 Task: Track and compare experiments with varying exploration methods in reinforcement learning for robotic control.
Action: Mouse moved to (885, 637)
Screenshot: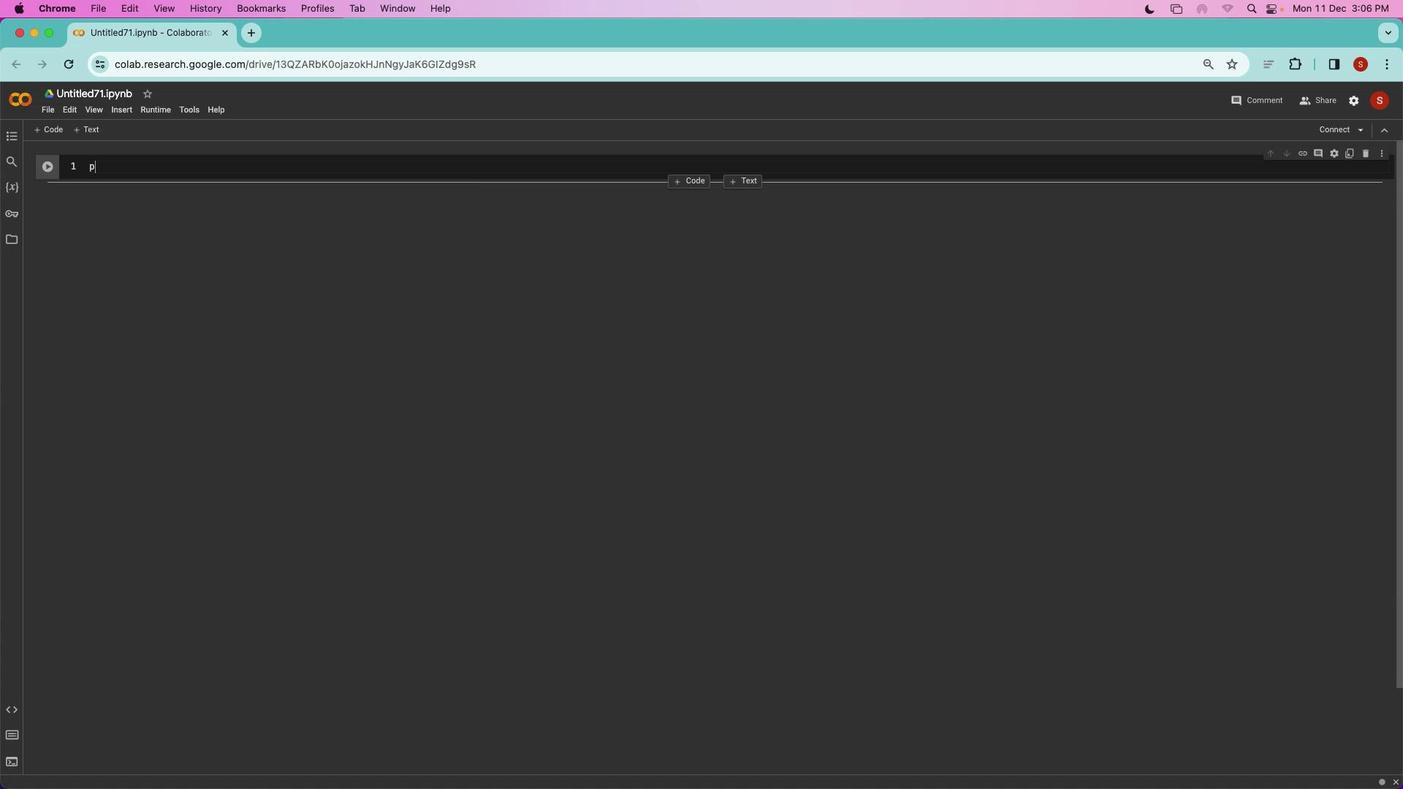 
Action: Mouse pressed left at (885, 637)
Screenshot: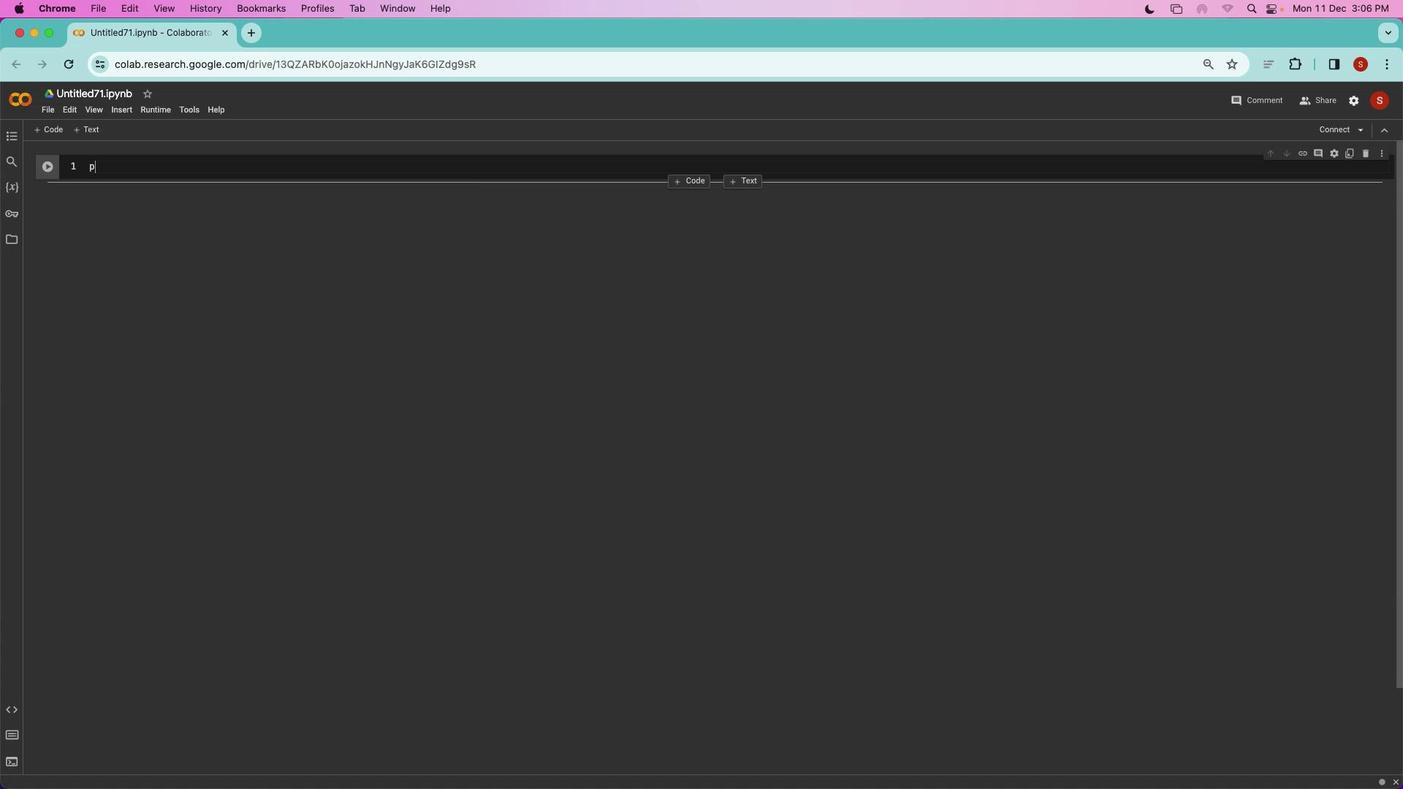 
Action: Mouse moved to (889, 632)
Screenshot: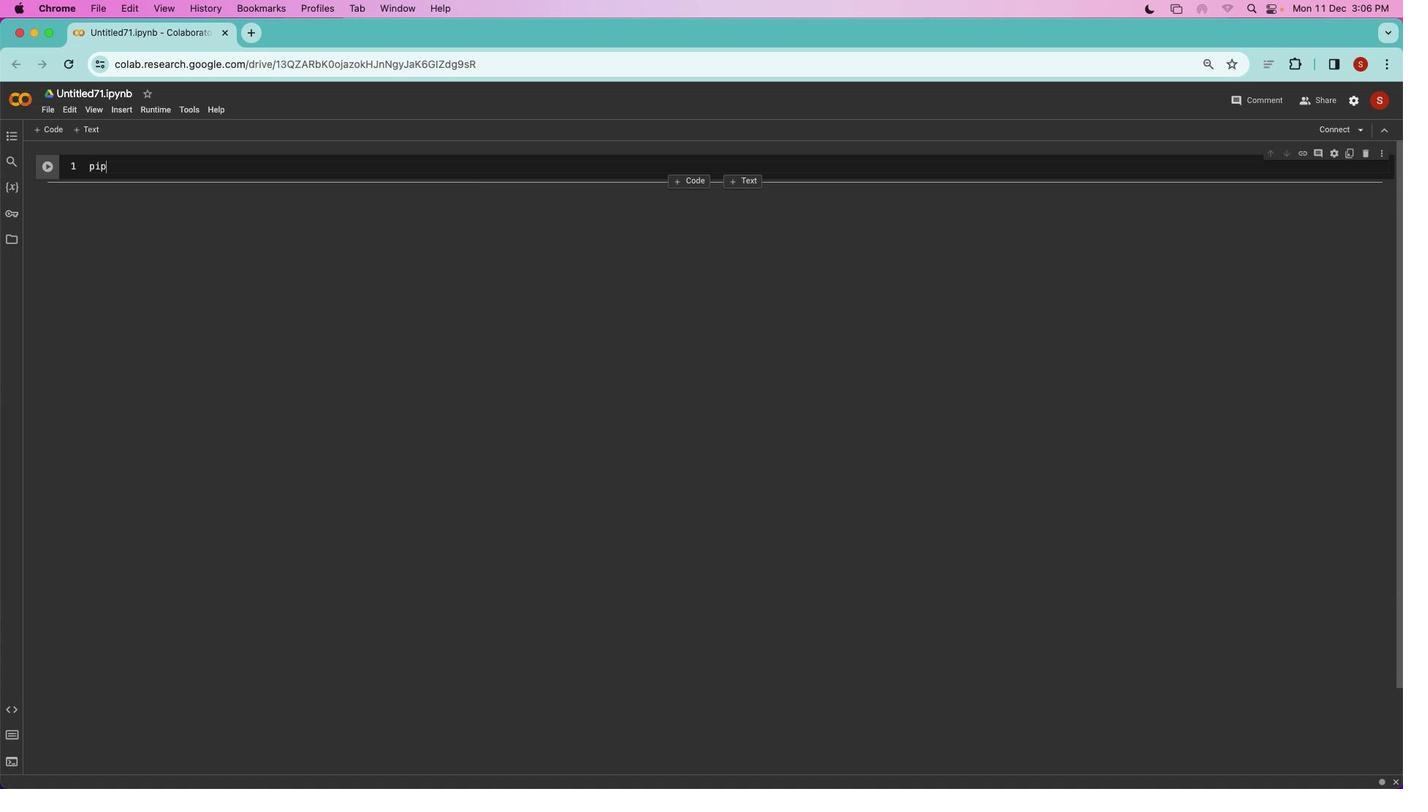 
Action: Key pressed 'p''i''p'Key.space'i''n''s''t''a''l''l'Key.space'w''a''n''d''b'Key.shift_rKey.enterKey.shift_rKey.alt_r'#'Key.spaceKey.shift_r'S''t''e''p'Key.space'1'Key.shift':'Key.spaceKey.shift'I''m''p''o''r''t'Key.space'n''e''c''e''s''s''a''r''y'Key.space'l''i''b''r''a''r''i''e''s'Key.enter'i''m''p''o''r''t'Key.space'w''a''n''d''b'Key.enter'i''m''p''o''r''t'Key.space'n''u''m''p''y'Key.space'a''s'Key.space'n''p'Key.spaceKey.enter'i''m''p''o''r''t'Key.space'g''y''m'Key.spaceKey.enter'i''m''p''o''r''t'Key.space't''e''n''s''o''r''f''l''o''w''.''k''e''r''a''s''.''m''o''d''e''l''s'Key.space'i''m''p''o''r''t'Key.spaceKey.shift_r'S''e''q''u''e''n''t''i''a''l'Key.enter'f'Key.upKey.leftKey.deleteKey.deleteKey.deleteKey.deleteKey.deleteKey.delete'f''r''o''m'Key.down'r''i''n'Key.backspaceKey.backspace'o''m'Key.space't''e''n''s''o''r''f''l''o''w''.''k''e''r''a''s''.''l''a''y''e''r''s'Key.space'i''m''p''o''r''t'Key.space'd'Key.backspaceKey.shift_r'D''e''n''s''e'Key.enter'i''m''p''o''r'Key.space't''e''n''s''o''r''f''l''o''e'Key.backspace'w'Key.leftKey.leftKey.leftKey.leftKey.leftKey.leftKey.leftKey.leftKey.leftKey.leftKey.left't'
Screenshot: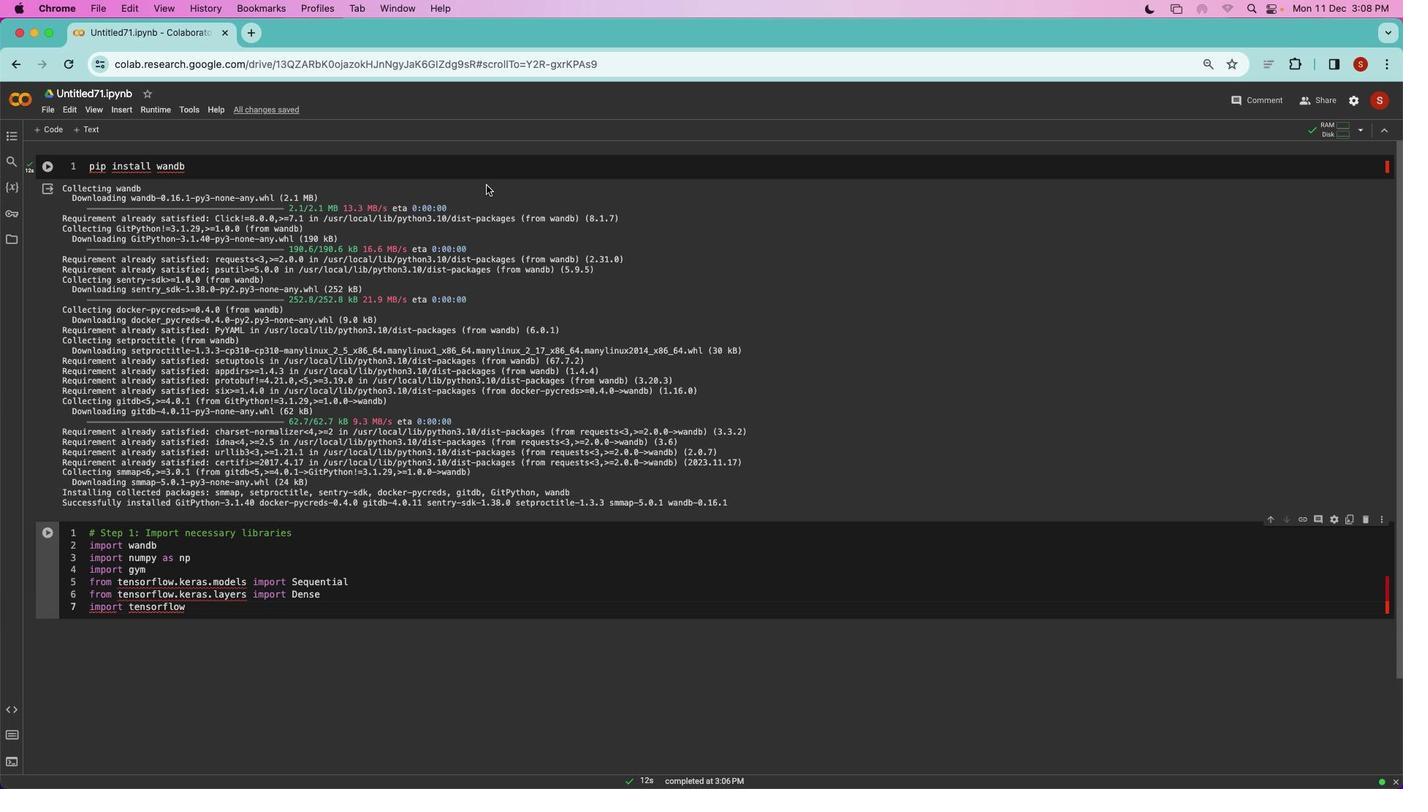 
Action: Mouse moved to (893, 624)
Screenshot: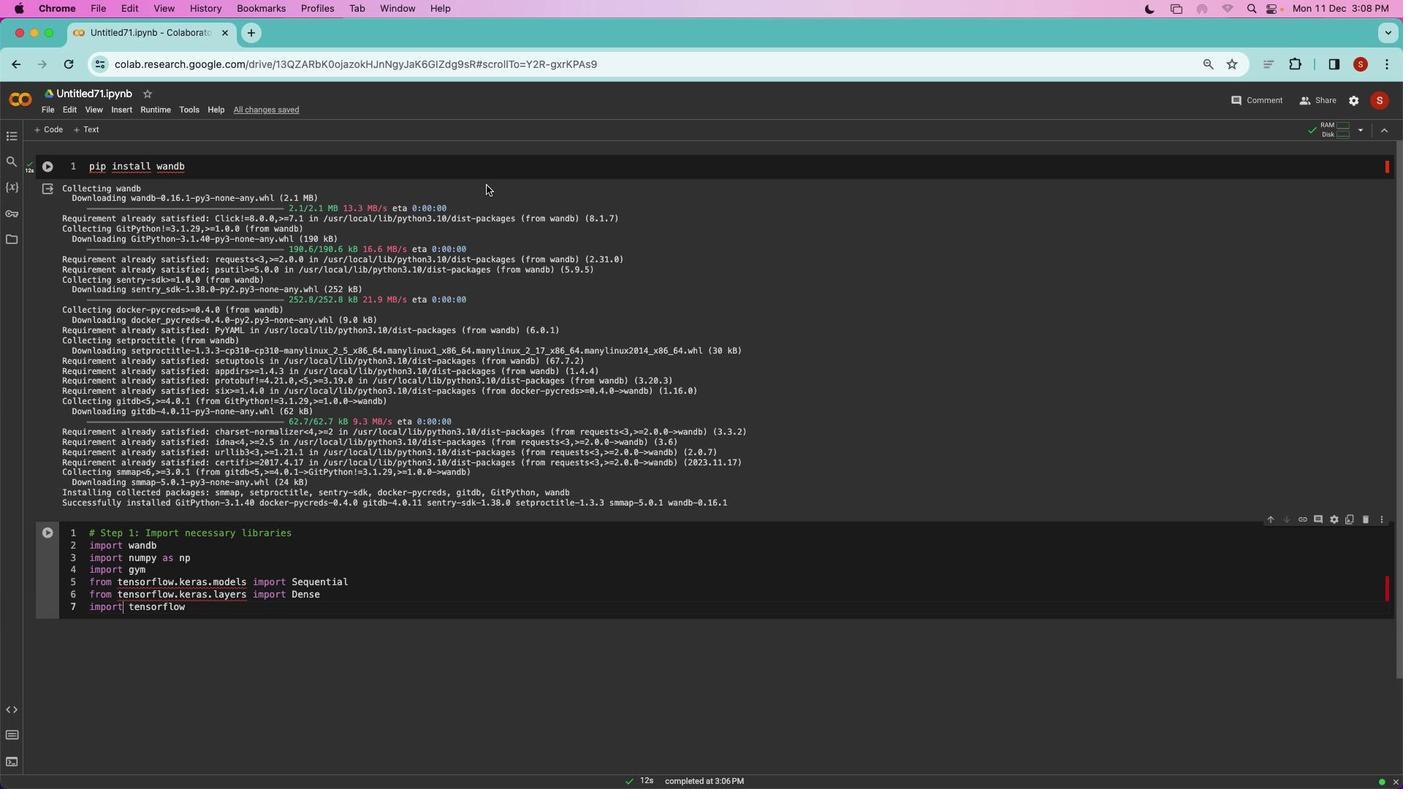 
Action: Key pressed Key.altKey.rightKey.altKey.endKey.altKey.shiftKey.upKey.upKey.upKey.downKey.downKey.downKey.backspaceKey.backspace
Screenshot: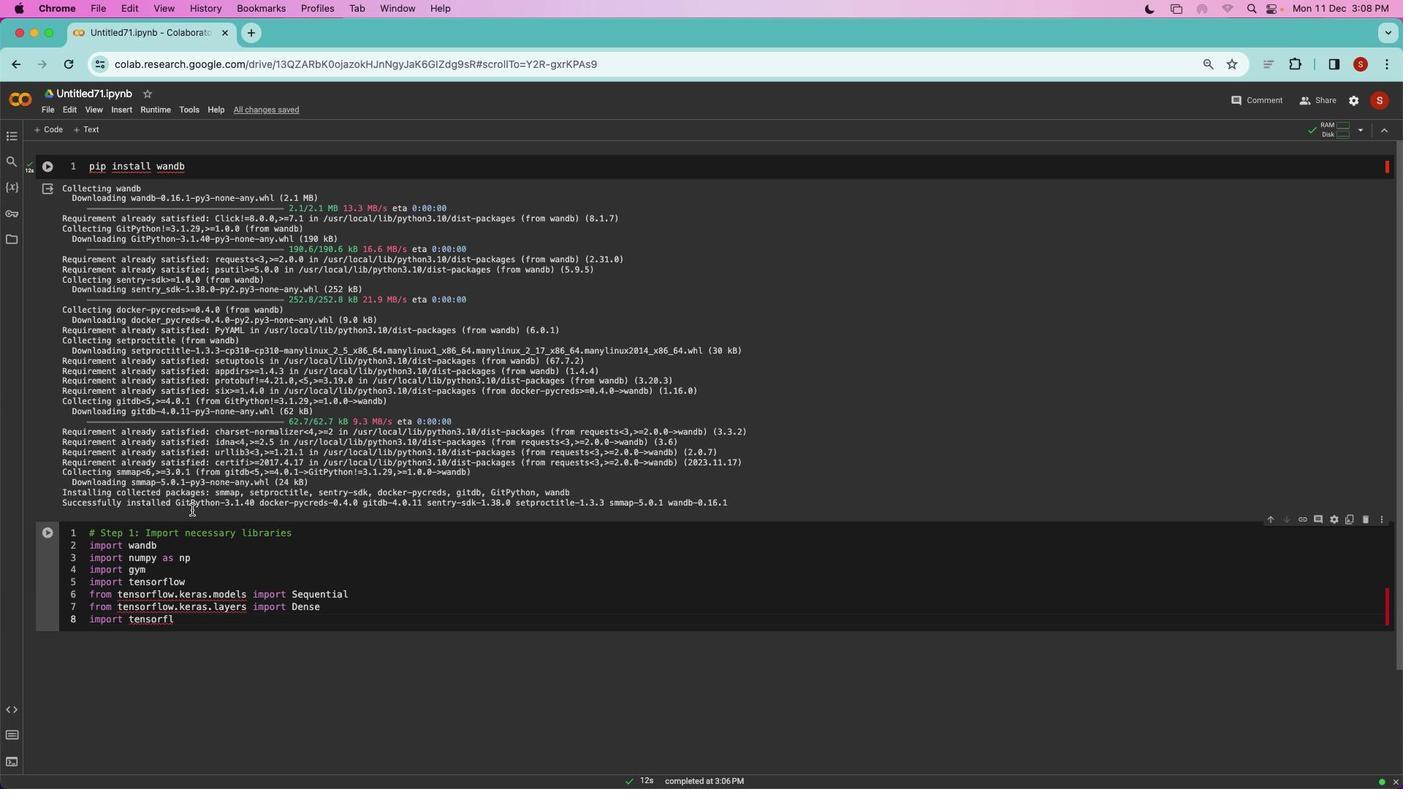 
Action: Mouse moved to (826, 189)
Screenshot: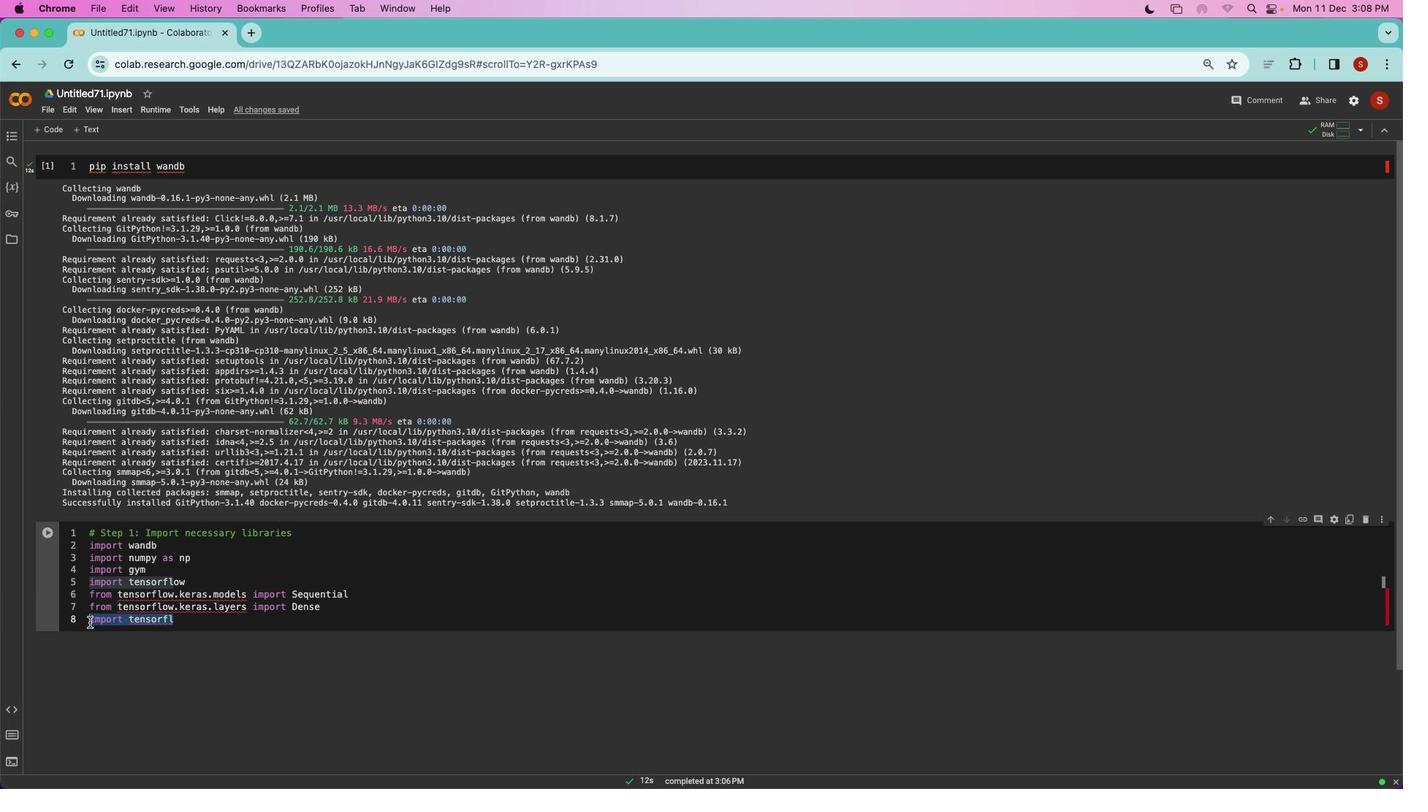 
Action: Mouse pressed left at (826, 189)
Screenshot: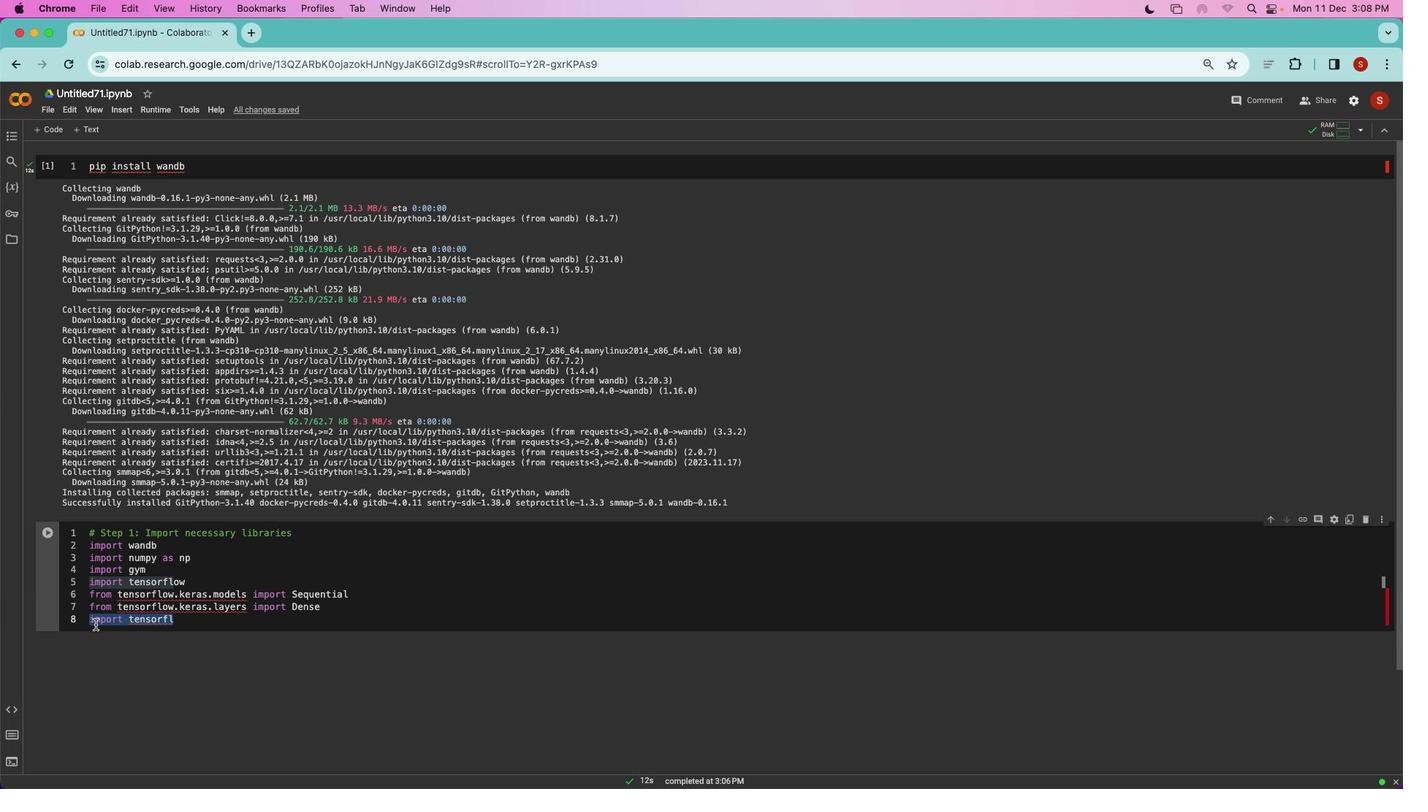 
Action: Mouse moved to (825, 203)
Screenshot: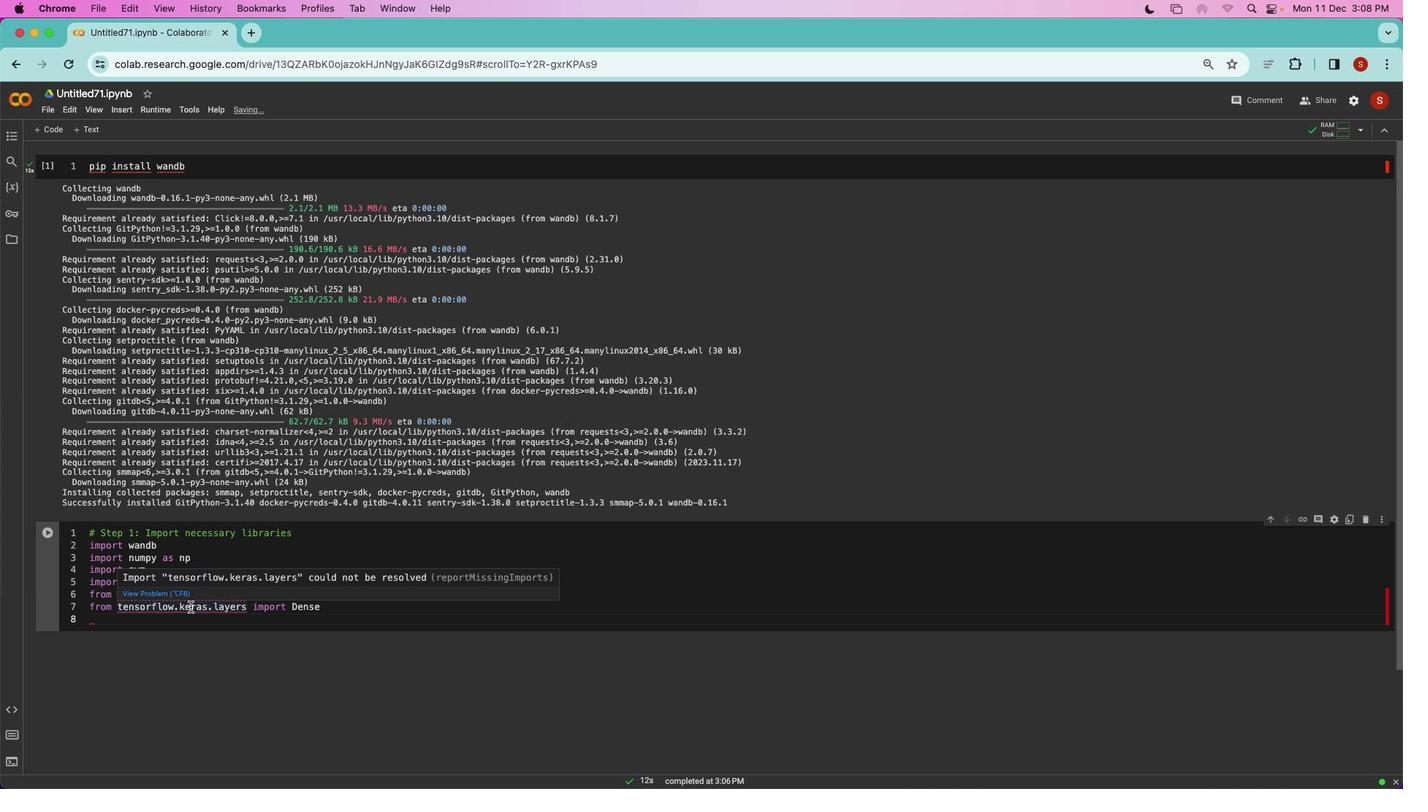 
Action: Key pressed Key.backspace
Screenshot: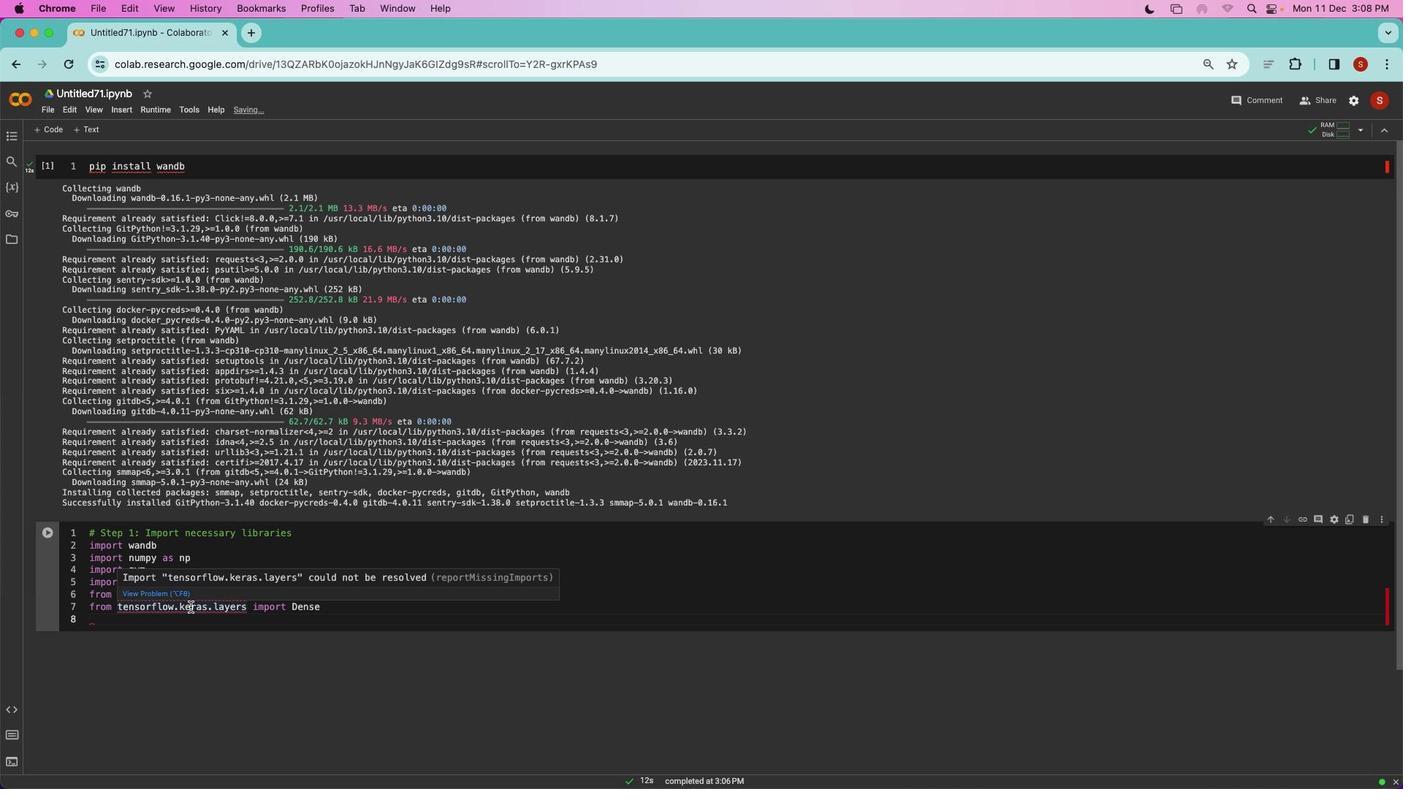 
Action: Mouse moved to (960, 266)
Screenshot: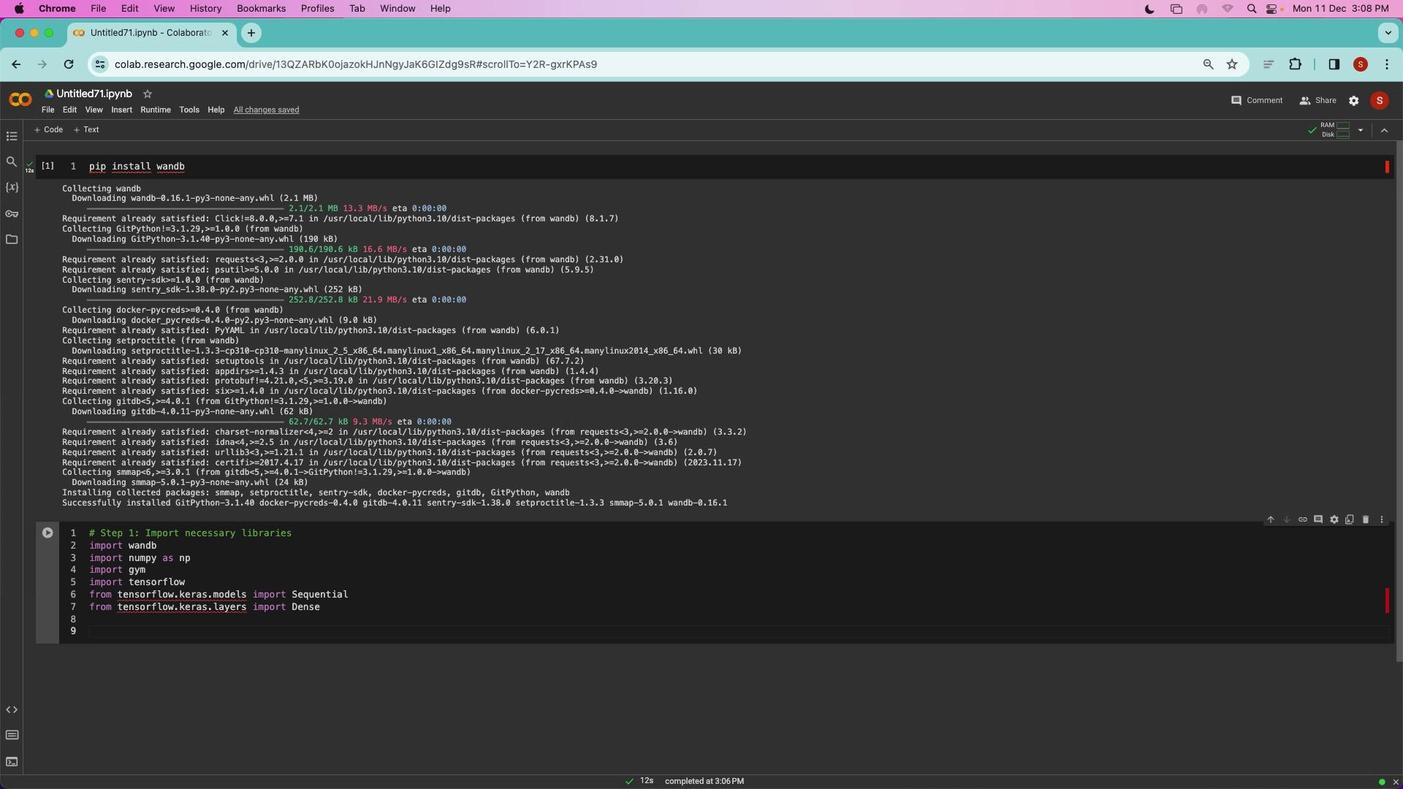 
Action: Key pressed Key.enterKey.alt_r'#'Key.spaceKey.shift_r'S''t''e''p'Key.spaceKey.shift_r'@'Key.backspace'2'Key.shift':'Key.spaceKey.shift'I''n''i''t''i''a''l''i''z''e'Key.space'w''a''n''d''b'Key.enter'w''a''n''d''b''.''i''n''i''t'Key.shift'(''p''r''o''j''e''c''t''='Key.shift'"''r''l'Key.shift'_''b'Key.backspaceKey.shift_r'R''o'Key.shift_r'B''o''t''i''c'Key.shift'_''c''o''n''t''r''o''l'Key.shift'_'Key.shift_r'E''x''p''e''r''i''m''e''n''t''s'Key.shift'"'Key.shift')'Key.enterKey.enterKey.alt_r'#'Key.spaceKey.shift_r'S''t''e''p'Key.space'3'Key.shift':'Key.spaceKey.shift_r'D''e''f''i''n''e'Key.space'y''o''u''r'Key.space'p''r''o''b''l''e''m'Key.space'a''n''d'Key.space's''y''n''t''h''e''t''i''c'Key.space'd''a''t''a''s''e''t'Key.enterKey.alt_r'#'Key.spaceKey.shift_r'F''o''r'Key.space's''i''m''p''l''i''c''i''t''y'','Key.space'l''e''t'"'"'s'Key.space'a''s''s''u''m''e'Key.space'a''s'Key.backspaceKey.space'b''a''s''i''c'Key.space'e''n''v''i''r''o''m''e''n''t'Key.space'a''n''d'Key.space'a'Key.space's''y''n''t''h''e''t''i''c'Key.space'd''a''t''a''s''e''t'Key.enter'e''n''v'Key.space'='Key.space'g''u'Key.backspace'y''m''.''m''a''k''e'Key.shift'('Key.shift'"'Key.shift_r'C''a''r''t'Key.shift'P''o''l''e''-''v''1'Key.shift'"'Key.shift')'Key.enter's''t''a''t''e'Key.shift'_''s''p''a''c''e'Key.shift'_''d''i''m'Key.space'='Key.space'e''v'Key.backspace'n''v''.''o''b''s''e''r''v''a''t''i''o''n'Key.shift'_''s''p''a''c''e'Key.spaceKey.spaceKey.backspaceKey.backspace'.''s''h''a''p''e'Key.spaceKey.backspace'[''0'']'Key.enter'a''c''t''i''o''n'Key.shift'_''s''p''a''c''e'Key.shift'_''d''i''m'Key.space'='Key.space'e''n''v''.''a''c''t''i''o''n'Key.shift'_''s''p''a''c''e''.''n'Key.enterKey.enterKey.alt_r'#'Key.spaceKey.shift_r'C''r''e''a''t''e'Key.space'a'Key.space's''y''n''t''h''e''t''i''c'Key.space'd''a''t''a''s''e''t'Key.enter'n''u''m'Key.shift'_''s''a''m''p''l''e''s'Key.space'='Key.space'1''0''0''0'Key.enter's''y''n''t''h''e''t''i''c'Key.shift'_''s''t''a''t''e''s'Key.space'='Key.space'n''p''.''e''a''n'Key.backspaceKey.backspaceKey.backspace'r''a''n''d''o''m''.''r''a''n''d'Key.shift'(''n''u''m'Key.shift'_''s''a''m''p''l''e''s'','Key.space's''t''a''t''e'Key.shift'_''s''p''a''c''e'Key.shift'_''d''i''m'Key.enterKey.backspaceKey.backspaceKey.backspaceKey.backspaceKey.backspaceKey.backspaceKey.backspaceKey.backspaceKey.backspaceKey.backspaceKey.endKey.enter's''y''n''t''h''e''t''i''c'Key.shift'_''a''c''t''i''o''n''s'Key.space'='Key.space'n''p''.''r''a''n''d''o''m''.''r''a''n''d'Key.shift'(''i''n''t'Key.backspaceKey.backspaceKey.backspaceKey.left'i''n''t'Key.right'a''c''t''i''o''n'Key.shiftKey.shift'_''s''p''a''c''e'Key.shift'_''d''i''m'','Key.space's''i''z''e'Key.space'='Key.space'n''u''m'Key.shift'_''s''a'',''p''l''e'Key.backspaceKey.backspaceKey.backspaceKey.backspace'm''p''l''e''s'Key.shift')'Key.deleteKey.enter's''y''n''t''h''e''t''i''c'Key.shift'_''r''e''w''a''r''d''s'Key.space'='Key.space'n''p''.''e'Key.backspace'r''a''n''d''o''m''.''r''a''n''d'Key.shift'(''n''u''m'Key.shift'_''s''a''m''p''l''e''s'Key.shift')'Key.enterKey.enterKey.alt_r'#'Key.spaceKey.shift_r'S''t''e''p'Key.space'4'Key.shift':'Key.spaceKey.shift_r'D''e''f''i''n''e'Key.space'y''o''u''r'Key.spaceKey.shift_r'R'Key.shift'L''m'Key.backspaceKey.space'm''o''d''e''l'Key.space'd''e''f'Key.space'b''u'Key.backspaceKey.backspaceKey.backspaceKey.backspaceKey.backspaceKey.backspaceKey.enter'd''e''f'Key.space'b''u''i''l''d'Key.shift'_''m''o''d''e''l'Key.shift'('')'Key.shift':'Key.enter'm''o''d''e''l'Key.space'='Key.spaceKey.shift_r'S''e''q''u''e''n''t''i''a''l'Key.shift'(''['Key.enterKey.shift_r'D''e''n''s''e'Key.shift'(''6''4'','Key.space'i''n''p''u''t'Key.shift'_''s''h''a''p''e''='Key.shift'(''s''t''a''t''e'Key.shift'_''s''p''a''c''e'Key.shift'_''d''i''m'','Key.shift')'','Key.space'a''c''t''i''v''a''t''i''o''n''='"'"'r''e''l''u'"'"Key.shift')'','Key.enterKey.shift_r'D''e''n''s''e'Key.shift'(''a''c''t''i''o''n'Key.shift'_''s''p''a''c''e'Key.shift'_''d''i''m'','Key.space'a''c''t''i''v''a''t''i''o''n''='"'"'s''o''f''t''a''m''a'Key.backspaceKey.backspaceKey.backspace'm''a''x'"'"Key.shift')'Key.enterKey.backspaceKey.backspaceKey.backspaceKey.downKey.enter'm''o''d''e''l''.'Key.space'c''o''m''p''i''l''e'Key.shift'(''o''p''t''i''m''i''z''e''r''='"'"'a''d''a''m'"'"','Key.space'l''o''s''s''='"'"'s''p''a''r''s''e'Key.shift'_''c''a''t''e''g''o''r''i''c''a''l'Key.shift'_''c''r''o''s''s''e''n''t''r''o''p''y'
Screenshot: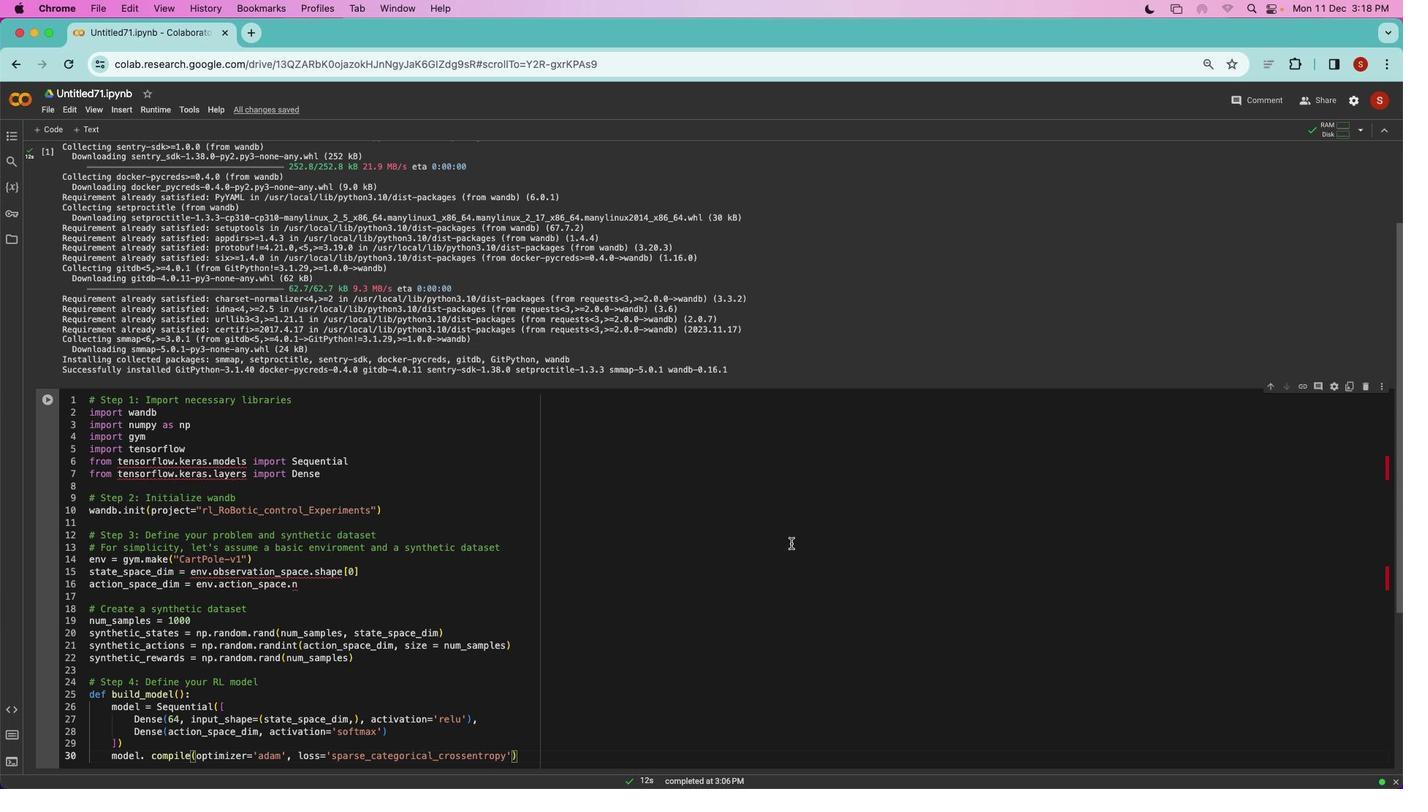 
Action: Mouse moved to (978, 257)
Screenshot: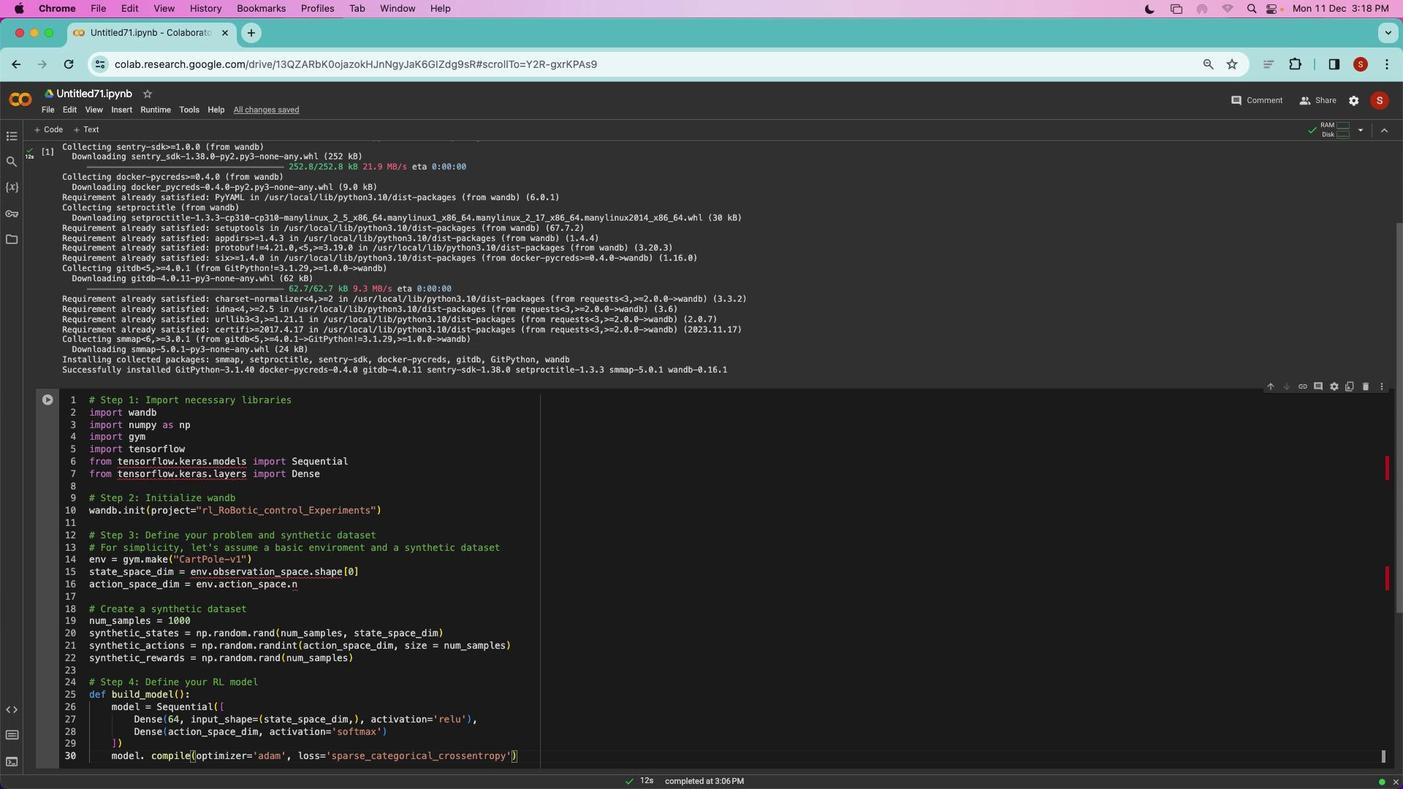 
Action: Key pressed "'"Key.shift')'Key.enterKey.upKey.rightKey.rightKey.rightKey.rightKey.rightKey.rightKey.deleteKey.downKey.tab'r''e''t''u''r''n'Key.space'm''o''d''e''l'Key.enterKey.enterKey.backspaceKey.alt_r'#'Key.spaceKey.shift_r'S''t''e''p'Key.space'5'Key.spaceKey.spaceKey.backspaceKey.shiftKey.backspaceKey.shift':'Key.spaceKey.shift'I''m''p''l''e''m''e''n''t'Key.spaceKey.caps_lock'R''L'Key.caps_lockKey.space'a''l''g'Key.shiftKey.alt_r'#'Key.space's'Key.backspace'o'Key.backspaceKey.backspaceKey.backspace'o''r''i''t''h''n'Key.backspace'm'Key.space'w''i''t''h'Key.space'w''a''n''d''b'Key.space'i''n''t''e''g''r''a''t''i''o''n'Key.enter'd''e''f''g'Key.backspaceKey.space't''r''a''i''n'Key.shift_r'_''r''l'Key.shift_r'_''a''l''g''o''r''i''t''h''m'Key.shift_r'(''e''x''p''l''o''r''a''t''i''o''n'Key.shift_r'_''m''e''t''h''o''d'','Key.space'e''p''o''c''h''s''=''1''0'Key.backspace'0'','Key.space'g''a''m''m''a''=''0''.''9''9'','Key.space'e''p''s''i''l''o''n'Key.shift'_''d''e''c''a''y''=''0''.''9''9''5'Key.shift')'Key.shift':'Key.enter'm''o''d''e''l'Key.shiftKey.spaceKey.shift'='Key.space'b''u''i''l''d'Key.shift'_''m''o''d''e''l'Key.shift'('')'Key.enterKey.enterKey.alt_r'#'Key.spaceKey.shift'I''n''i''t''i''a''l''i''z''e'Key.space'e''x''p''l''o''r''a''t''i''o''n'Key.space'p''a''r''a''m''e''t''e''r'Key.shift'(''e''p''s''i''l''o''n'Key.space'i''n'Key.space't''h''i''s'Key.space'c''a''s''e'Key.shift')'Key.enter'e''p''s''i''l''o''n'Key.space'='Key.space'0''.''2'Key.enterKey.enterKey.alt_r'#'Key.spaceKey.shift_r'S''t''a''r''t'Key.space'w''a''n''d''b'Key.space'r''u''n'Key.space'f''o''r'Key.space't''h''e'Key.space'c''u''r''r''e''n''t'Key.space'e''x''p'Key.backspace'p''l''o''r''a''t''i''o''n'Key.space'p'Key.backspace'm''e''t''h''o''d'Key.enter'w''i''t''h'Key.space'w''a''n''d''b''.''i''n''i''t'
Screenshot: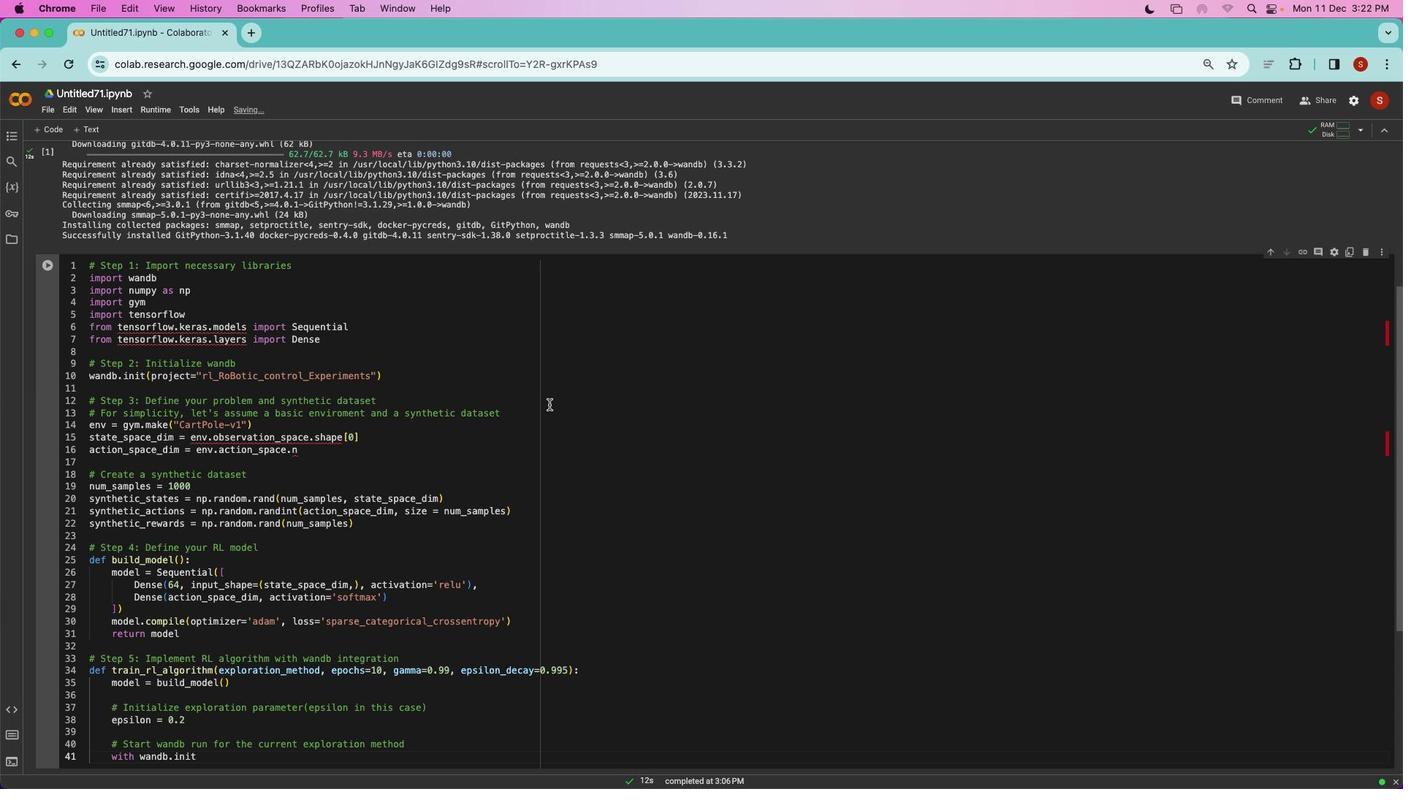
Action: Mouse moved to (869, 434)
Screenshot: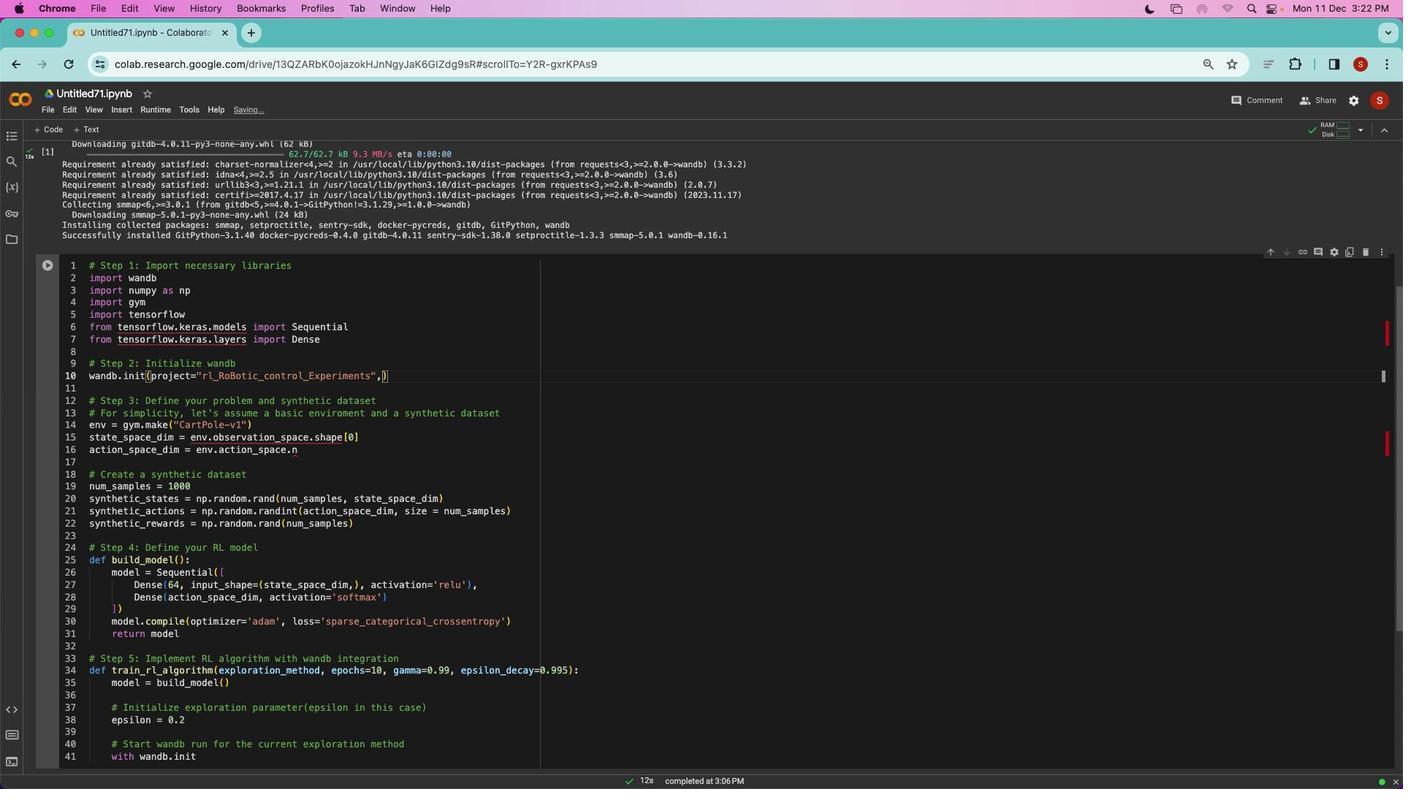 
Action: Mouse pressed left at (869, 434)
Screenshot: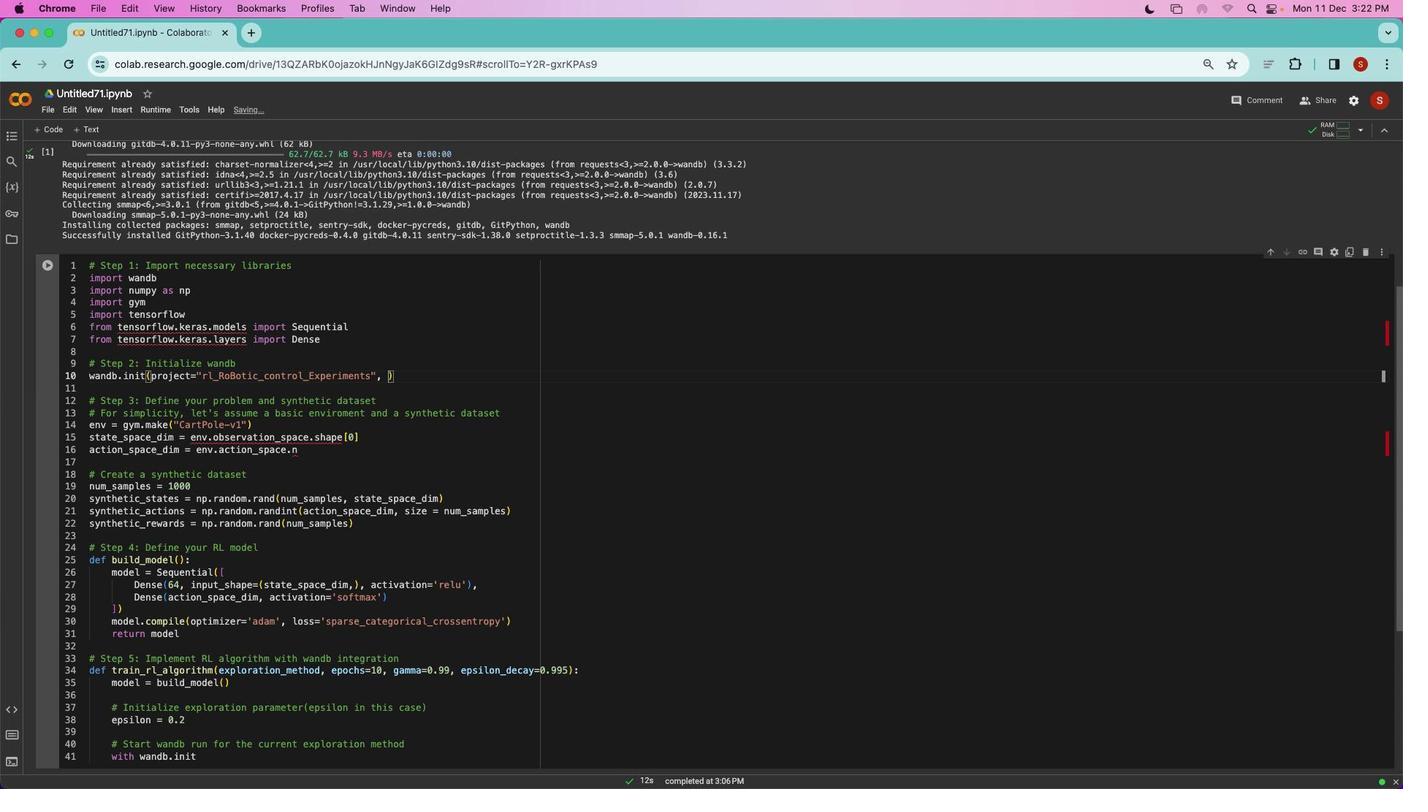 
Action: Mouse moved to (901, 455)
Screenshot: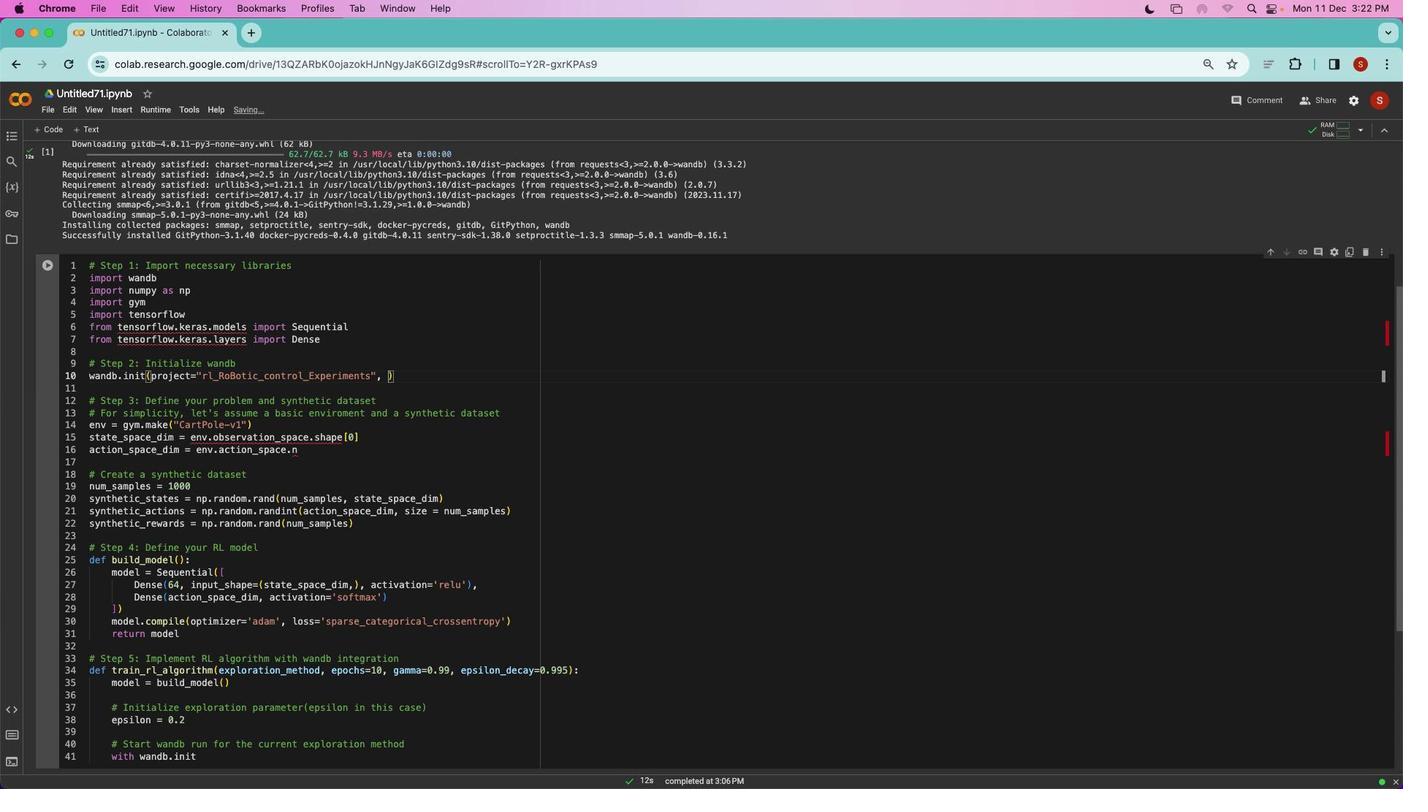 
Action: Key pressed ','Key.space'n''a''m''e''=''s'Key.backspaceKey.shift'"''s'Key.backspaceKey.shift_r'S'Key.backspaceKey.shift'R''o''b''o''t''i''c'Key.shift'_''c''o''n''t''r''o''l'Key.spaceKey.shift_r'E''x''p''e''r''i''m''e''n''t''s'Key.backspace
Screenshot: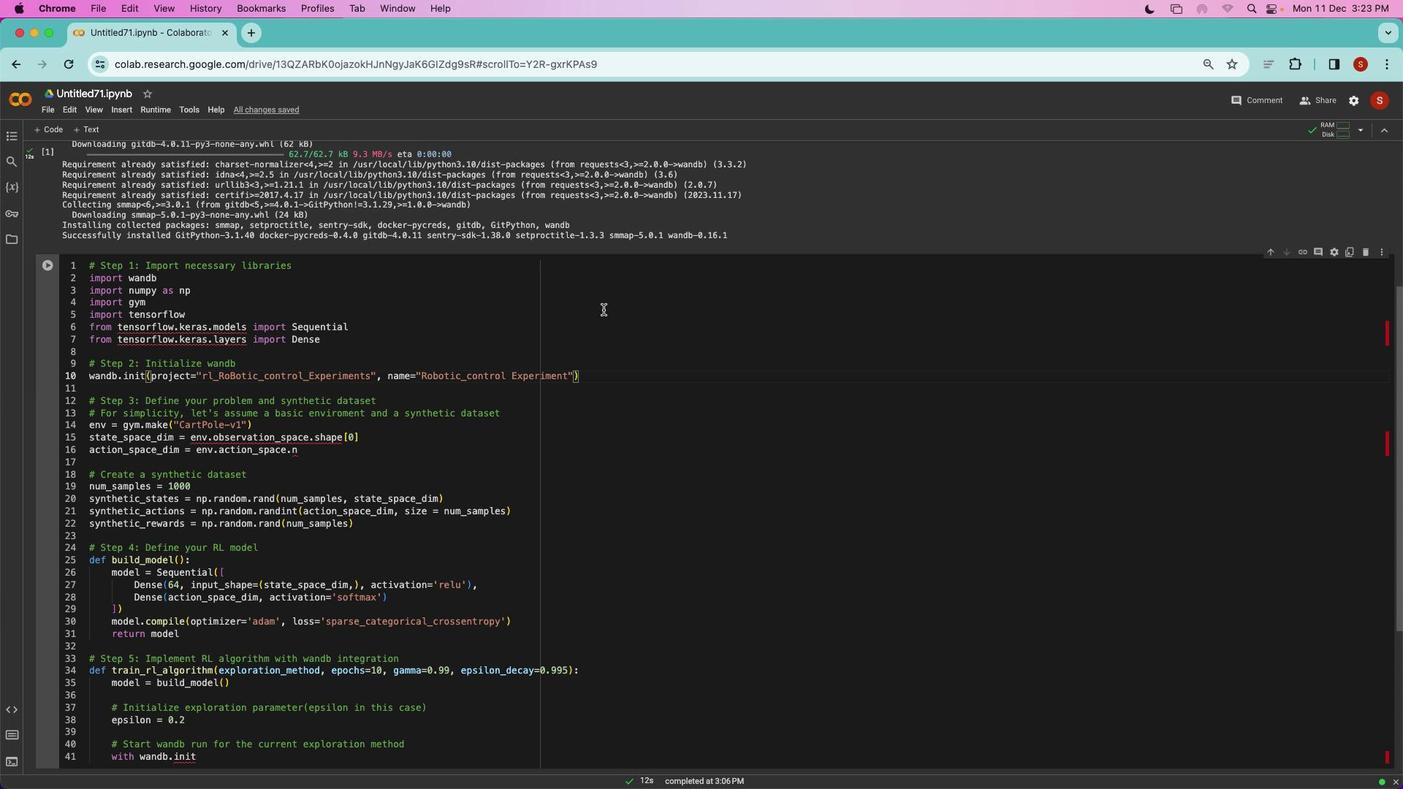
Action: Mouse moved to (919, 500)
Screenshot: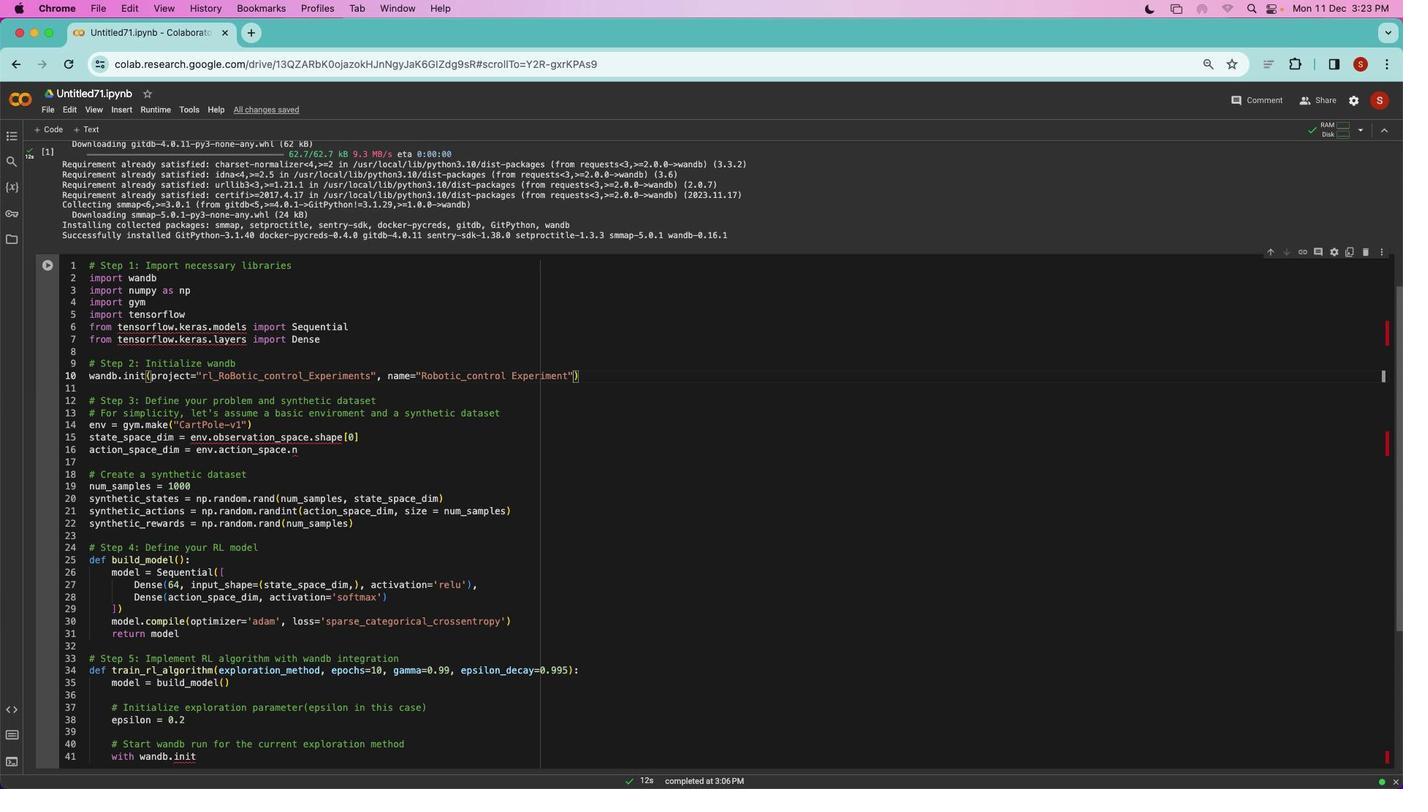 
Action: Key pressed Key.shift'"'','Key.space'e''n''t''i''t''y''='Key.spaceKey.shift'"''j'Key.backspace's''h''i''v''a''m''o''o''p'
Screenshot: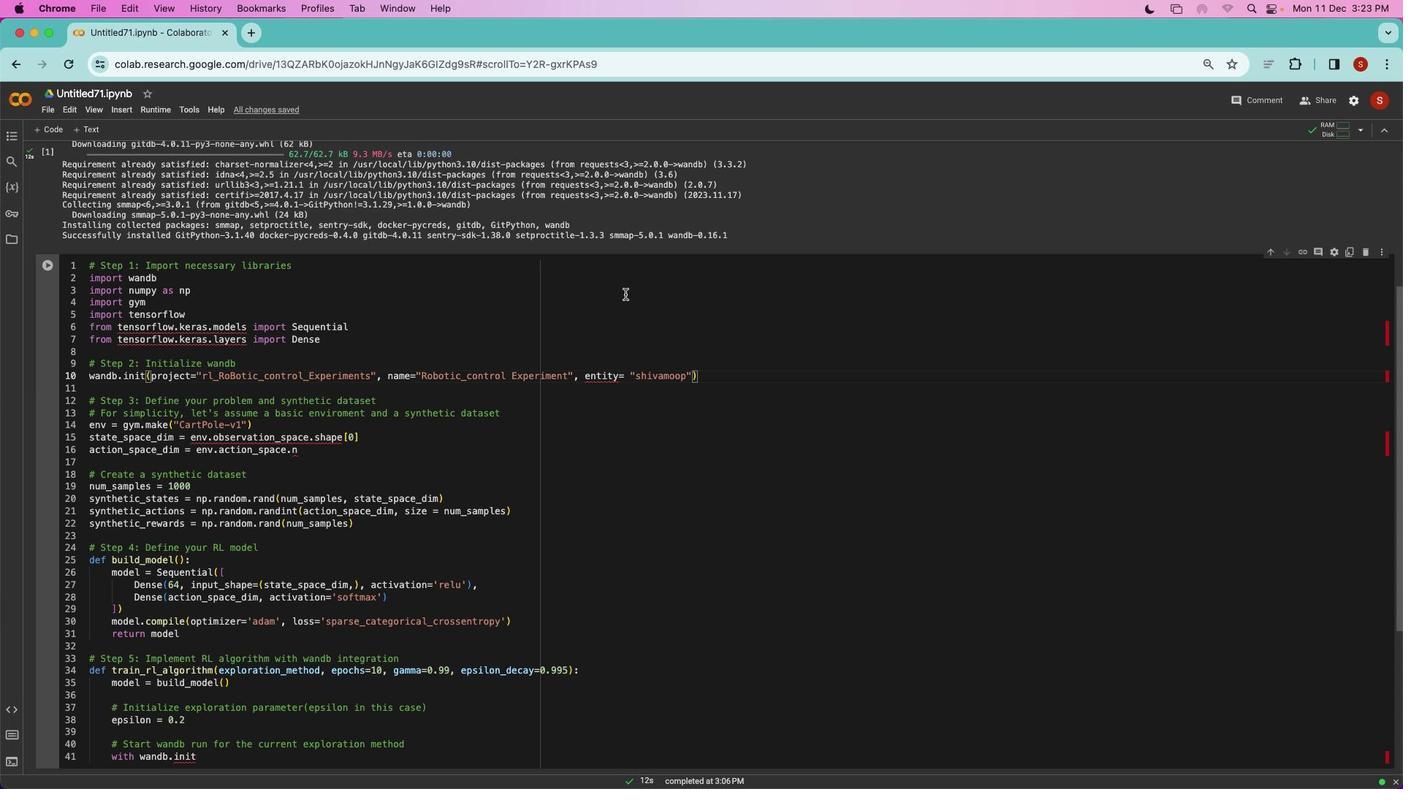 
Action: Mouse moved to (924, 437)
Screenshot: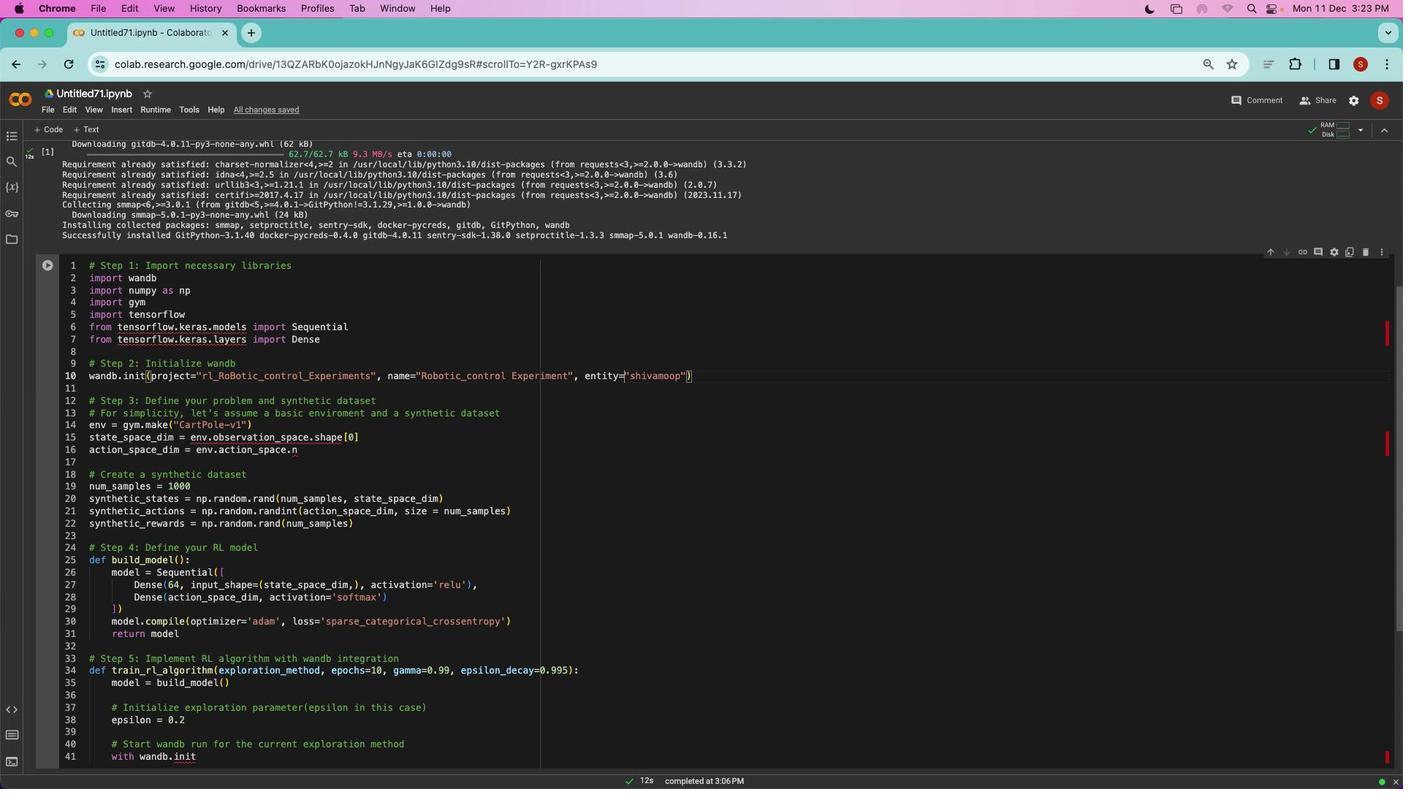 
Action: Mouse pressed left at (924, 437)
Screenshot: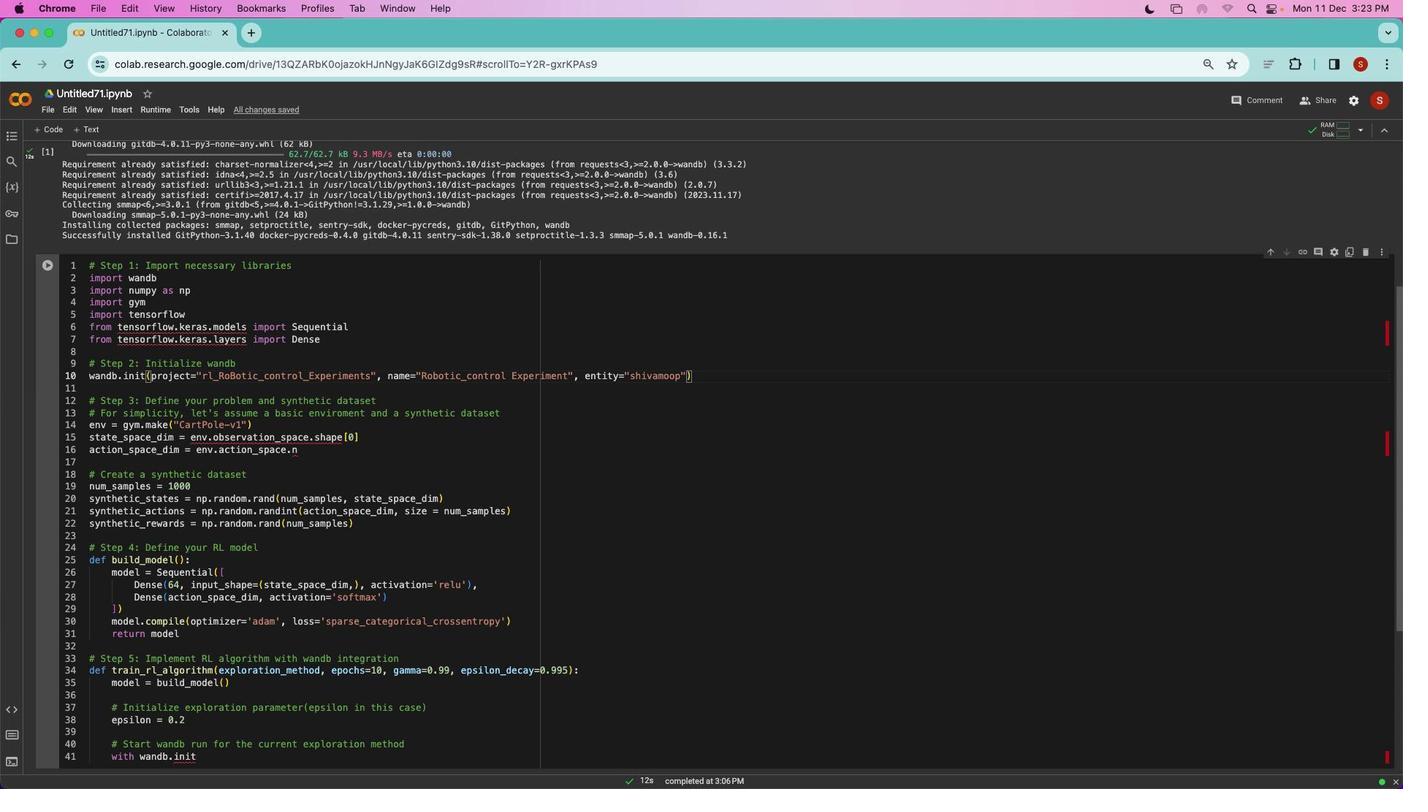 
Action: Mouse moved to (947, 436)
Screenshot: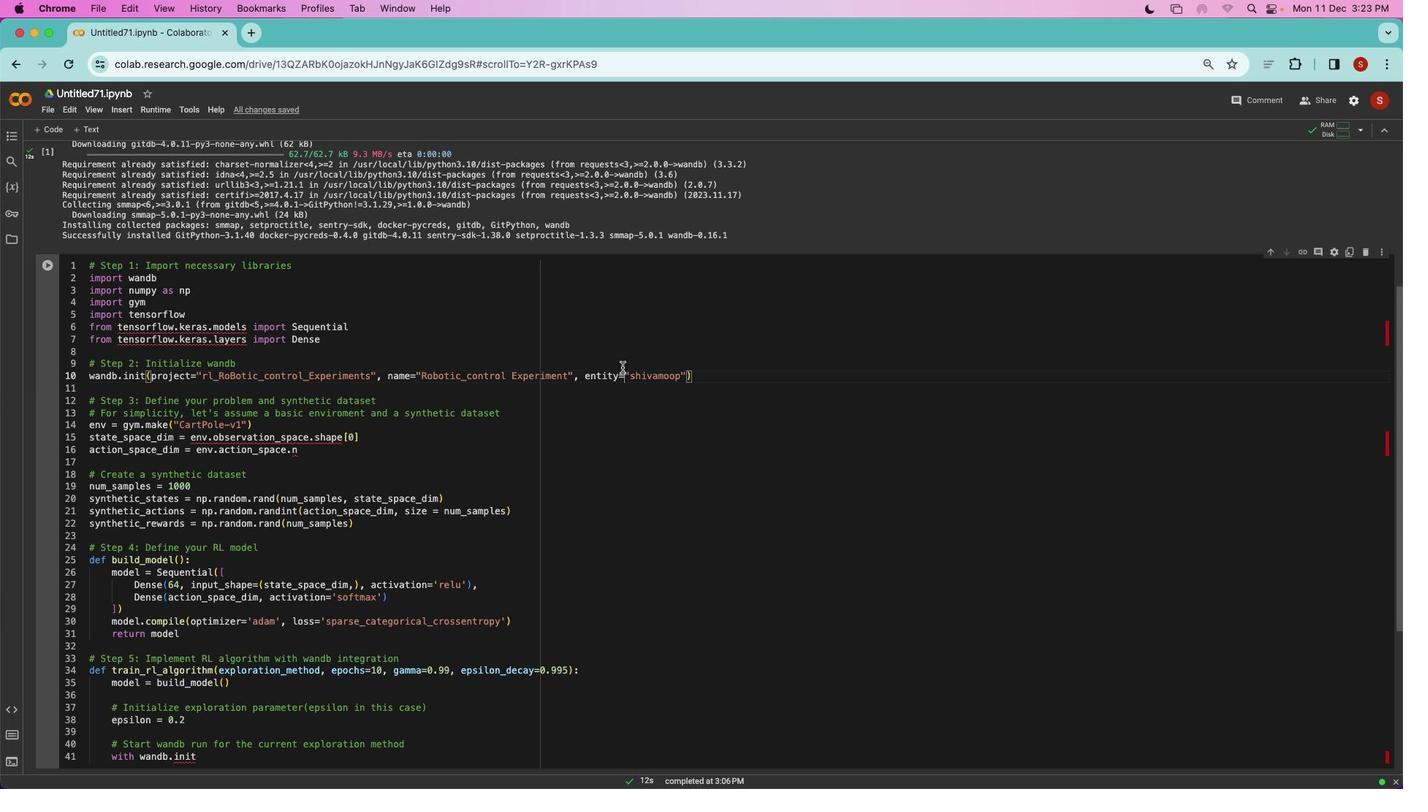 
Action: Key pressed Key.backspace
Screenshot: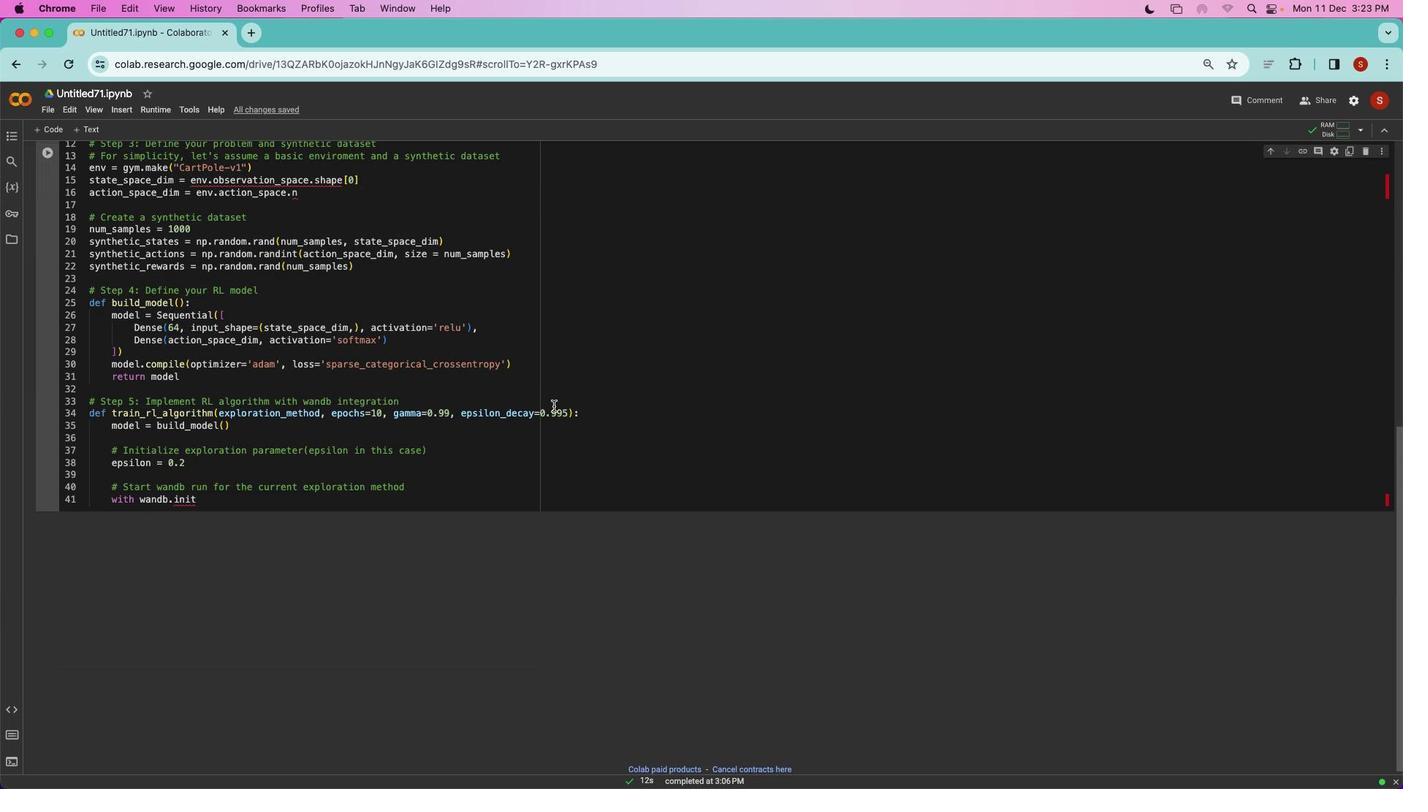 
Action: Mouse moved to (906, 378)
Screenshot: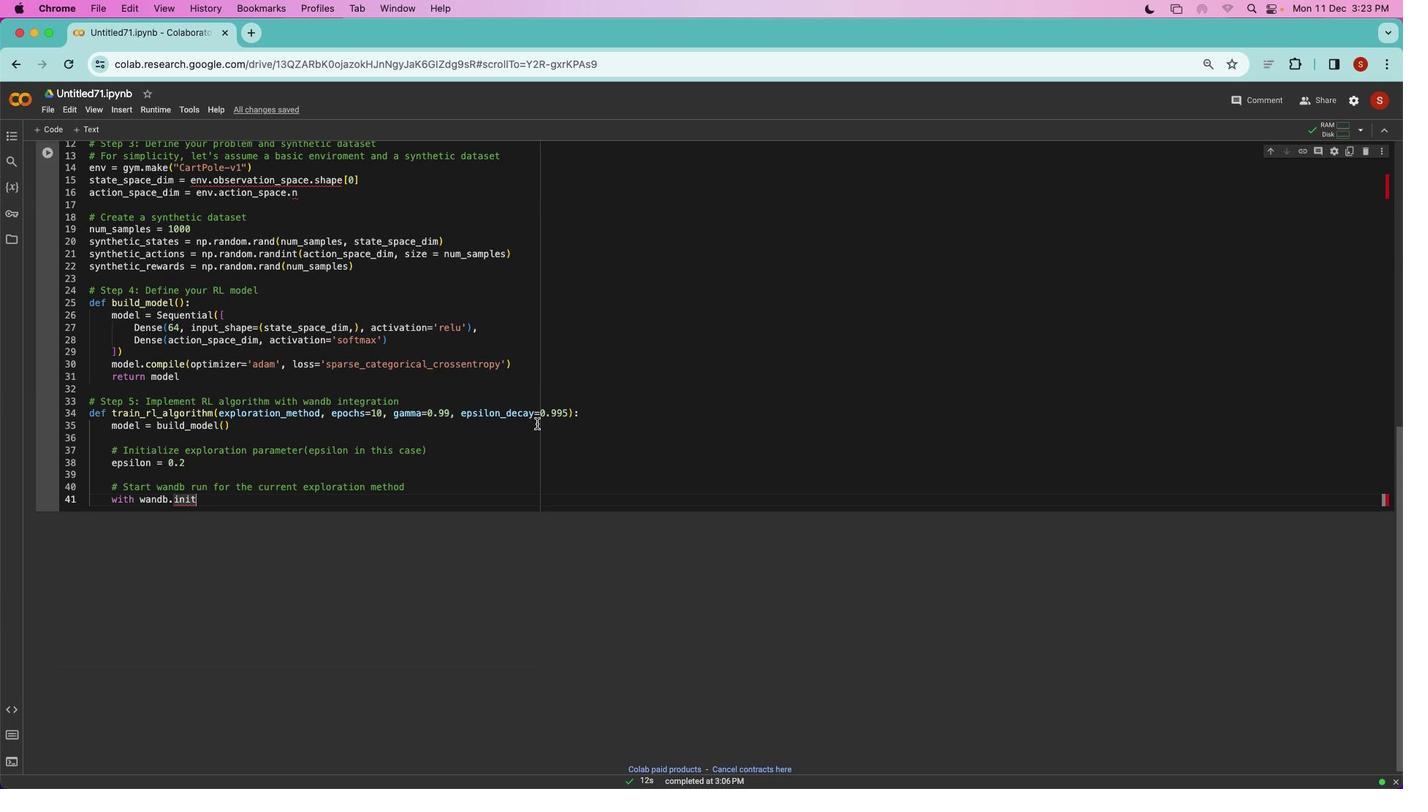 
Action: Mouse scrolled (906, 378) with delta (785, 812)
Screenshot: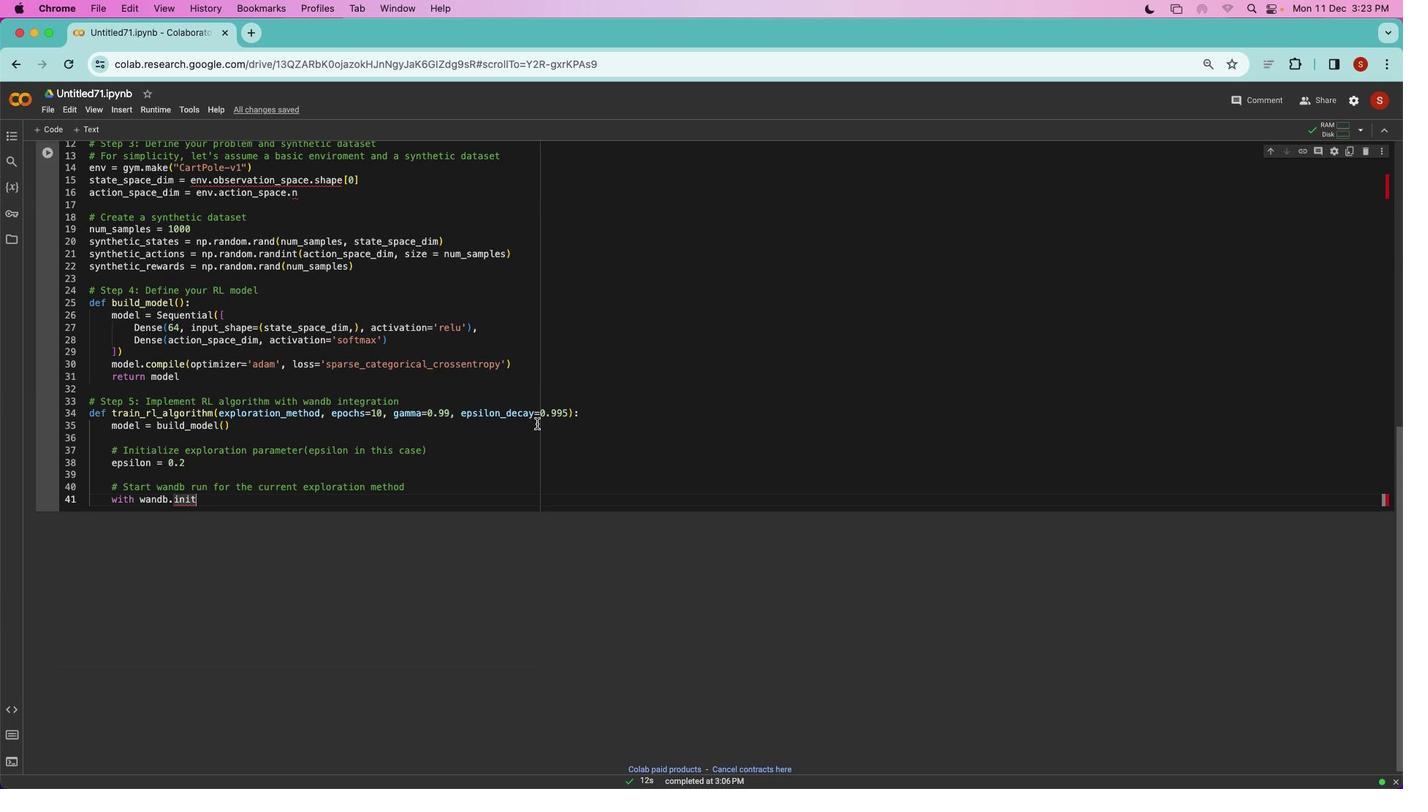 
Action: Mouse scrolled (906, 378) with delta (785, 812)
Screenshot: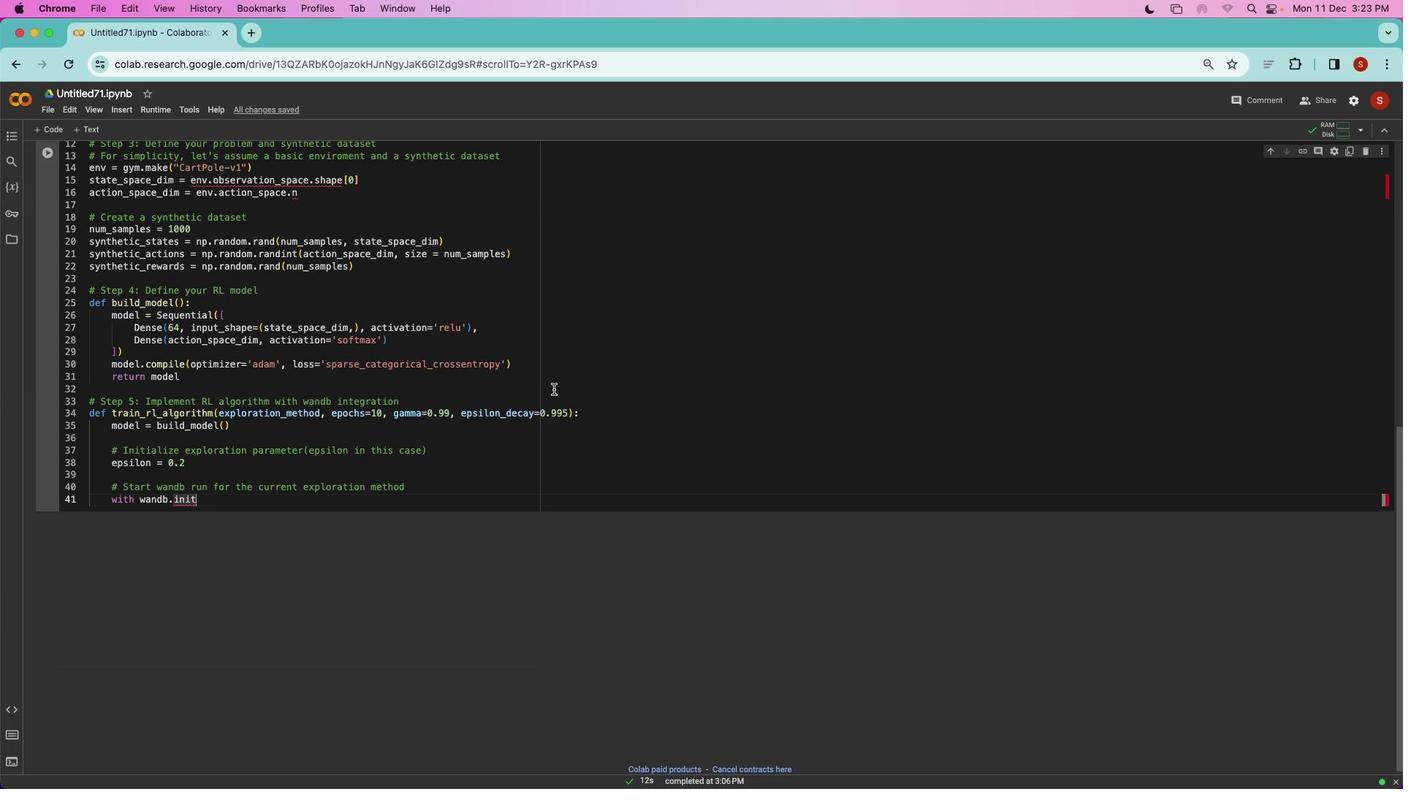 
Action: Mouse moved to (907, 380)
Screenshot: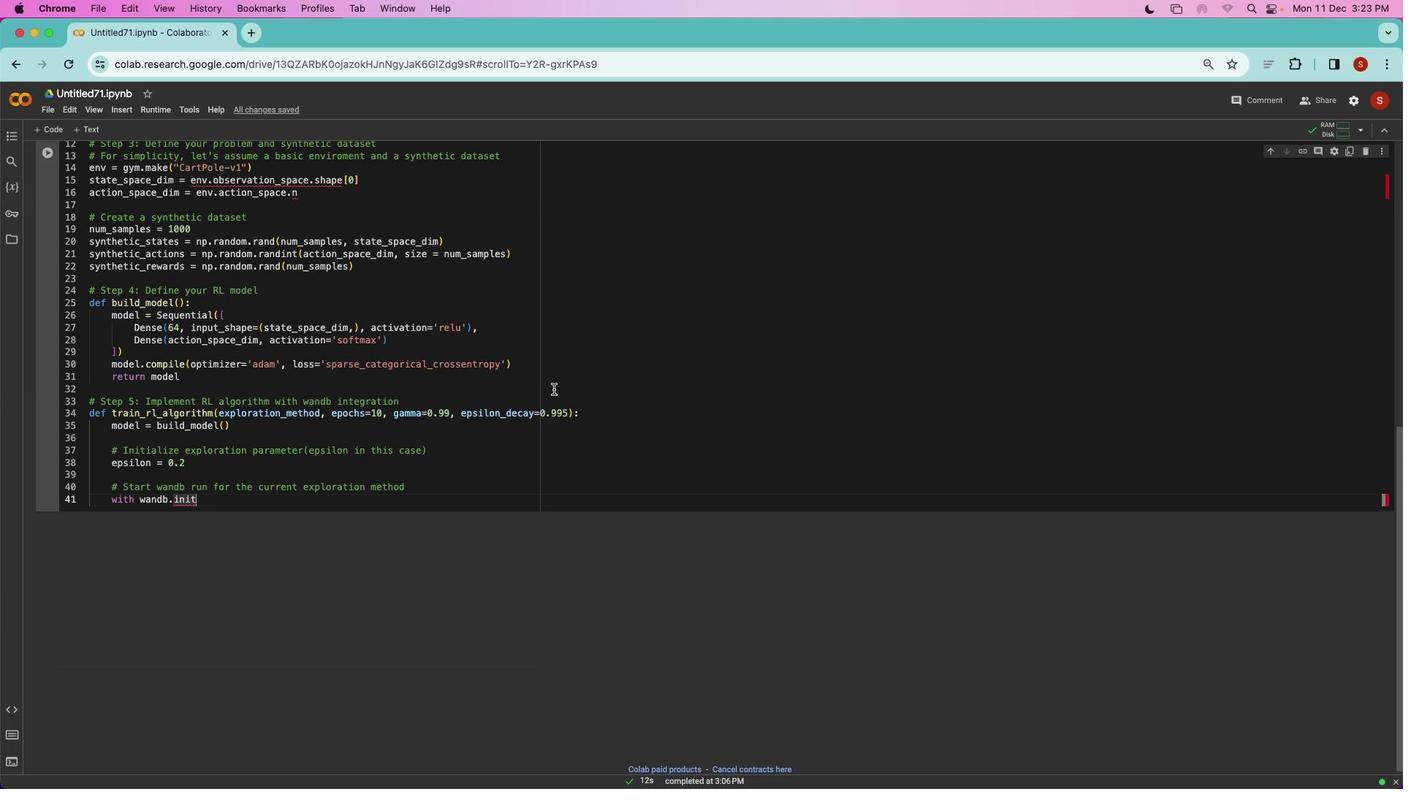 
Action: Mouse scrolled (907, 380) with delta (785, 813)
Screenshot: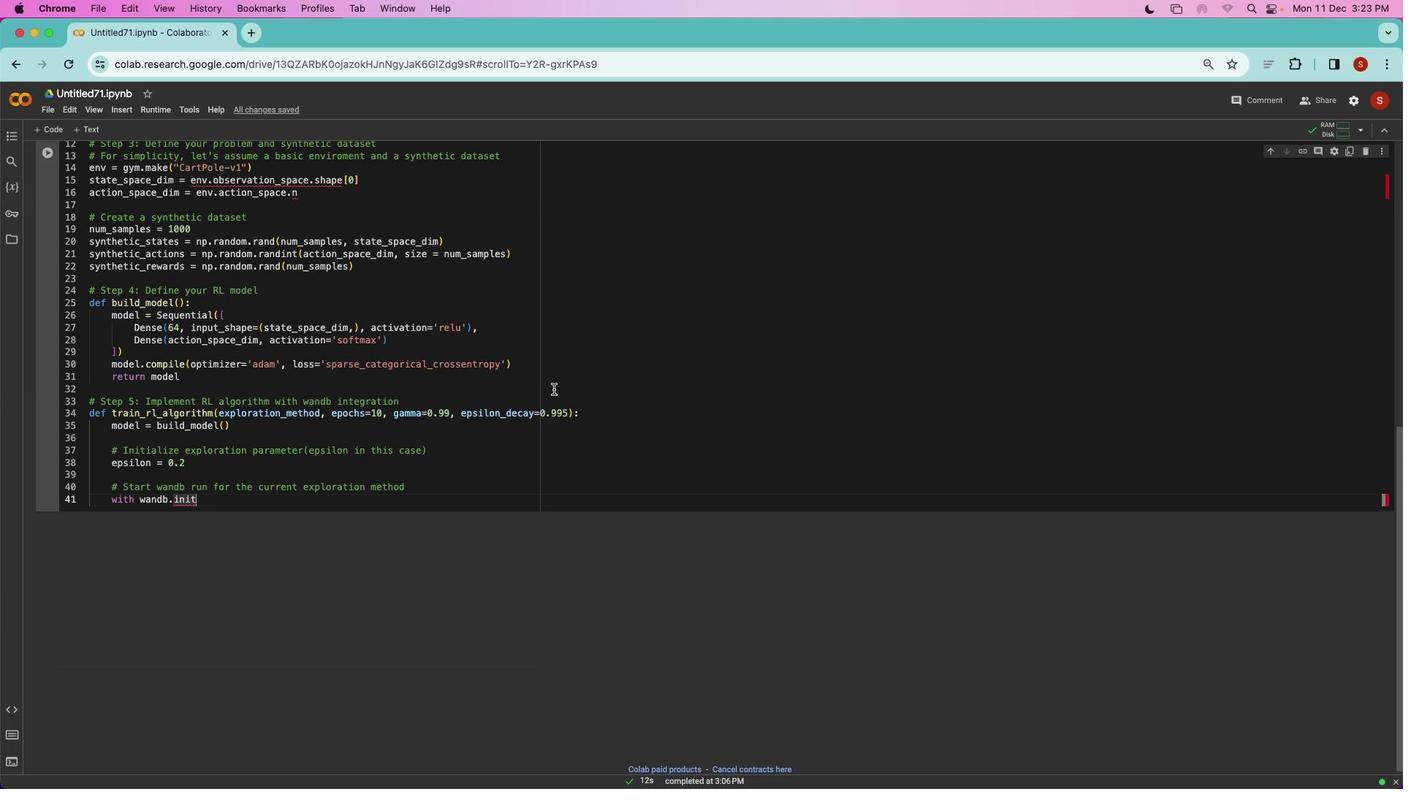 
Action: Mouse moved to (908, 385)
Screenshot: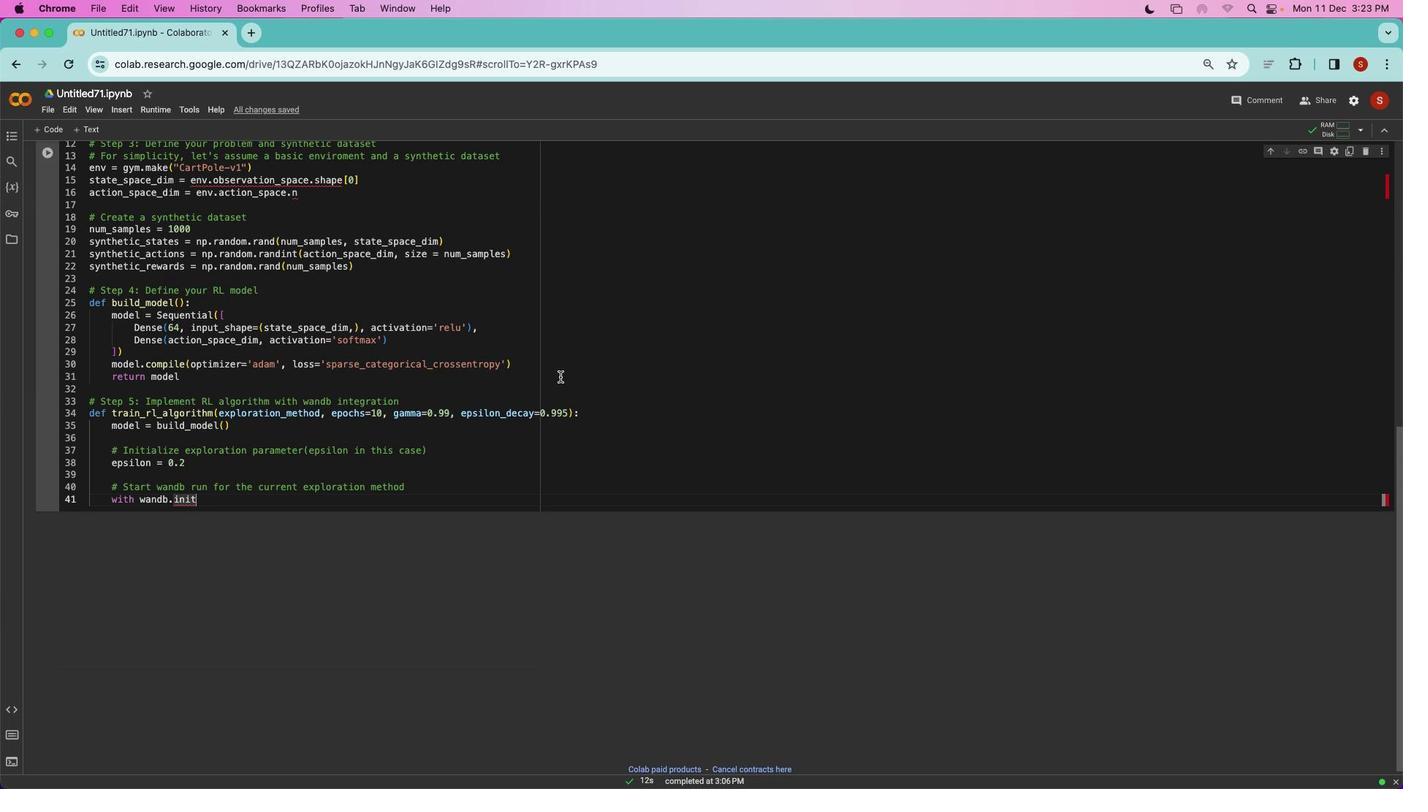 
Action: Mouse scrolled (908, 385) with delta (785, 814)
Screenshot: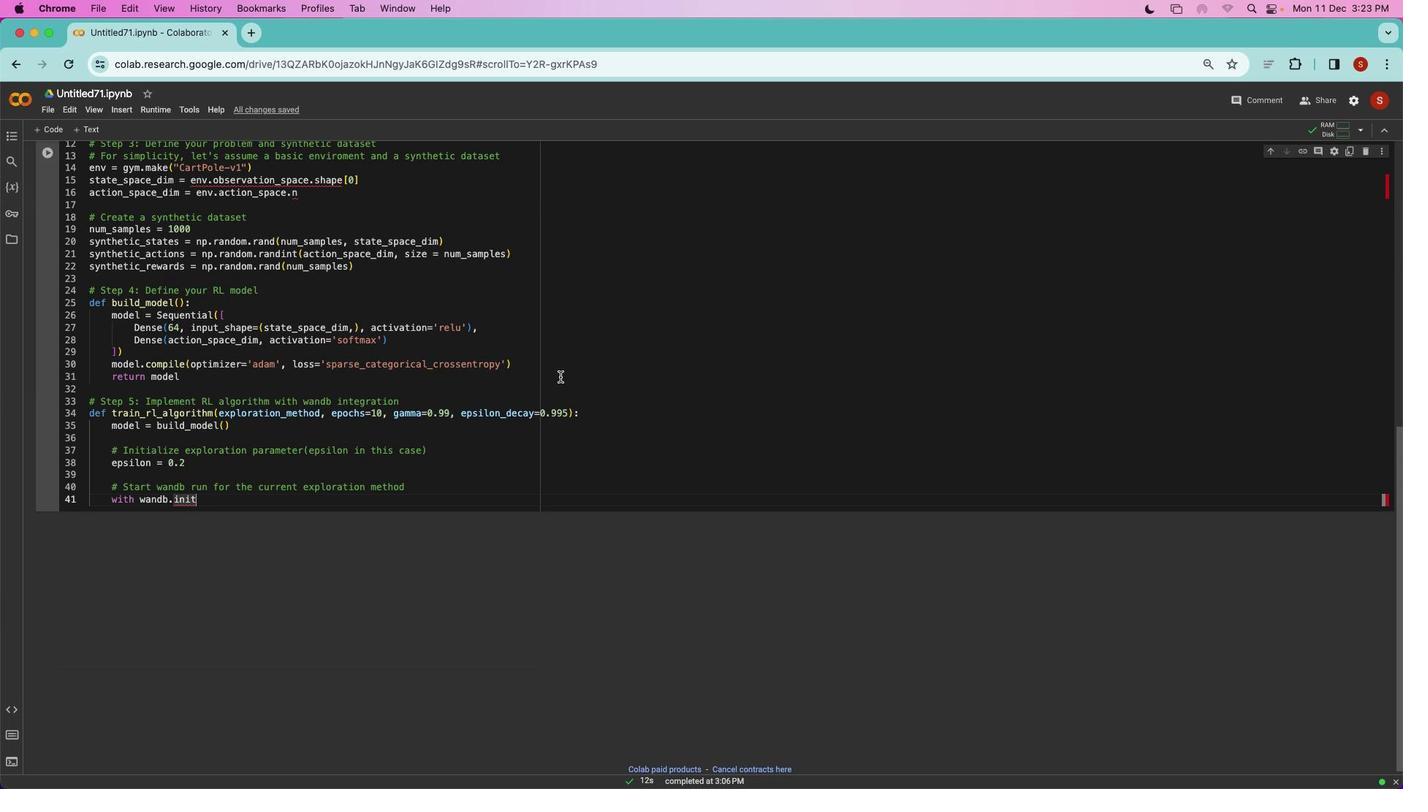 
Action: Mouse moved to (831, 309)
Screenshot: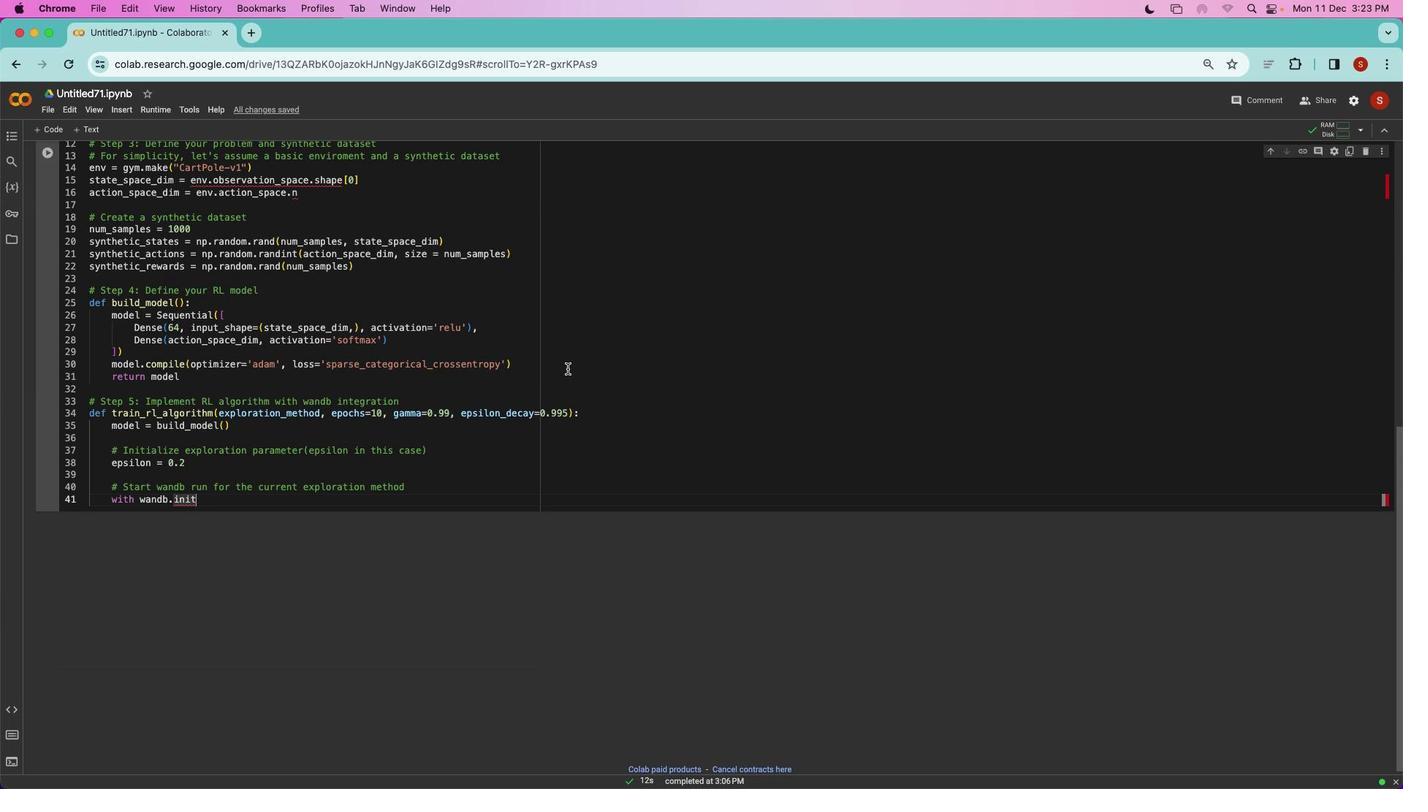 
Action: Mouse pressed left at (831, 309)
Screenshot: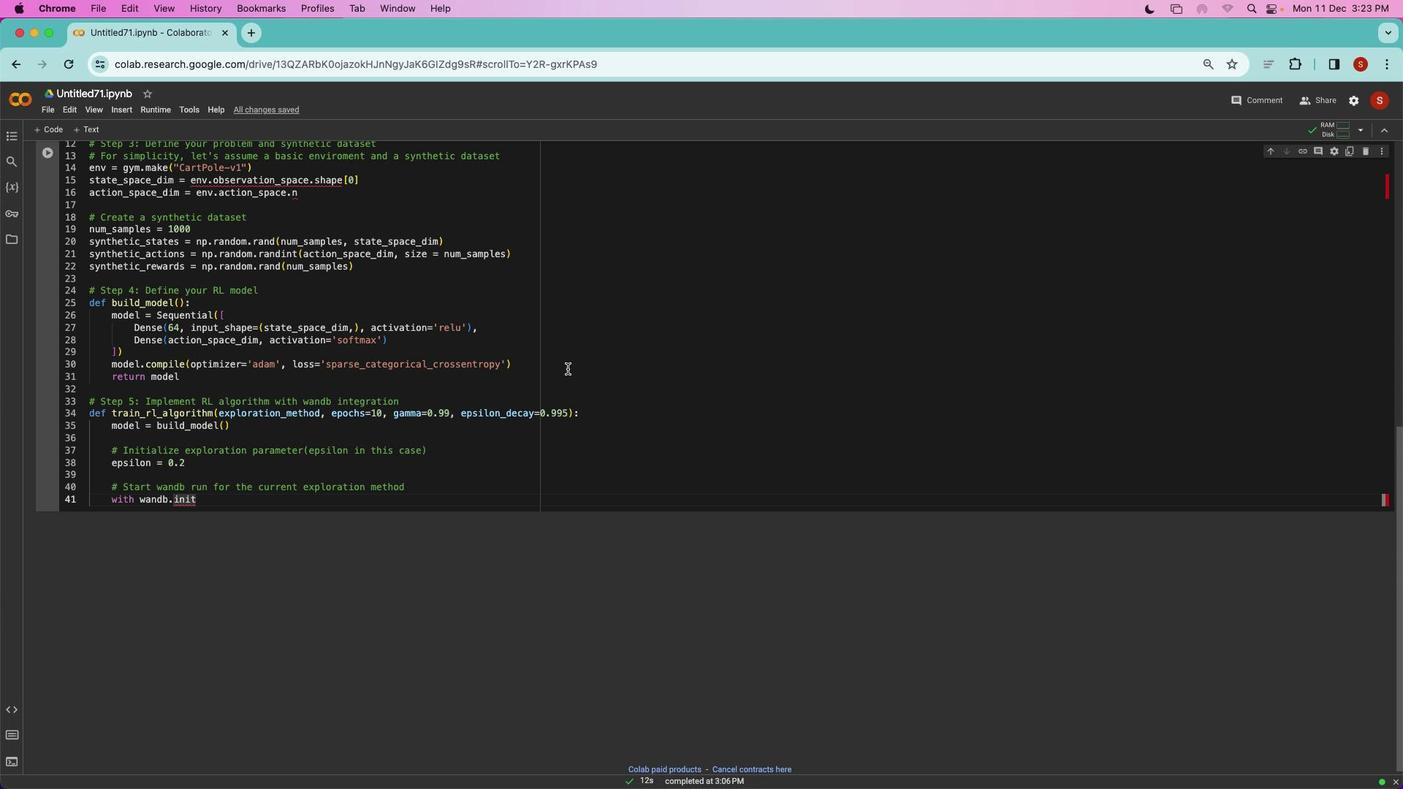 
Action: Mouse moved to (911, 441)
Screenshot: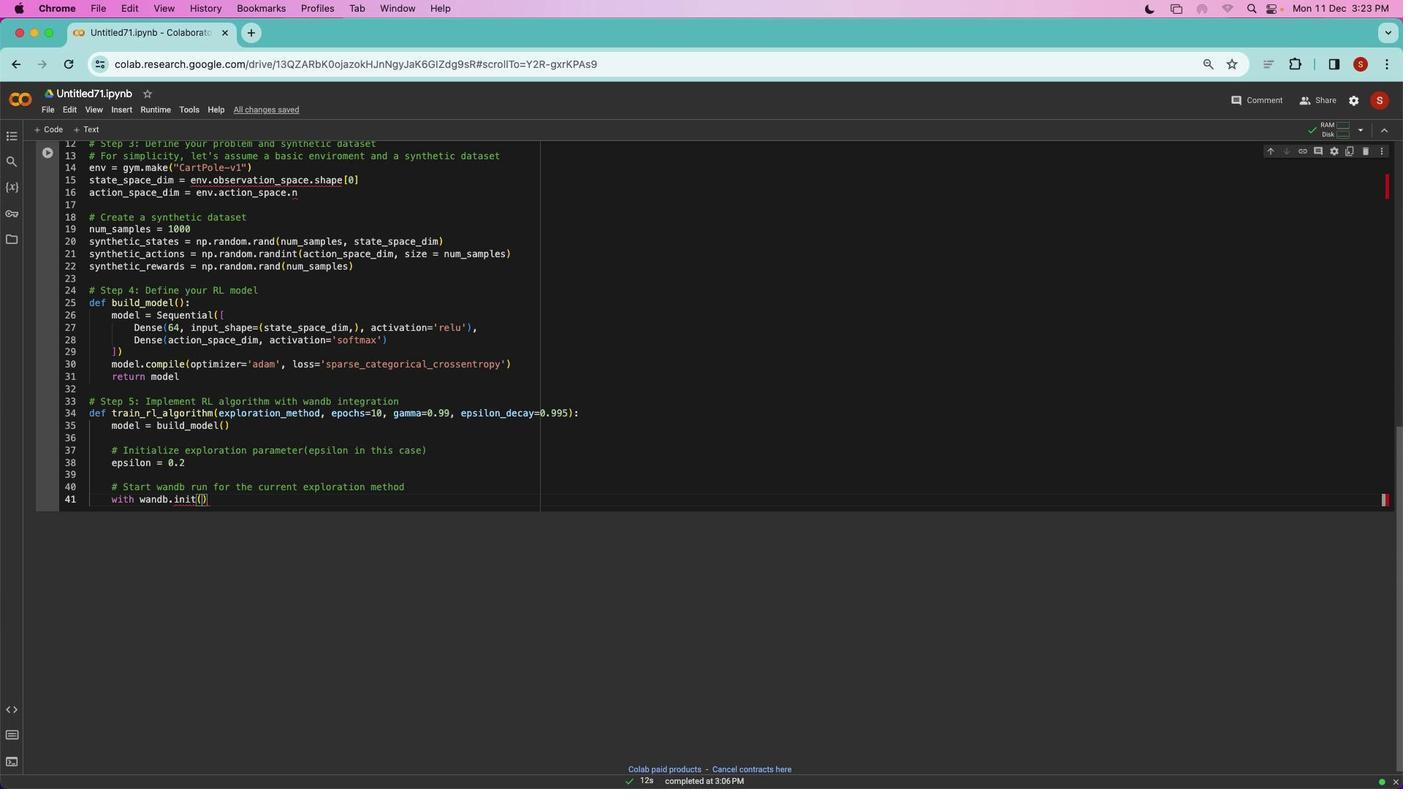 
Action: Key pressed Key.shift'('Key.spaceKey.backspace
Screenshot: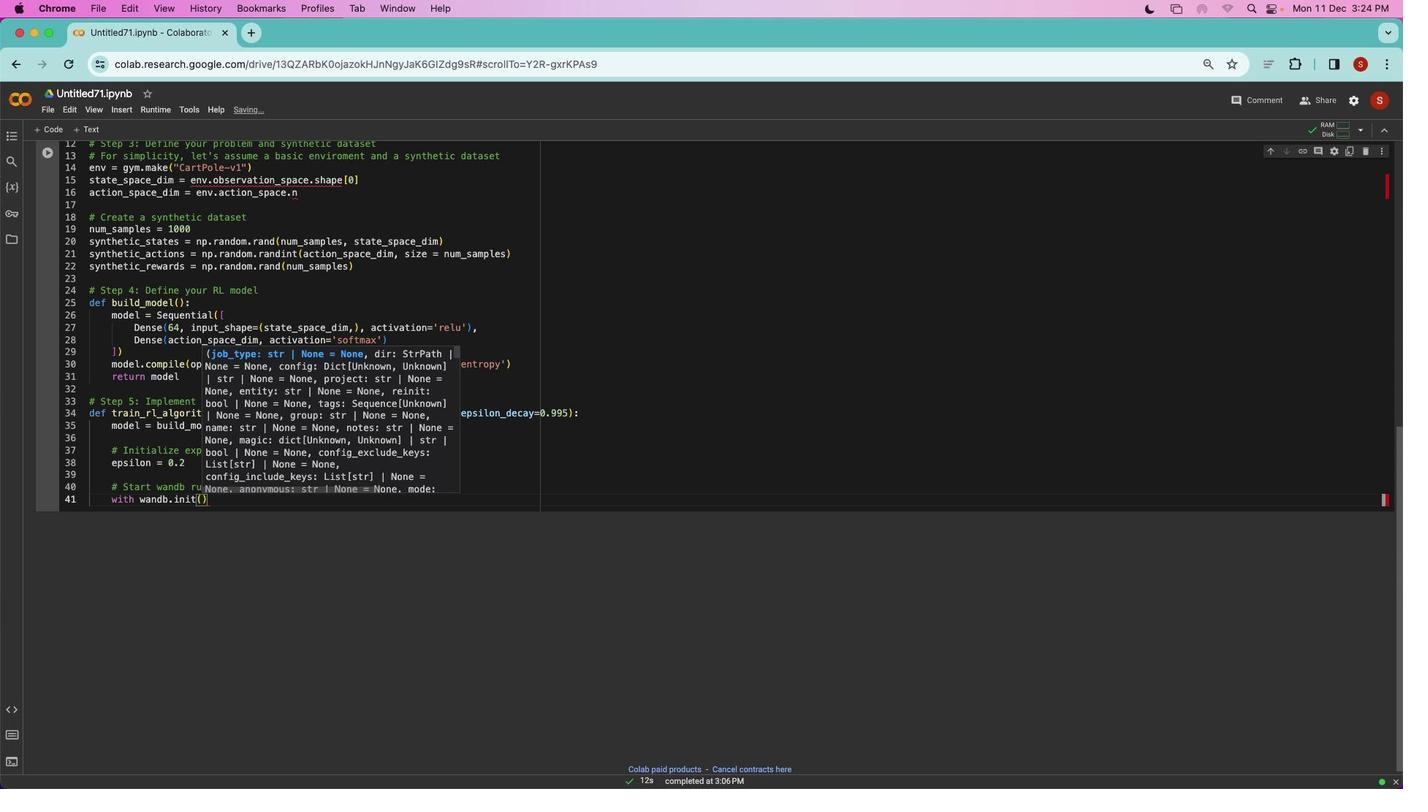 
Action: Mouse moved to (953, 522)
Screenshot: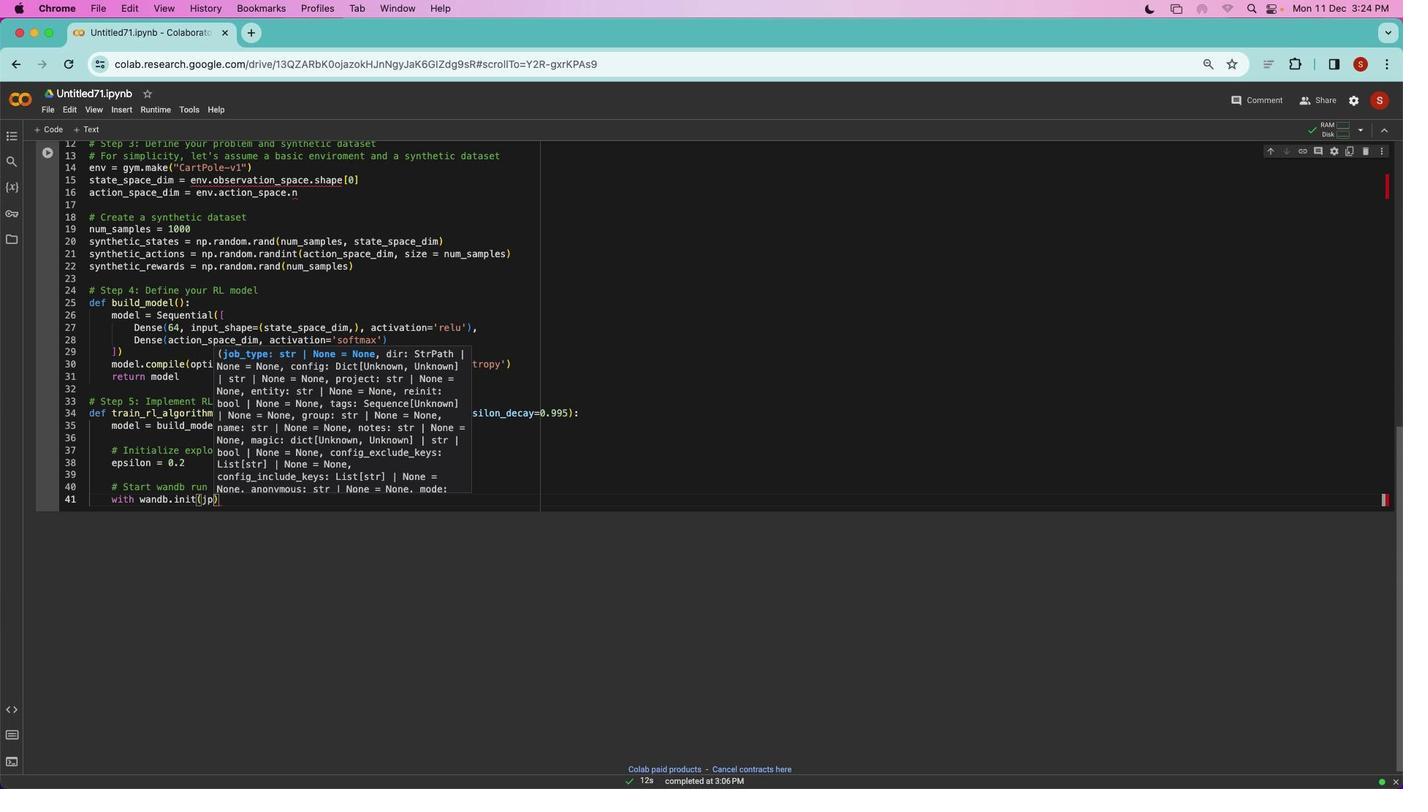 
Action: Key pressed 'j''p'Key.backspaceKey.backspace'p''r''o''j''e''c''t''='
Screenshot: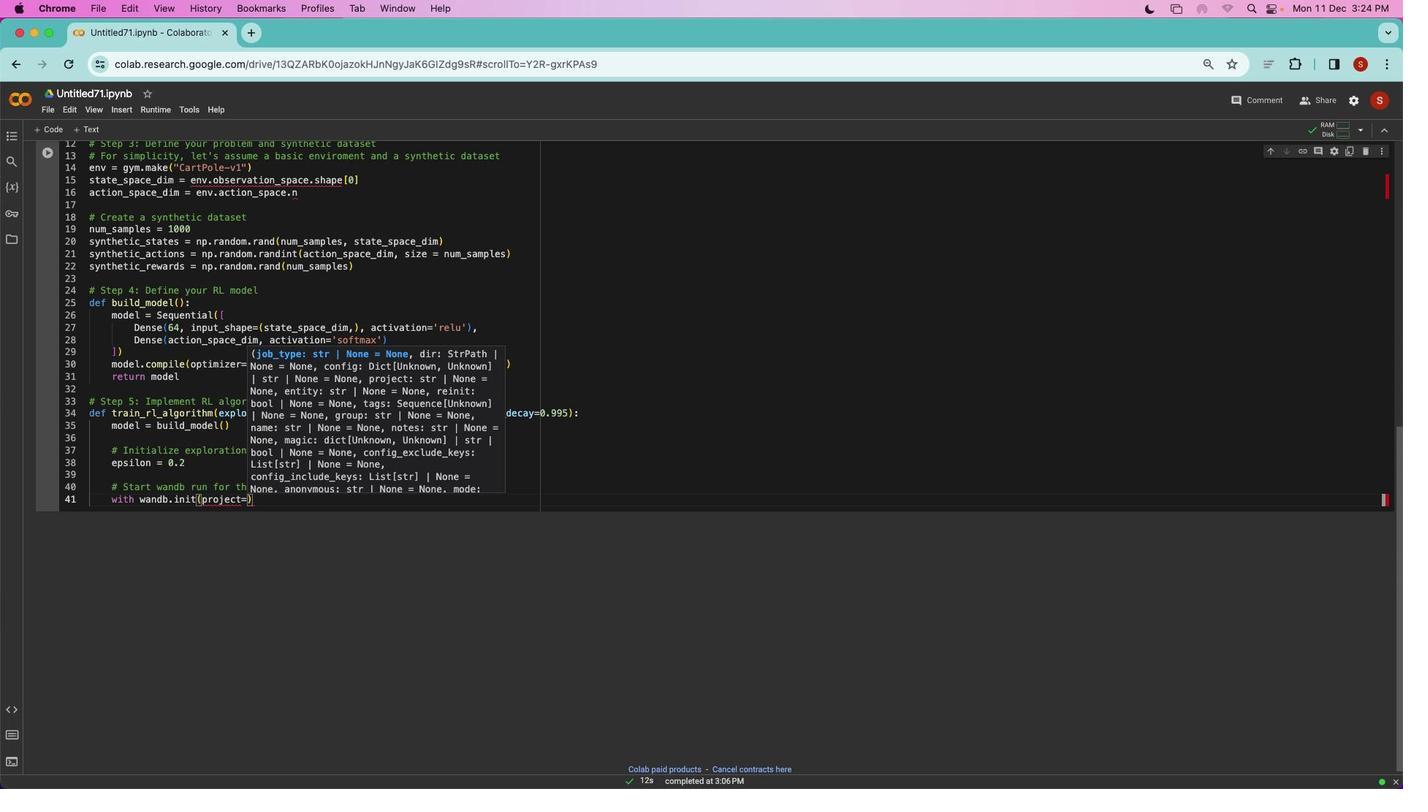 
Action: Mouse moved to (953, 464)
Screenshot: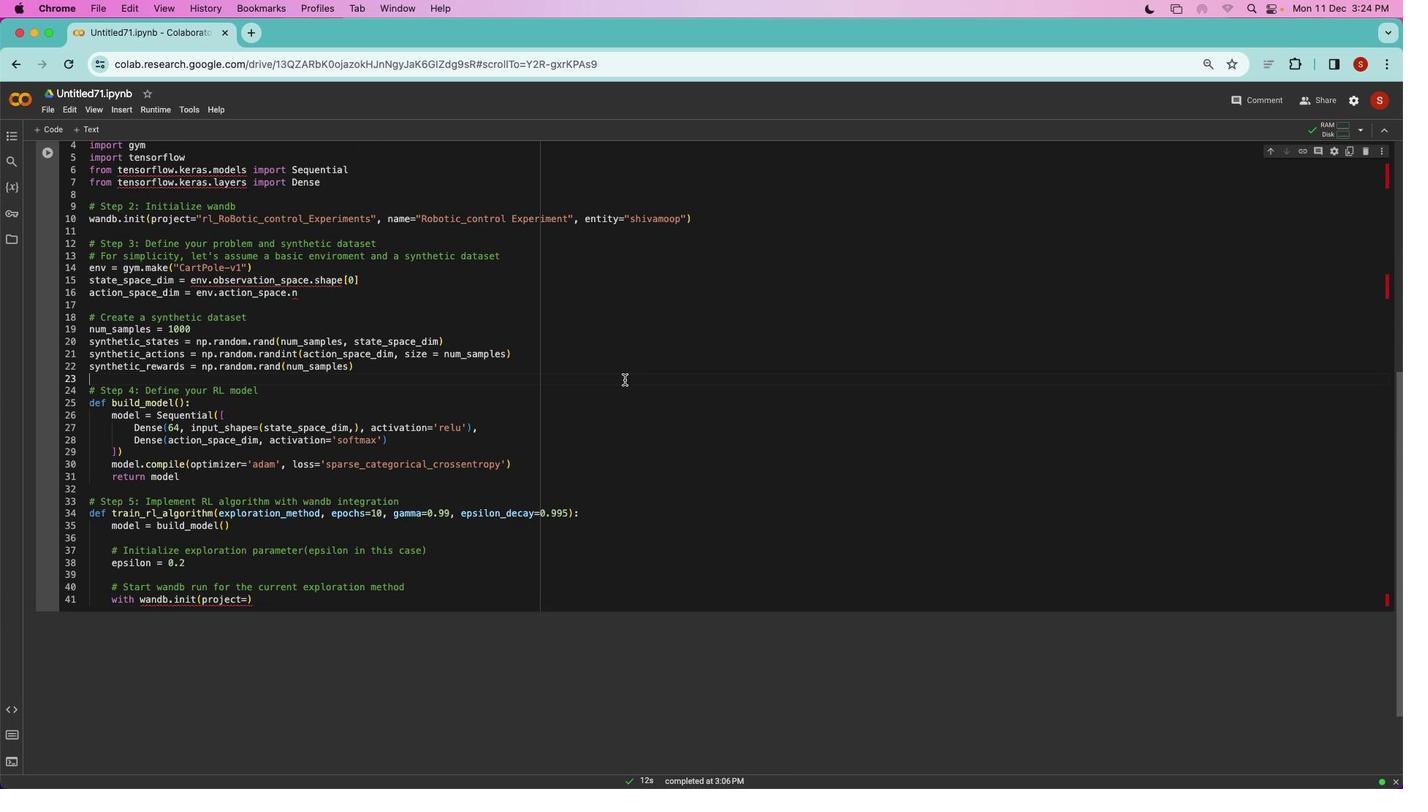 
Action: Mouse scrolled (953, 464) with delta (785, 810)
Screenshot: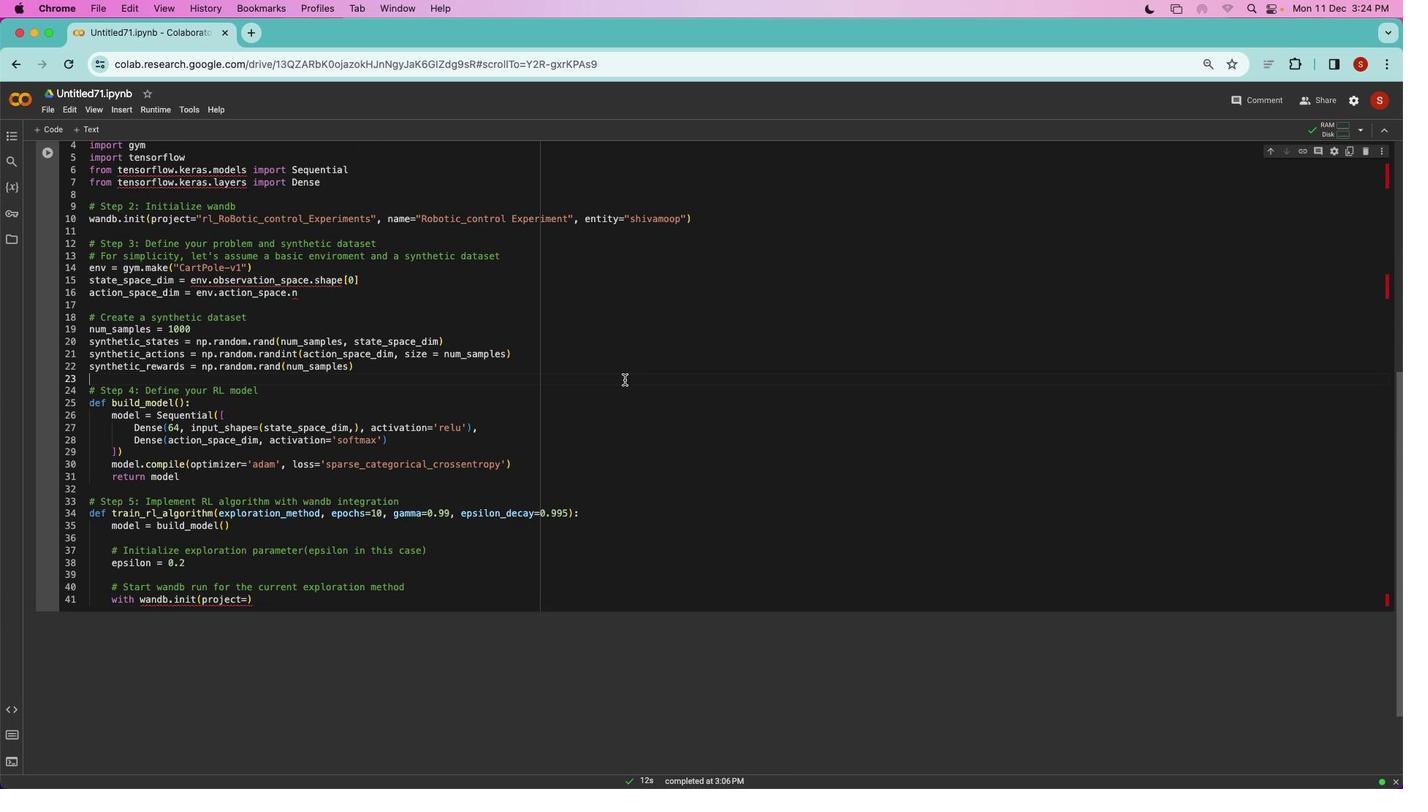 
Action: Mouse moved to (953, 463)
Screenshot: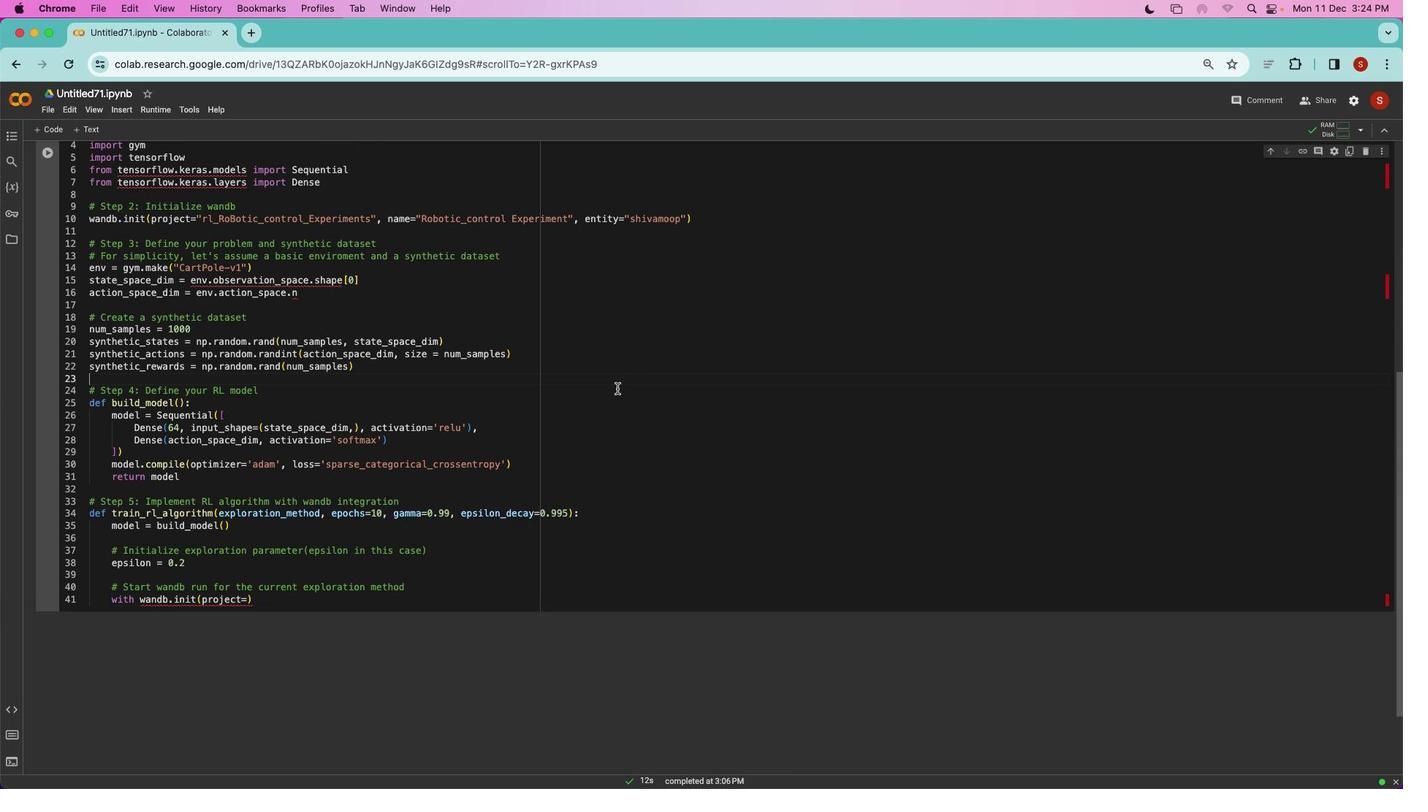 
Action: Mouse scrolled (953, 463) with delta (785, 810)
Screenshot: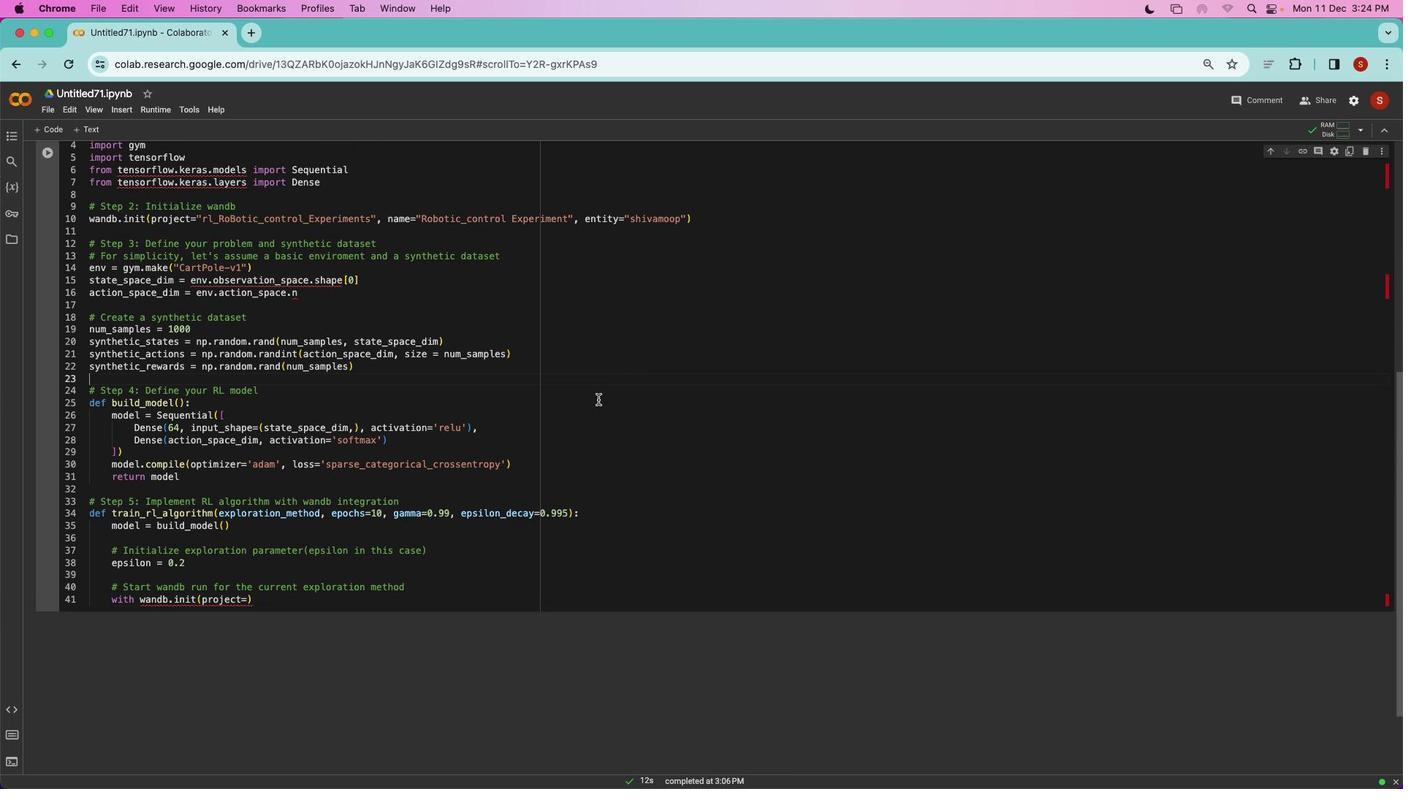
Action: Mouse scrolled (953, 463) with delta (785, 809)
Screenshot: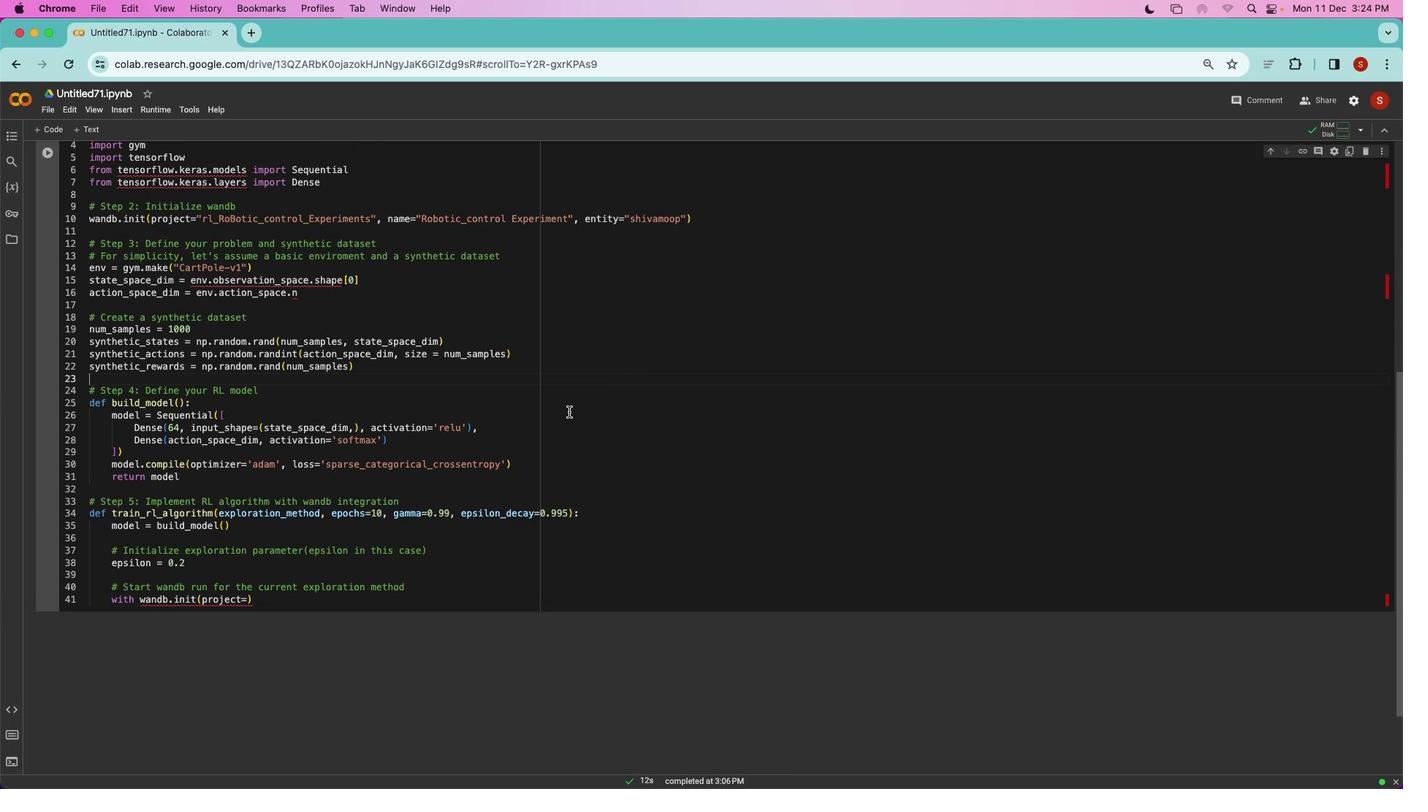 
Action: Mouse moved to (924, 434)
Screenshot: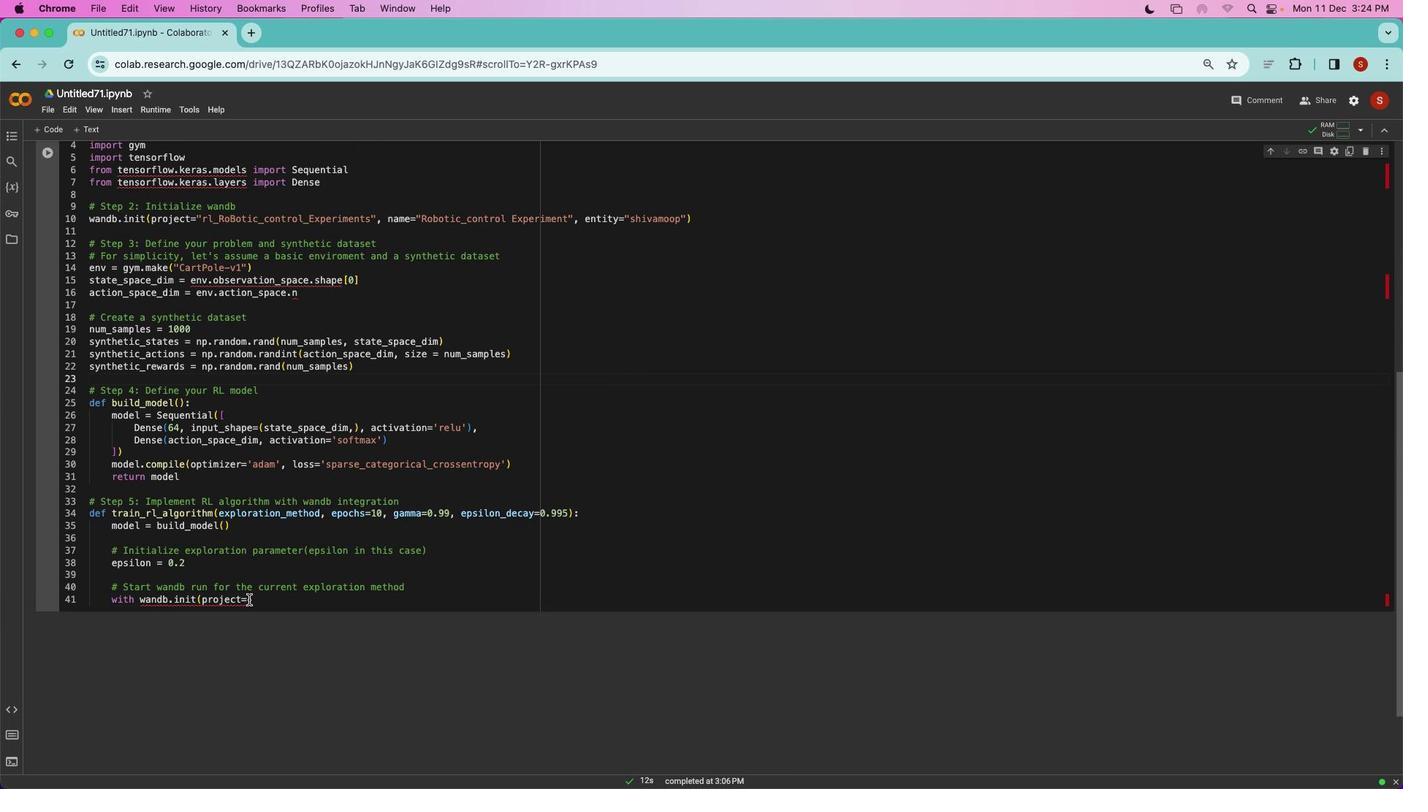 
Action: Mouse pressed left at (924, 434)
Screenshot: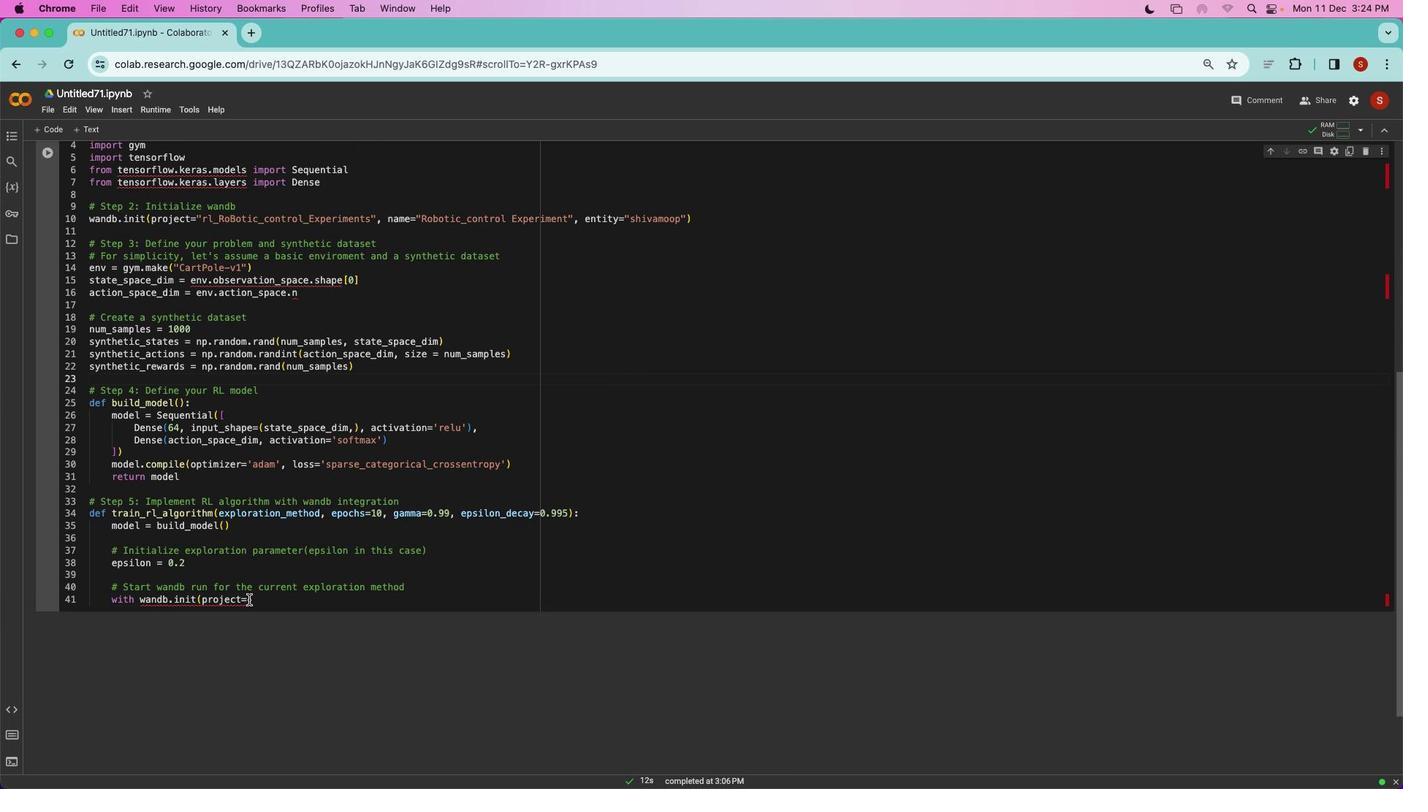 
Action: Mouse moved to (840, 209)
Screenshot: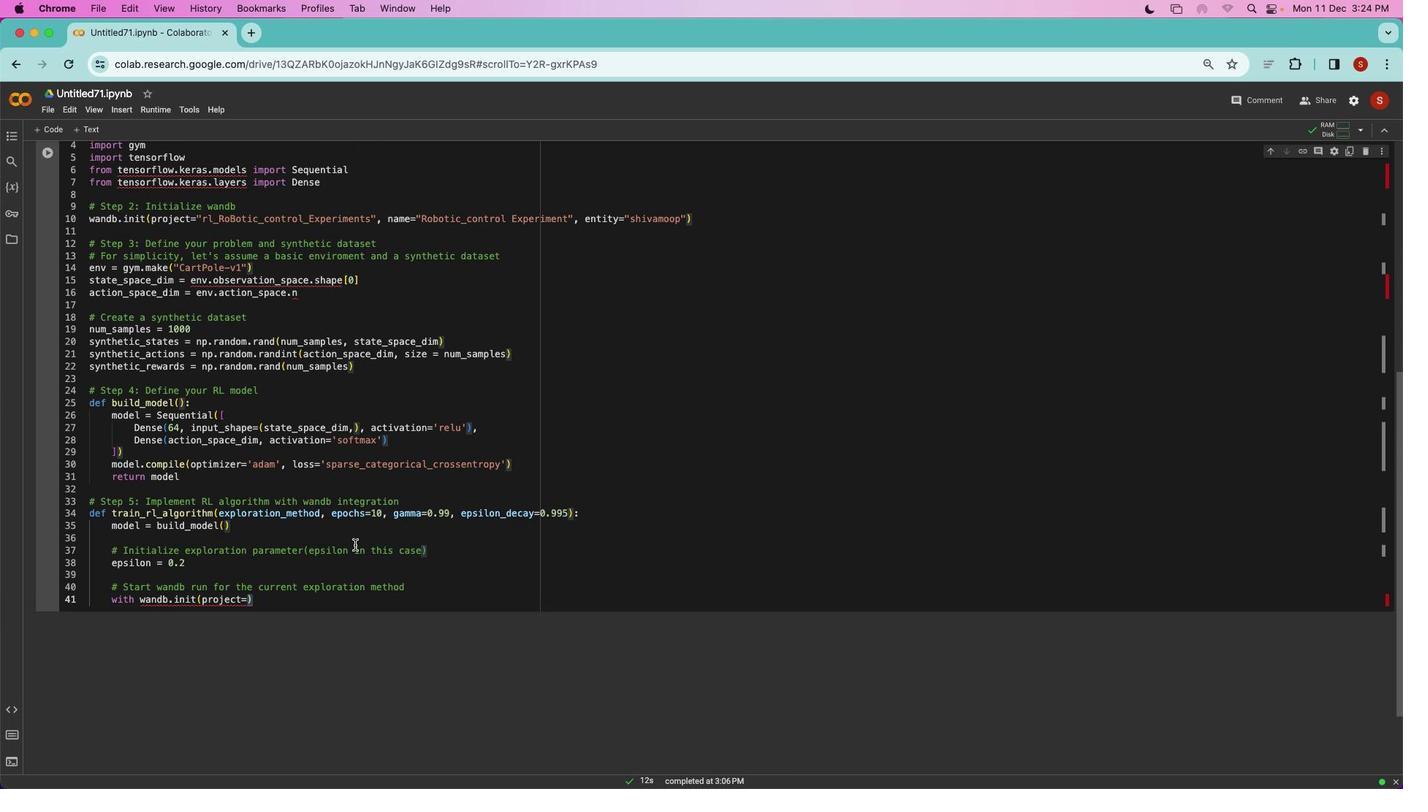 
Action: Mouse pressed left at (840, 209)
Screenshot: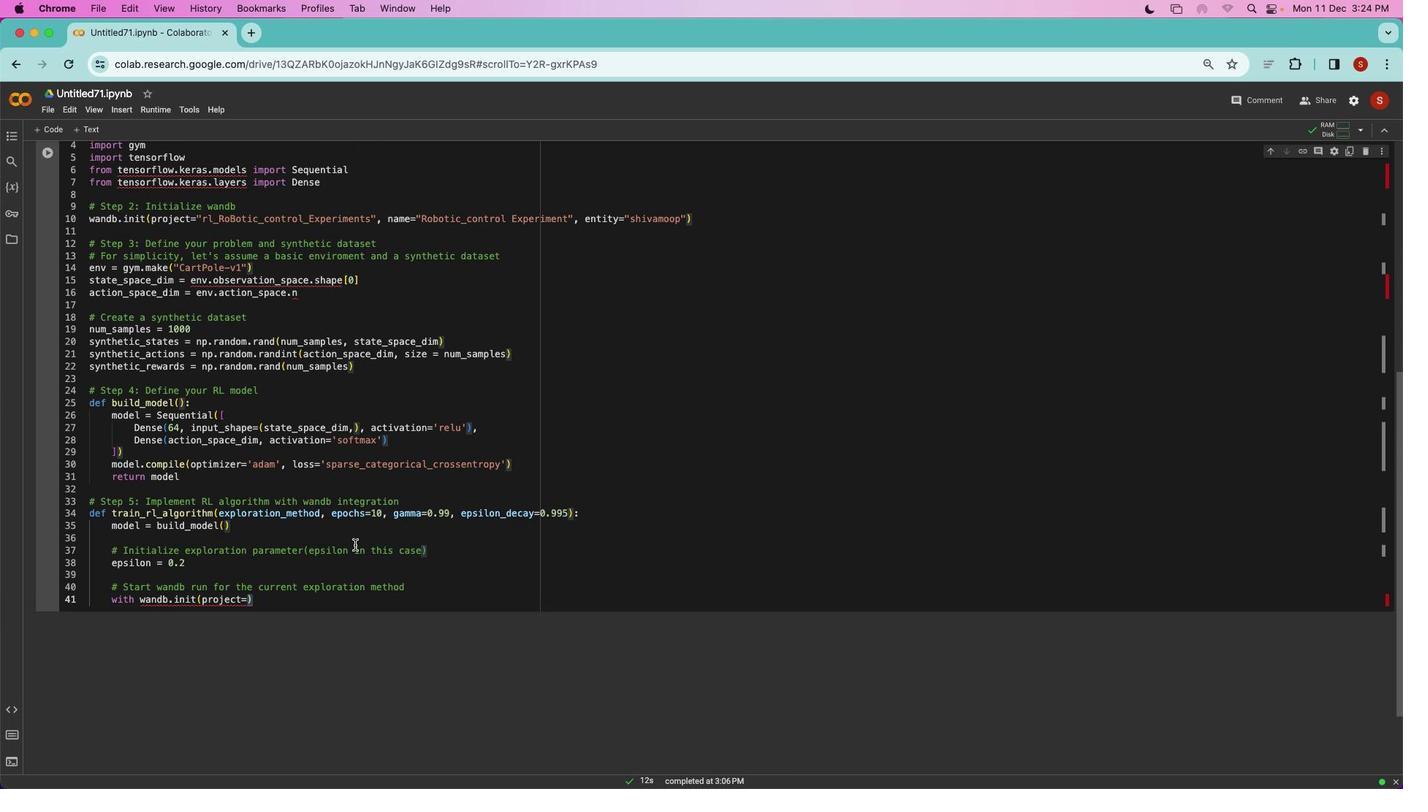 
Action: Mouse moved to (863, 263)
Screenshot: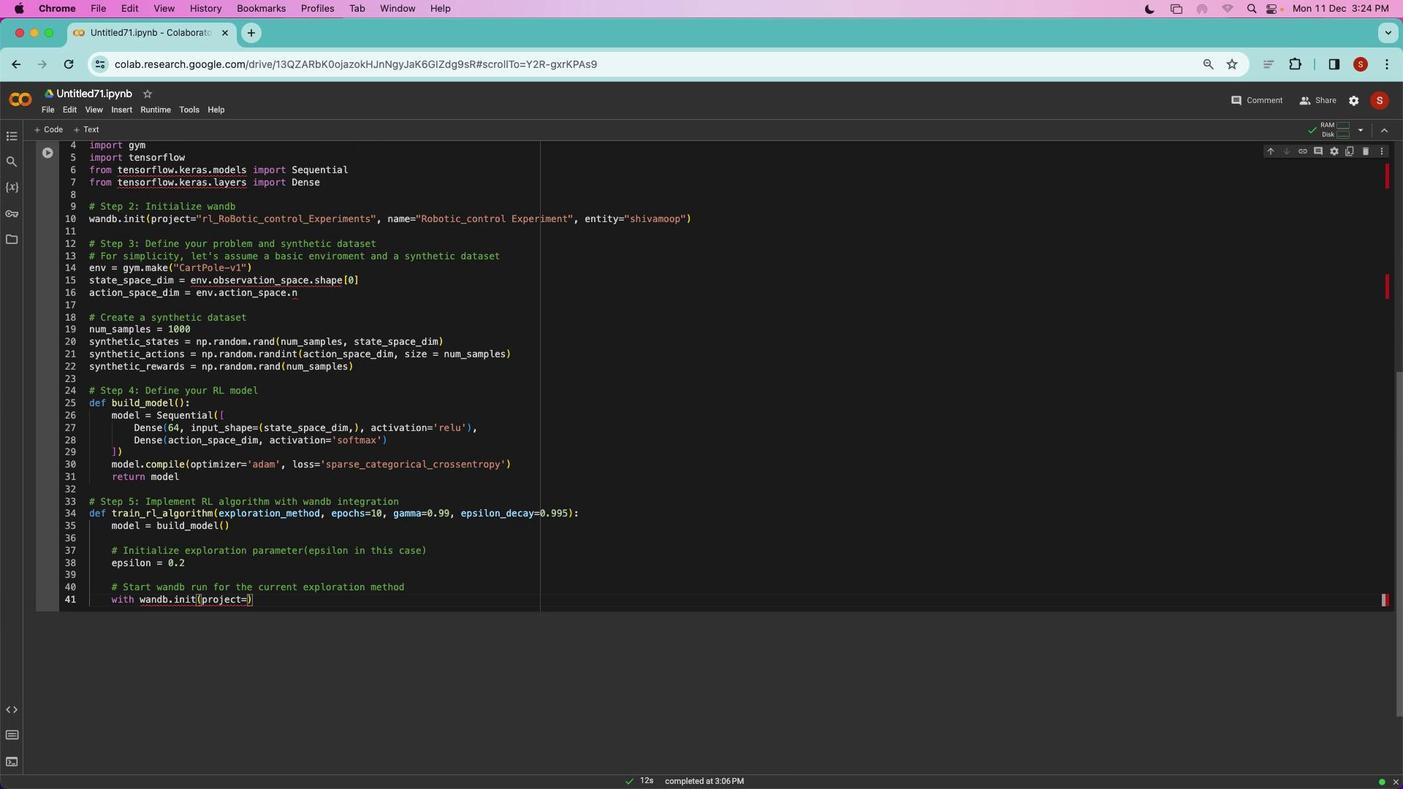 
Action: Key pressed Key.leftKey.shift'"''r''l'Key.shift'_'Key.shiftKey.caps_lock'R'Key.caps_lock'o''b'Key.backspaceKey.caps_lock'B'Key.caps_lock'o''t''i''c'Key.shift'_''c''o''n''t''r''o''l'Key.shift'_'Key.shift_r'E''x''p''e''r''i''m''e''n''t''s'Key.shift'"'','Key.space'n''a''m''e''='Key.shift'"'Key.shift_r'R''o''b''o''t''i''c'Key.shift'_''c''o''n''t''r''o''l'Key.spaceKey.shift_r'E''x''p''e''r''i''m''e''n''t'Key.shift'"'Key.shift')'Key.deleteKey.enterKey.backspaceKey.backspaceKey.shift':'Key.enterKey.enterKey.backspaceKey.backspaceKey.backspaceKey.backspaceKey.enter'f''o''r'Key.space'e''p''o''c''h'Key.space'i''n'Key.space'r''a''n''g''e'Key.shift'(''e''p''o''c''h''s'Key.shift')'Key.shift':'Key.enter's''t''a''t''e'Key.space'e''n''v''.''r''e''s''e''t'Key.shift'('Key.shift')'Key.enter's''t''a''t''e'Key.spaceKey.up'='Key.spaceKey.down'='Key.space'n''p''.''r''e''s''h''a''p''e'Key.shift'('
Screenshot: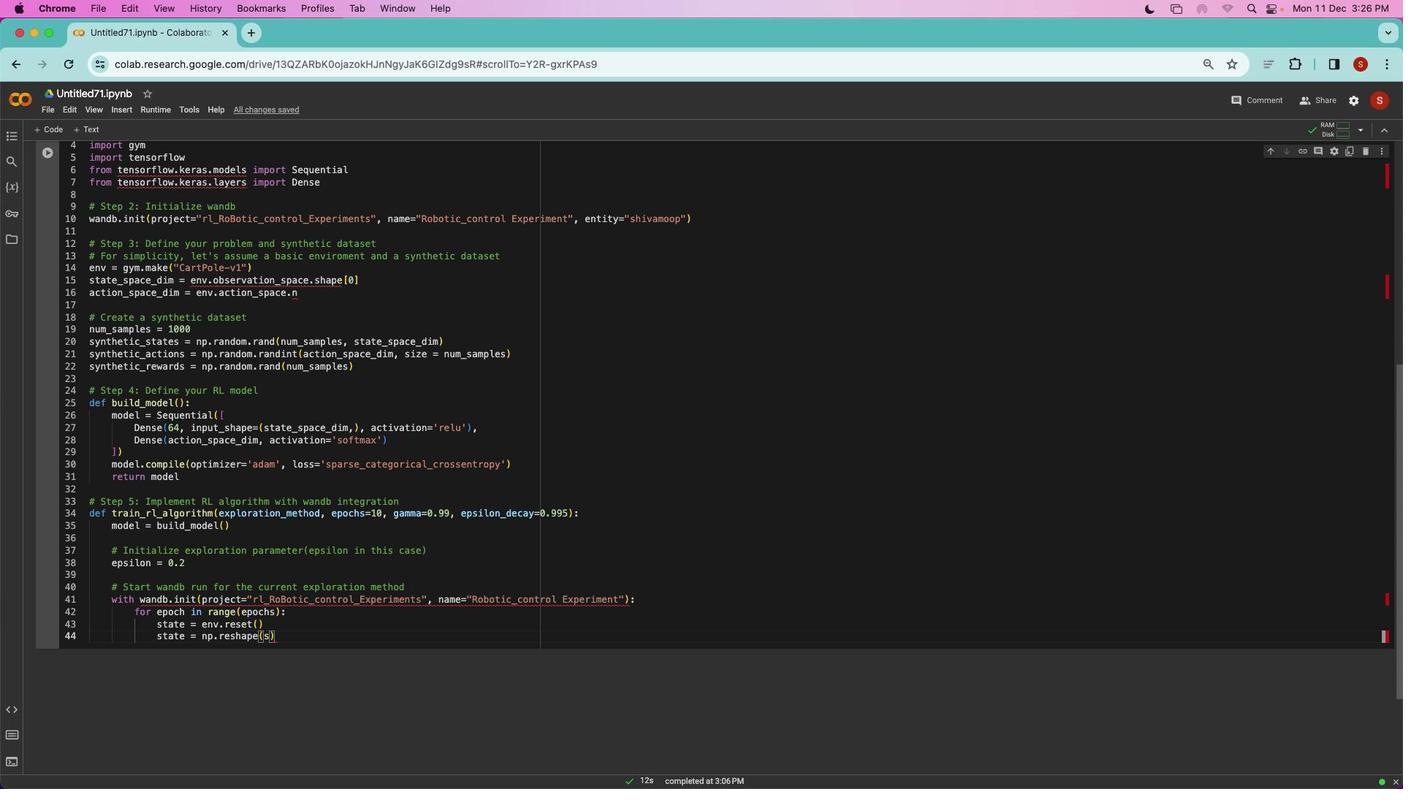 
Action: Mouse moved to (867, 262)
Screenshot: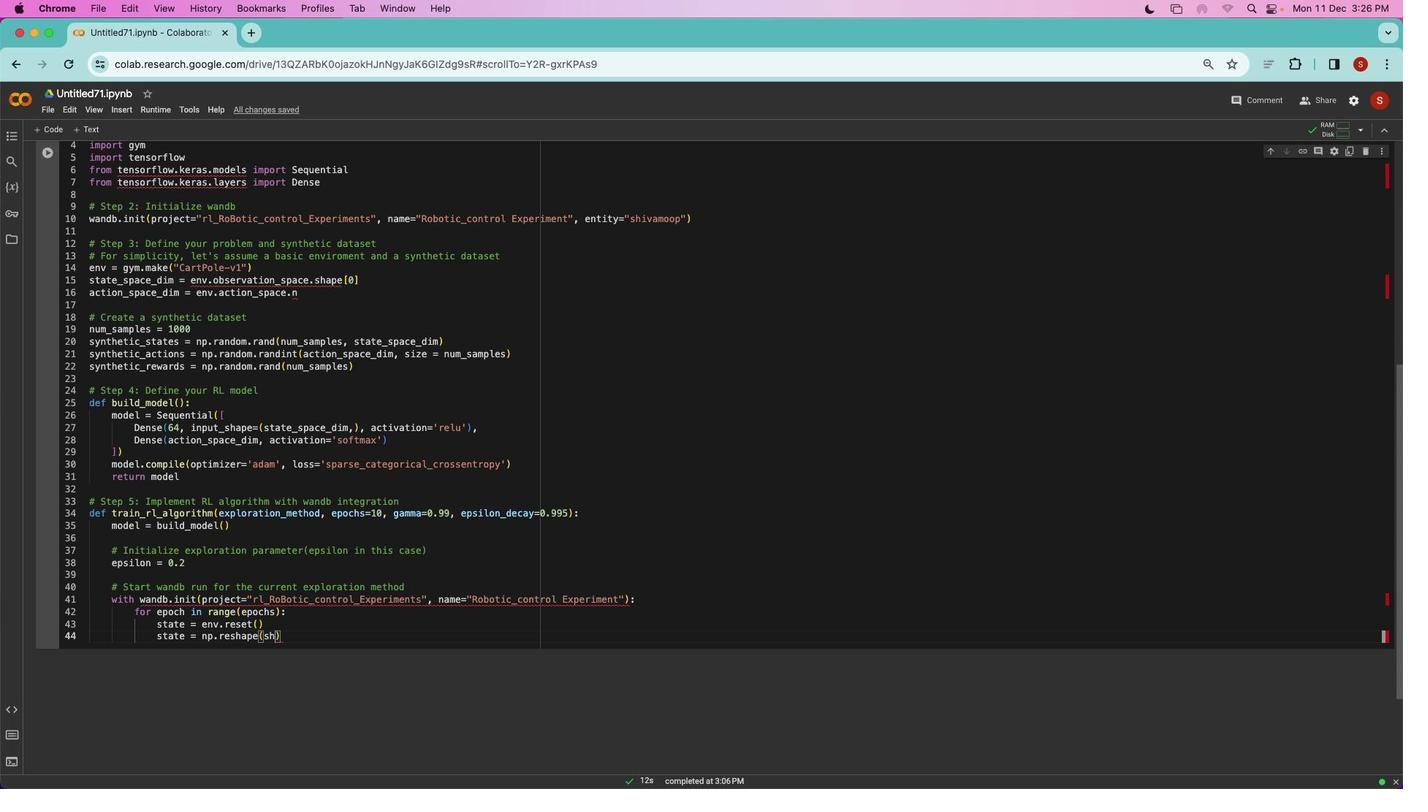 
Action: Key pressed 's''h'Key.backspace't''a''t''e'','Key.space'[''1'','Key.space's''t''a''t''e'Key.shift'_''s''p''a''c''e'Key.shift'_''d''i''m'Key.shift
Screenshot: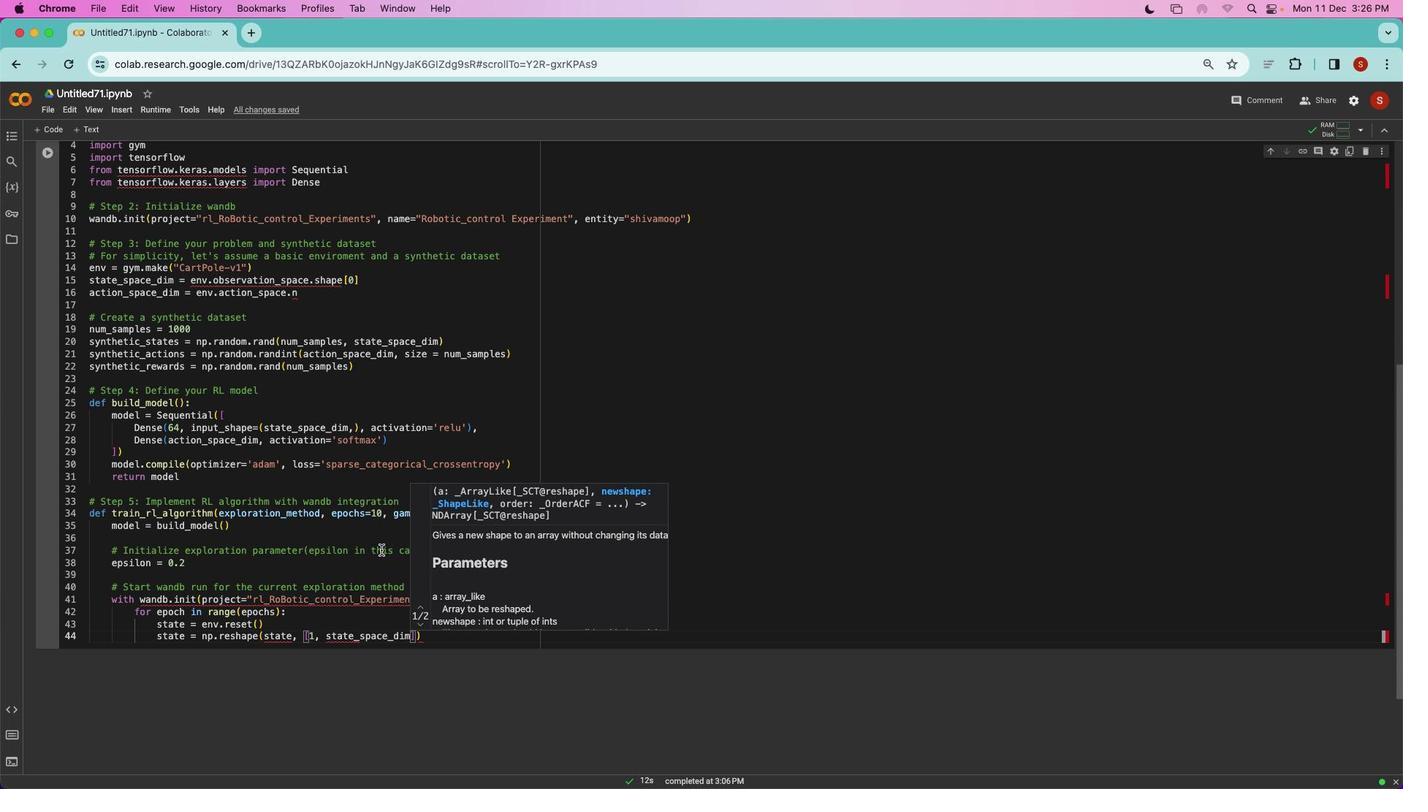
Action: Mouse moved to (869, 259)
Screenshot: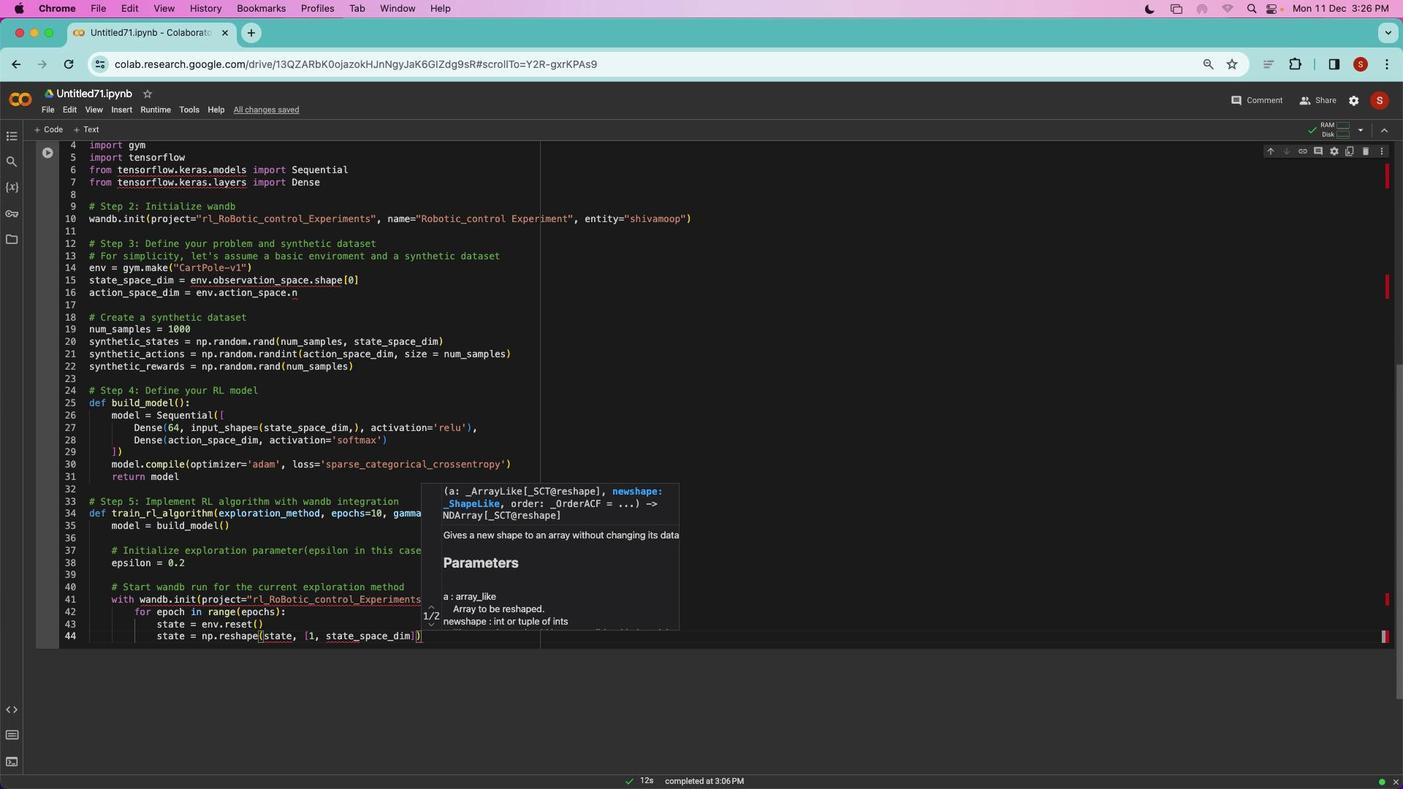 
Action: Key pressed ']'Key.shift')'
Screenshot: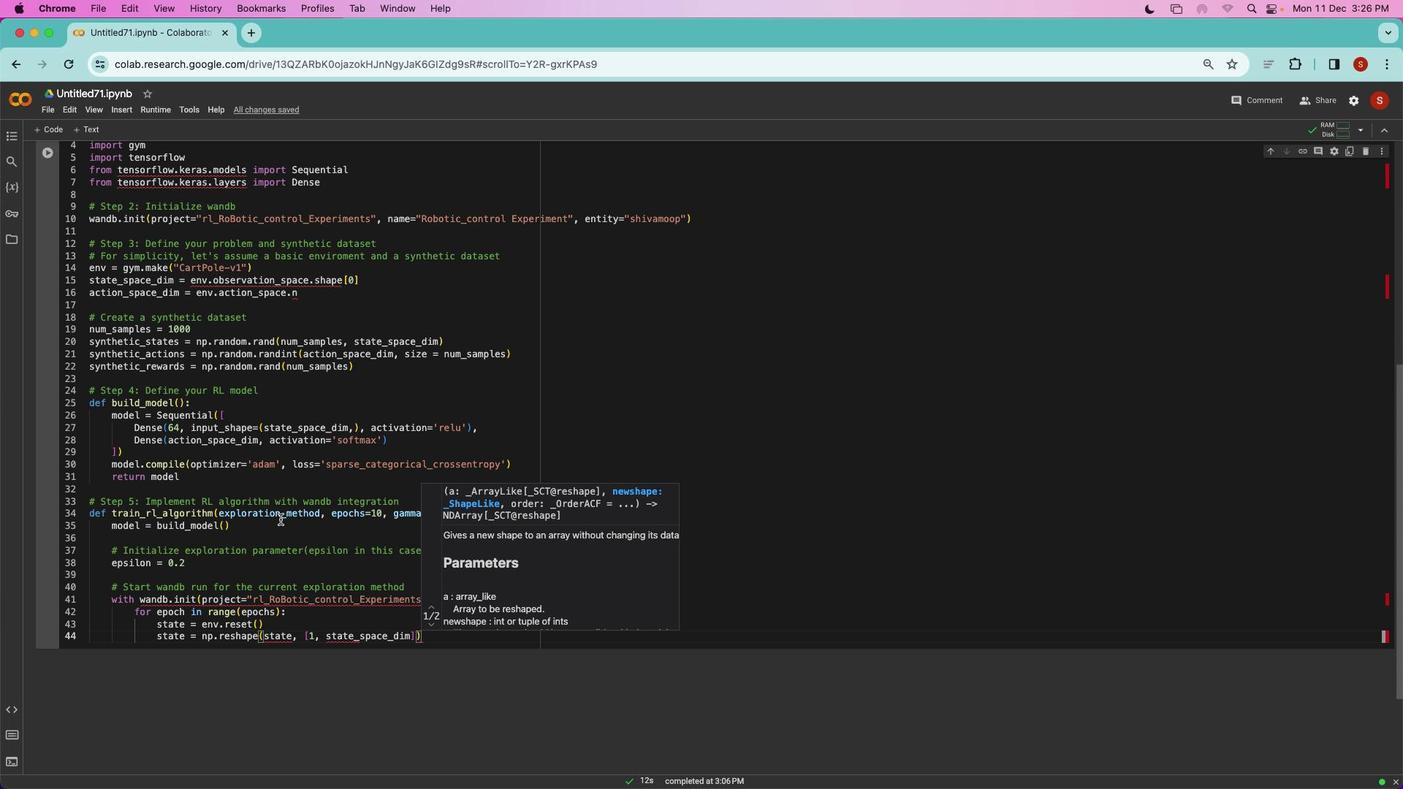 
Action: Mouse moved to (849, 282)
Screenshot: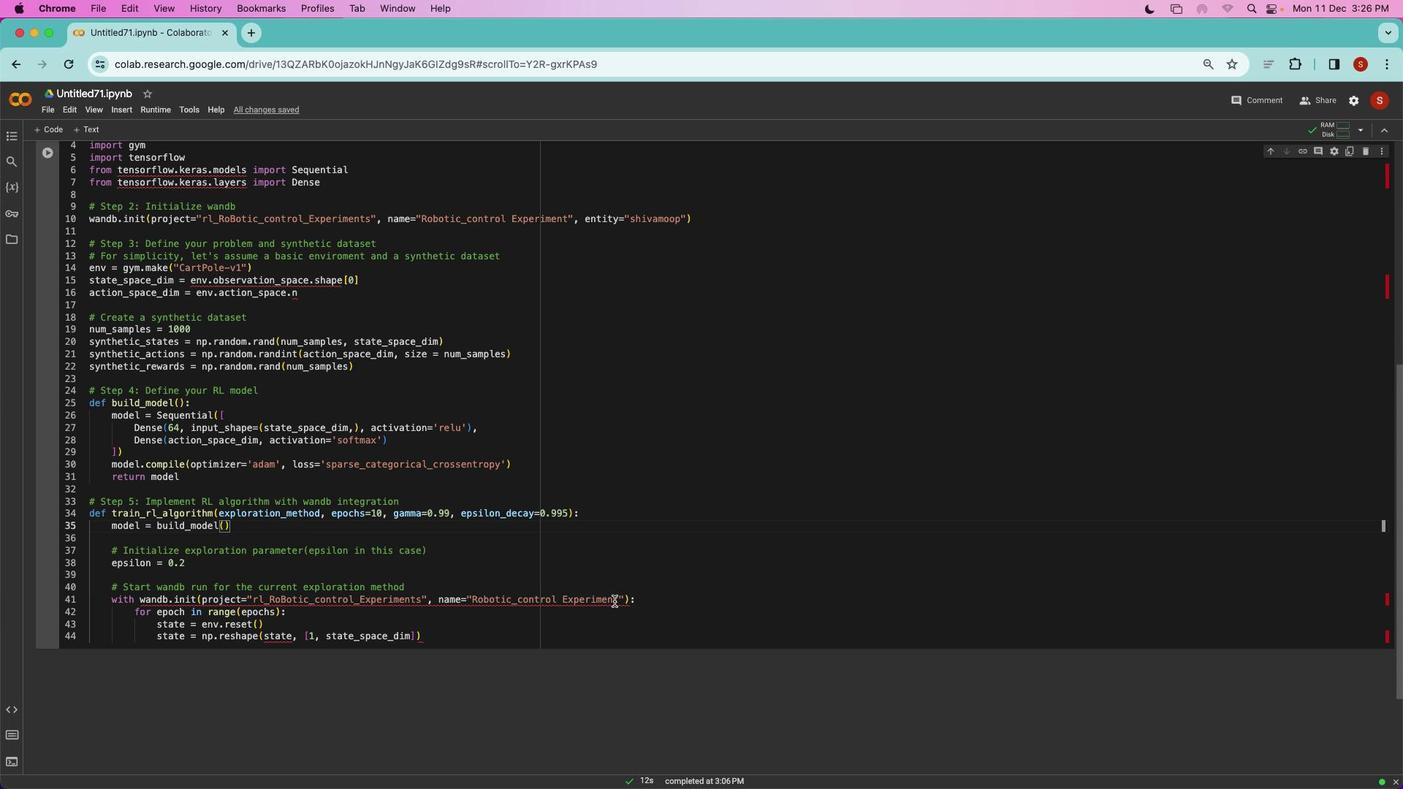
Action: Mouse pressed left at (849, 282)
Screenshot: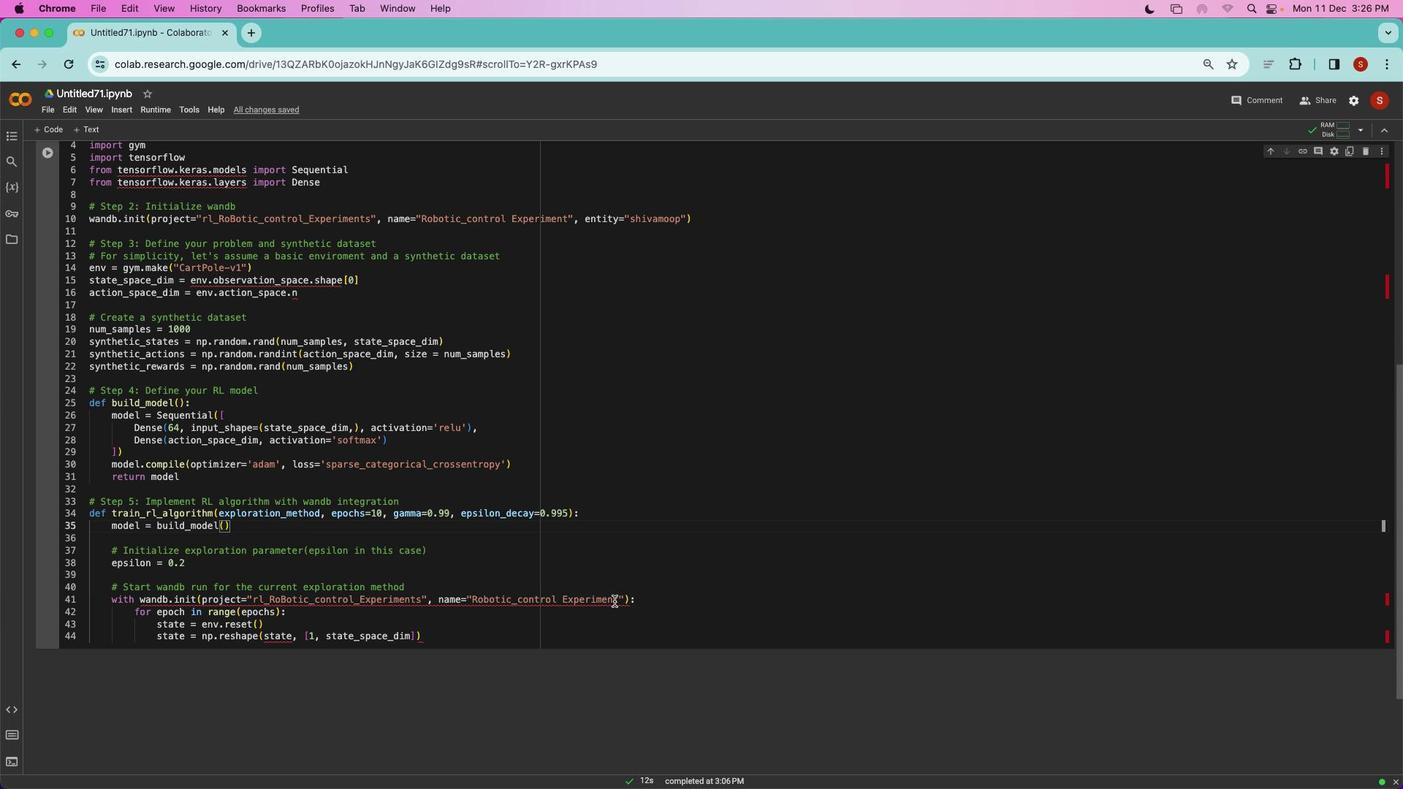 
Action: Mouse moved to (910, 209)
Screenshot: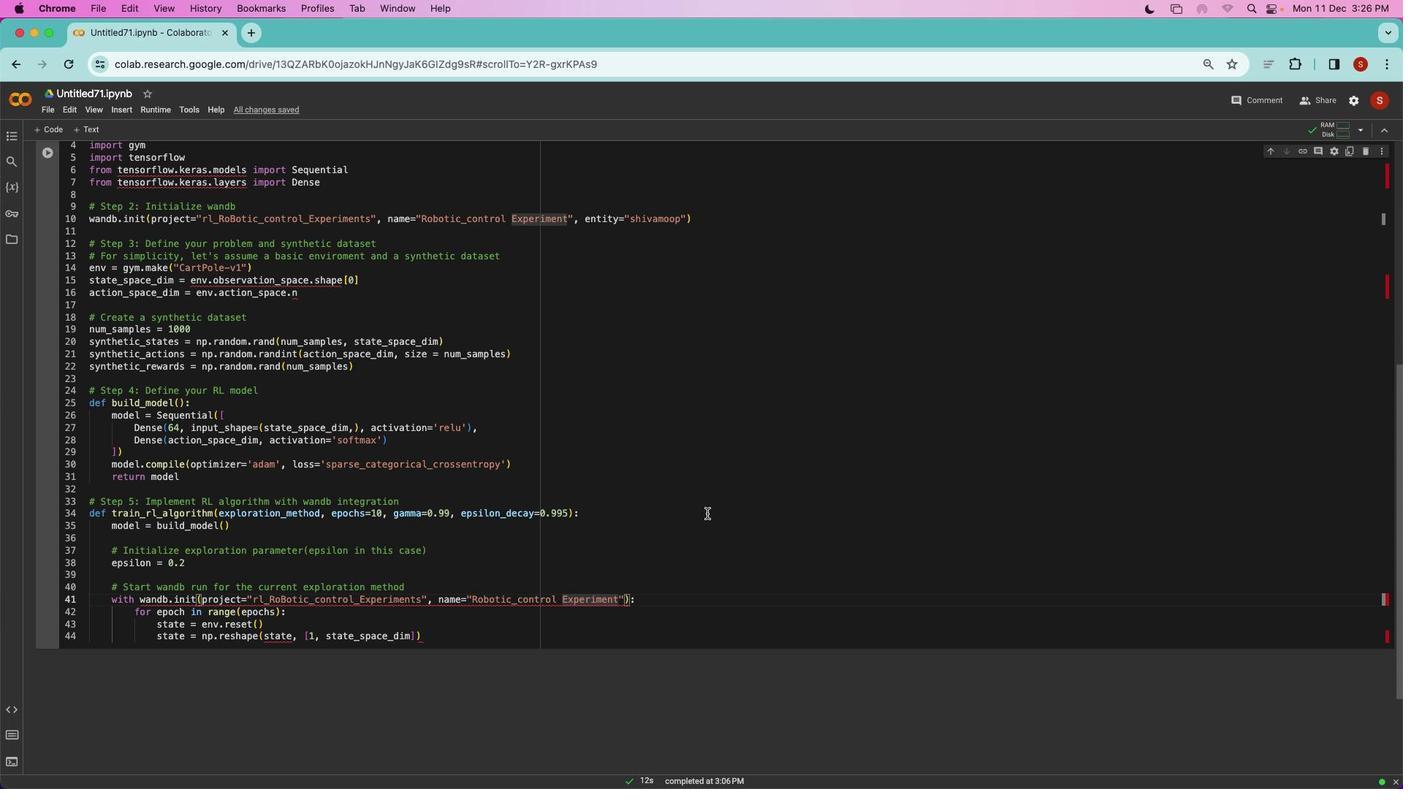 
Action: Mouse pressed left at (910, 209)
Screenshot: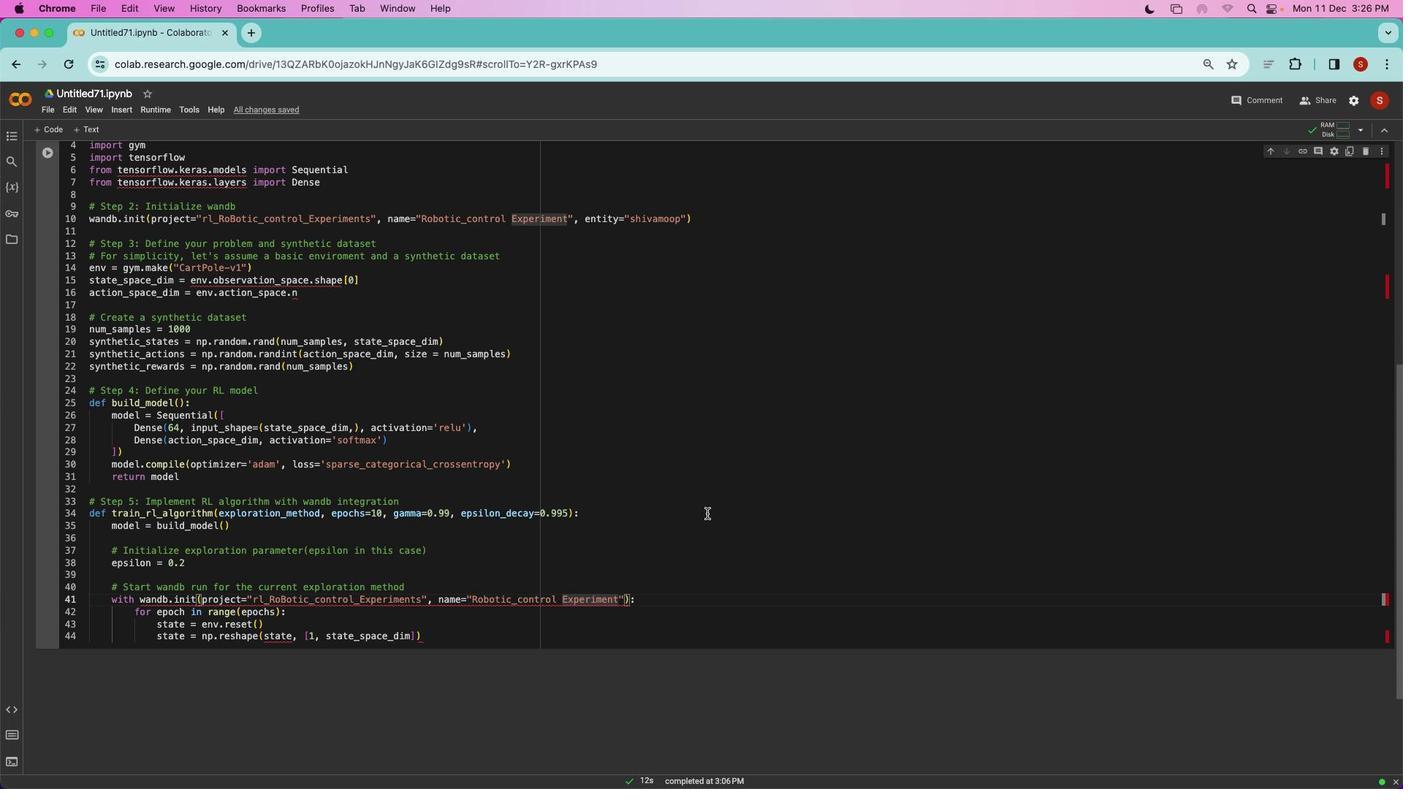 
Action: Mouse moved to (942, 295)
Screenshot: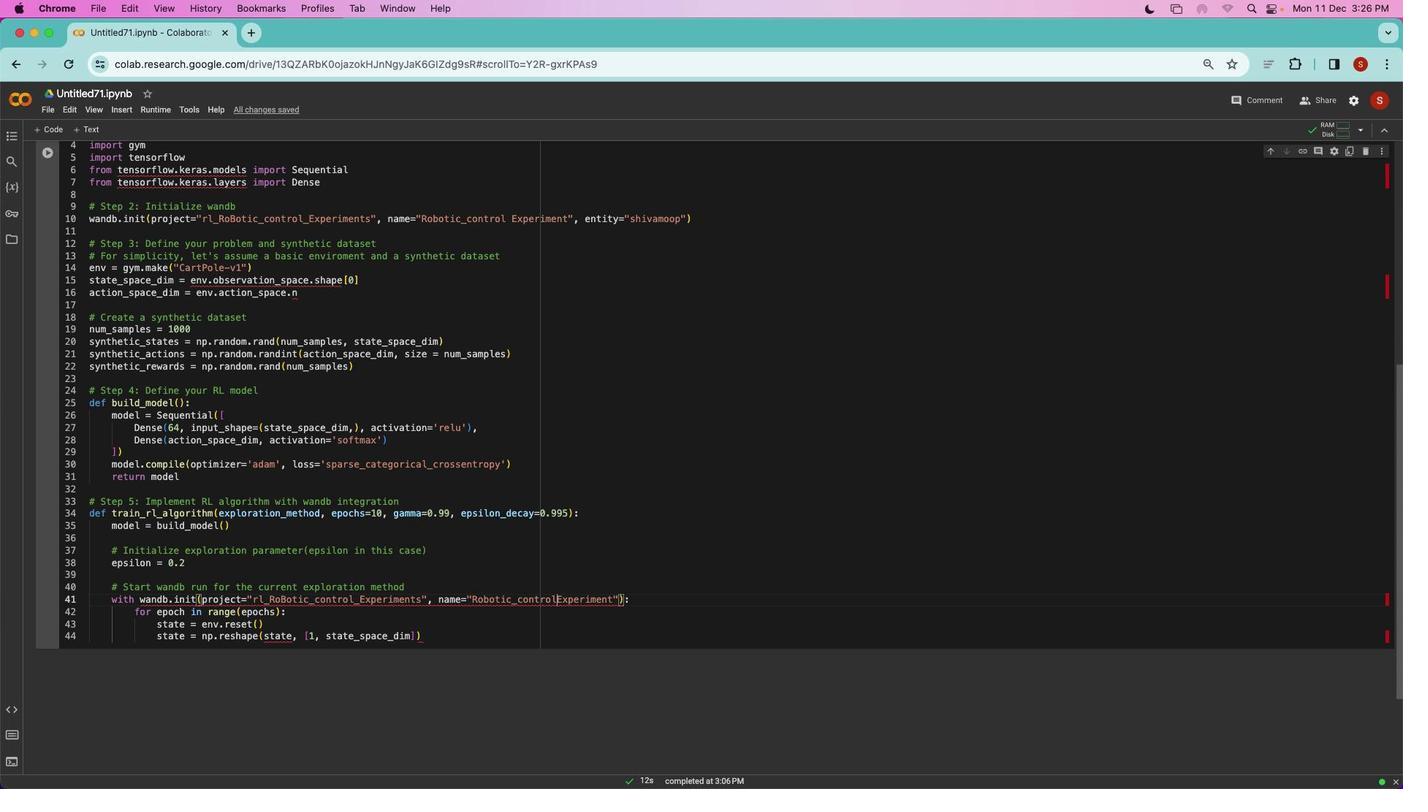 
Action: Key pressed Key.backspaceKey.shift'_'
Screenshot: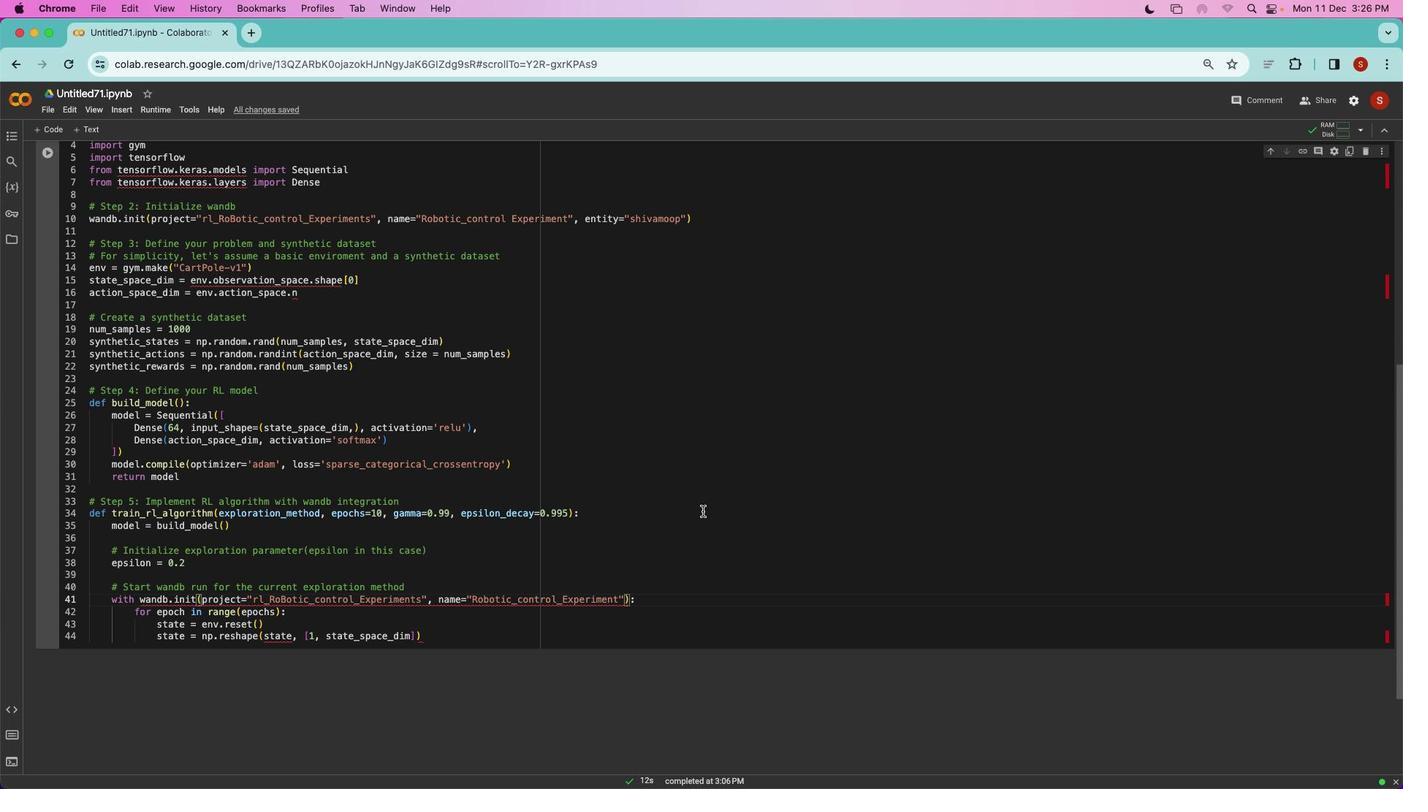 
Action: Mouse moved to (883, 171)
Screenshot: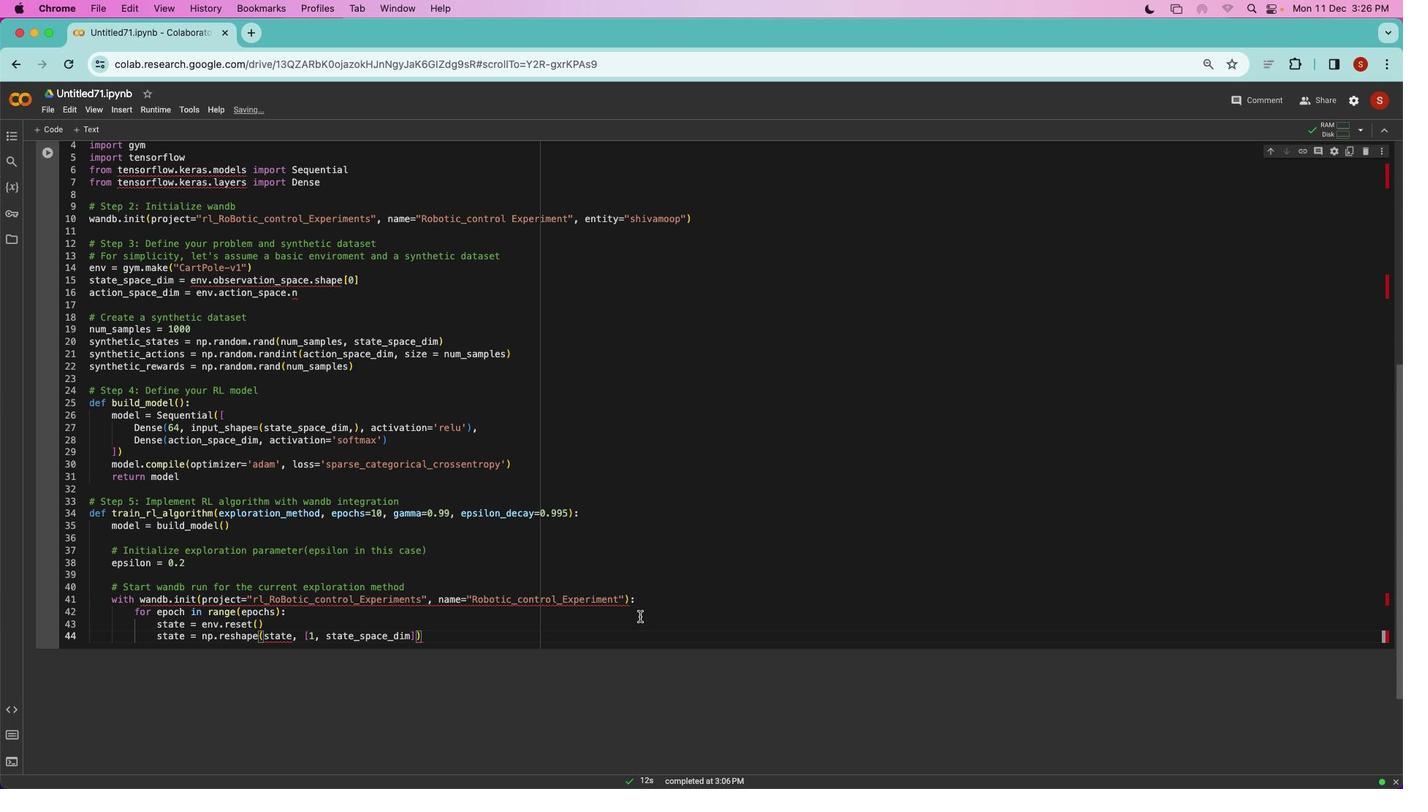 
Action: Mouse pressed left at (883, 171)
Screenshot: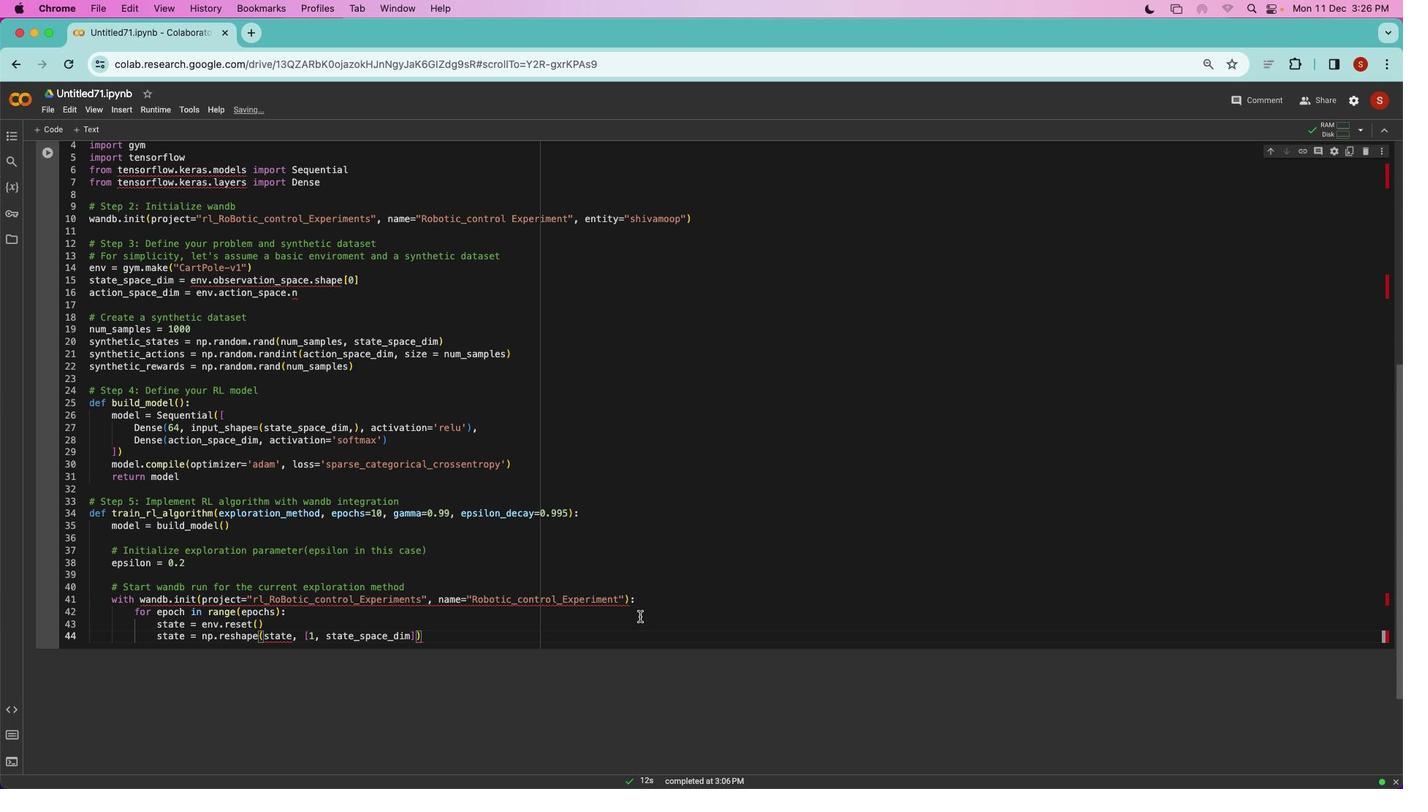 
Action: Mouse moved to (927, 191)
Screenshot: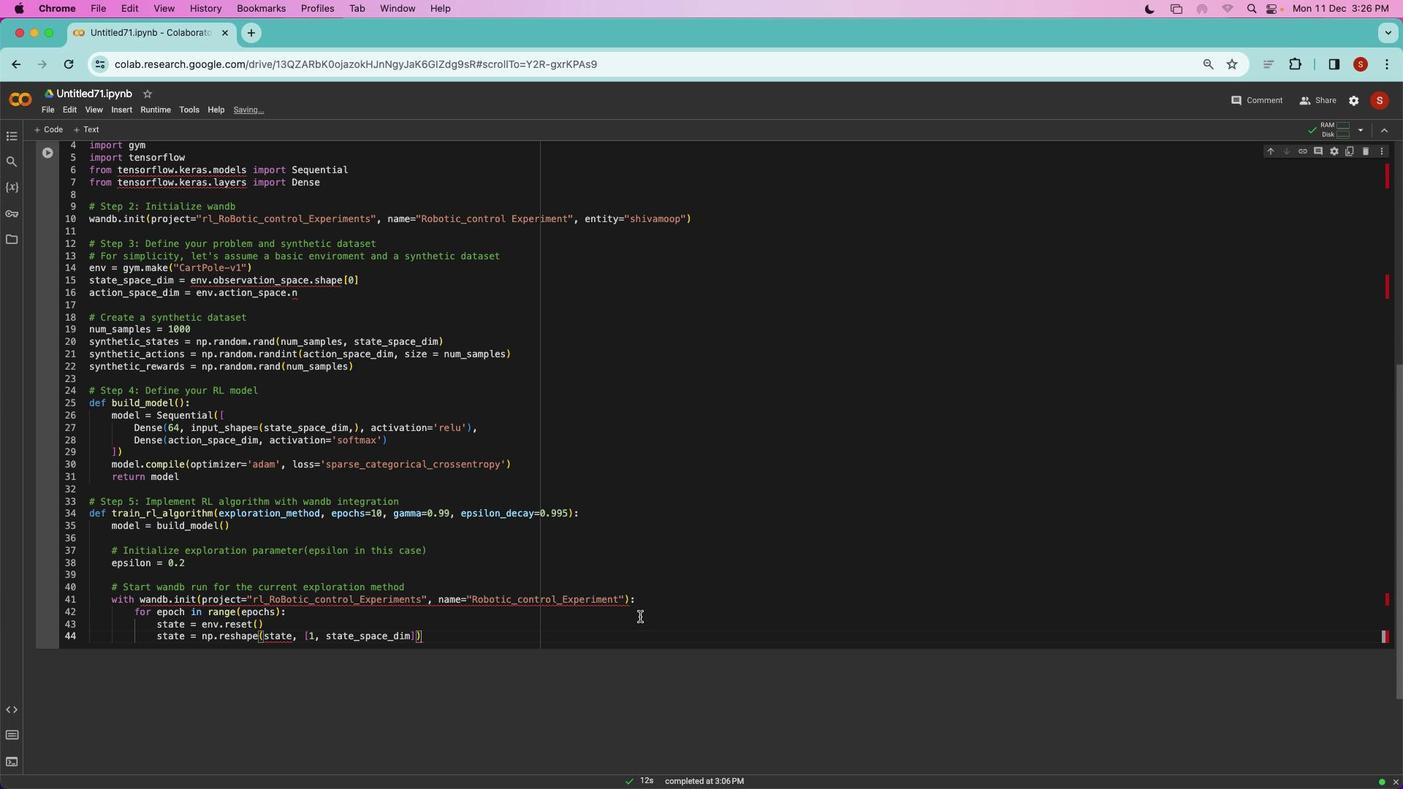 
Action: Key pressed Key.enter't''o''t''a''l'Key.space
Screenshot: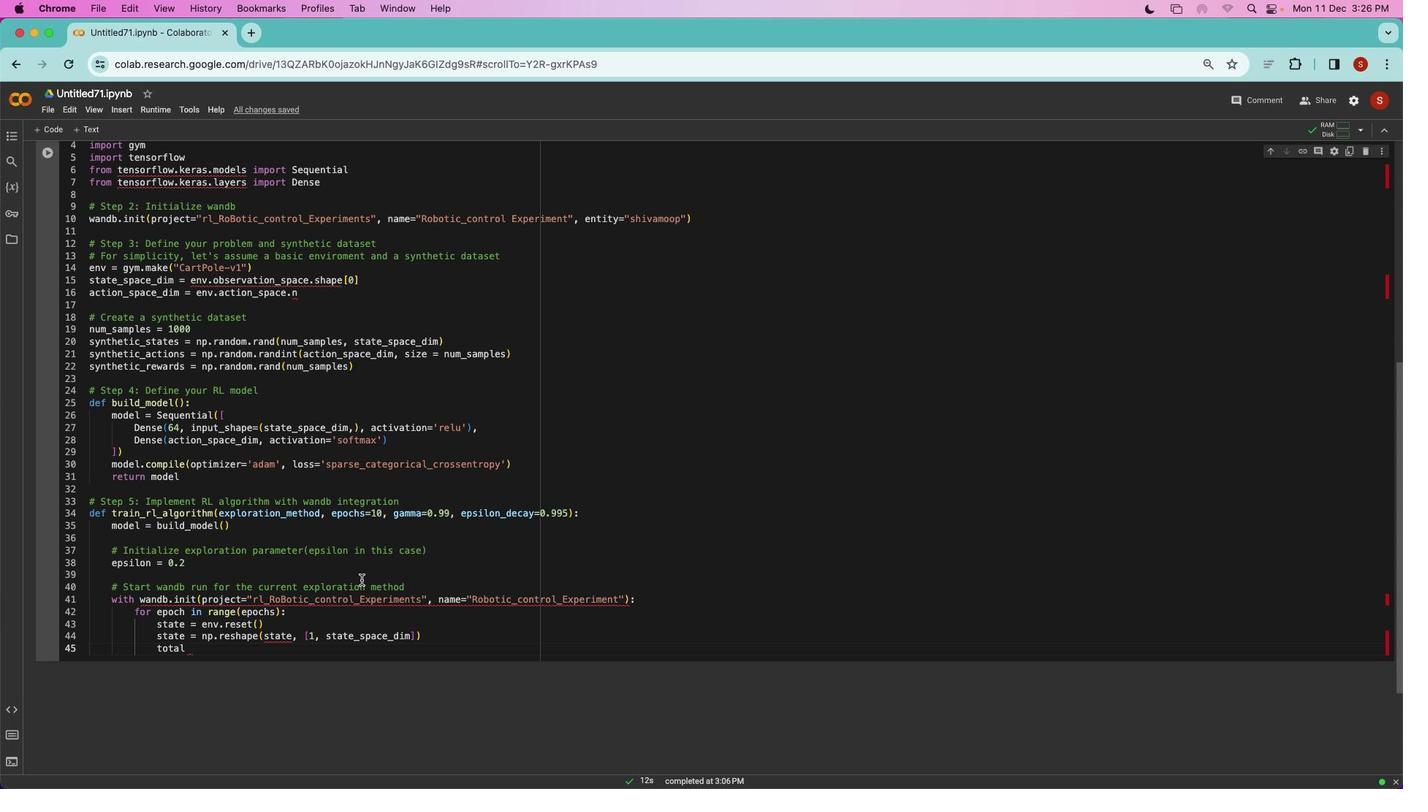 
Action: Mouse moved to (847, 168)
Screenshot: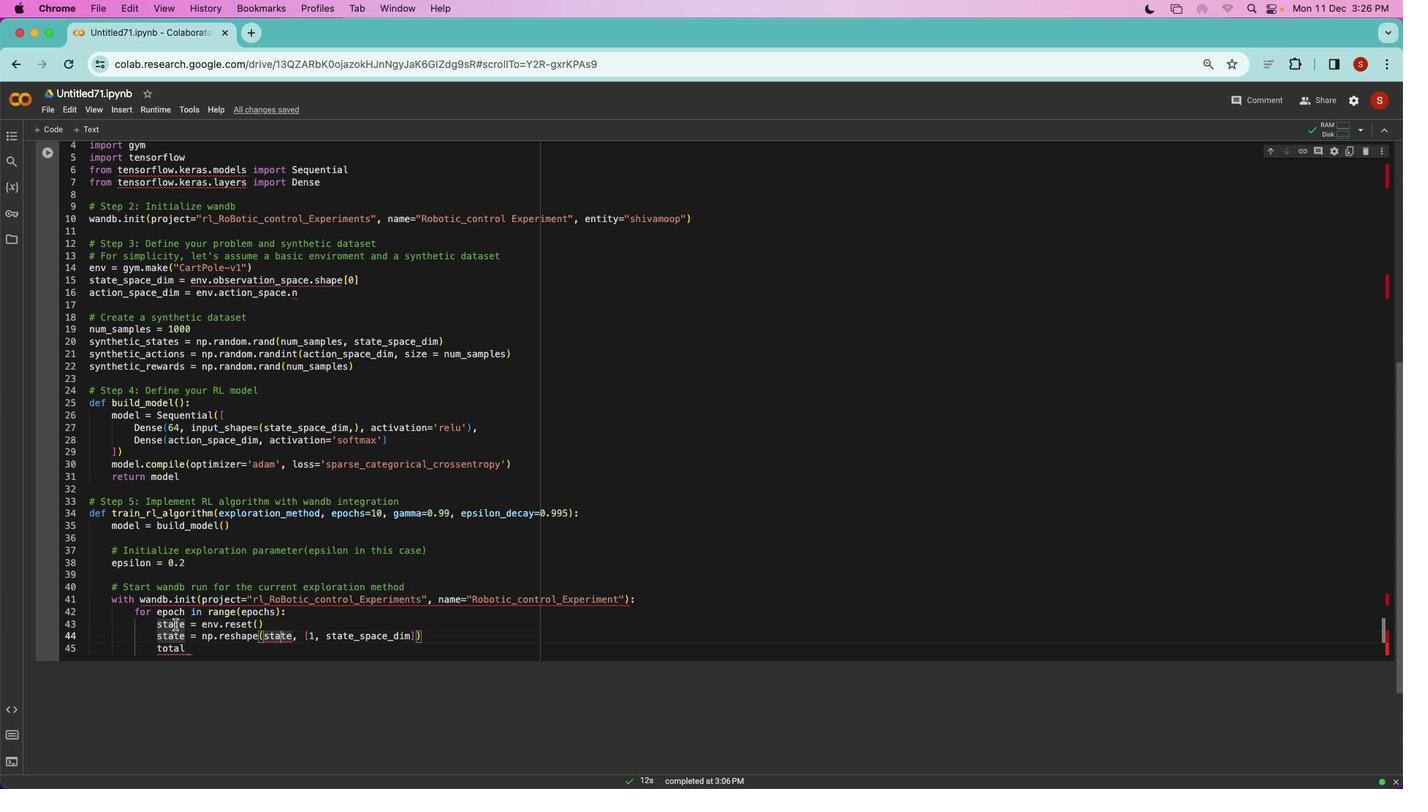 
Action: Mouse pressed left at (847, 168)
Screenshot: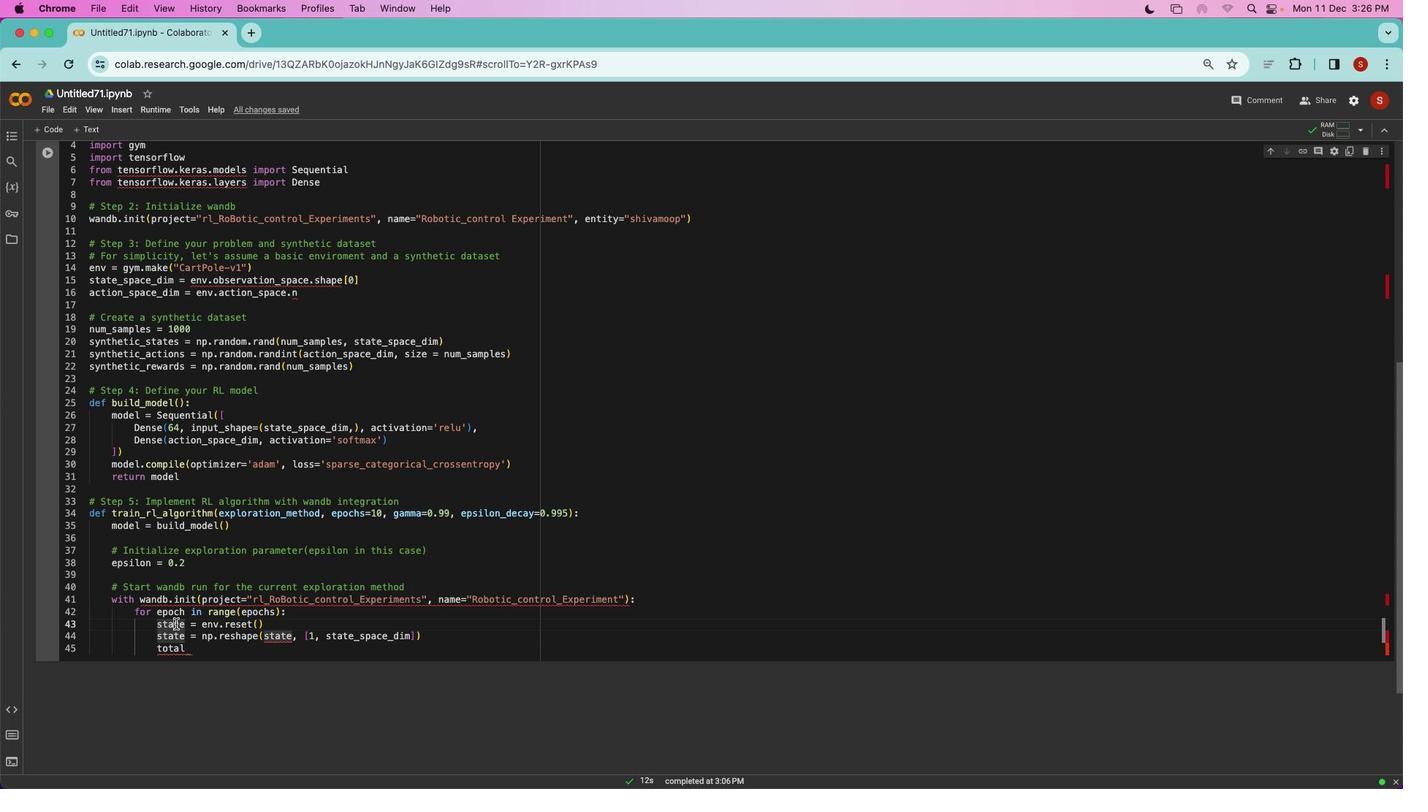 
Action: Mouse moved to (824, 184)
Screenshot: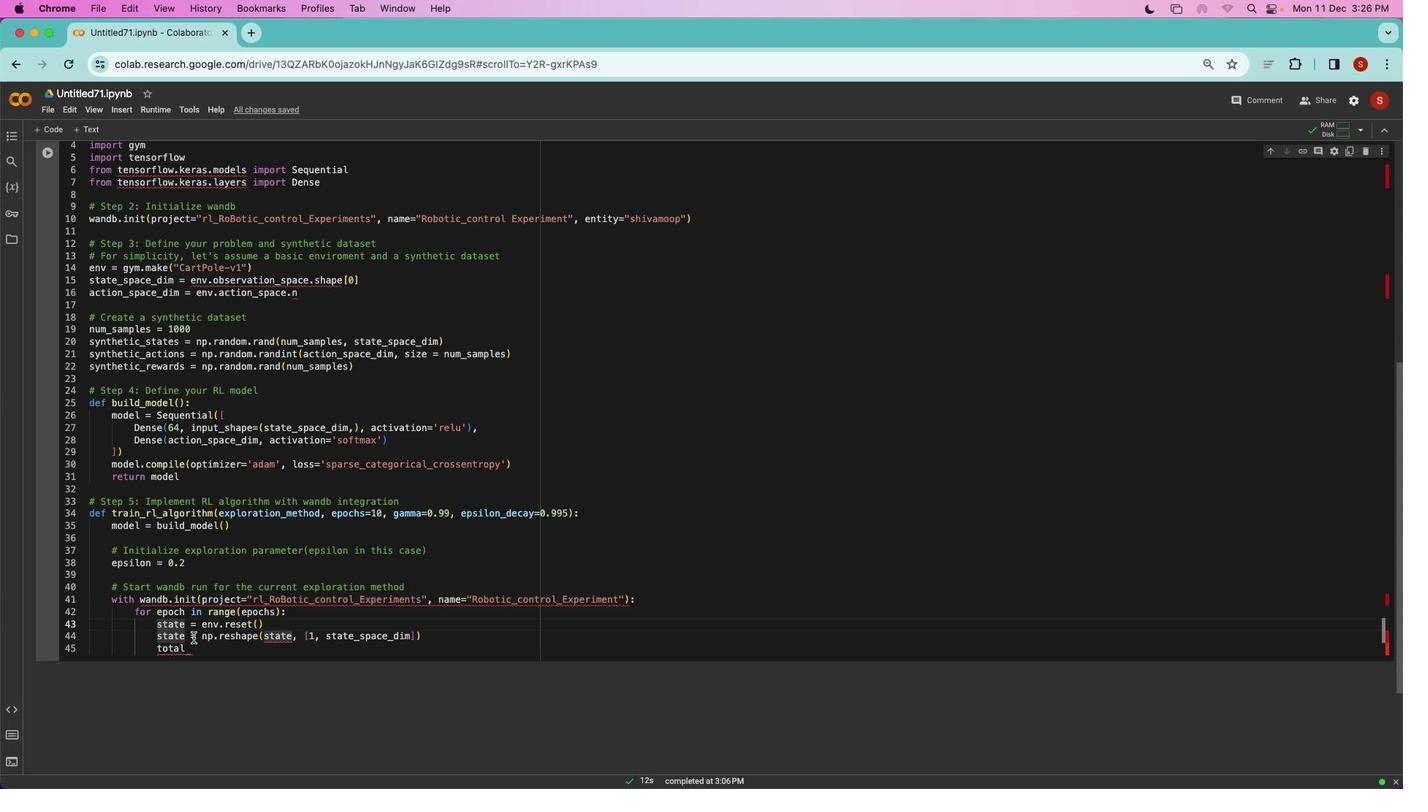 
Action: Mouse pressed left at (824, 184)
Screenshot: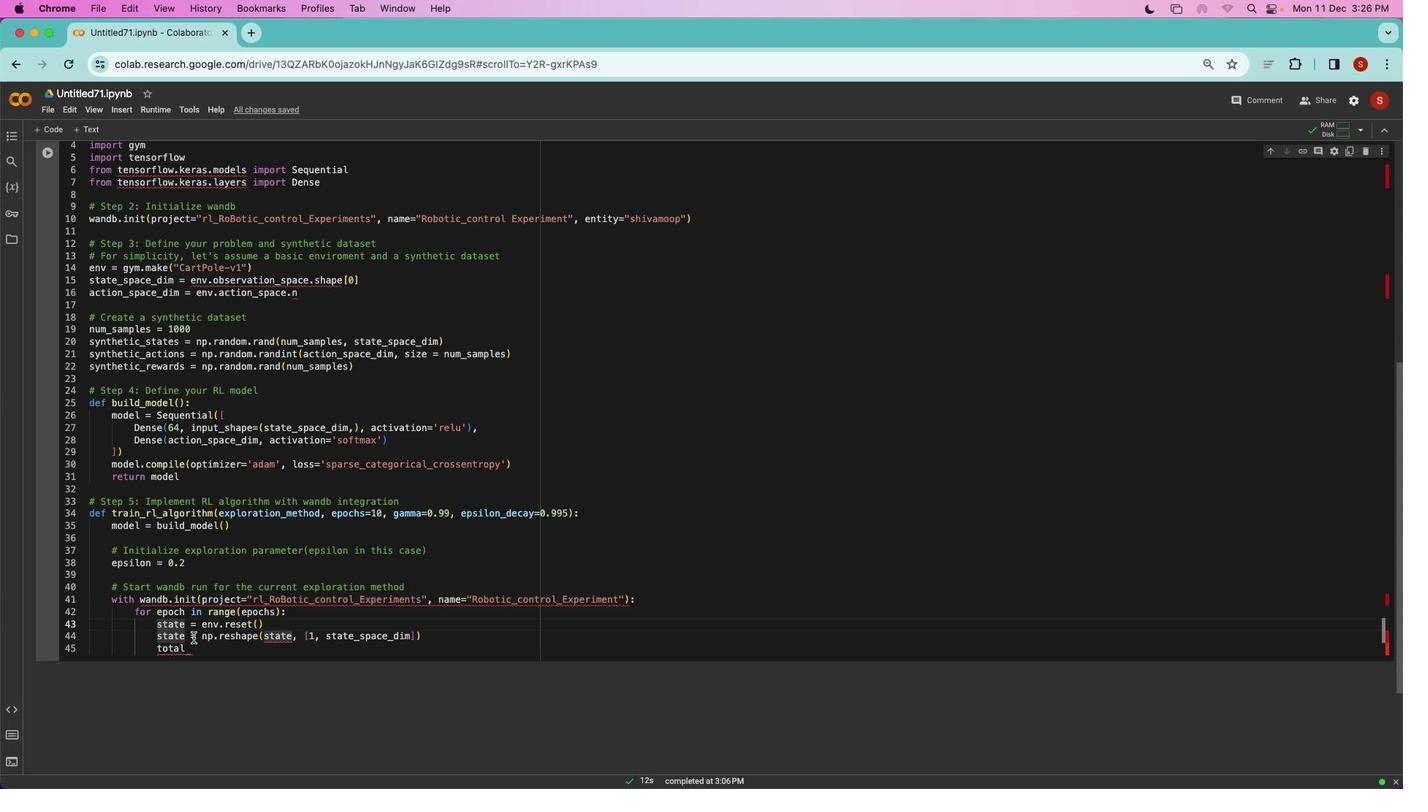 
Action: Mouse moved to (829, 164)
Screenshot: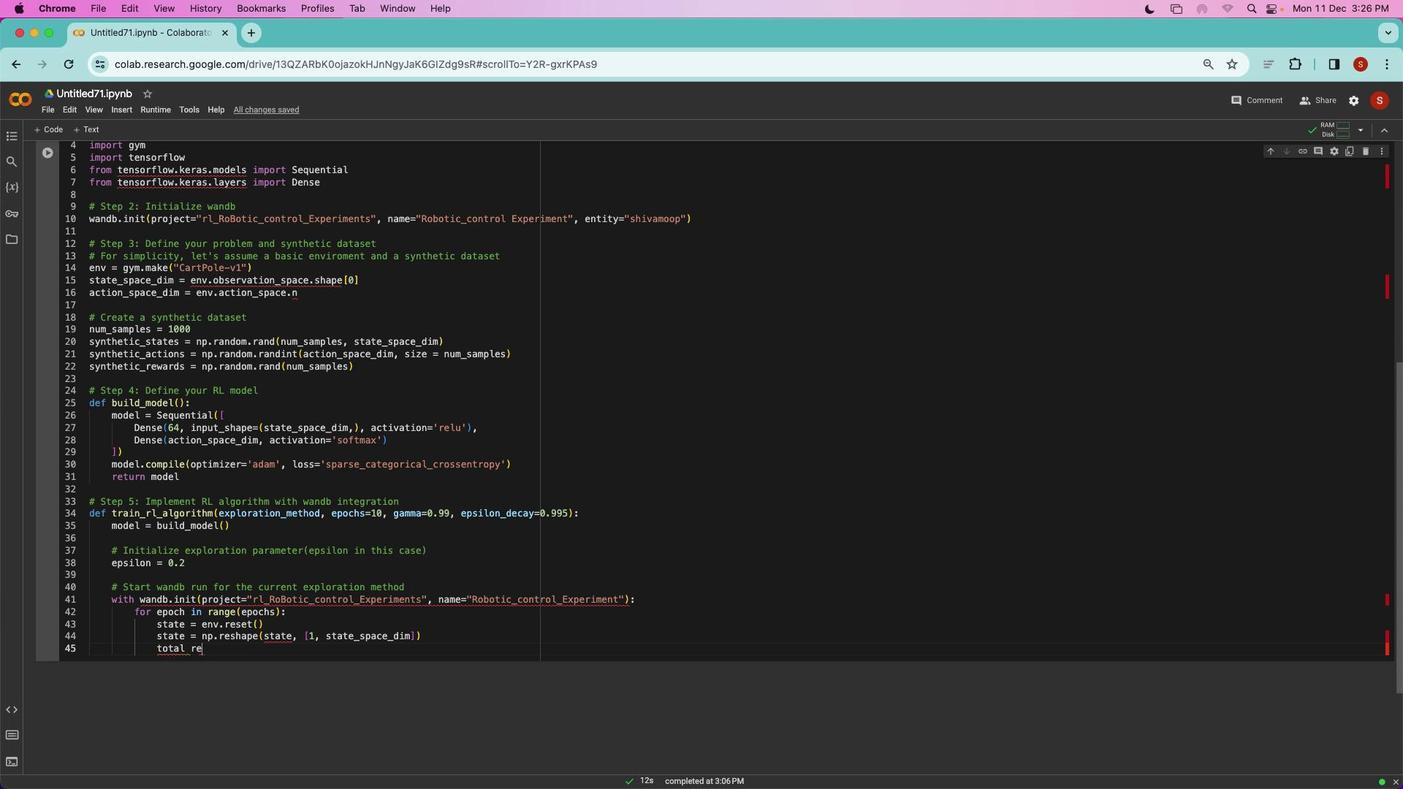
Action: Mouse pressed left at (829, 164)
Screenshot: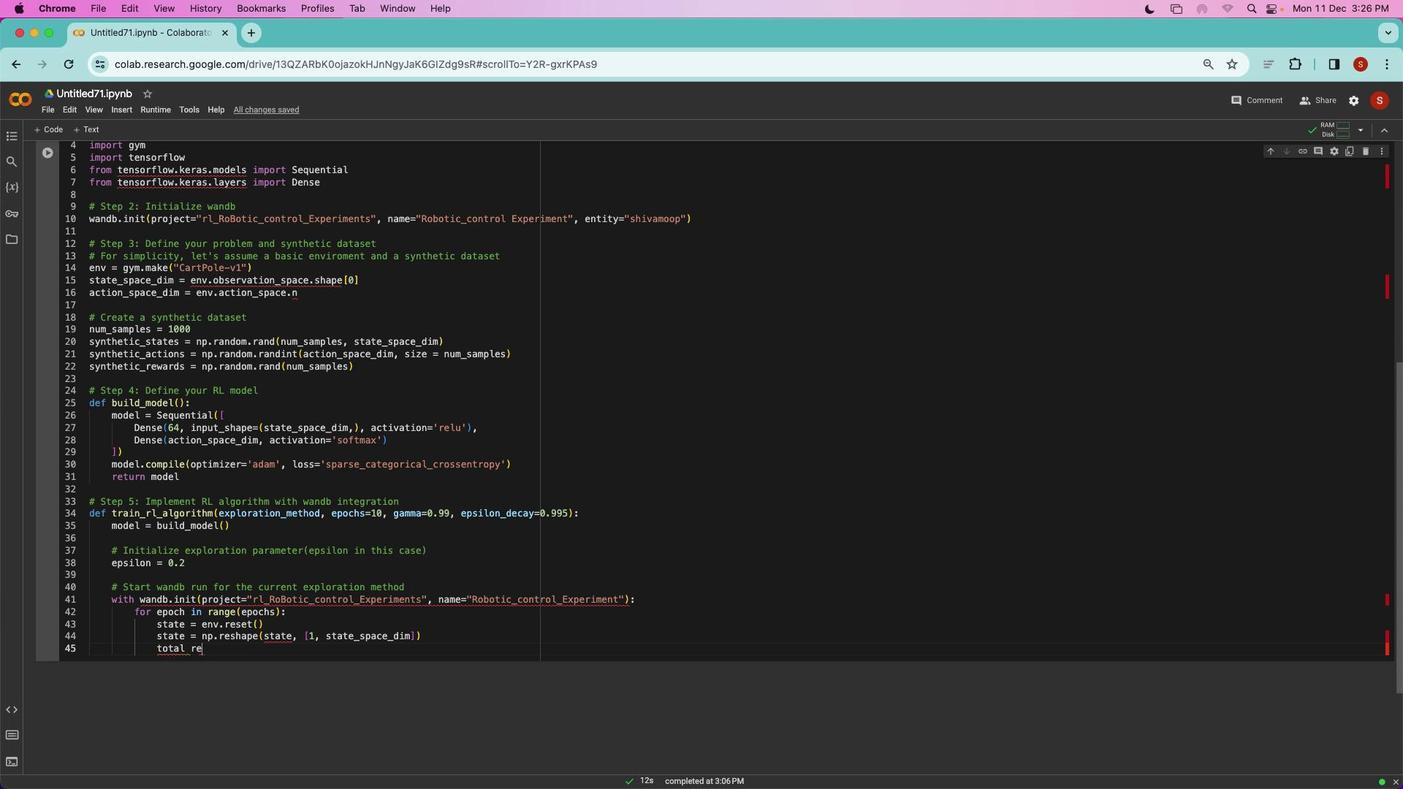 
Action: Mouse moved to (838, 168)
Screenshot: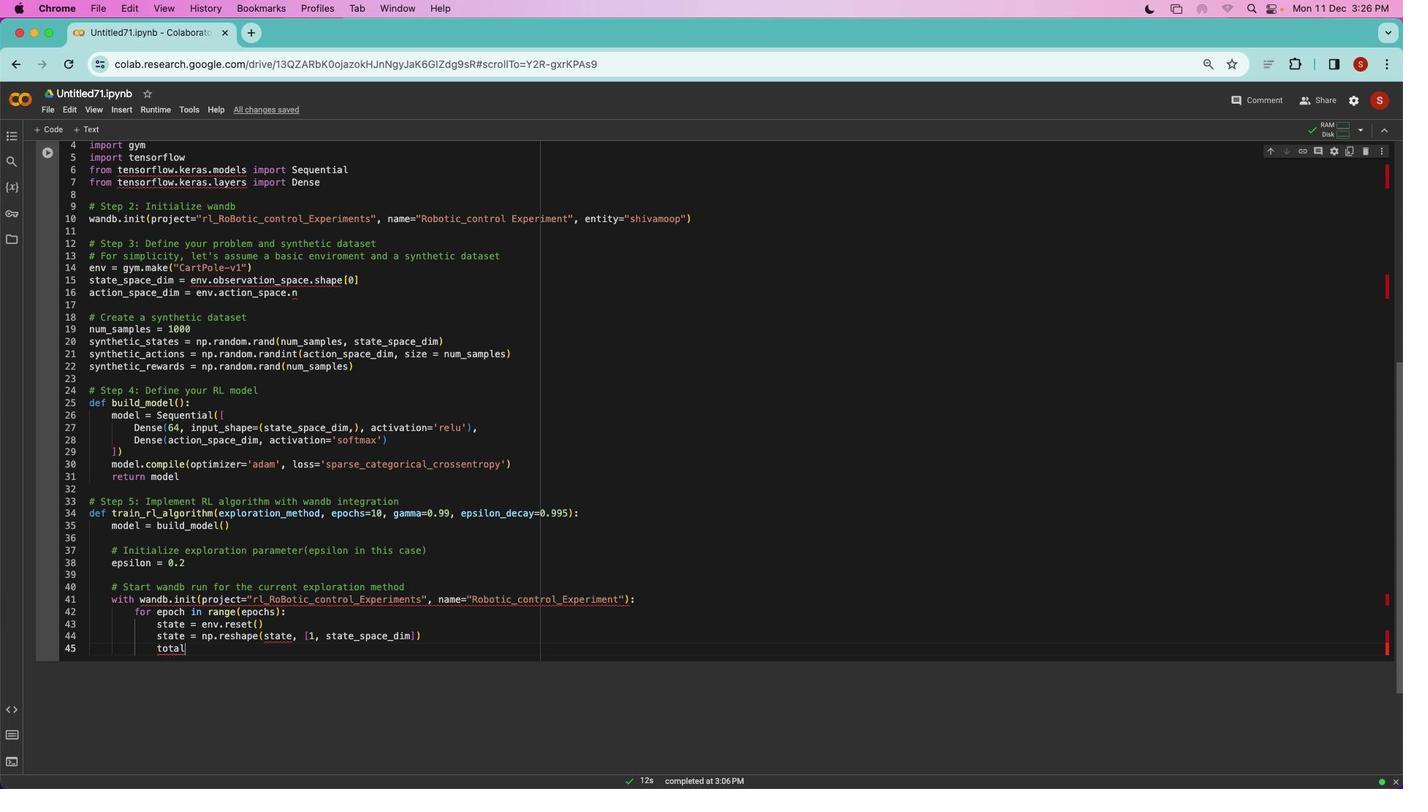 
Action: Key pressed 'r''e'Key.backspaceKey.backspaceKey.backspaceKey.shift'_''r''e''w''a''r''d'Key.space
Screenshot: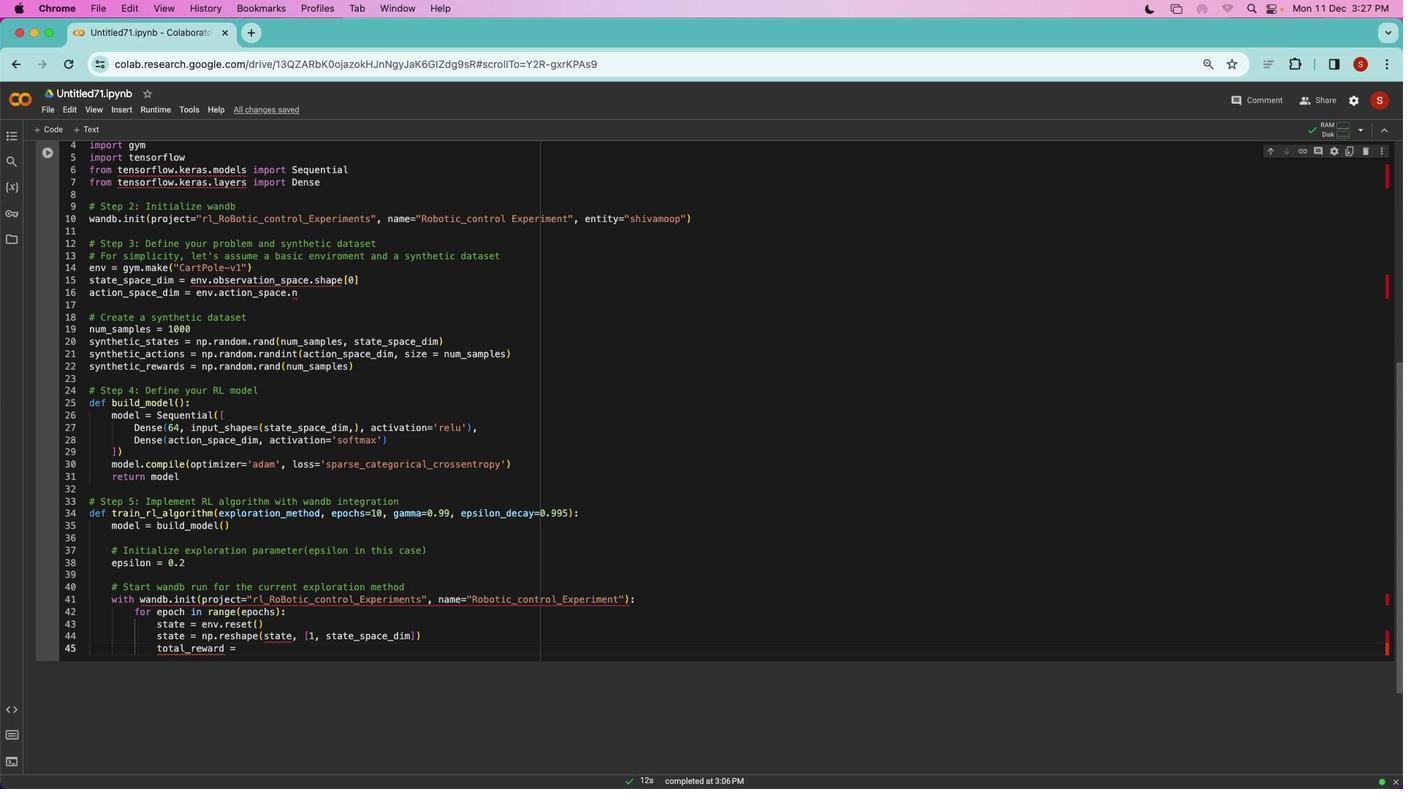 
Action: Mouse moved to (866, 128)
Screenshot: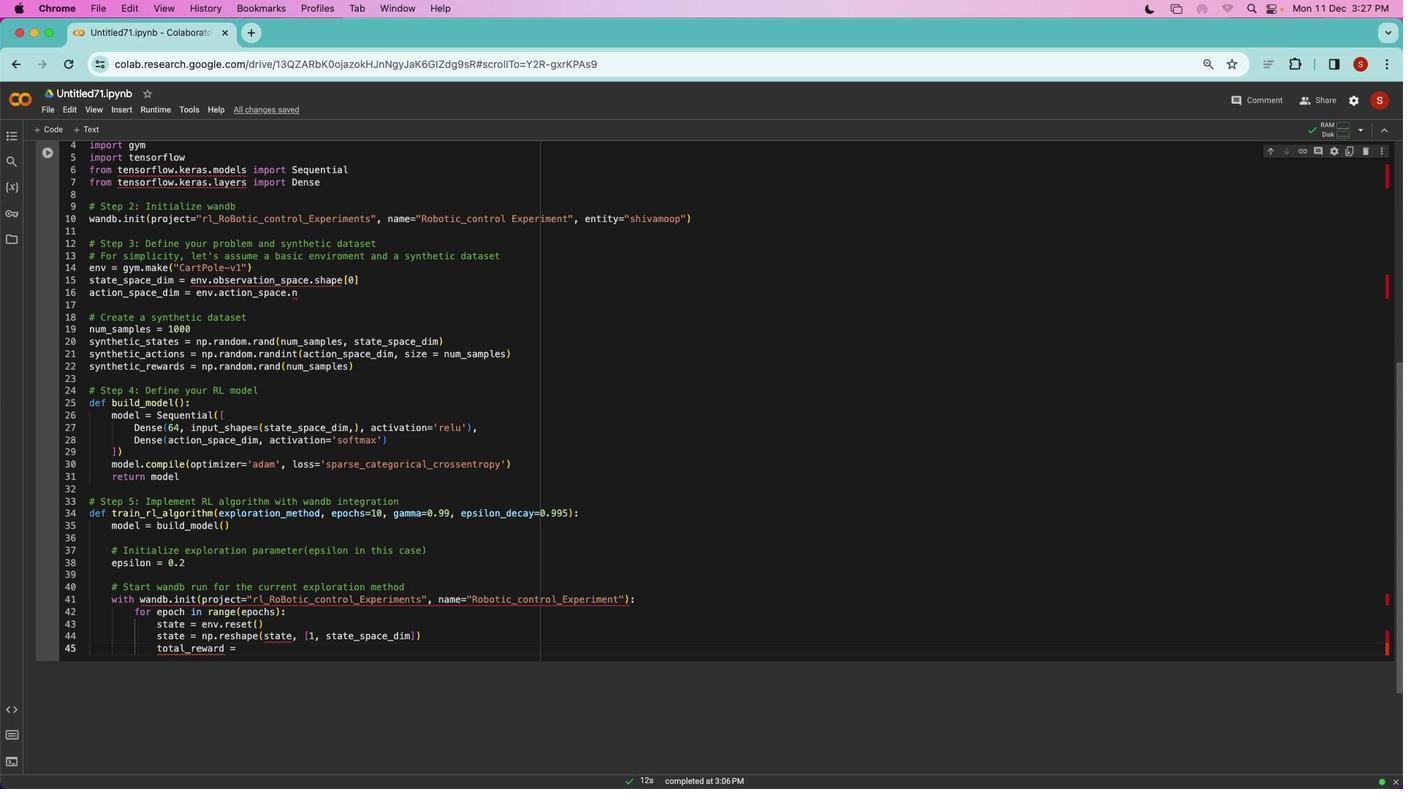 
Action: Key pressed '='Key.space'0'Key.enterKey.enter'w''h''i''l''e'Key.spaceKey.shift'T''r''u''e'Key.shift':'Key.enterKey.alt_r'#'Key.spaceKey.shift_r'C''h''o''o''s''e'Key.space'a''c''t''i''o''n'Key.space
Screenshot: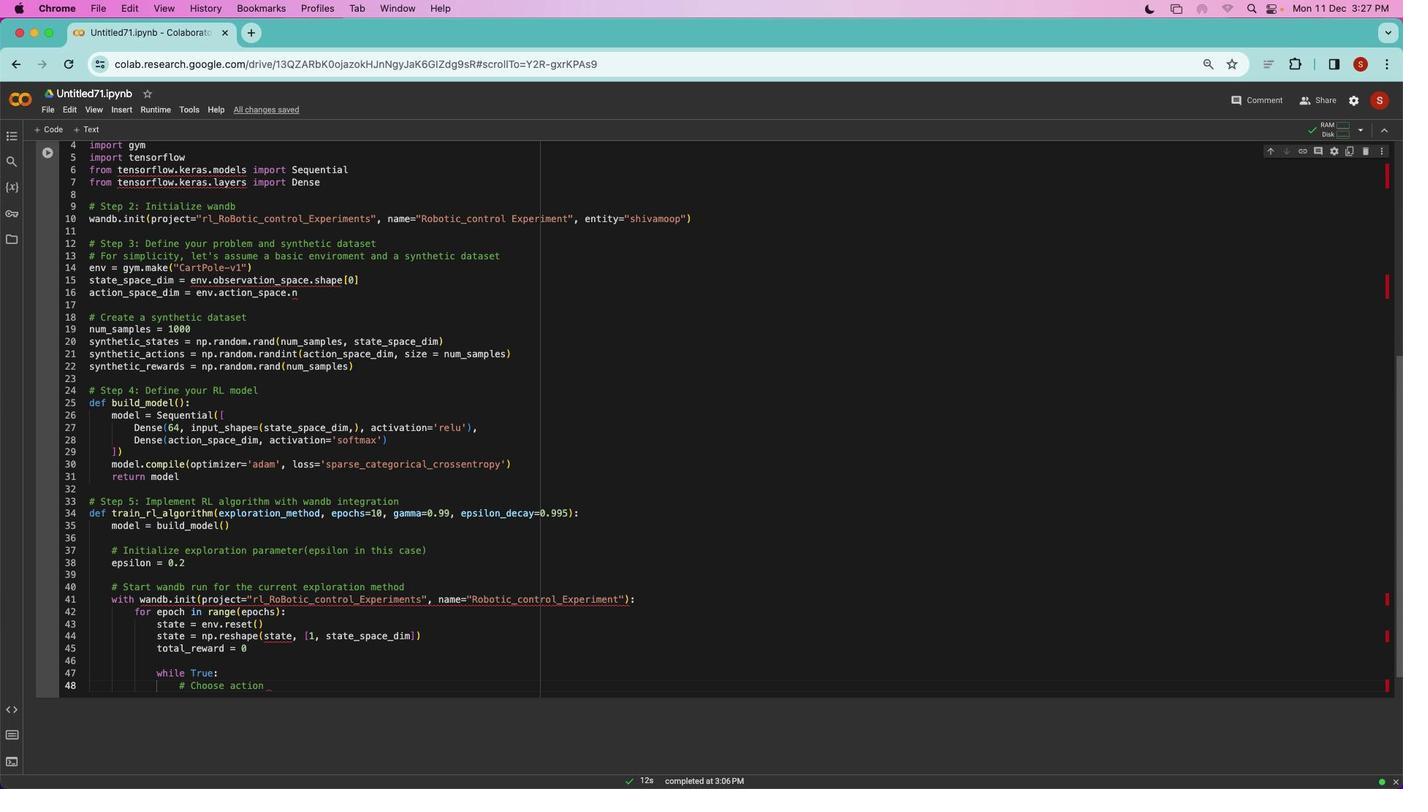 
Action: Mouse moved to (1142, 237)
Screenshot: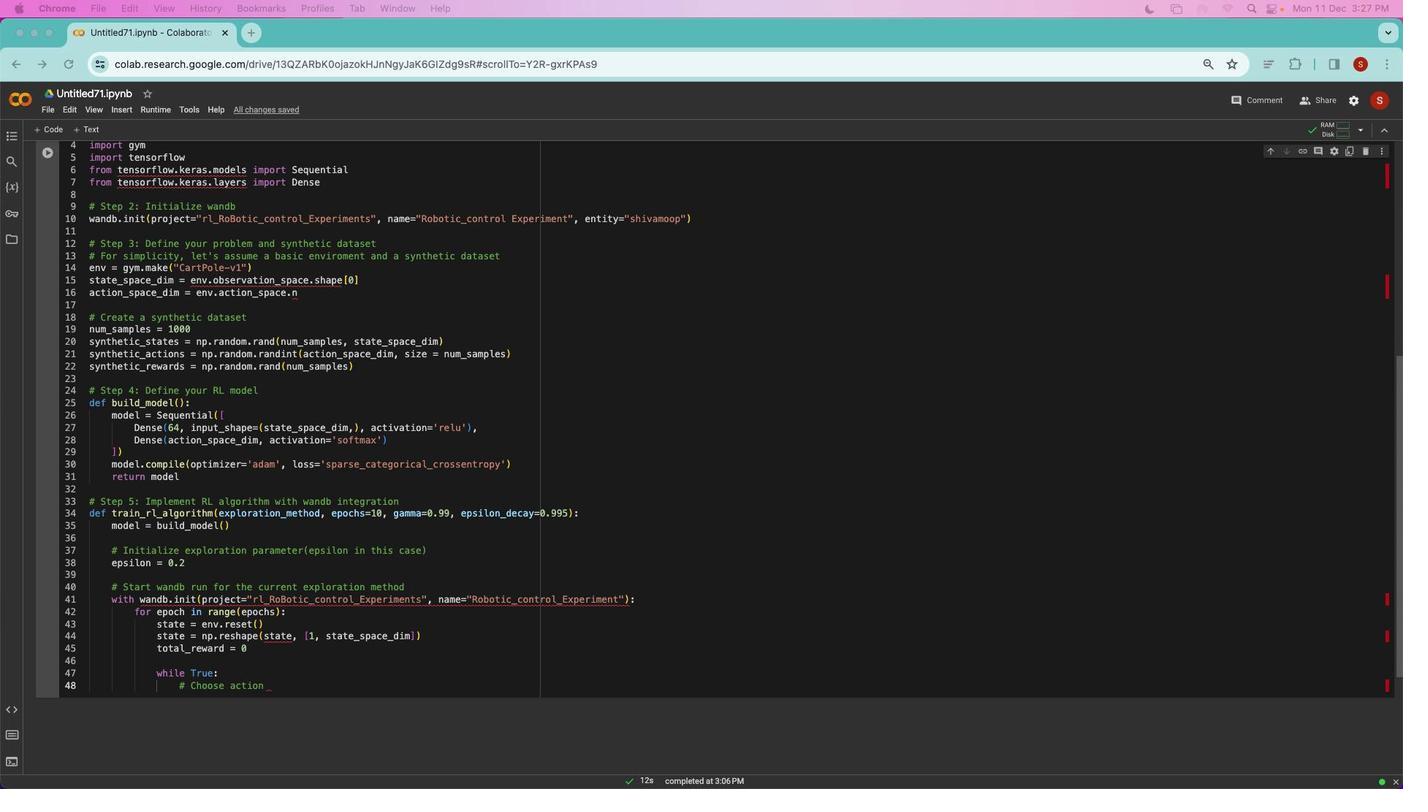 
Action: Mouse scrolled (1142, 237) with delta (785, 812)
Screenshot: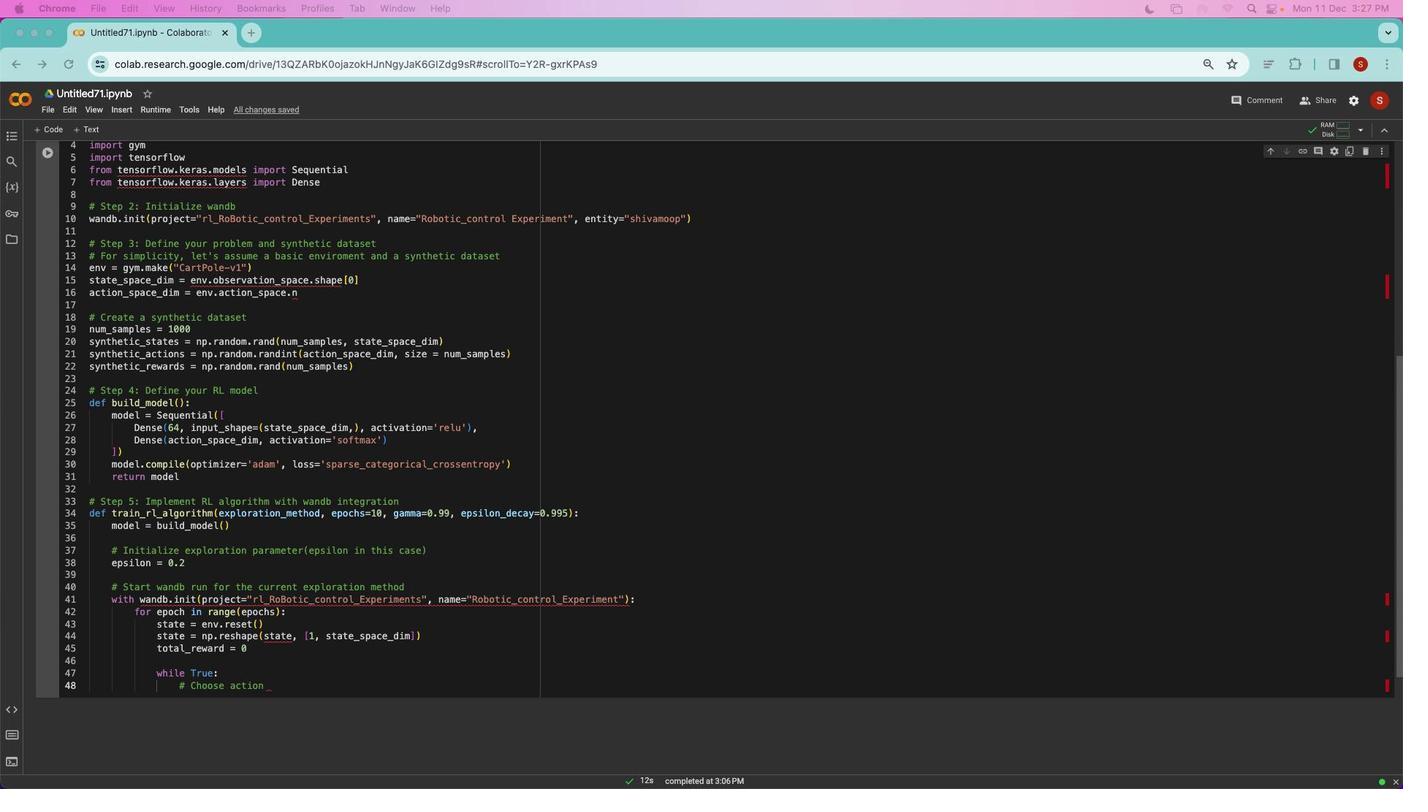 
Action: Mouse moved to (1142, 239)
Screenshot: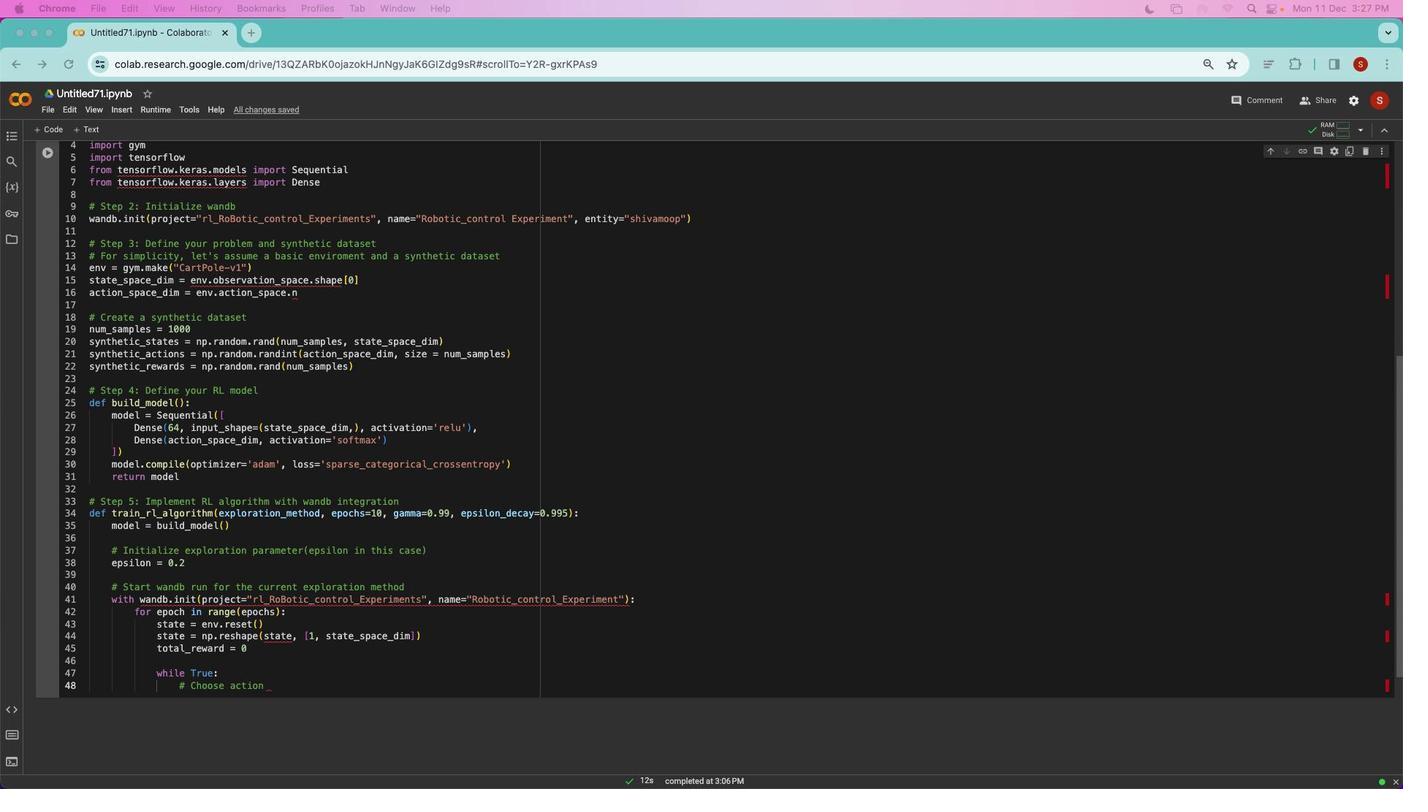 
Action: Mouse scrolled (1142, 239) with delta (785, 812)
Screenshot: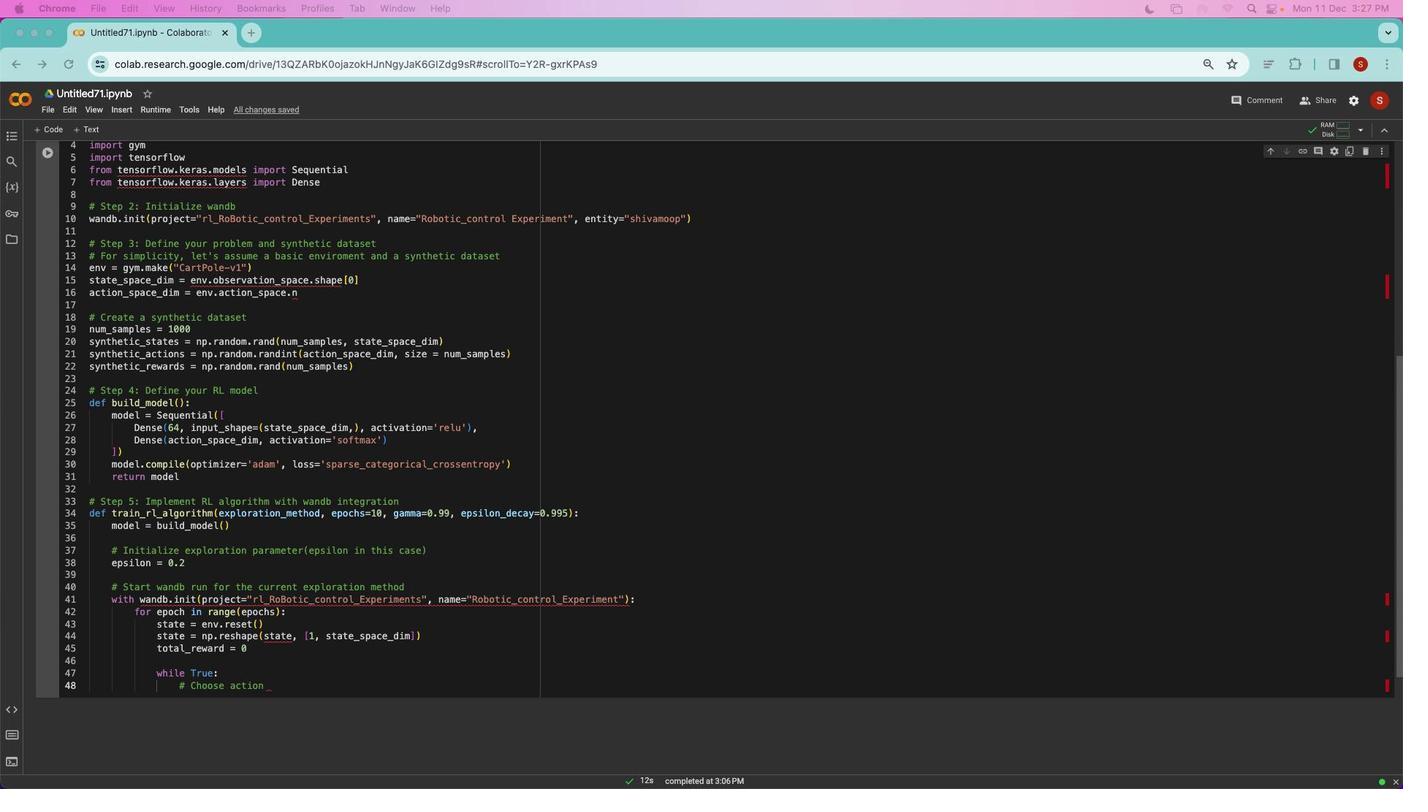 
Action: Mouse moved to (1143, 241)
Screenshot: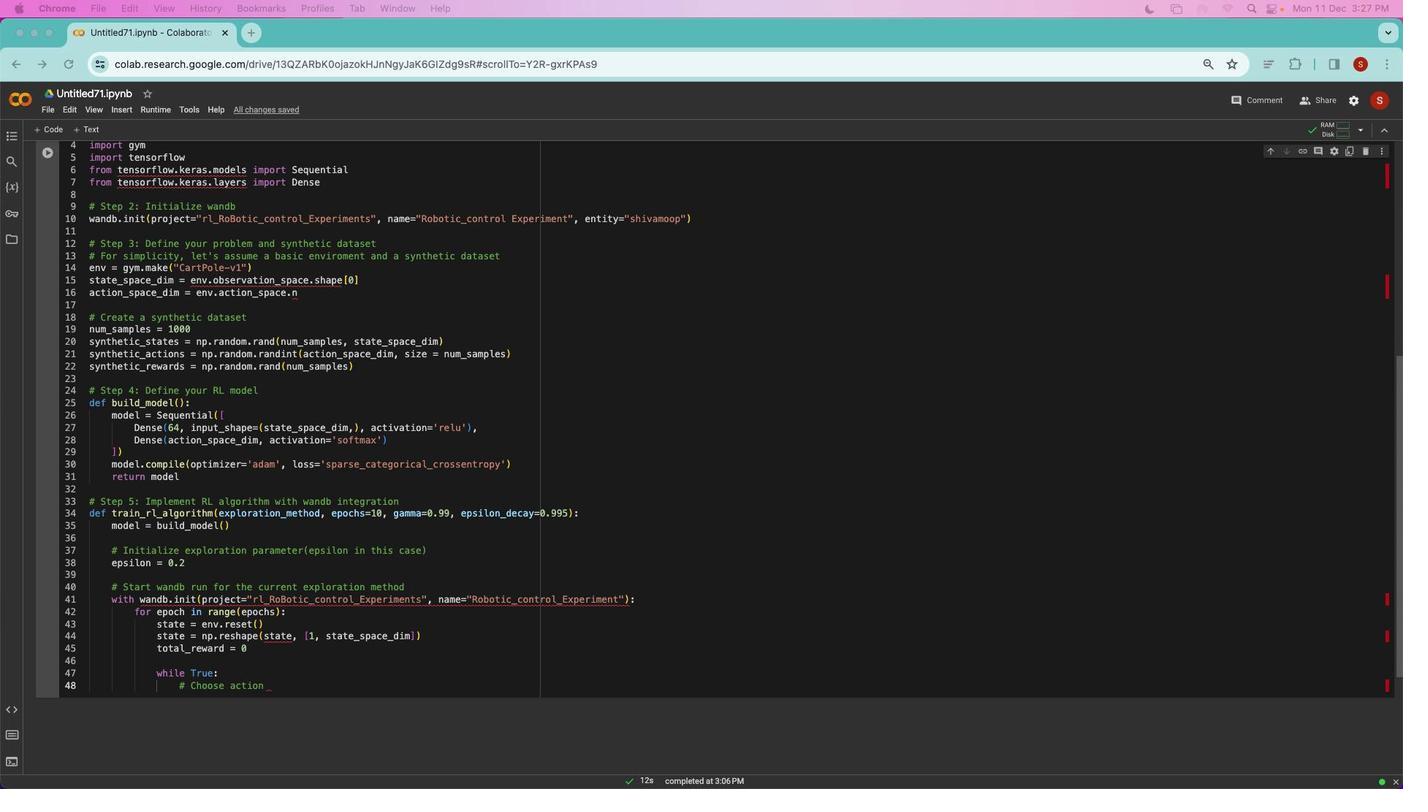 
Action: Mouse scrolled (1143, 241) with delta (785, 813)
Screenshot: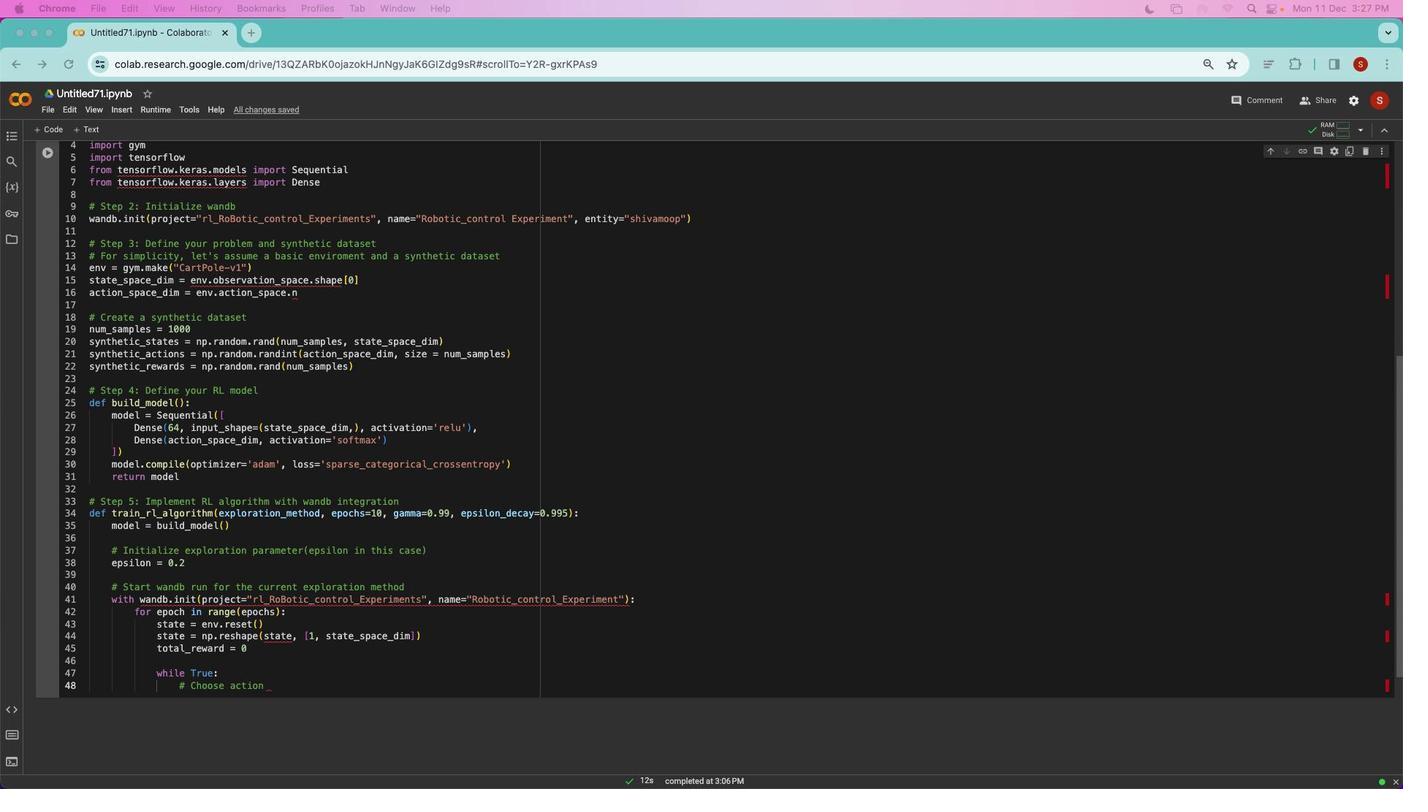 
Action: Mouse moved to (1145, 245)
Screenshot: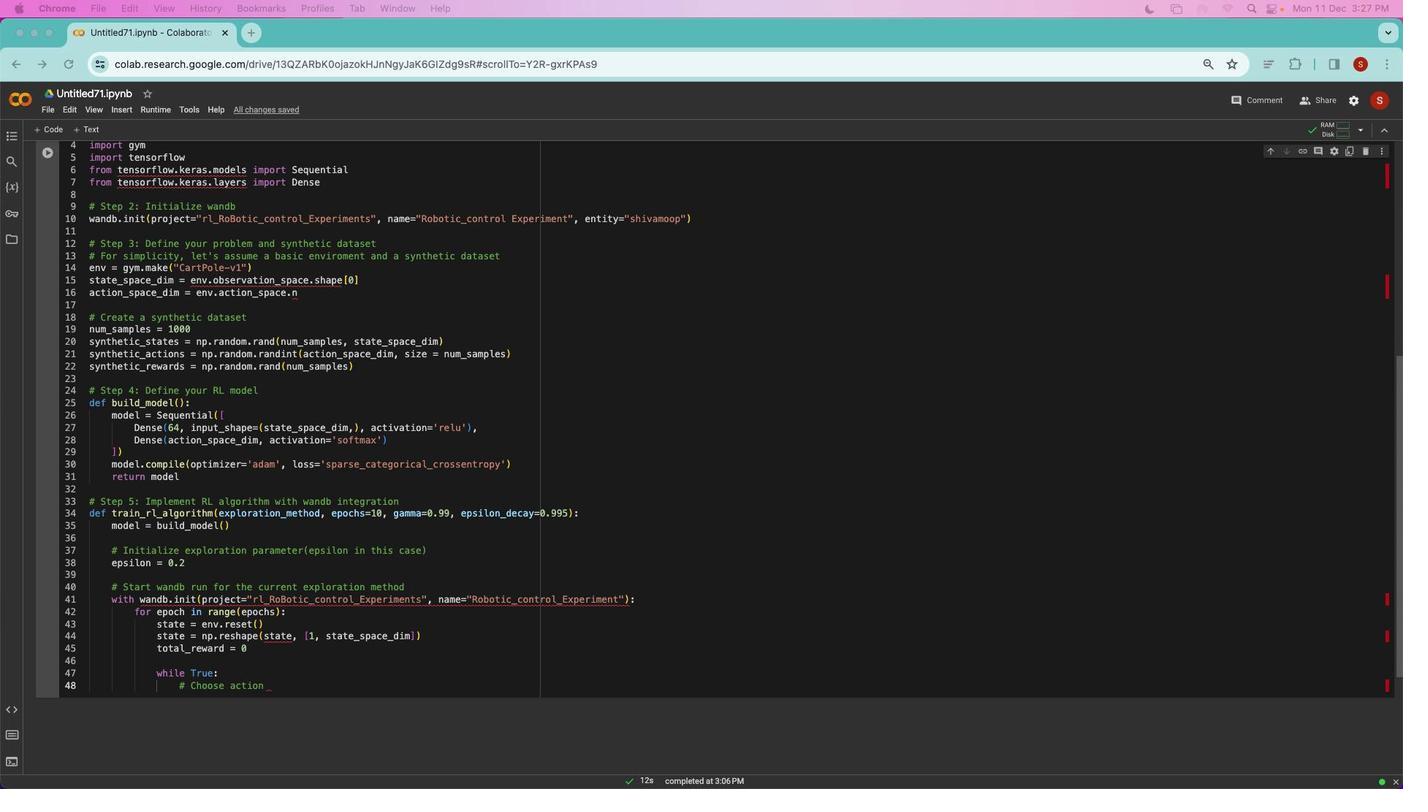 
Action: Mouse scrolled (1145, 245) with delta (785, 812)
Screenshot: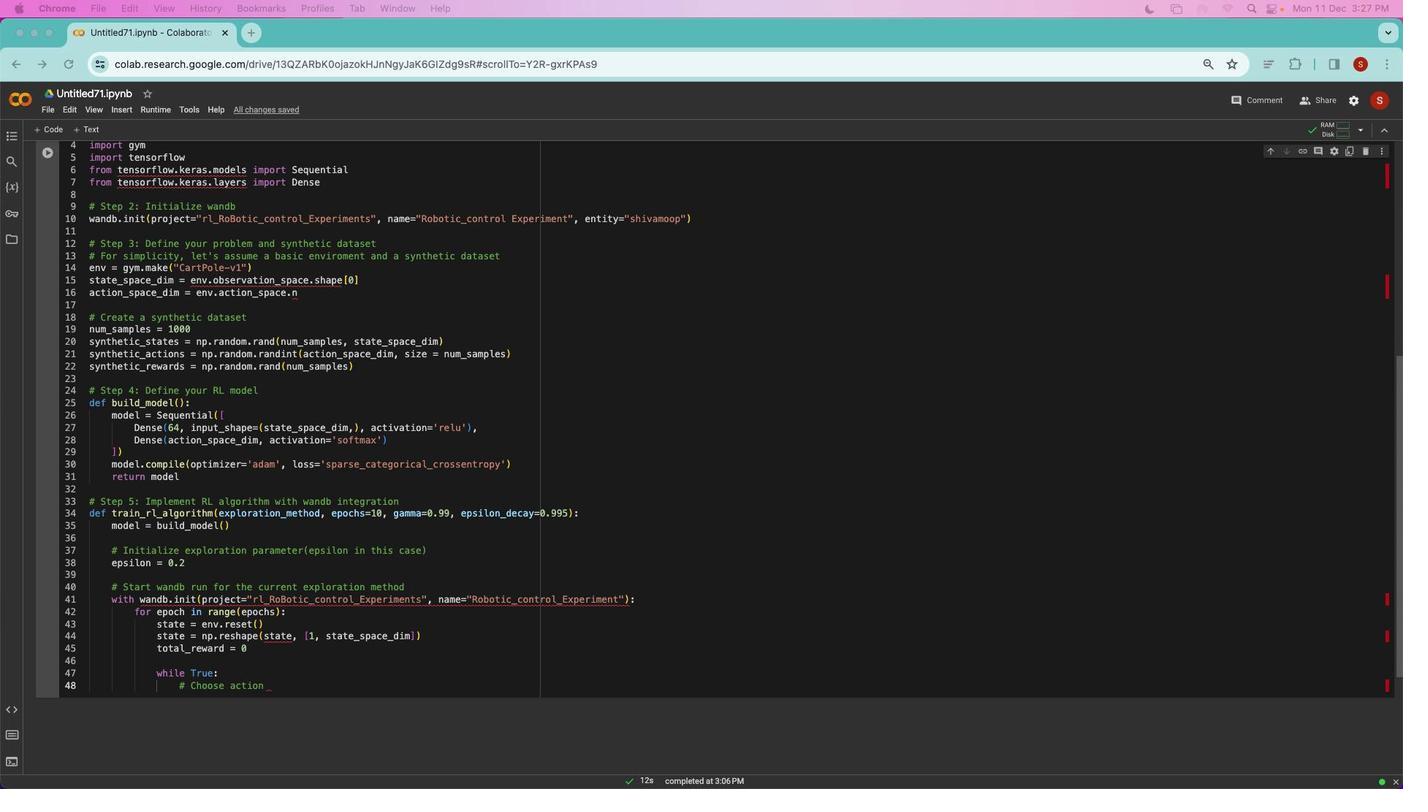 
Action: Mouse moved to (1264, 318)
Screenshot: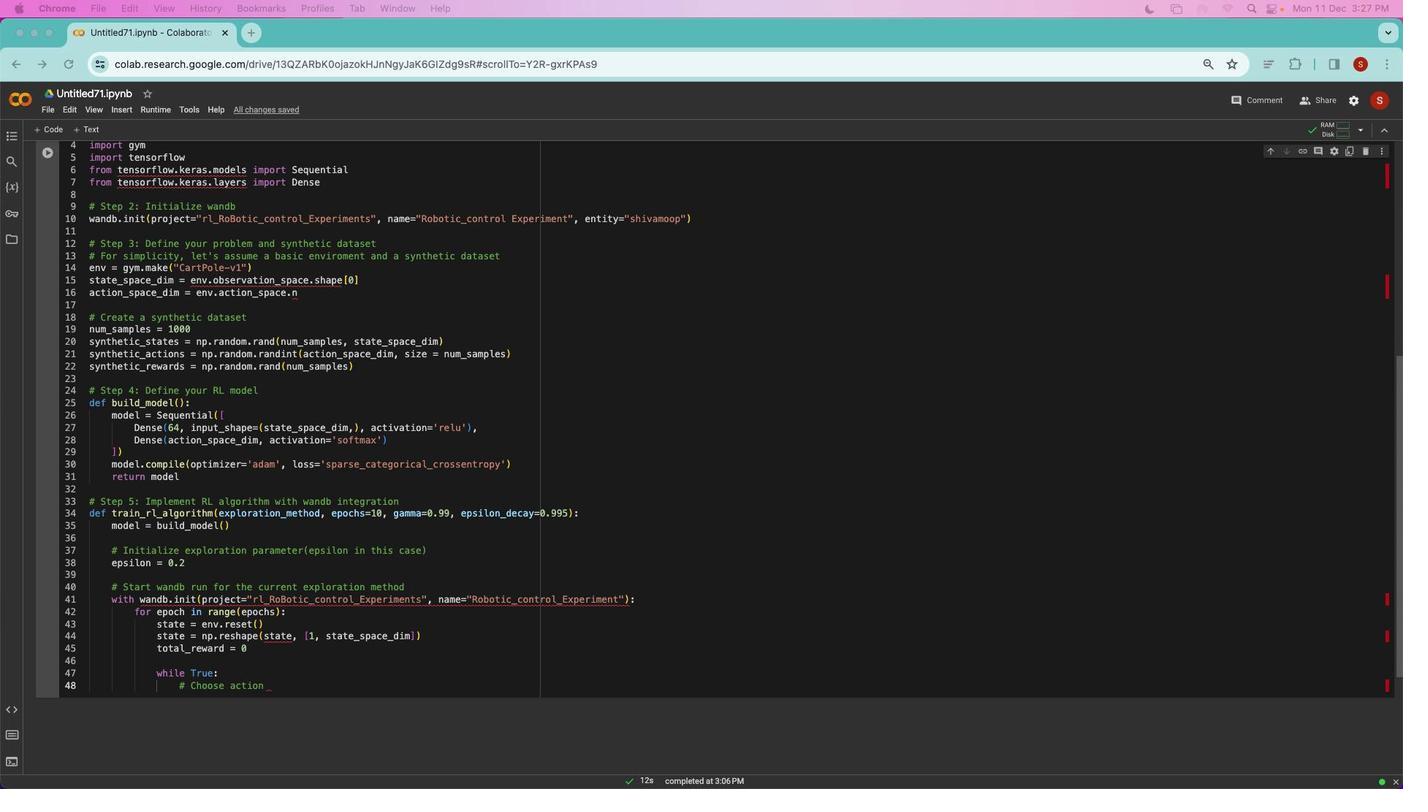 
Action: Mouse pressed left at (1264, 318)
Screenshot: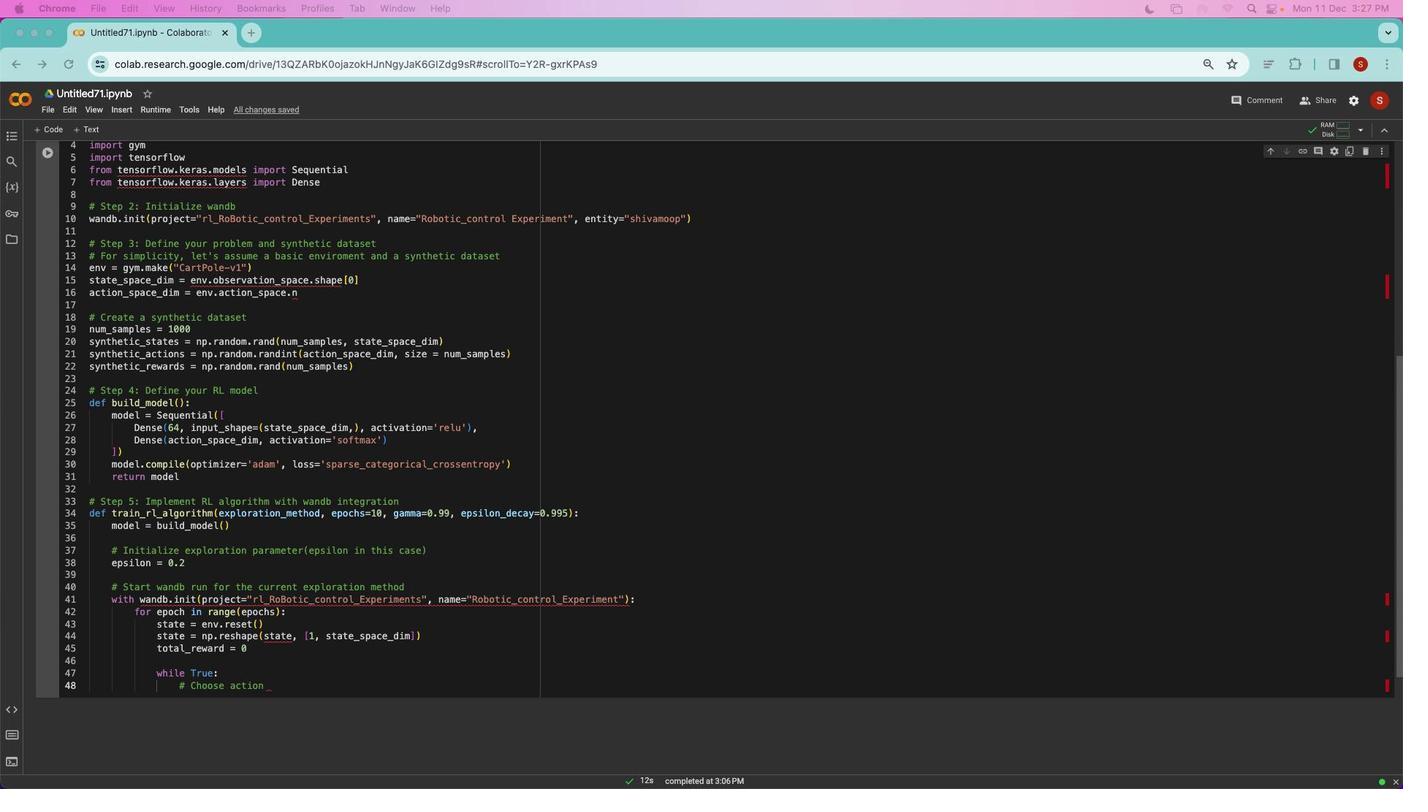
Action: Mouse moved to (1264, 318)
Screenshot: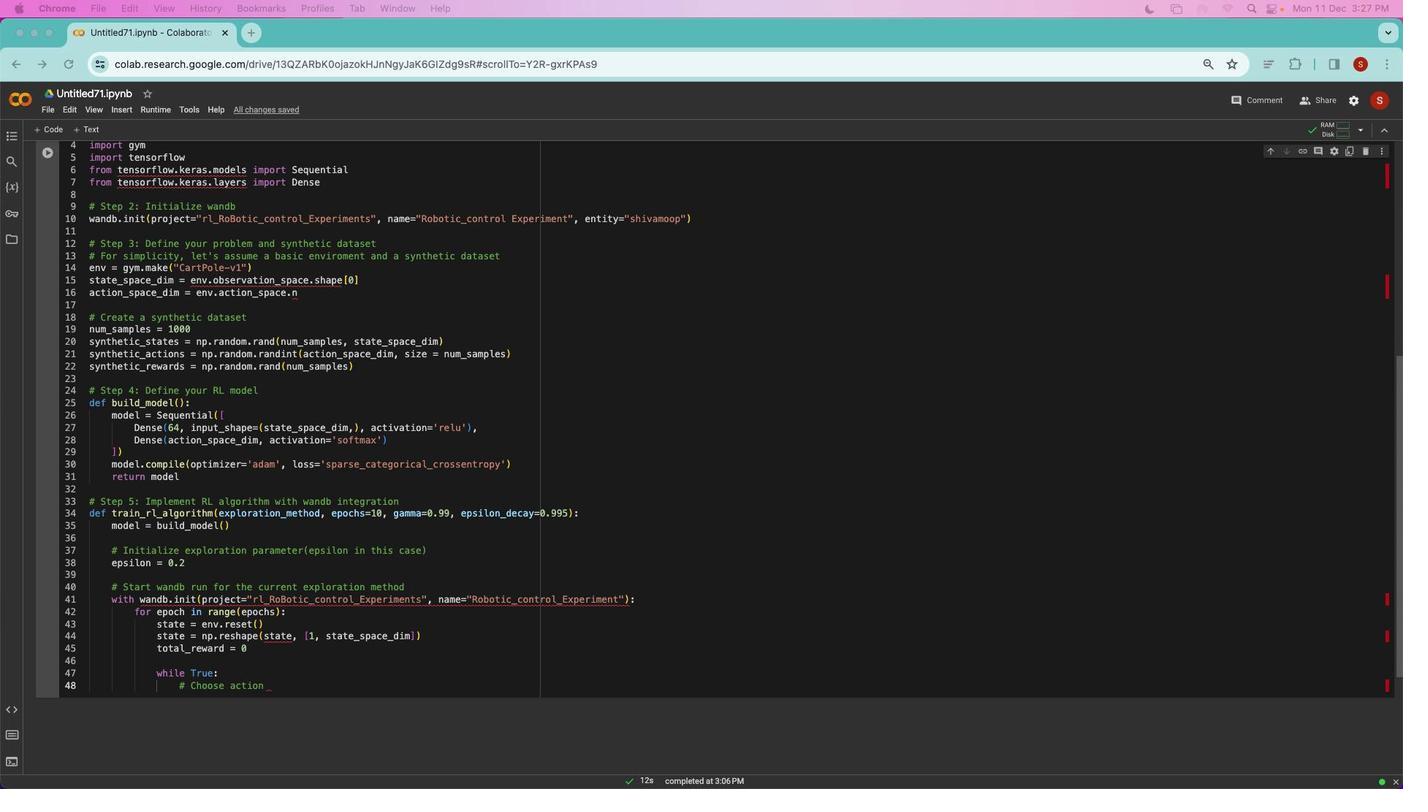 
Action: Mouse pressed left at (1264, 318)
Screenshot: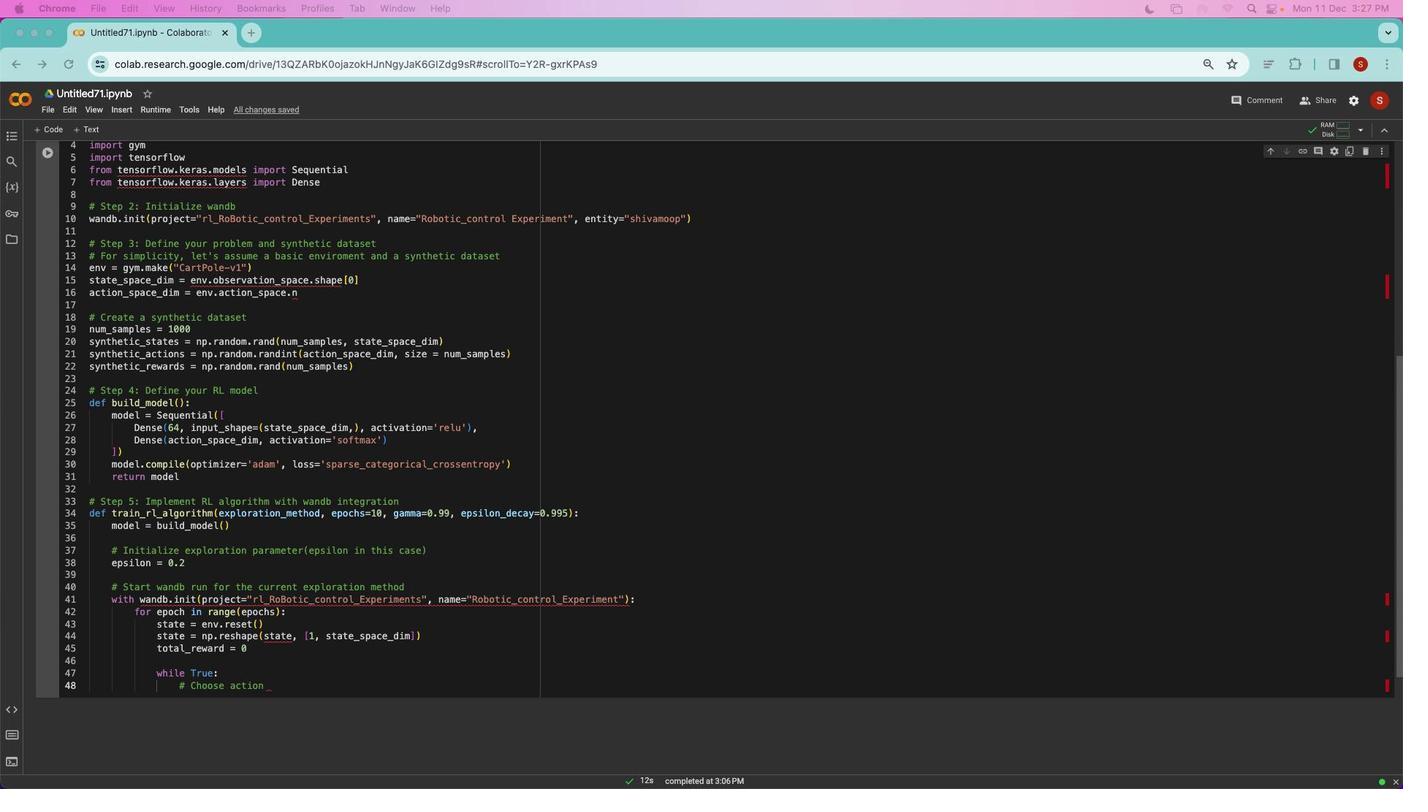 
Action: Mouse moved to (1244, 299)
Screenshot: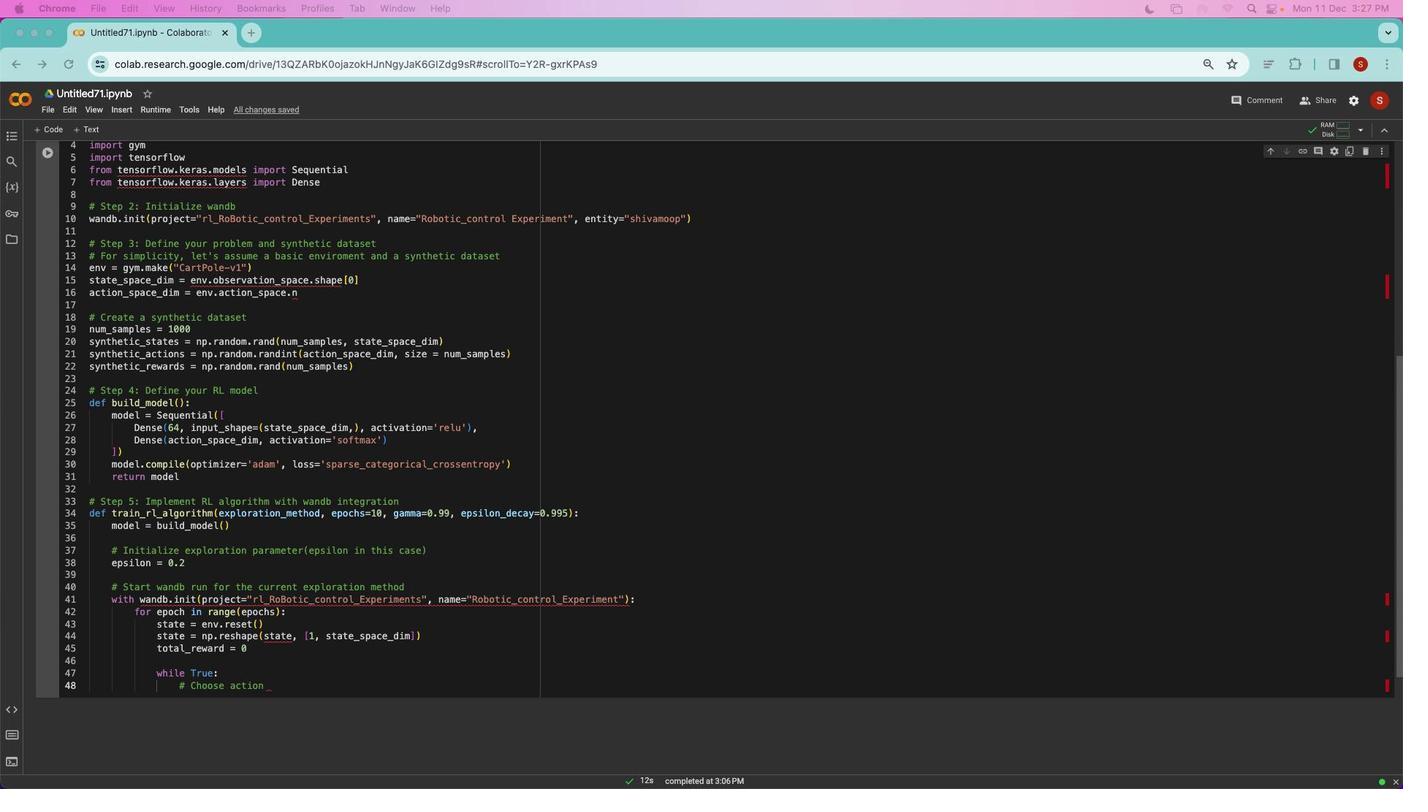 
Action: Mouse scrolled (1244, 299) with delta (785, 812)
Screenshot: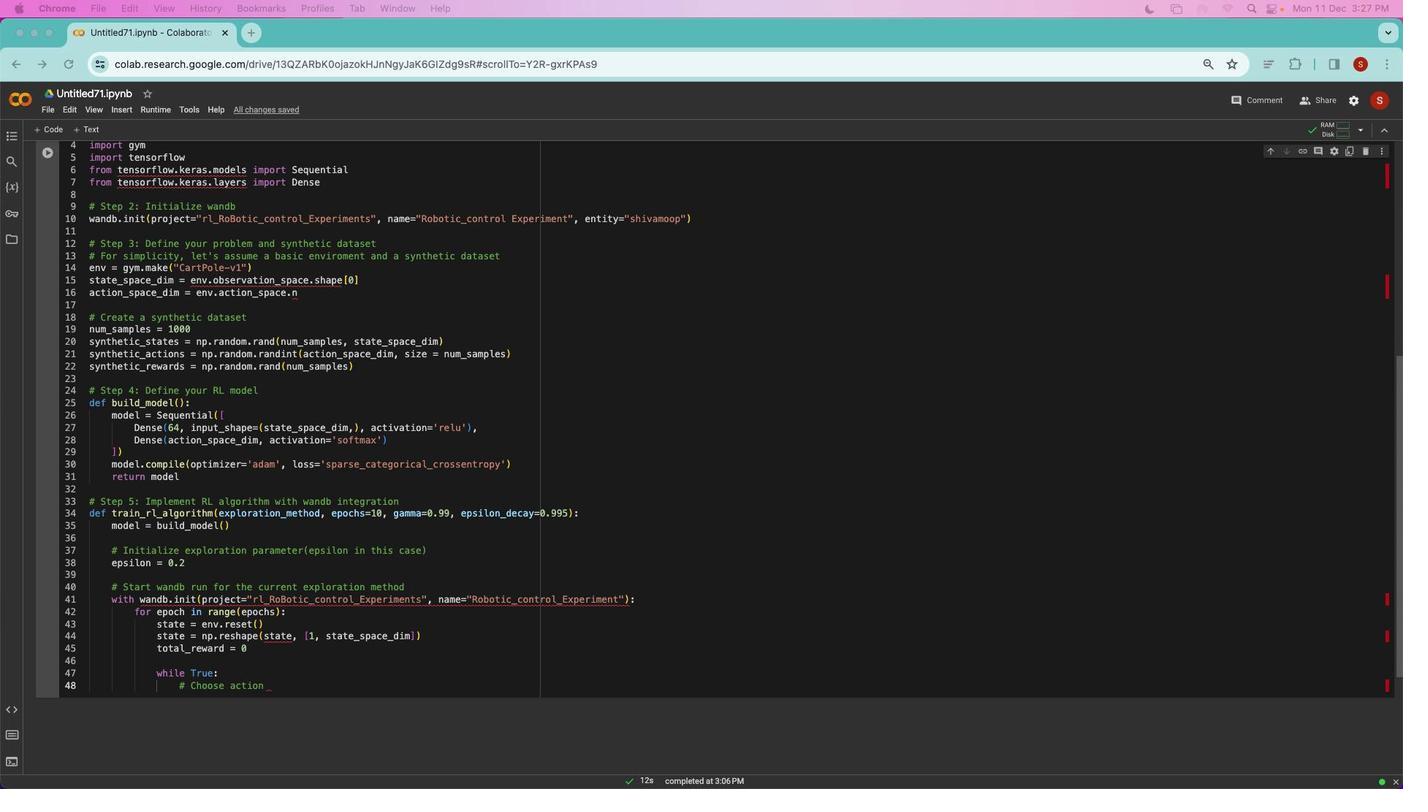 
Action: Mouse moved to (1244, 300)
Screenshot: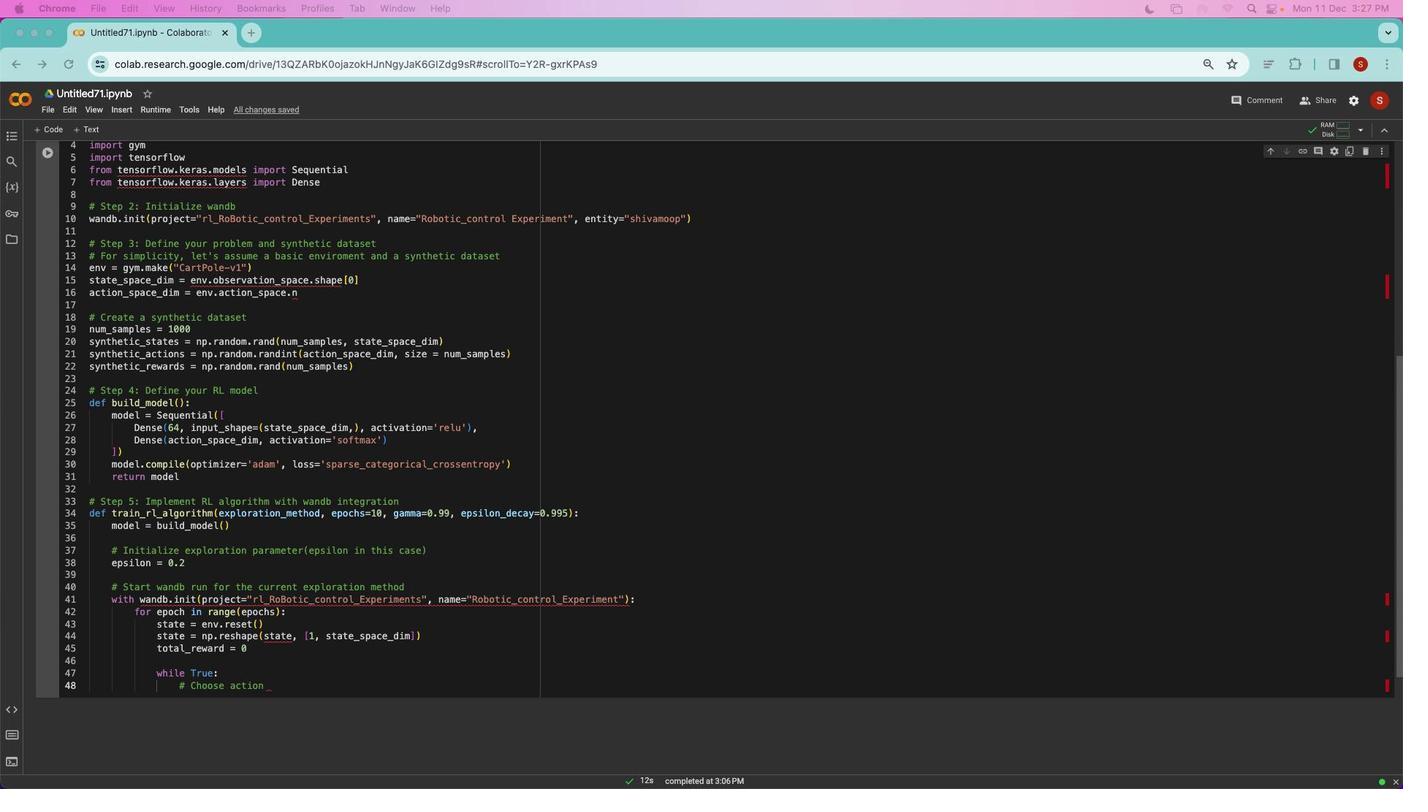 
Action: Mouse scrolled (1244, 300) with delta (785, 812)
Screenshot: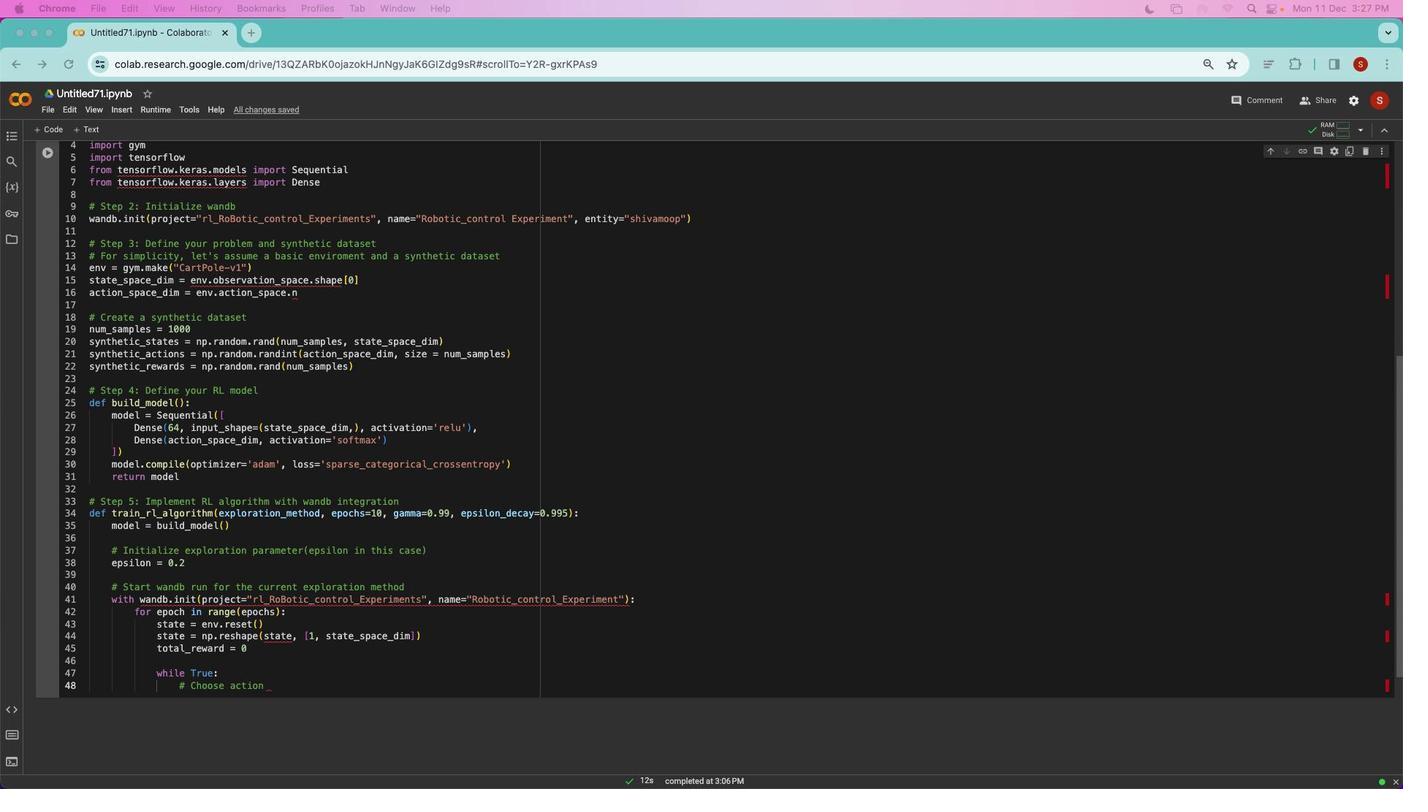 
Action: Mouse moved to (1244, 302)
Screenshot: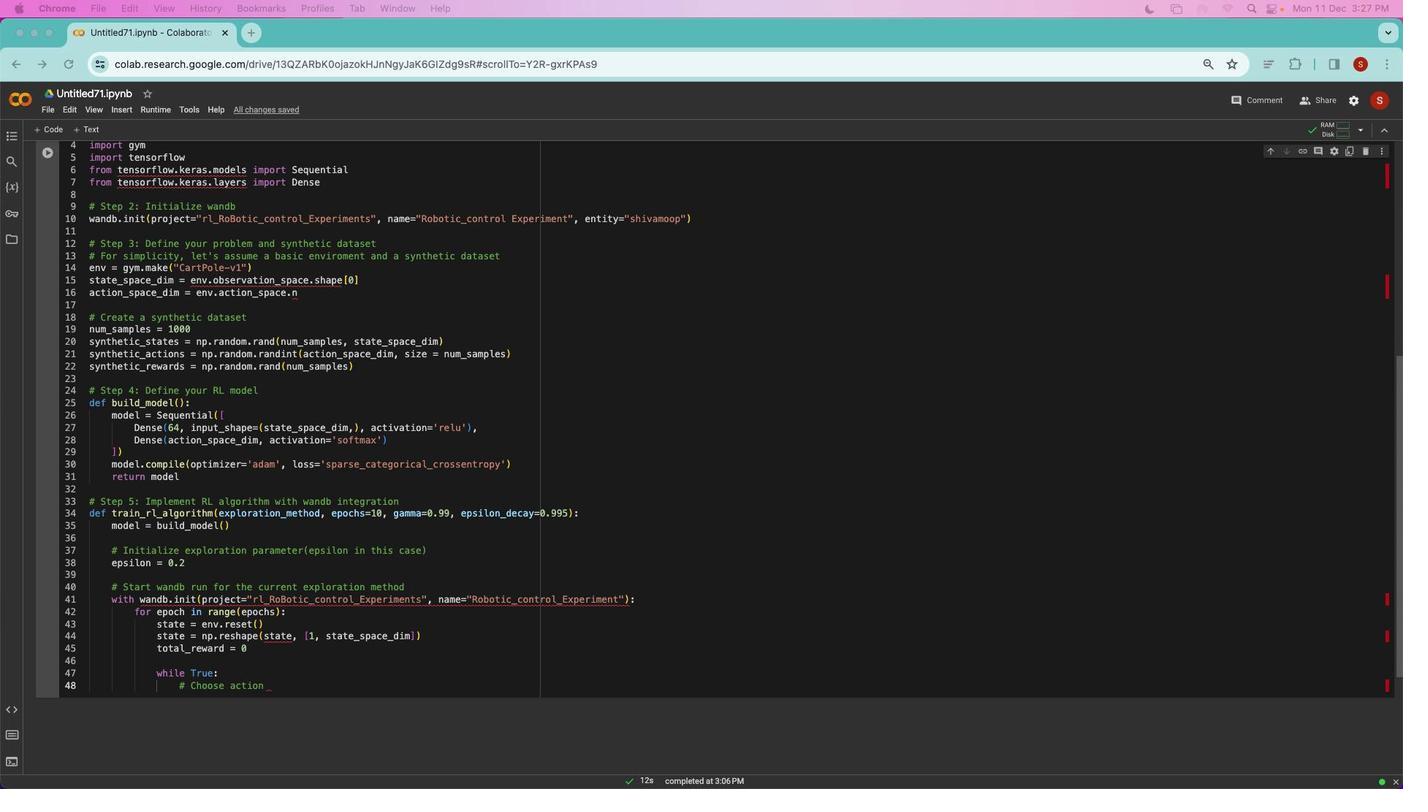 
Action: Mouse scrolled (1244, 302) with delta (785, 813)
Screenshot: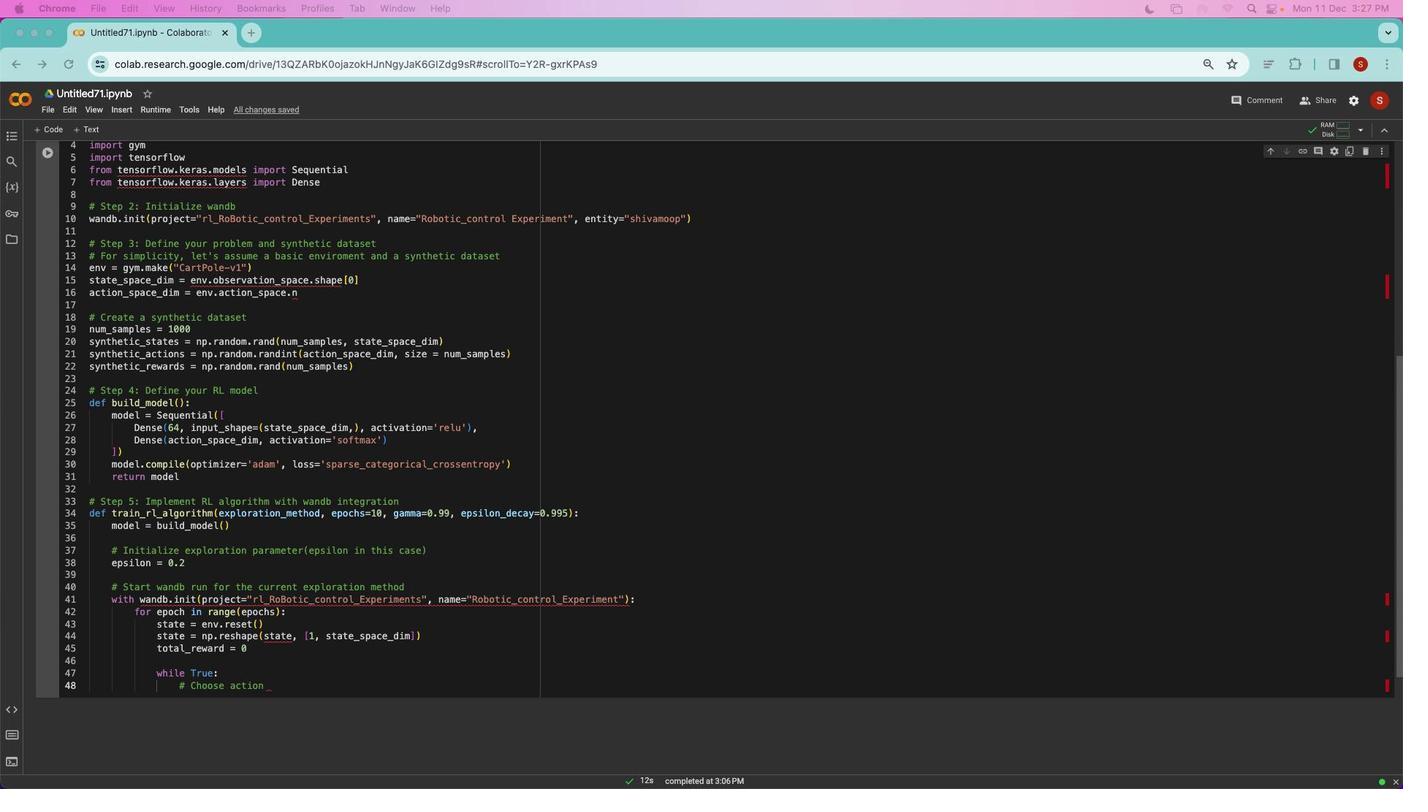 
Action: Mouse moved to (1245, 311)
Screenshot: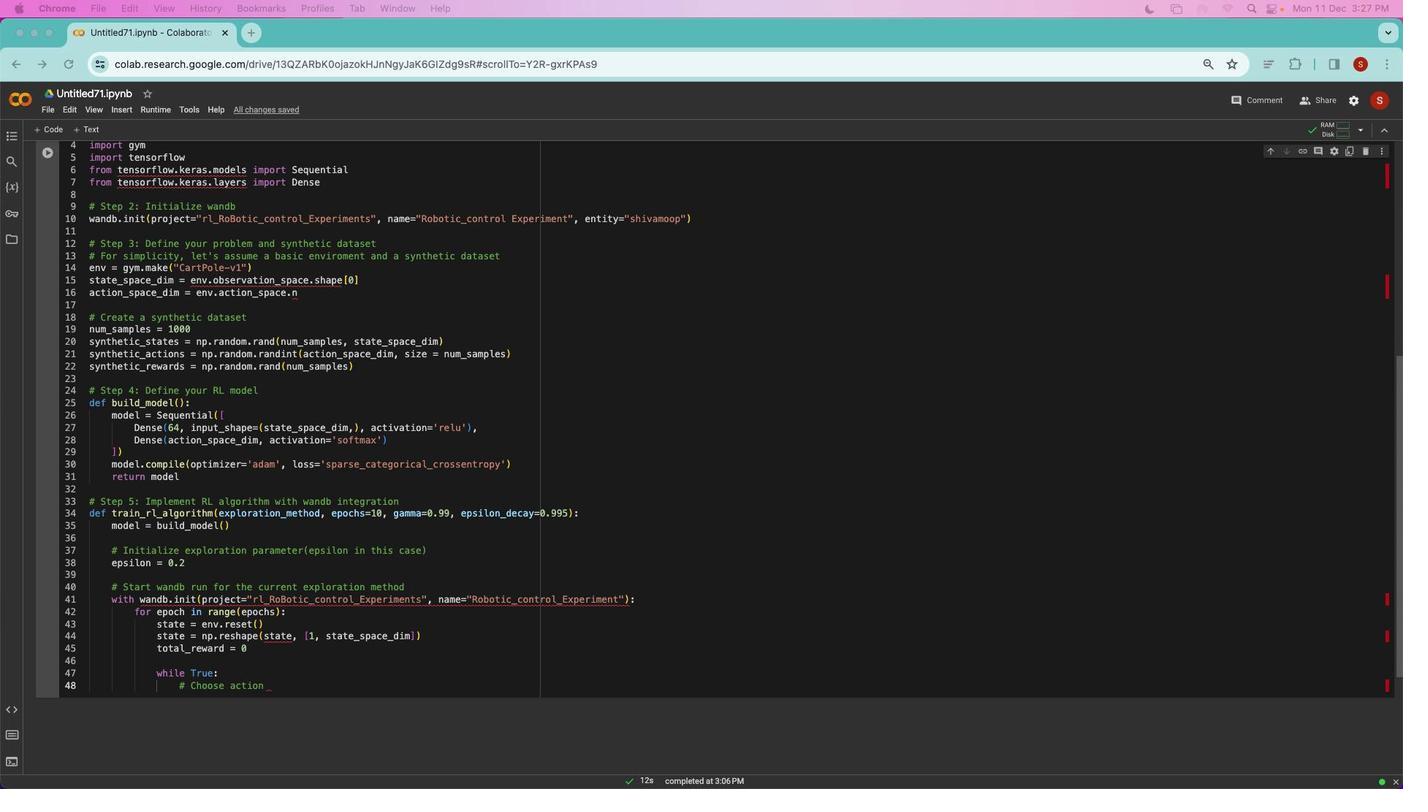 
Action: Mouse scrolled (1245, 311) with delta (785, 814)
Screenshot: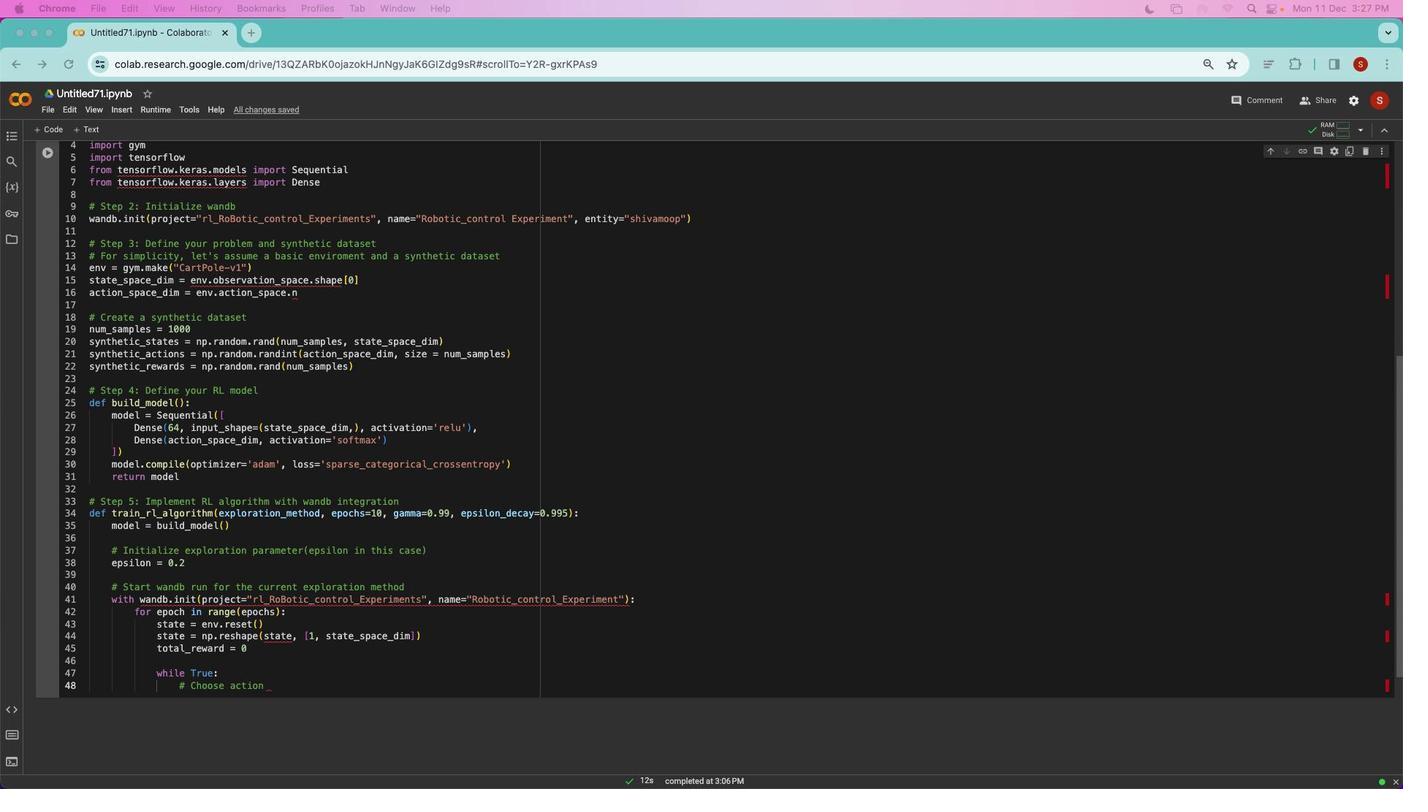 
Action: Mouse moved to (1246, 319)
Screenshot: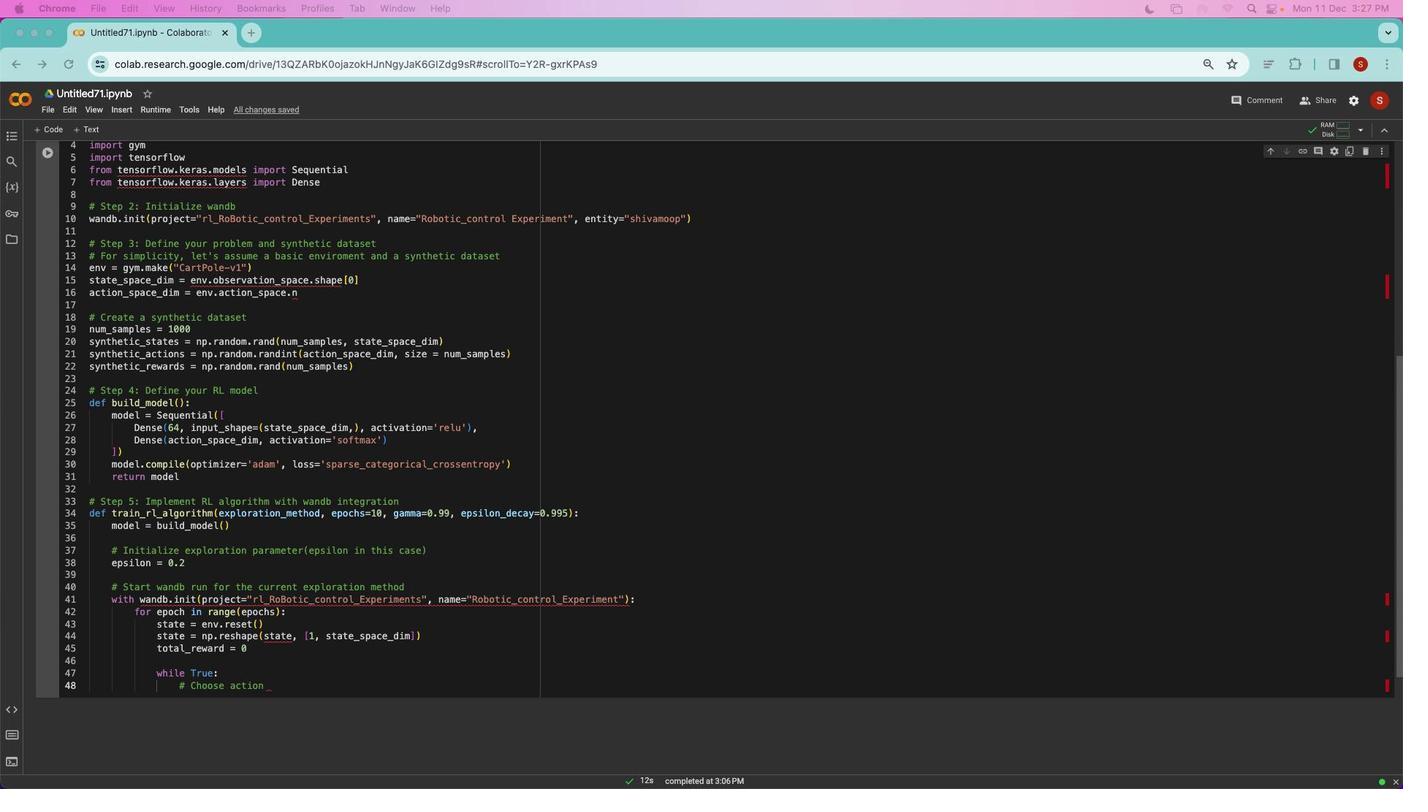 
Action: Mouse scrolled (1246, 319) with delta (785, 812)
Screenshot: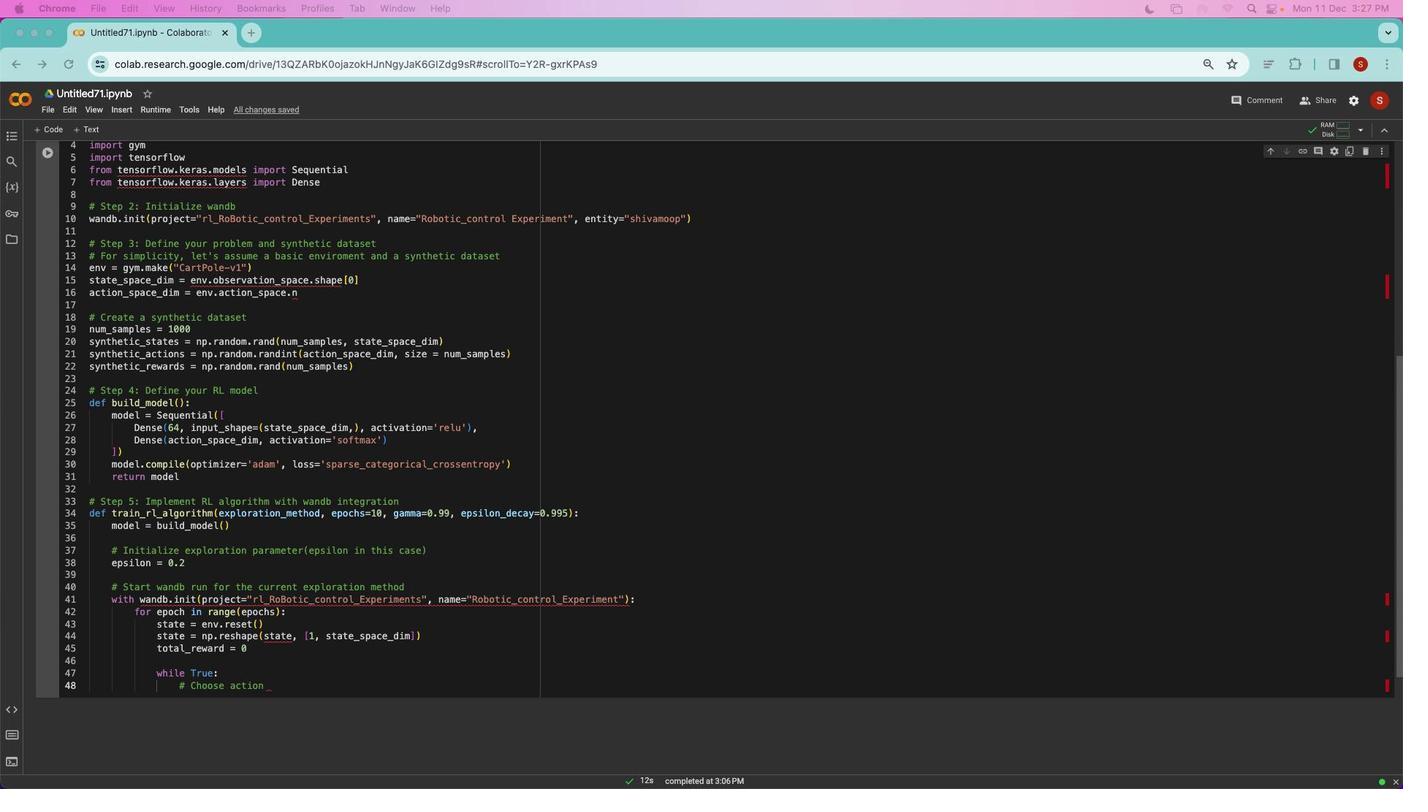 
Action: Mouse scrolled (1246, 319) with delta (785, 812)
Screenshot: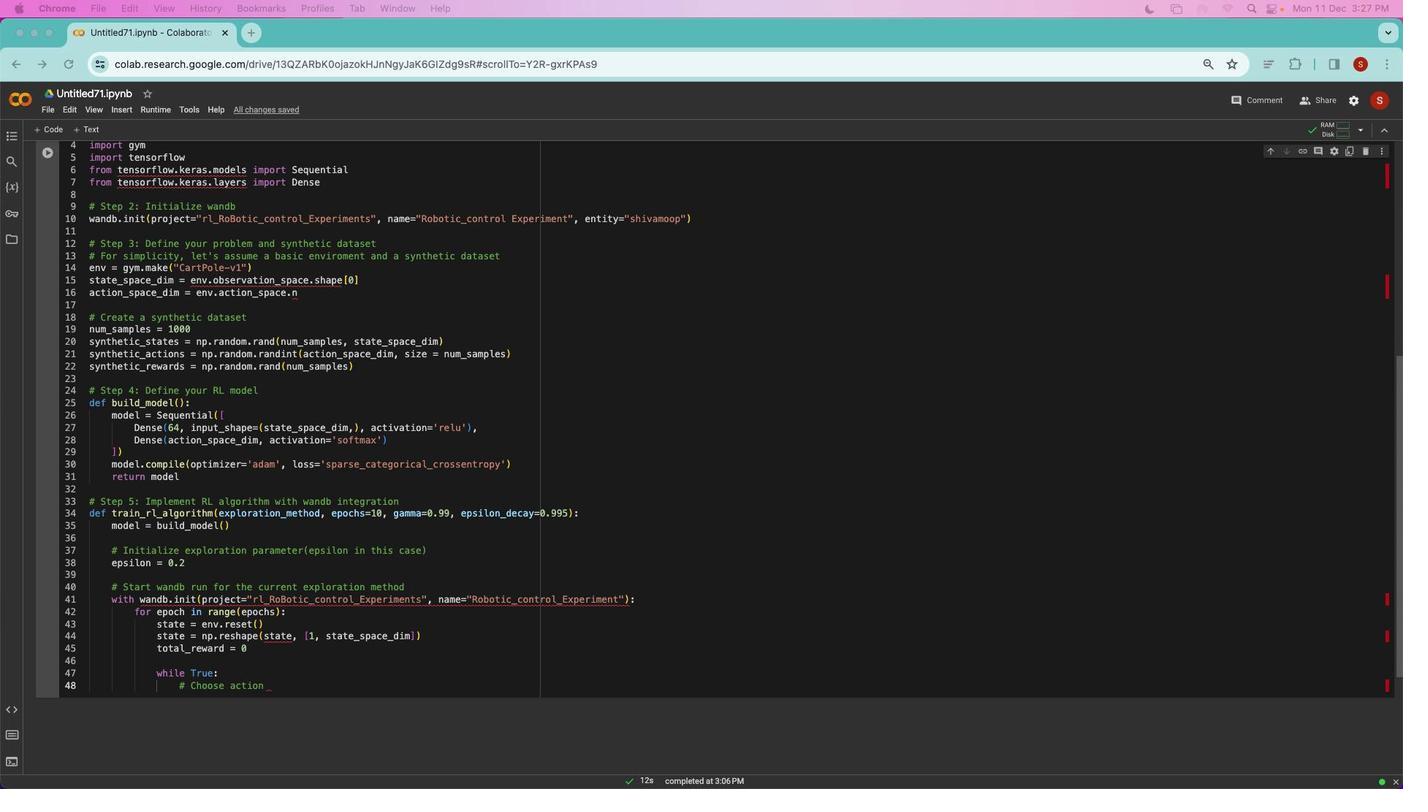
Action: Mouse moved to (1246, 320)
Screenshot: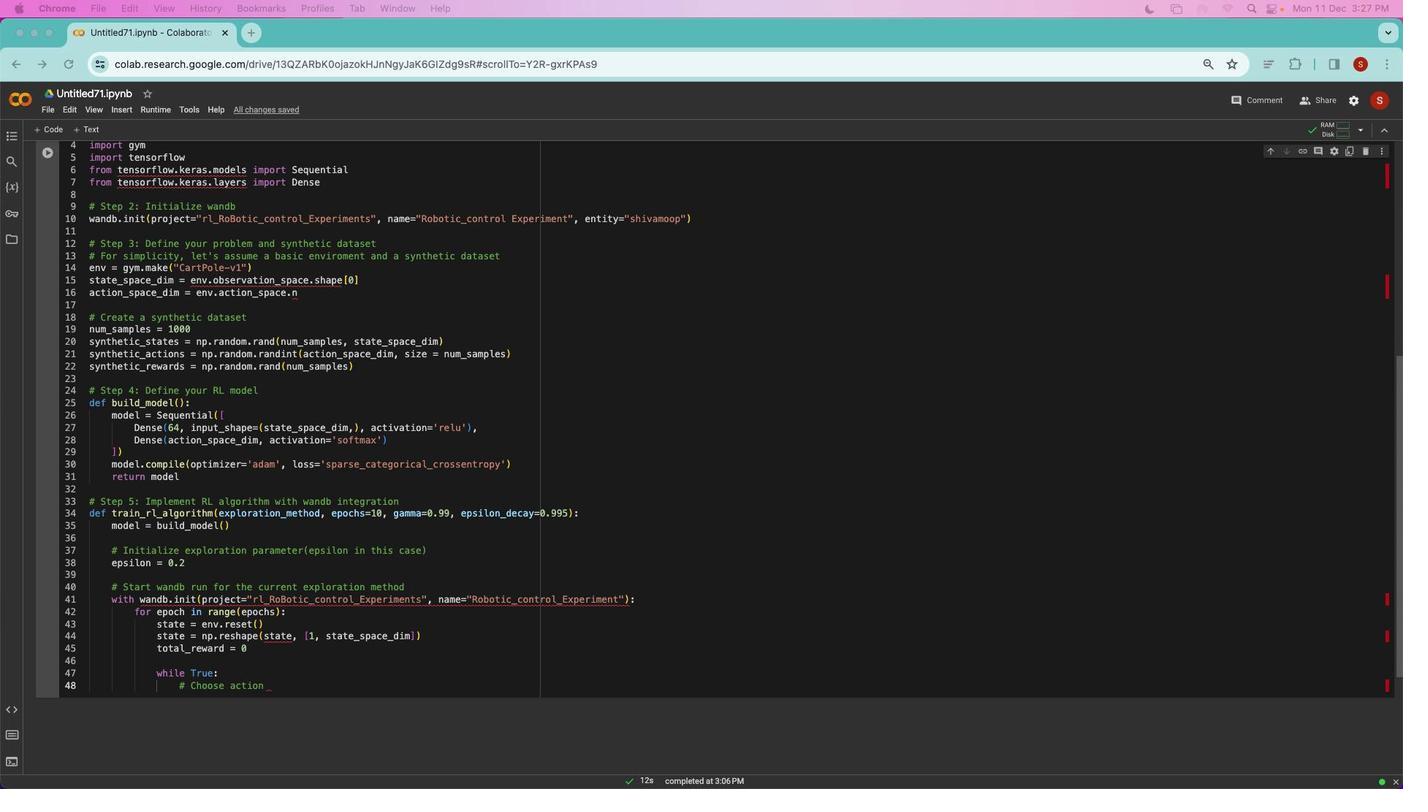 
Action: Mouse scrolled (1246, 320) with delta (785, 813)
Screenshot: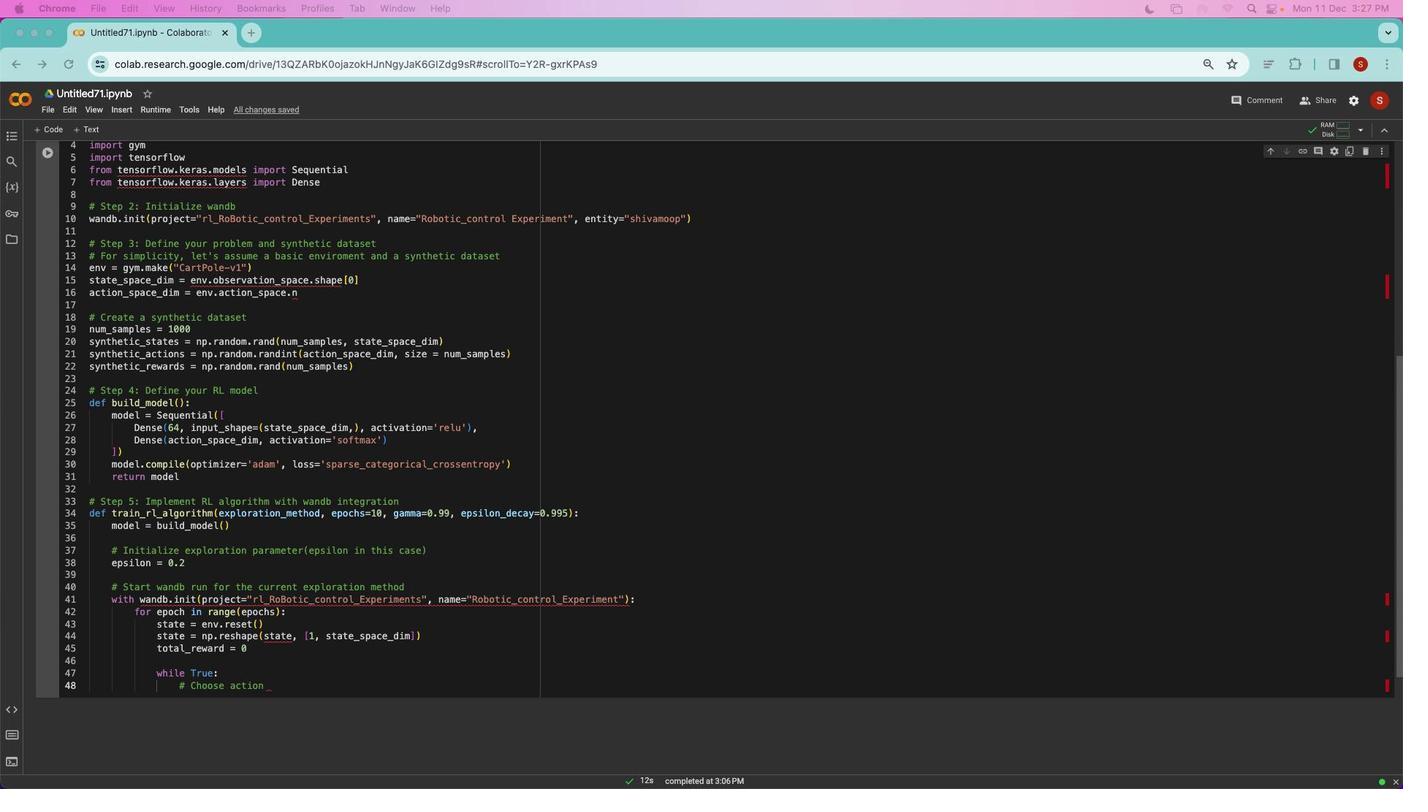 
Action: Mouse moved to (1246, 320)
Screenshot: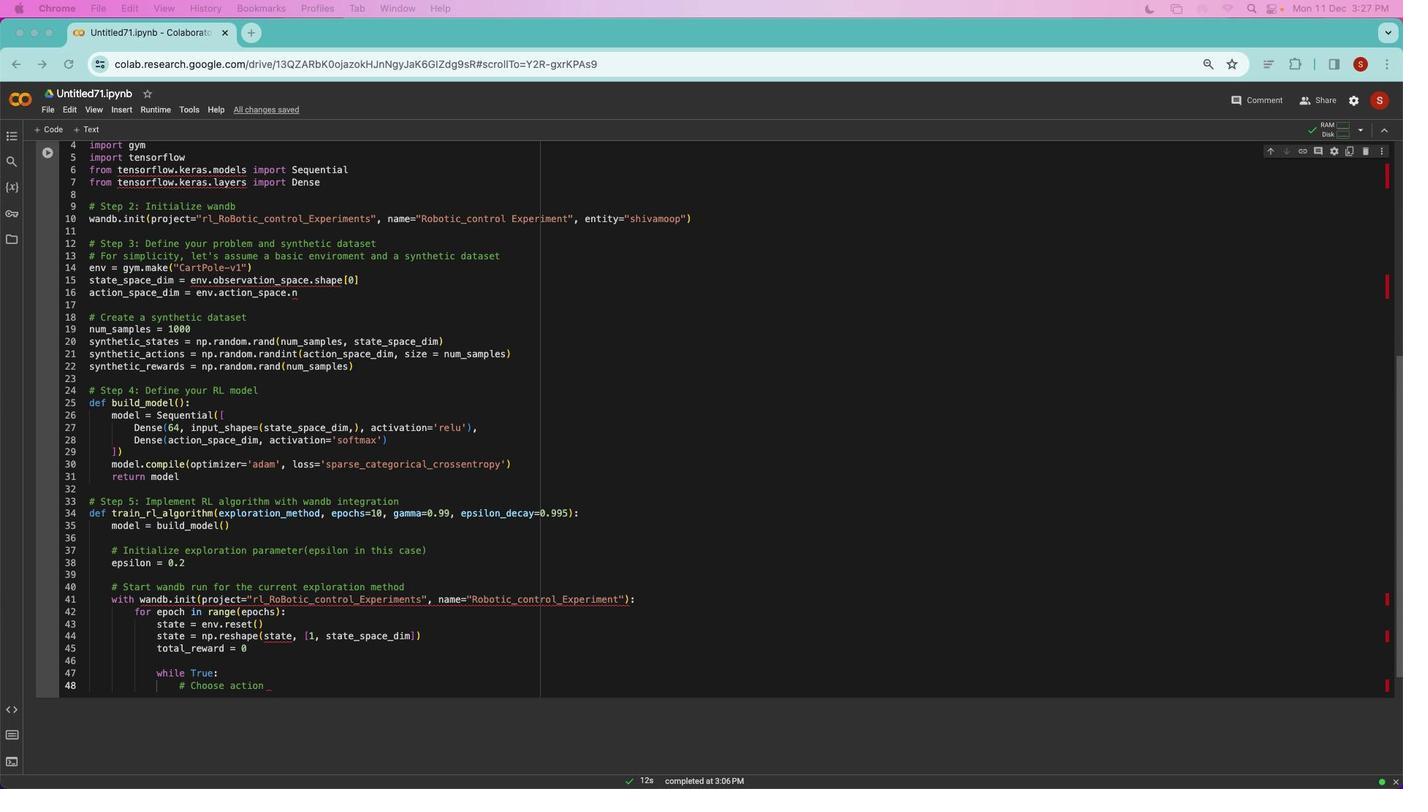 
Action: Mouse scrolled (1246, 320) with delta (785, 812)
Screenshot: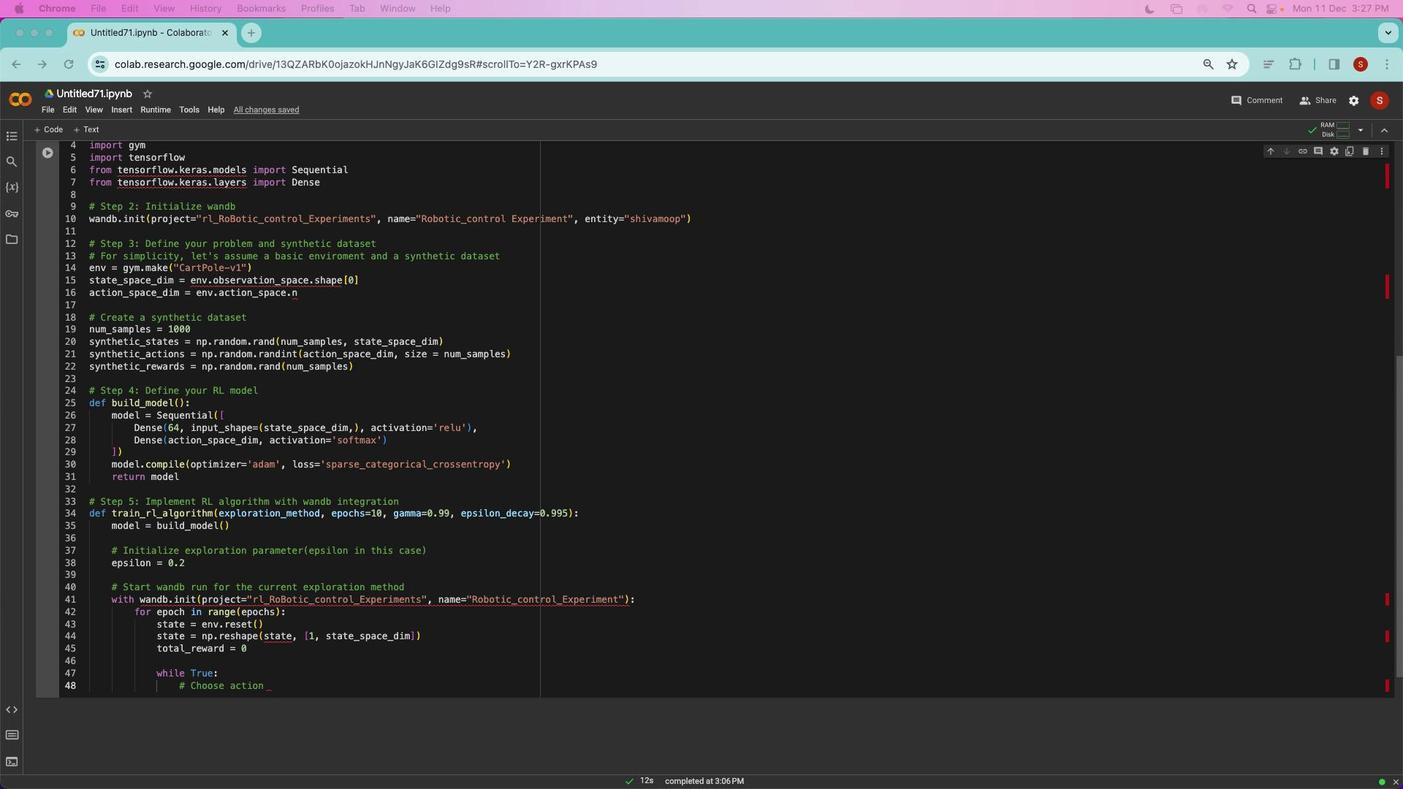 
Action: Mouse scrolled (1246, 320) with delta (785, 812)
Screenshot: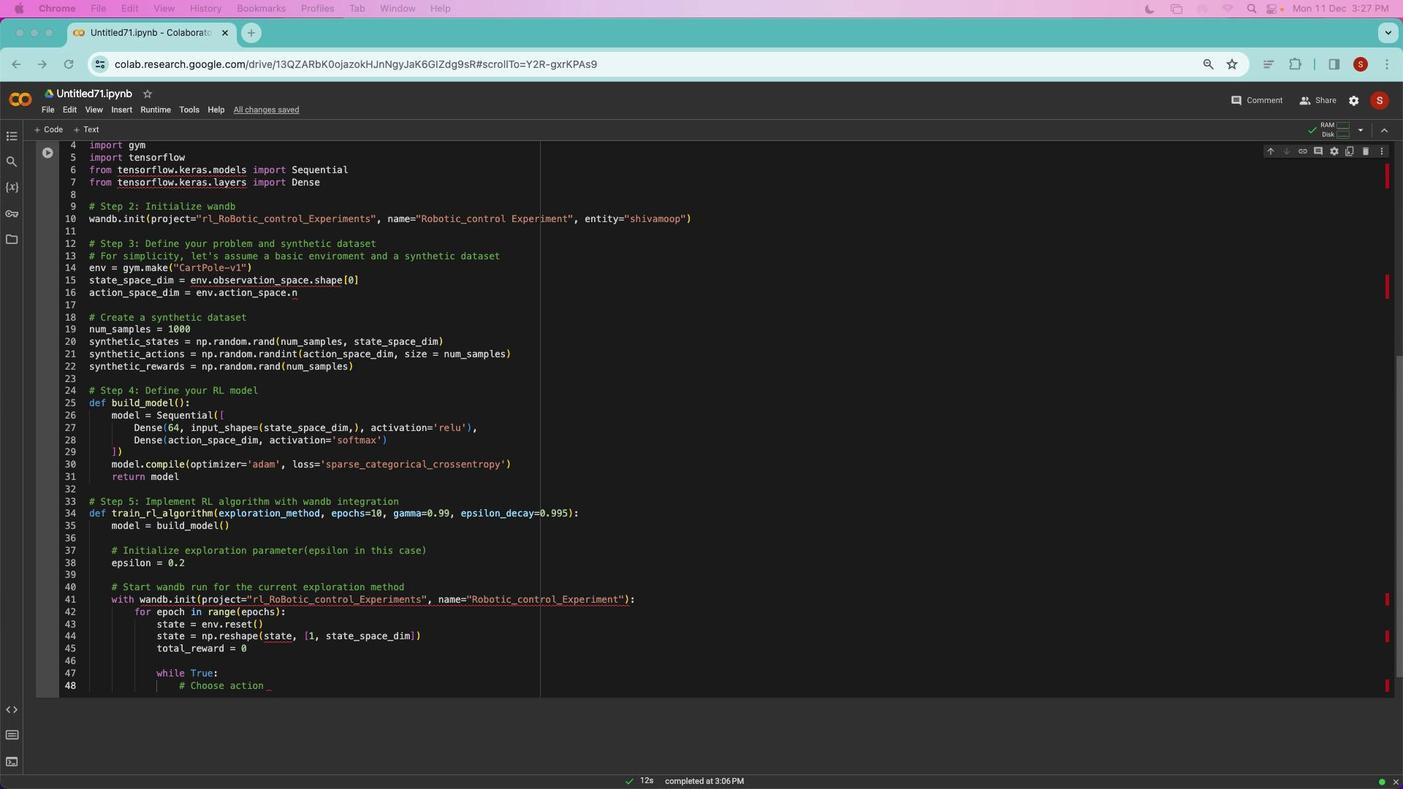 
Action: Mouse scrolled (1246, 320) with delta (785, 812)
Screenshot: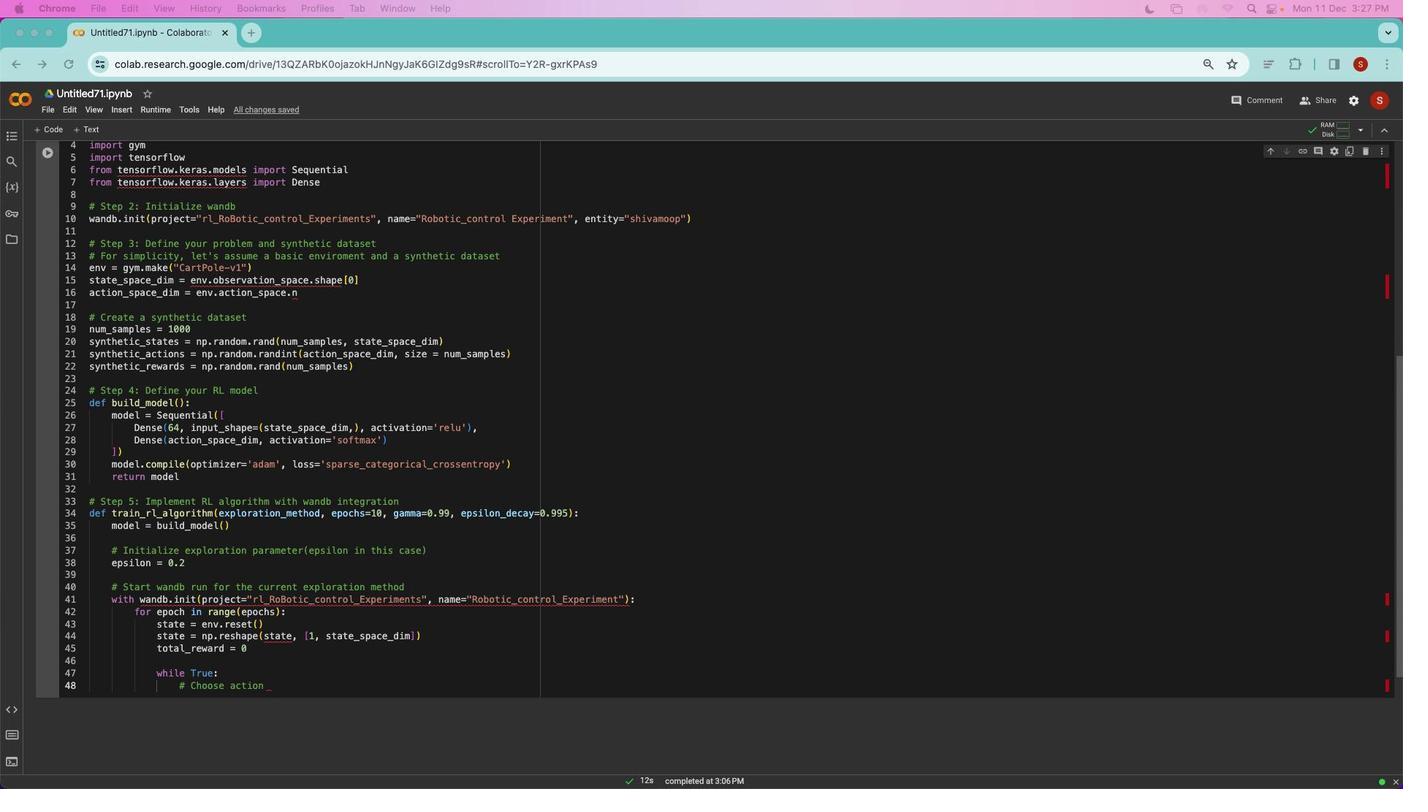 
Action: Mouse moved to (1203, 301)
Screenshot: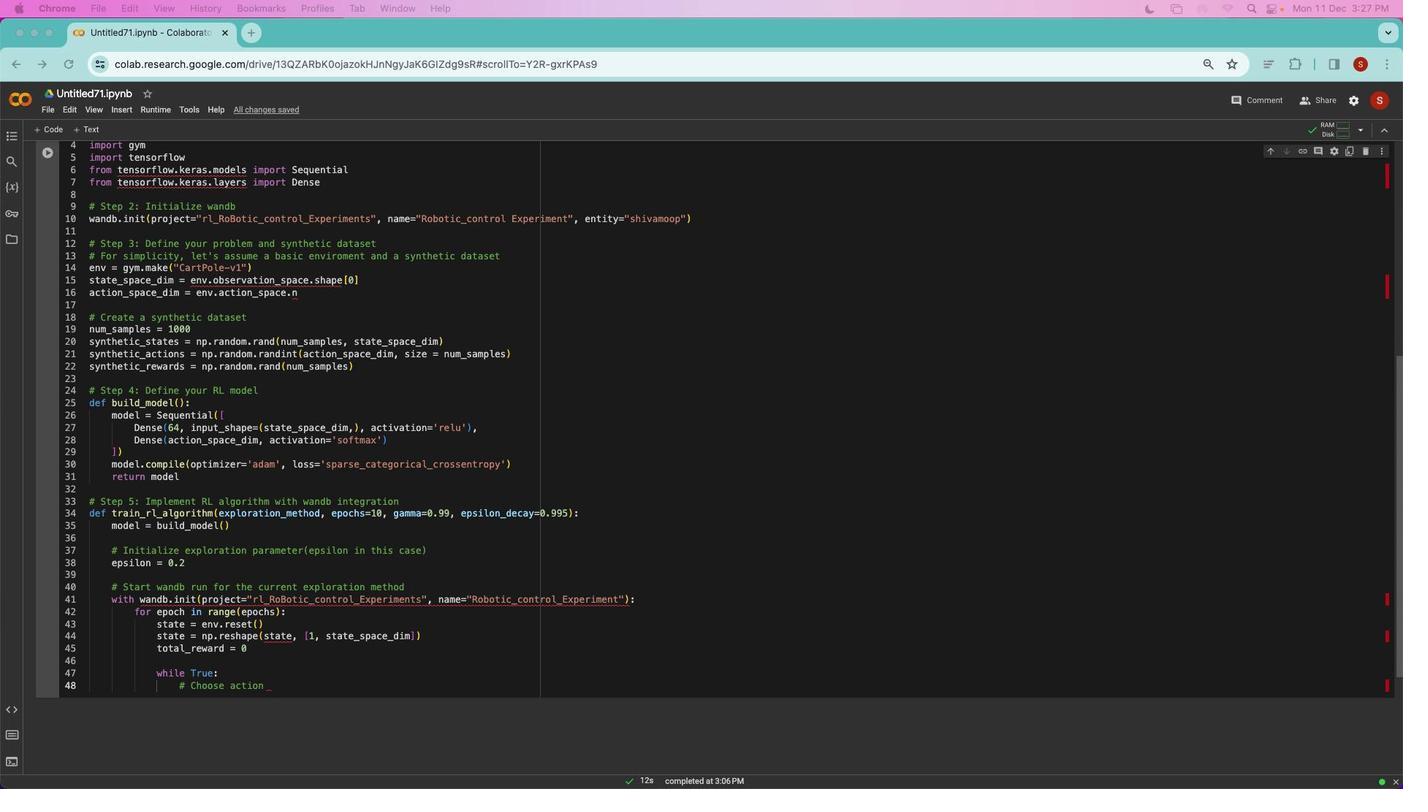 
Action: Mouse scrolled (1203, 301) with delta (785, 810)
Screenshot: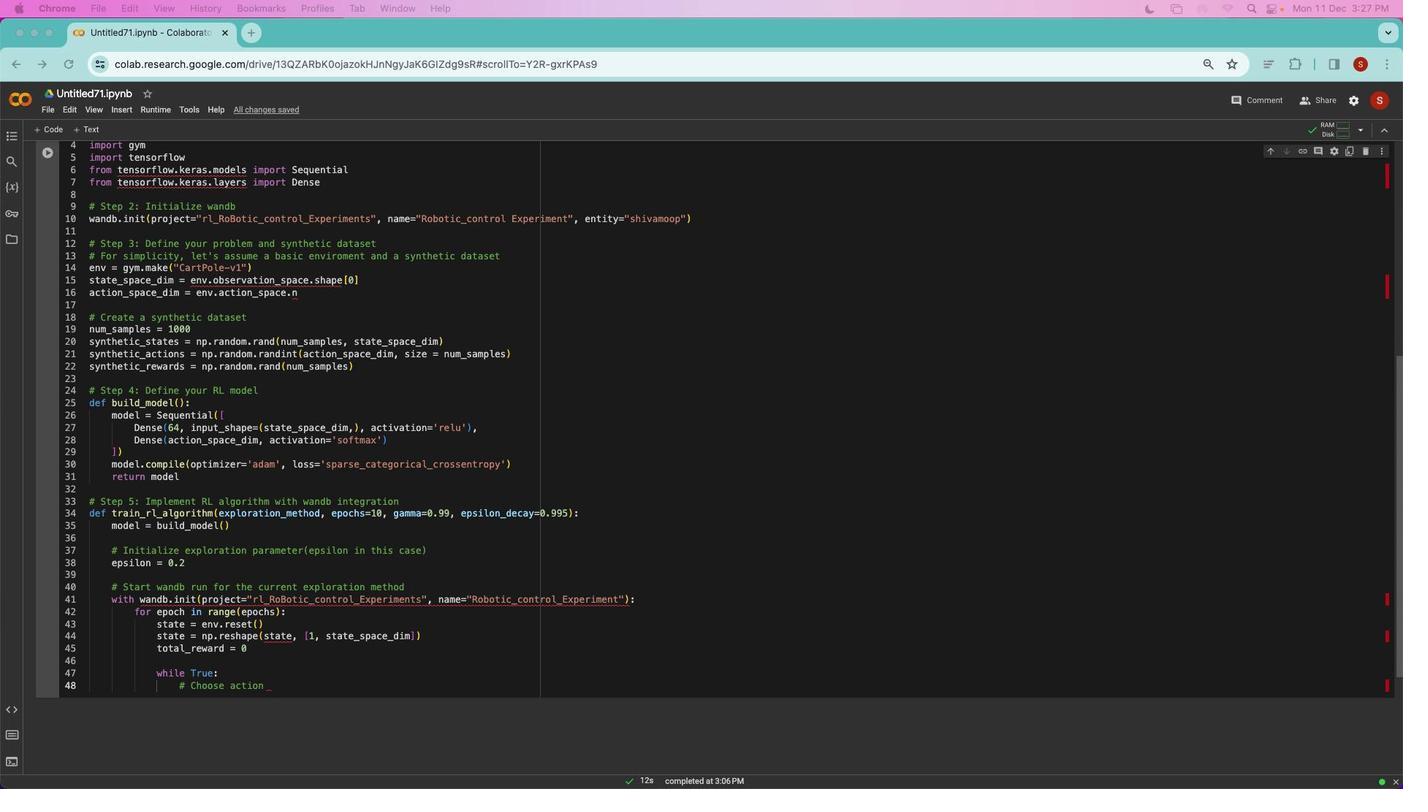 
Action: Mouse moved to (1203, 301)
Screenshot: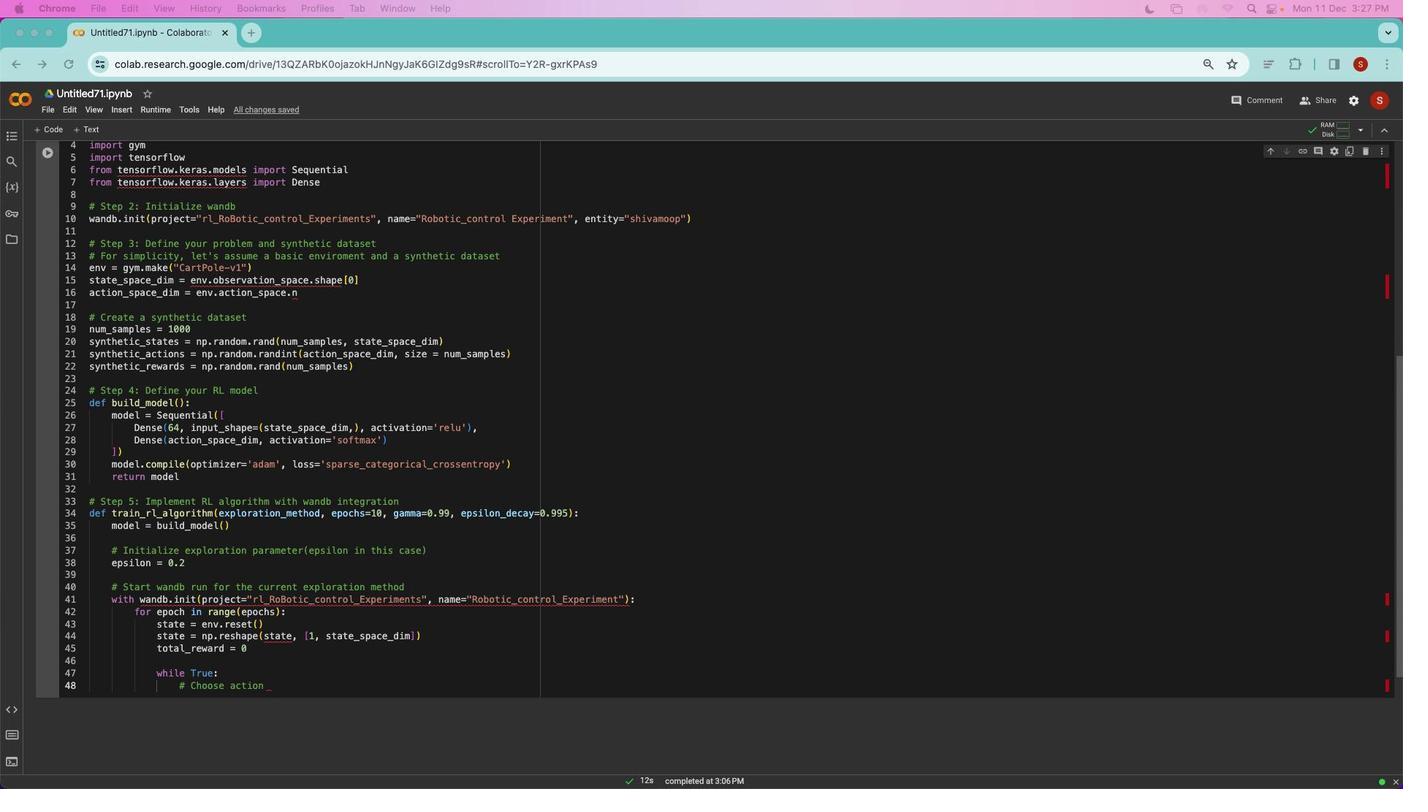 
Action: Mouse scrolled (1203, 301) with delta (785, 810)
Screenshot: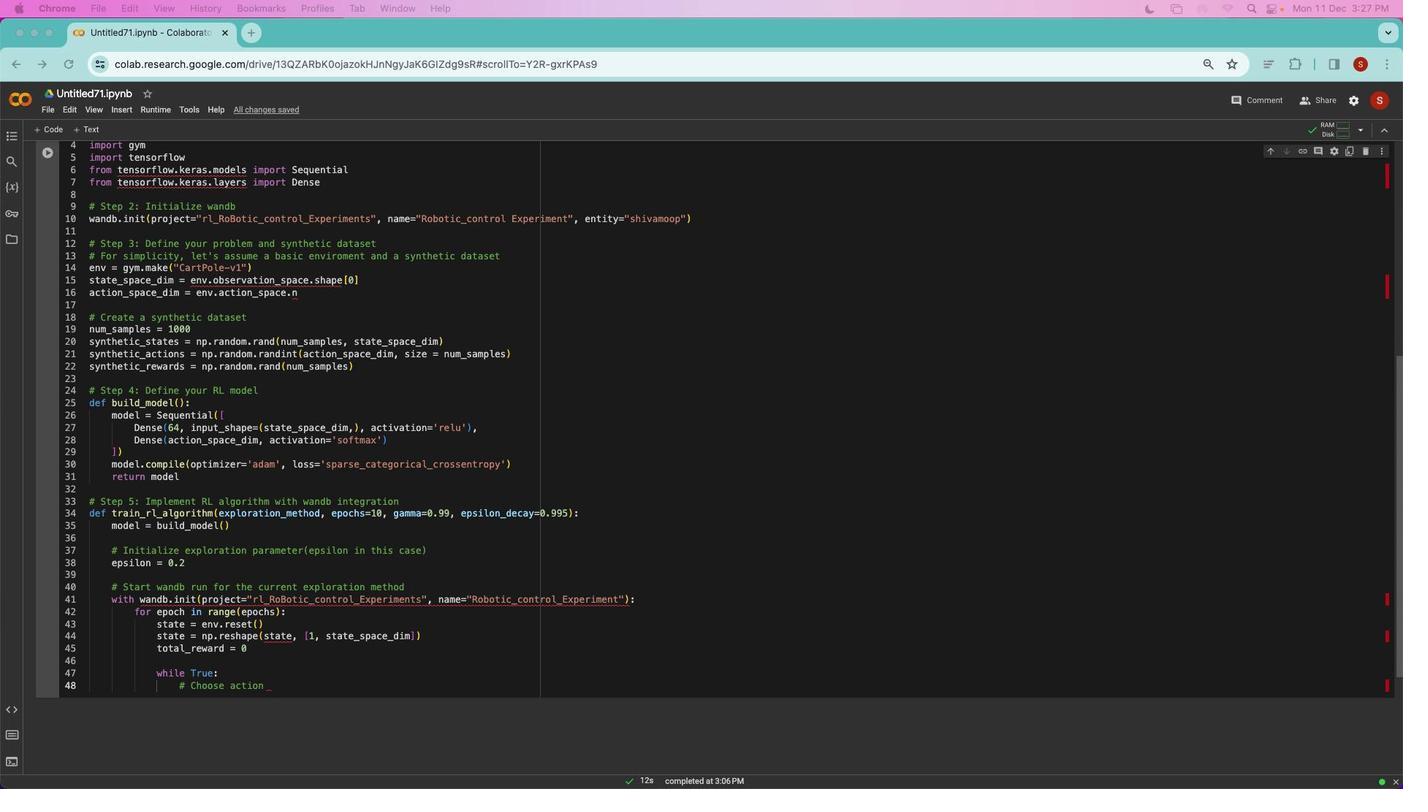
Action: Mouse scrolled (1203, 301) with delta (785, 809)
Screenshot: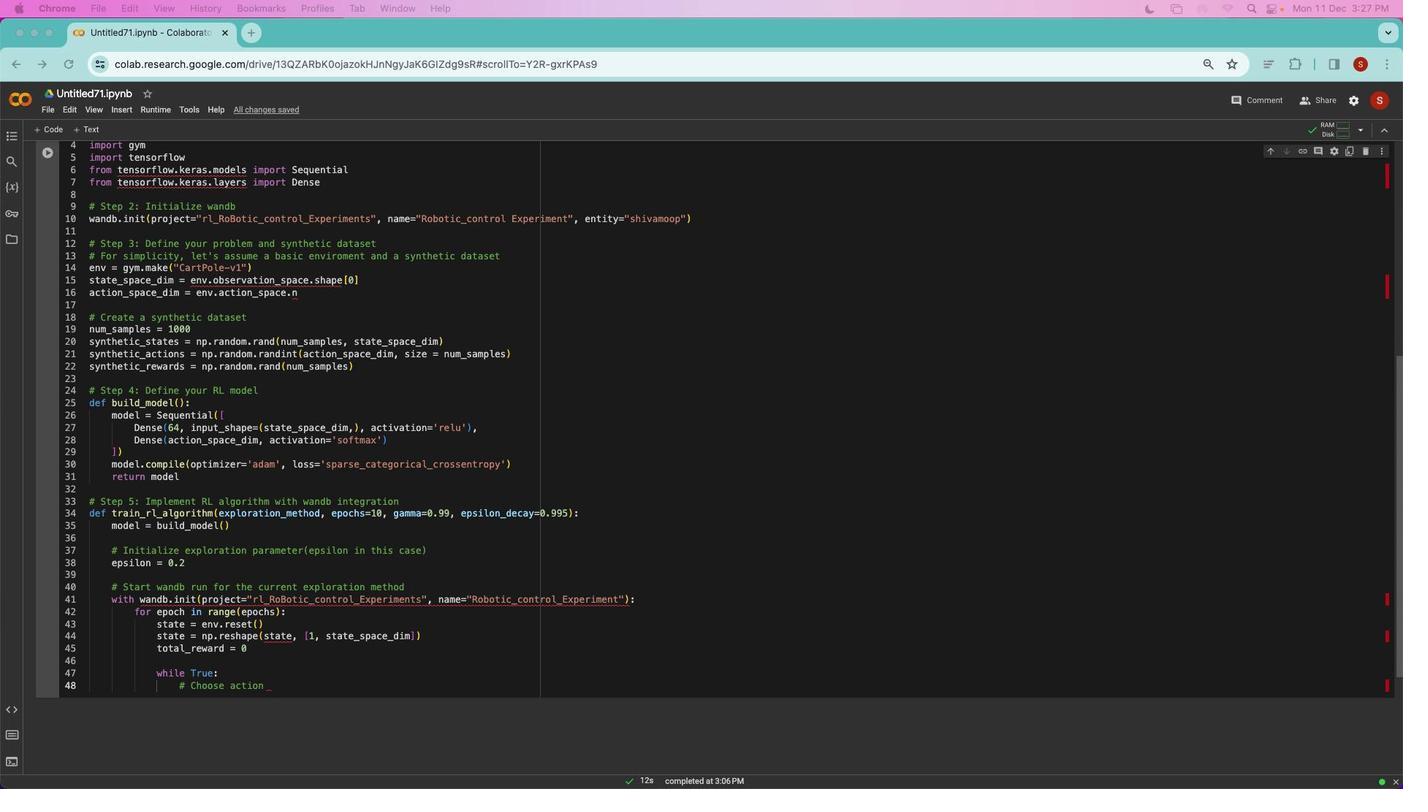
Action: Mouse moved to (1203, 301)
Screenshot: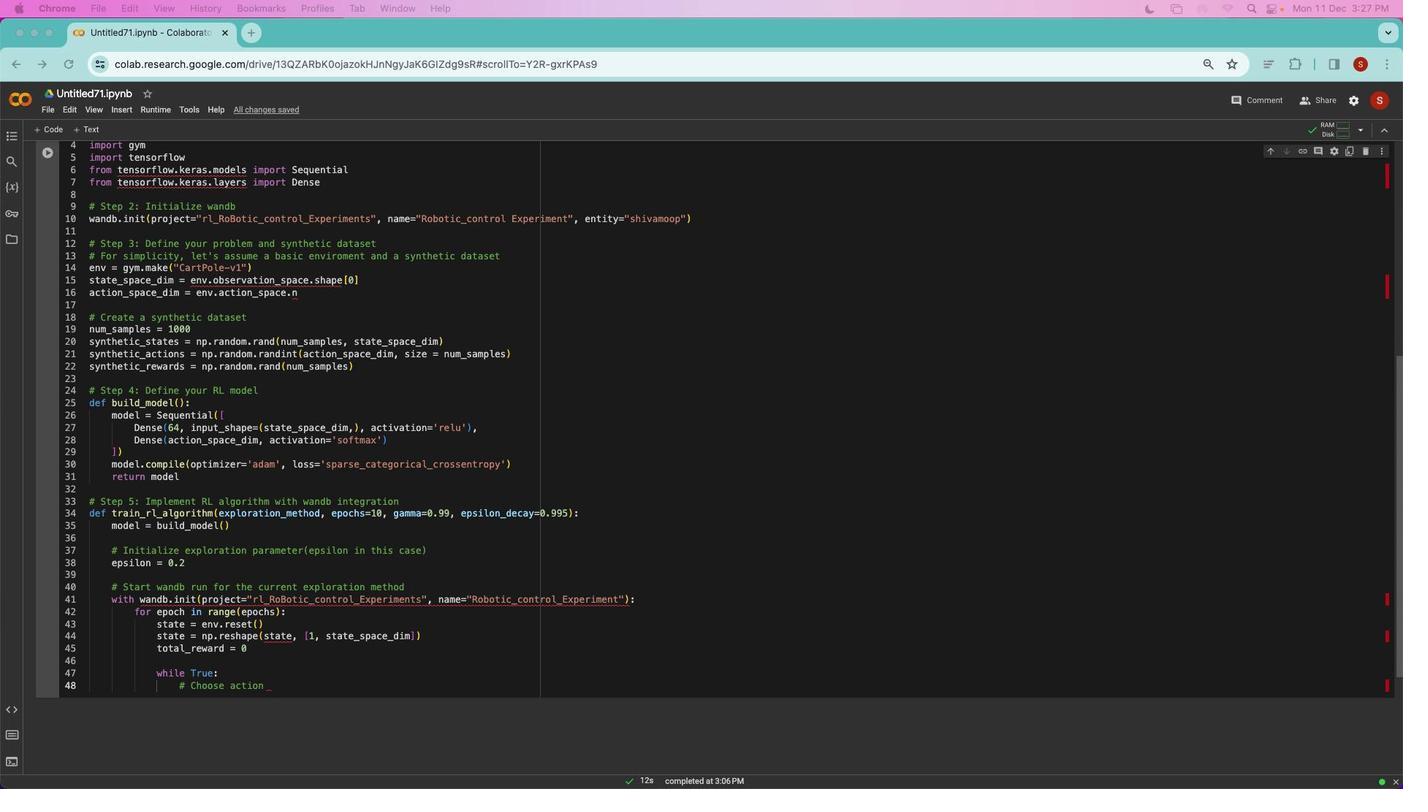 
Action: Mouse scrolled (1203, 301) with delta (785, 812)
Screenshot: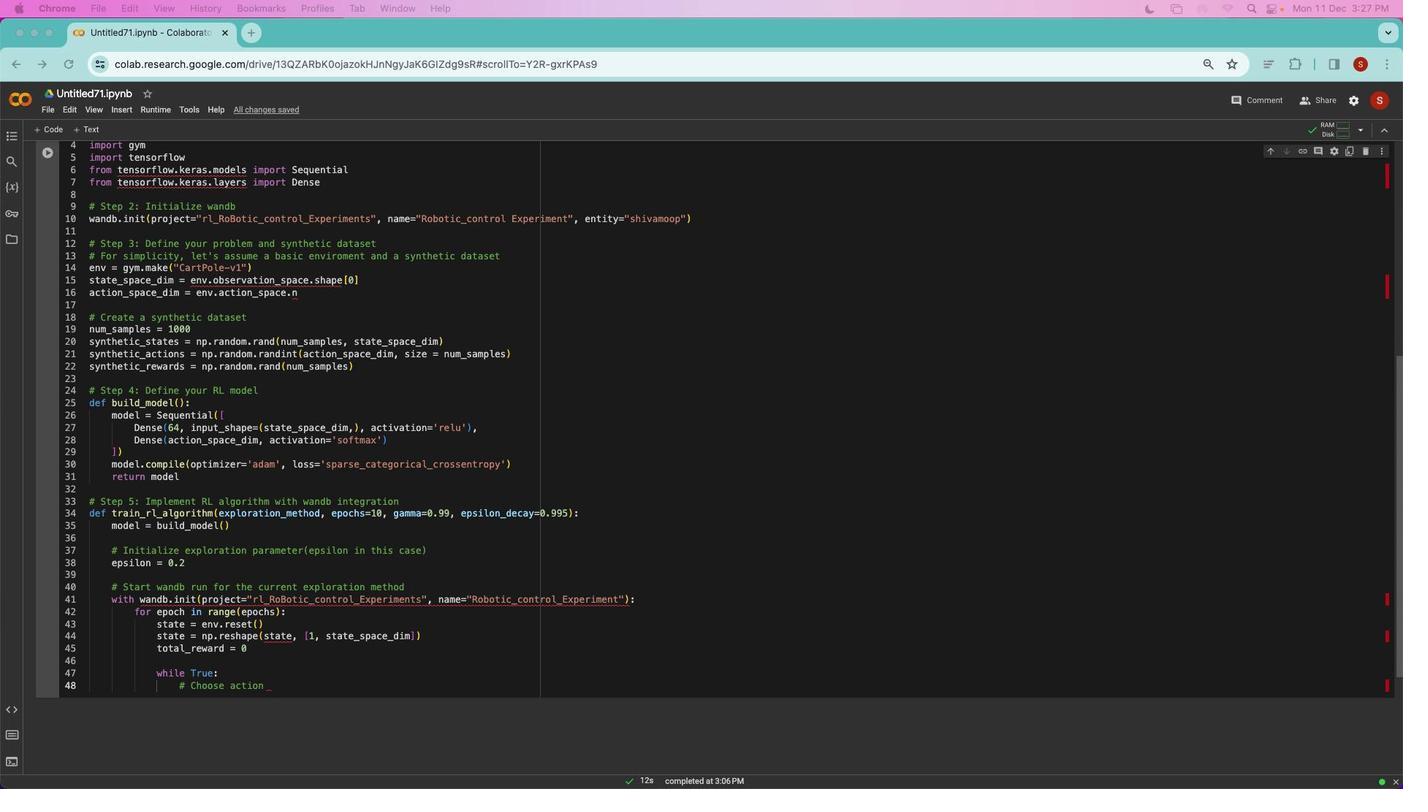 
Action: Mouse moved to (1203, 301)
Screenshot: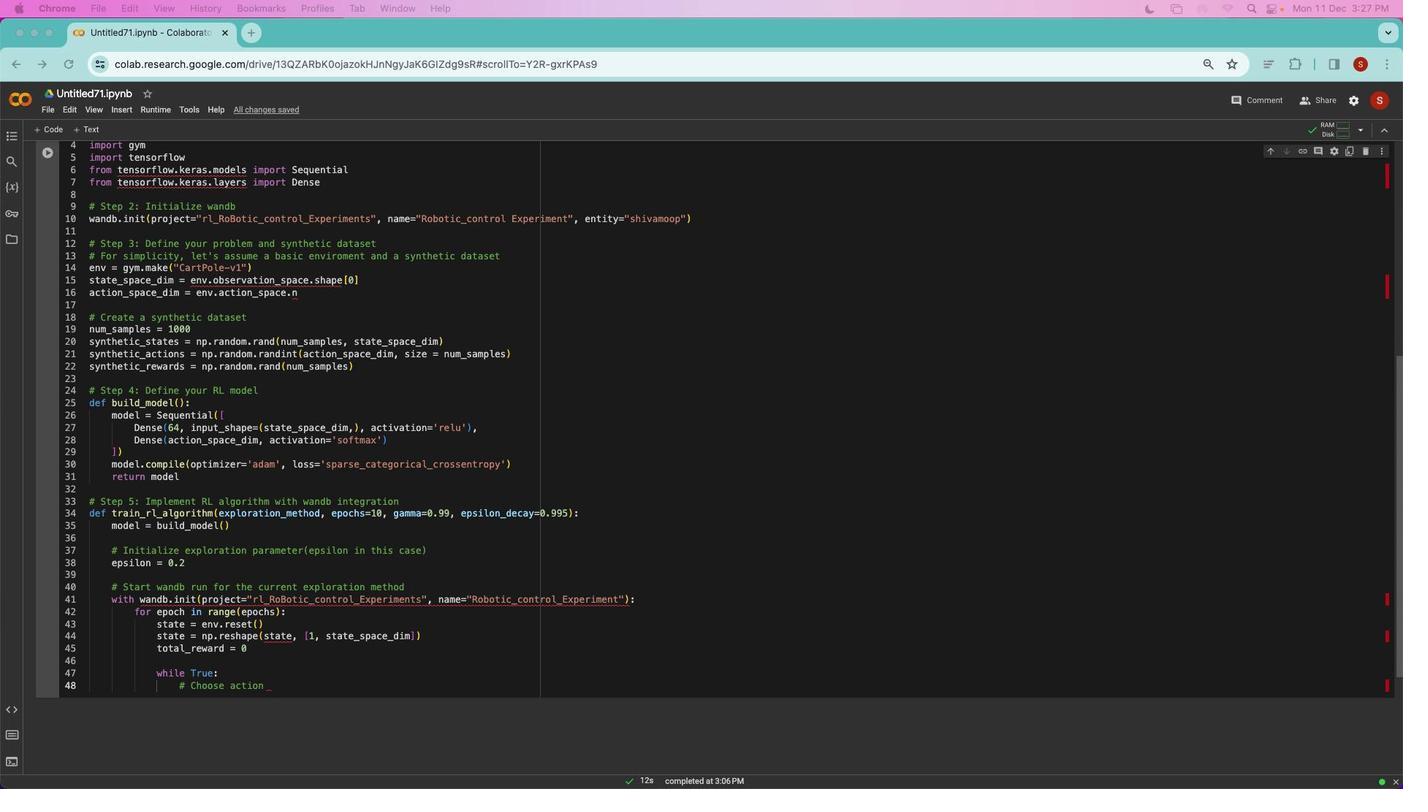 
Action: Mouse scrolled (1203, 301) with delta (785, 812)
Screenshot: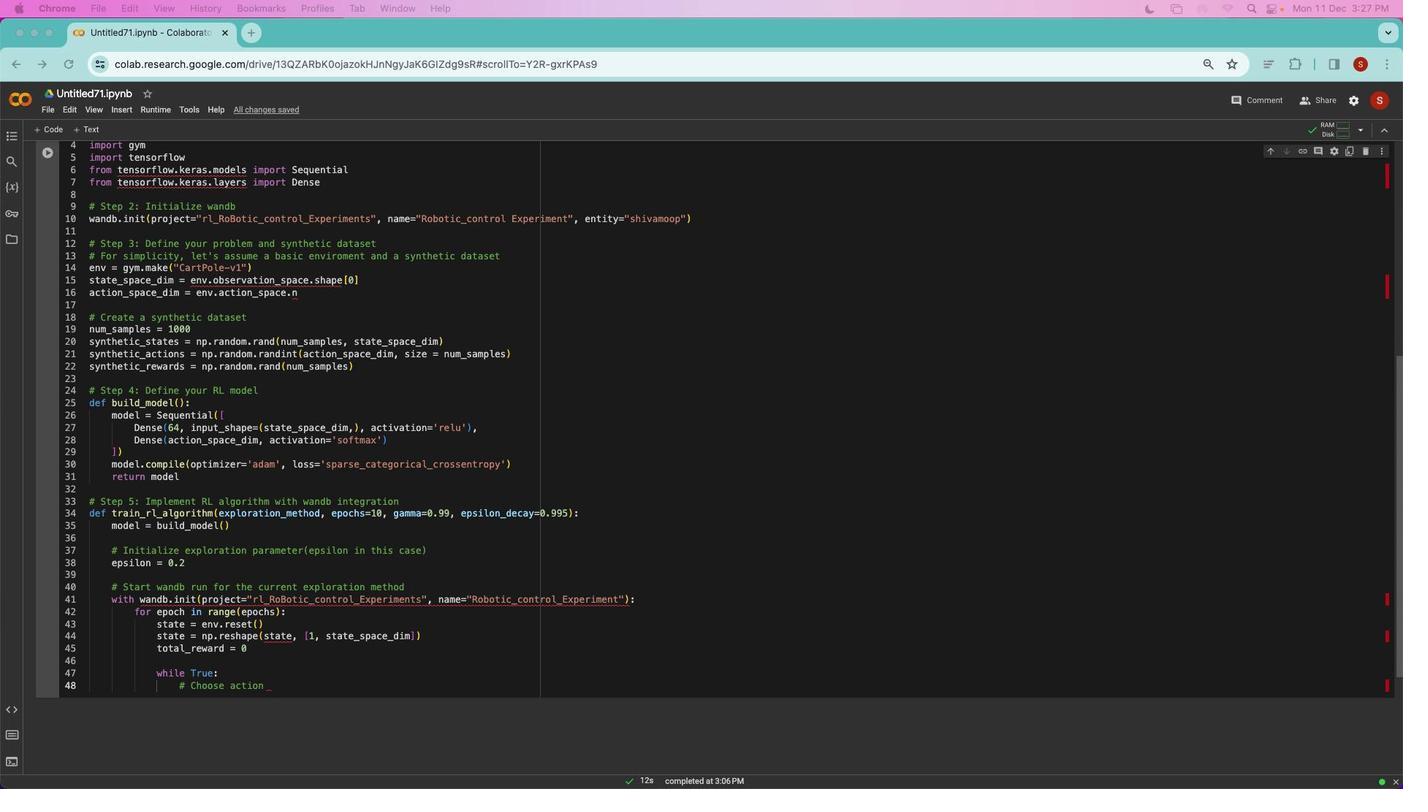 
Action: Mouse scrolled (1203, 301) with delta (785, 812)
Screenshot: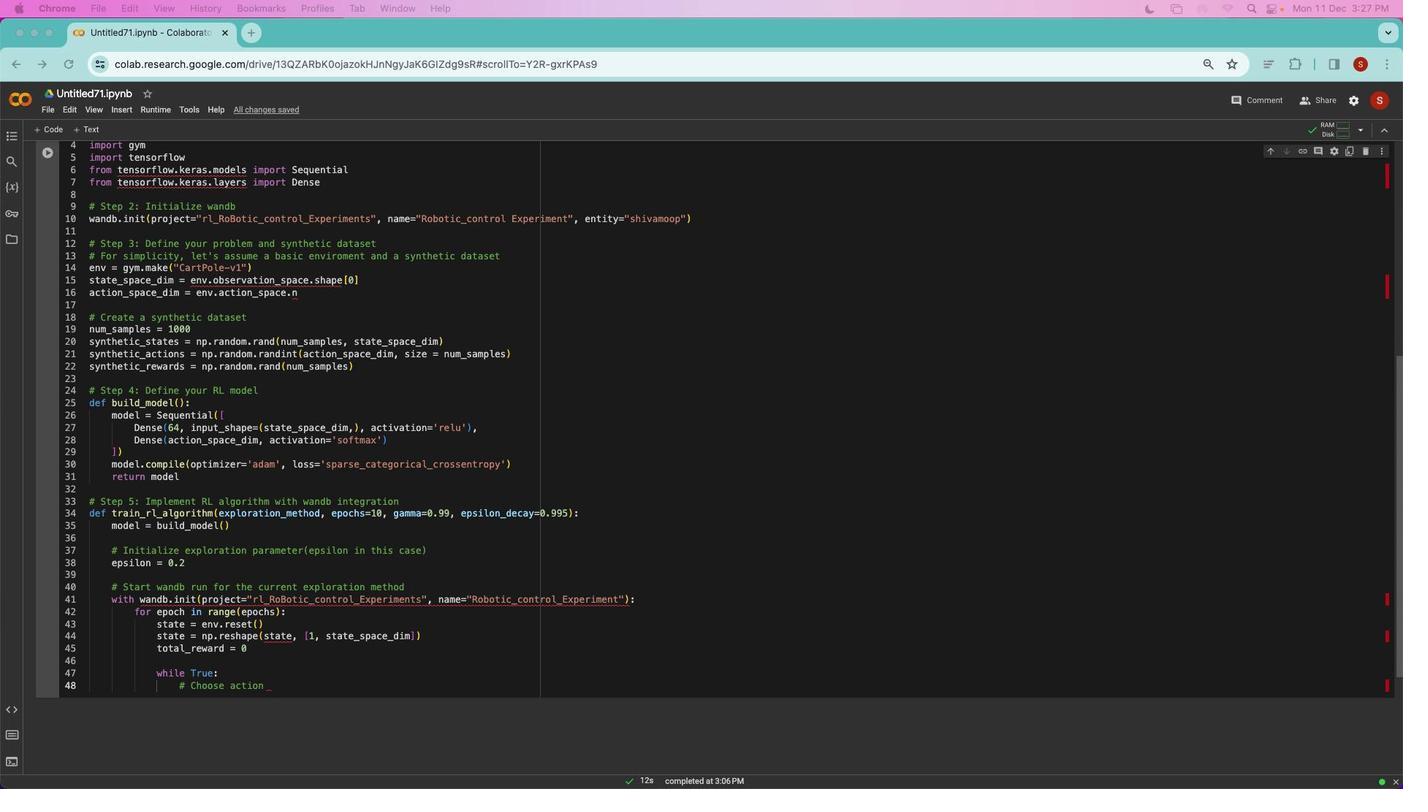 
Action: Mouse moved to (1205, 306)
Screenshot: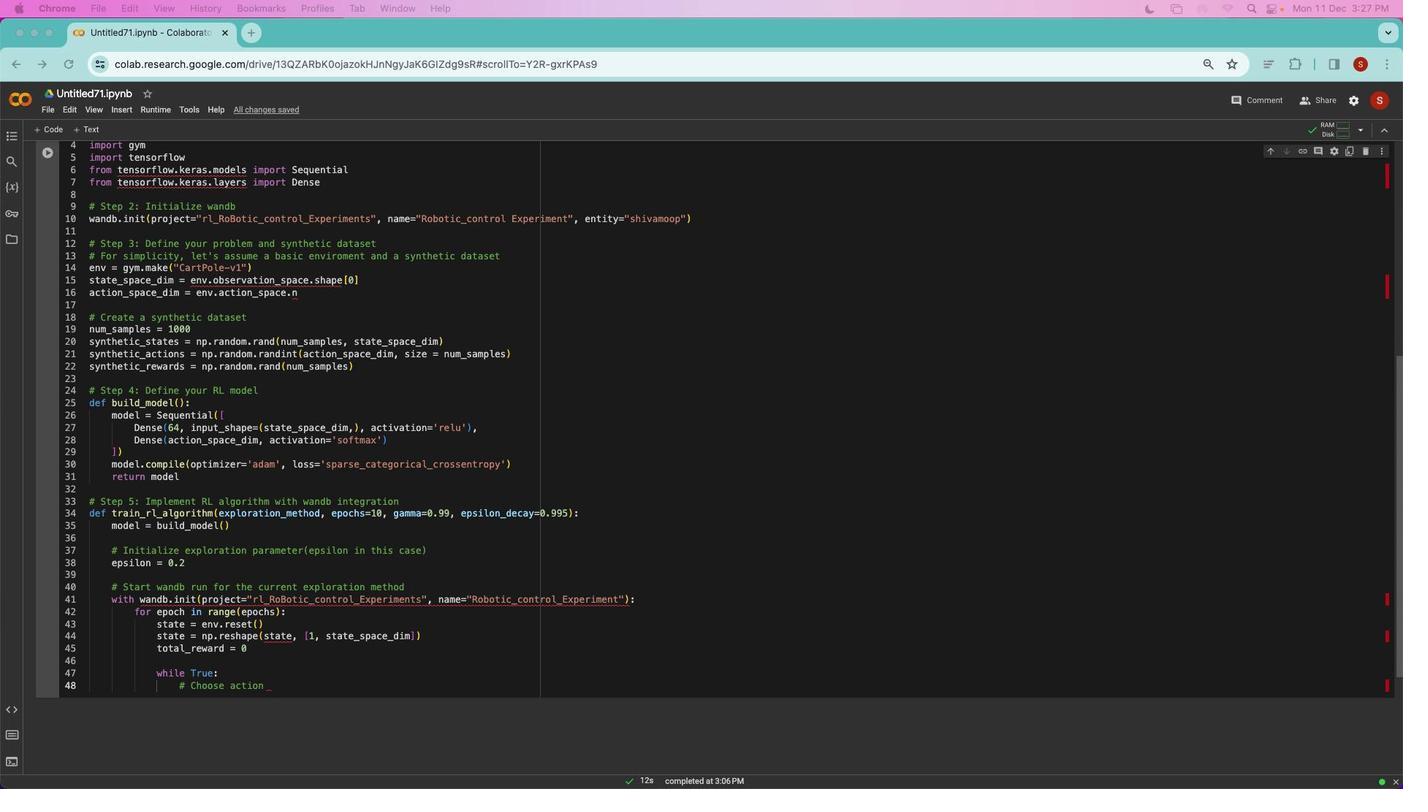 
Action: Mouse scrolled (1205, 306) with delta (785, 812)
Screenshot: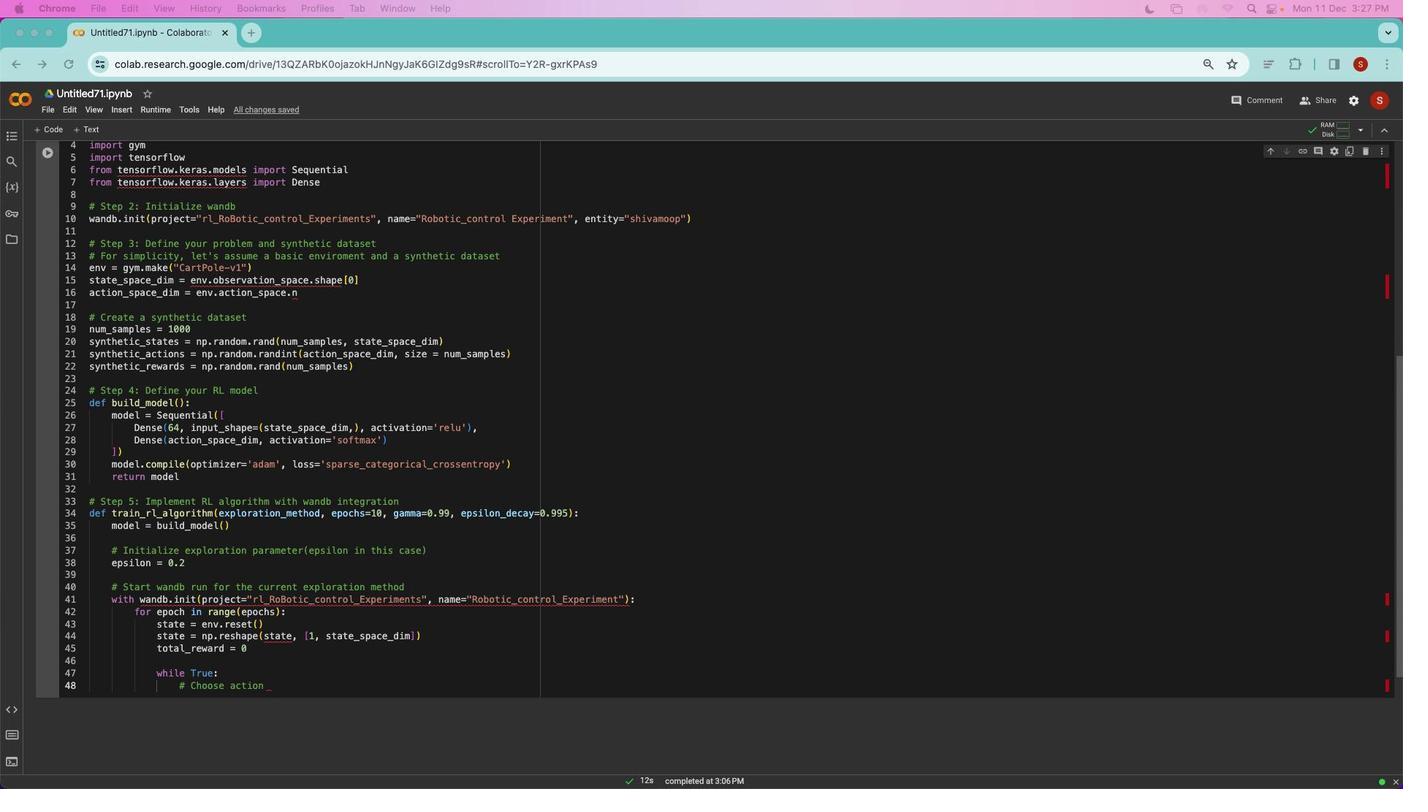 
Action: Mouse moved to (1205, 306)
Screenshot: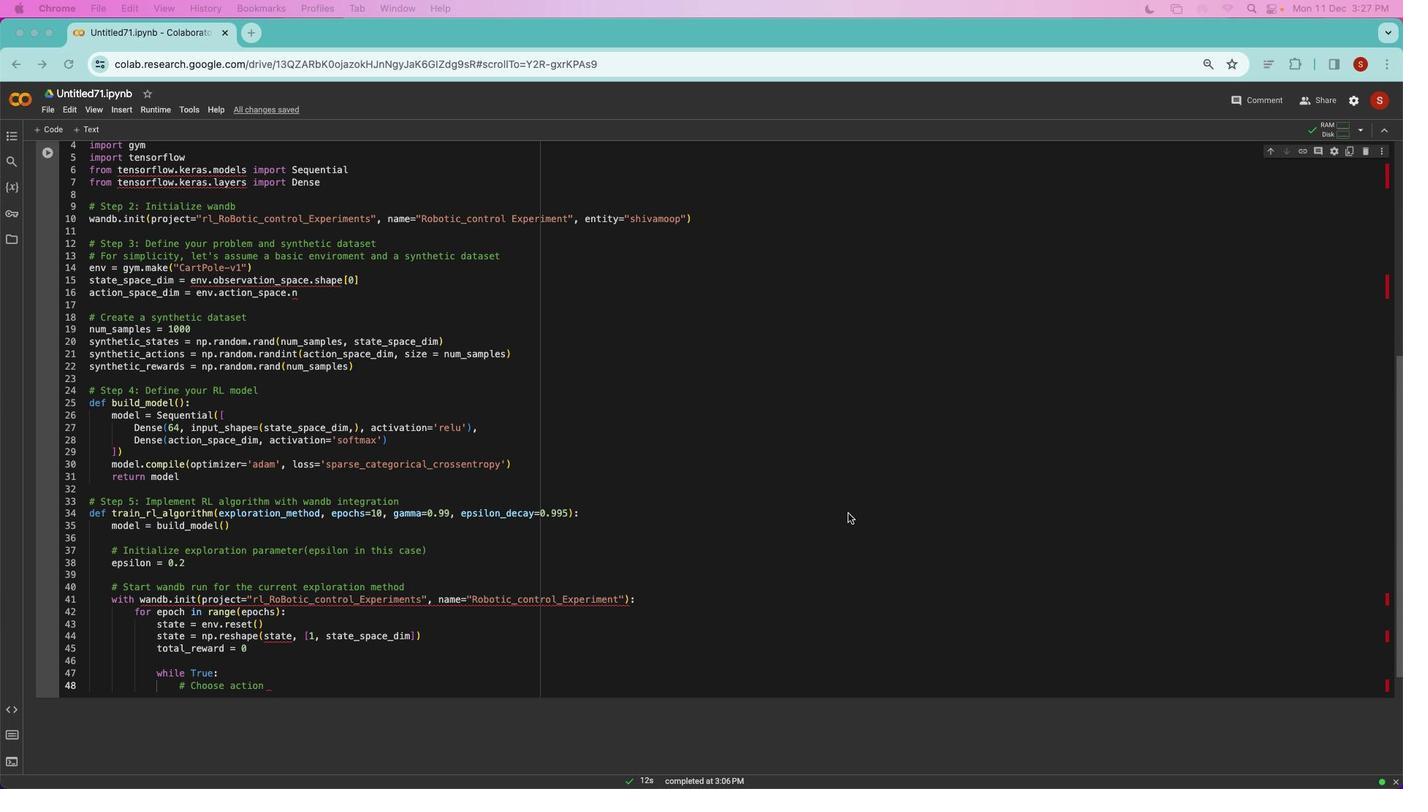 
Action: Mouse scrolled (1205, 306) with delta (785, 812)
Screenshot: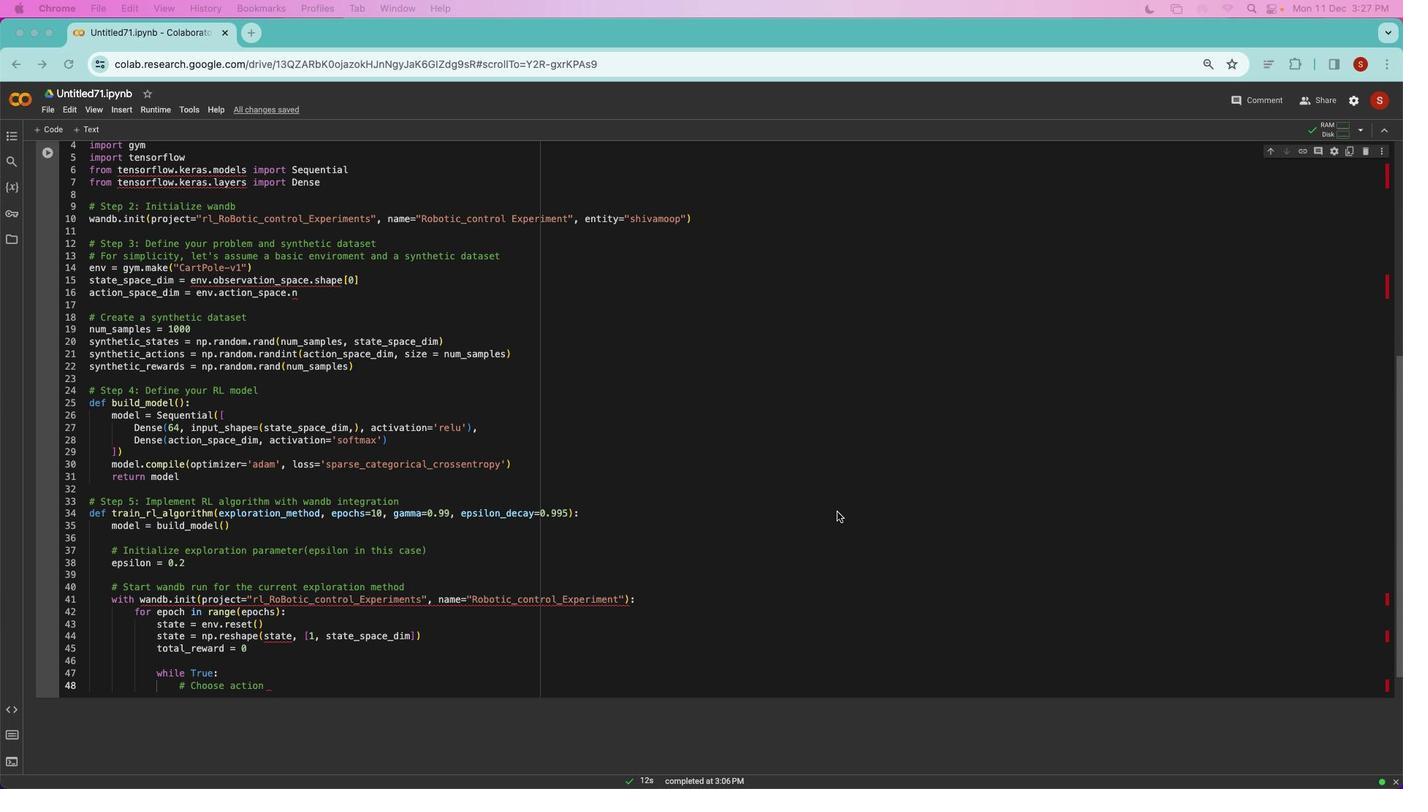 
Action: Mouse moved to (1205, 306)
Screenshot: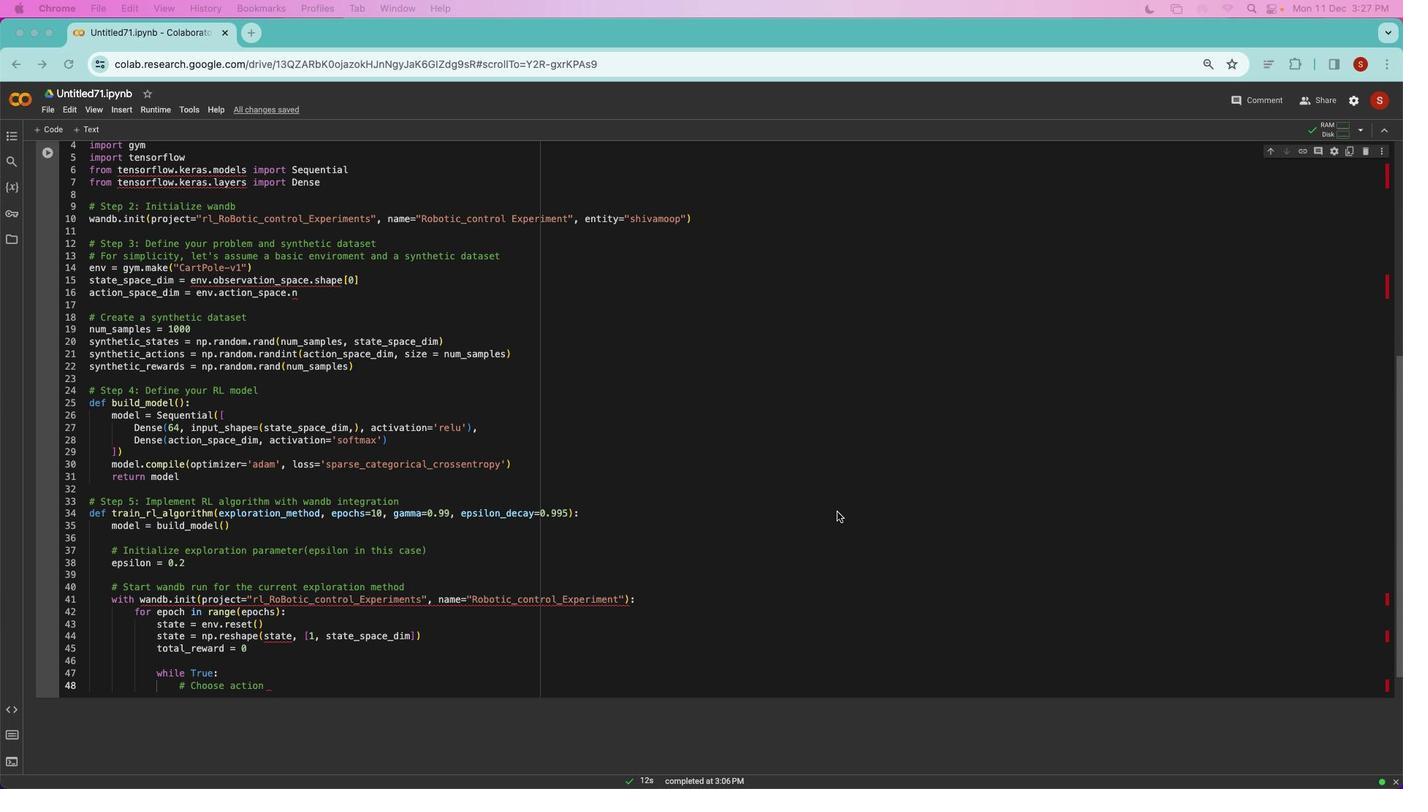 
Action: Mouse scrolled (1205, 306) with delta (785, 812)
Screenshot: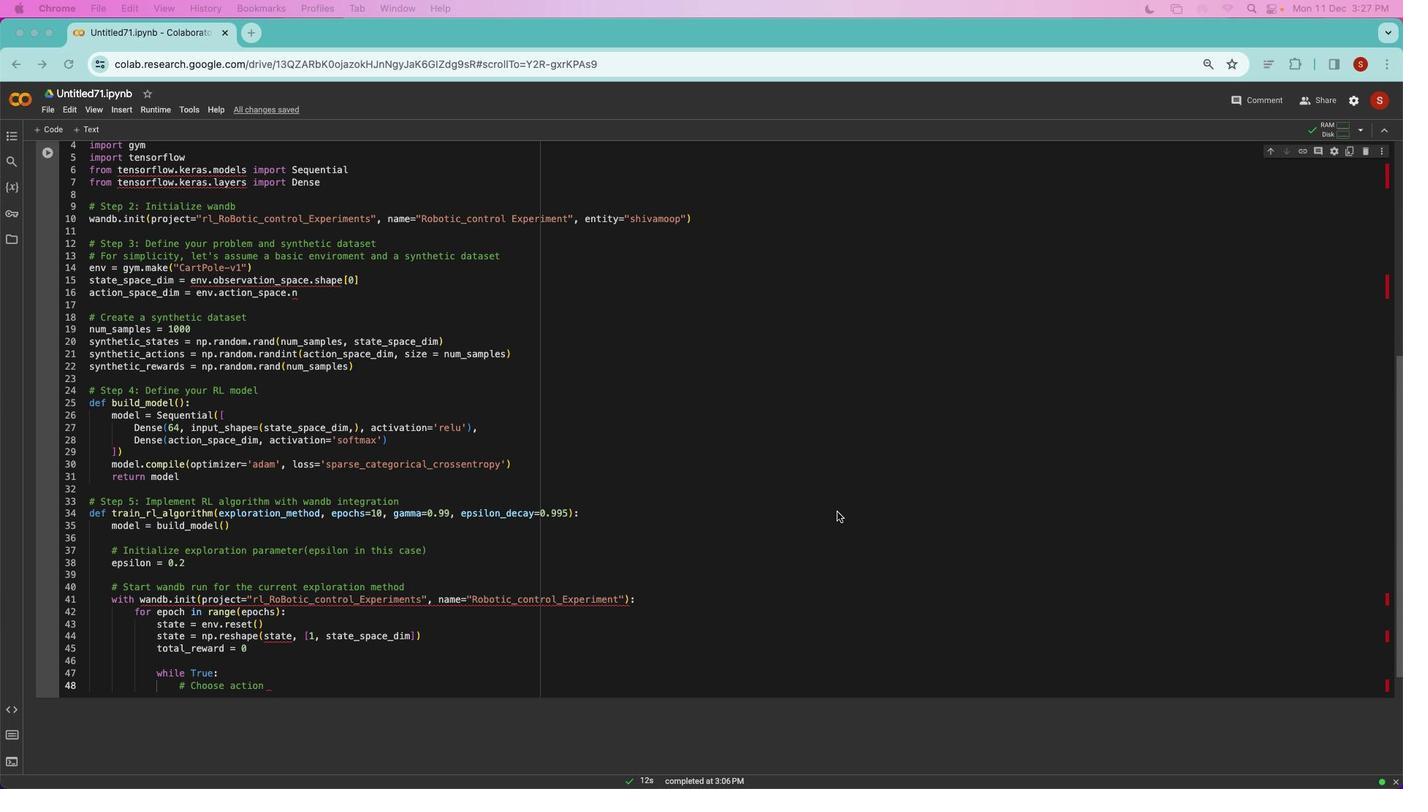 
Action: Mouse moved to (1205, 305)
Screenshot: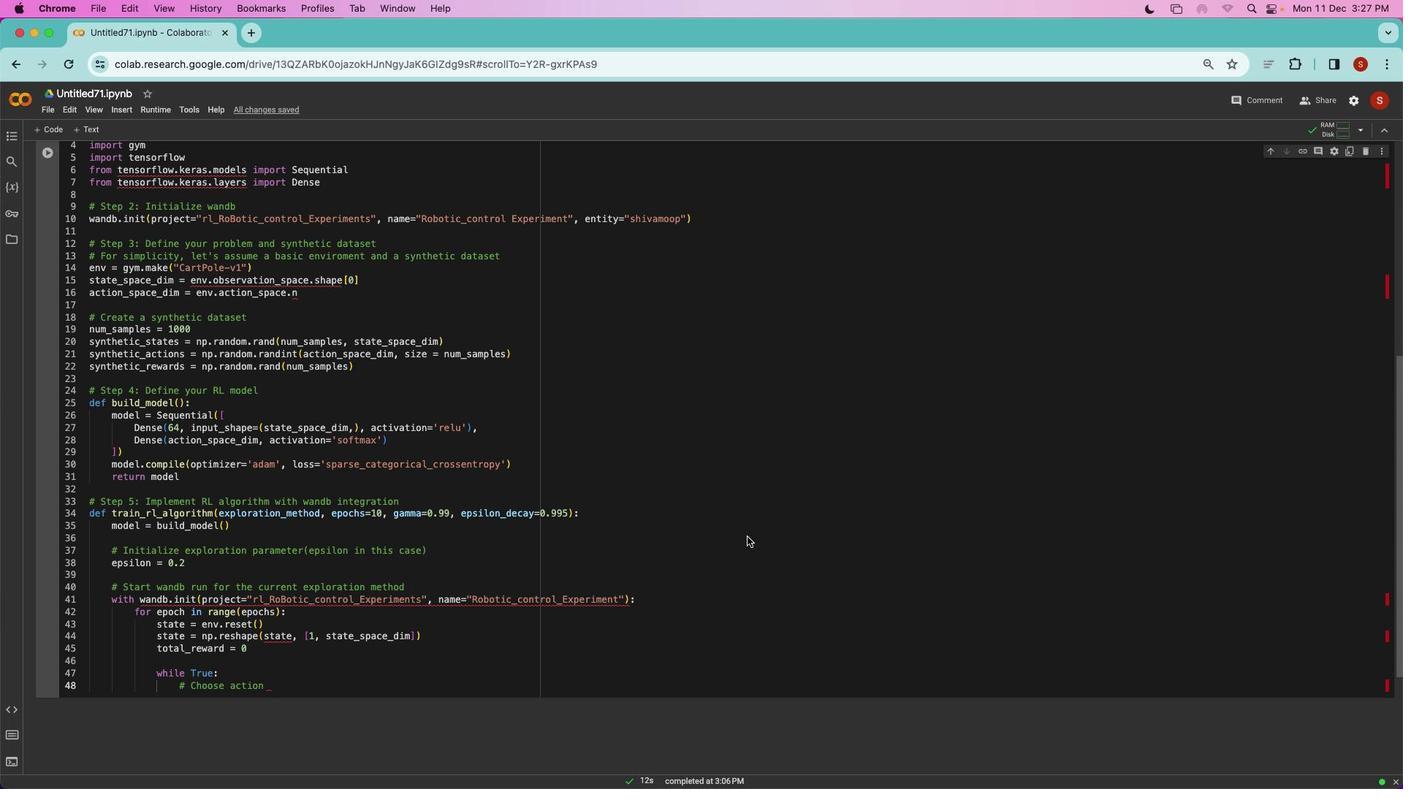 
Action: Mouse scrolled (1205, 305) with delta (785, 812)
Screenshot: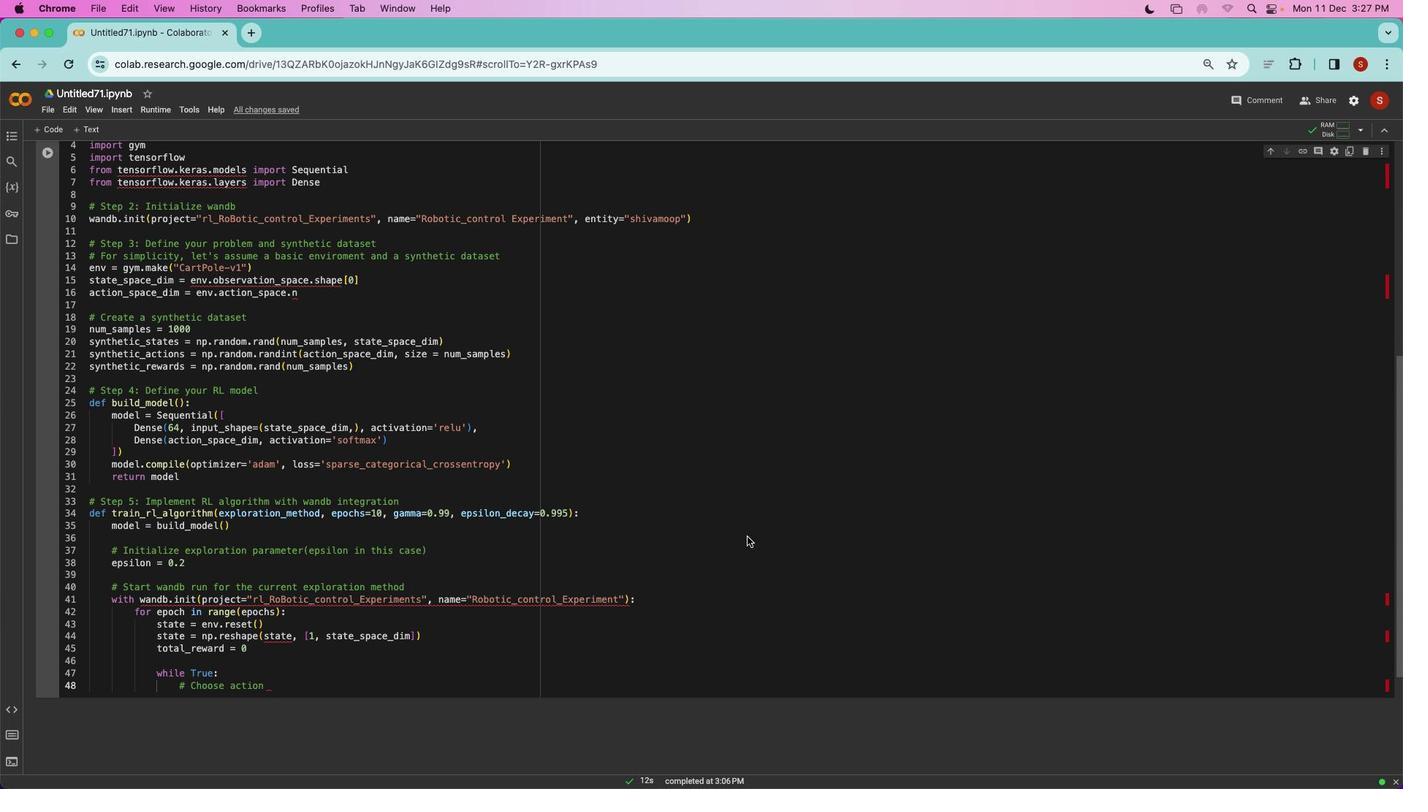 
Action: Mouse scrolled (1205, 305) with delta (785, 812)
Screenshot: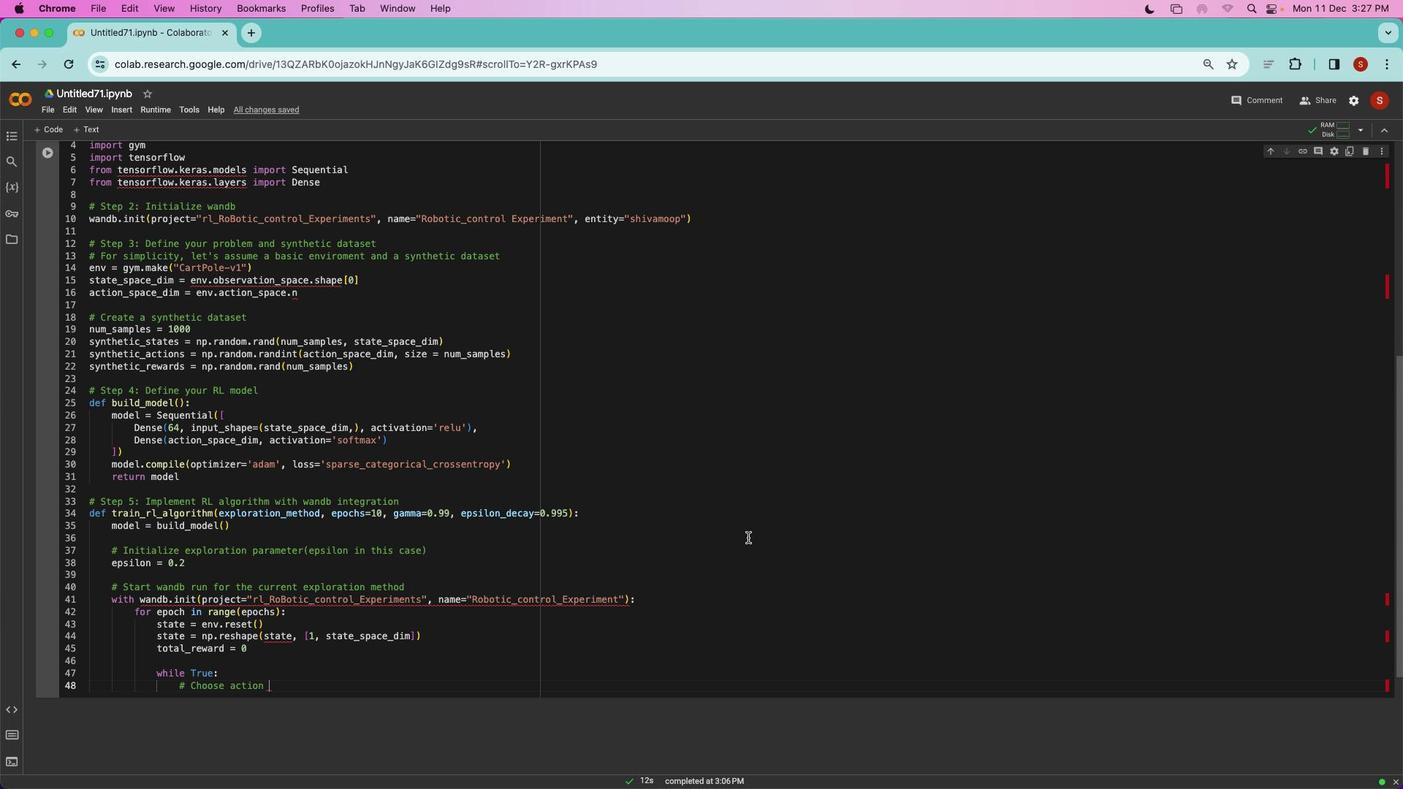 
Action: Mouse moved to (1205, 305)
Screenshot: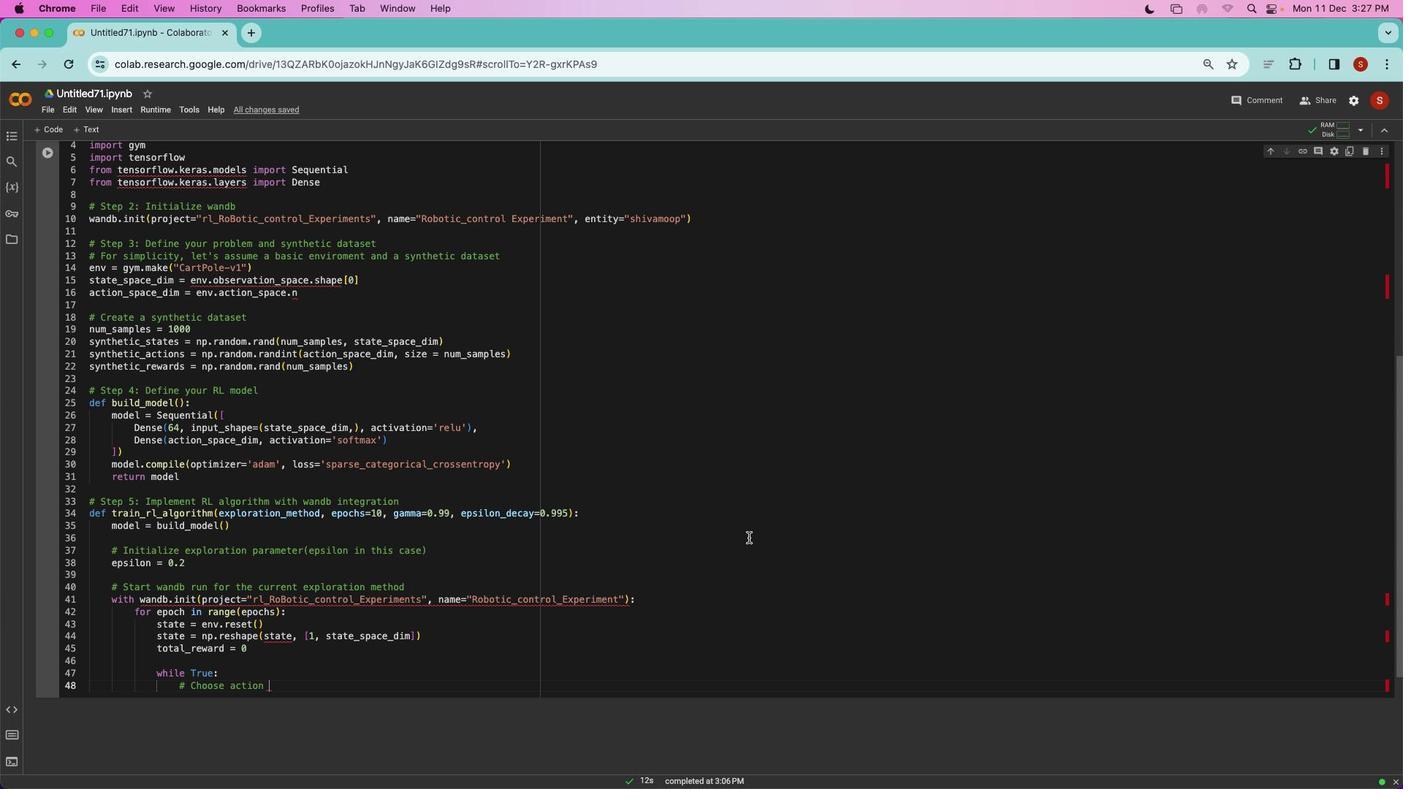 
Action: Mouse scrolled (1205, 305) with delta (785, 812)
Screenshot: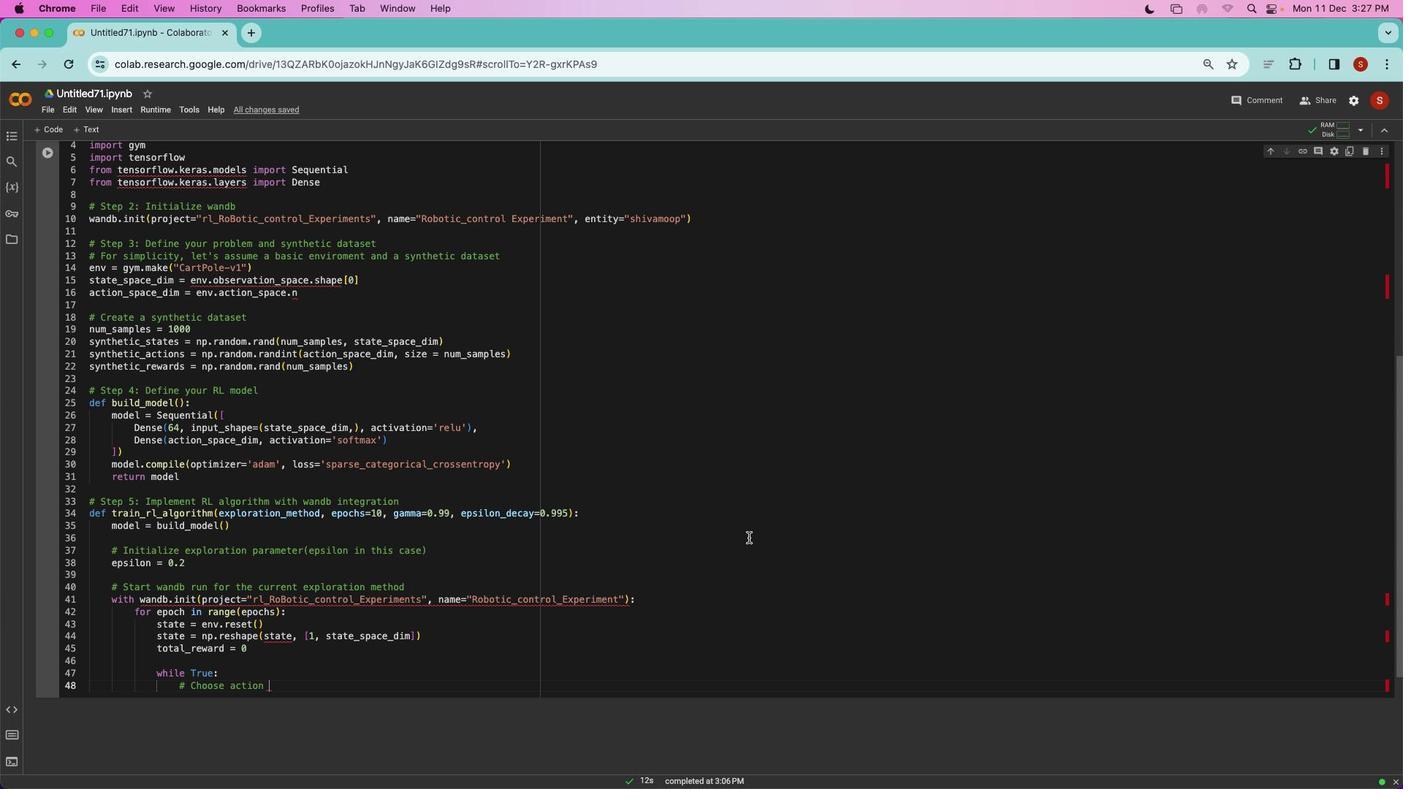 
Action: Mouse moved to (1205, 304)
Screenshot: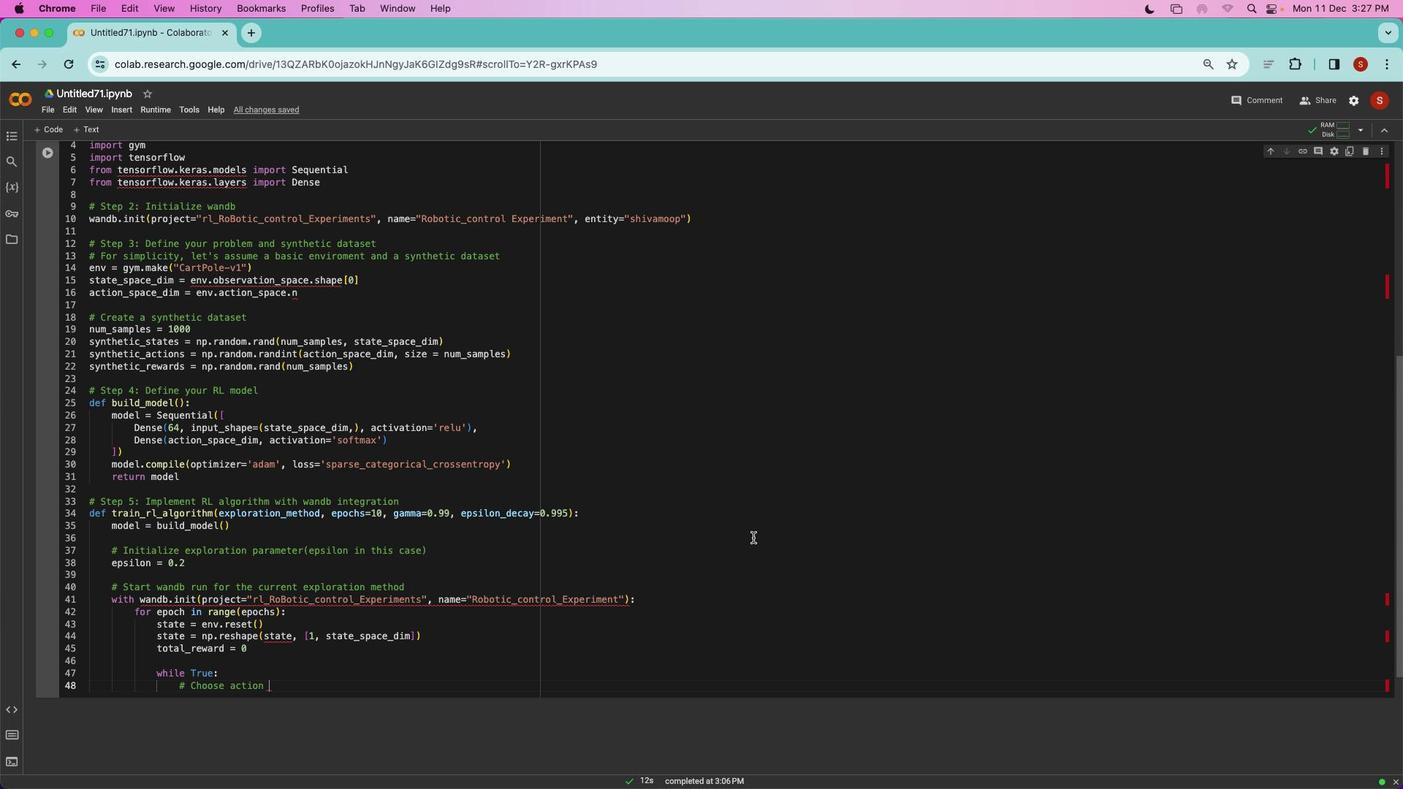 
Action: Mouse scrolled (1205, 304) with delta (785, 812)
Screenshot: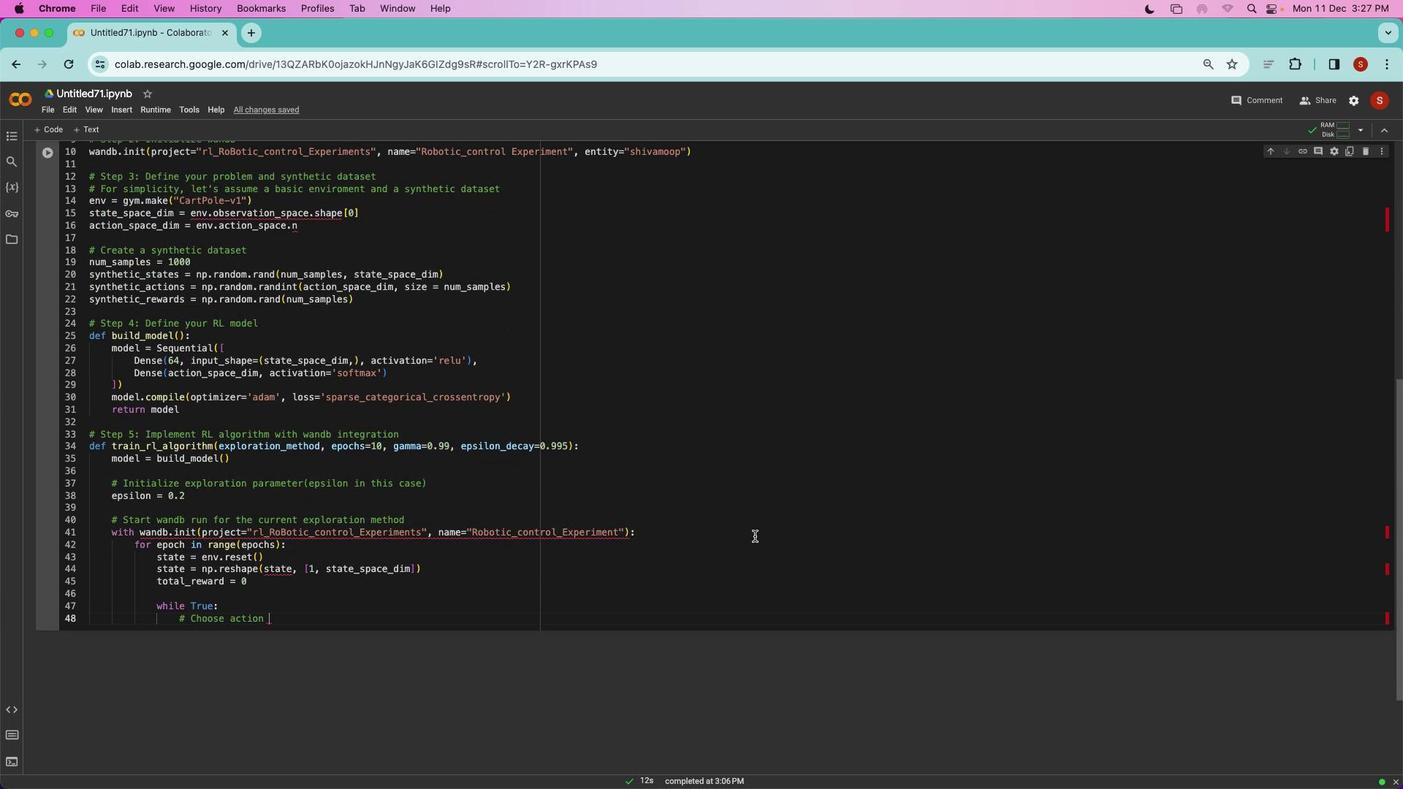 
Action: Mouse moved to (949, 264)
Screenshot: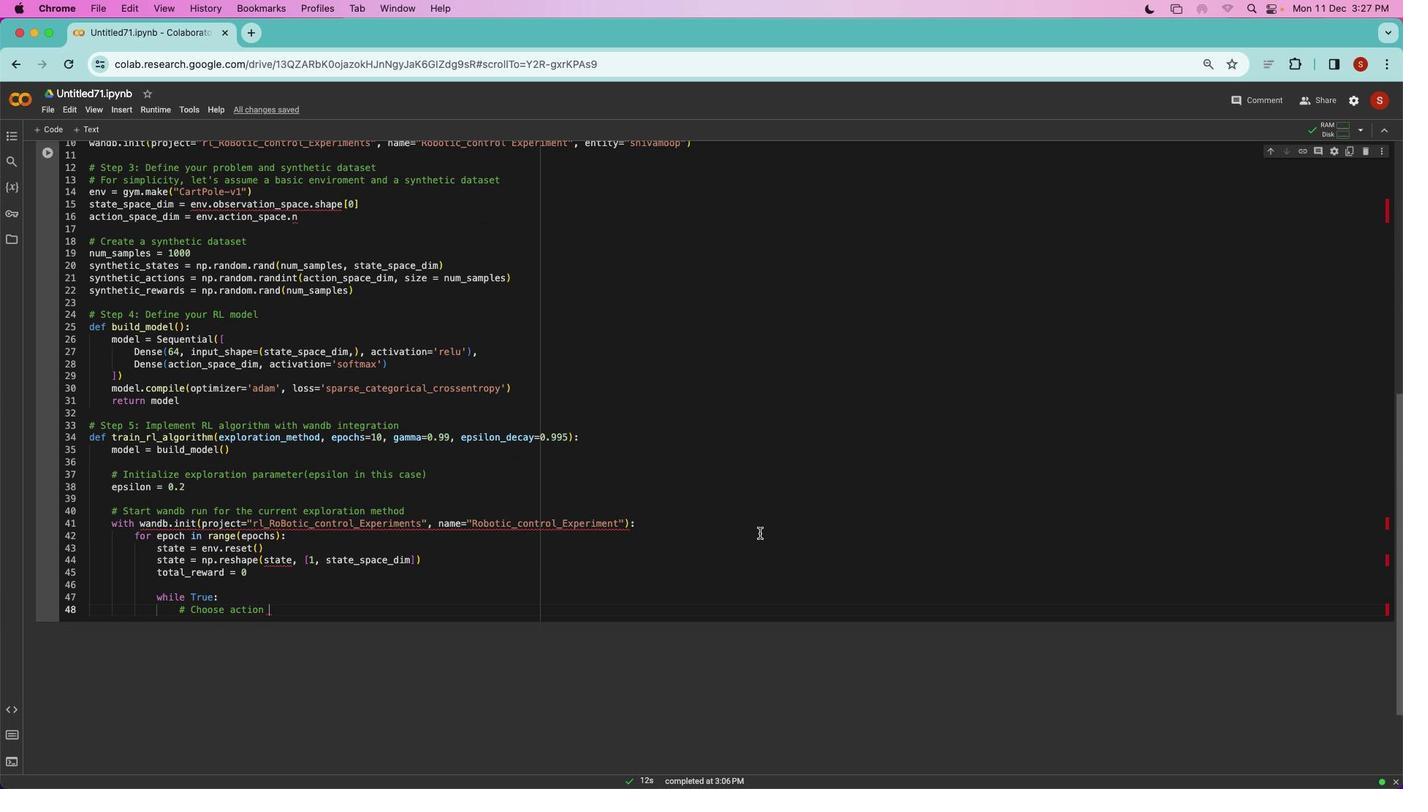 
Action: Mouse pressed left at (949, 264)
Screenshot: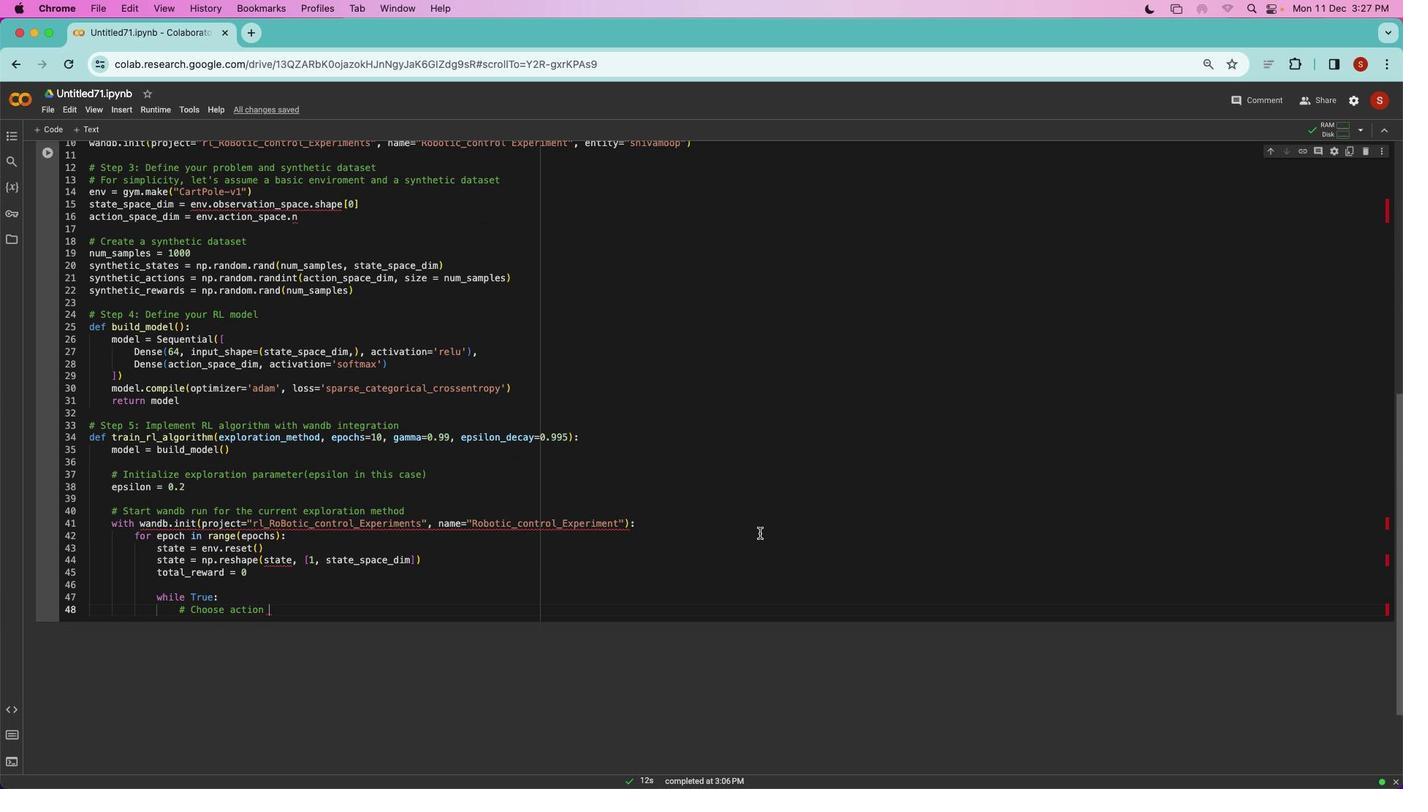 
Action: Mouse moved to (952, 271)
Screenshot: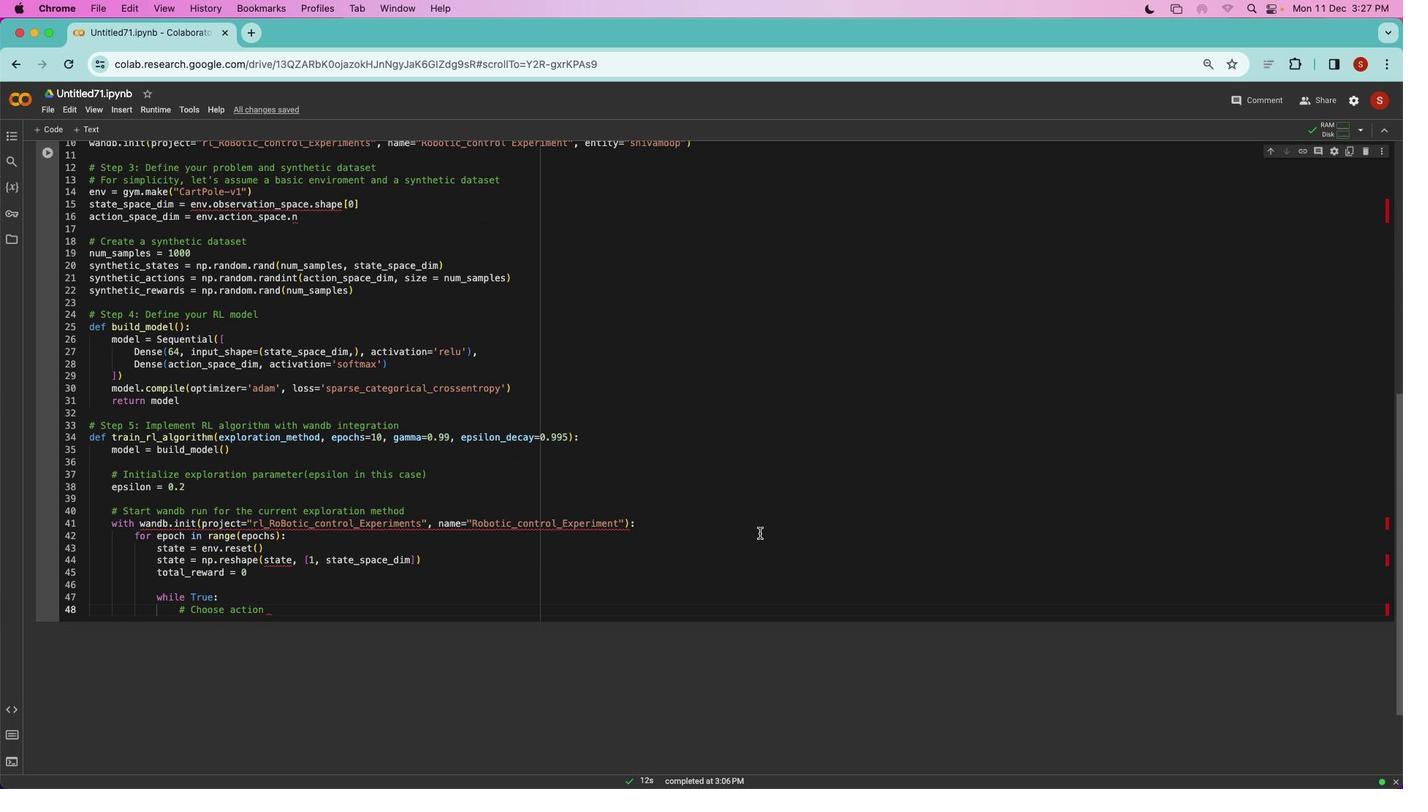 
Action: Mouse scrolled (952, 271) with delta (785, 812)
Screenshot: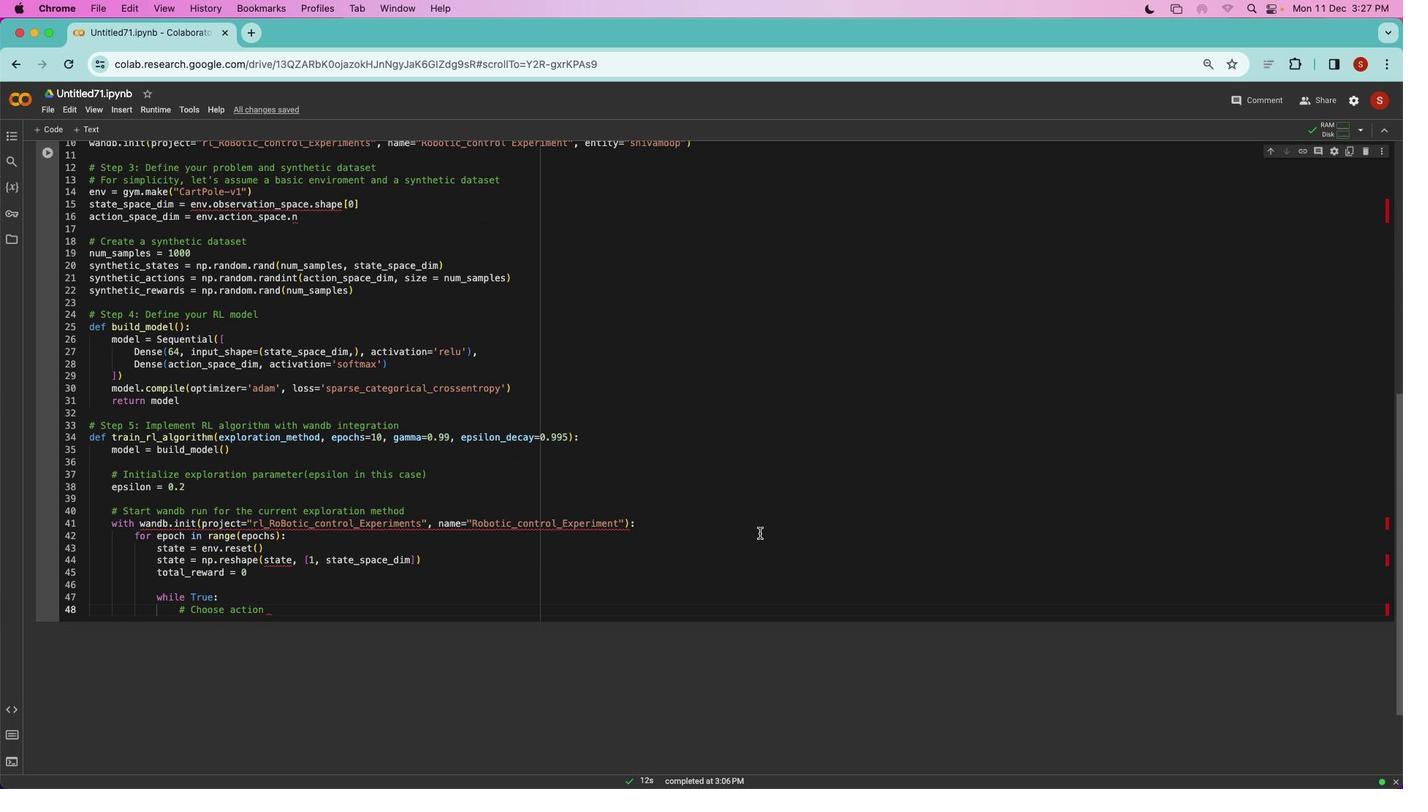 
Action: Mouse moved to (952, 271)
Screenshot: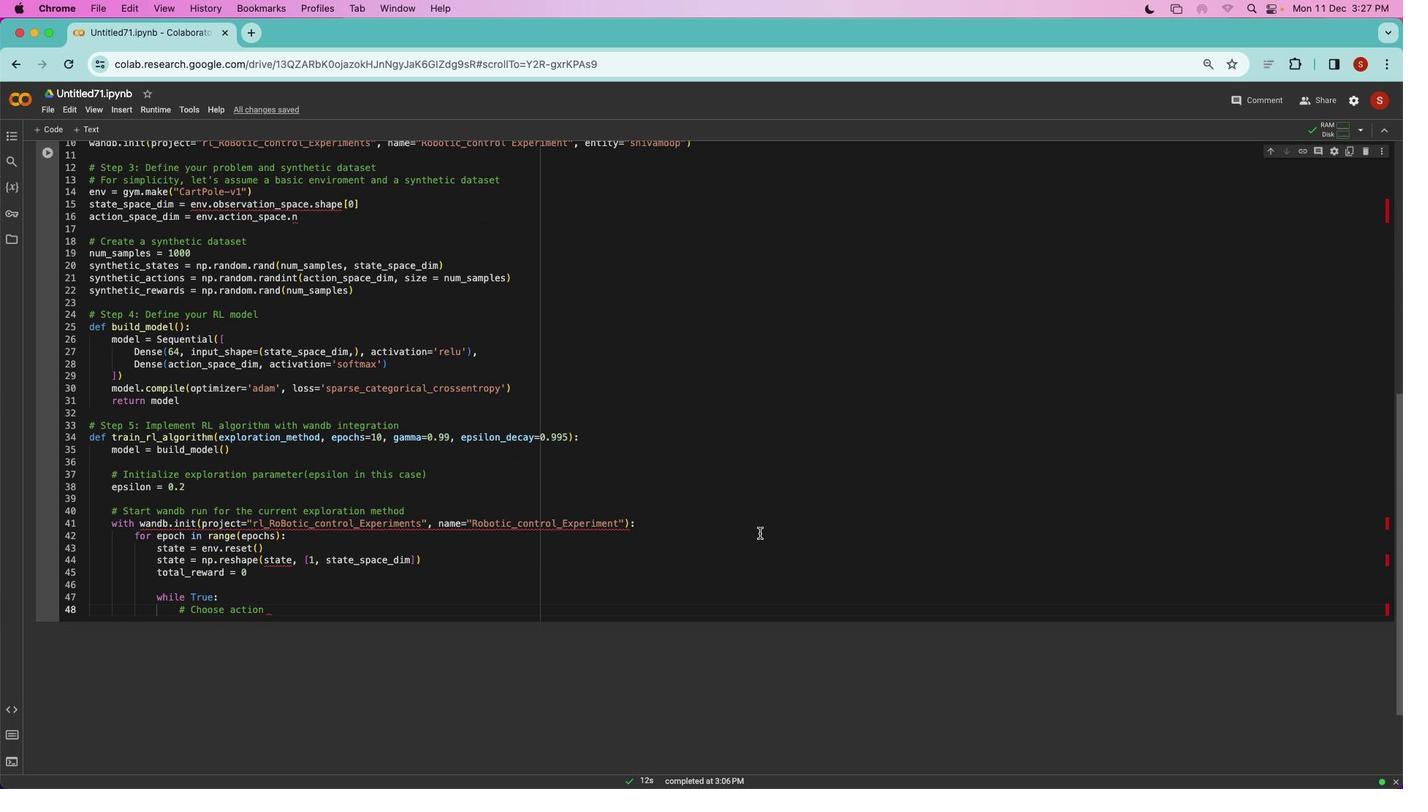 
Action: Mouse scrolled (952, 271) with delta (785, 812)
Screenshot: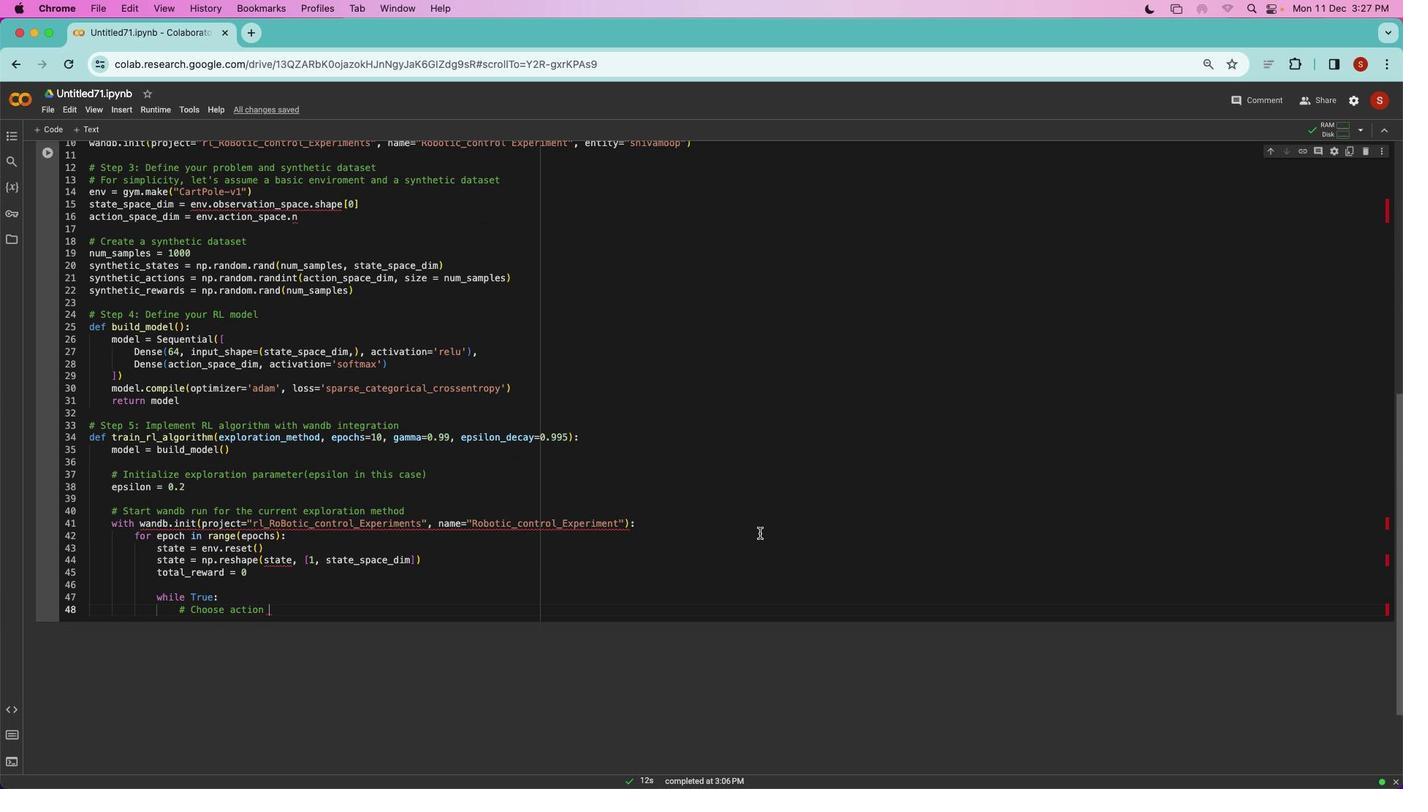 
Action: Mouse moved to (953, 274)
Screenshot: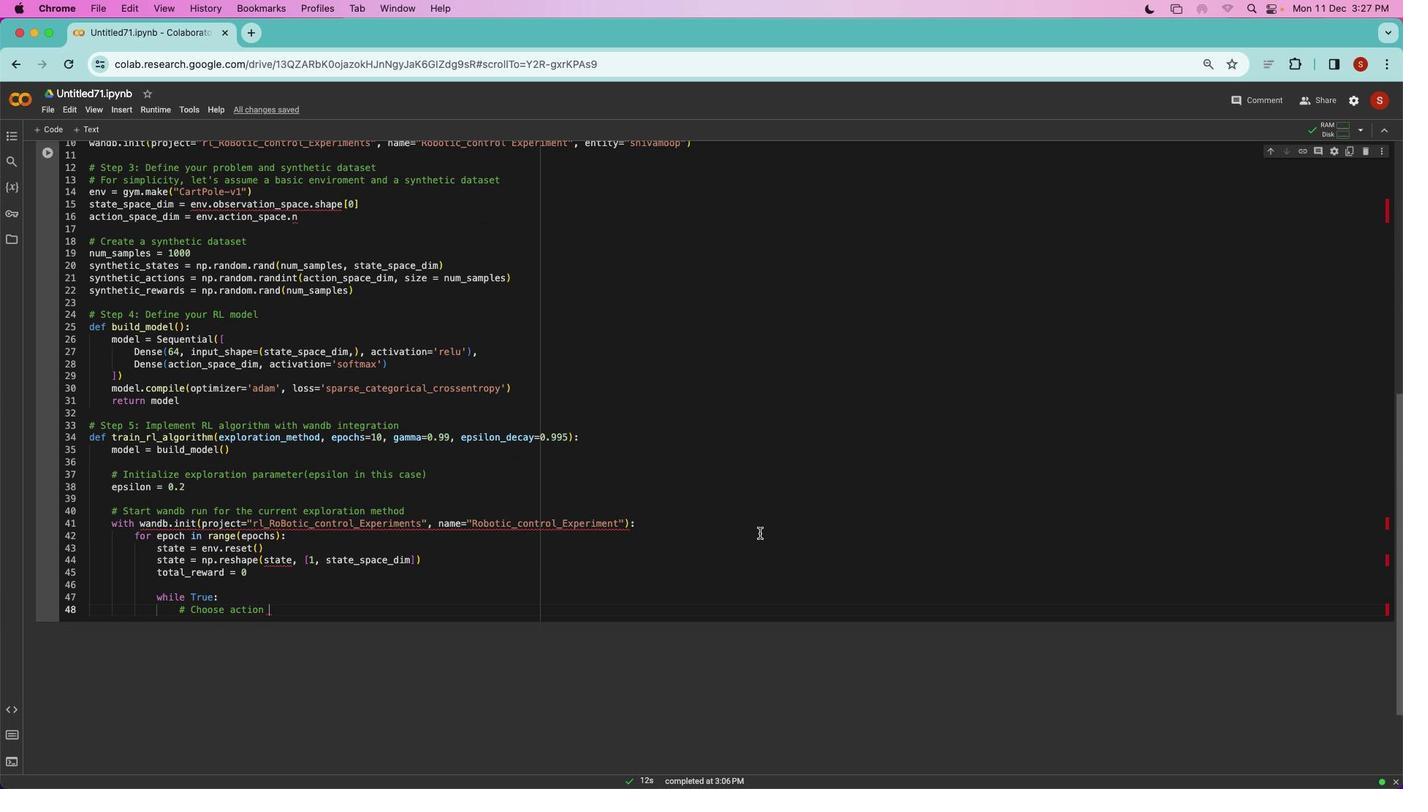 
Action: Mouse scrolled (953, 274) with delta (785, 812)
Screenshot: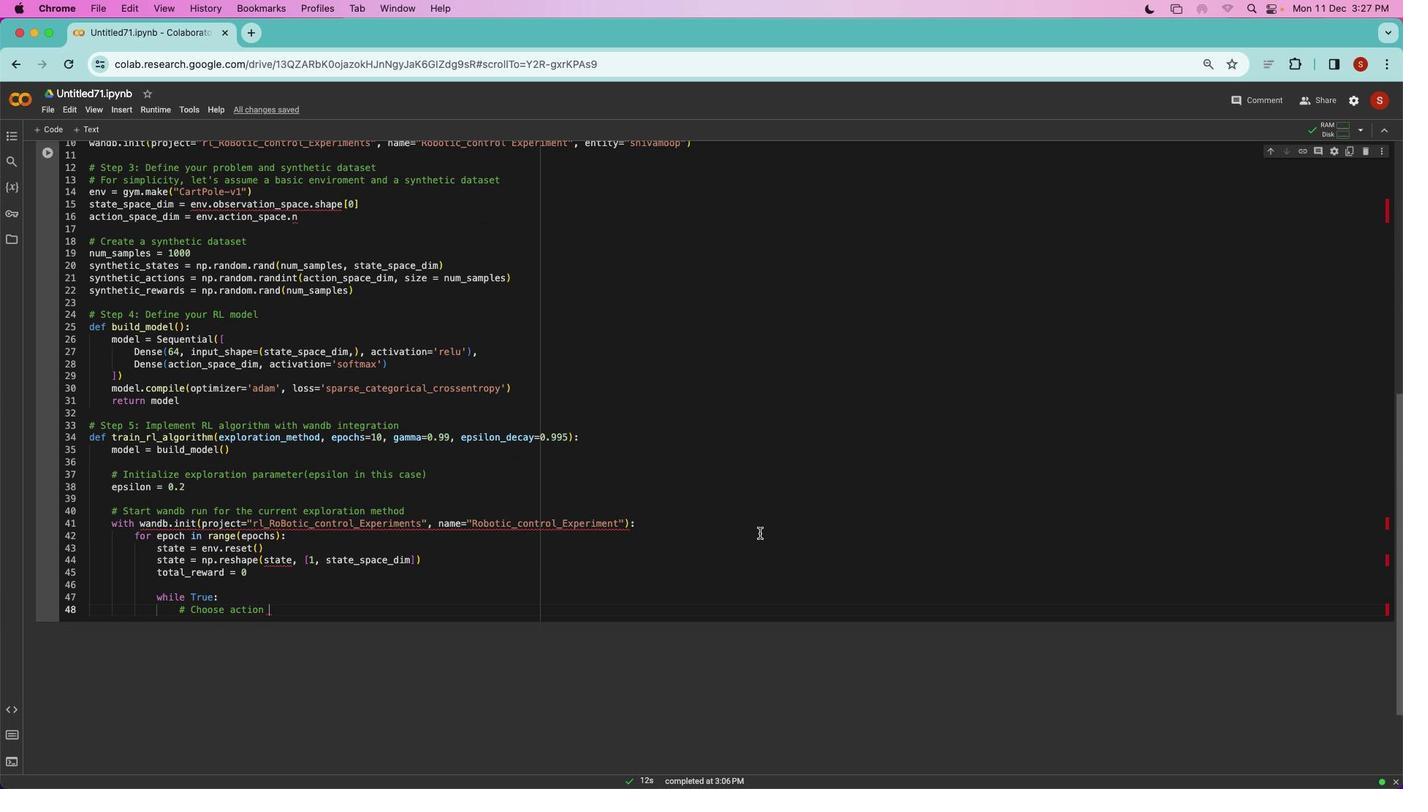 
Action: Mouse moved to (953, 275)
Screenshot: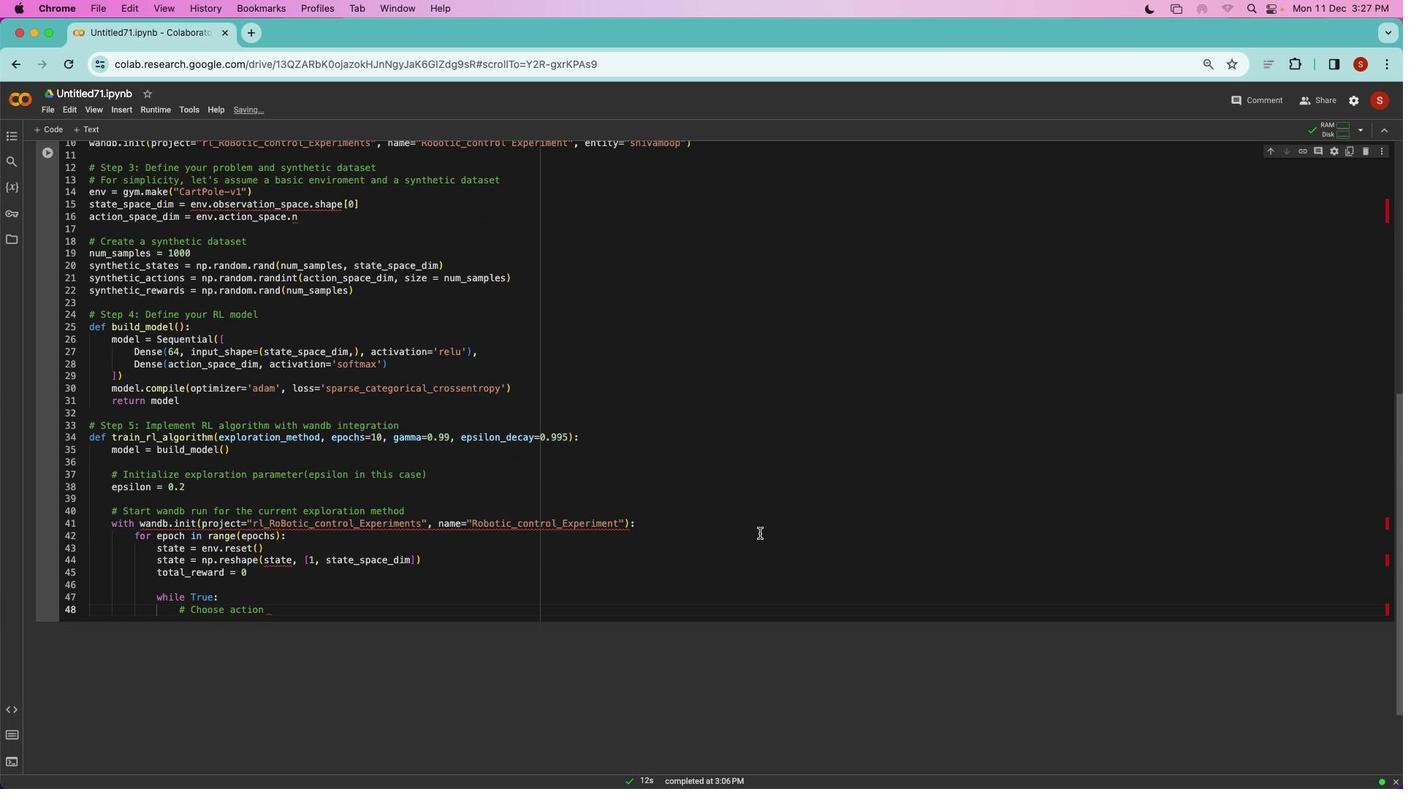 
Action: Key pressed 'u''s''i''n''g'Key.space't''h''e'Key.space'e''x''p''l''o''r''a''t''i''o''n'Key.space'm''e''t''h''o''d'Key.enter'w''i''t''h'Key.backspaceKey.backspaceKey.backspaceKey.backspace'i''f'Key.space'n''p''.'Key.spaceKey.backspace'r''a''n''d''o''m''.''r''a''n''d'Key.shift'('Key.shift')'Key.spaceKey.shift'<'Key.space'e''p''s''i''l''o''n'Key.shift':'Key.spaceKey.shiftKey.alt_r'#'Key.spaceKey.shift_r'E''x''a''m''p''l''e'Key.shift':'Key.space'e''p''s''i''l''o''n''-''g''r''e''e''d''y'Key.space'e''x''p''l''o''t''a'Key.backspaceKey.backspace'r''a''t''i''o''n'Key.enter'e''l''s''e'Key.upKey.downKey.shift':'Key.enter'a''c''t''i''i'Key.backspace'o''n'Key.space'='Key.space'n''p''.''a''r''g''m''a''x'Key.shift'(''m''o''d''e''l''.''p''r''e''d''i''c''t'Key.shift'(''s''t''a''t''e''[''0'']'
Screenshot: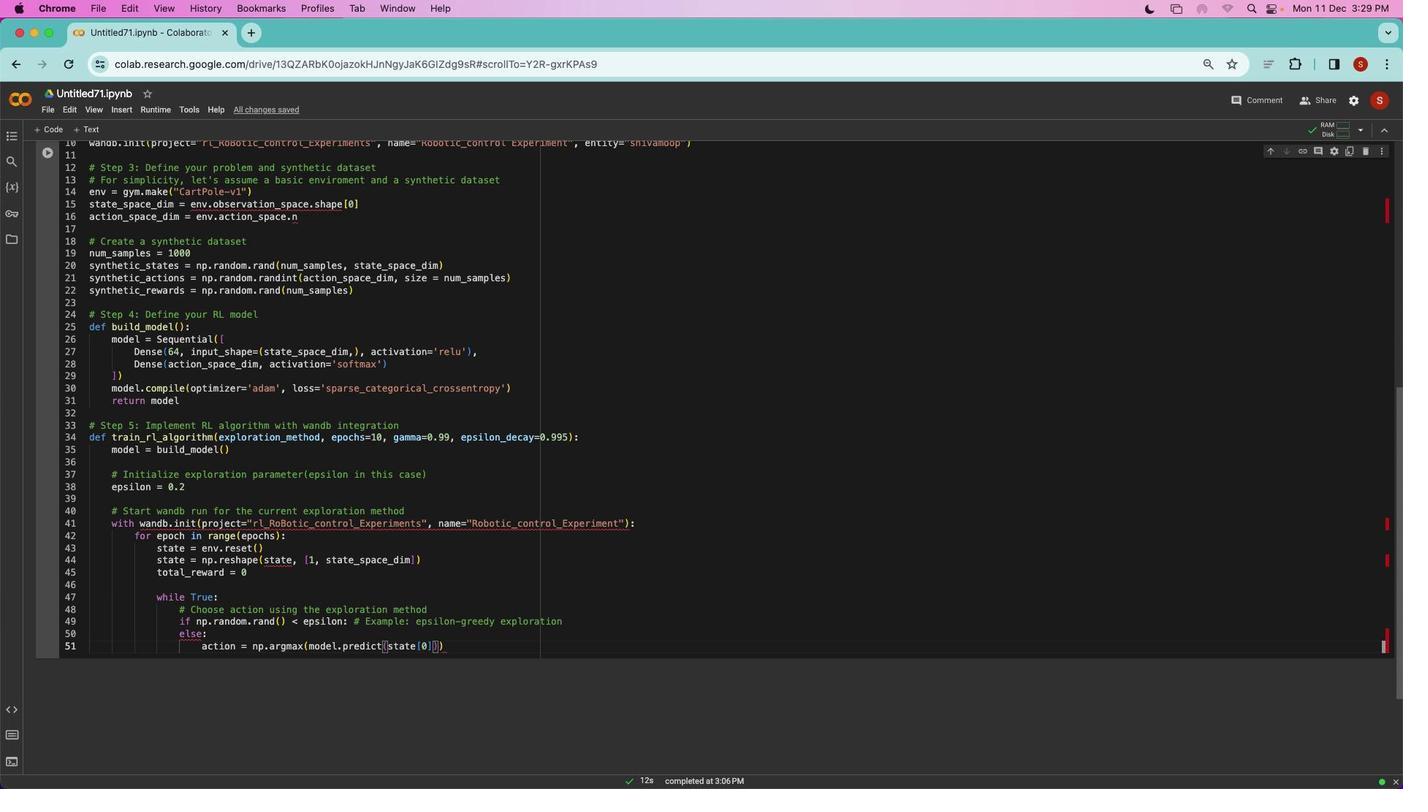 
Action: Mouse moved to (954, 275)
Screenshot: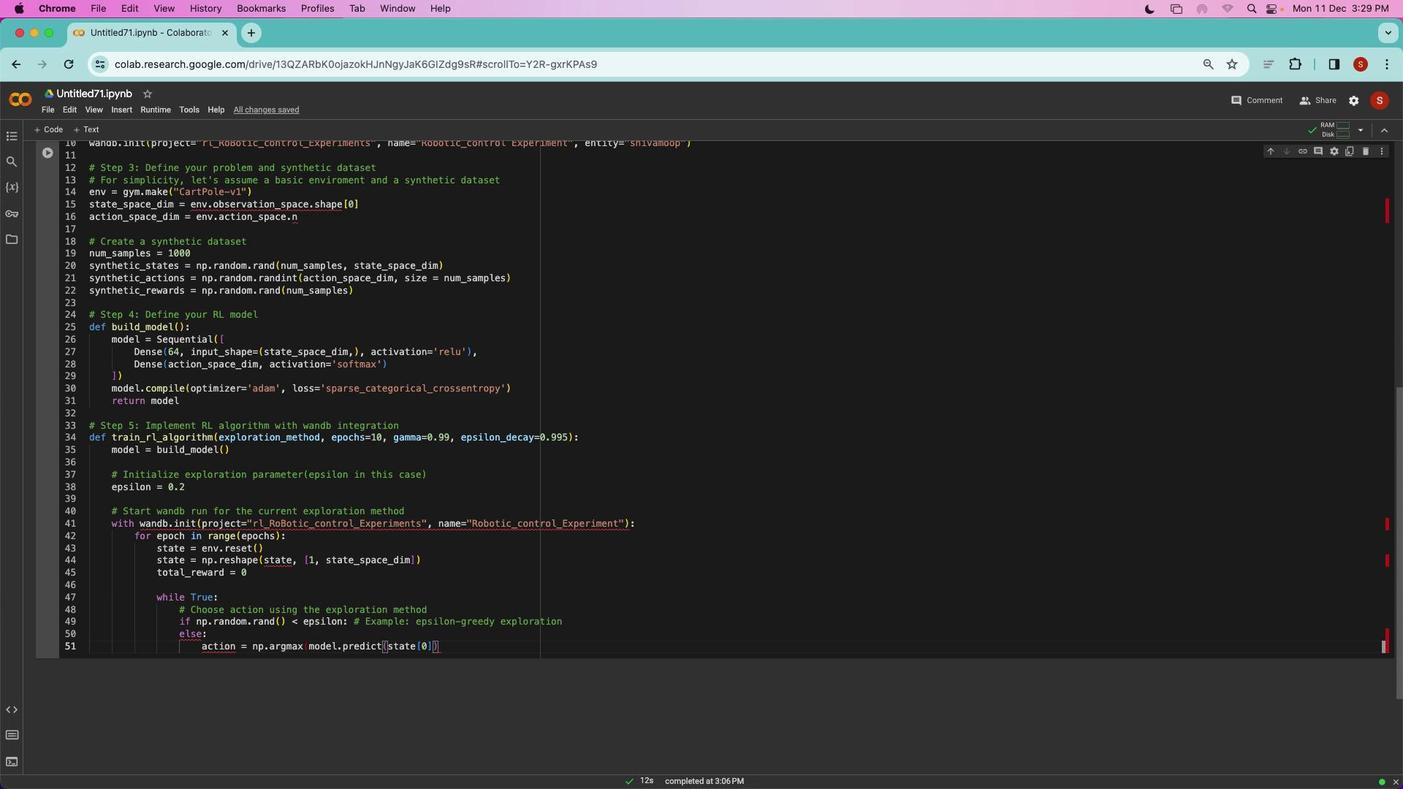 
Action: Key pressed Key.deleteKey.deleteKey.leftKey.leftKey.leftKey.leftKey.rightKey.shift')'Key.rightKey.rightKey.rightKey.shift')'Key.enterKey.enterKey.upKey.upKey.upKey.upKey.endKey.enterKey.tab'a''c''t''i''o''n'Key.space'='Key.space'n''p''.''r''a''n''d''o''m''.''r''a''n''d''i''n''t'Key.shift'(''a''c''t''i''o''n'Key.shift'_''s''p''a''c''e'Key.shift'_''d''i''m'Key.shift')'Key.downKey.downKey.enterKey.enterKey.backspaceKey.alt'#'Key.spaceKey.shift_rKey.shift_r'R'Key.backspaceKey.caps_lock'T'Key.caps_lock'a''k''e'Key.space't''h''e'Key.space'c''h''o''s''e'Key.spaceKey.backspace'n'Key.space'a''c''t''i''o''n'Key.space'a''n''d'Key.space'o''b''s''e''r''v''e'Key.space't''h''e'Key.space'n''e''x''t'Key.space's''t''a''t''e'Key.space'a''n''d'Key.space'r''e''w''a''r''d'Key.enter'n''e''x''t'Key.shift'_''s''t''a''t''e'','Key.space'r''e''w''a''r''d'','Key.space'd''o''n''e'Key.spaceKey.backspace','Key.spaceKey.shift'_'Key.space'='Key.space'e''n''v''.''s''t''e''p'Key.shift'(''a''c''t''i''o''n'Key.shift')'
Screenshot: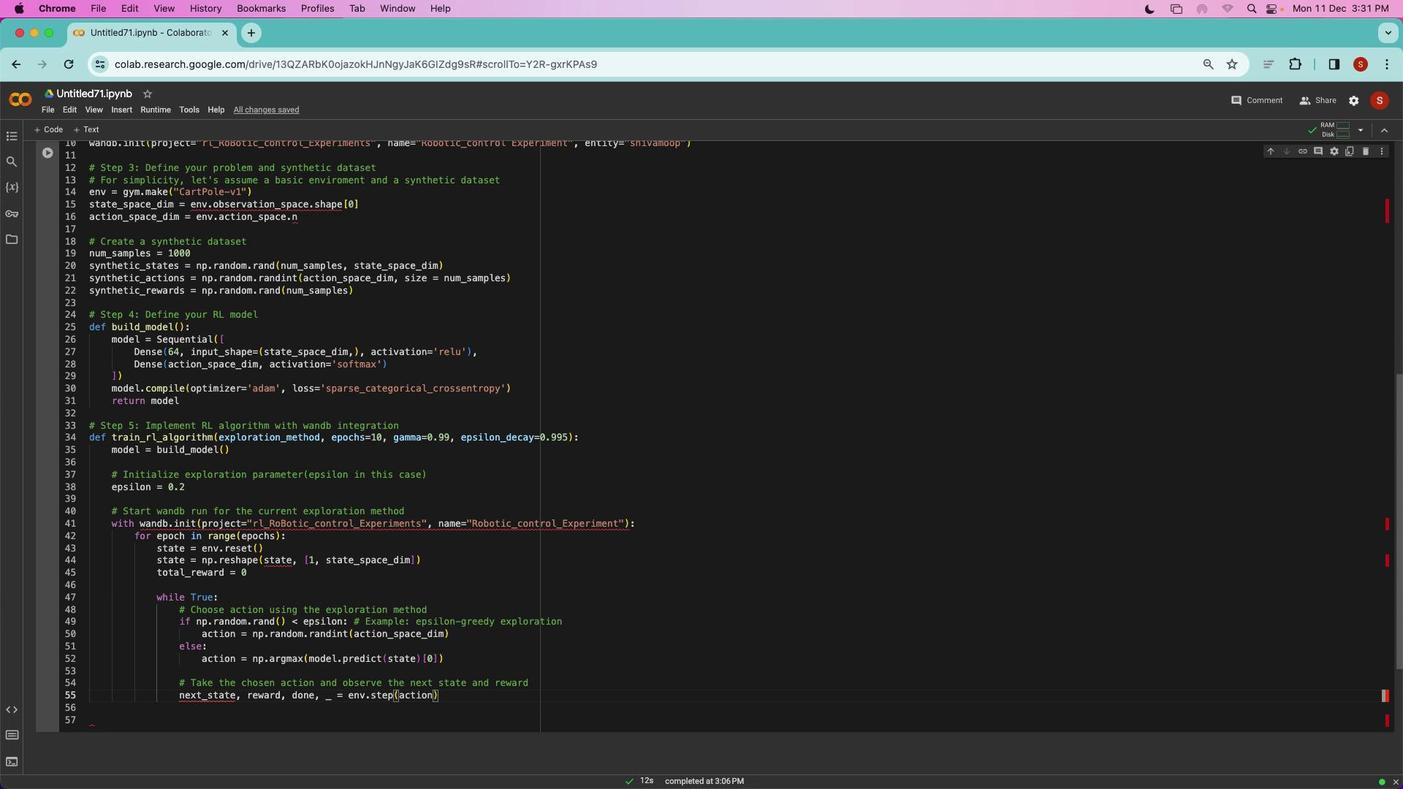 
Action: Mouse moved to (844, 174)
Screenshot: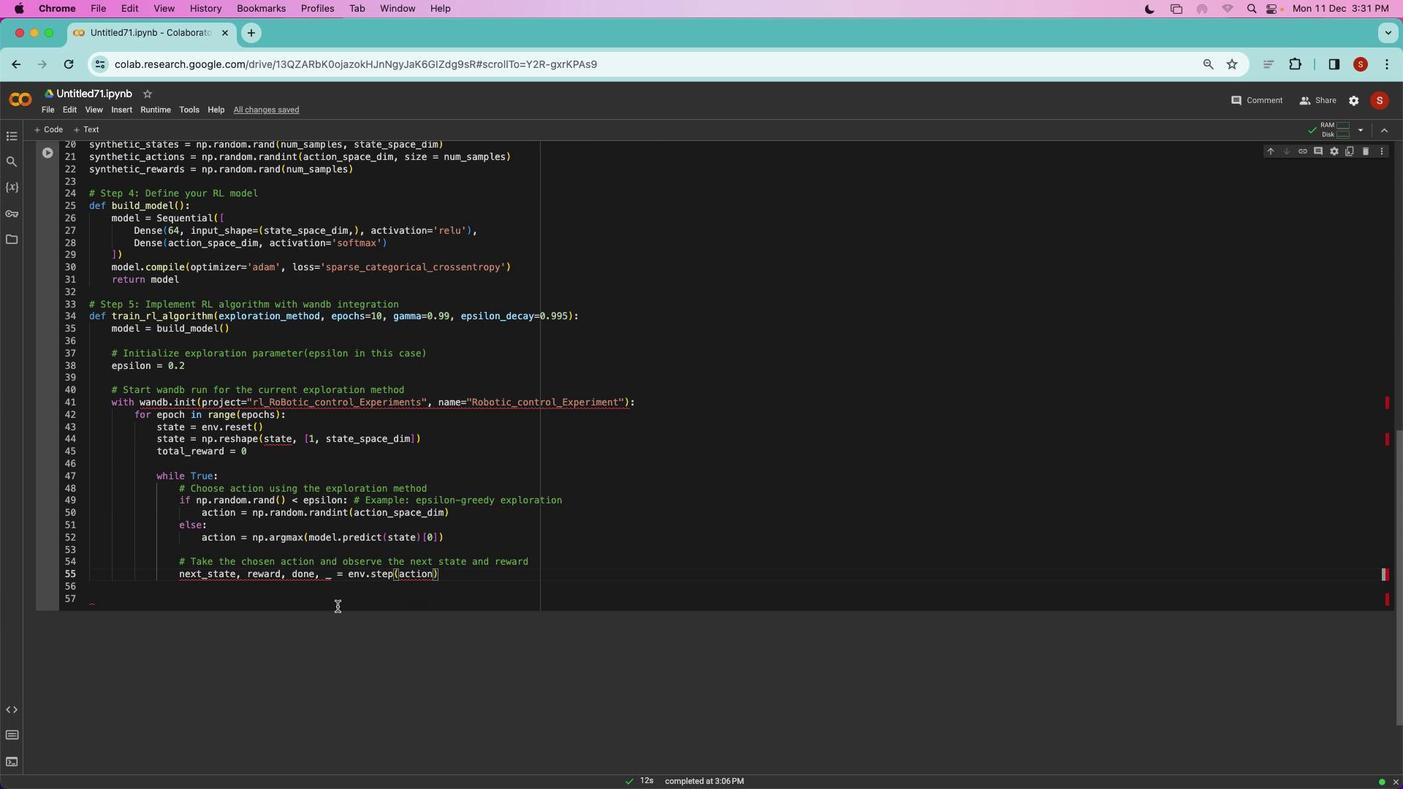 
Action: Mouse scrolled (844, 174) with delta (785, 812)
Screenshot: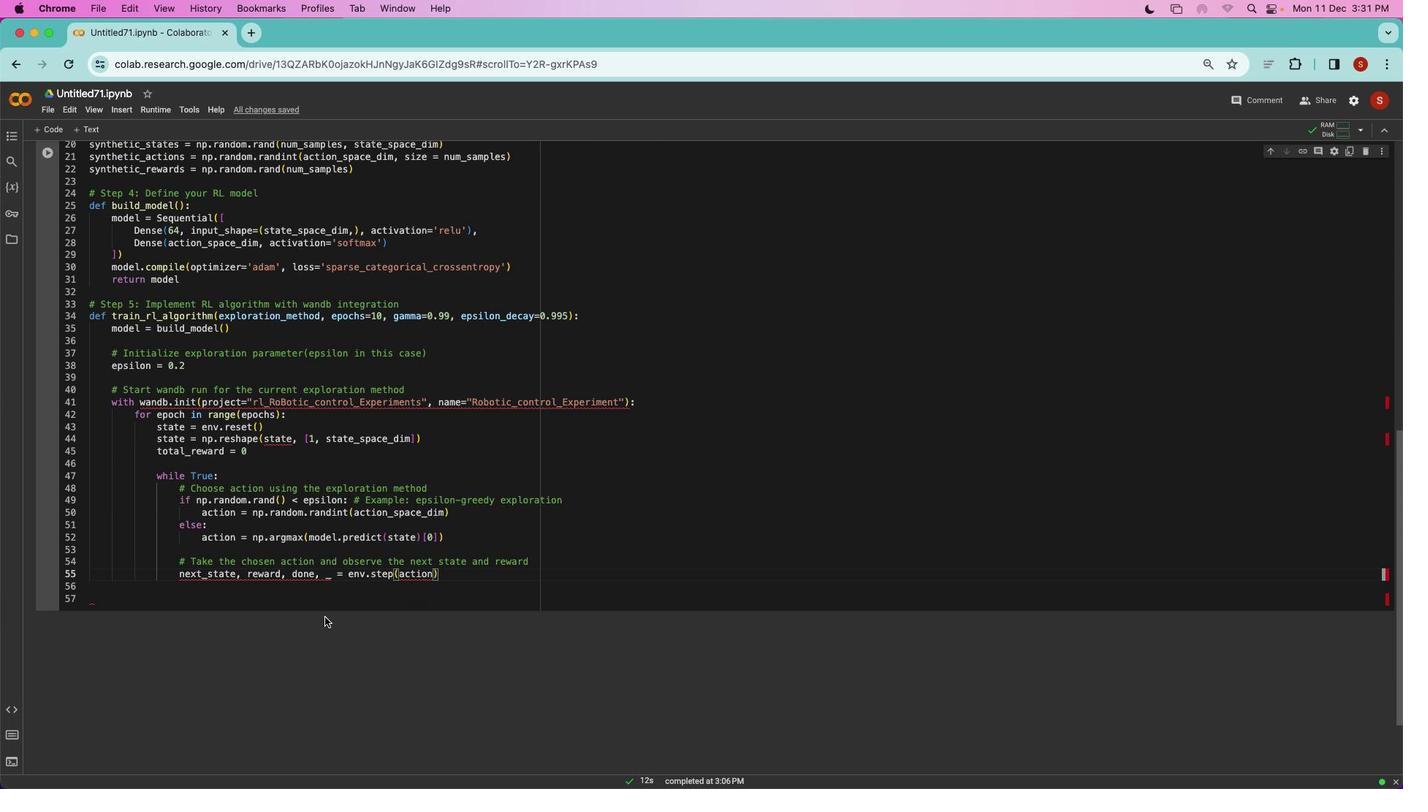 
Action: Mouse moved to (844, 176)
Screenshot: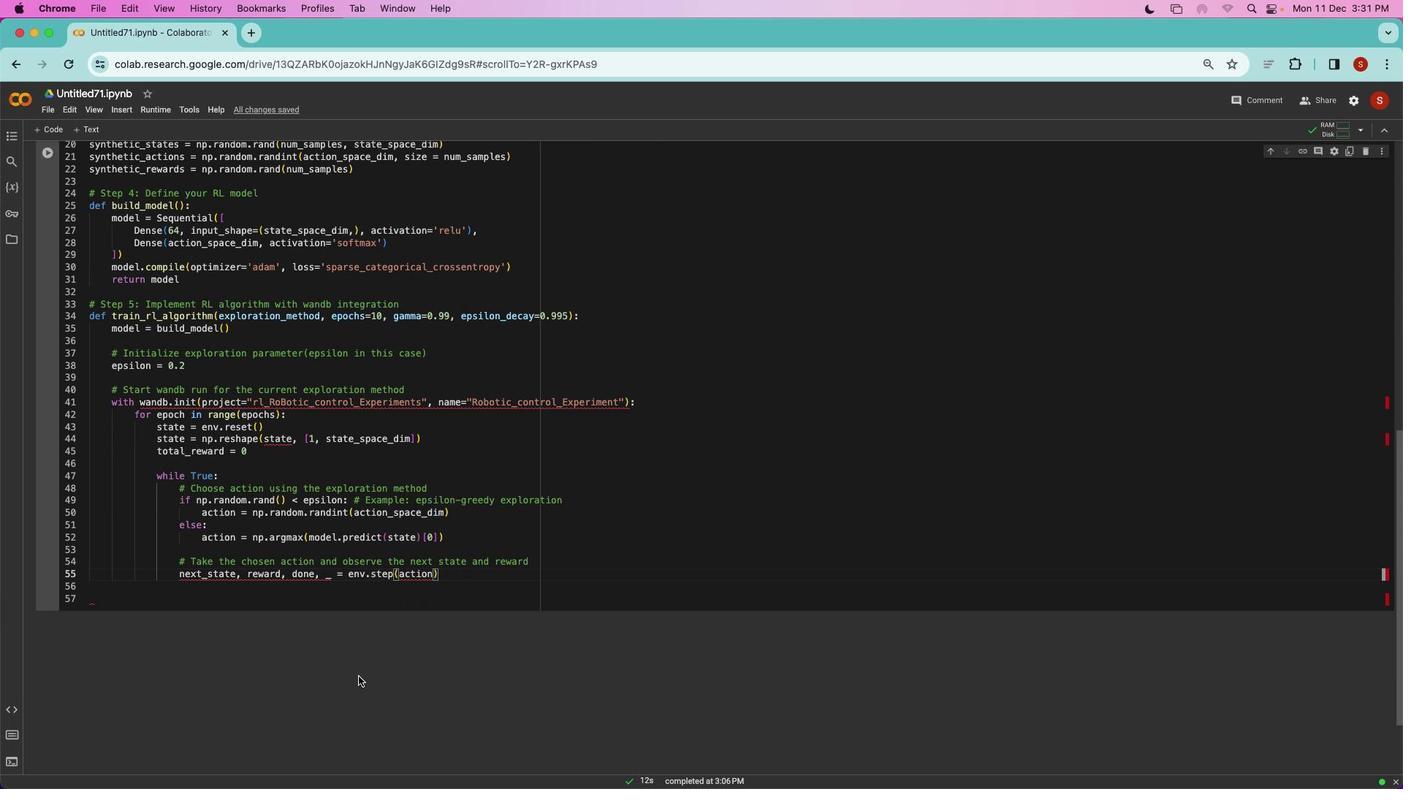 
Action: Mouse scrolled (844, 176) with delta (785, 812)
Screenshot: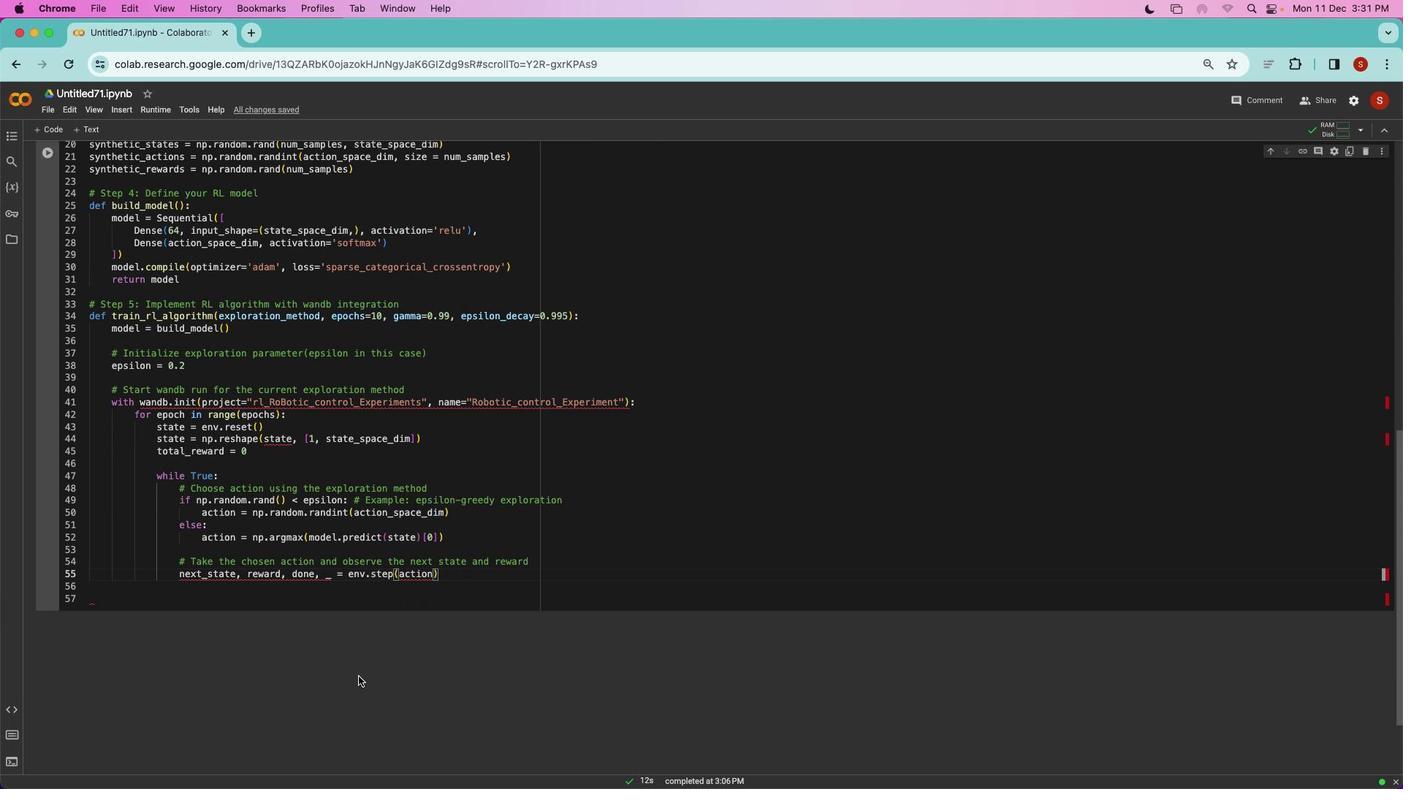 
Action: Mouse moved to (844, 185)
Screenshot: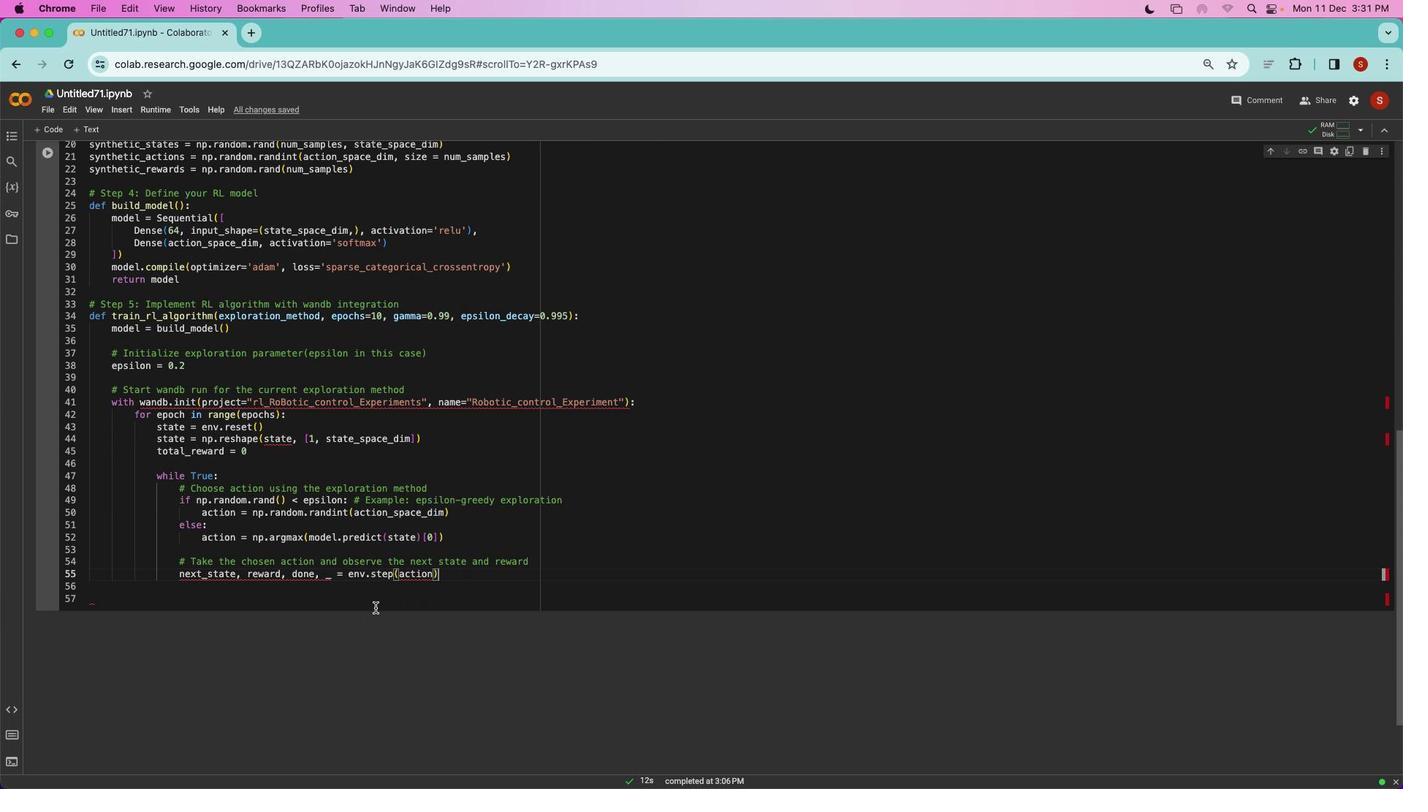 
Action: Mouse scrolled (844, 185) with delta (785, 812)
Screenshot: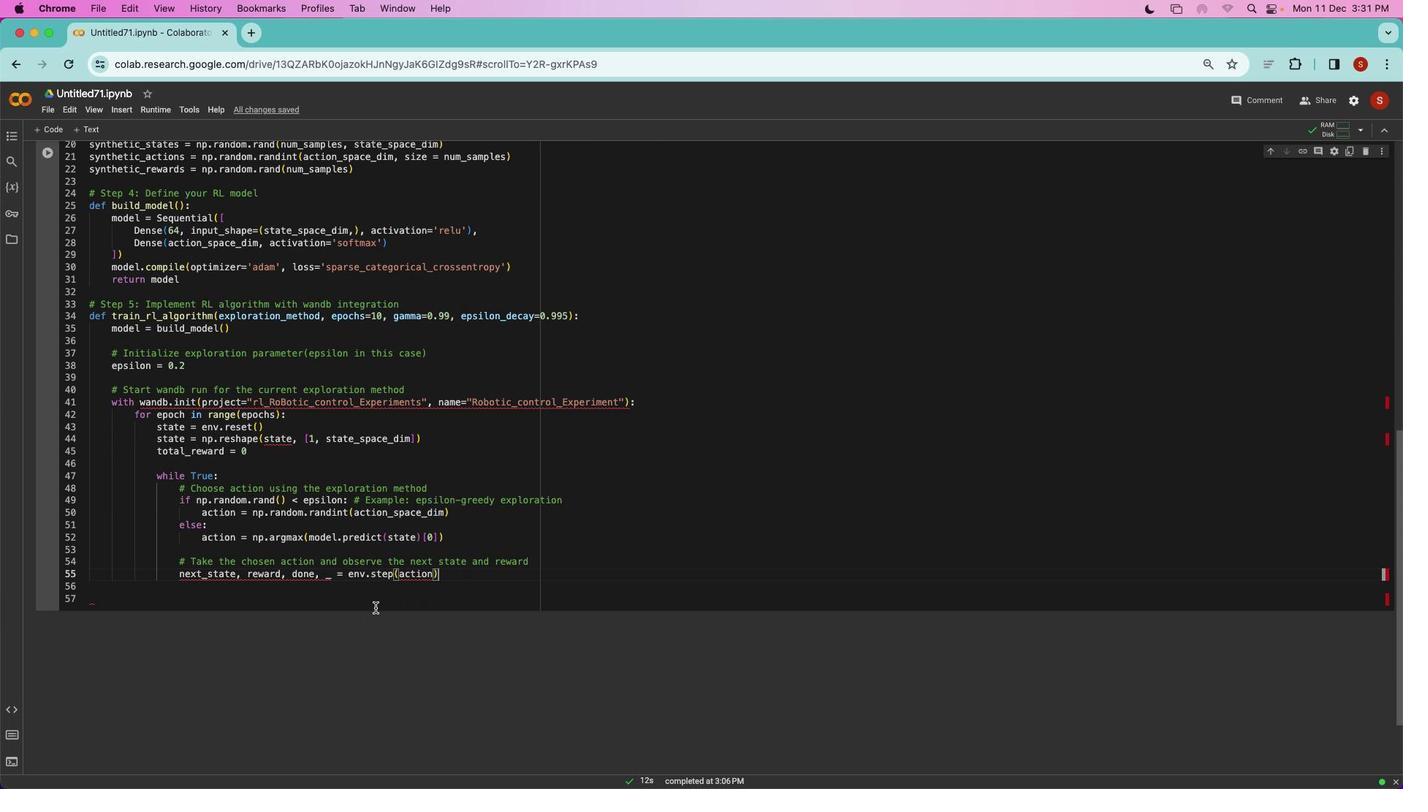 
Action: Mouse moved to (847, 216)
Screenshot: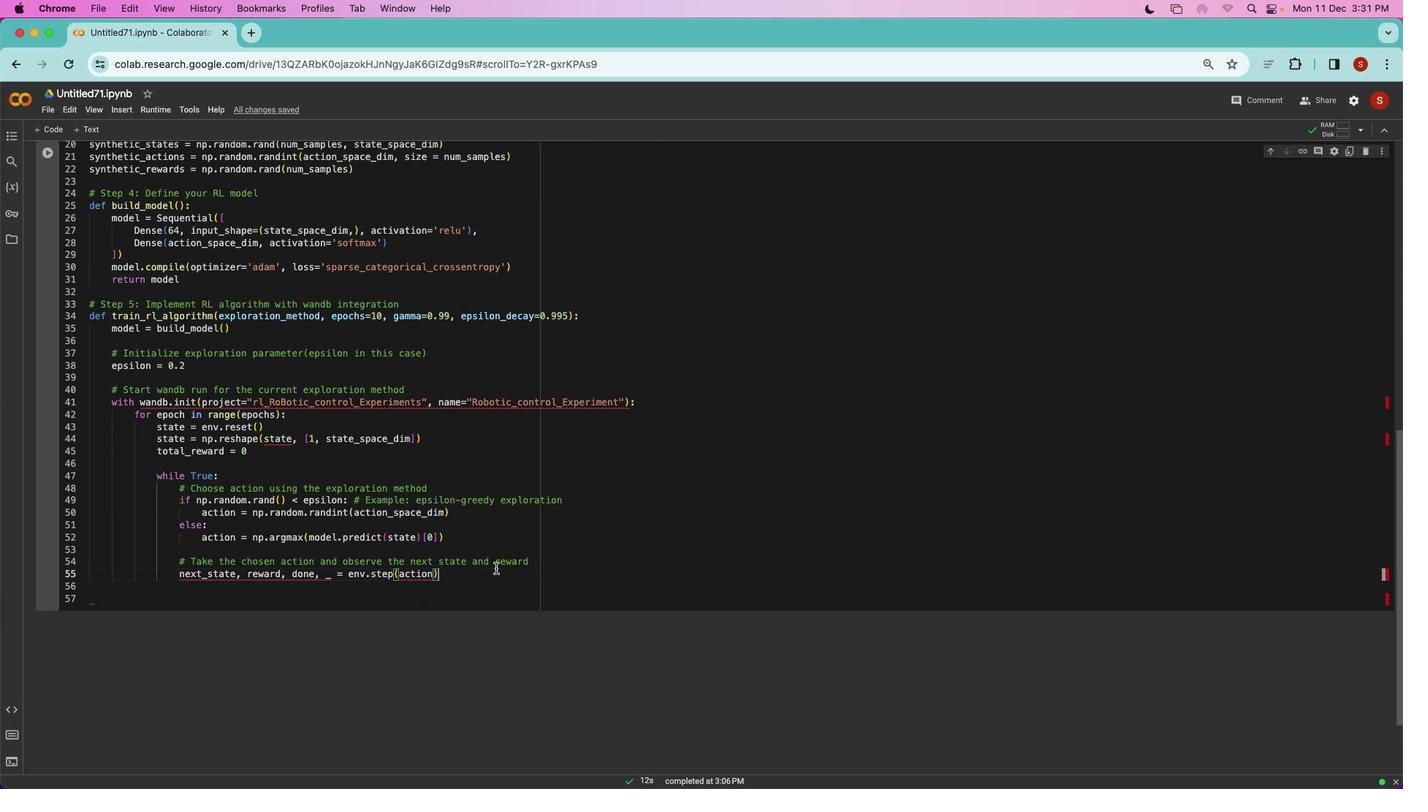
Action: Mouse scrolled (847, 216) with delta (785, 812)
Screenshot: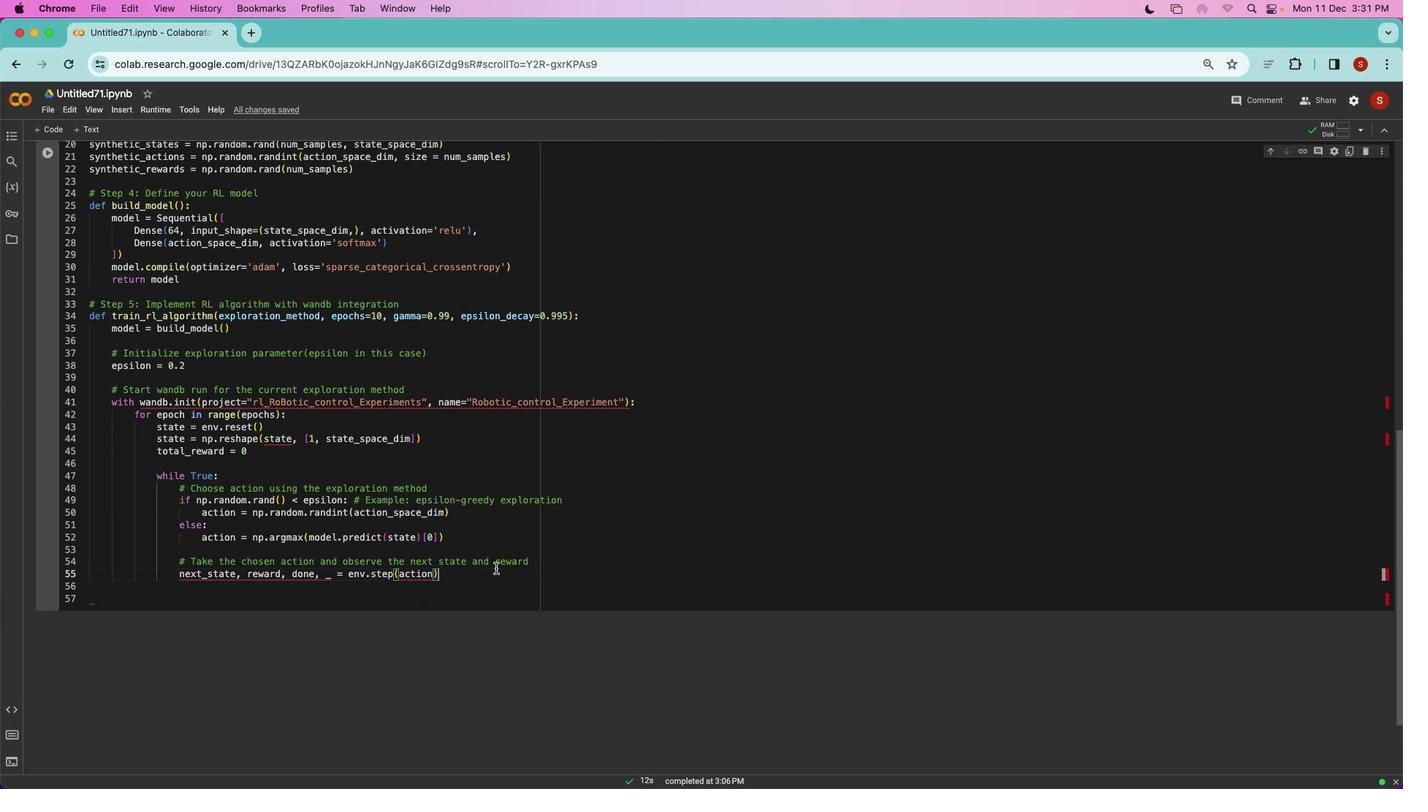 
Action: Mouse moved to (854, 225)
Screenshot: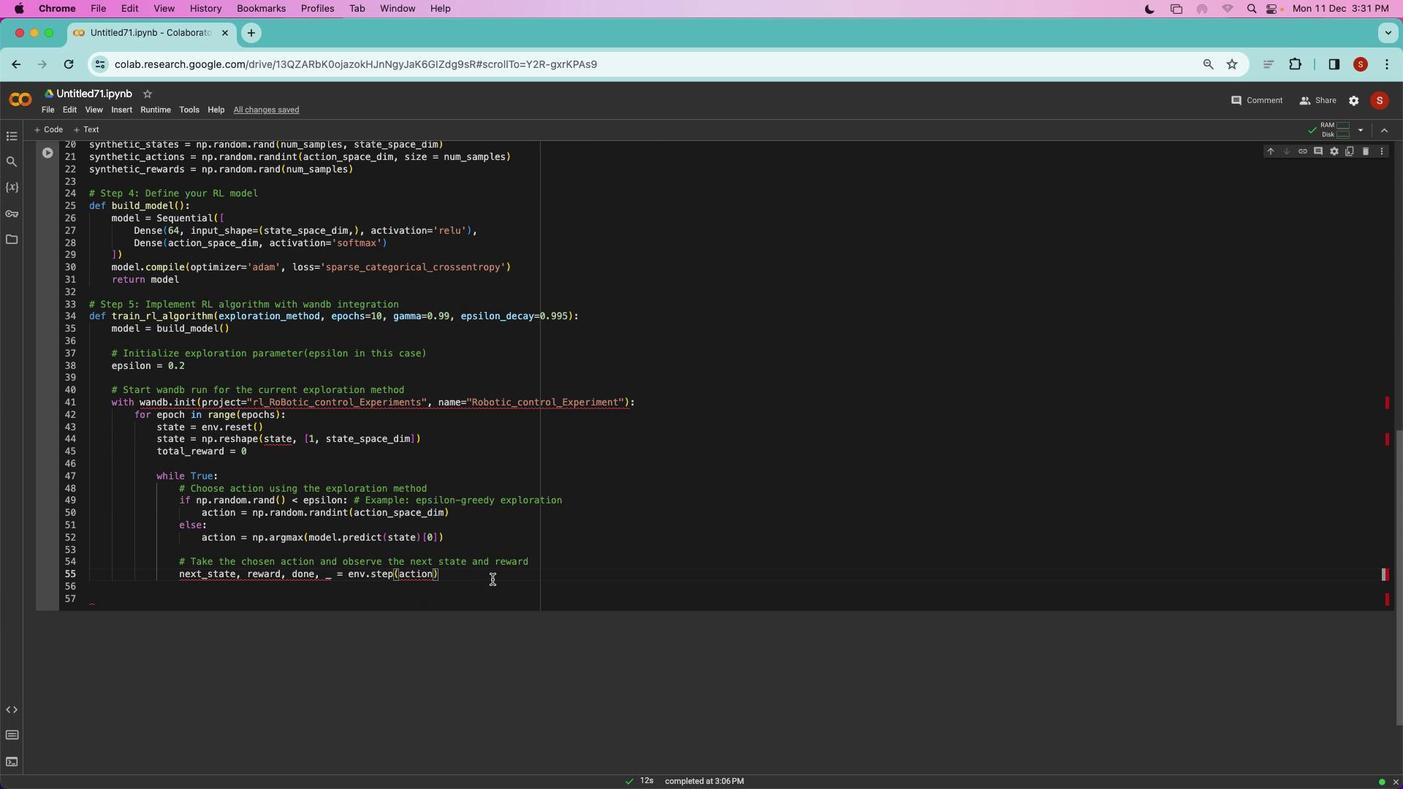 
Action: Mouse scrolled (854, 225) with delta (785, 812)
Screenshot: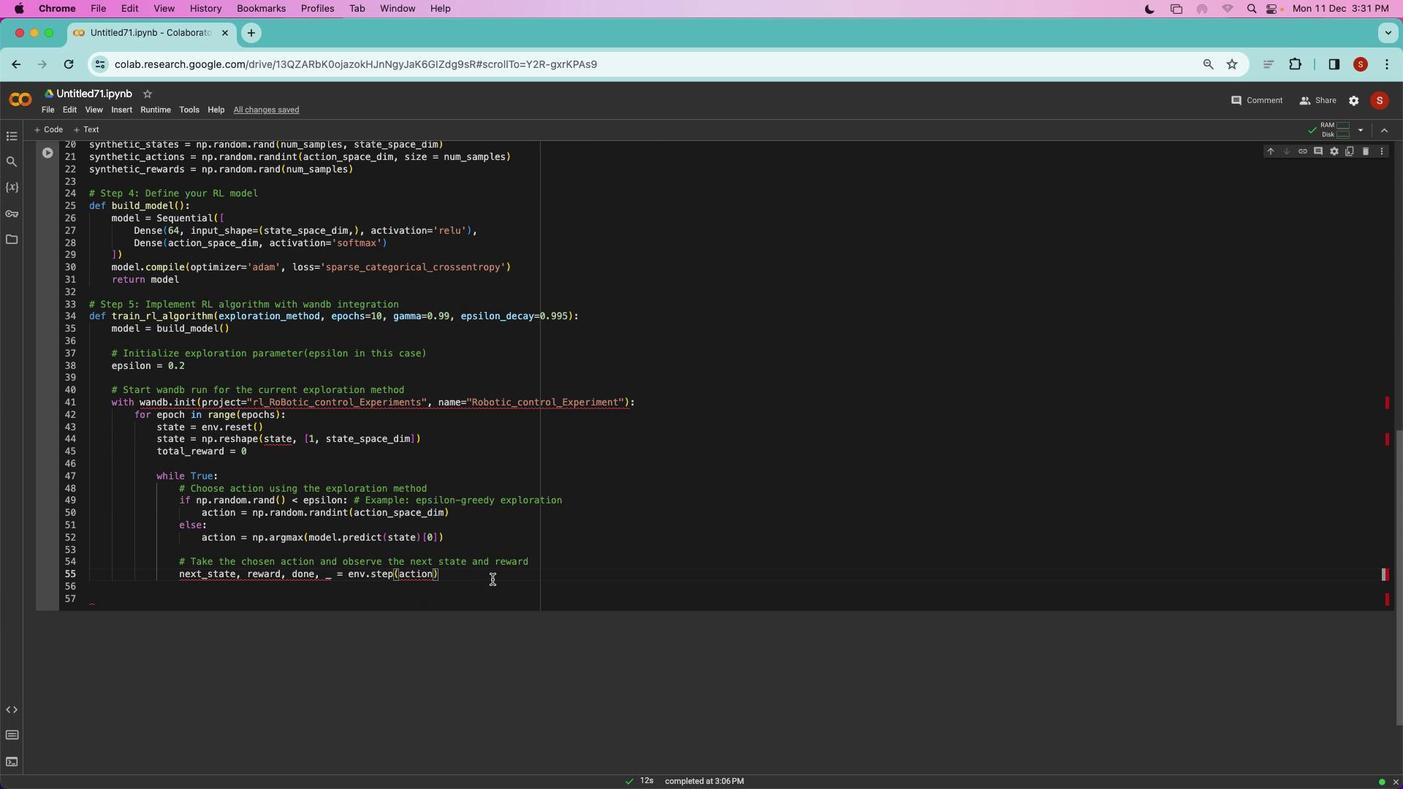 
Action: Mouse moved to (854, 226)
Screenshot: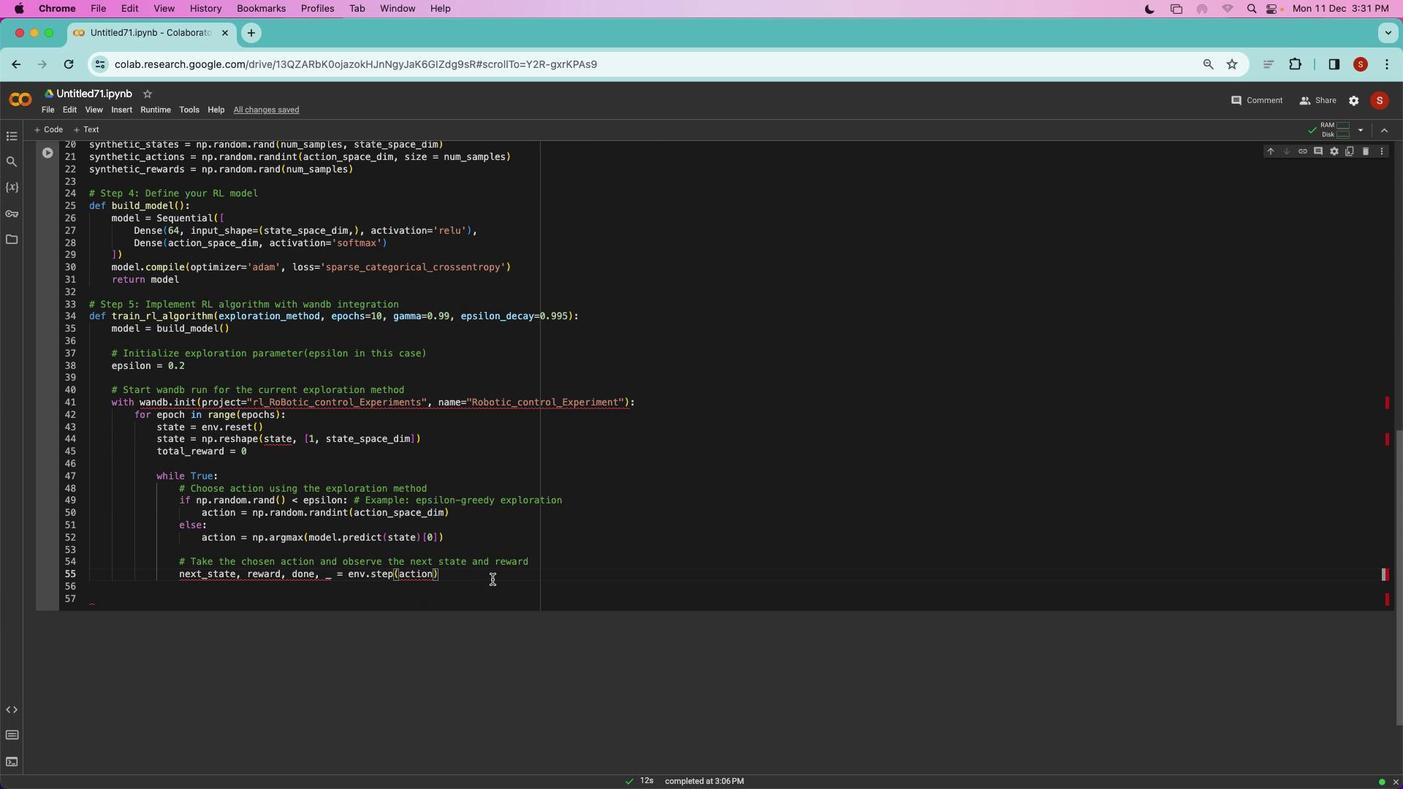 
Action: Mouse scrolled (854, 226) with delta (785, 812)
Screenshot: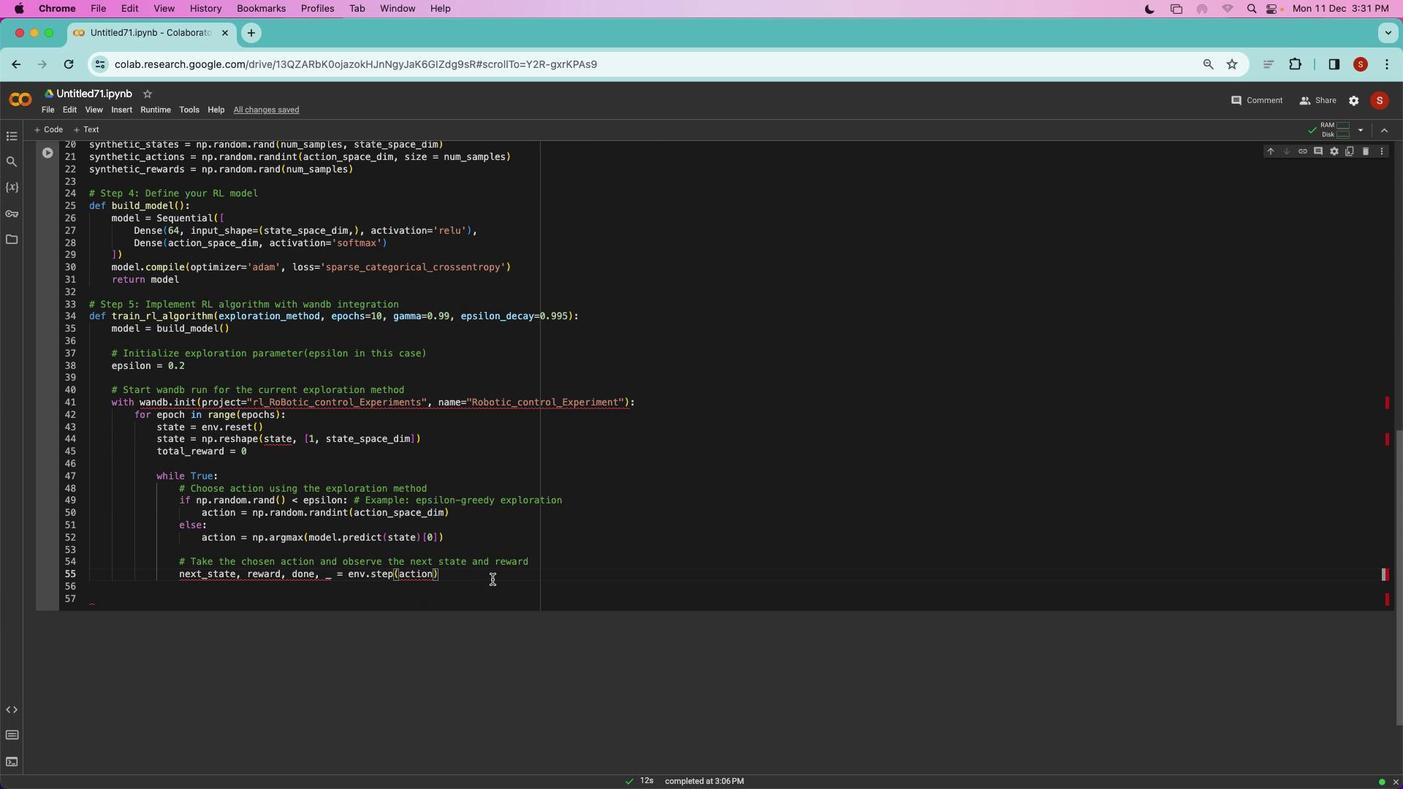 
Action: Mouse moved to (854, 227)
Screenshot: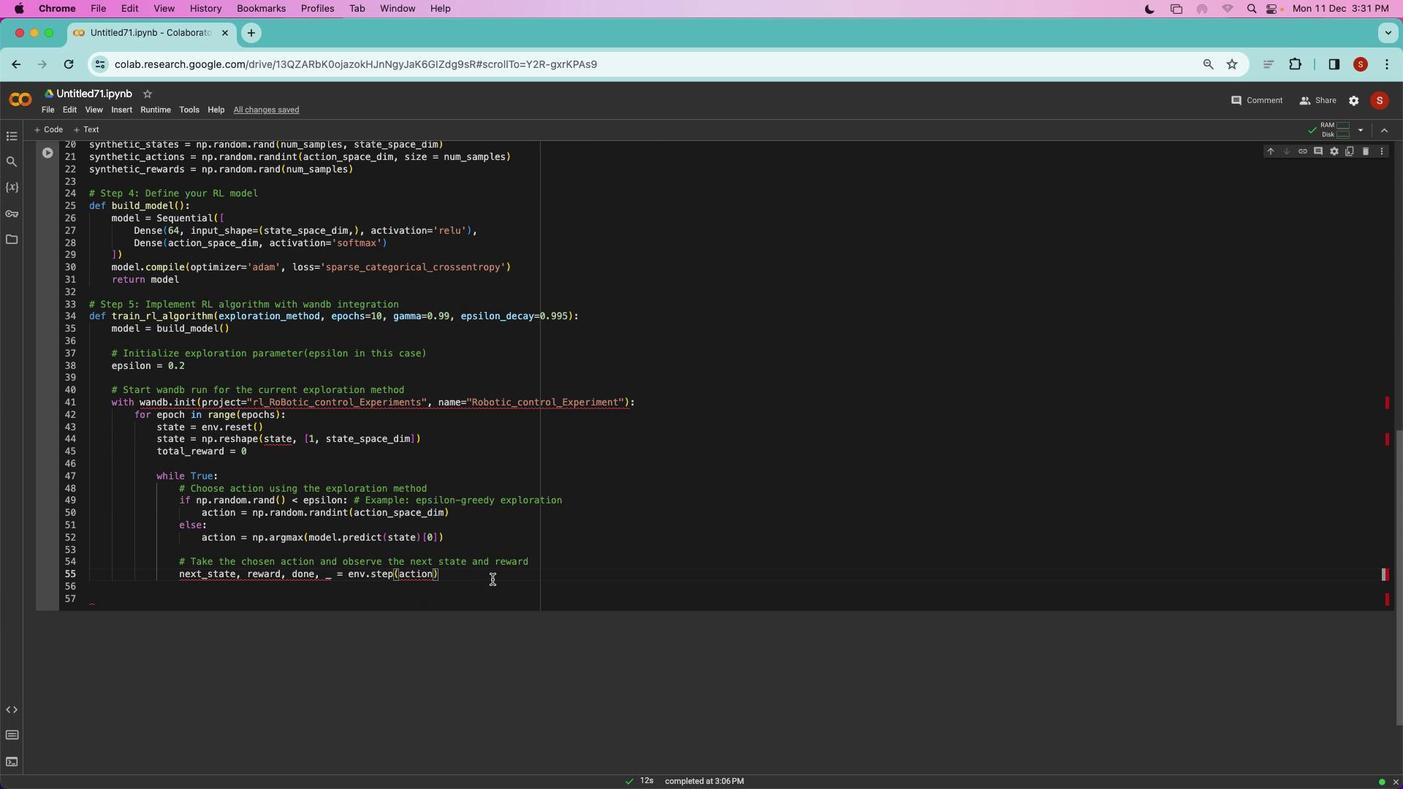 
Action: Mouse scrolled (854, 227) with delta (785, 812)
Screenshot: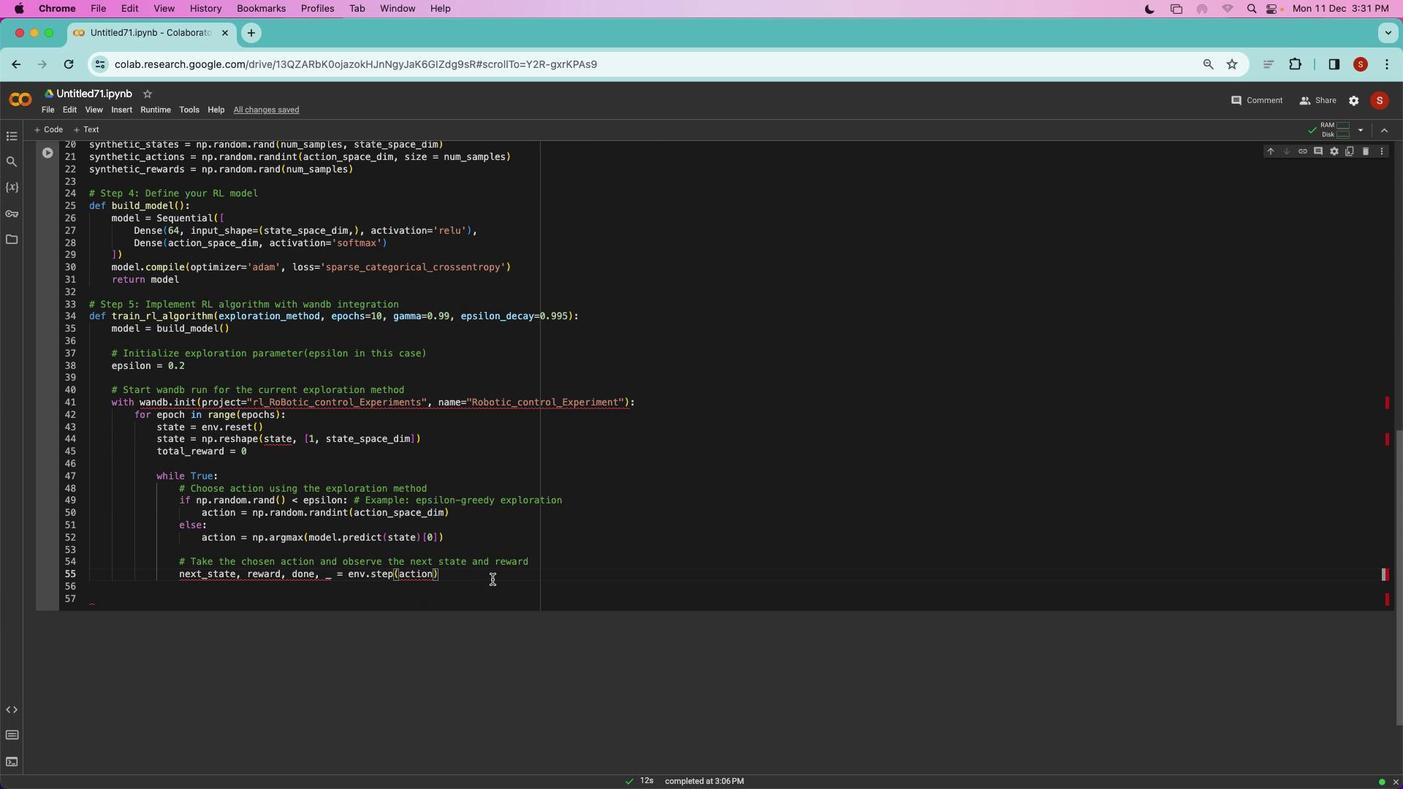 
Action: Mouse moved to (894, 230)
Screenshot: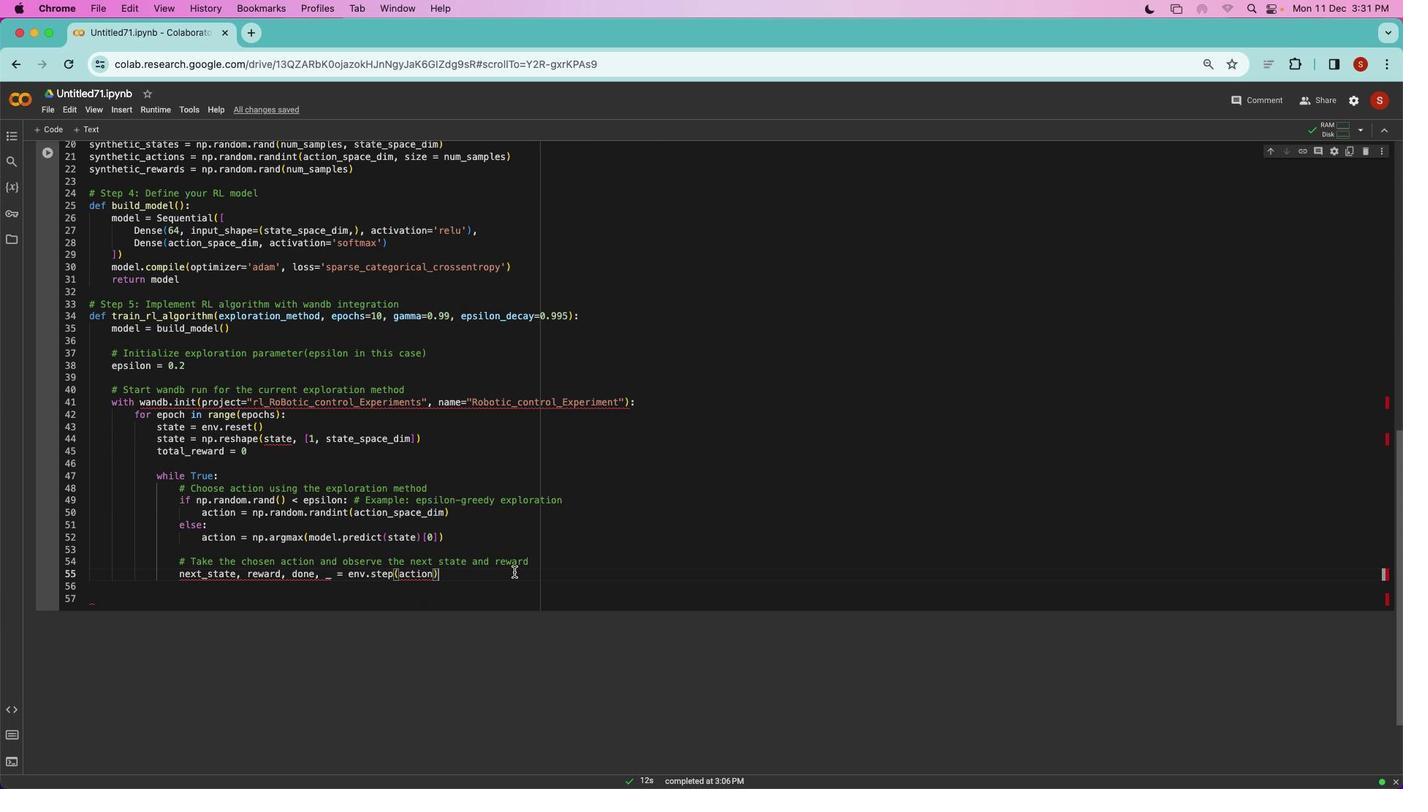 
Action: Mouse pressed left at (894, 230)
Screenshot: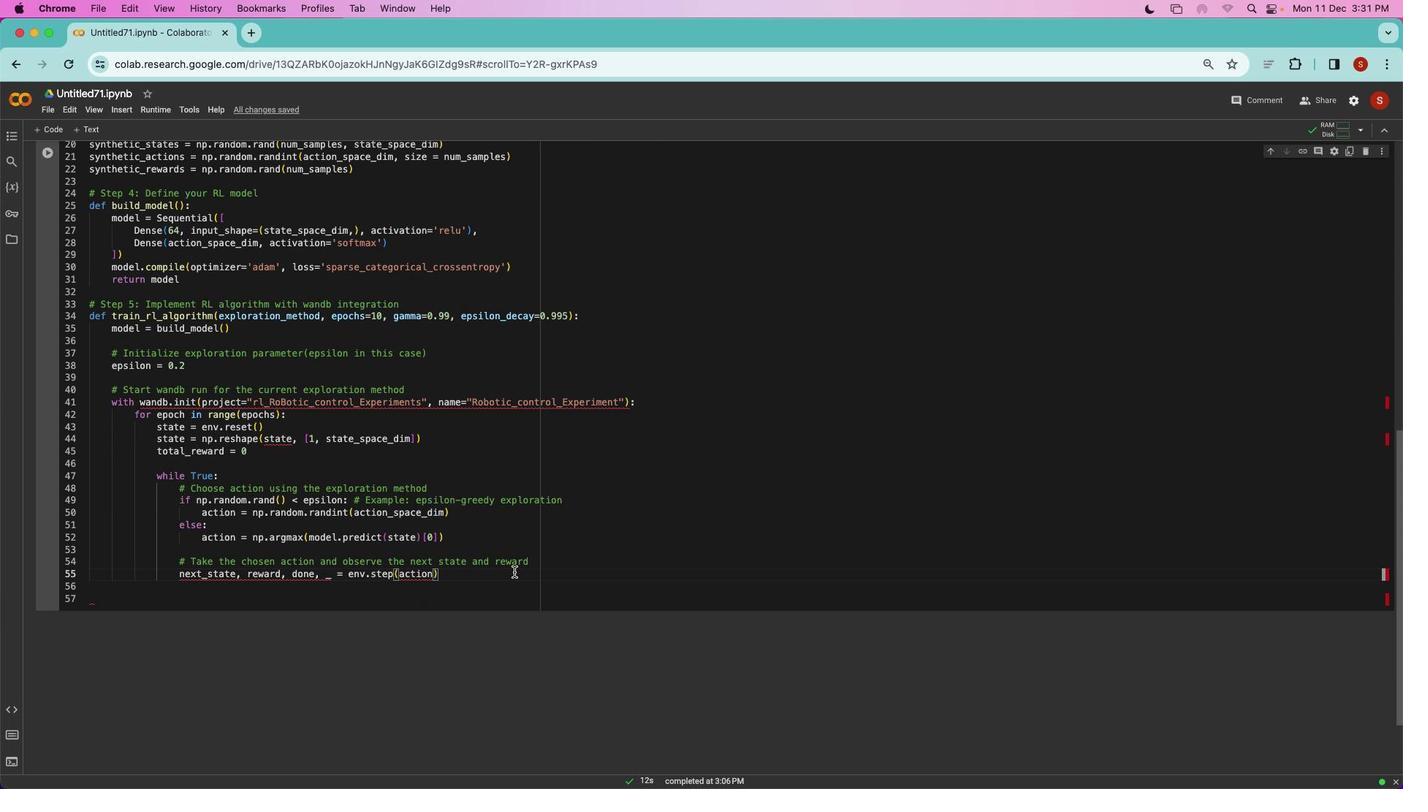 
Action: Mouse moved to (899, 237)
Screenshot: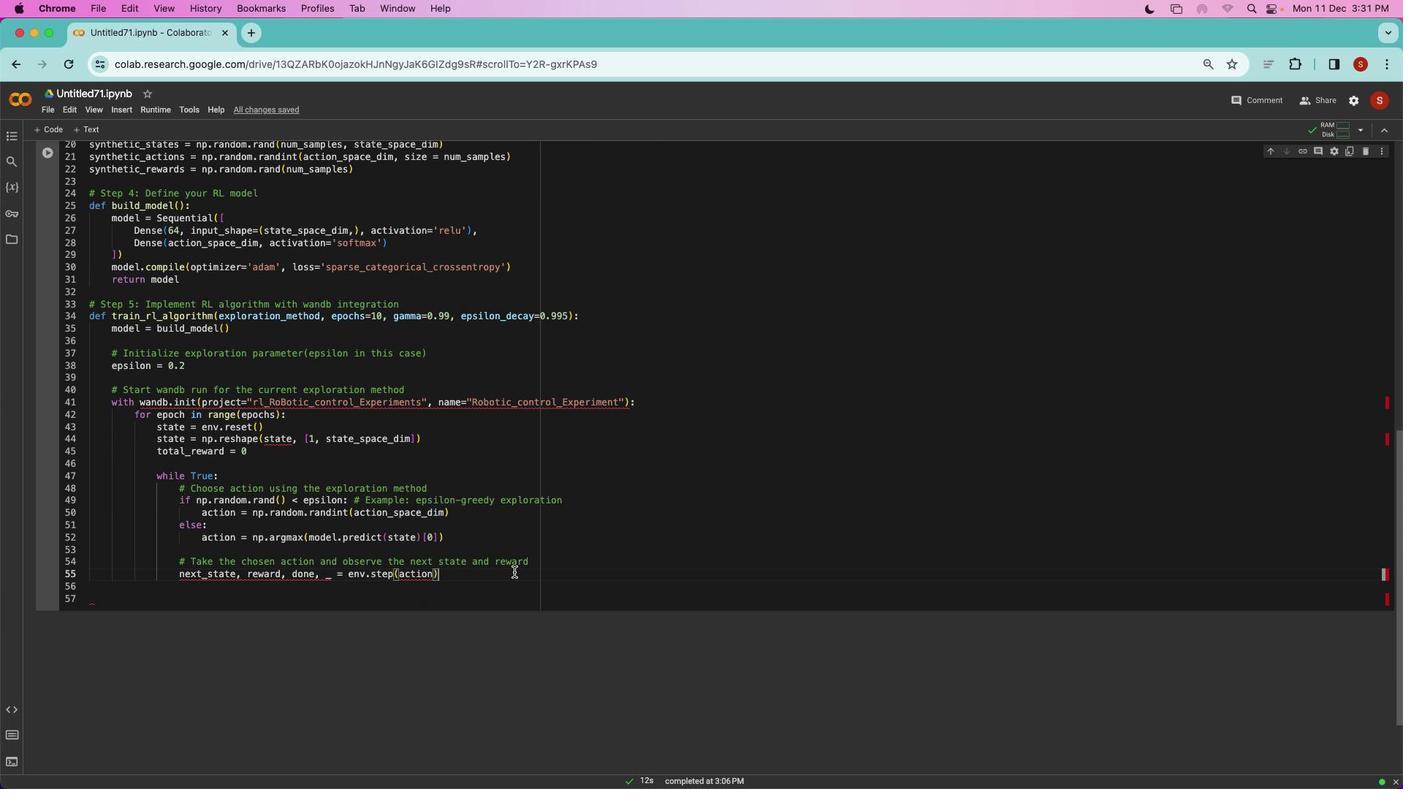 
Action: Key pressed Key.enter'n''e''x''t'Key.shift'_''s''t''a''t''e'Key.space'='Key.space'n''p''.''r''e''s''h''a''p''e'Key.shift'(''n''e''x''t'Key.shift'_''s''t''a''t''e'','Key.space'[''1'','Key.space's''t''a''t''e'Key.shift'_''s''p''a''c''e'Key.shift'_''d''i''m'']'Key.shift_r')'Key.enterKey.enterKey.alt_r'#'Key.spaceKey.shift'U''p''d''a''t''e'Key.spaceKey.shift_r'!'Key.backspaceKey.shift_r'Q''-''v''a''l''u''e''s'Key.space'u''s''i''n''g'Key.space't''h''e'Key.spaceKey.shift_r'B''e''l''l''m''a''n'Key.space'e''q''u''a''t''i''o''n'Key.enter't''a''r''g''e''t'Key.space'='Key.space'r''e''w''a''r''d'Key.spaceKey.shift'+'Key.space'g''a''m''m''a'Key.spaceKey.shift'*'Key.space'n''p''.''m''a''x'Key.shift'(''m''o''d''e''l''.''p''r''e''d''i''c''t'Key.shift'(''n''e''x''t'Key.shift'_''s''t''a''t''e'Key.shift')''[''0'']'Key.shift')'Key.enter't''a''r''g''e''t'Key.shift'_''f'Key.space'='Key.space'm''o''d''e''l''.''p''r''e''d''i''c''t'Key.shift'(''s''t''a''t''e'Key.shift')'Key.enter't''a''r''g''e''t'Key.shift'_''f''[''0'']''[''a''c''t''i''o''n'']'Key.space'='Key.space't''a''r''g''e''t'Key.enterKey.enterKey.alt_r'#'Key.spaceKey.shift_r'T''r''a''i''n'Key.space't''h''e'Key.space'm''o''d''e''l'Key.space'o''n'Key.space't''h''e'Key.space'c''u''r''r''e''n''t'Key.space't''r''a''n''s''i''s''t''i''o''n'Key.enter'm''o''d''e''l''.''f''i''t'Key.shift'('Key.shift_r'S''t''a''t''e'','Key.space'n''p''.''a''r''r''a''y'Key.shift'(''[''a''c''t''i''o''n'']'Key.shift')'','Key.space'e''p''o''c''h''s''=''1'','Key.space'v''e''r''b''o''s''e''=''0'Key.shift')'Key.spaceKey.alt_r'#'Key.spaceKey.shift_r'C''h''a''g'Key.backspace'n''g''e'Key.space't''a''r''g''e''t'Key.shift'_''f'Key.space't''o'Key.space'n''p''.''a''r''r''a''y'Key.shift'(''[''a''c''t''i''o''n'']'Key.shift')'Key.enterKey.enterKey.enterKey.backspaceKey.backspaceKey.backspaceKey.backspaceKey.backspaceKey.backspaceKey.backspaceKey.enterKey.enterKey.alt_r'#'Key.spaceKey.shift'U''p''d''a''t''e'Key.space's''t''a''t''e'Key.space'a''n''d'Key.space't''o''t''a''l'Key.space'r''e''w''a''r''d'Key.enter's''t''a''t''e'Key.space'='Key.space'n''e''x'
Screenshot: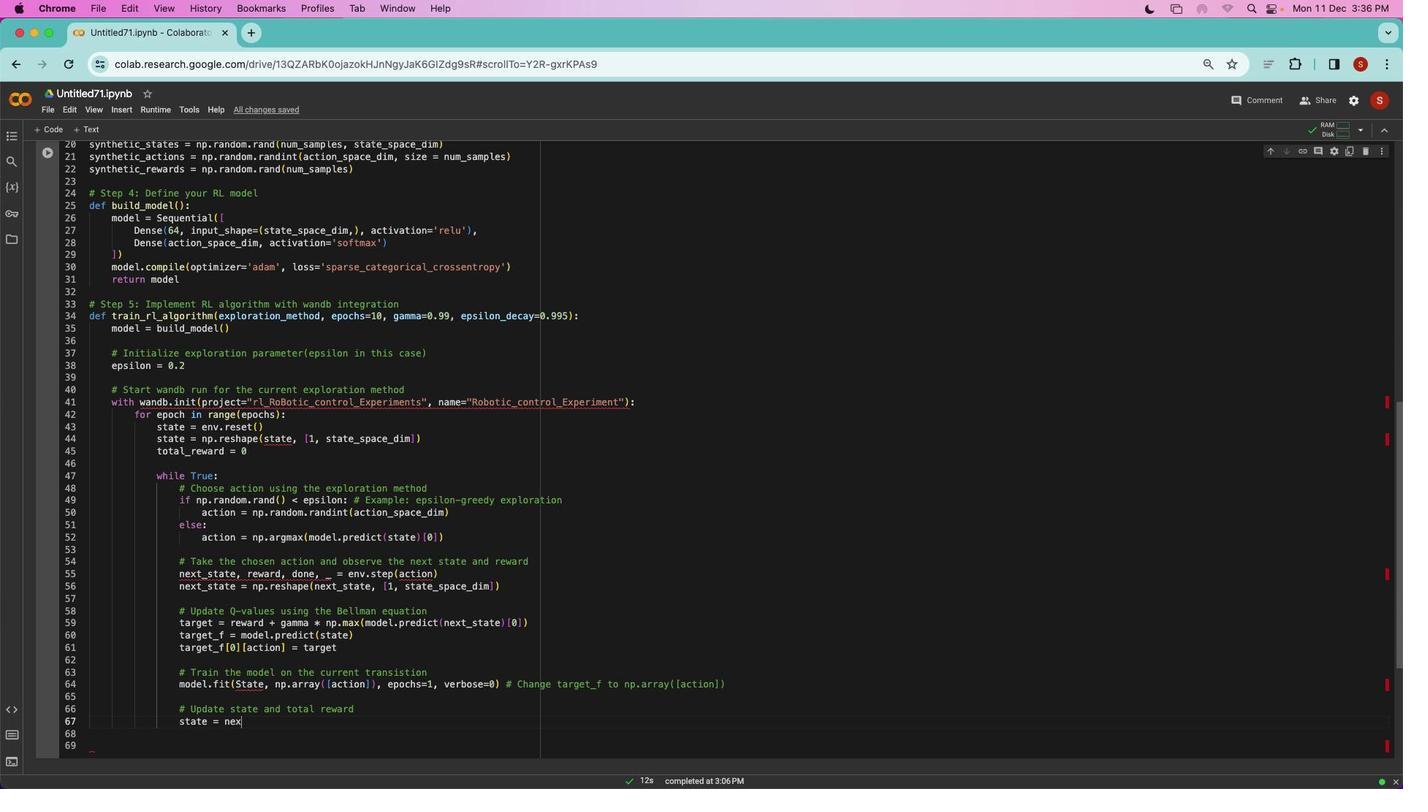 
Action: Mouse moved to (917, 319)
Screenshot: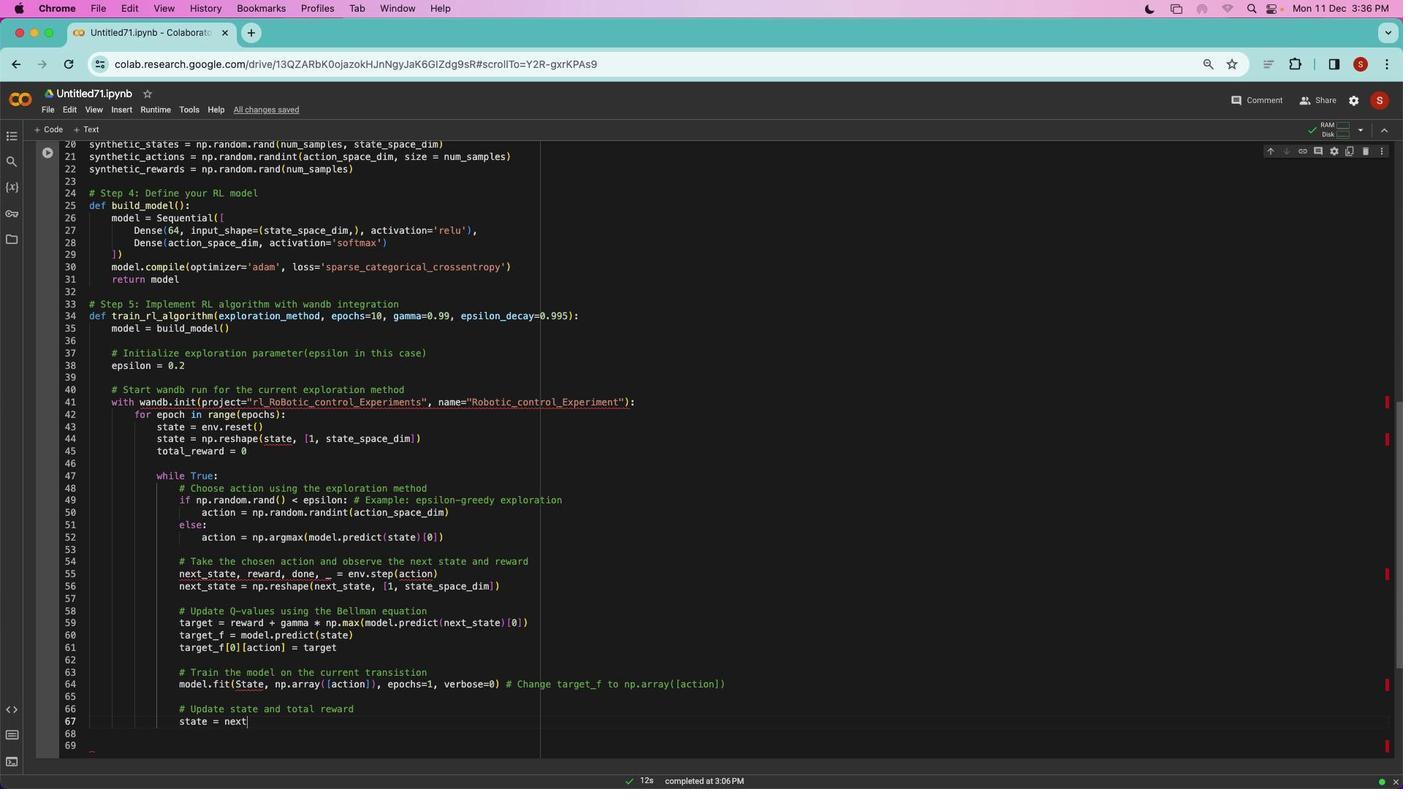 
Action: Key pressed 'g'
Screenshot: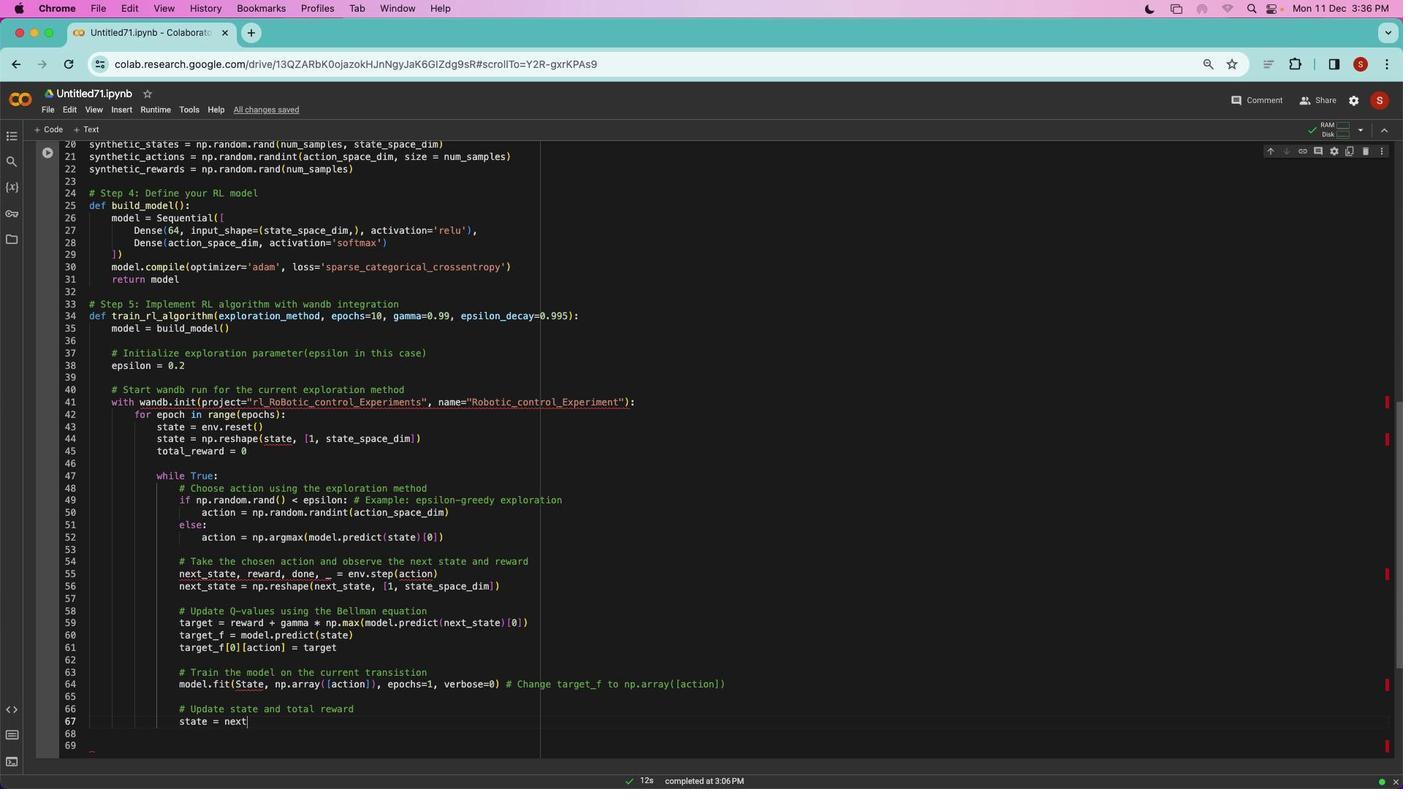
Action: Mouse moved to (921, 339)
Screenshot: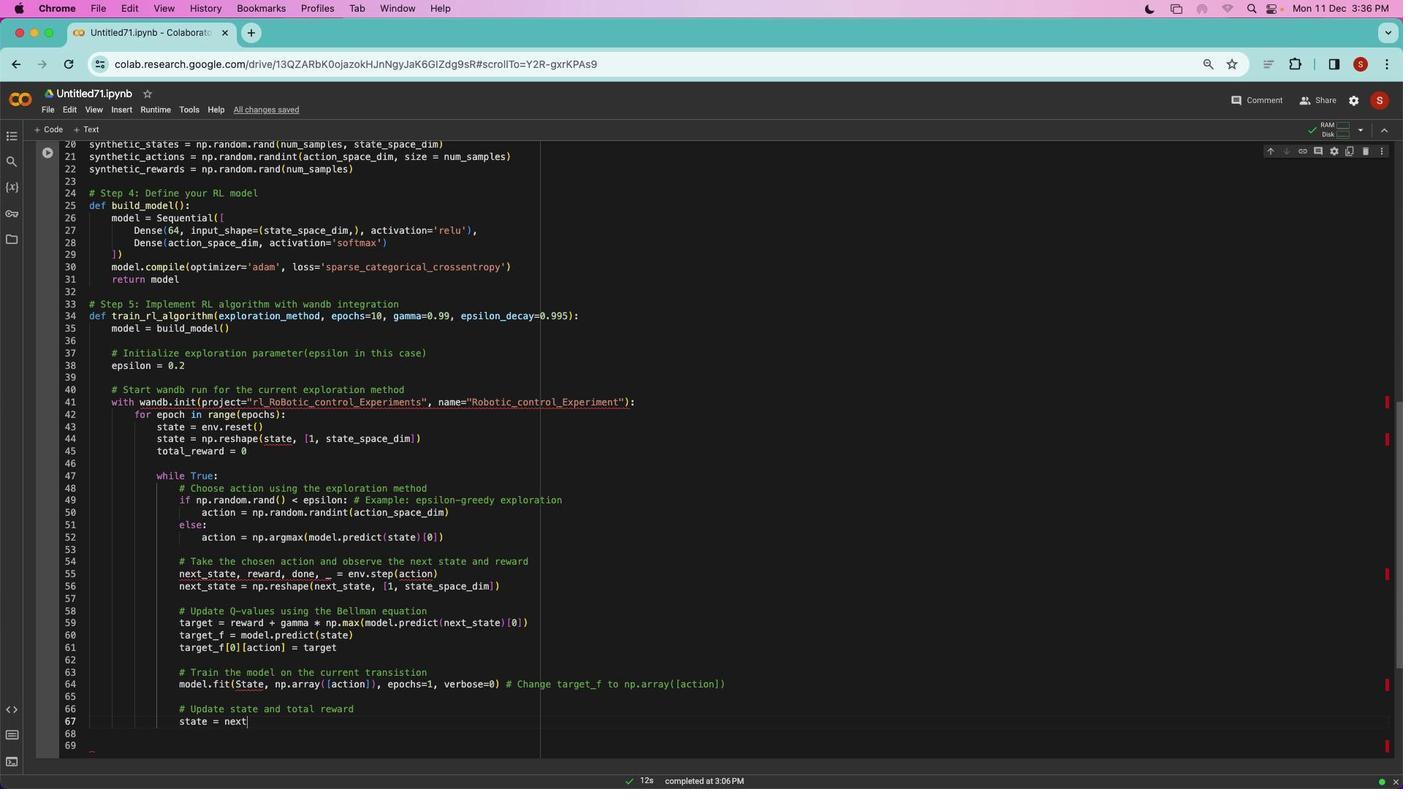 
Action: Key pressed Key.backspace't'Key.shift'_''s''t''a''t''e'Key.enter't''o''t''a''l'Key.shift'_''r''e''w''a''r''d'Key.spaceKey.shift'+''='Key.space'r''e''w''a''r''d'Key.spaceKey.enterKey.enter'i''f'Key.space'd''o''n''e'Key.shift':'Key.enter'b''r''e''a''k'Key.spaceKey.enterKey.enterKey.backspaceKey.alt_r'#'Key.spaceKey.shift'L''o''g'Key.space'm''e''t''r''i''c''s'Key.space't''o'Key.space'w''a''n''d''b'Key.space'a''f''t''e''r'Key.space'e''a''c''h'Key.space'e''p''o''c''n'Key.spaceKey.backspaceKey.backspace'h'Key.spaceKey.enter'w''a''n''d''b''.''l''o''g'Key.shift'('Key.shift'{''e''p'Key.backspaceKey.backspaceKey.caps_lock"'"'E''P''O'Key.backspaceKey.backspaceKey.backspaceKey.caps_lock'e''p''o''c''h'Key.shift"'"Key.shift':''e''p''o''c''h'','Key.spaceKey.shift'"''t''o''a''l'Key.backspaceKey.backspace't''a''l'Key.shift'_''r''e''w''a''r''d'Key.shift'"'Key.shift':'Key.space't''o''t''a''l'Key.shift'_''r''e''w''a''r''d'','Key.spaceKey.shift'"''e''p''s''i''l''o''n'Key.shift'"'Key.shift':'Key.space'e''p''s''i''l''o''n'Key.shift_r'}'Key.shift_r')'Key.enterKey.enterKey.alt'#'Key.spaceKey.caps_lock'U''P''S'Key.backspace'D''A''T''I''N''G'Key.space'E''X''P''L''O''R''A''T''I''O''N'Key.space'P''A''R''A''M''E''T''E''R'Key.spaceKey.shift'('Key.caps_lock'e''p''s''i''l''o''n'Key.space'i''n'Key.space't''h''i''s'Key.spaceKey.space'c''a''s''e'Key.spaceKey.shift')'Key.enter'i''f'Key.space'e''x''p''l''o''r''a''t''i''o''n'Key.spaceKey.backspaceKey.shift'_''m''e''t''h''o''d'Key.space'=''='Key.spaceKey.shift'"''e''p''s''i''l''o''n'Key.shift'_''g''r''e''e''d''y'Key.shift'"'Key.shift':'Key.enter'e''p''s''i''l''o''n'Key.spaceKey.shift'*''='Key.space'e''p''s''i''l''o''n'Key.shift'_''d''e''c''a''y'Key.enterKey.enterKey.backspaceKey.backspaceKey.backspaceKey.backspace
Screenshot: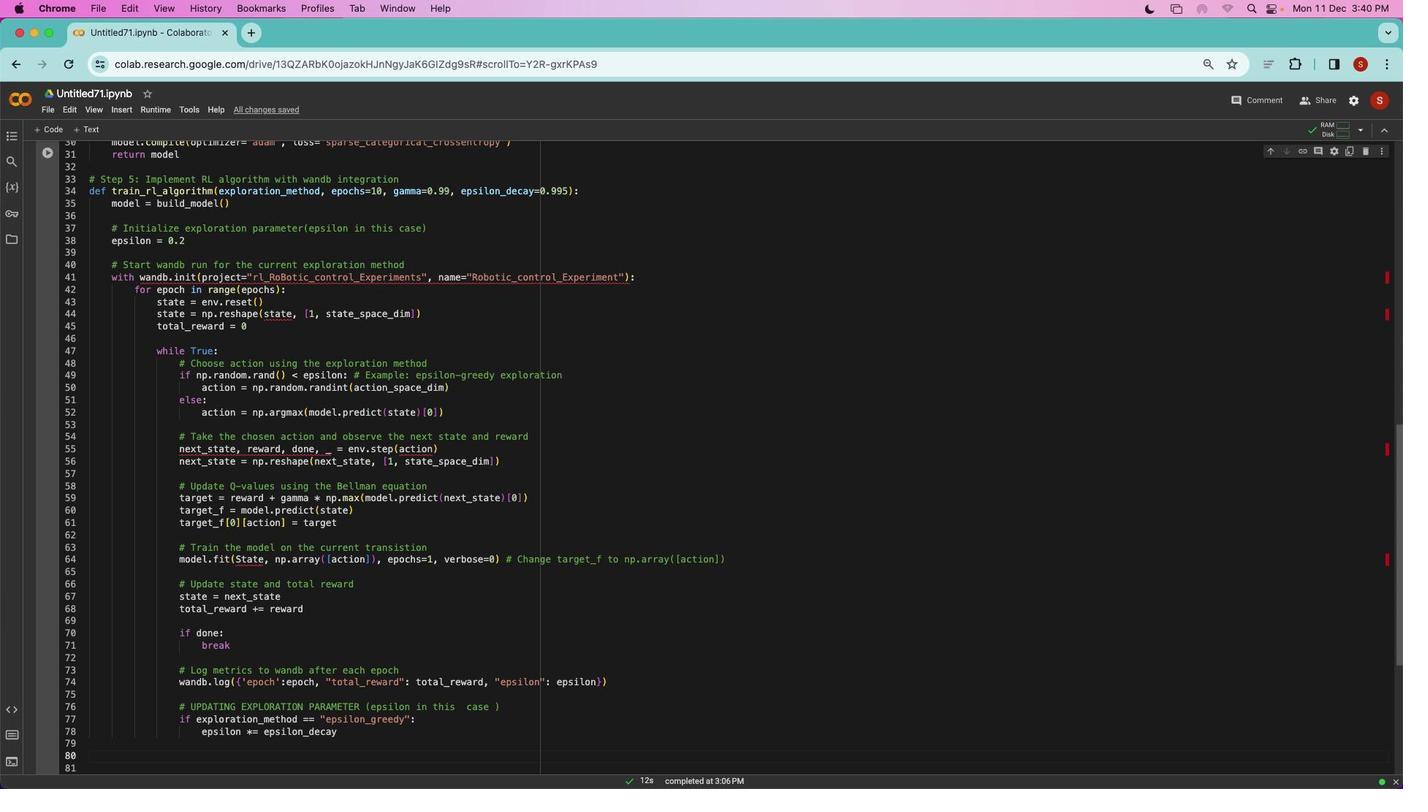 
Action: Mouse moved to (822, 188)
Screenshot: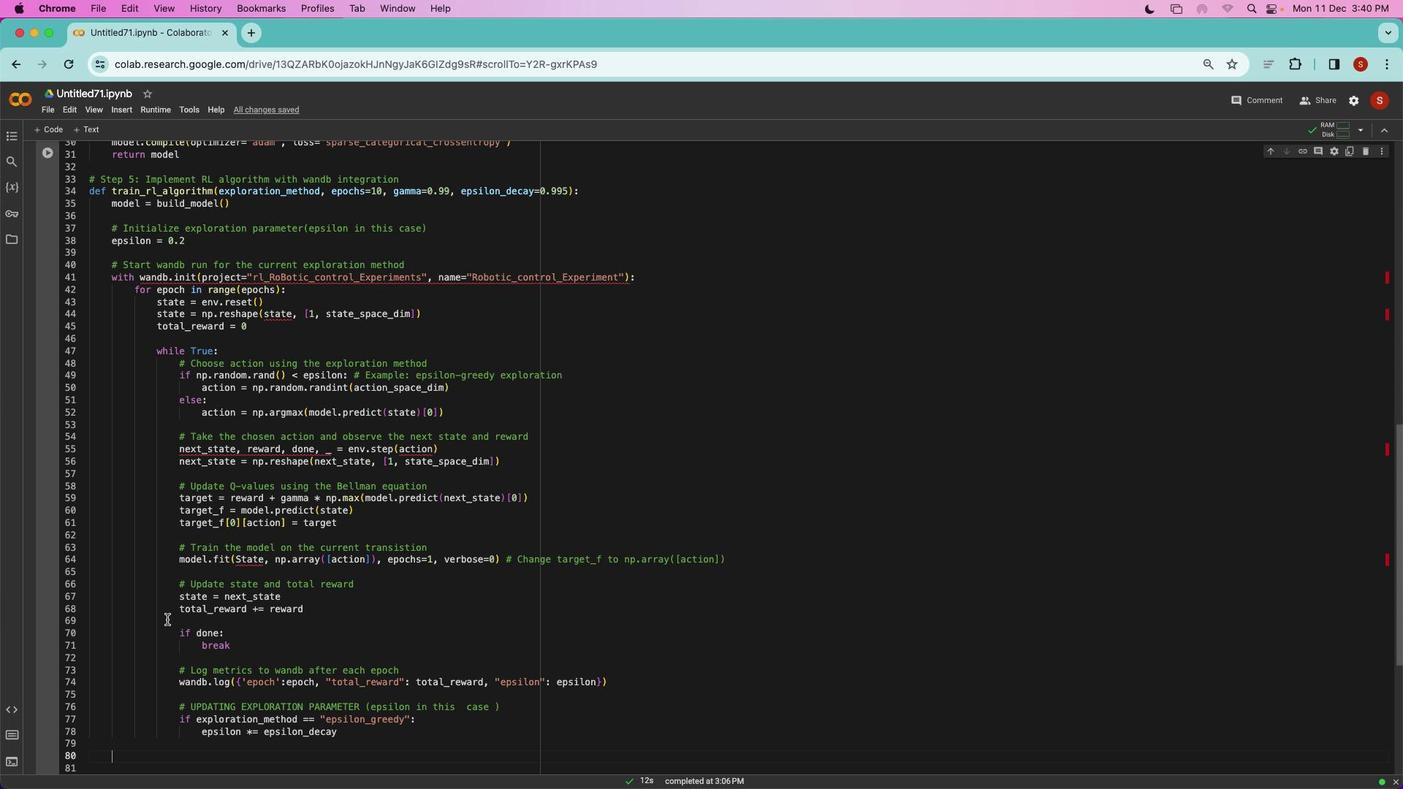 
Action: Key pressed Key.alt_r'#'Key.spaceKey.shift_r'S''a''v''e'Key.space't''h''e'Key.space't''r''a''i''n''e''d'Key.space'm''o''d''e''l'Key.space'i''f'Key.space'n''e''e''d''e''d'Key.enter'm''o''d''e''l''.''s''a''v''e'Key.shift'(''f'Key.shift'"''m''o''d''e''l'Key.shift'_'Key.shift'{''e''x''p''l''o''r''a''t''i''o''n'Key.shift'_''m''e''t''h''o''d'Key.shift'}''.''h''5'Key.shift'"'Key.shift')'Key.enterKey.enterKey.backspaceKey.shift_r''Key.backspaceKey.alt'#'Key.spaceKey.shift_r'S''t''e''p'Key.space'6'Key.shift':'Key.spaceKey.shift_r'R''u''n'Key.space'e''x''p''e''r''i''m''e''n''t''s'Key.space'w''i''t''h'Key.space'm''o''d''e''l'Key.spaceKey.spaceKey.backspaceKey.backspaceKey.backspaceKey.backspaceKey.backspaceKey.backspaceKey.backspace'd''i''f''f''e''r''e''n''t'Key.spaceKey.shift'(''e''p''s''i''l''o''n'Key.space'i''n'Key.space't''h''e'Key.space'c''a''s''e'Key.shift')'Key.enter'e''x''p''l''o''r''a''t''i''o''n'Key.spaceKey.backspaceKey.shift'_''m''e''t''h''o''d'Key.space'='Key.backspaceKey.backspace's'Key.space'='Key.space'['Key.shift'"'Key.space'e''p''s''i''l''o''n'Key.shift'_''g''r''e''e''d''y'Key.shift'"'','Key.spaceKey.shift'"''s''o''f''t''m''a''x'Key.shift'"'','Key.spaceKey.shift'"''u''c''b'Key.shift'"'','Key.spaceKey.shift'"''t''h''o''m''p''s''o''n'Key.shift'_''s''a''y'Key.backspace'm''p''l''i''n''g'Key.shift'"'']'Key.enter
Screenshot: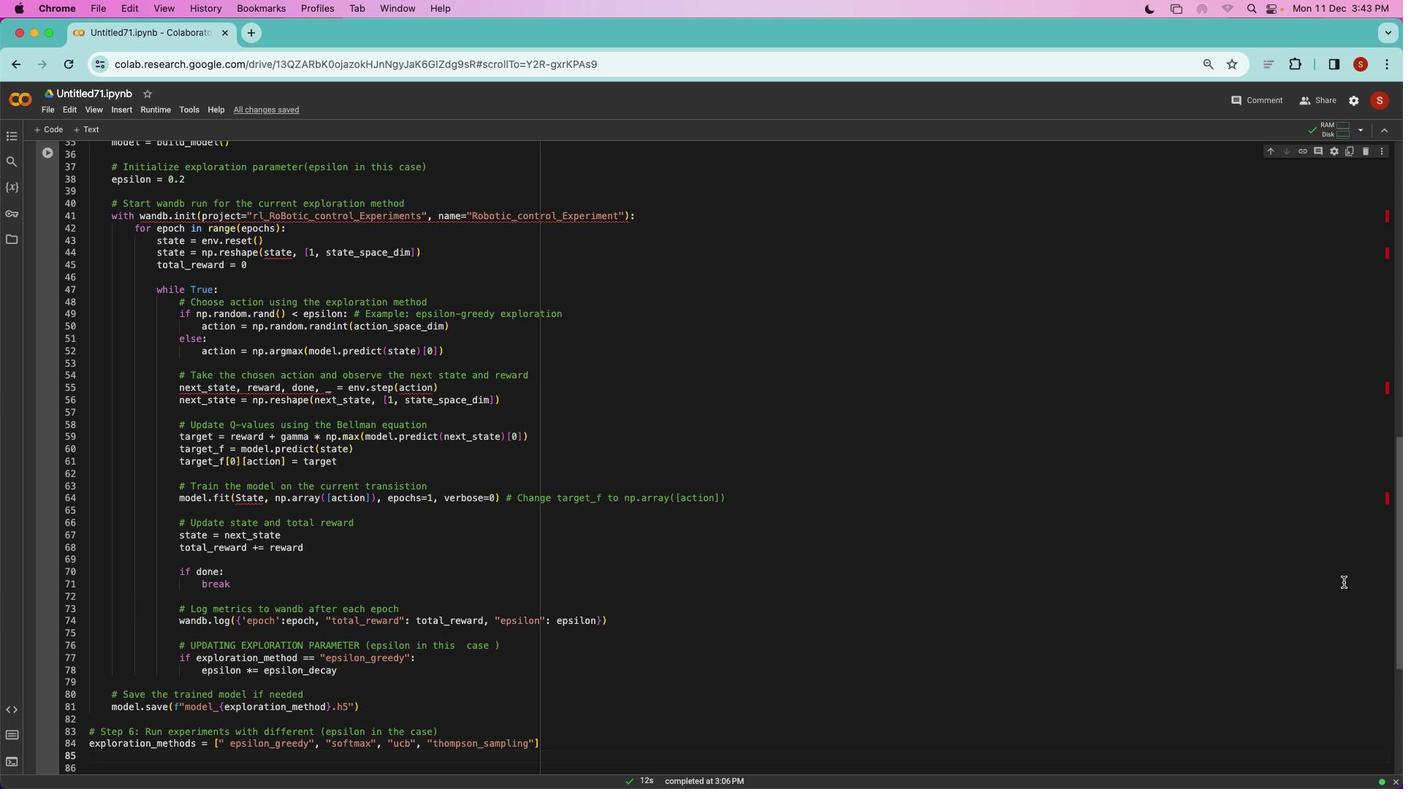 
Action: Mouse moved to (1175, 264)
Screenshot: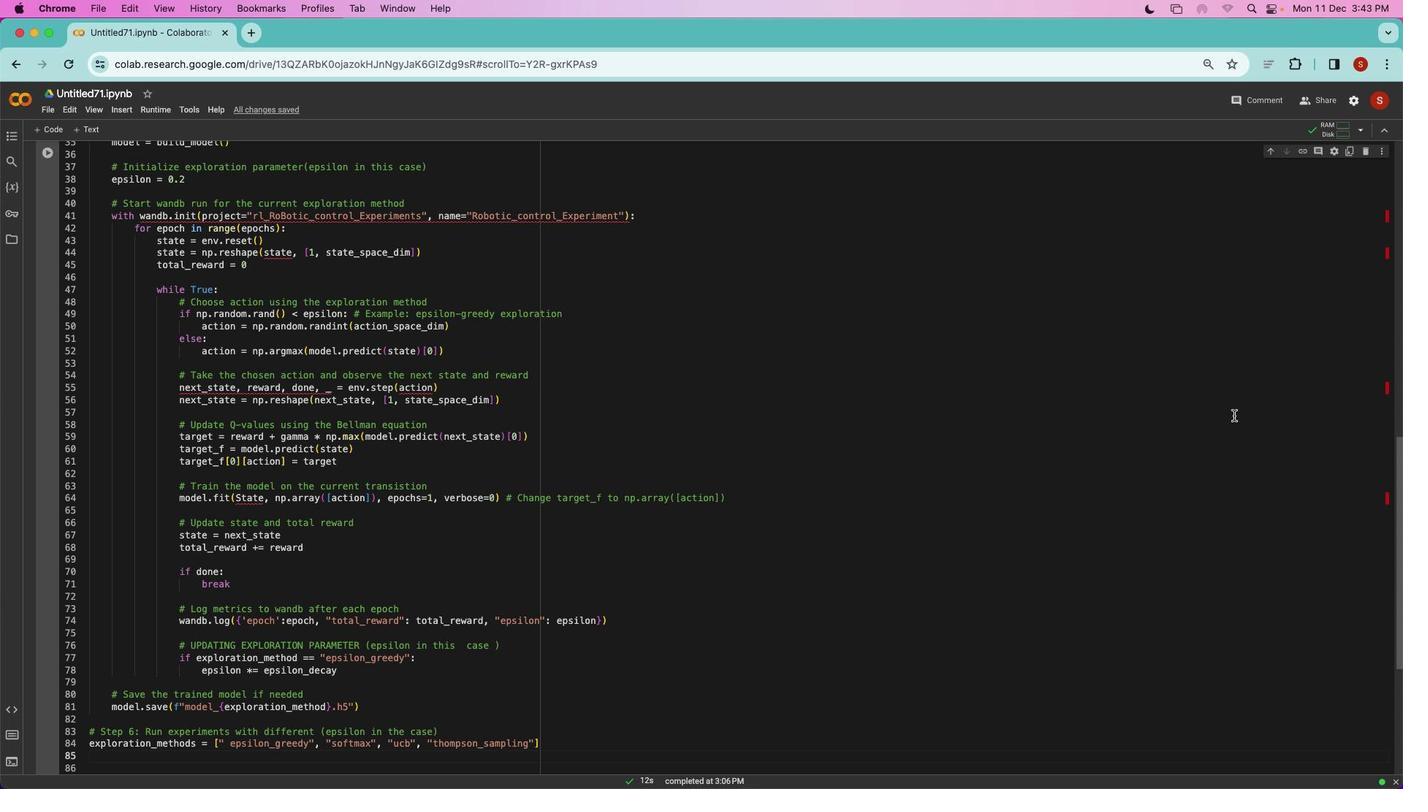
Action: Mouse scrolled (1175, 264) with delta (785, 812)
Screenshot: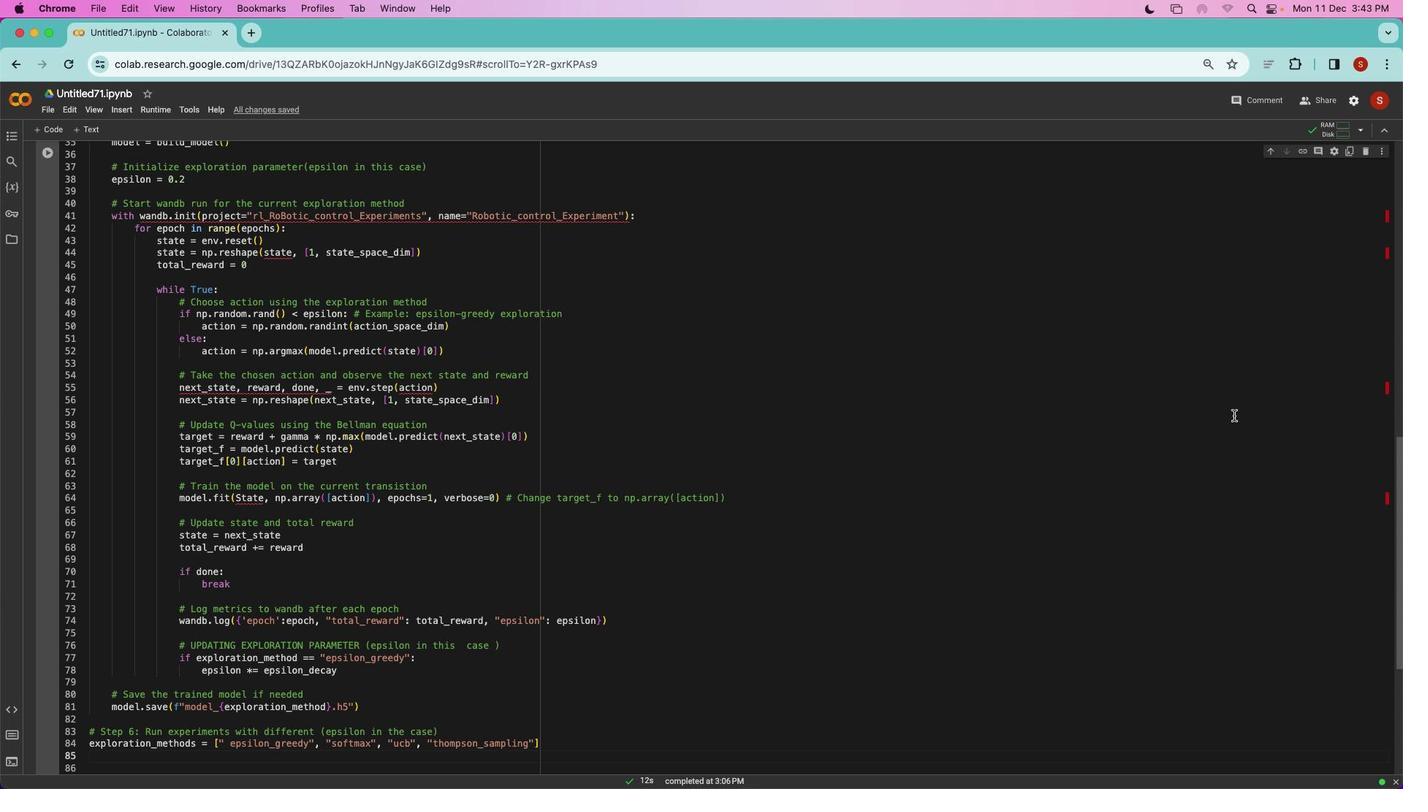 
Action: Mouse moved to (1178, 277)
Screenshot: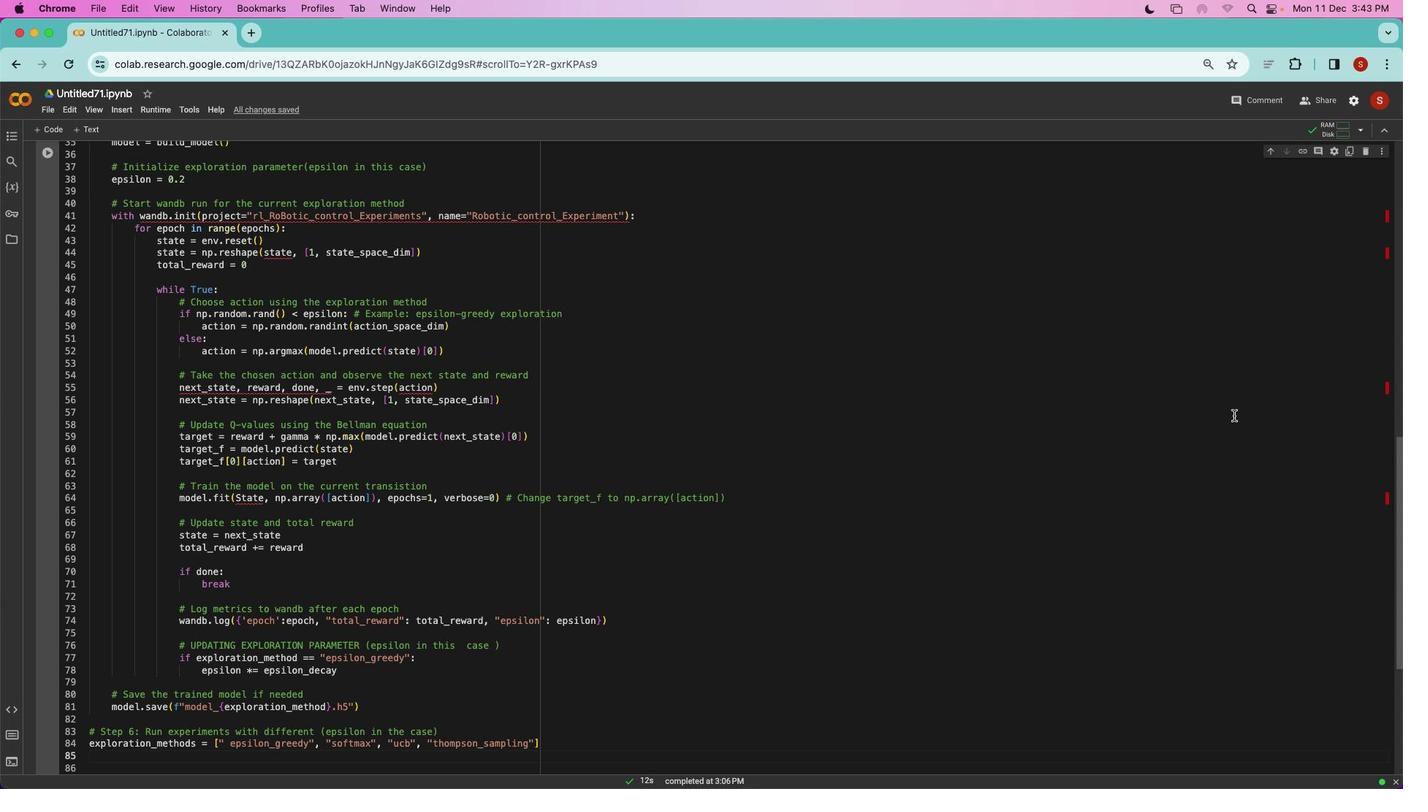 
Action: Mouse scrolled (1178, 277) with delta (785, 812)
Screenshot: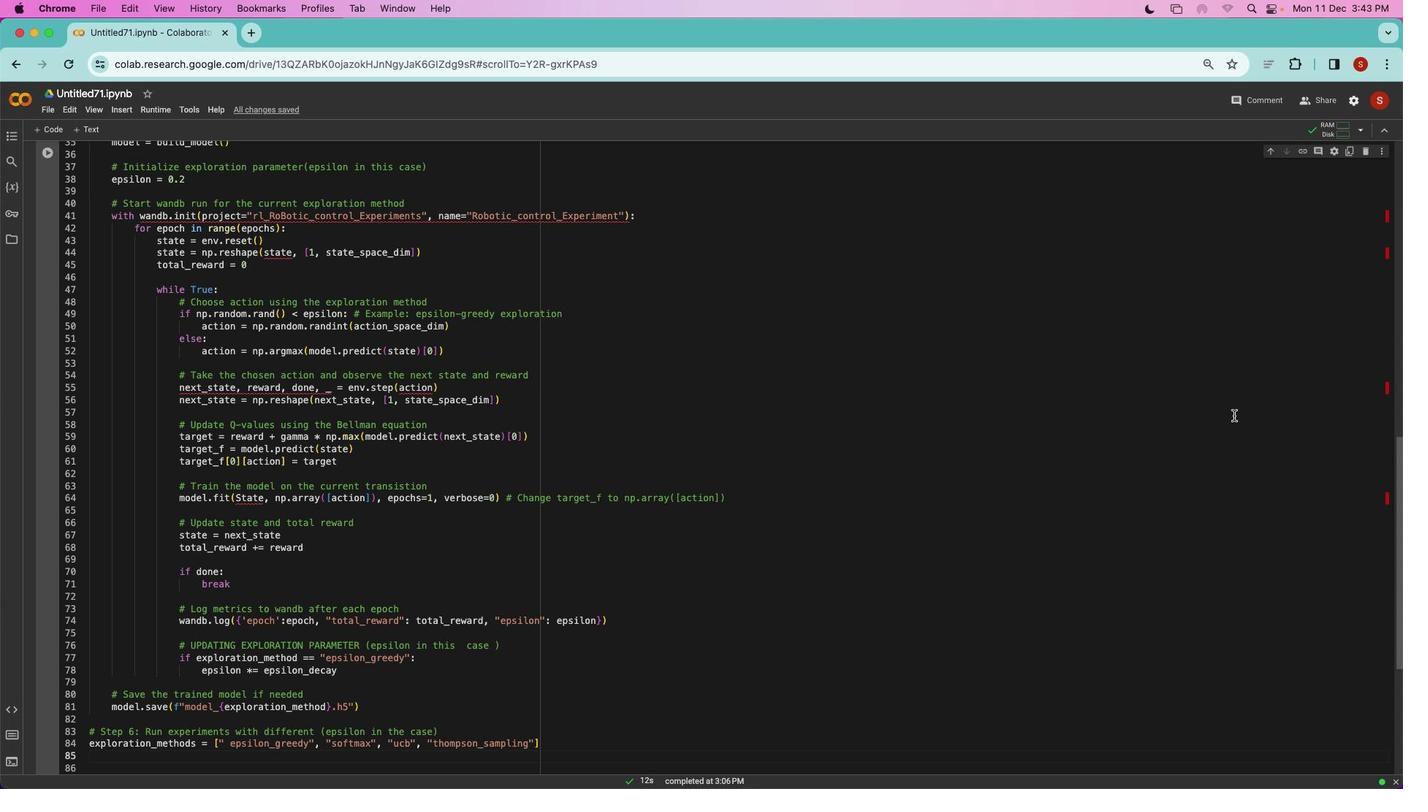 
Action: Mouse moved to (1179, 288)
Screenshot: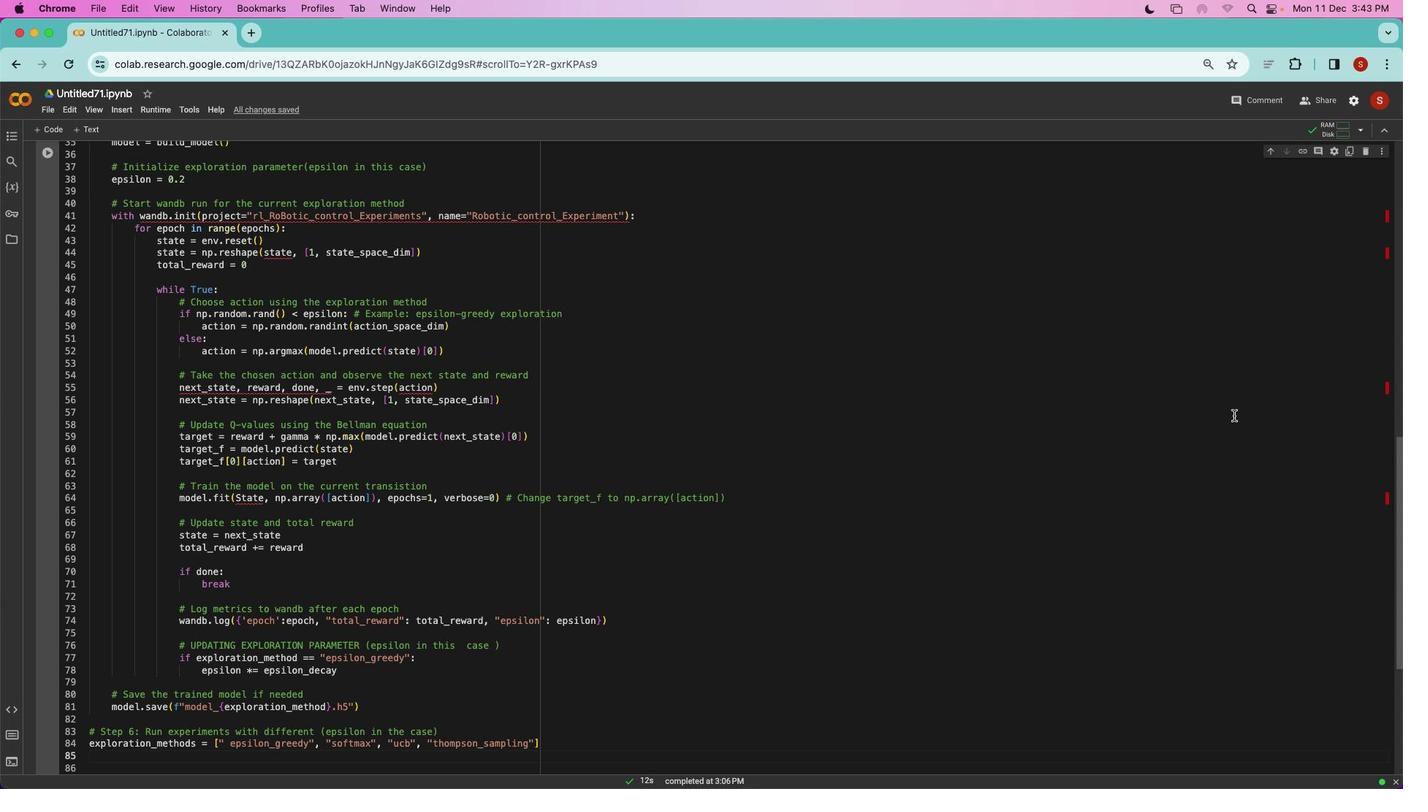 
Action: Mouse scrolled (1179, 288) with delta (785, 813)
Screenshot: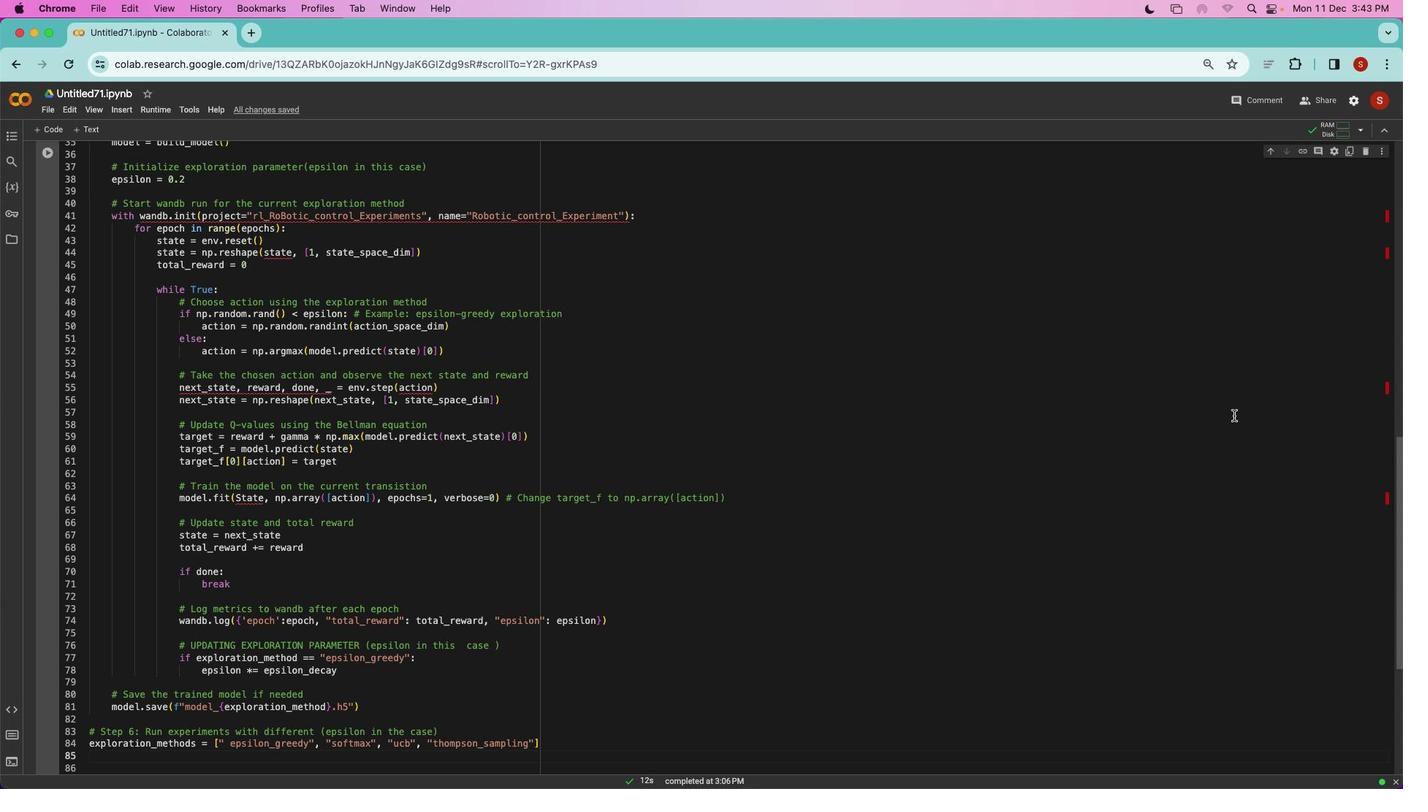 
Action: Mouse moved to (1182, 307)
Screenshot: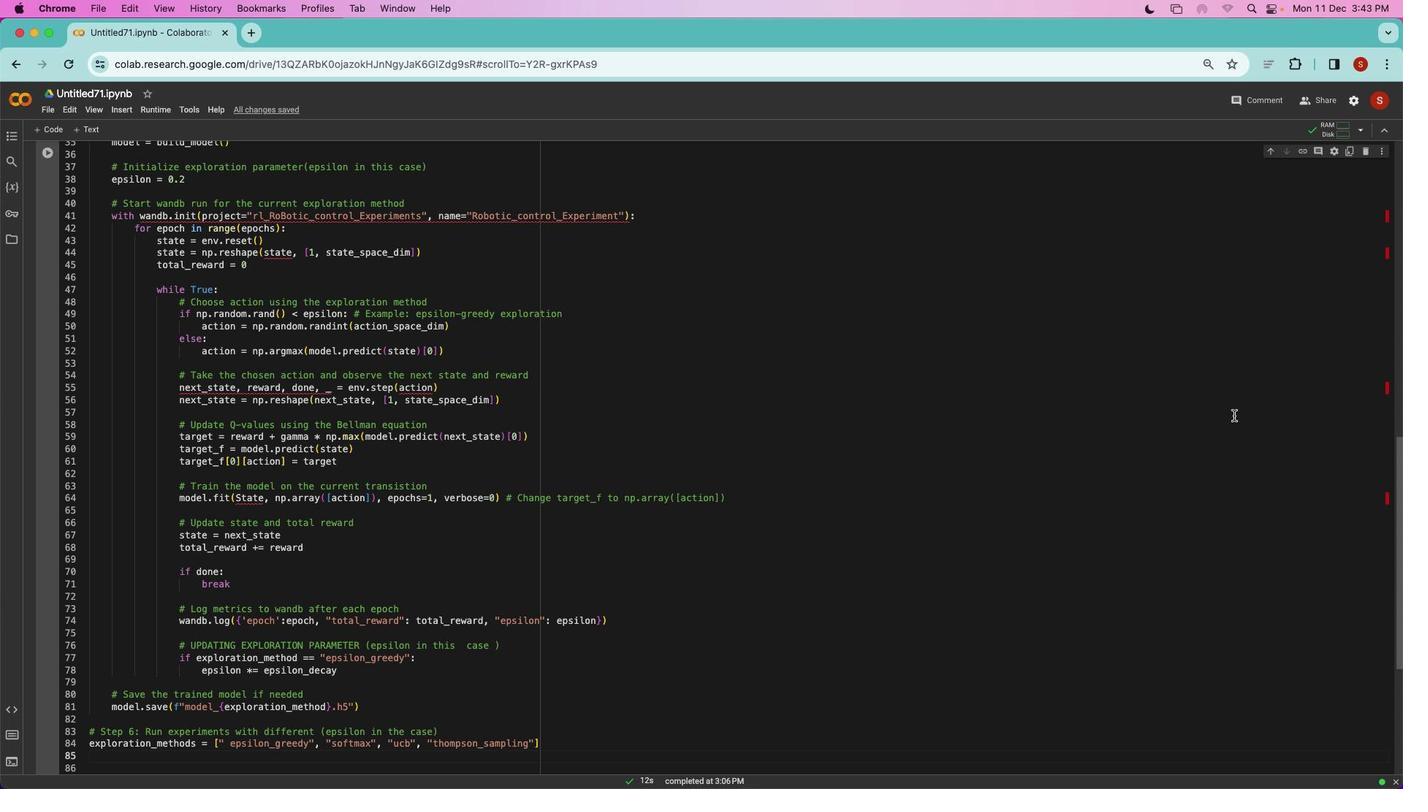 
Action: Mouse scrolled (1182, 307) with delta (785, 814)
Screenshot: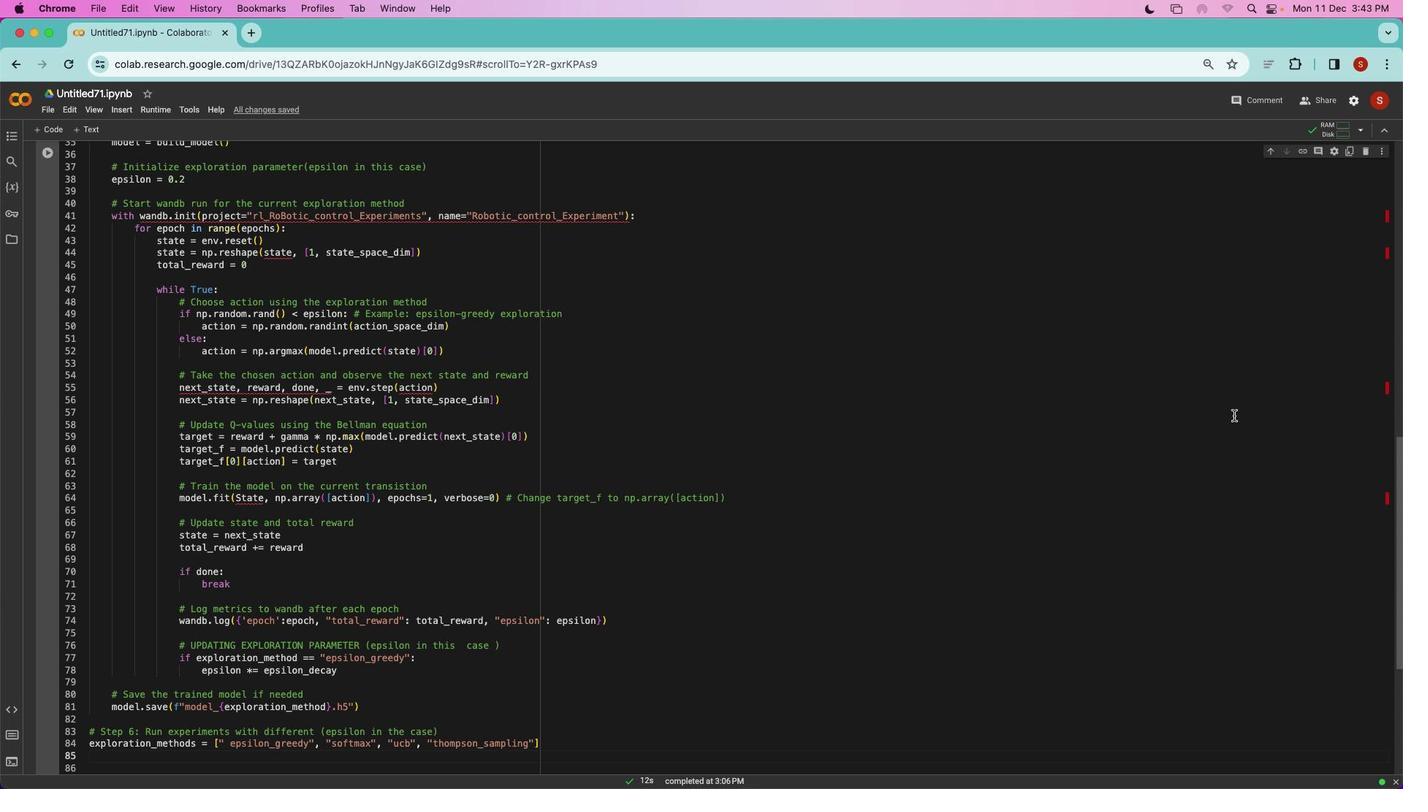 
Action: Mouse moved to (1184, 332)
Screenshot: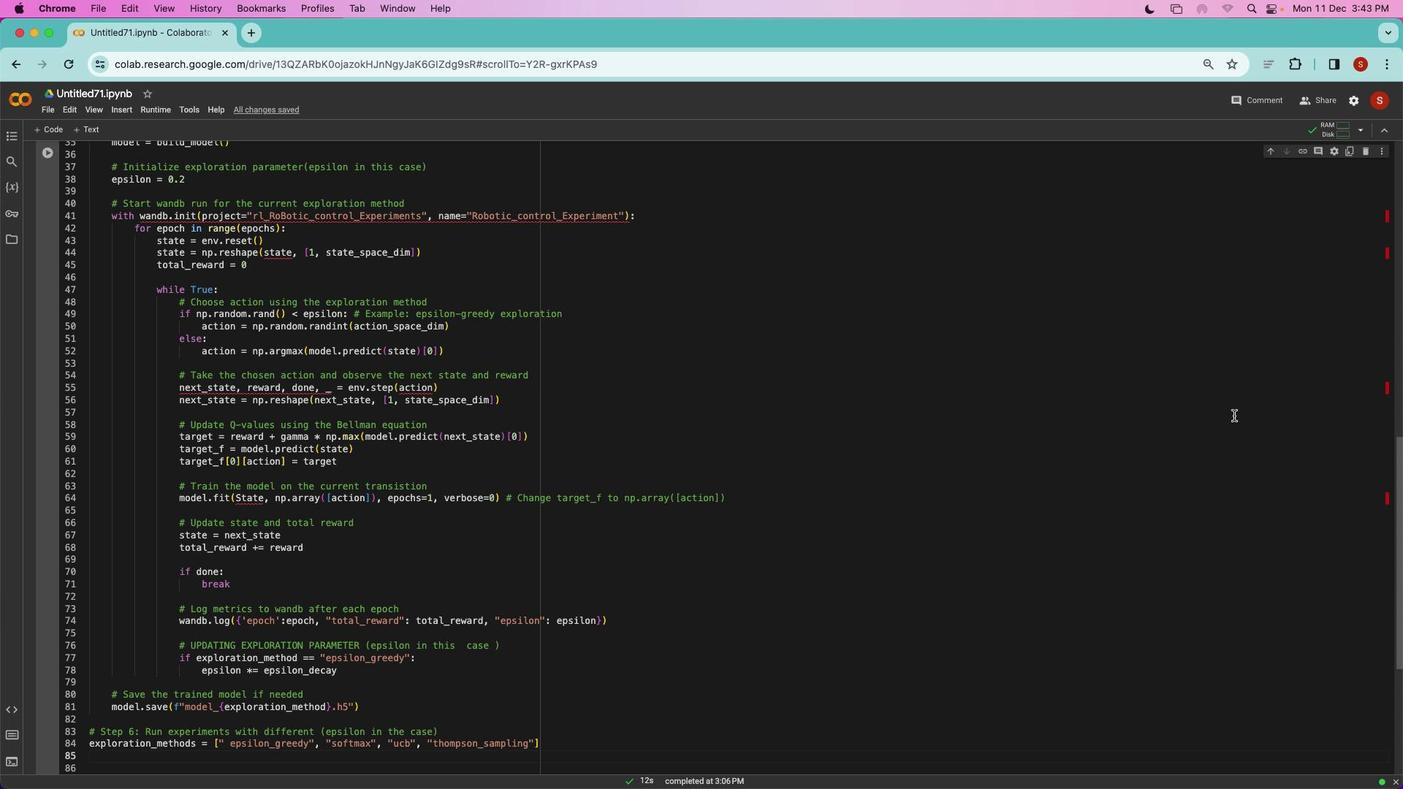 
Action: Mouse scrolled (1184, 332) with delta (785, 814)
Screenshot: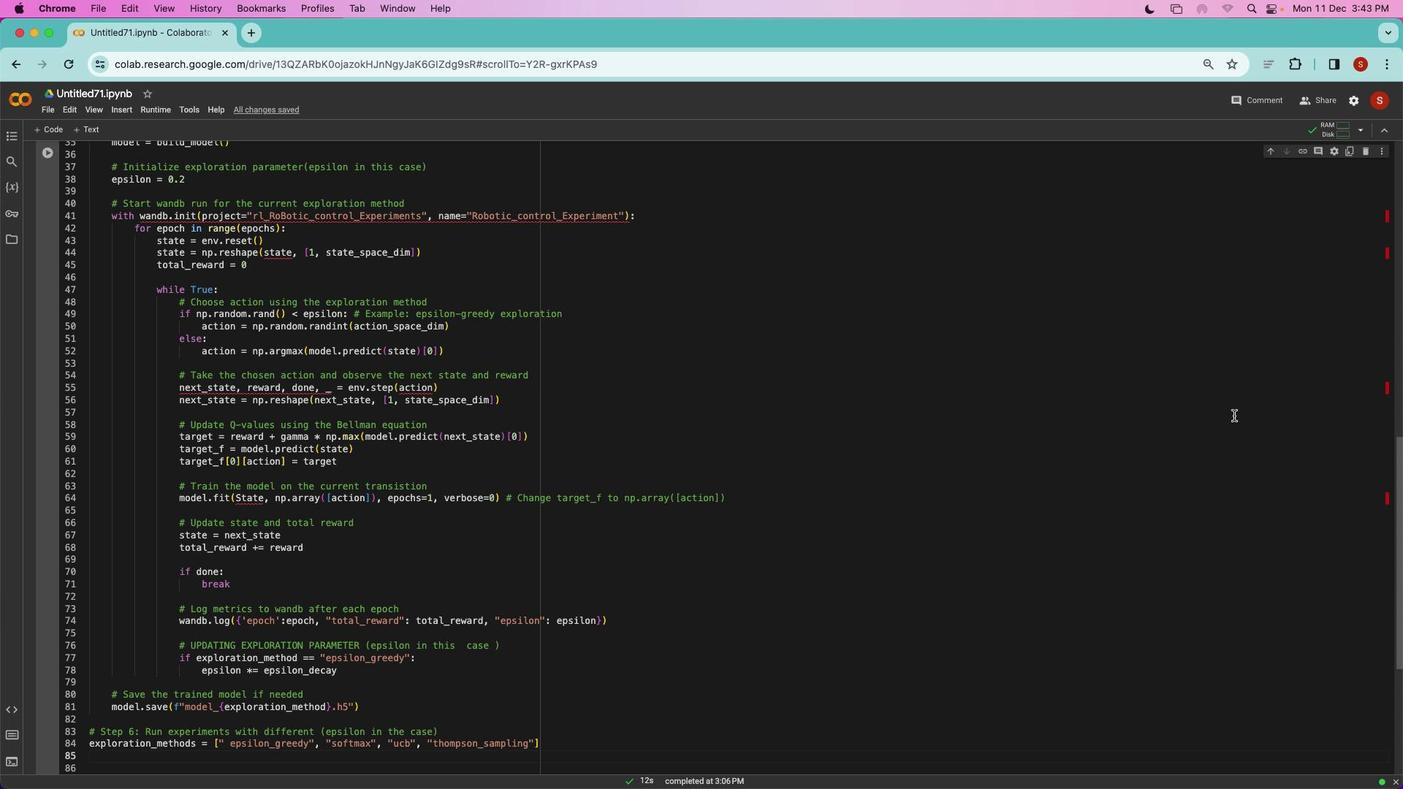 
Action: Mouse moved to (1184, 360)
Screenshot: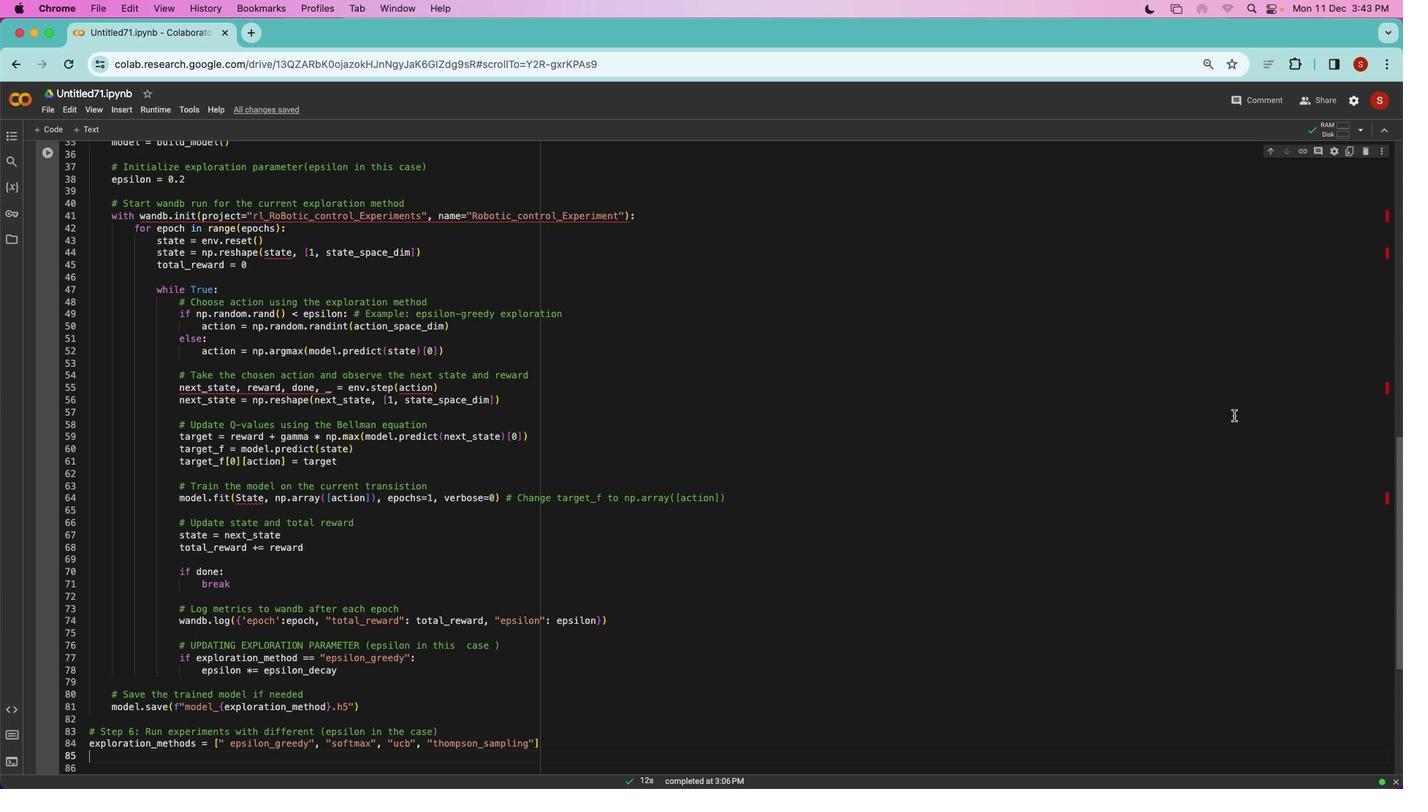 
Action: Mouse scrolled (1184, 360) with delta (785, 812)
Screenshot: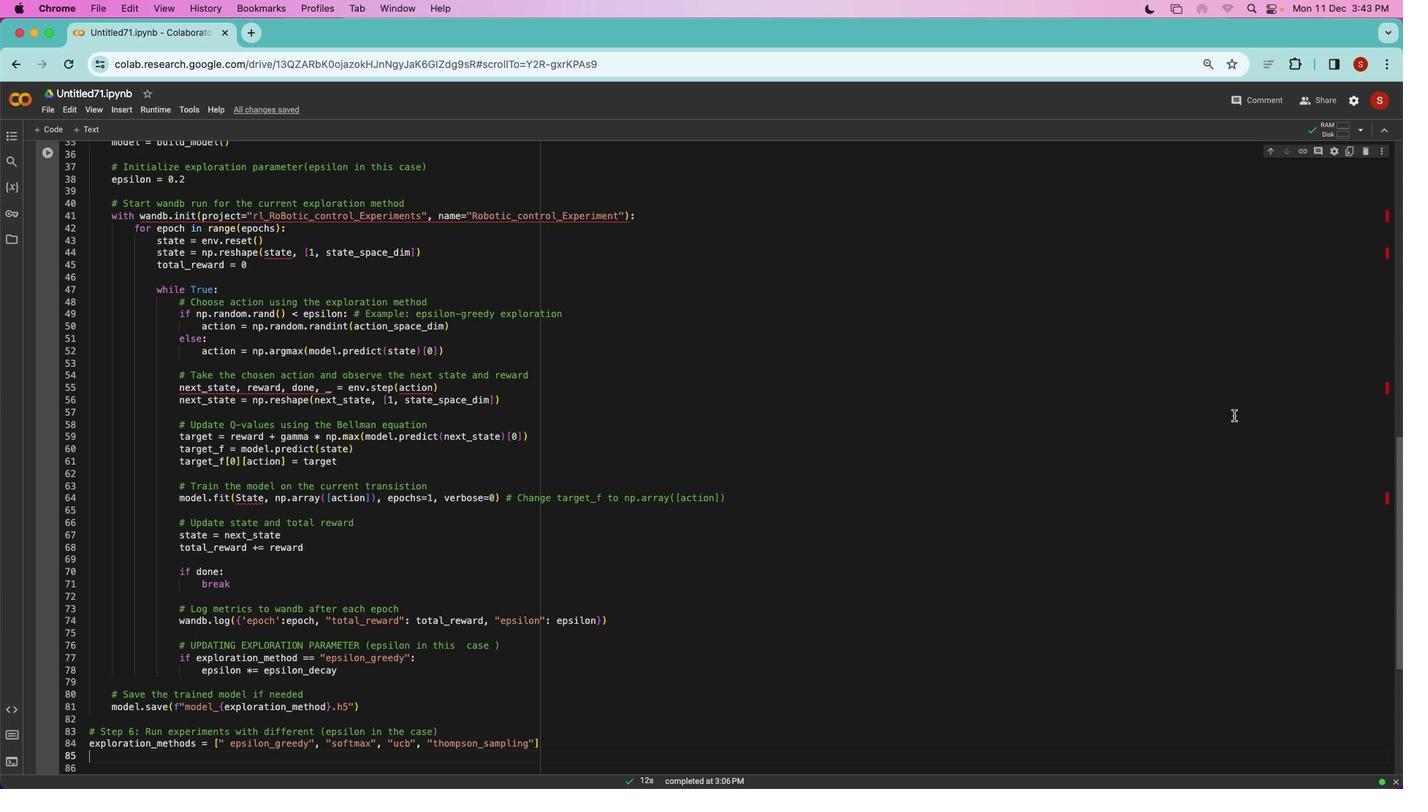 
Action: Mouse moved to (1059, 393)
Screenshot: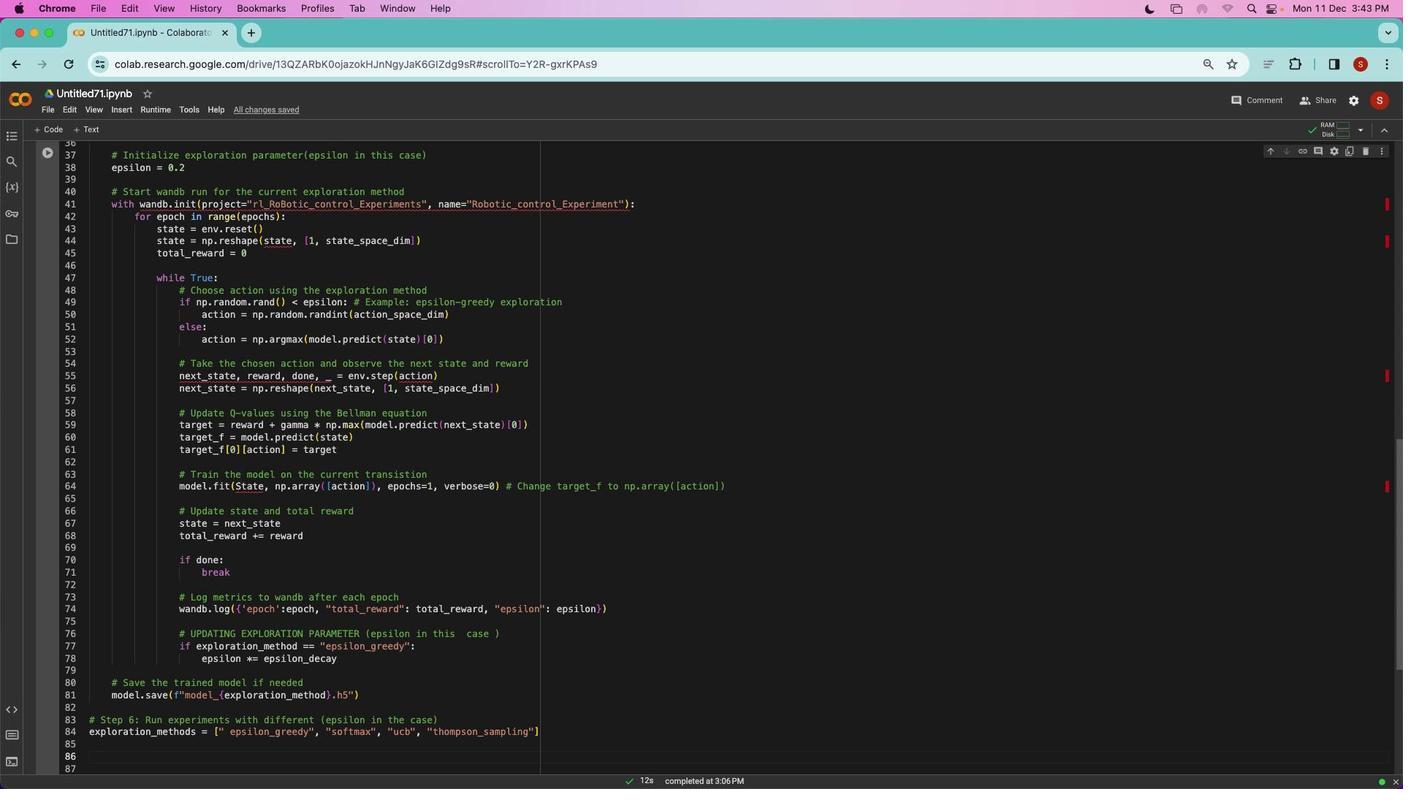 
Action: Key pressed Key.enter'e'Key.backspace'f''o''r'Key.space'm''e''t''h''o''d'Key.space'i''n'Key.space'e''x''p''l''o''r''a''t''i''o''n'Key.shift'_''m''e''t''h''o''d''s'Key.shift':'Key.enter't''r''a''i''n'Key.shift'_''r''l'Key.shift'_''a''l''g''o''r''i''t''h''m'Key.shift'(''m''e''h''o''d'Key.shiftKey.leftKey.leftKey.left't'Key.rightKey.rightKey.rightKey.rightKey.shift_rKey.enter
Screenshot: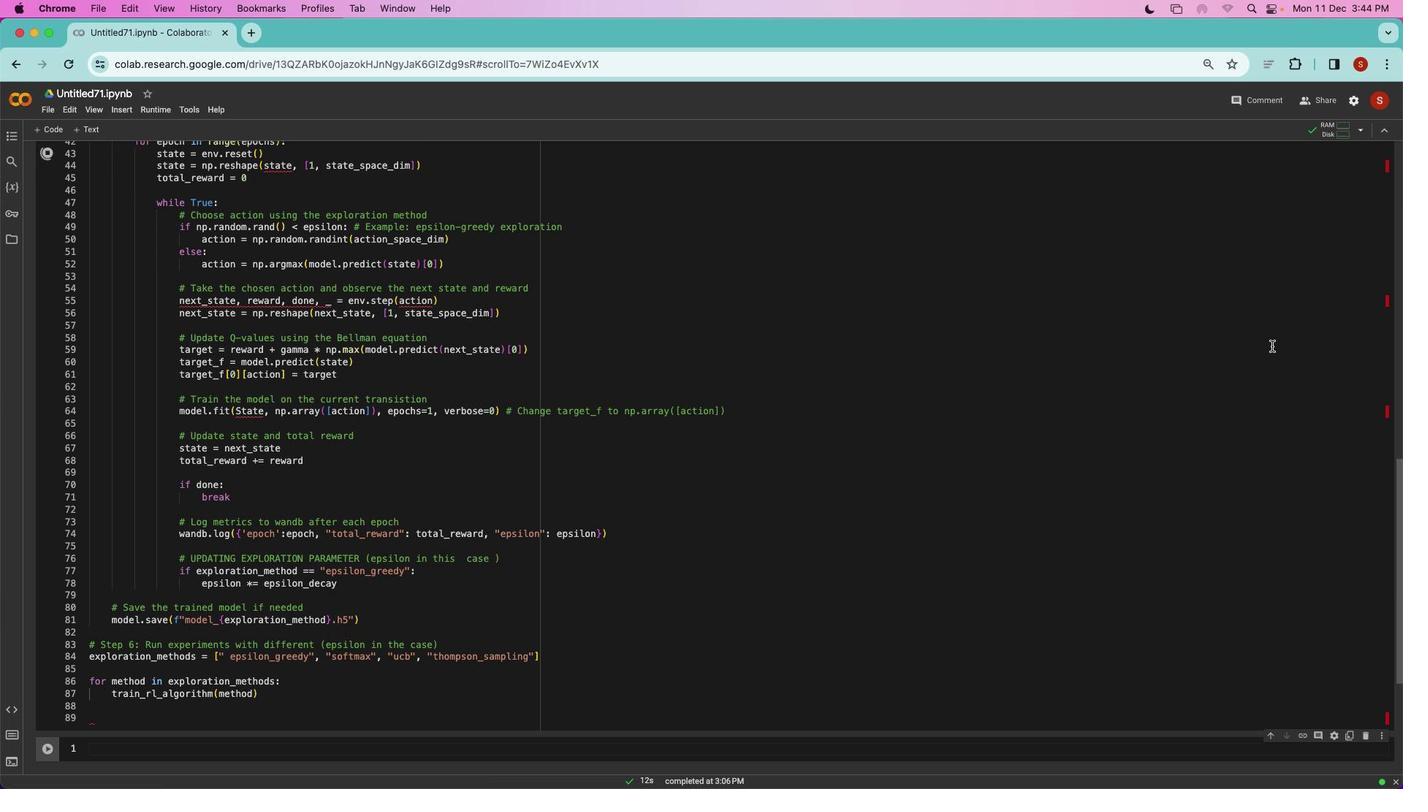 
Action: Mouse moved to (1407, 21)
Screenshot: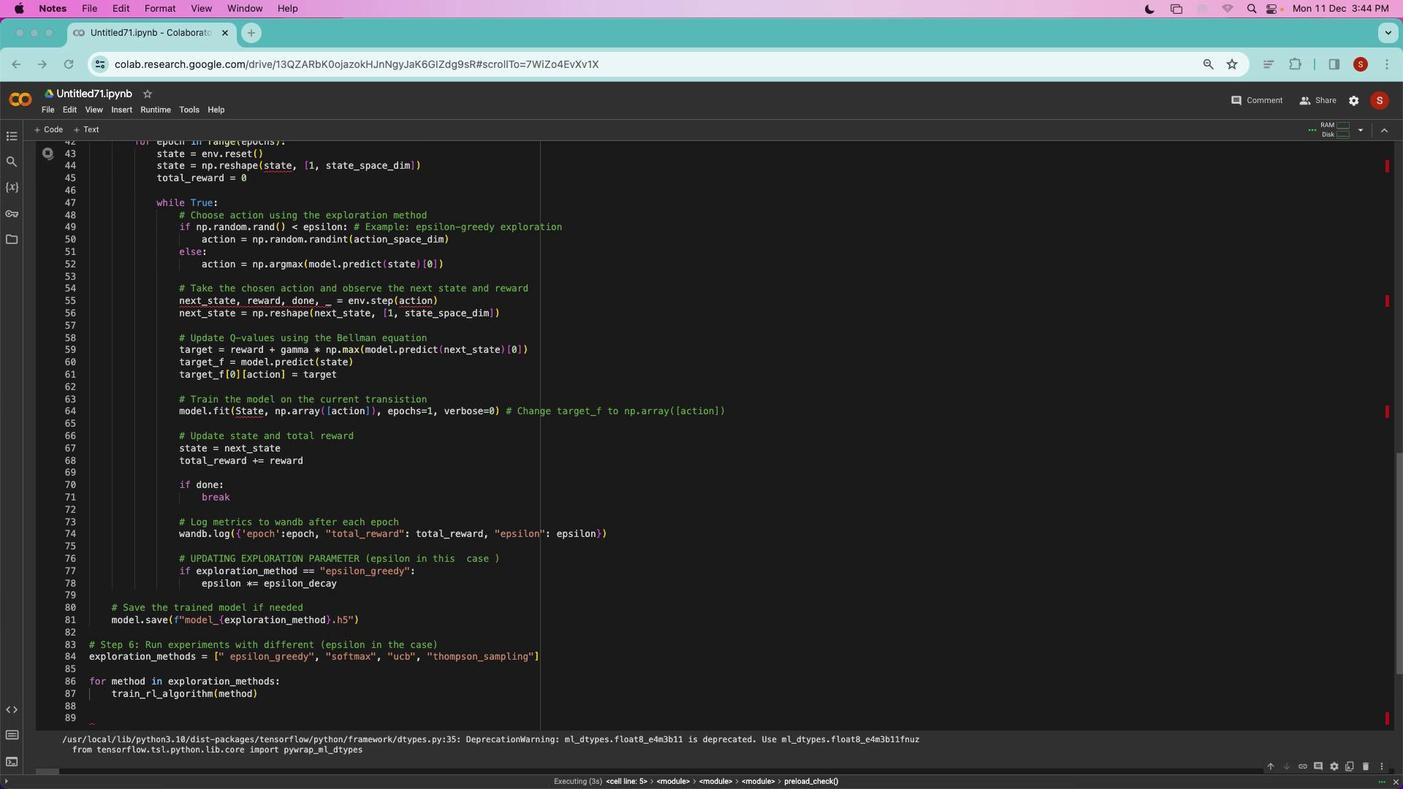 
Action: Mouse pressed left at (1407, 21)
Screenshot: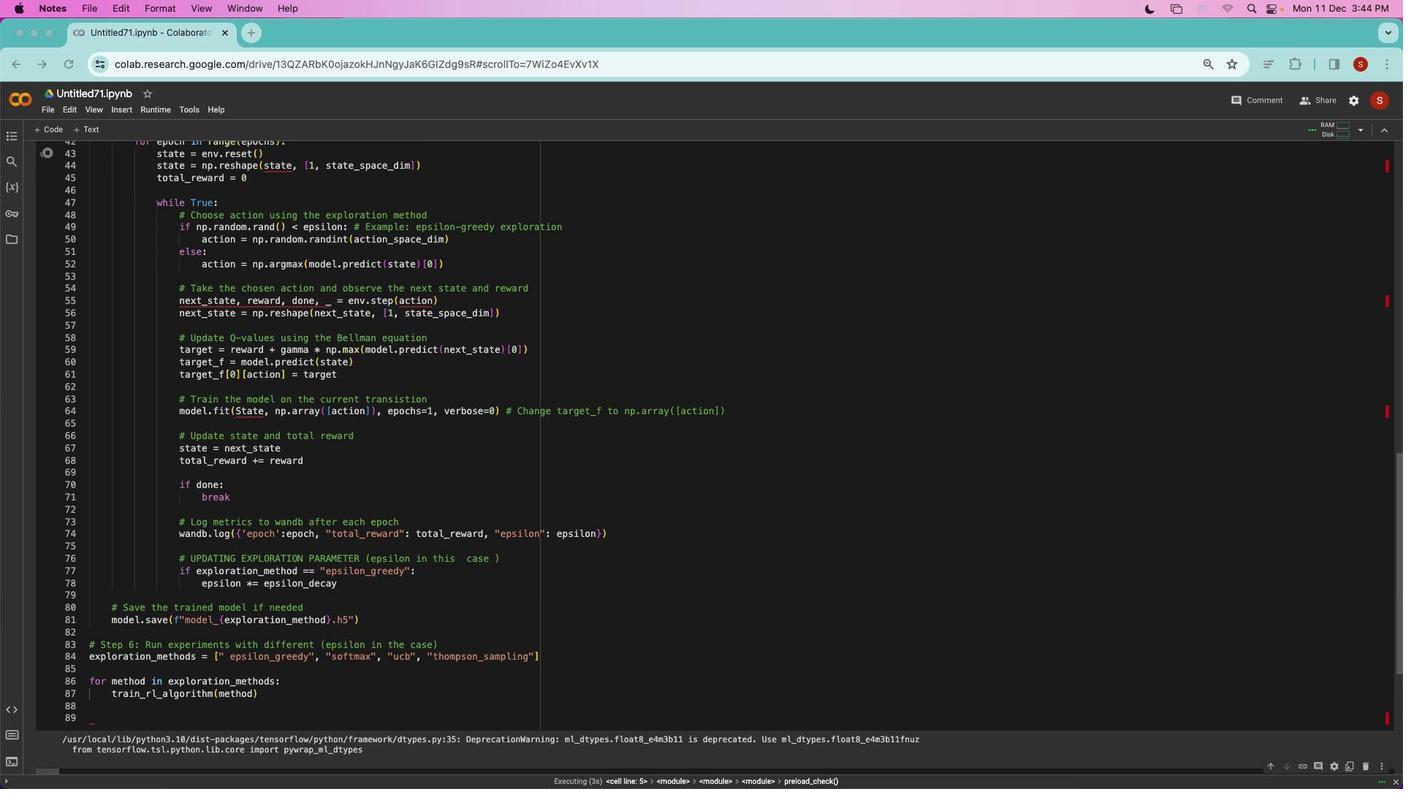 
Action: Mouse moved to (1401, 603)
Screenshot: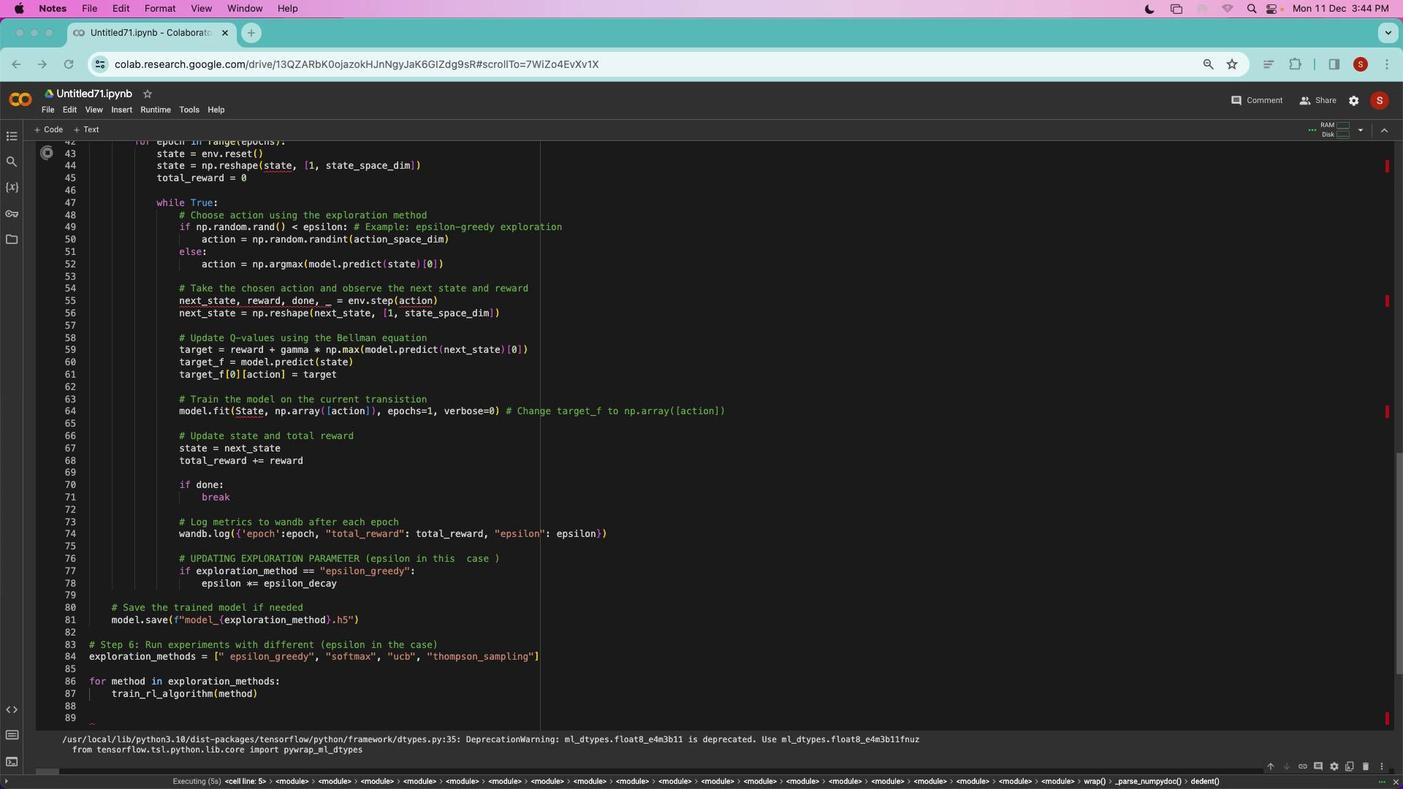 
Action: Mouse pressed left at (1401, 603)
Screenshot: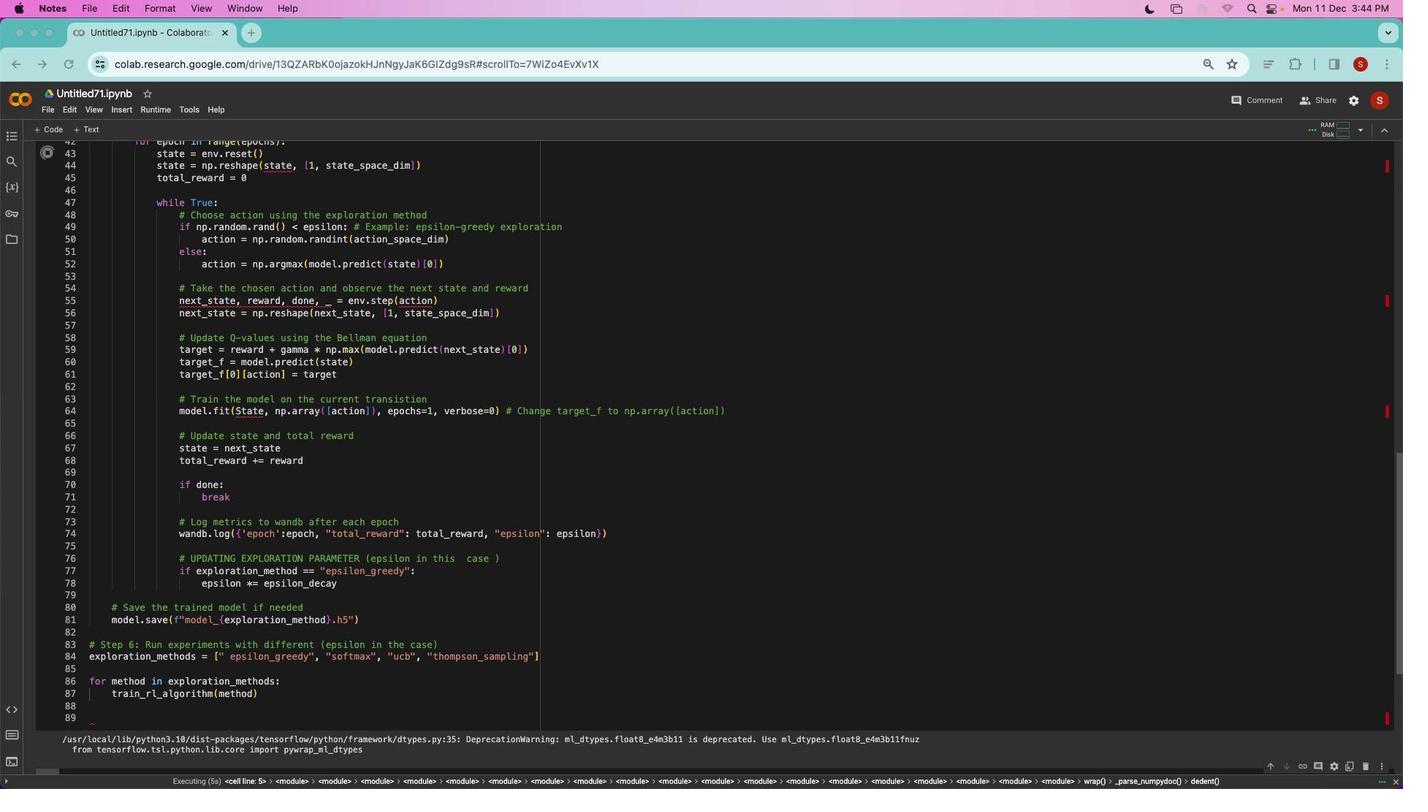 
Action: Mouse moved to (1399, 601)
Screenshot: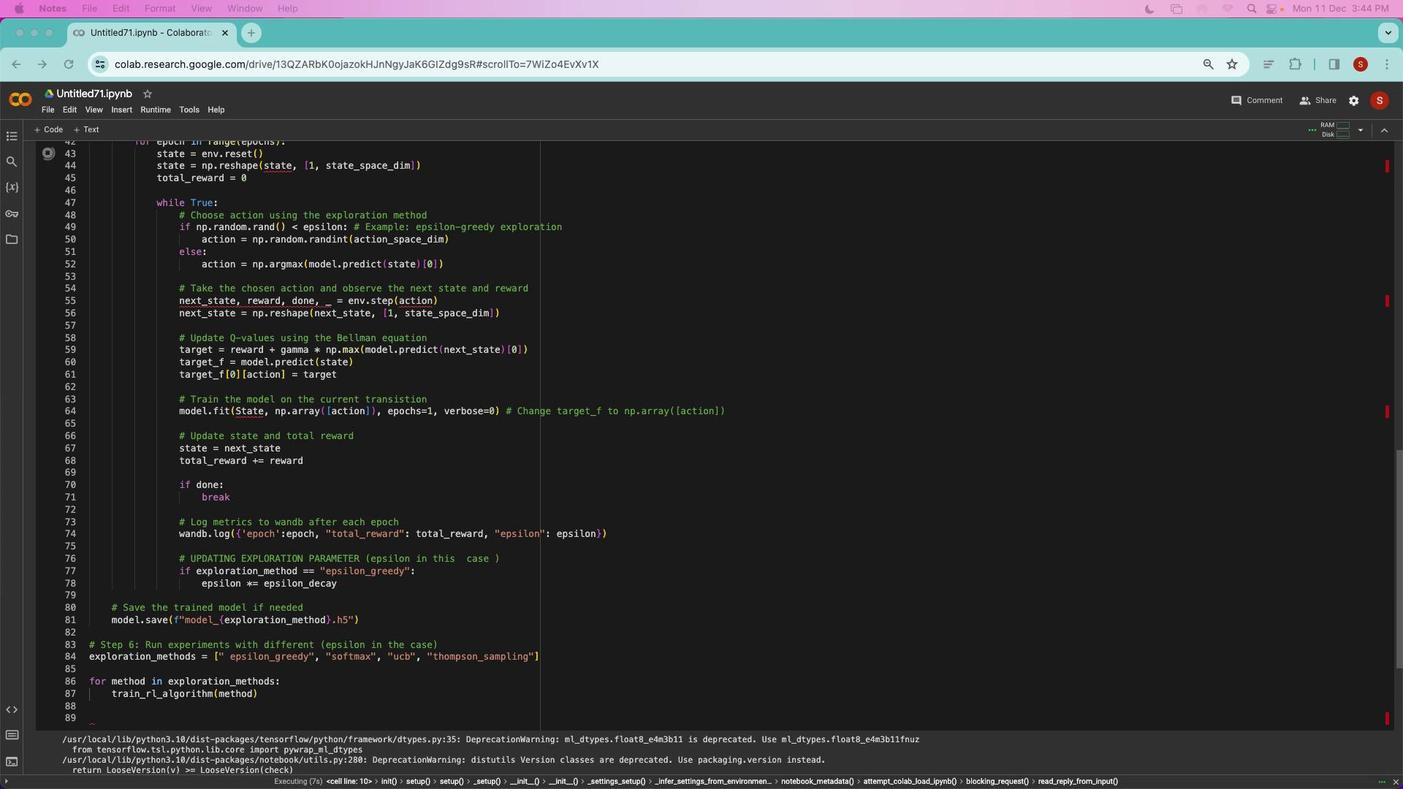 
Action: Mouse pressed left at (1399, 601)
Screenshot: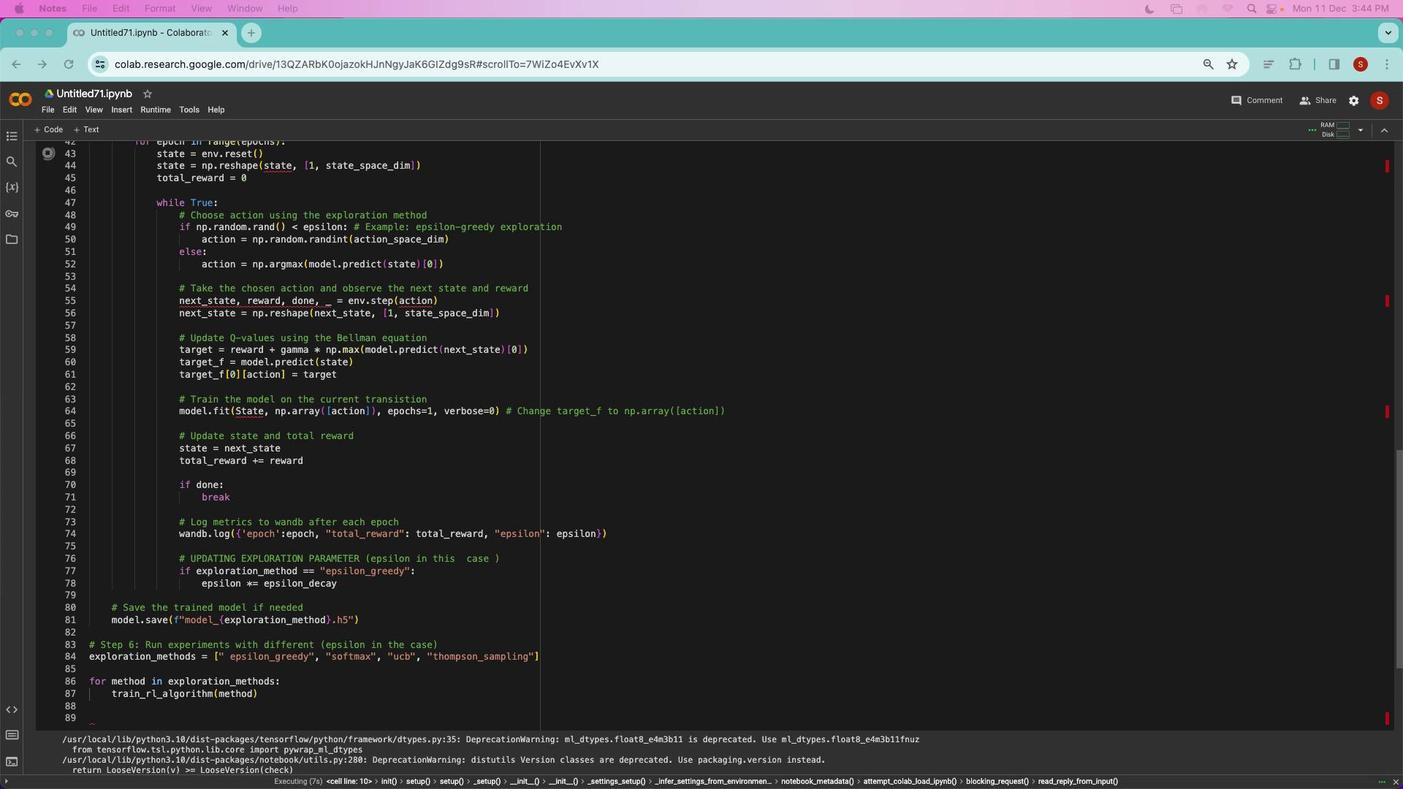 
Action: Mouse pressed left at (1399, 601)
Screenshot: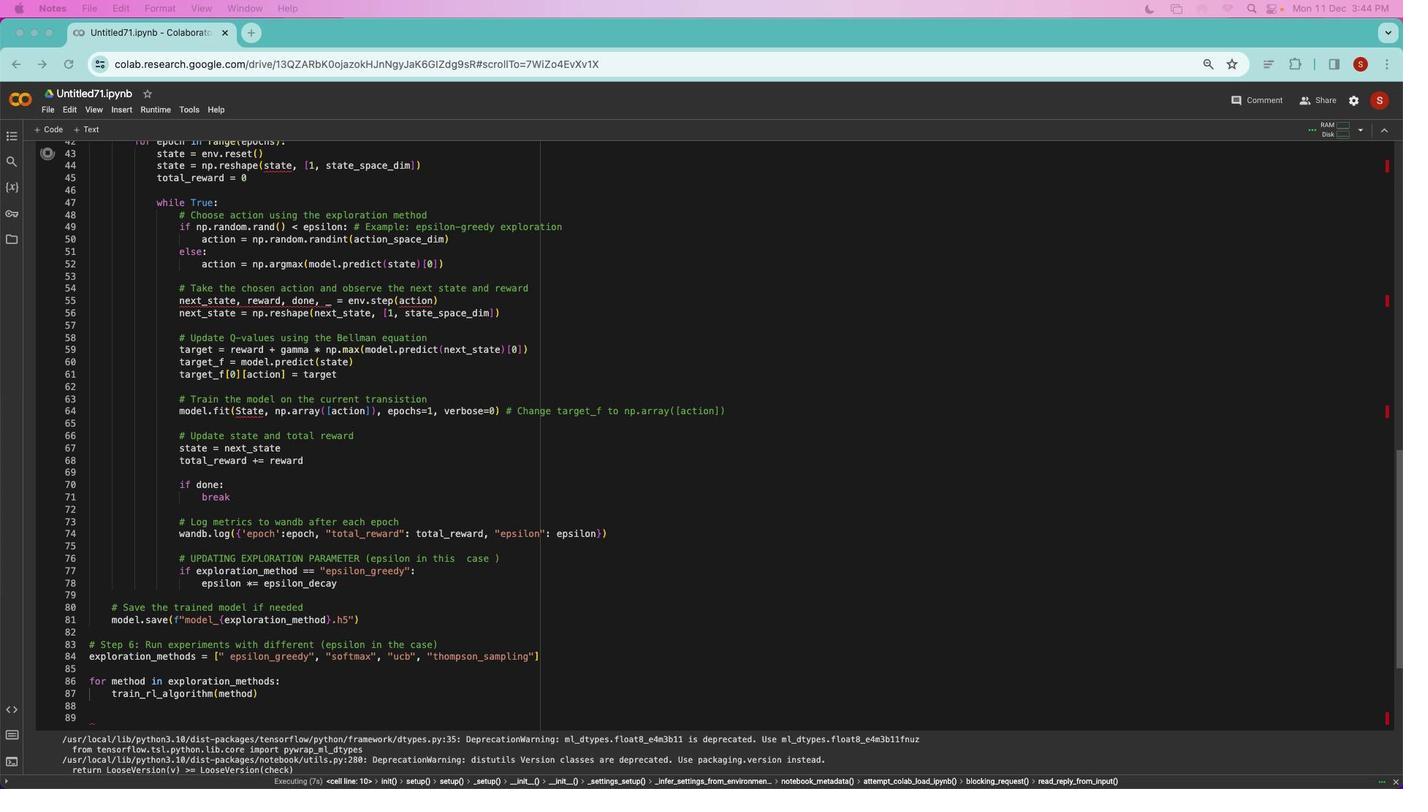 
Action: Mouse moved to (1238, 436)
Screenshot: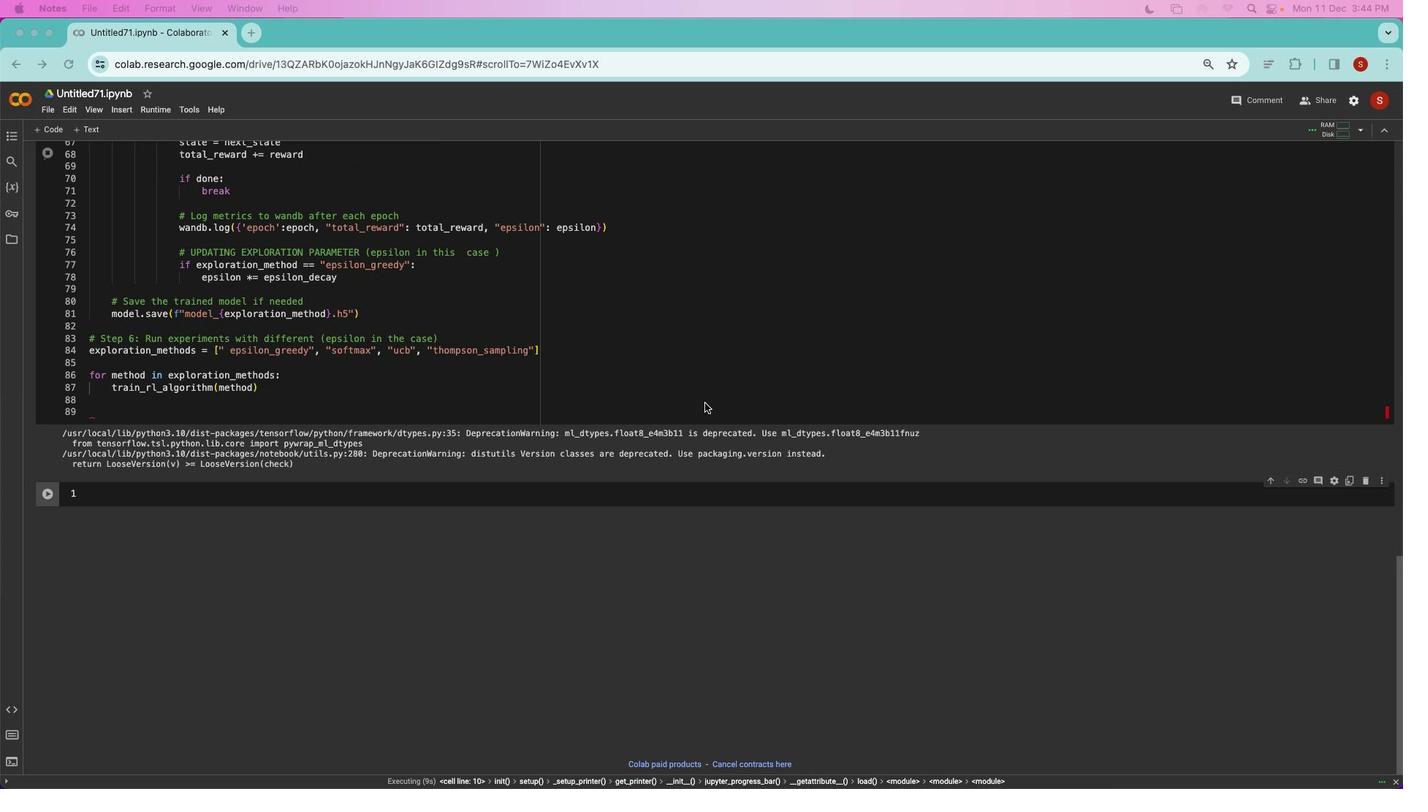 
Action: Mouse pressed left at (1238, 436)
Screenshot: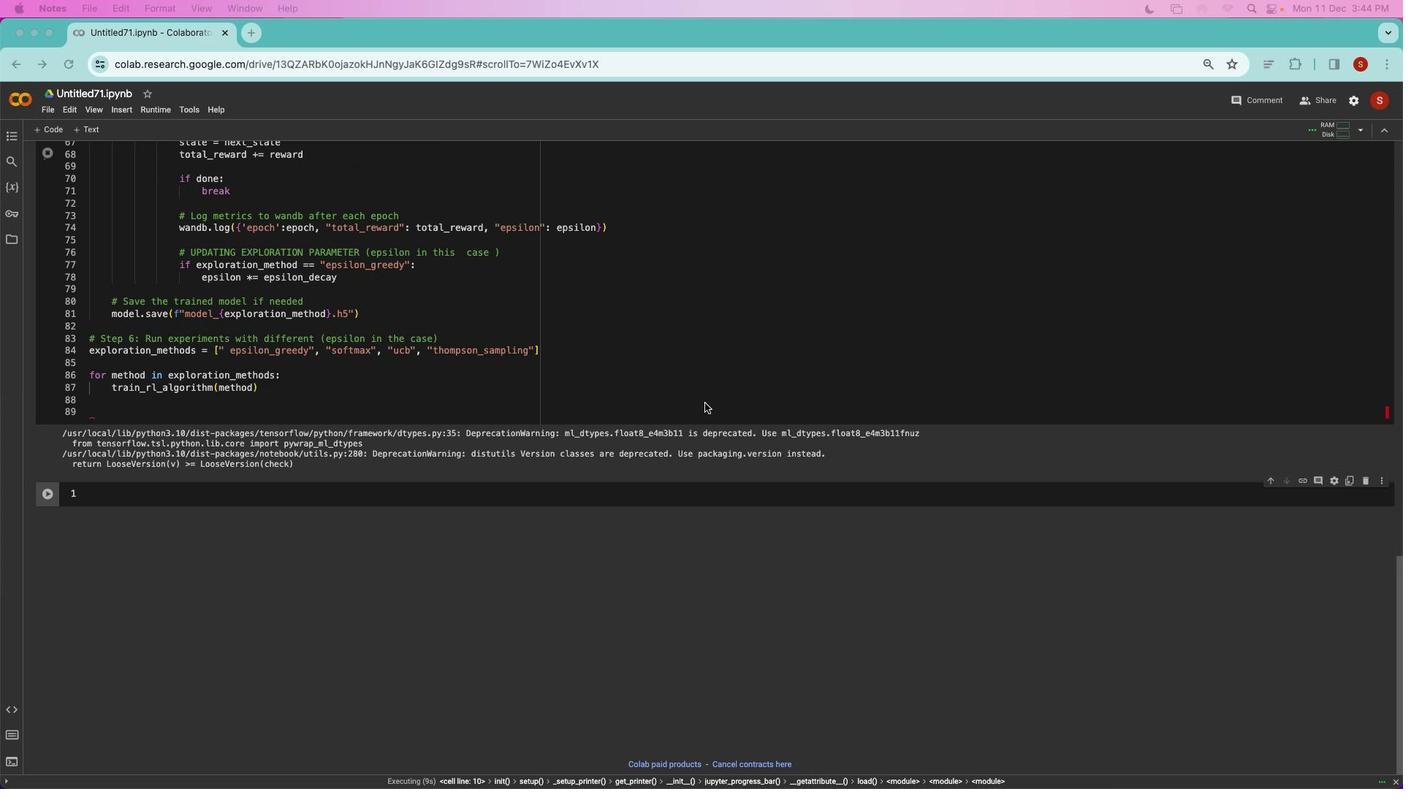 
Action: Mouse pressed left at (1238, 436)
Screenshot: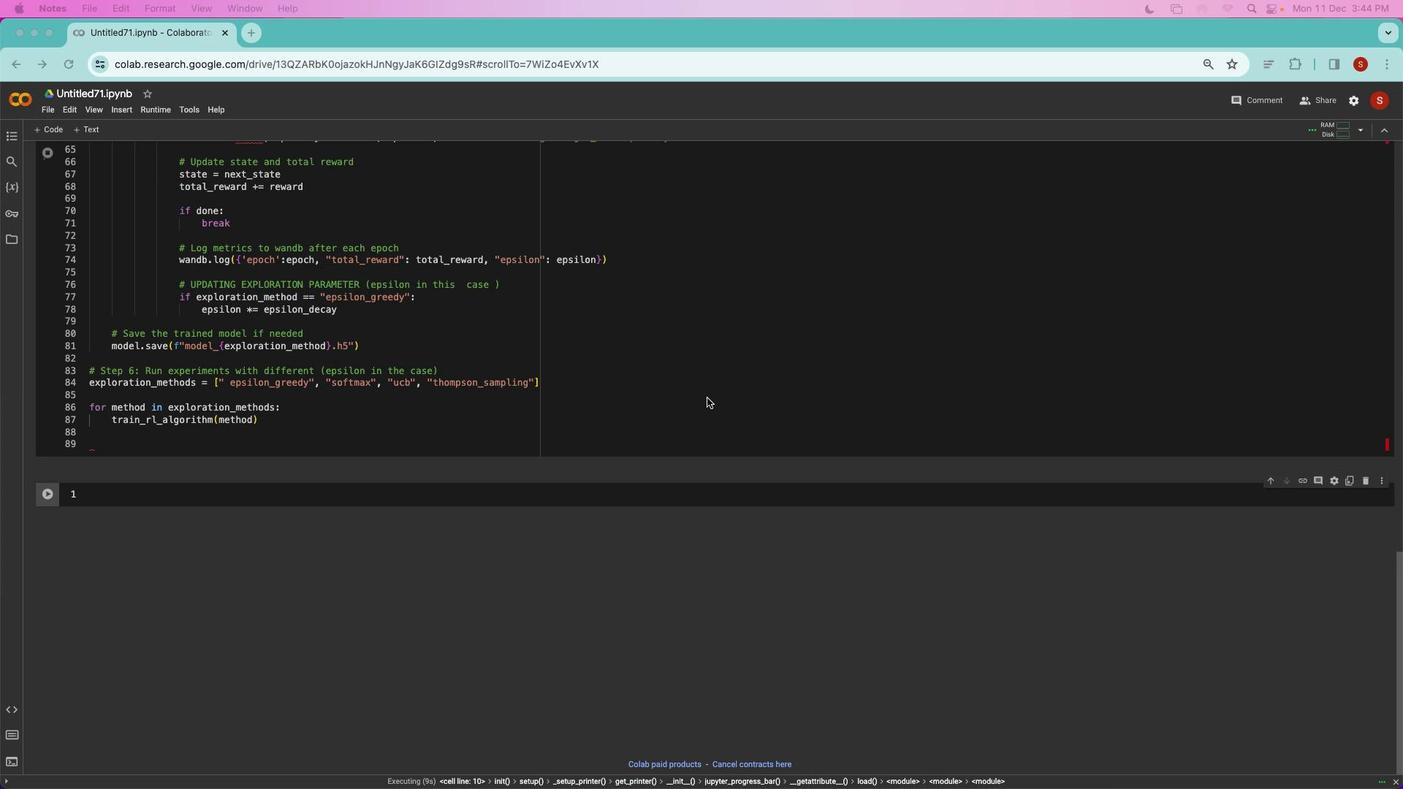 
Action: Mouse moved to (945, 423)
Screenshot: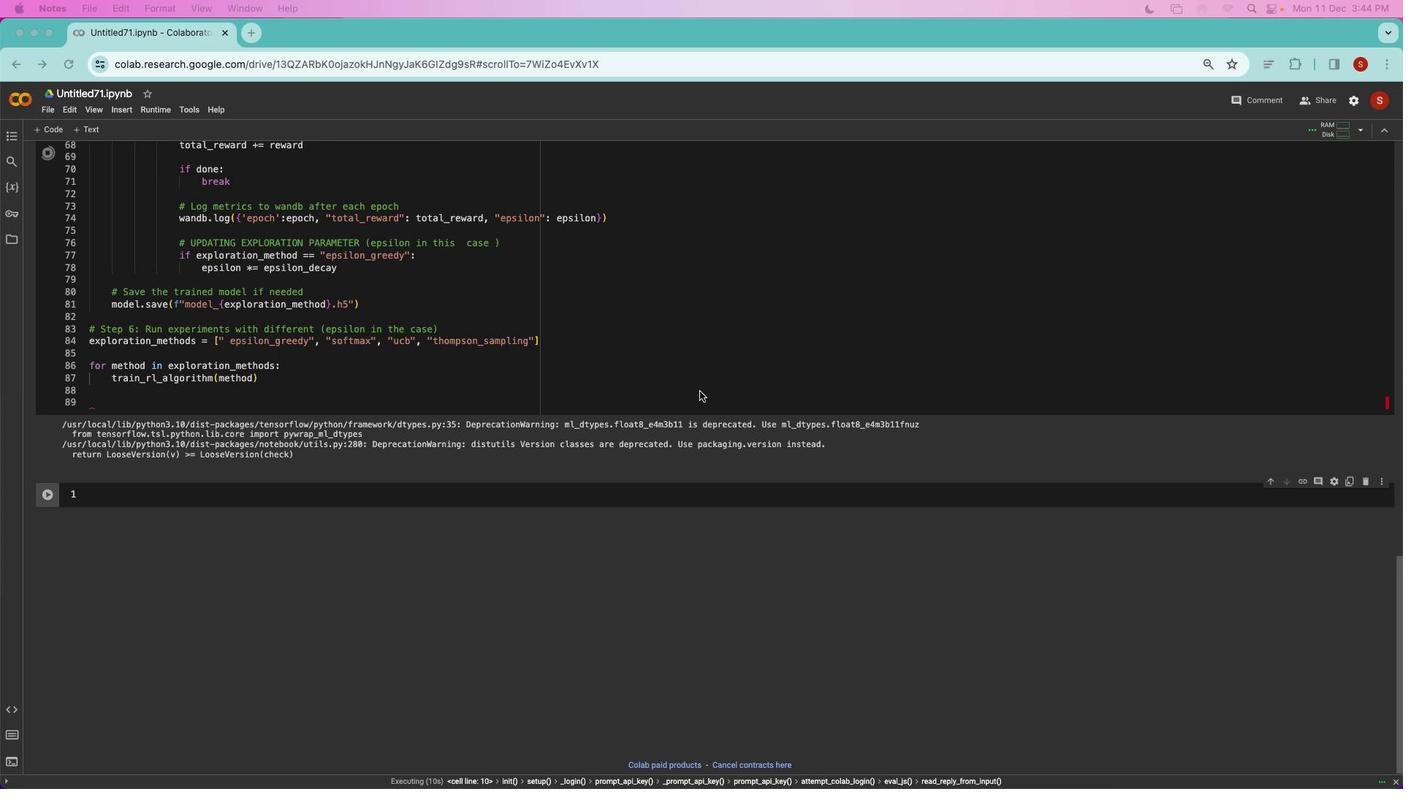 
Action: Mouse scrolled (945, 423) with delta (785, 812)
Screenshot: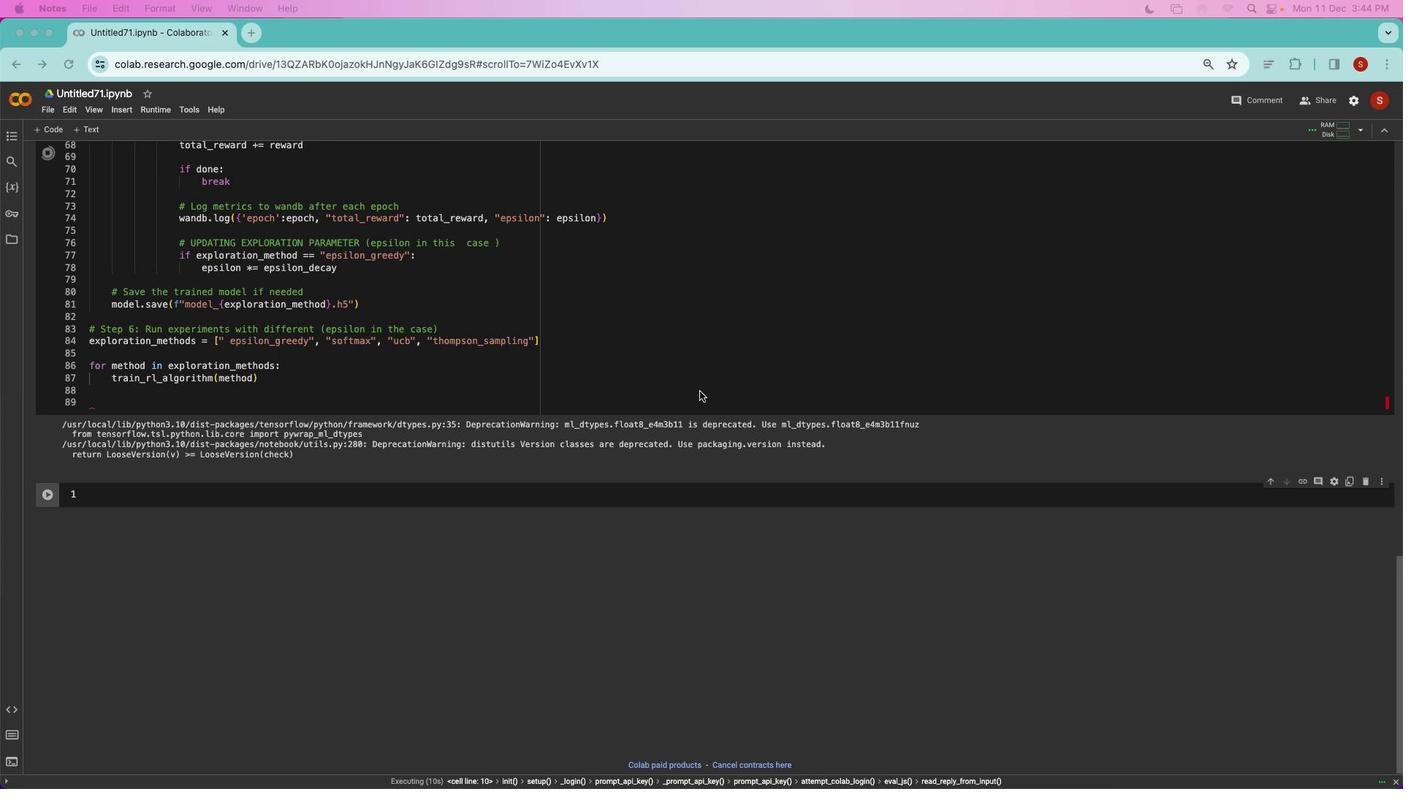 
Action: Mouse moved to (945, 430)
Screenshot: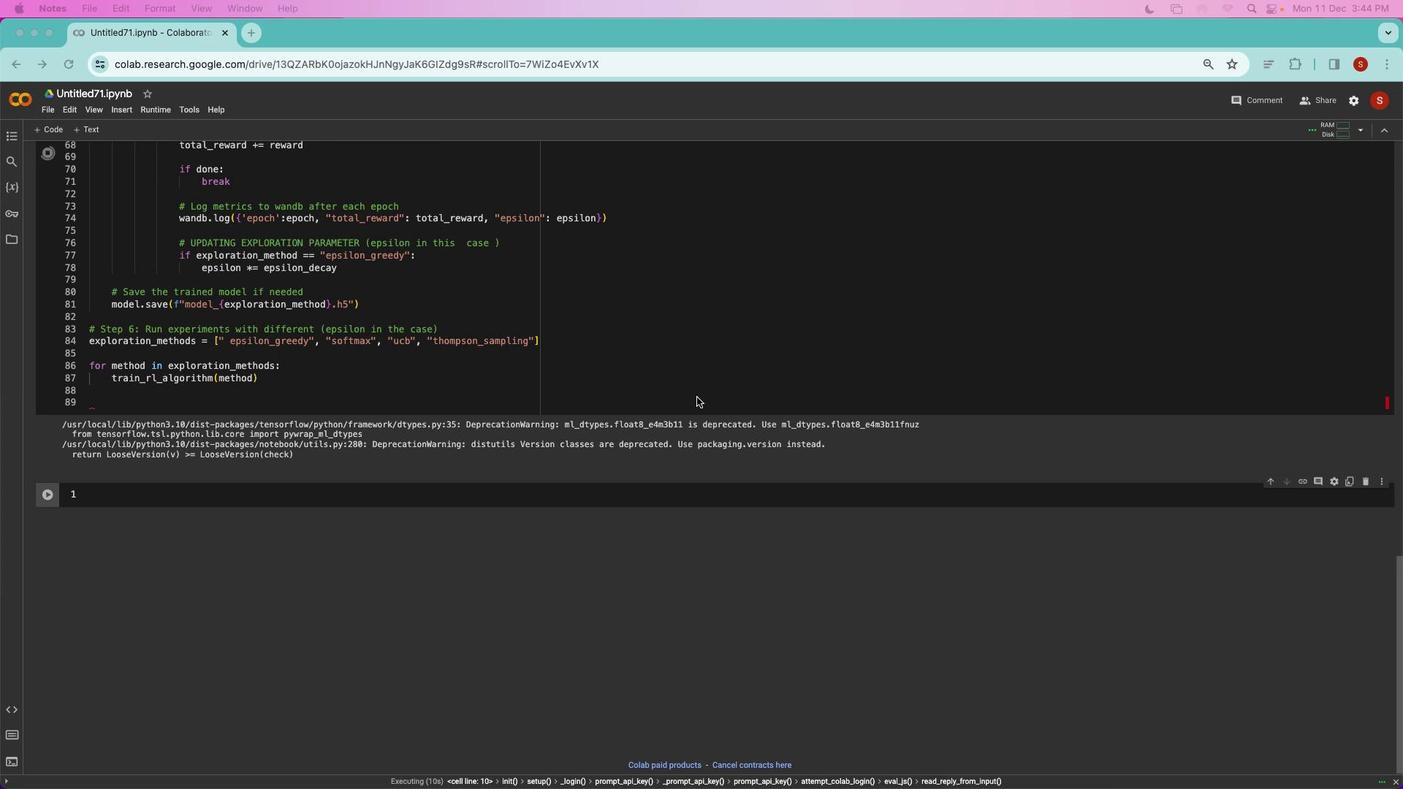 
Action: Mouse scrolled (945, 430) with delta (785, 812)
Screenshot: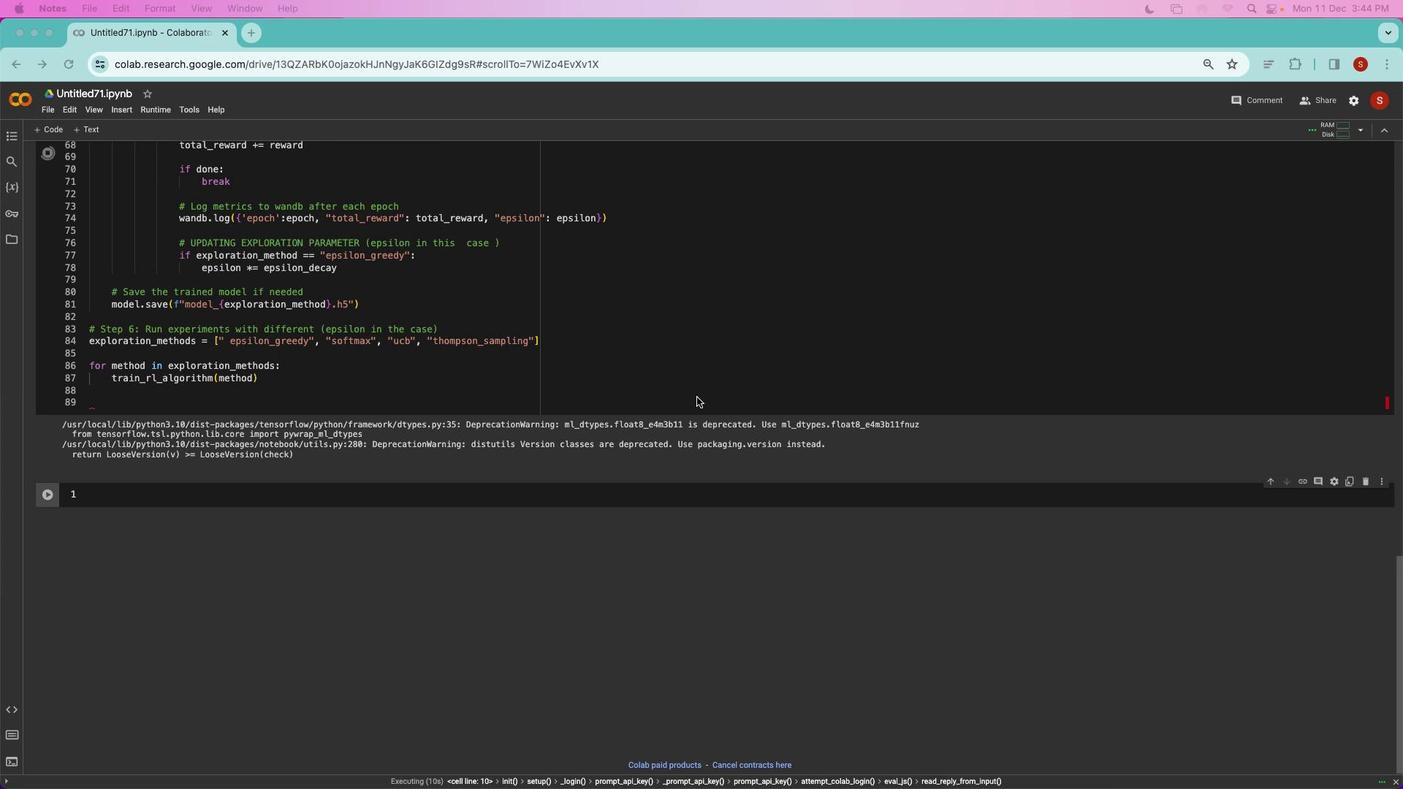 
Action: Mouse moved to (944, 435)
Screenshot: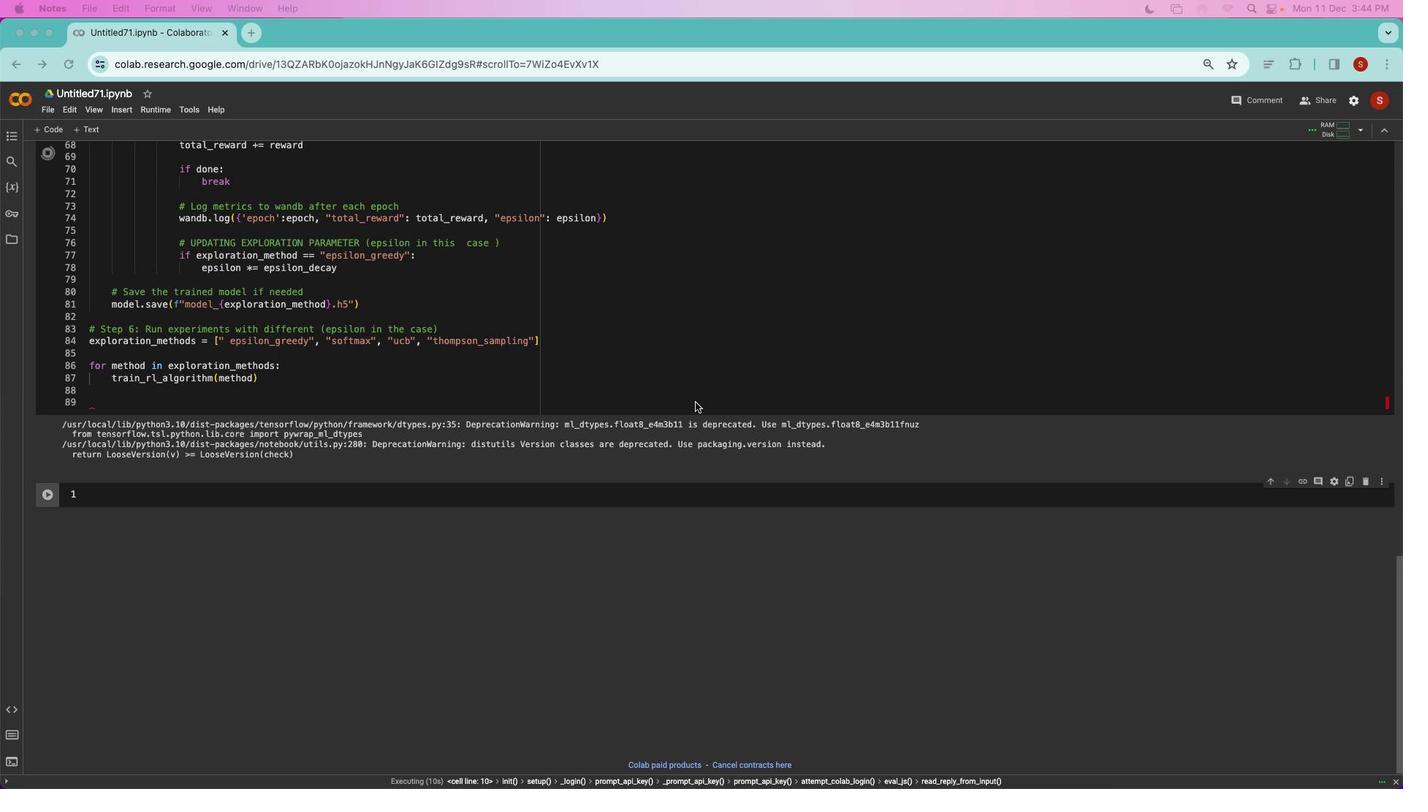 
Action: Mouse scrolled (944, 435) with delta (785, 812)
Screenshot: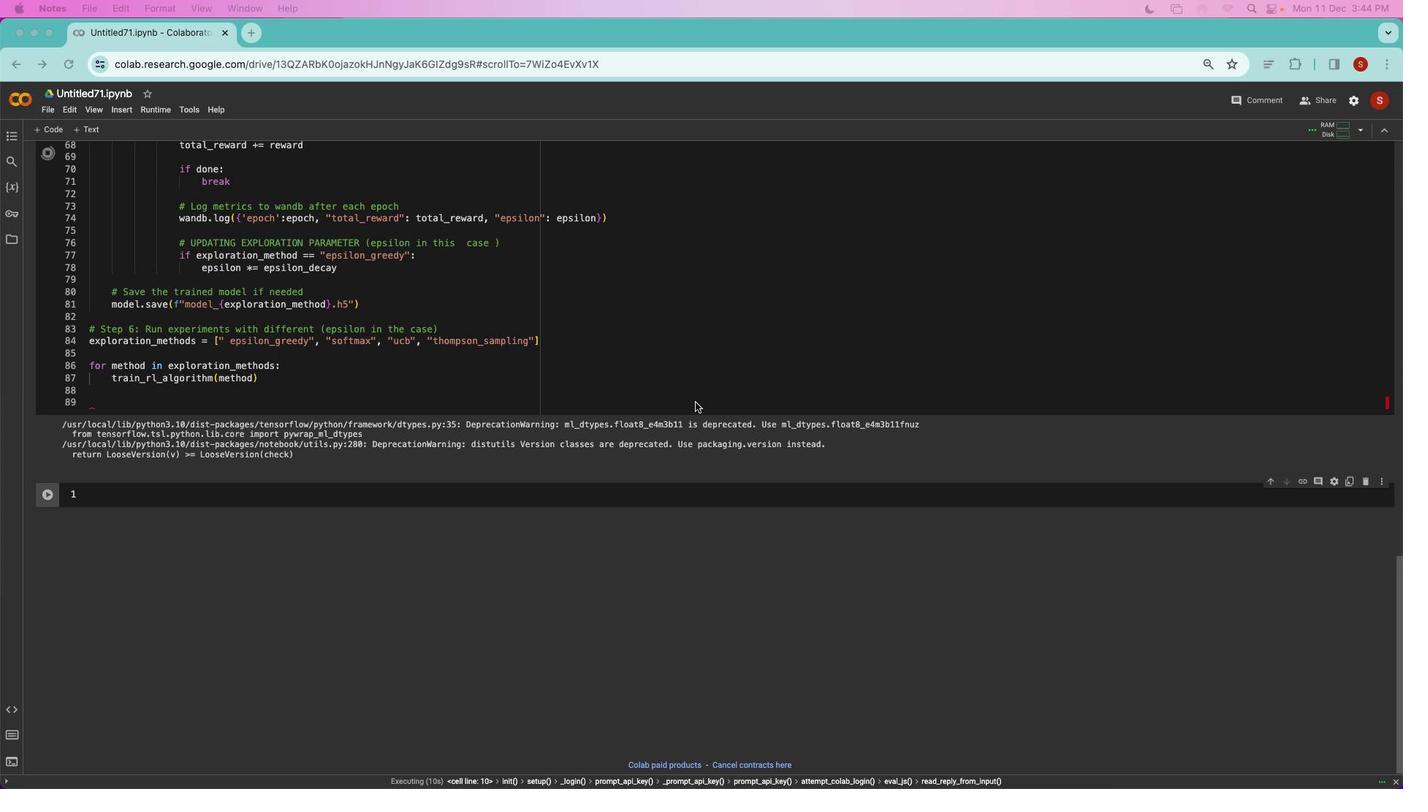 
Action: Mouse moved to (943, 437)
Screenshot: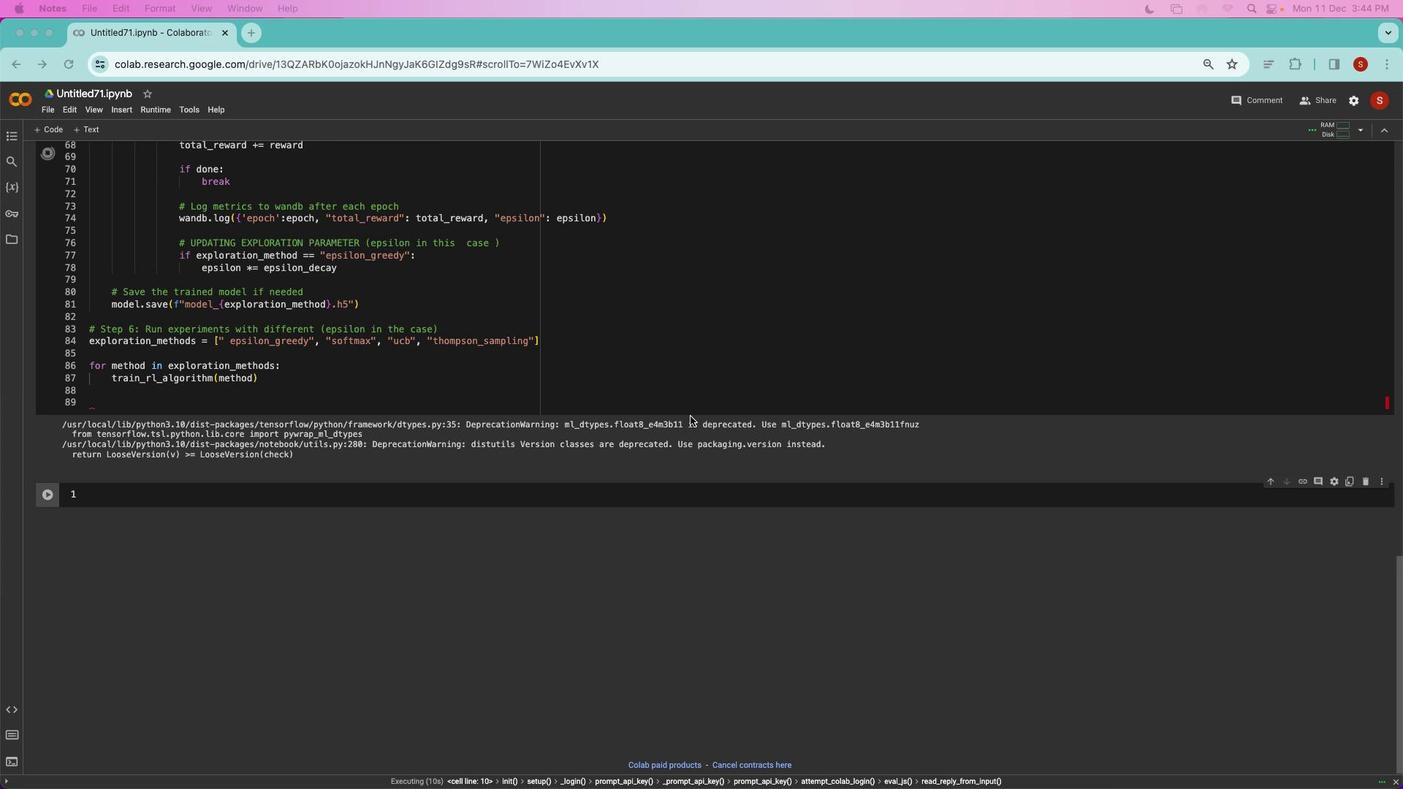 
Action: Mouse scrolled (943, 437) with delta (785, 813)
Screenshot: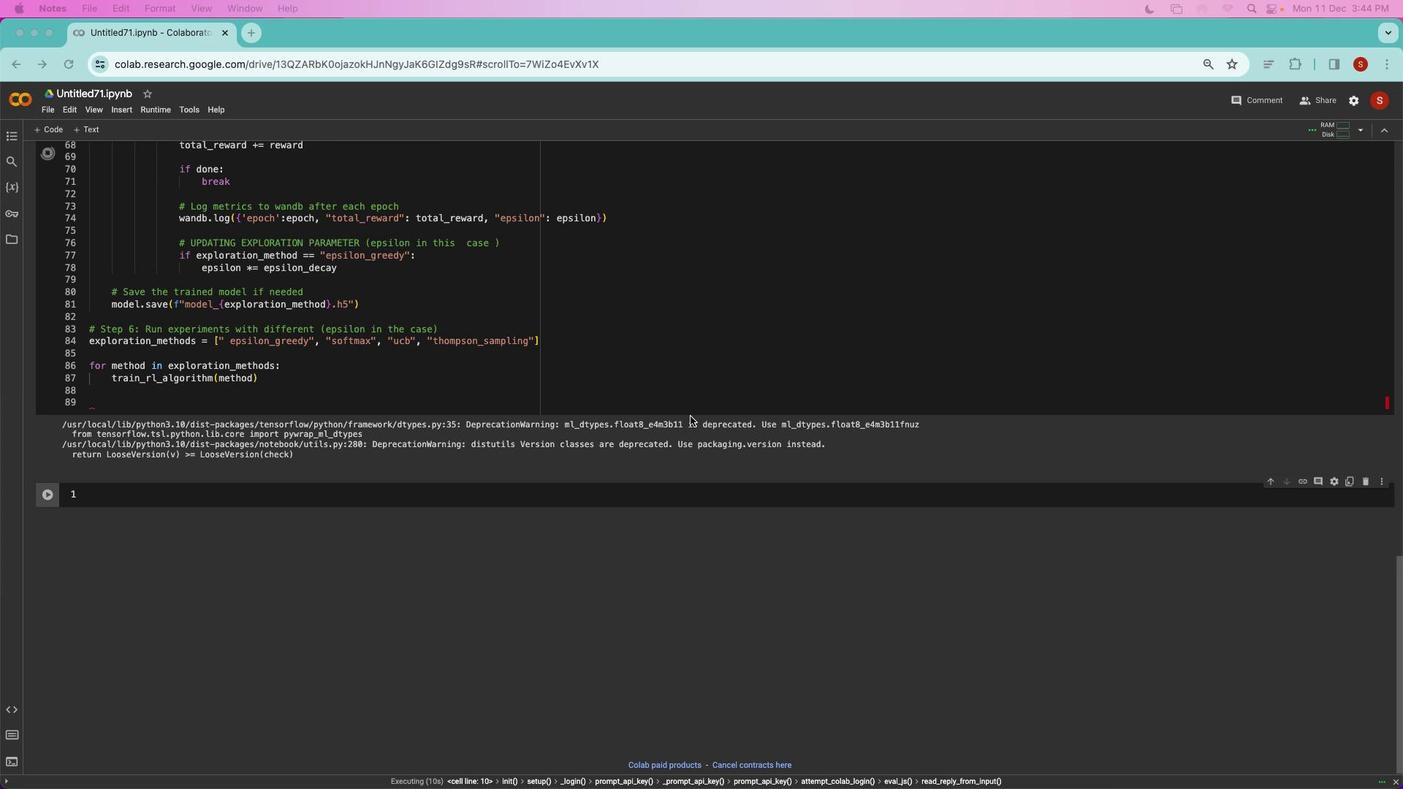 
Action: Mouse moved to (943, 439)
Screenshot: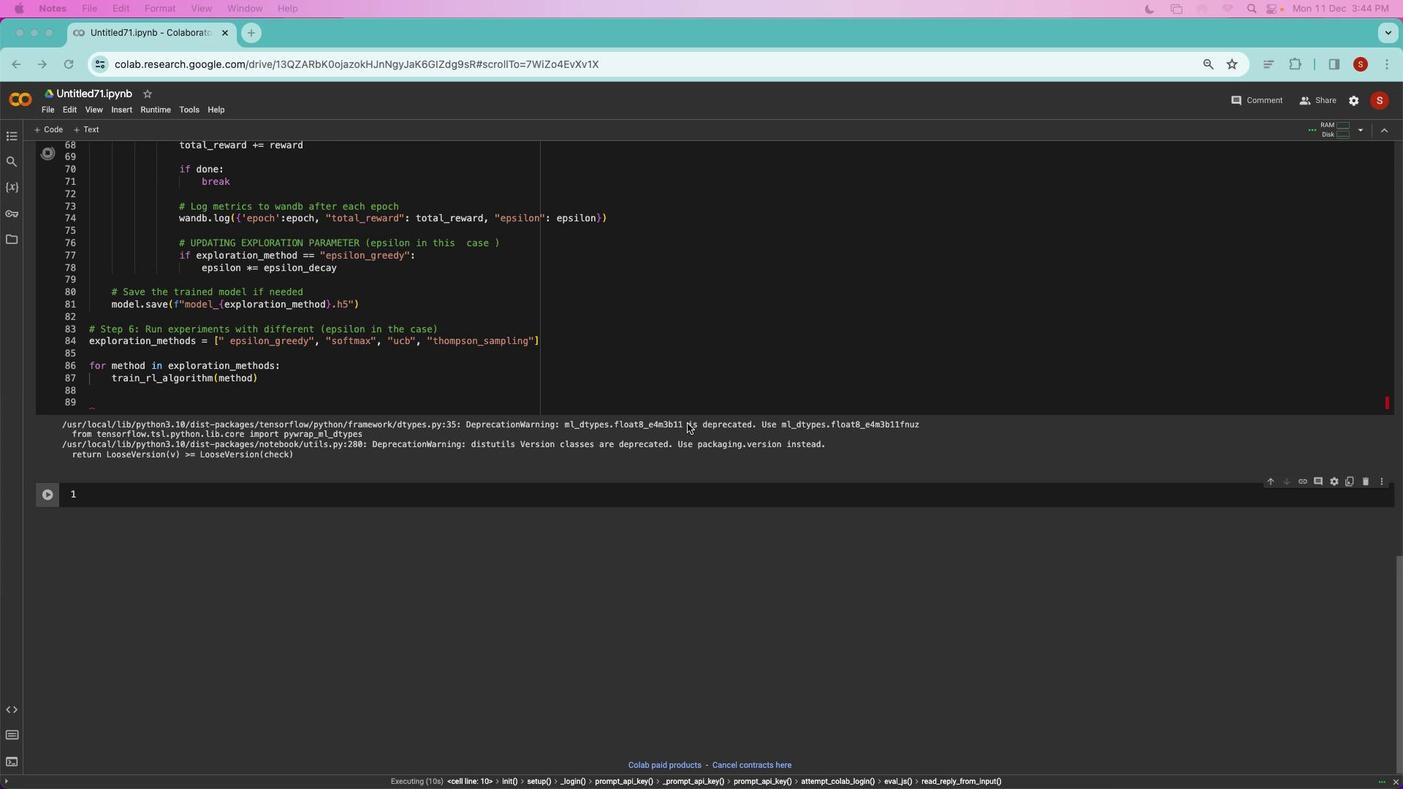 
Action: Mouse scrolled (943, 439) with delta (785, 814)
Screenshot: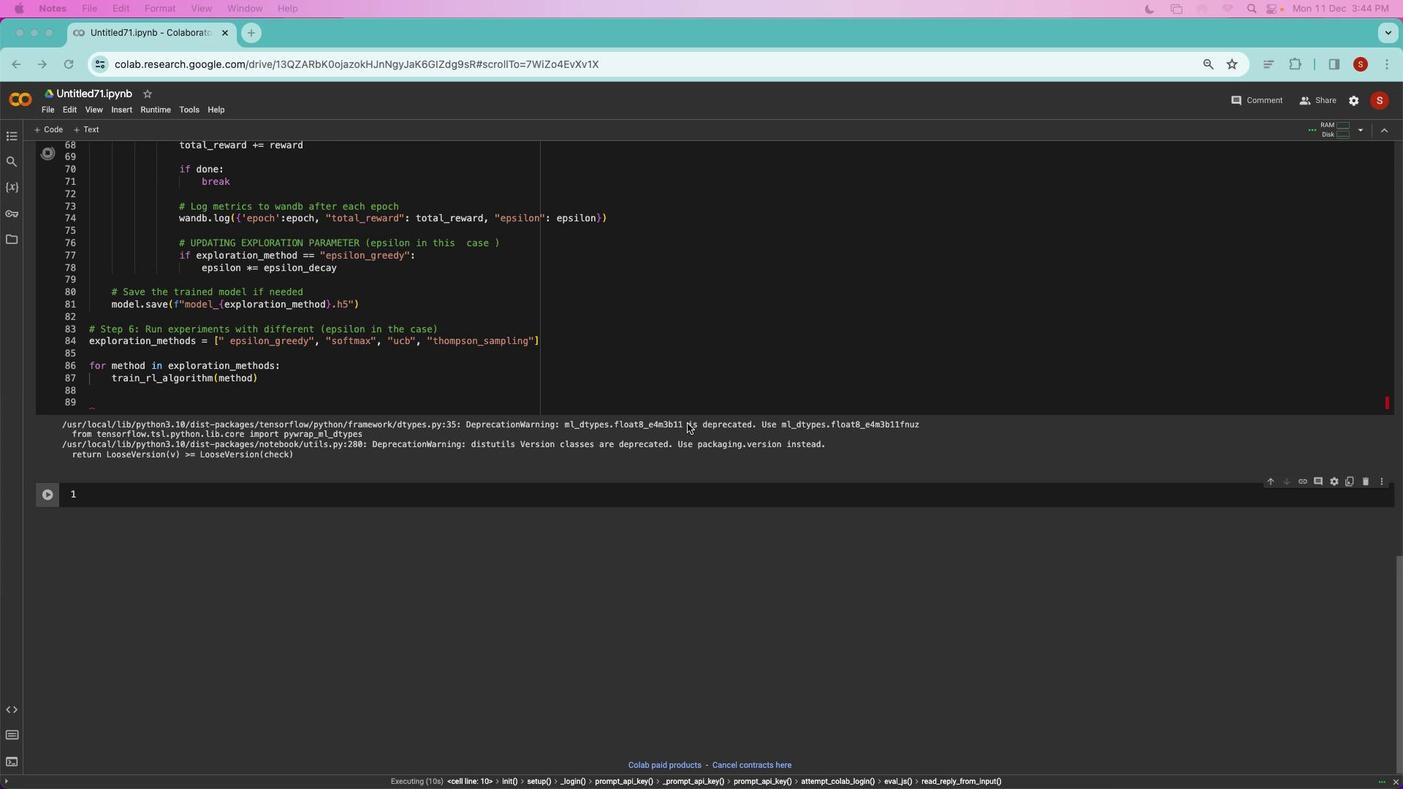 
Action: Mouse moved to (941, 406)
Screenshot: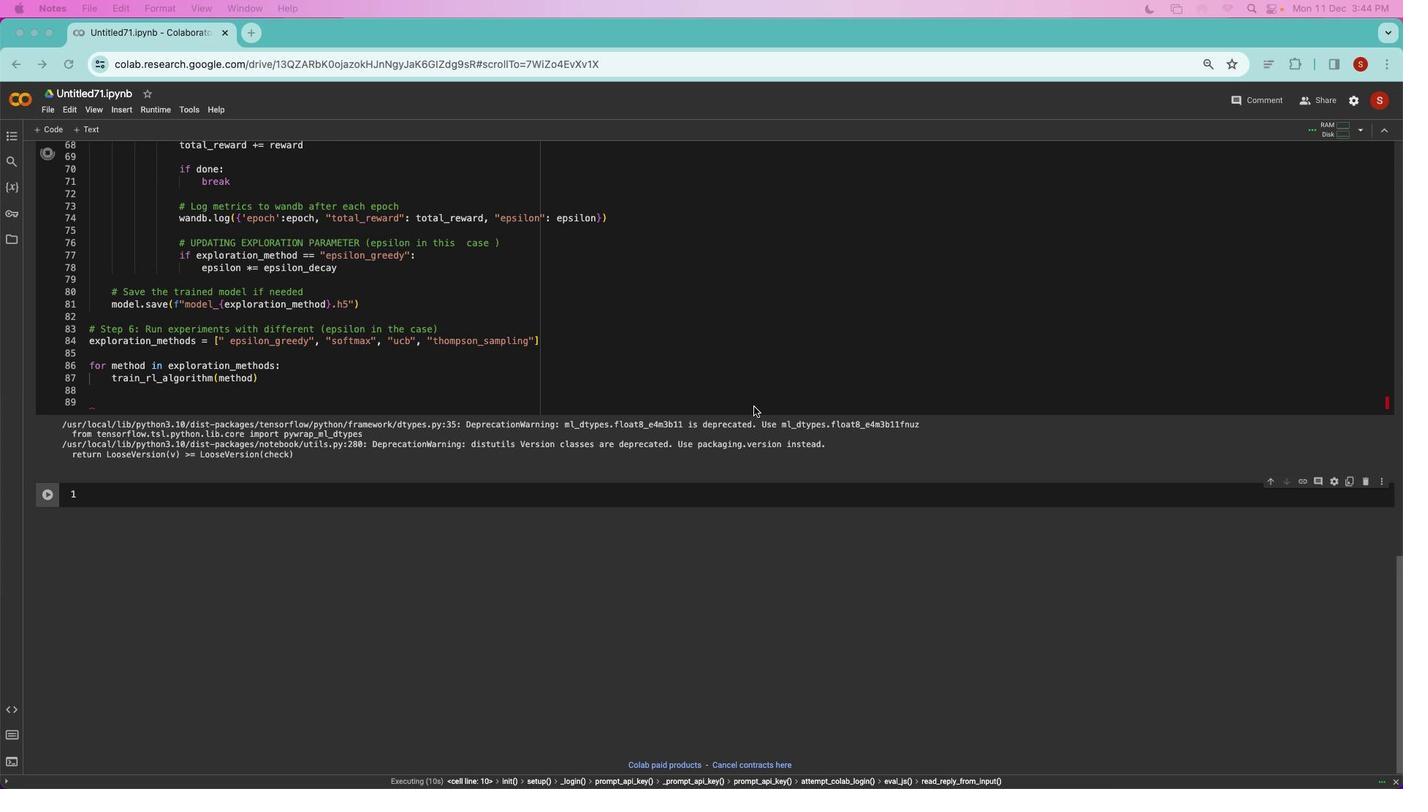 
Action: Mouse scrolled (941, 406) with delta (785, 812)
Screenshot: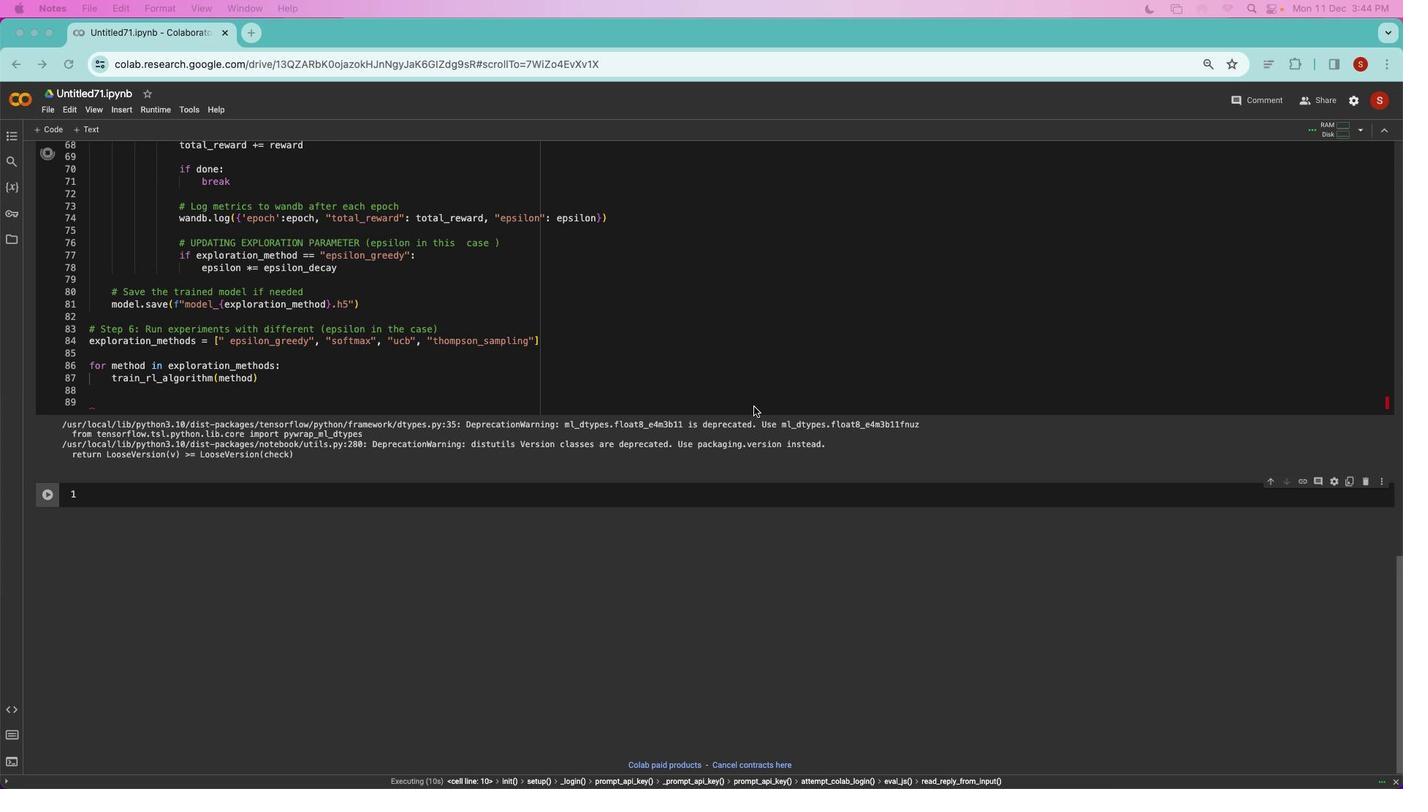 
Action: Mouse moved to (956, 442)
Screenshot: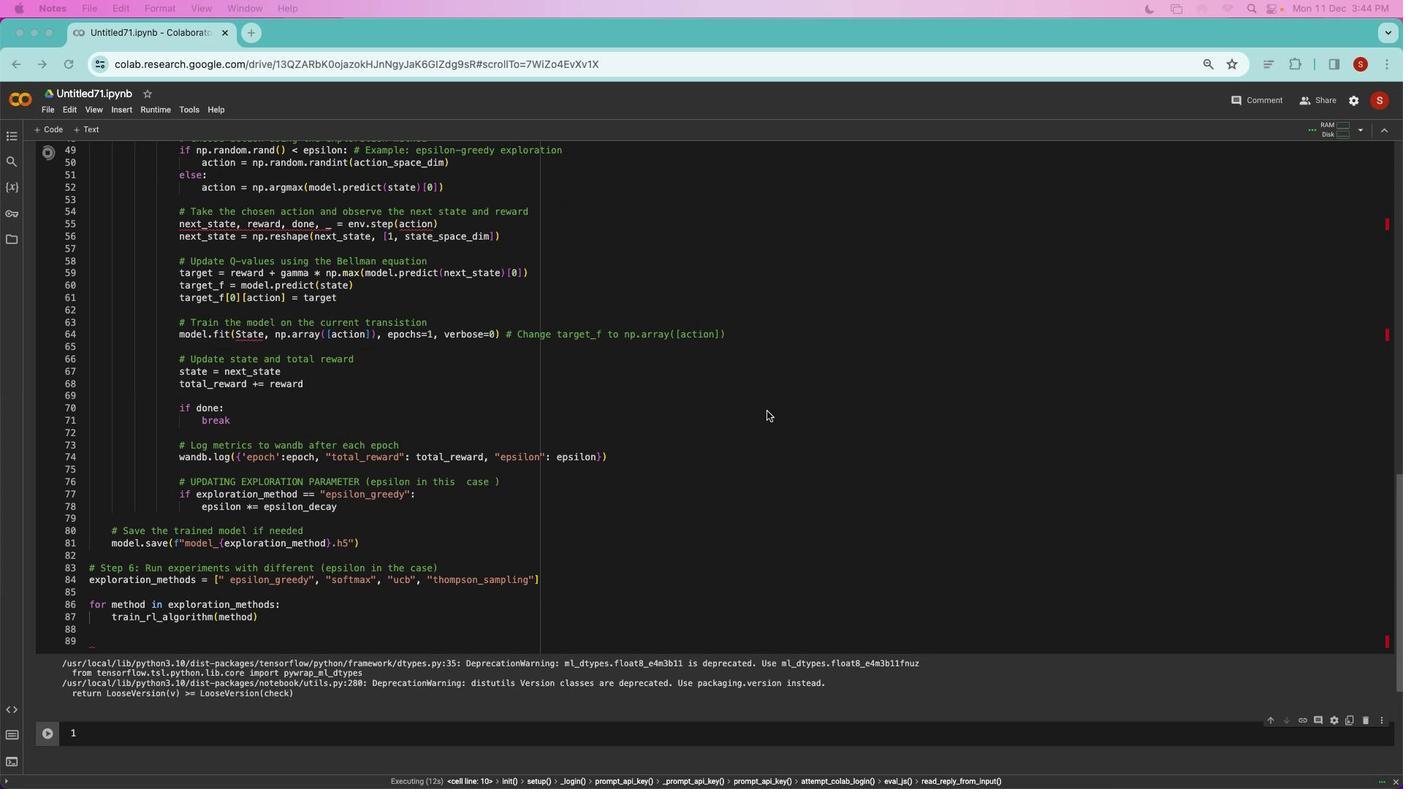 
Action: Mouse scrolled (956, 442) with delta (785, 810)
Screenshot: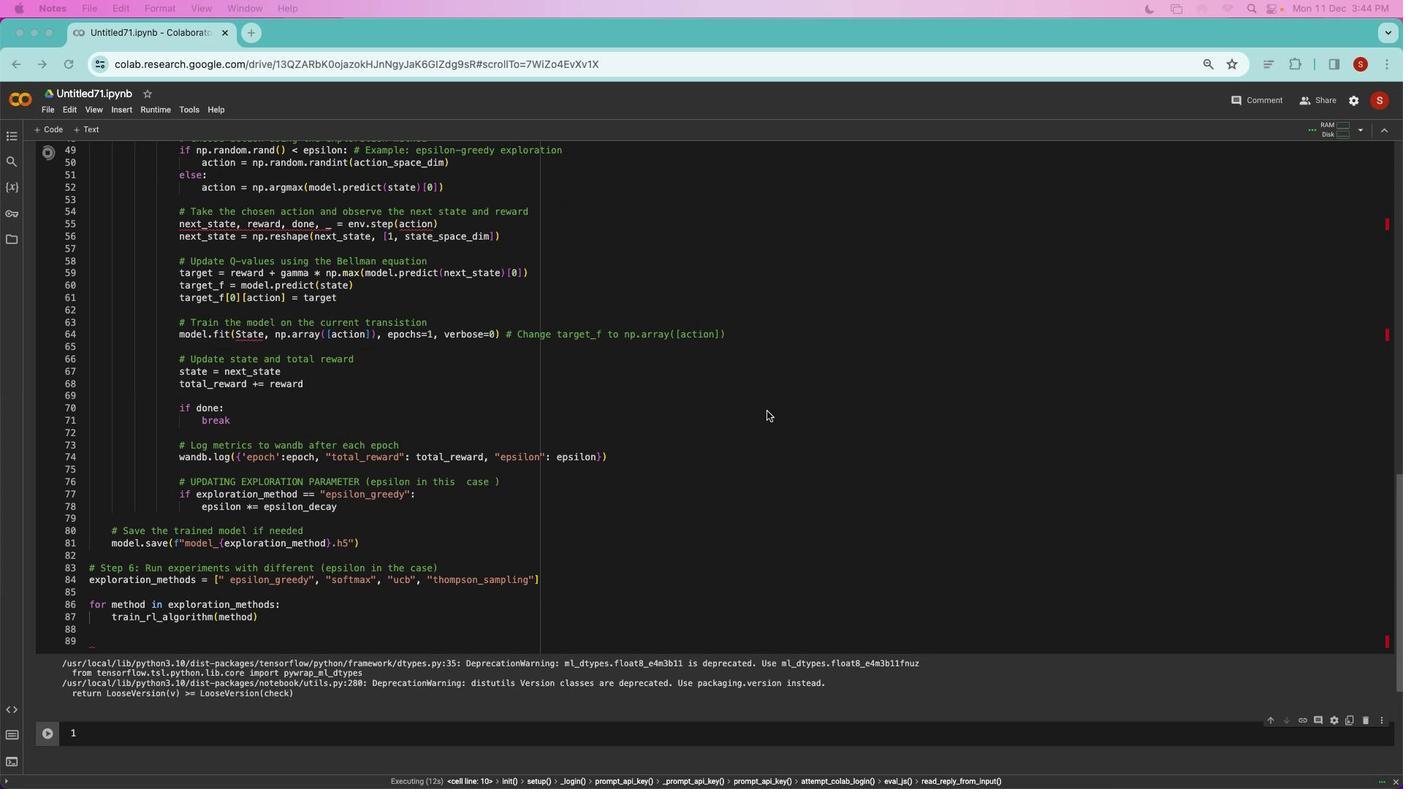 
Action: Mouse moved to (956, 439)
Screenshot: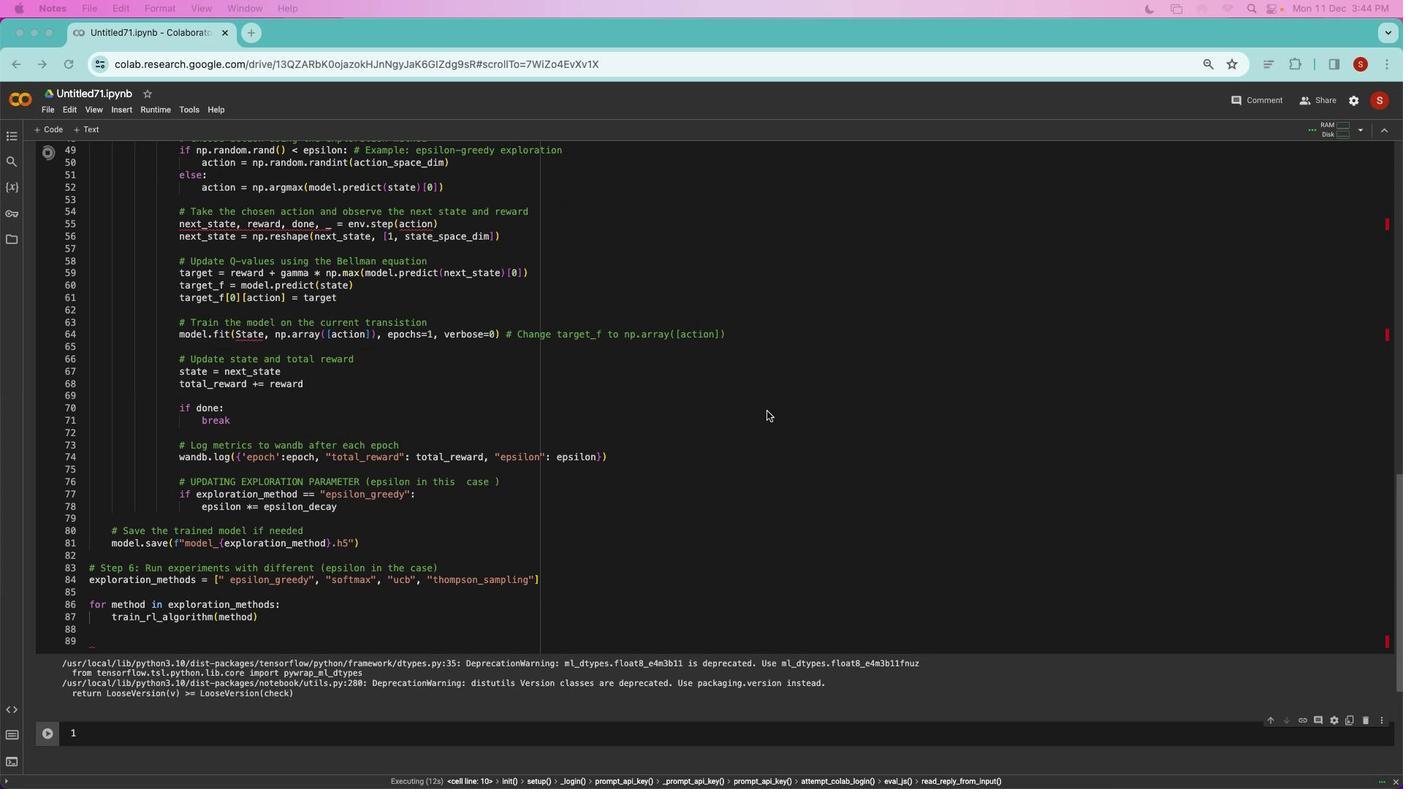 
Action: Mouse scrolled (956, 439) with delta (785, 810)
Screenshot: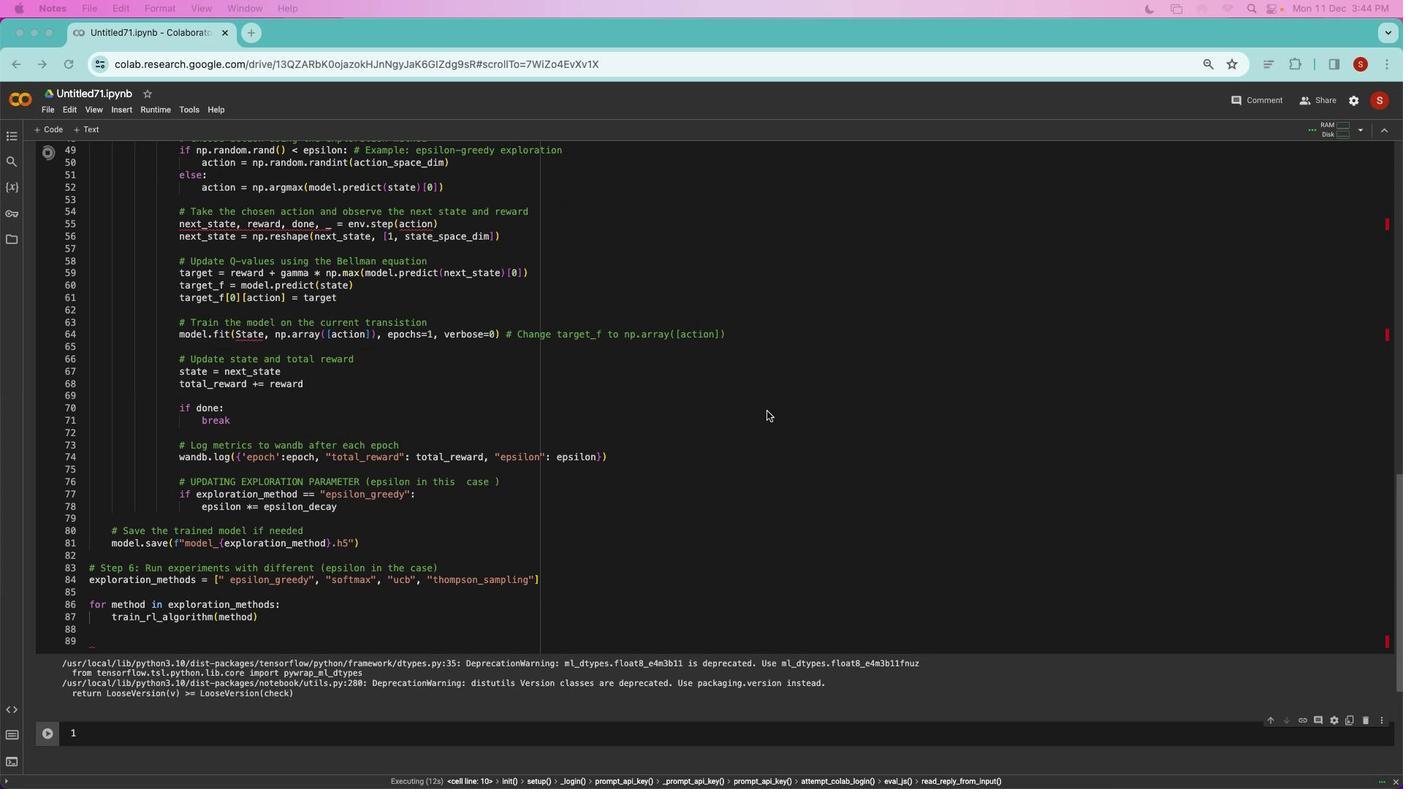 
Action: Mouse moved to (956, 435)
Screenshot: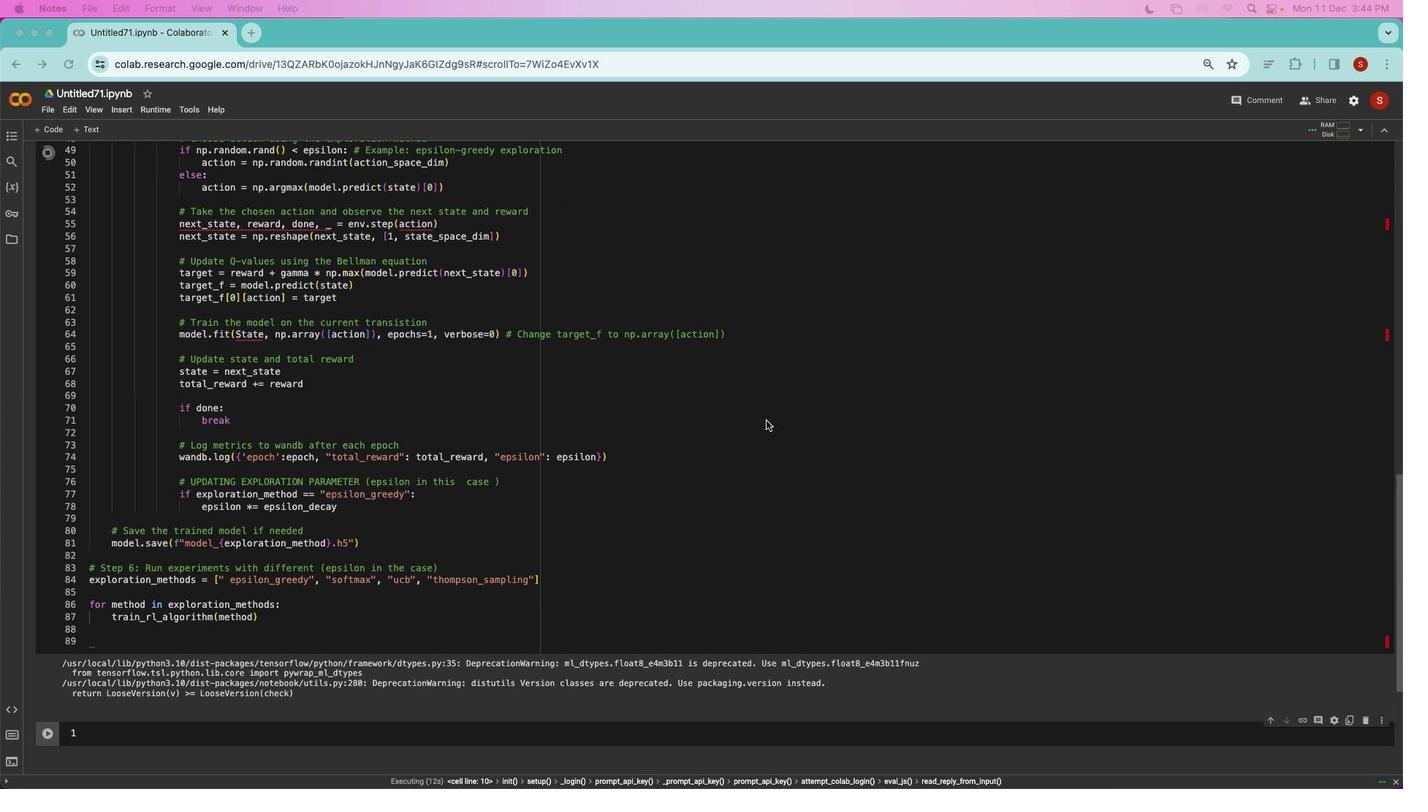 
Action: Mouse scrolled (956, 435) with delta (785, 809)
Screenshot: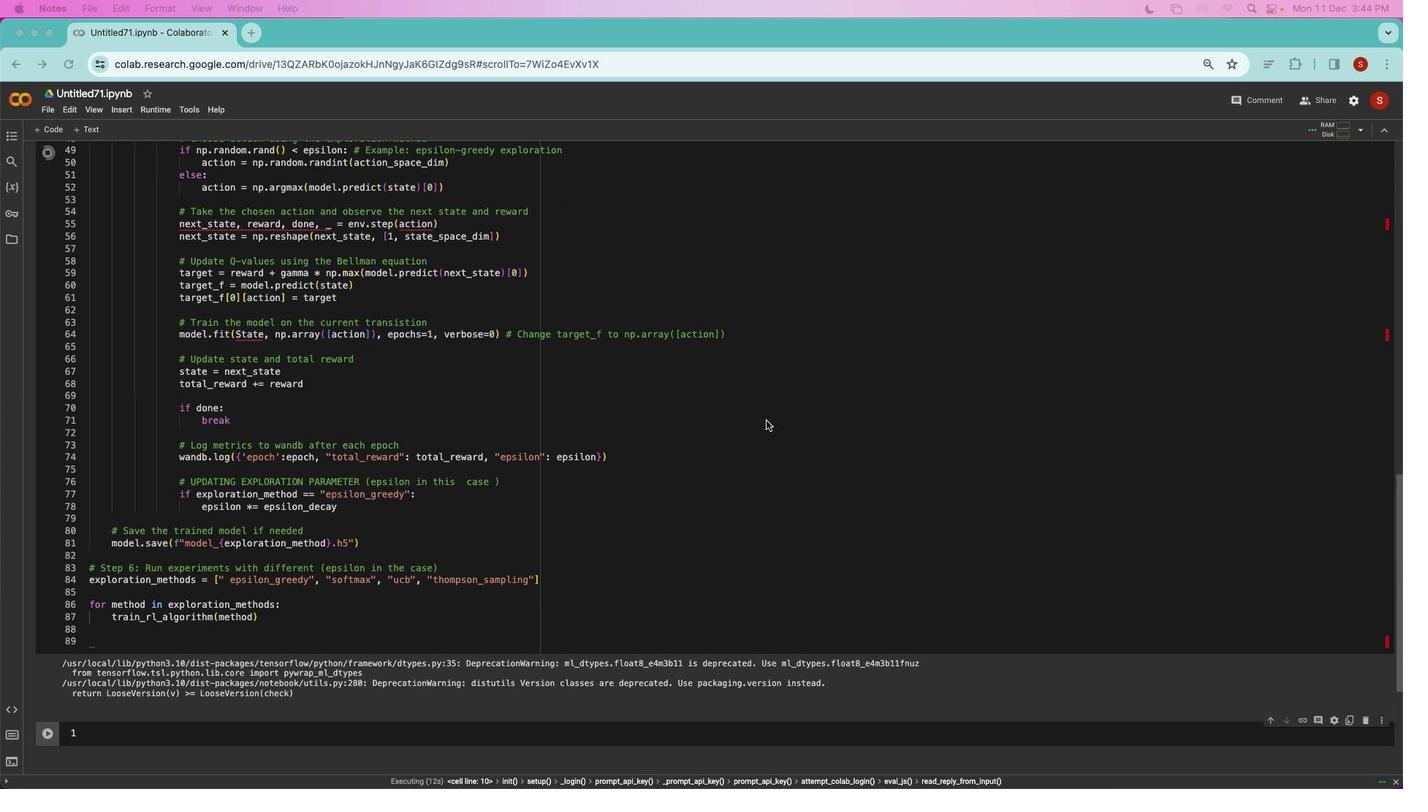 
Action: Mouse moved to (955, 429)
Screenshot: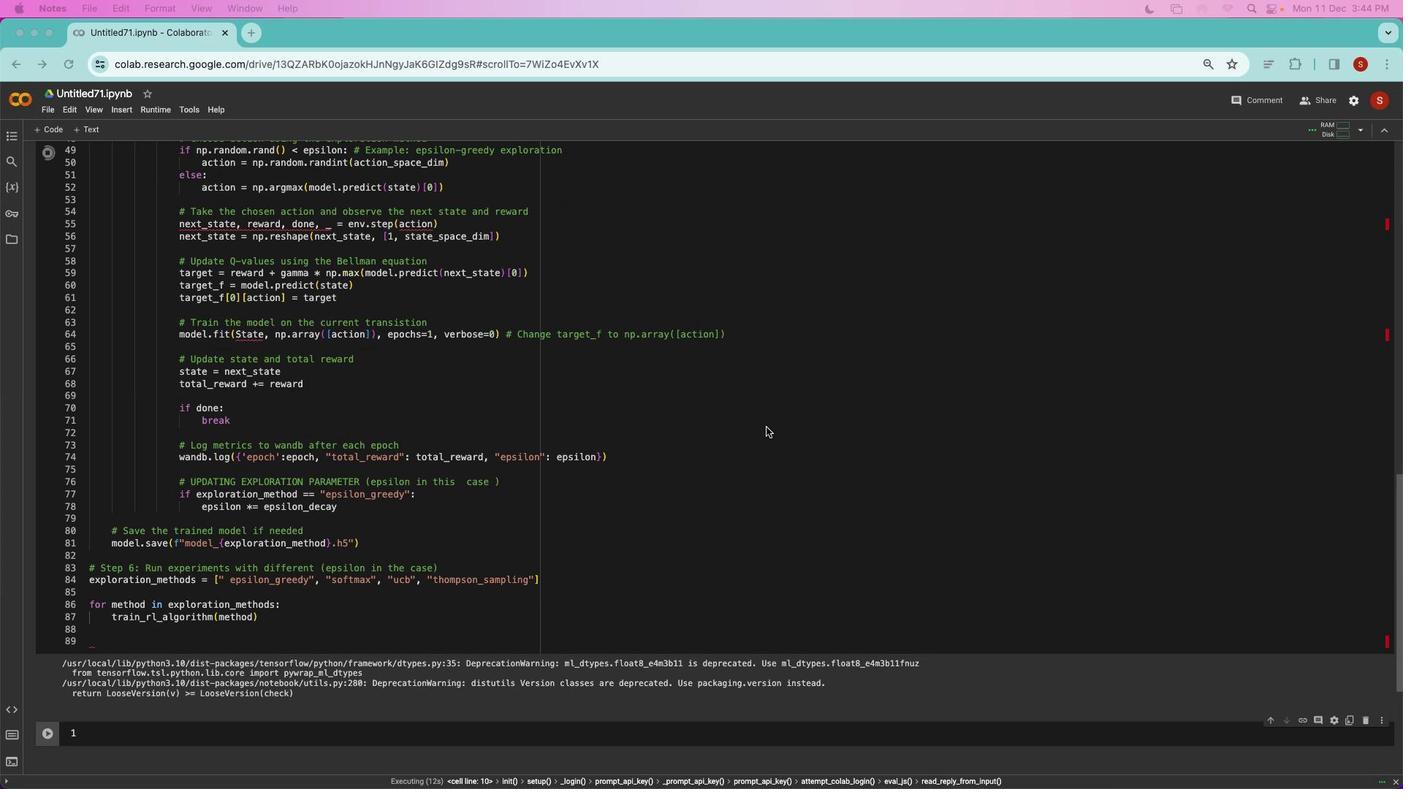 
Action: Mouse scrolled (955, 429) with delta (785, 808)
Screenshot: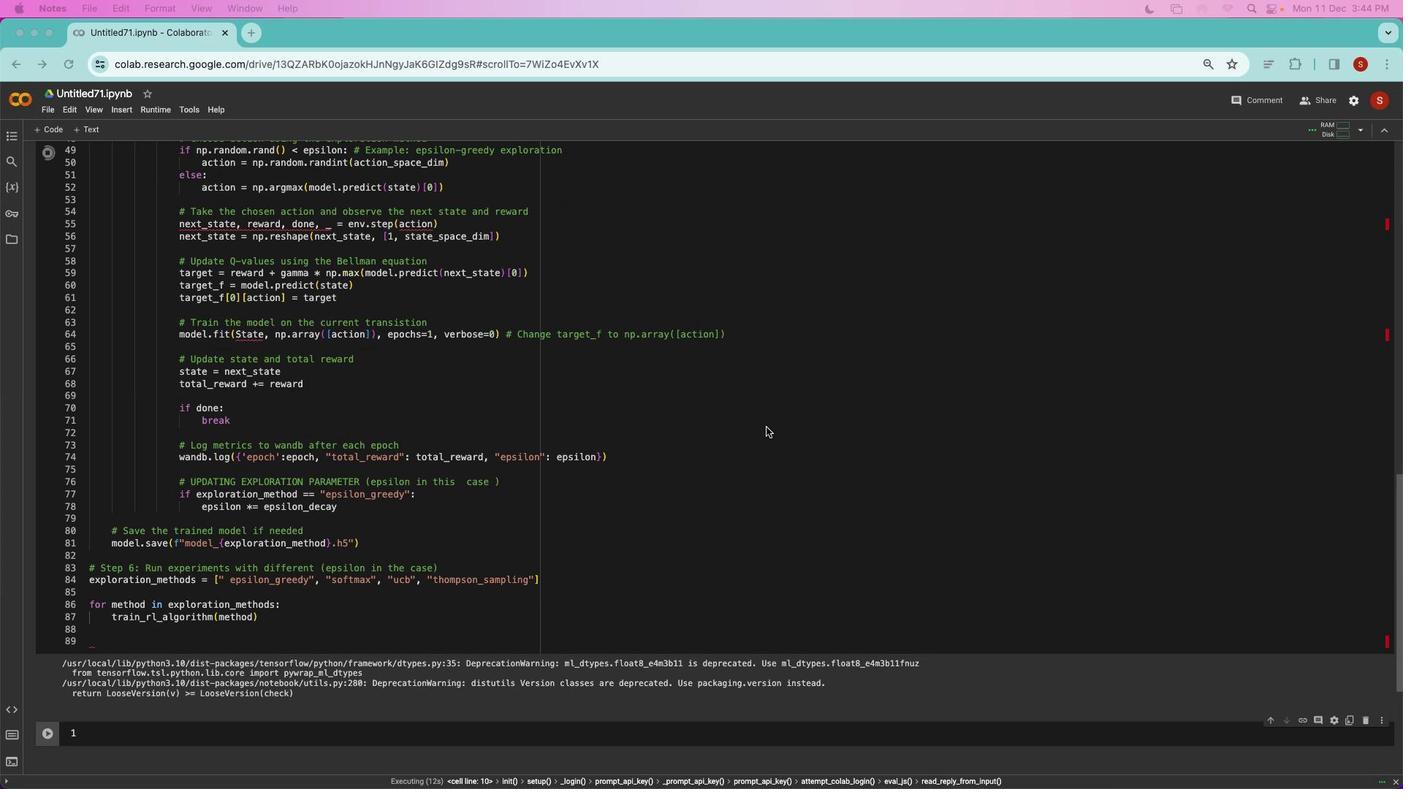 
Action: Mouse moved to (955, 417)
Screenshot: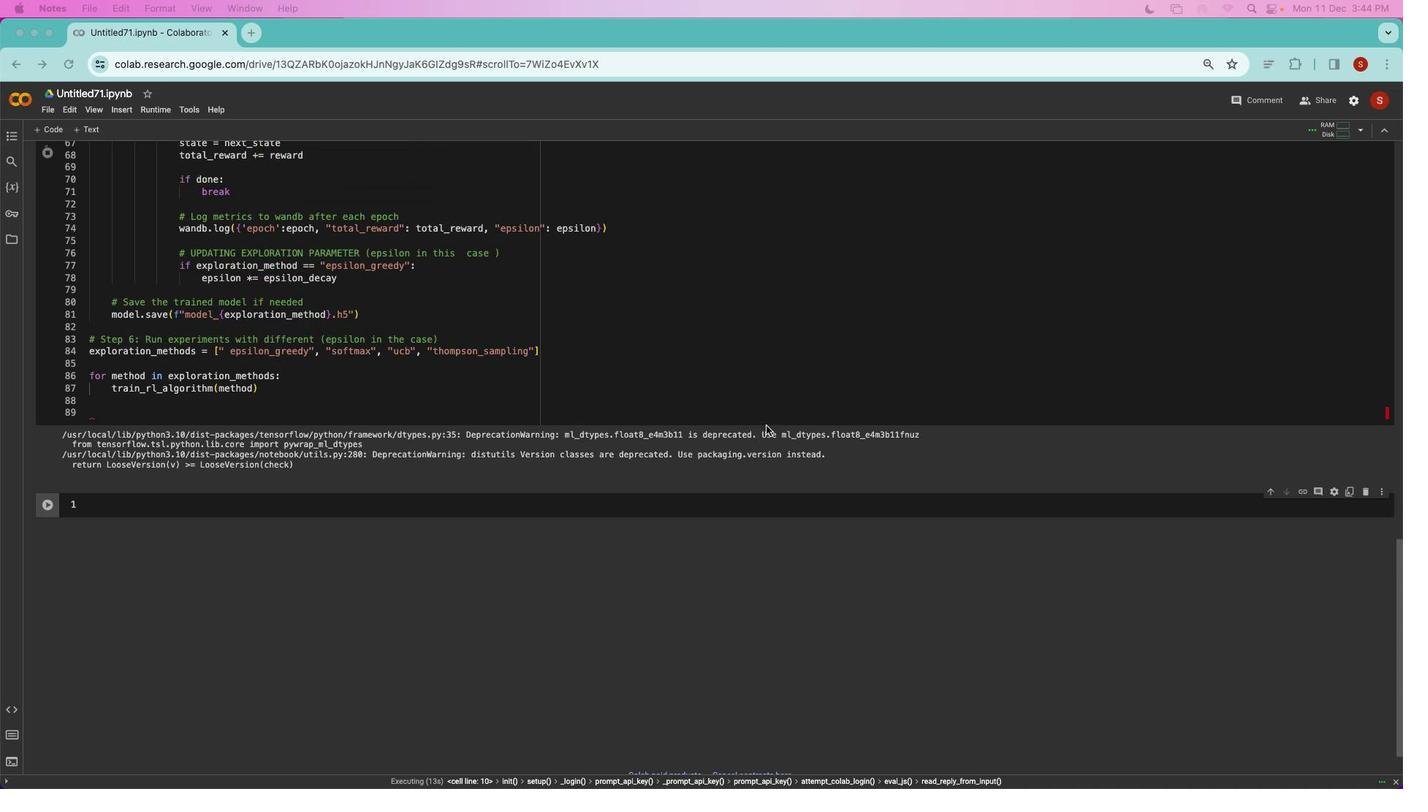 
Action: Mouse scrolled (955, 417) with delta (785, 810)
Screenshot: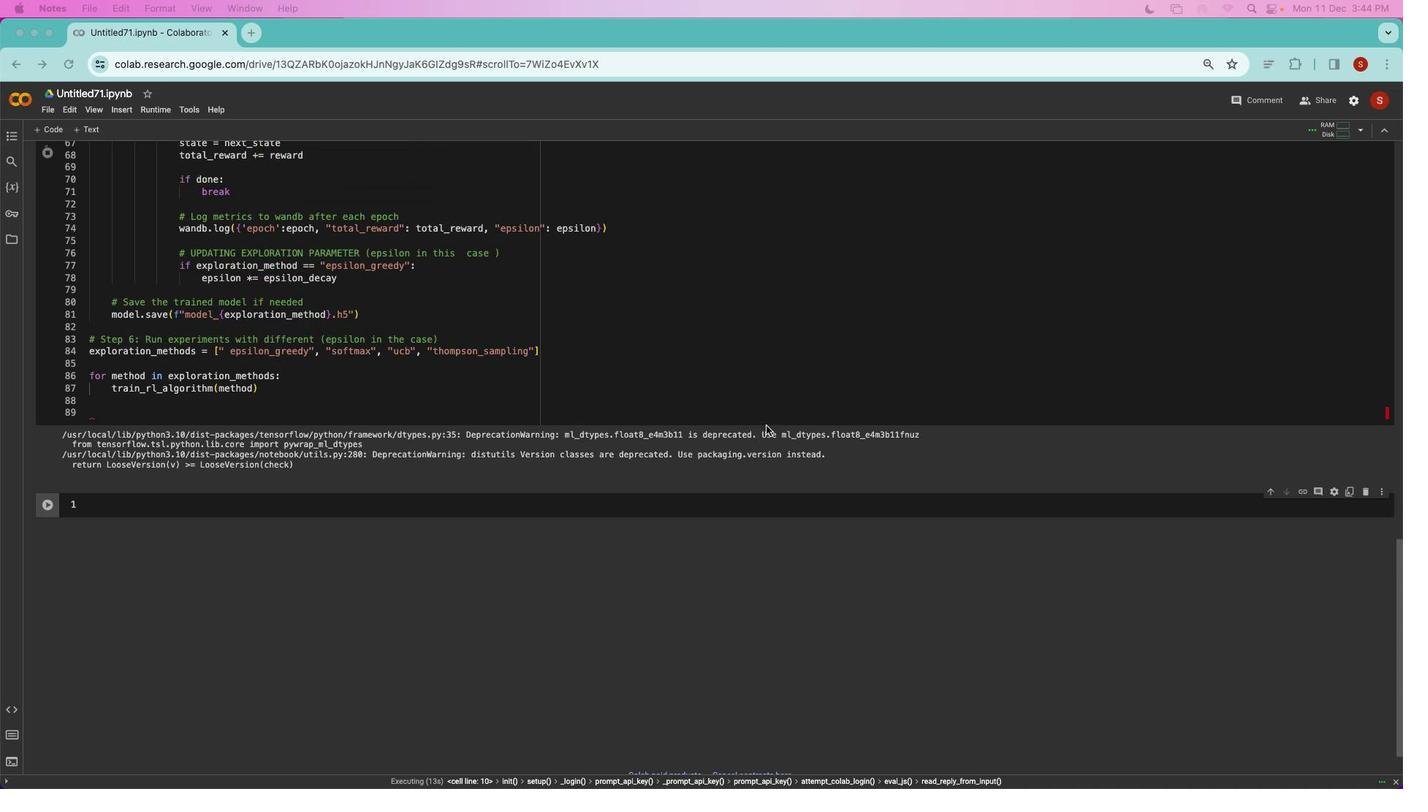
Action: Mouse moved to (955, 408)
Screenshot: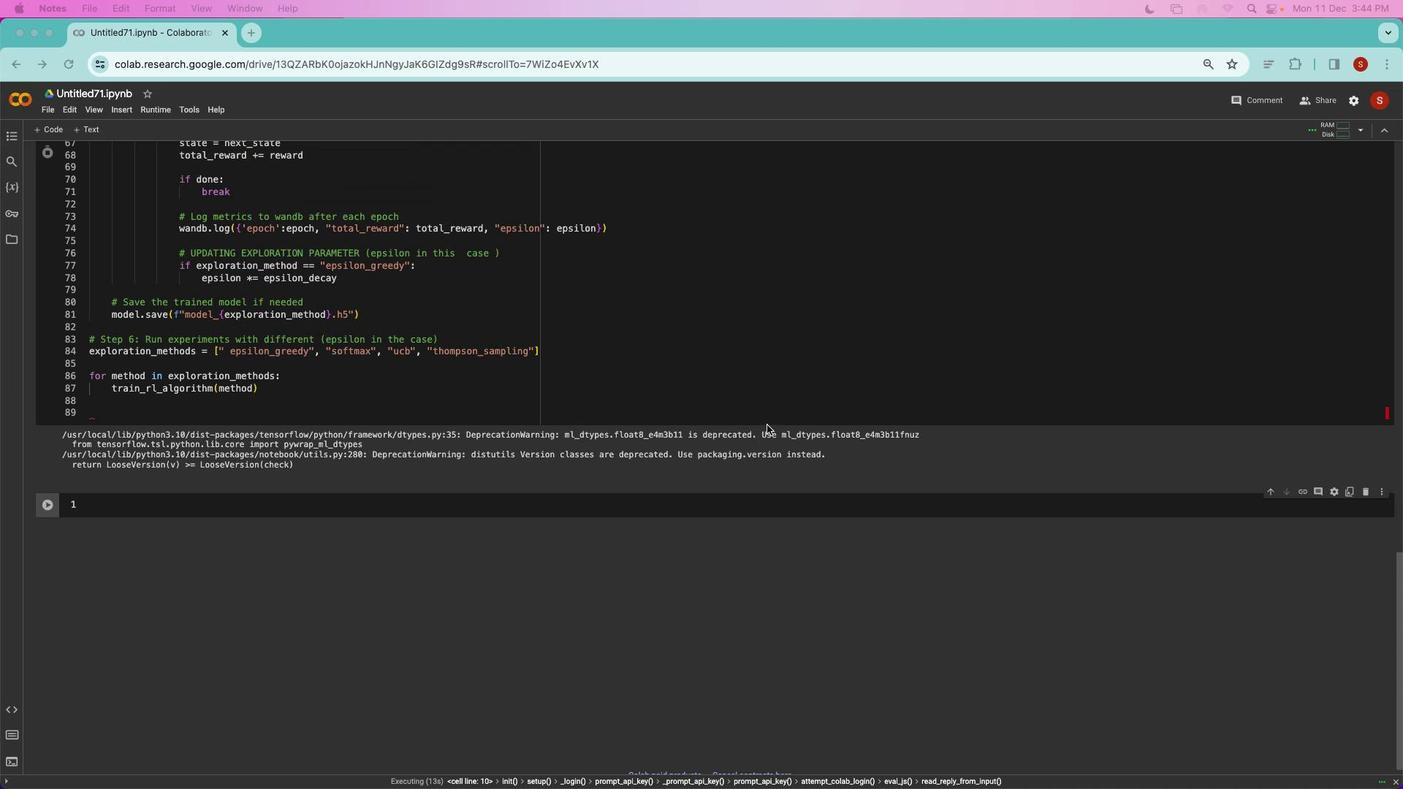
Action: Mouse scrolled (955, 408) with delta (785, 810)
Screenshot: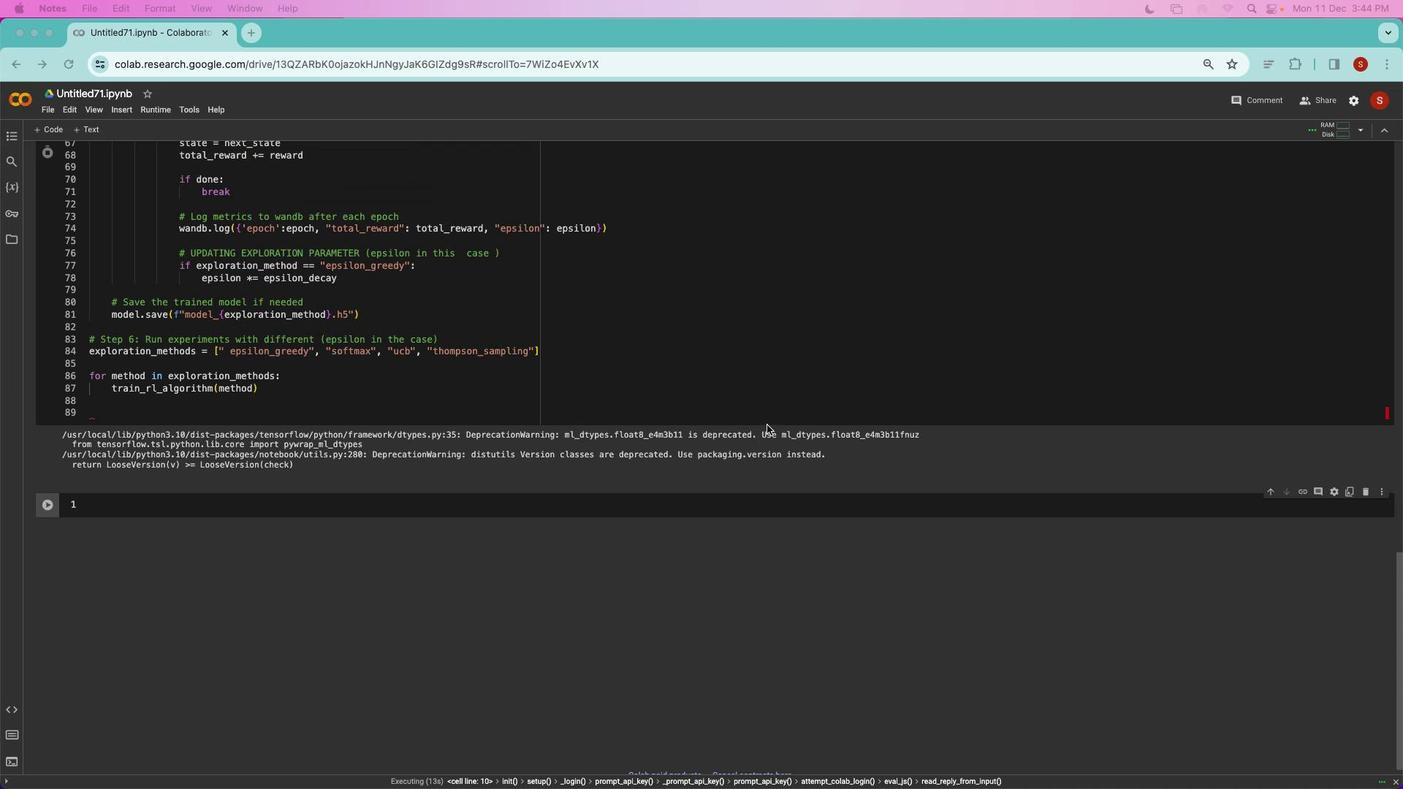 
Action: Mouse moved to (956, 407)
Screenshot: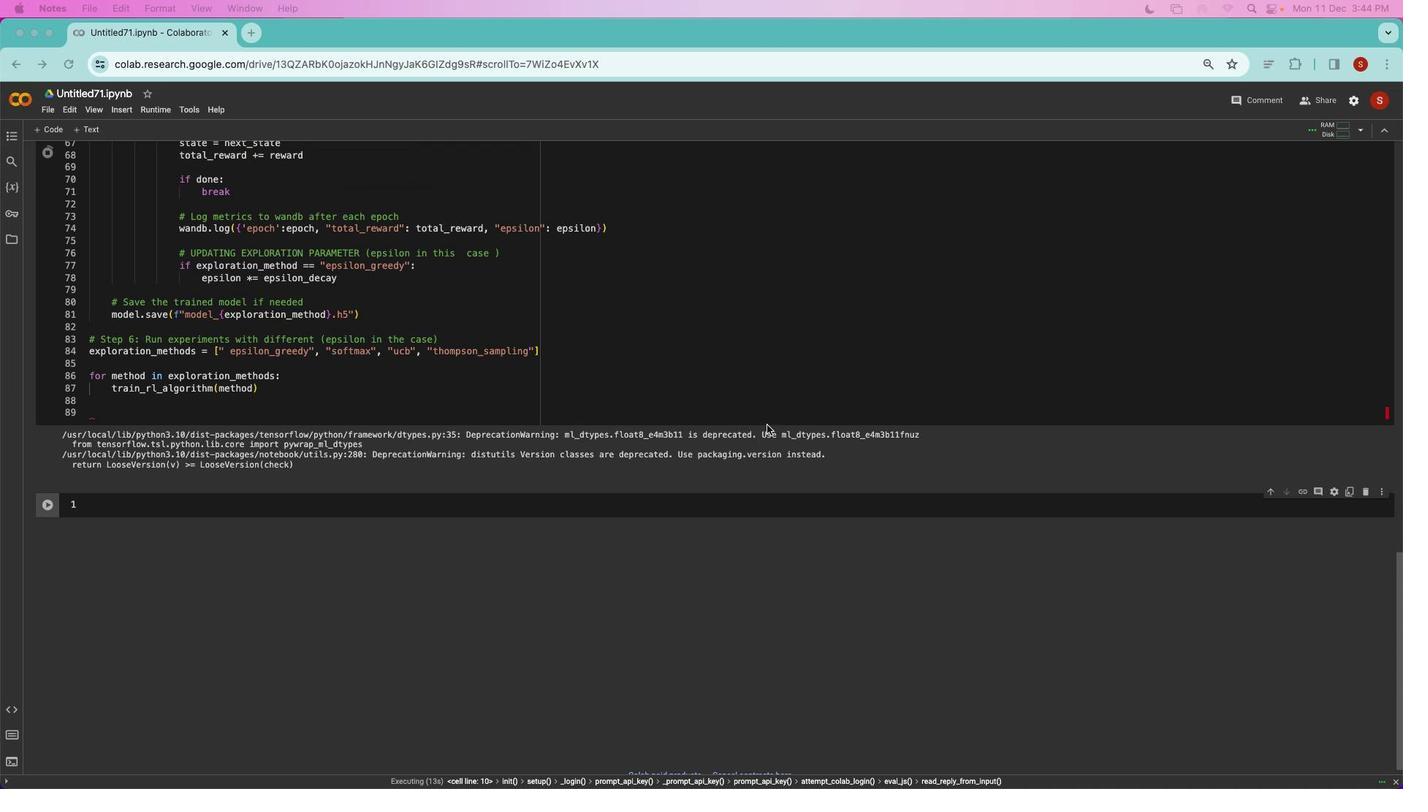 
Action: Mouse scrolled (956, 407) with delta (785, 810)
Screenshot: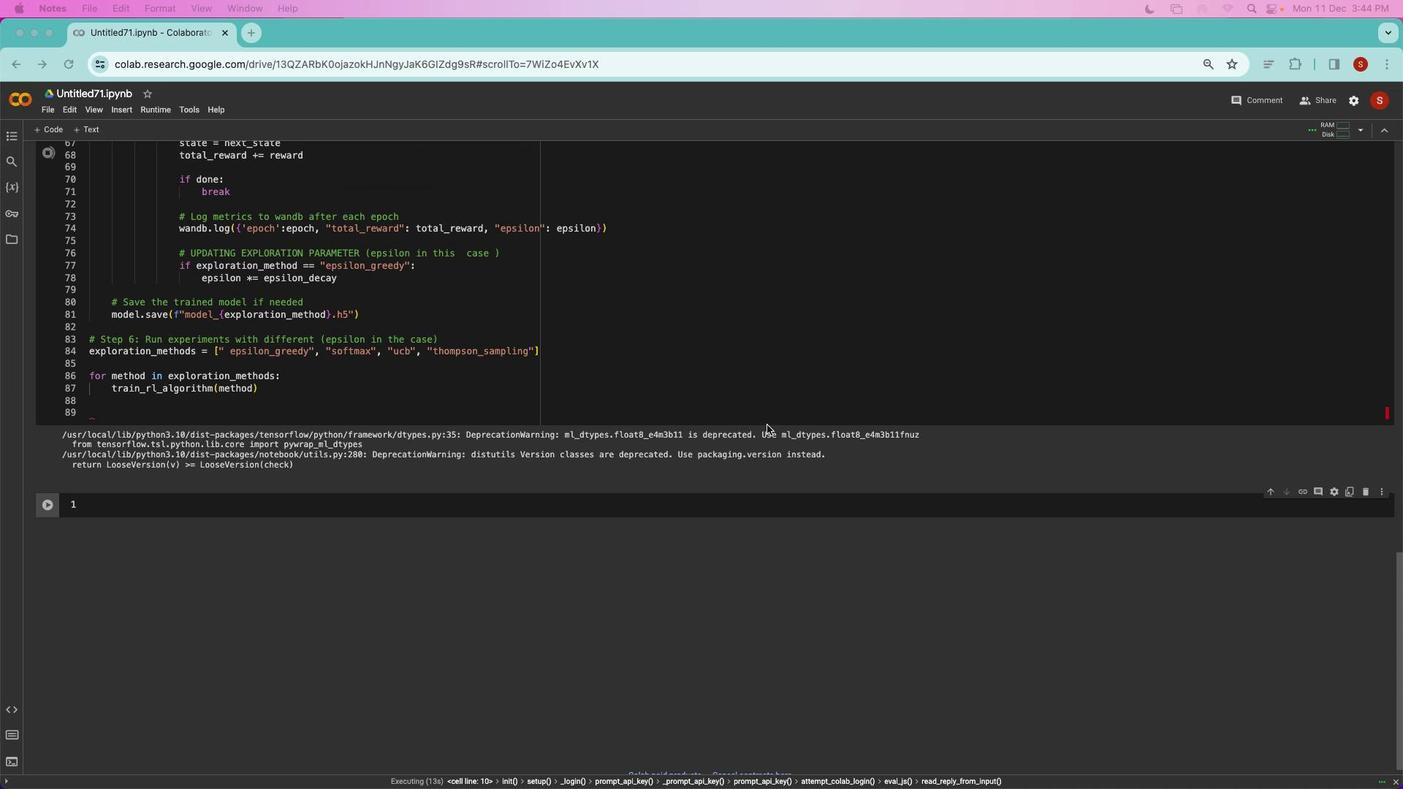 
Action: Mouse moved to (956, 404)
Screenshot: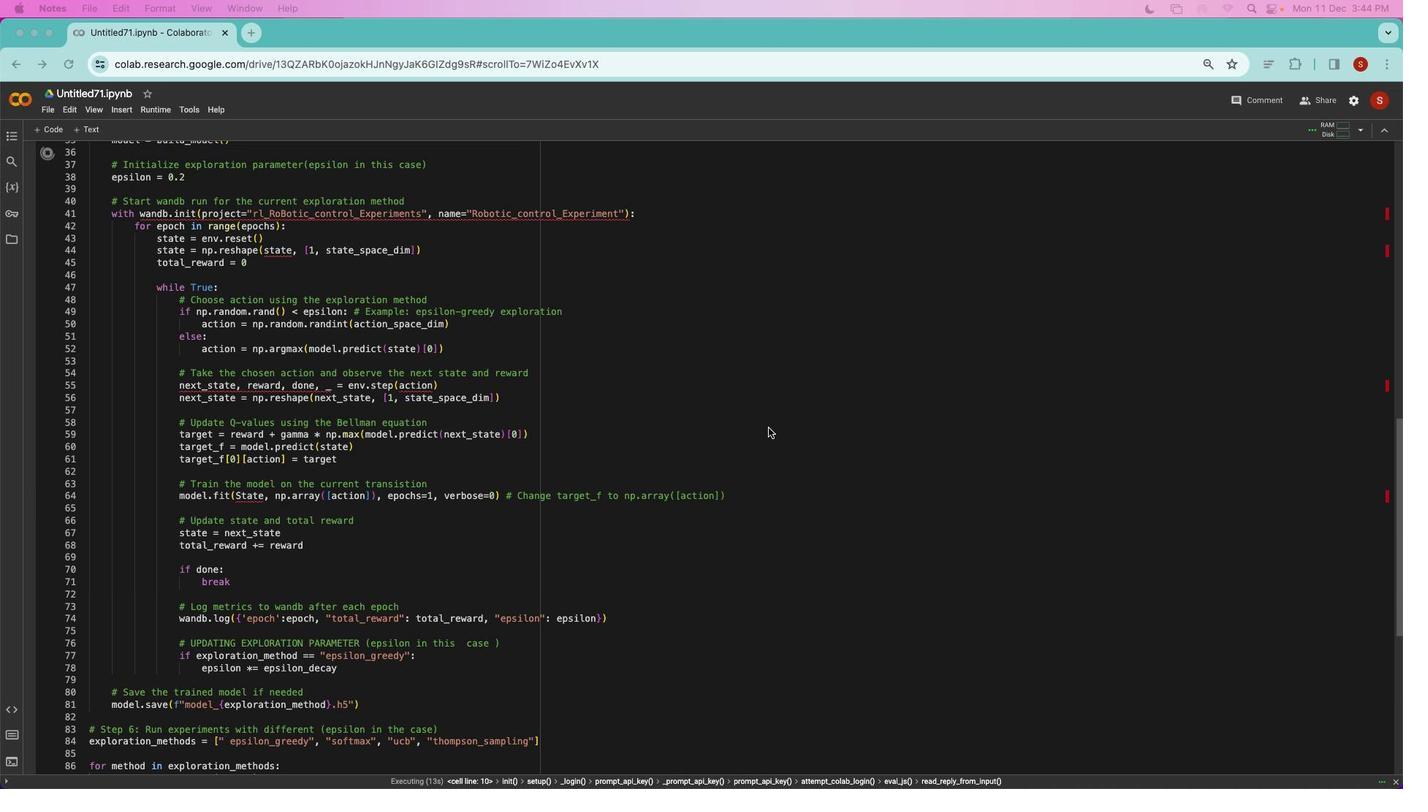 
Action: Mouse scrolled (956, 404) with delta (785, 812)
Screenshot: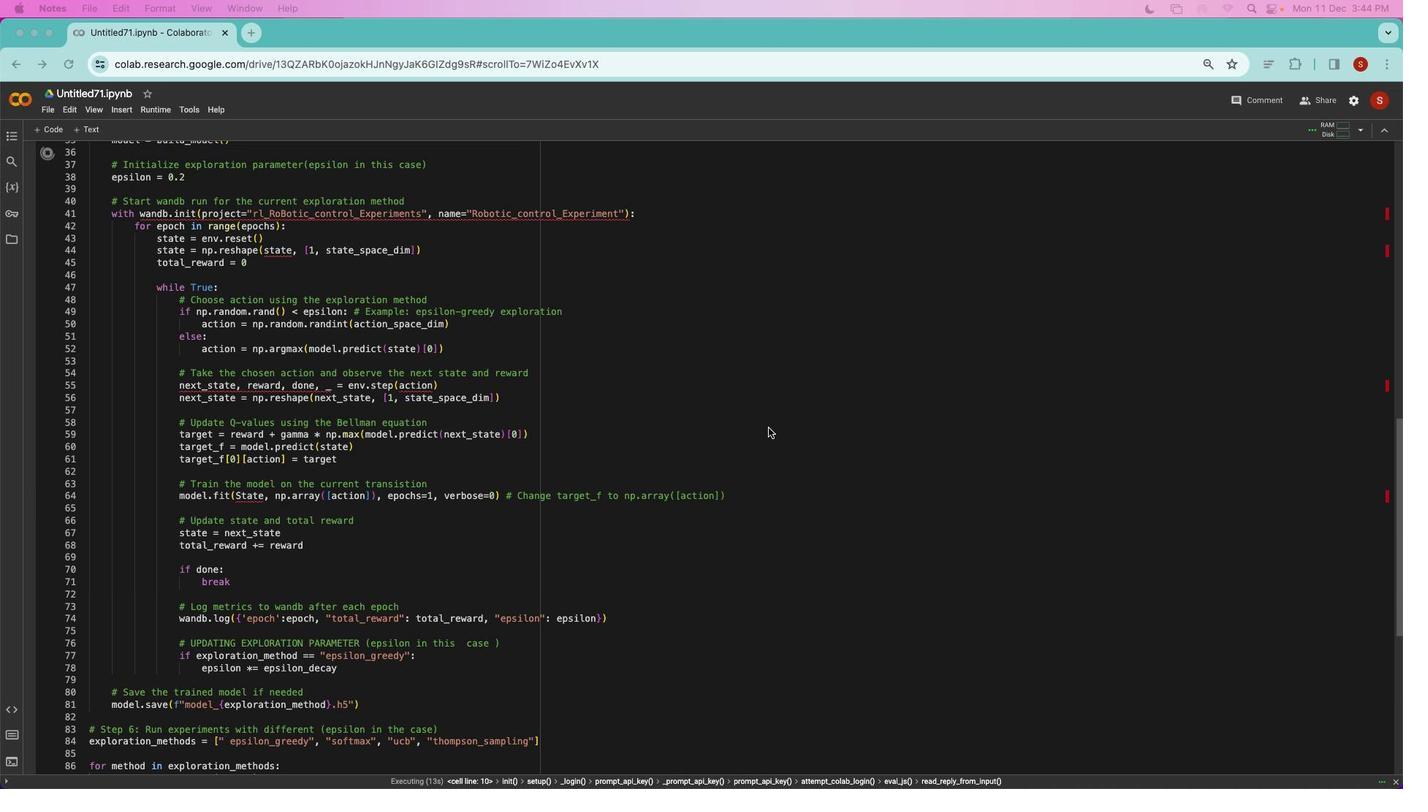 
Action: Mouse moved to (956, 407)
Screenshot: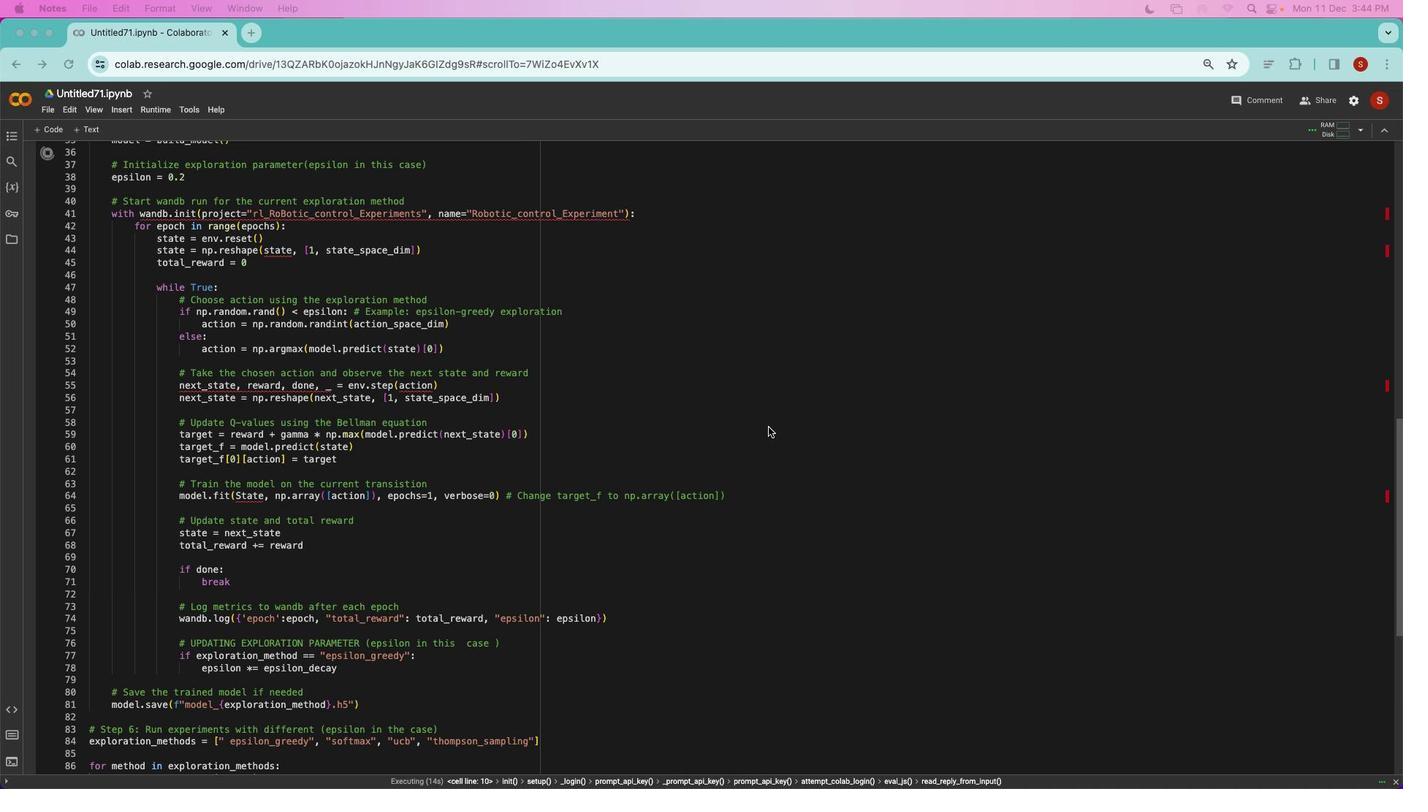 
Action: Mouse scrolled (956, 407) with delta (785, 812)
Screenshot: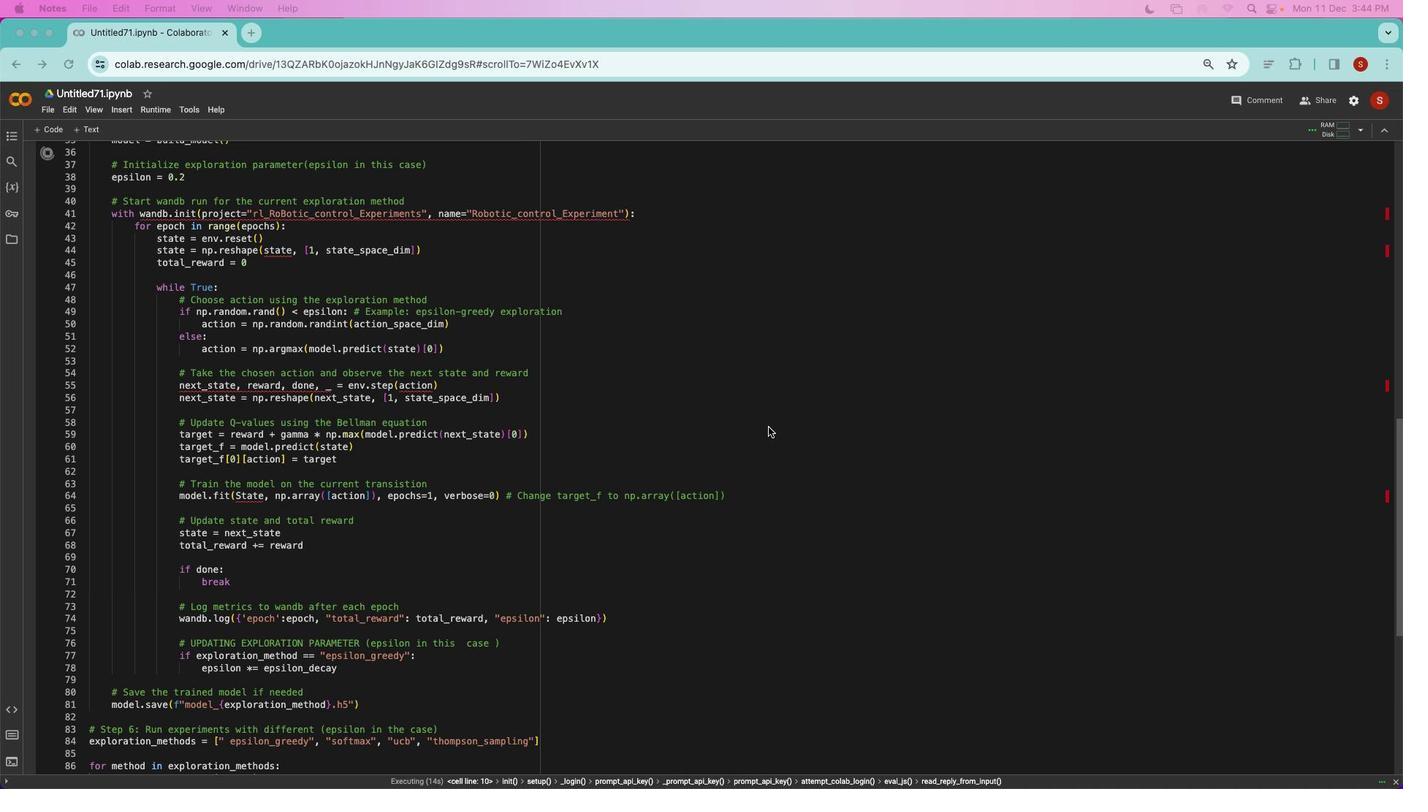 
Action: Mouse moved to (956, 408)
Screenshot: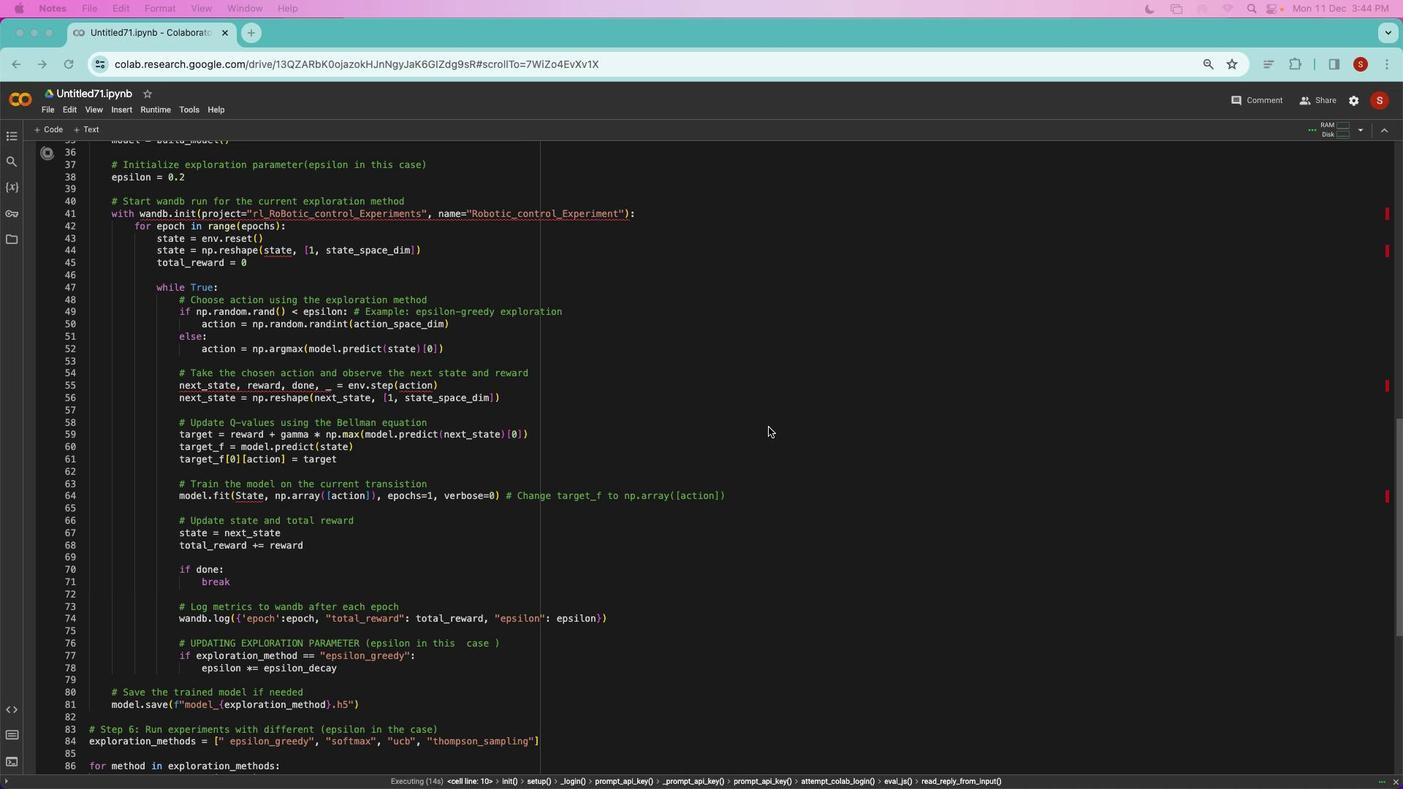 
Action: Mouse scrolled (956, 408) with delta (785, 812)
Screenshot: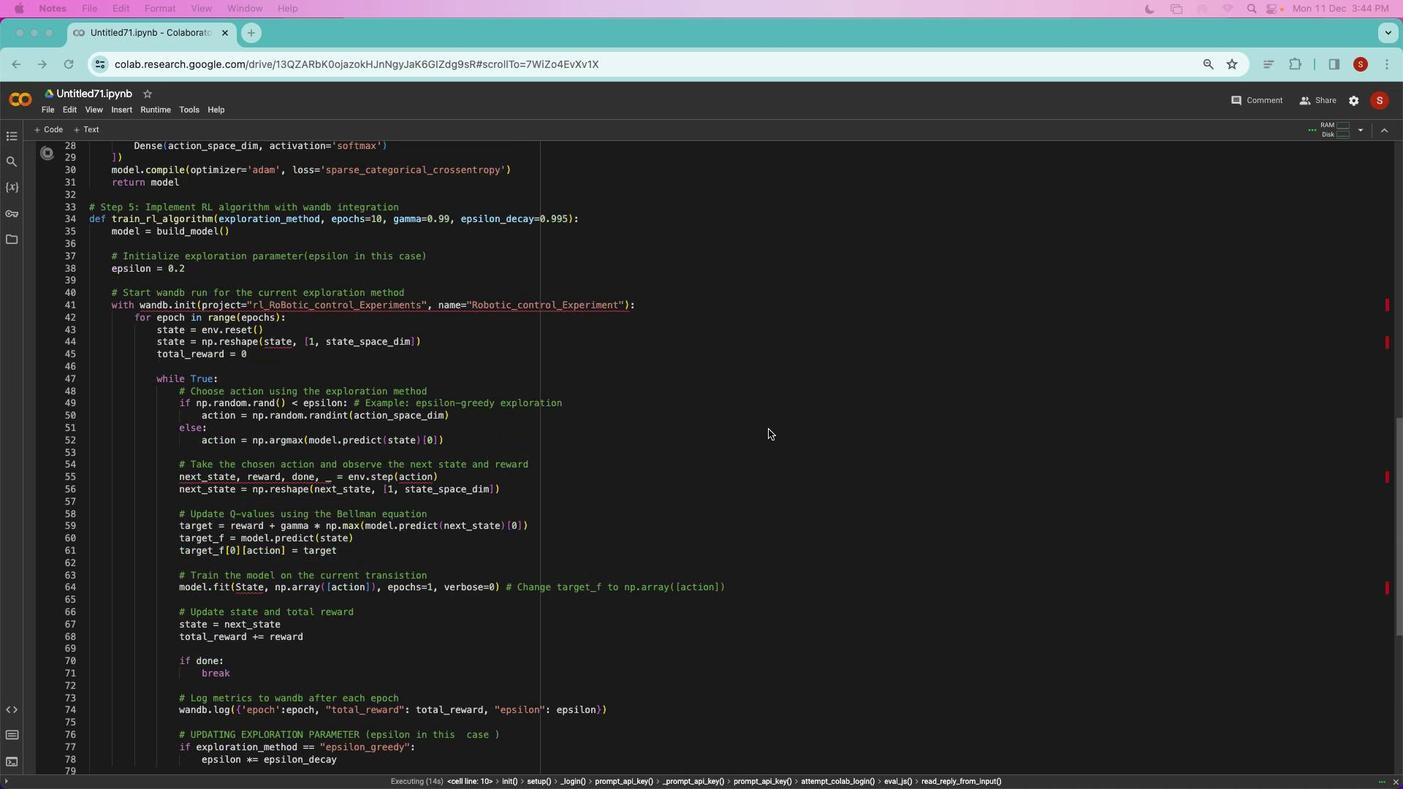
Action: Mouse moved to (955, 382)
Screenshot: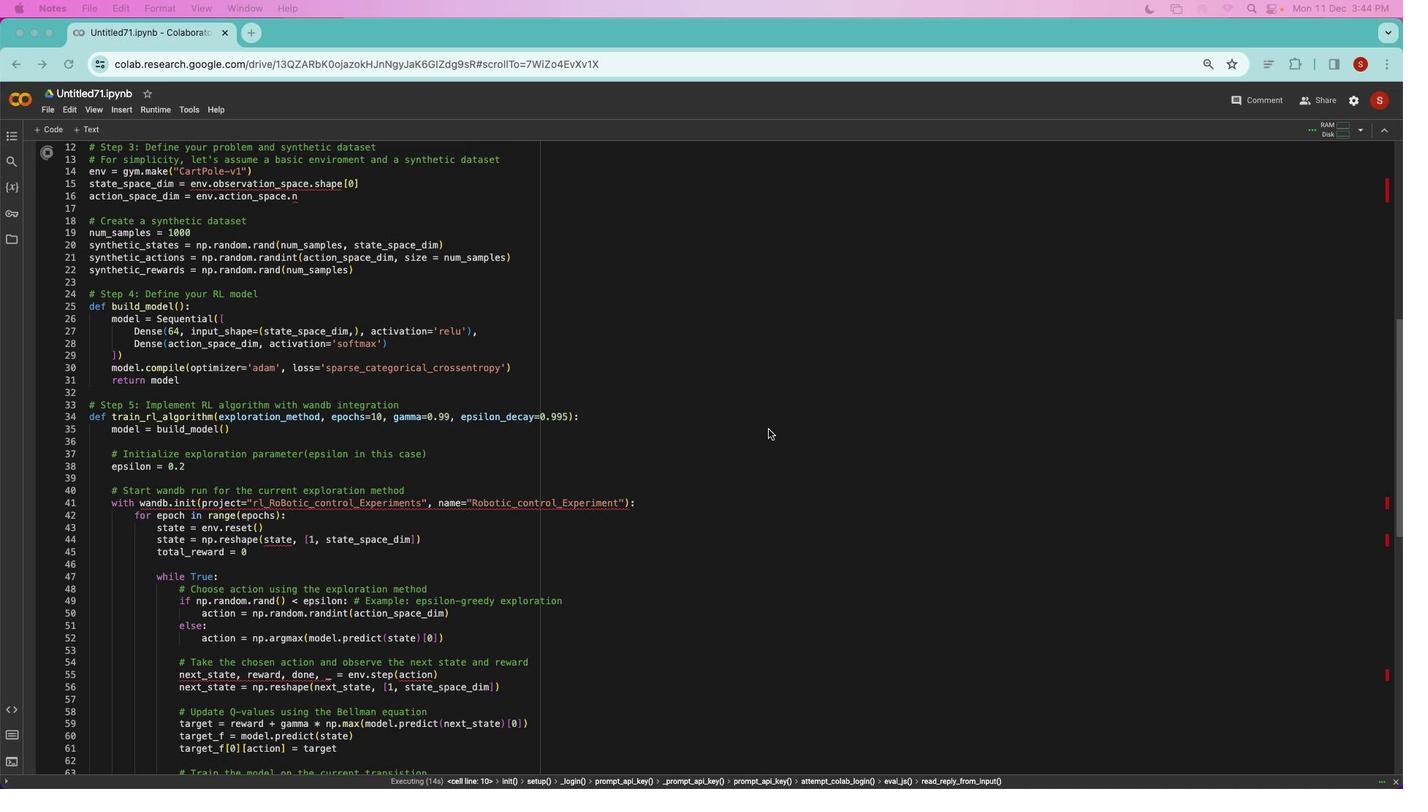 
Action: Mouse scrolled (955, 382) with delta (785, 812)
Screenshot: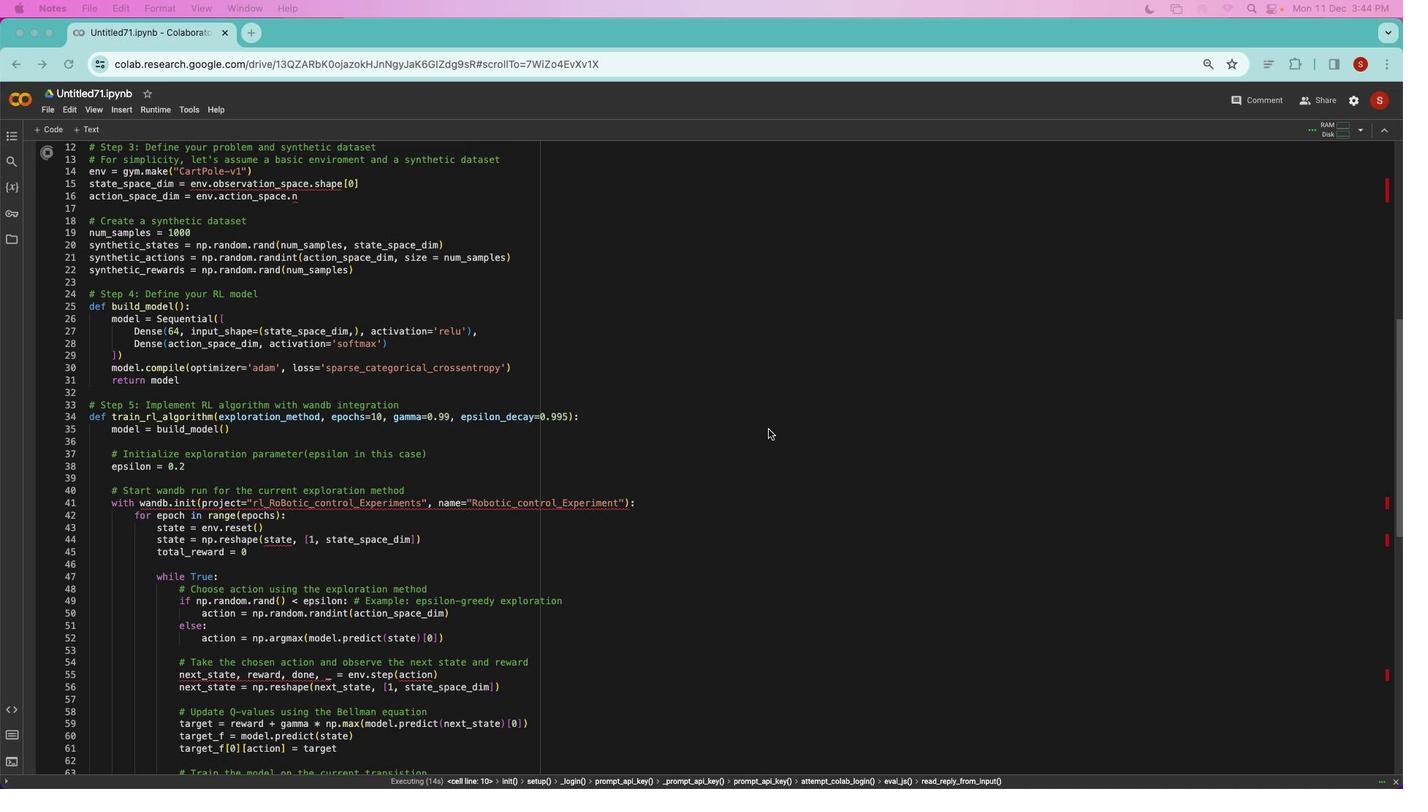 
Action: Mouse scrolled (955, 382) with delta (785, 812)
Screenshot: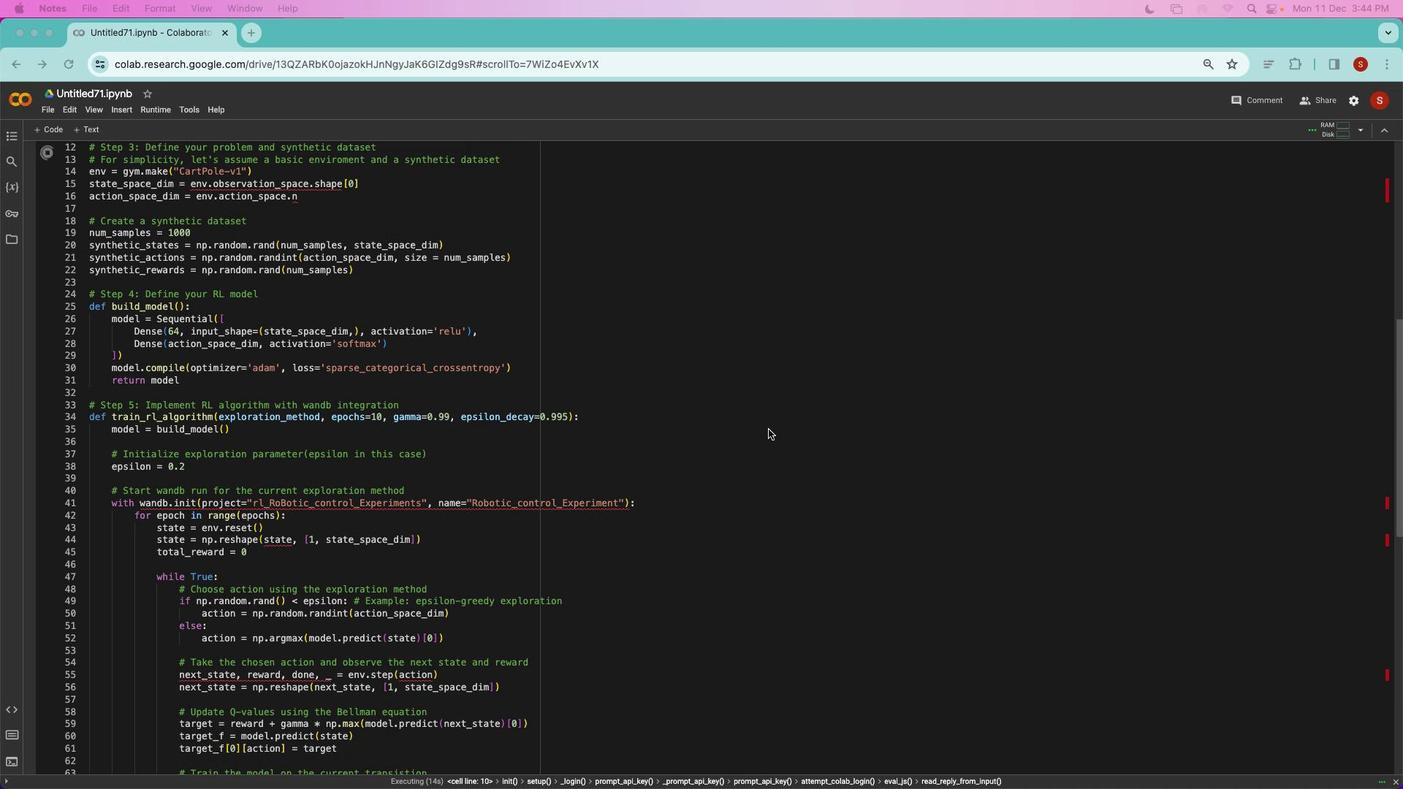 
Action: Mouse scrolled (955, 382) with delta (785, 813)
Screenshot: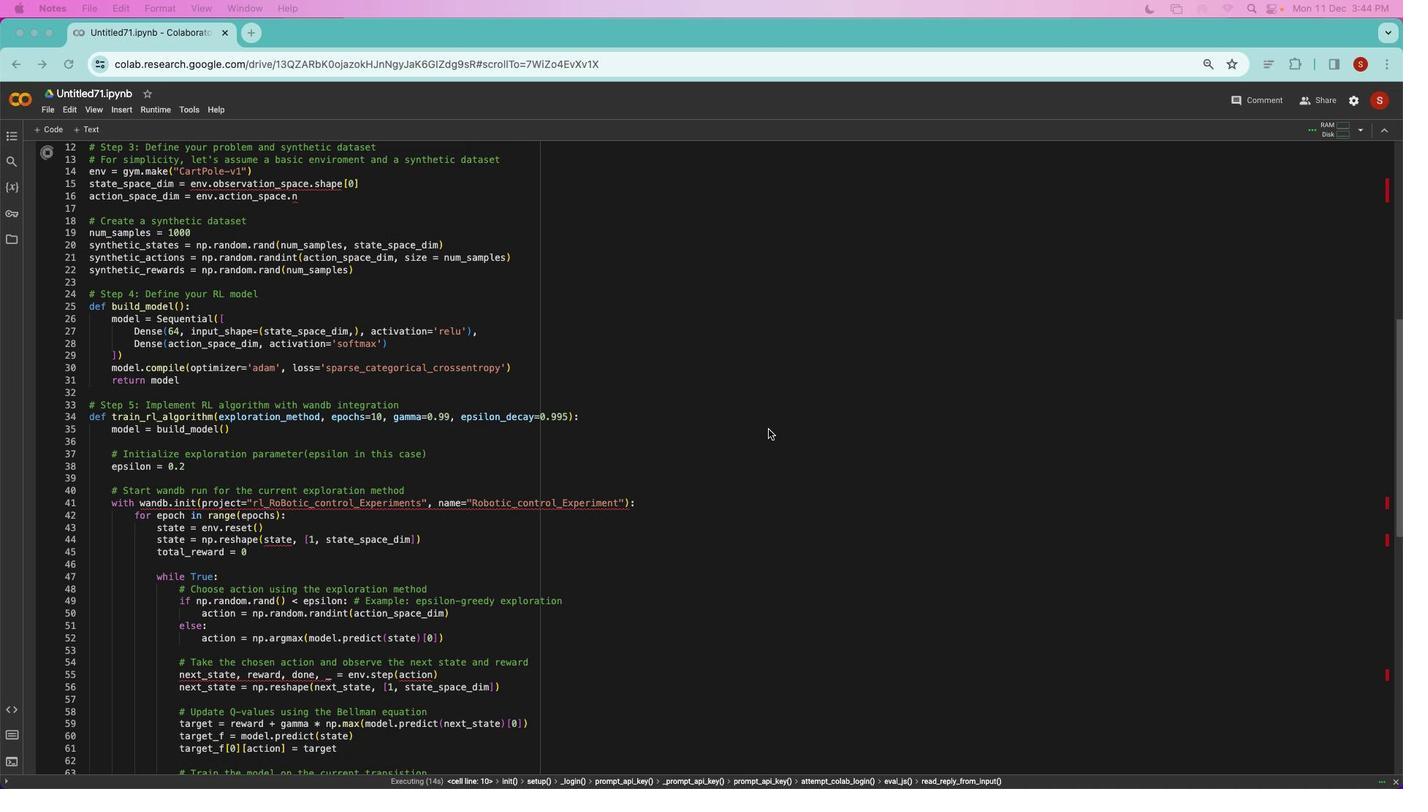 
Action: Mouse scrolled (955, 382) with delta (785, 813)
Screenshot: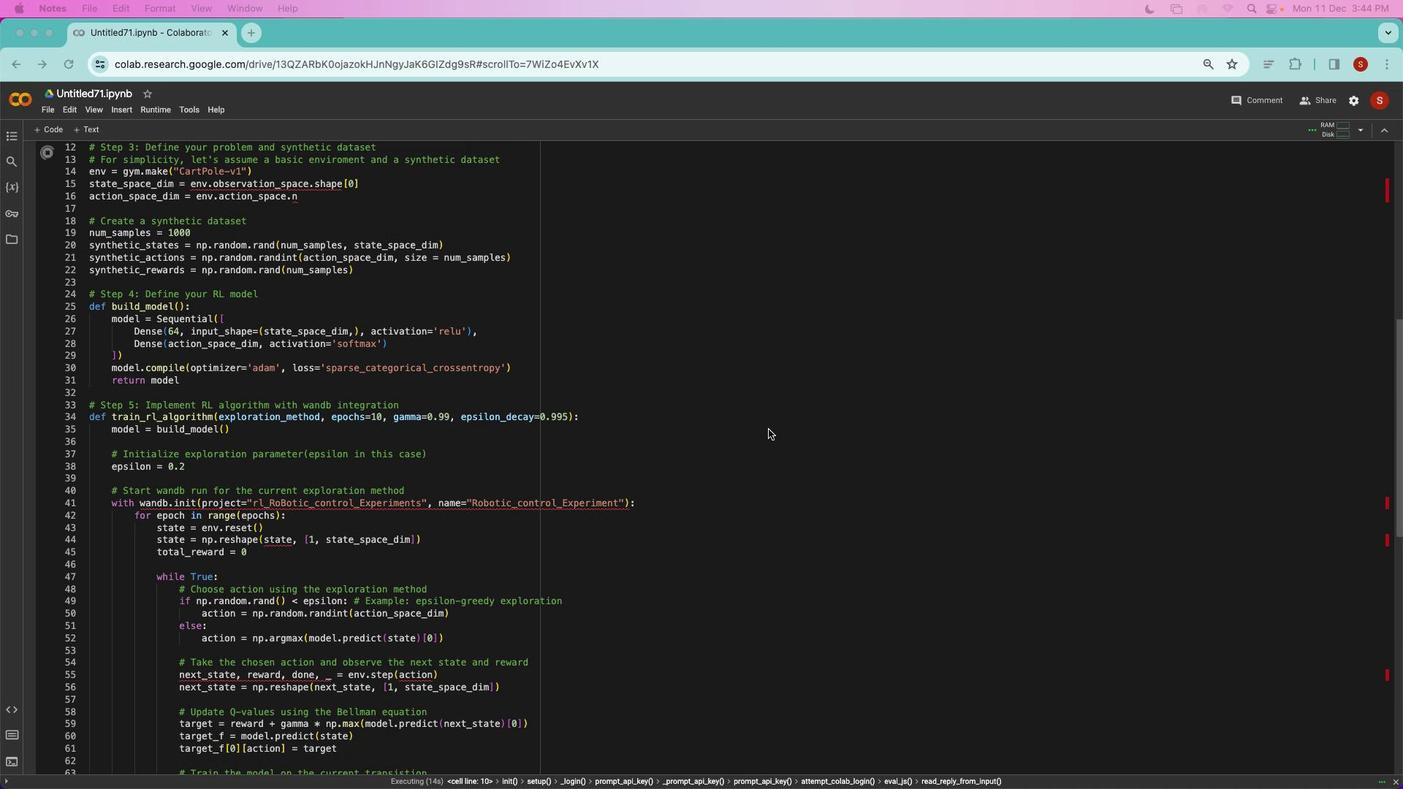 
Action: Mouse moved to (955, 385)
Screenshot: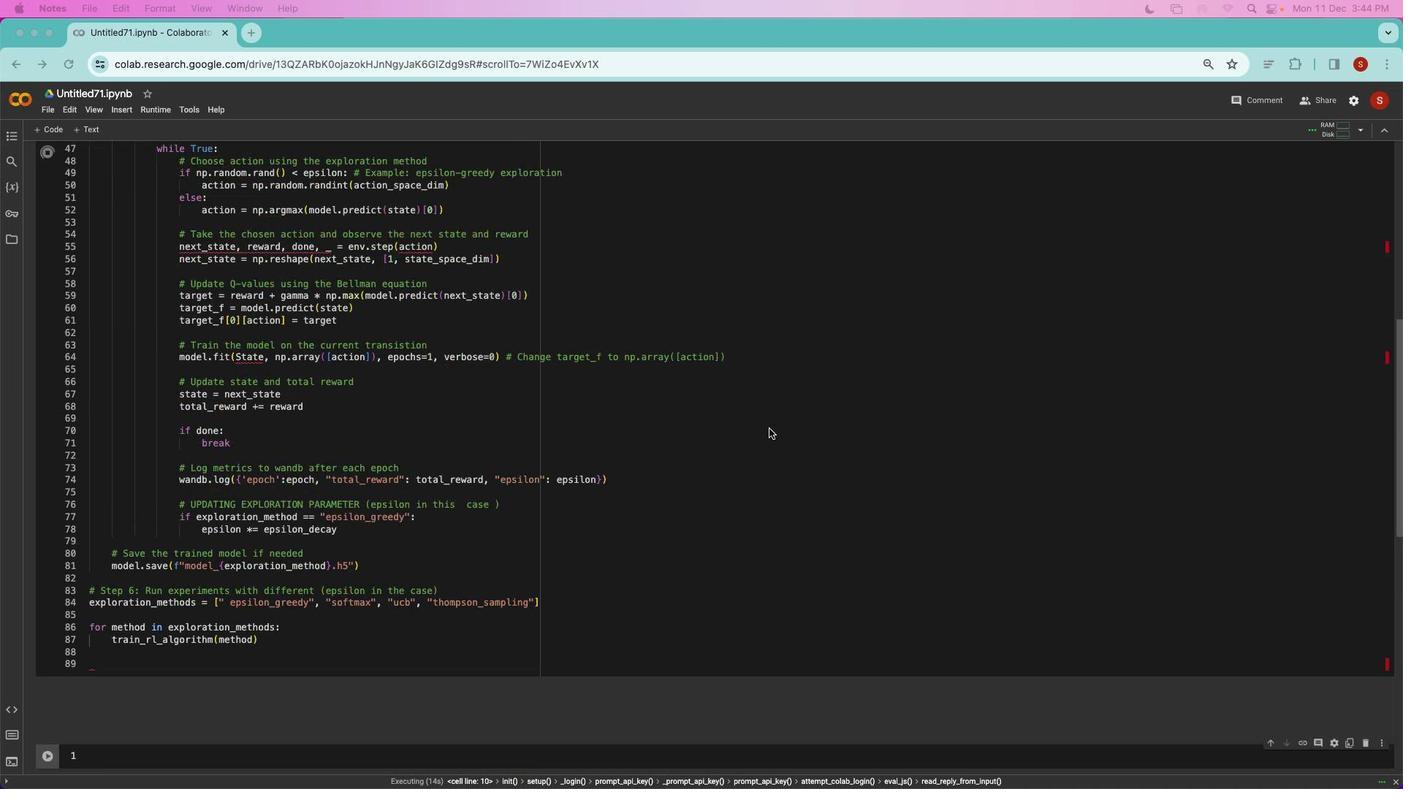 
Action: Mouse scrolled (955, 385) with delta (785, 810)
Screenshot: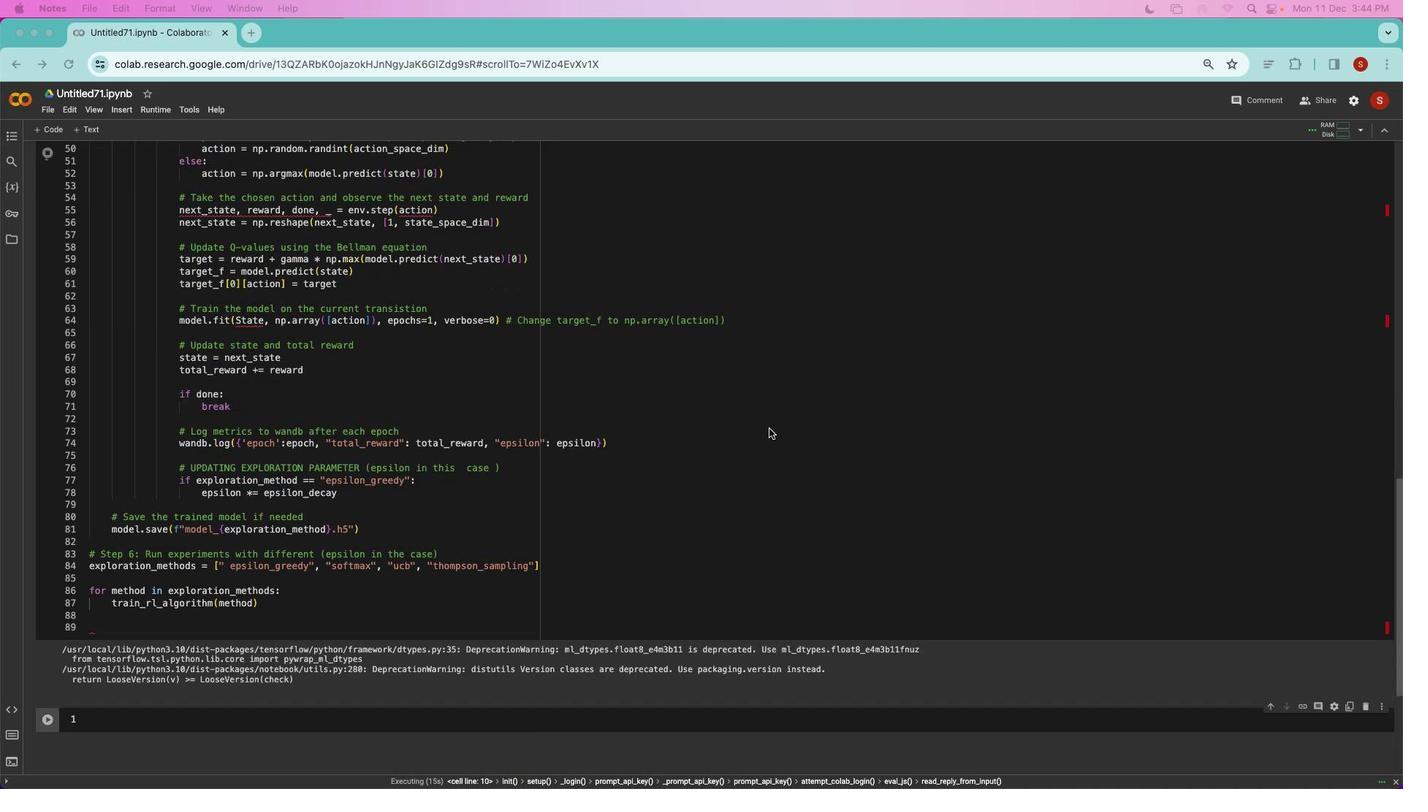 
Action: Mouse moved to (955, 384)
Screenshot: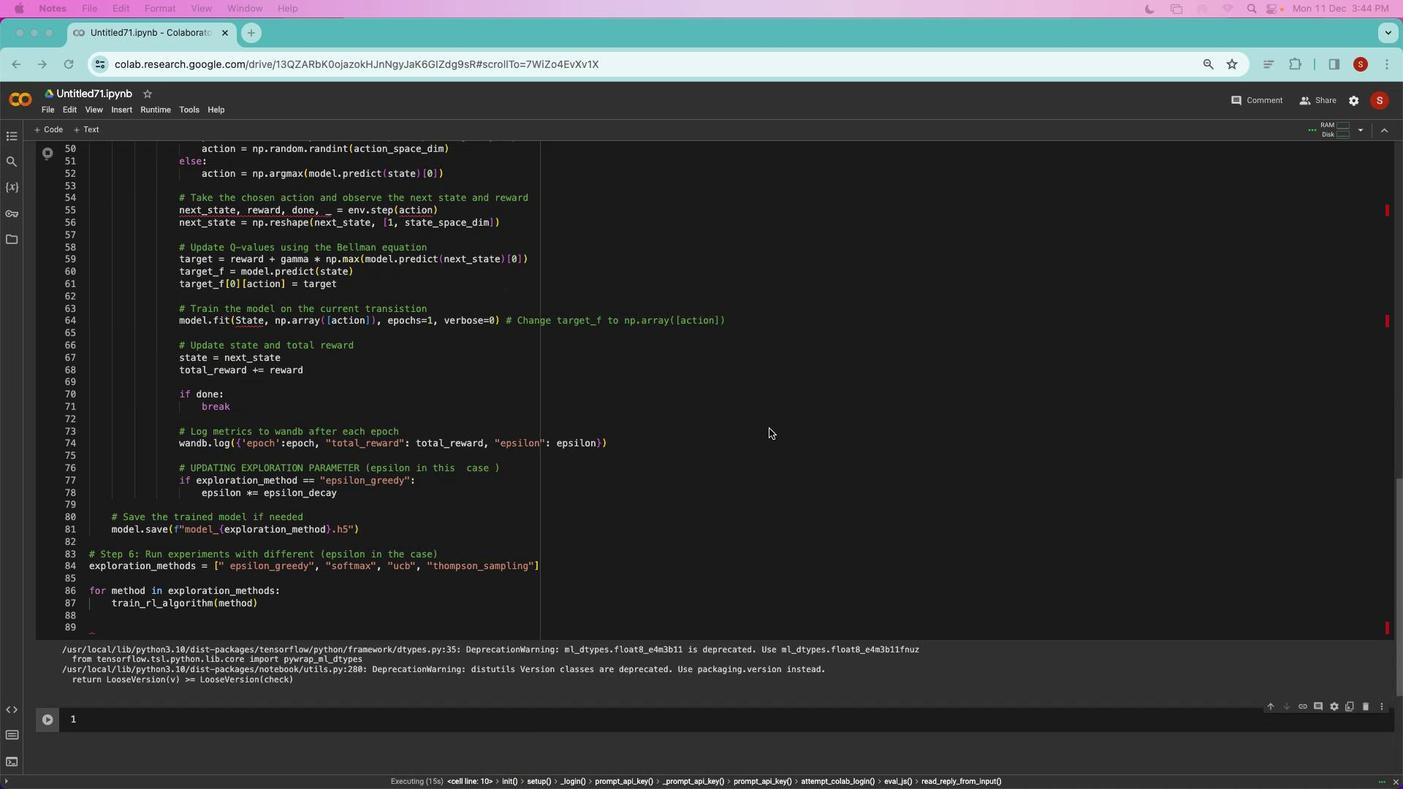 
Action: Mouse scrolled (955, 384) with delta (785, 810)
Screenshot: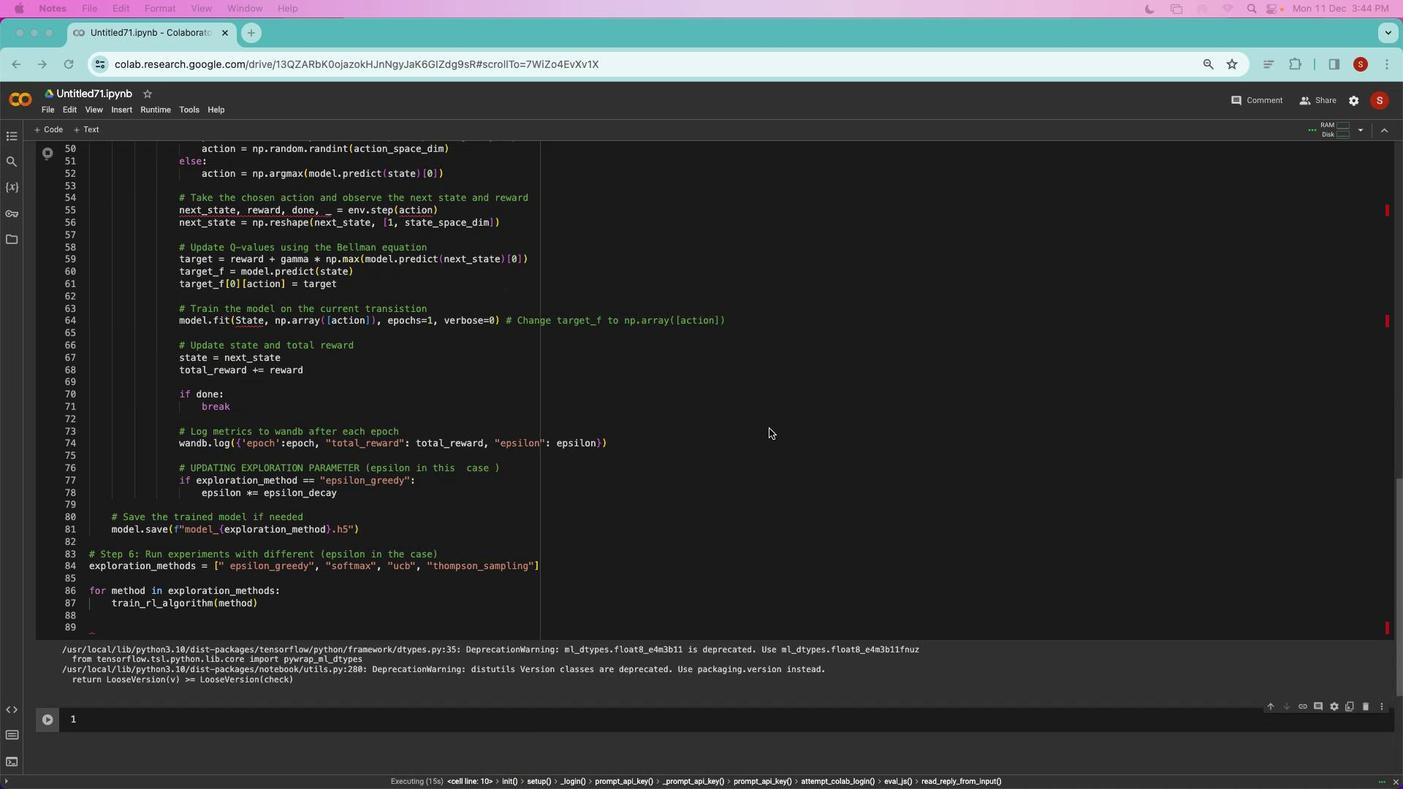 
Action: Mouse moved to (955, 382)
Screenshot: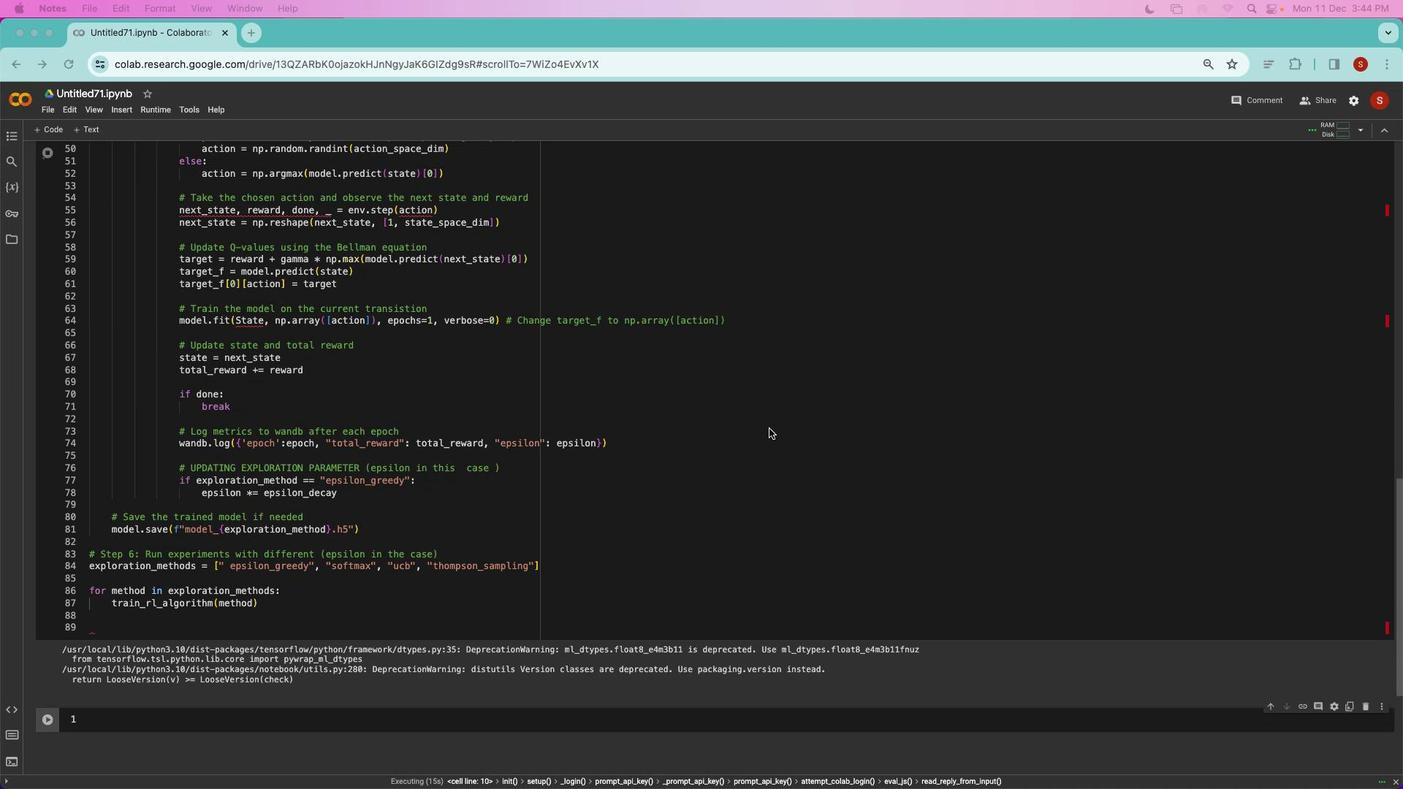 
Action: Mouse scrolled (955, 382) with delta (785, 809)
Screenshot: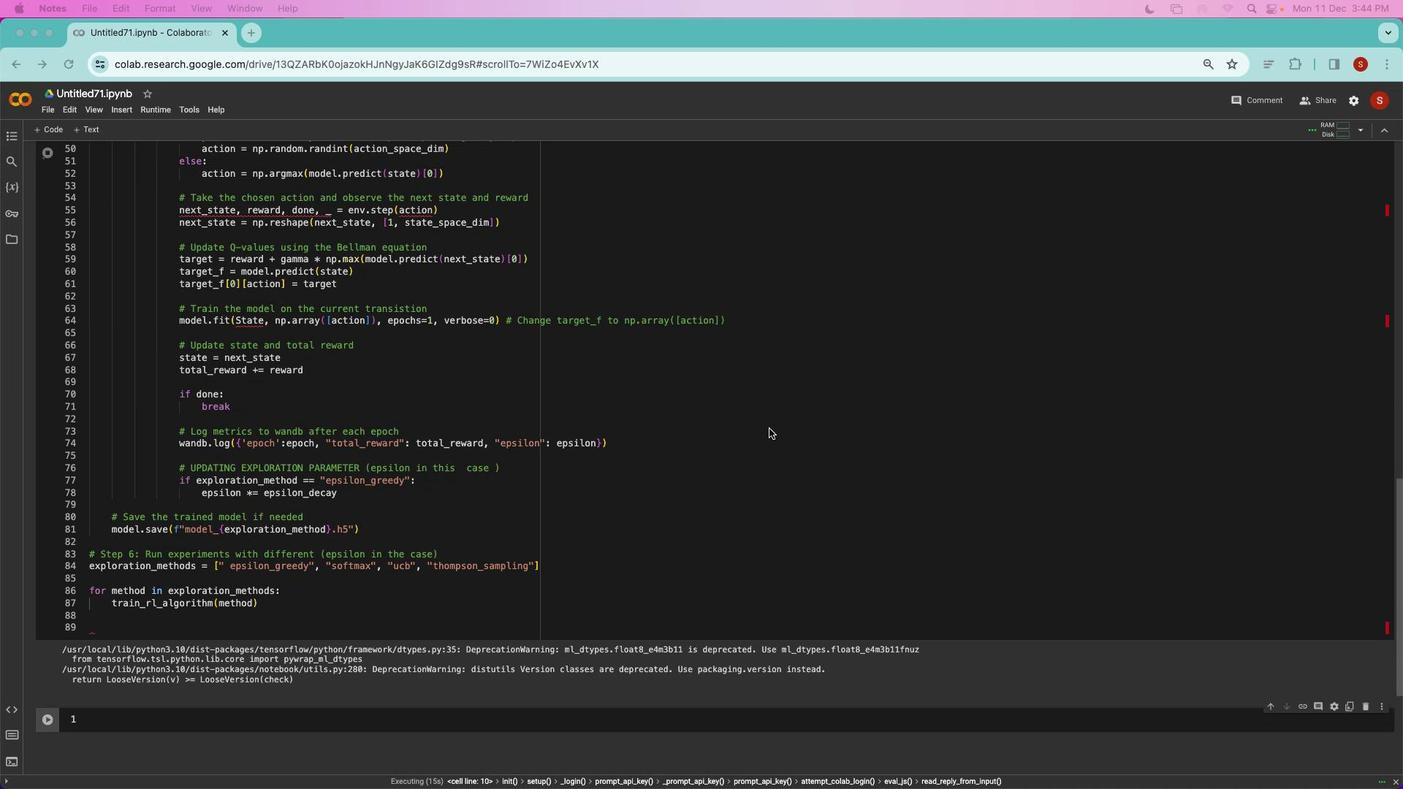 
Action: Mouse moved to (955, 382)
Screenshot: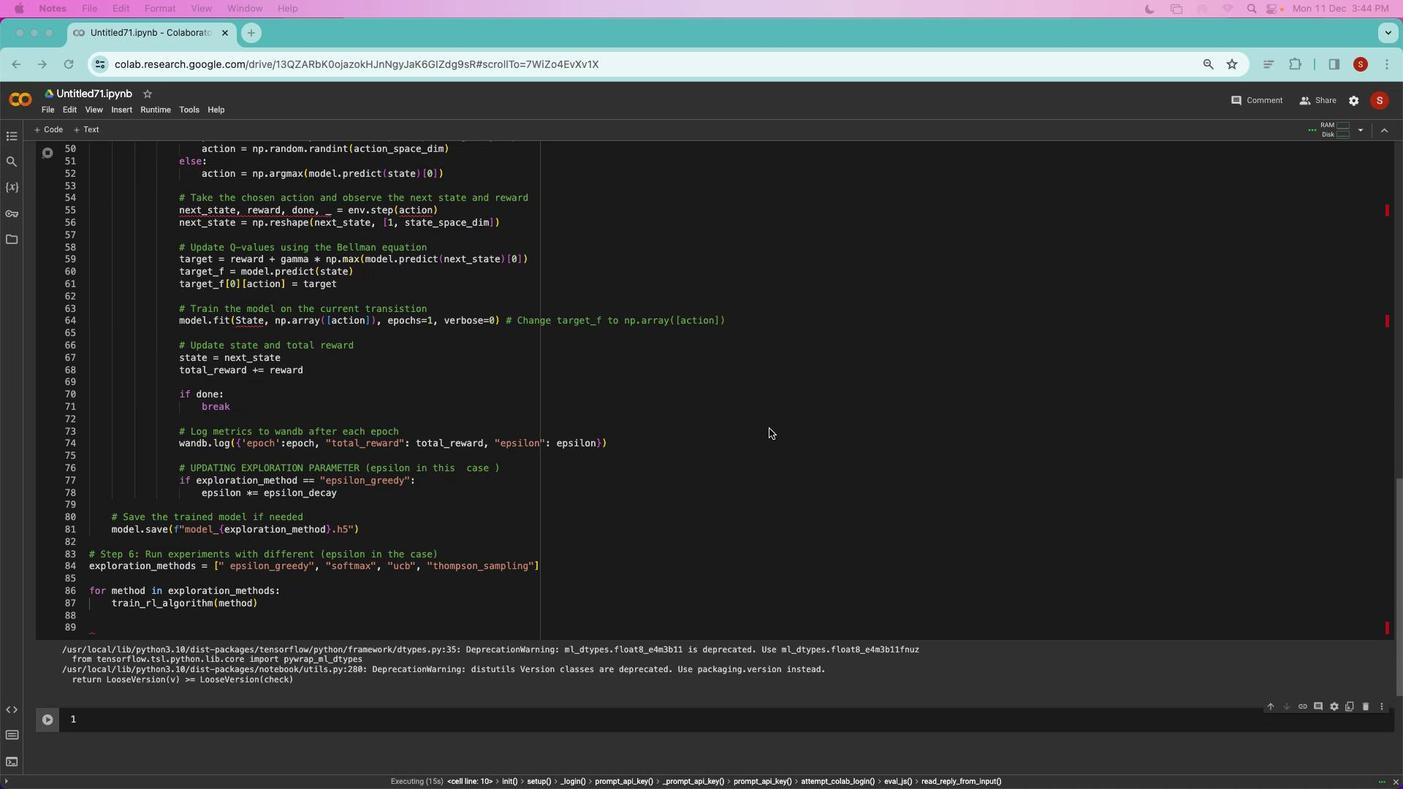 
Action: Mouse scrolled (955, 382) with delta (785, 808)
Screenshot: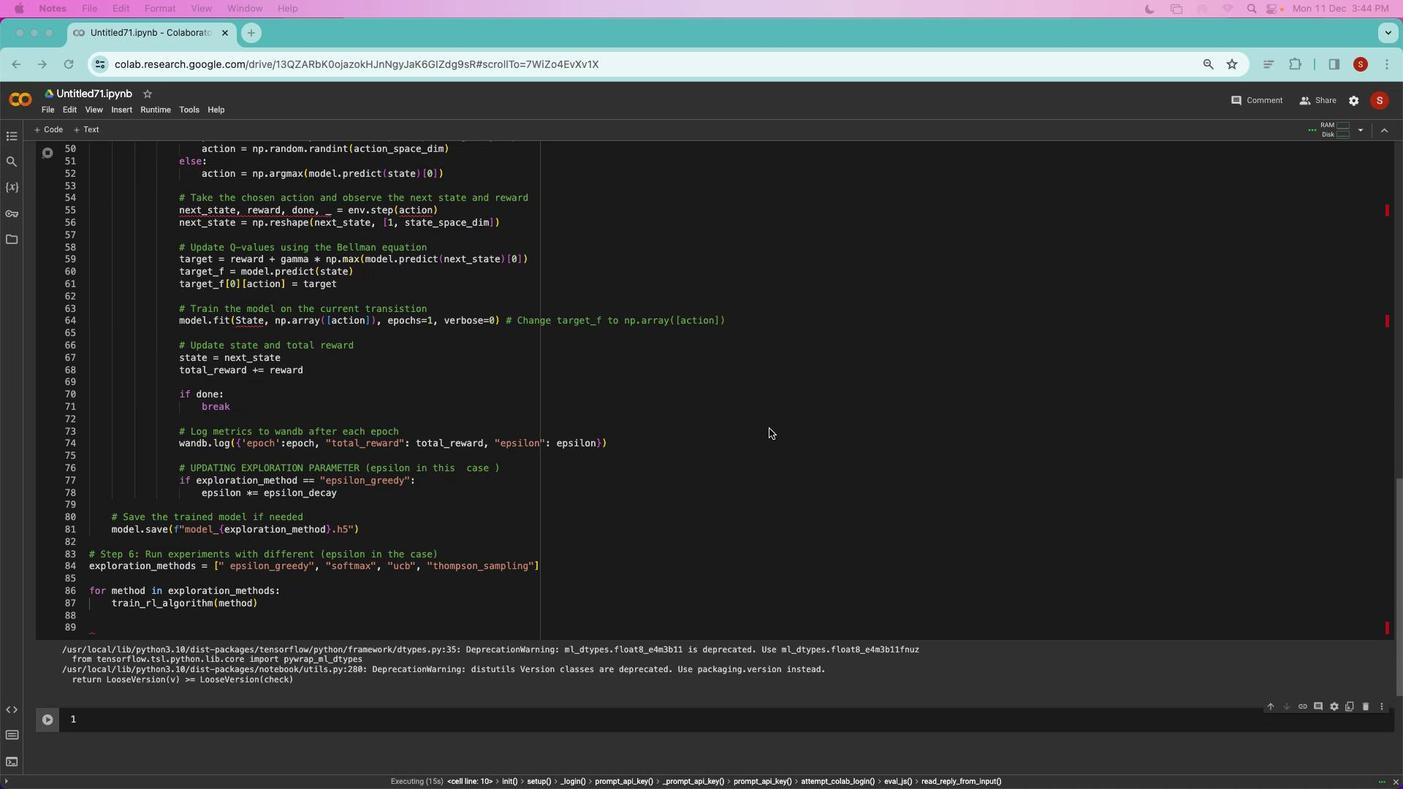
Action: Mouse moved to (956, 380)
Screenshot: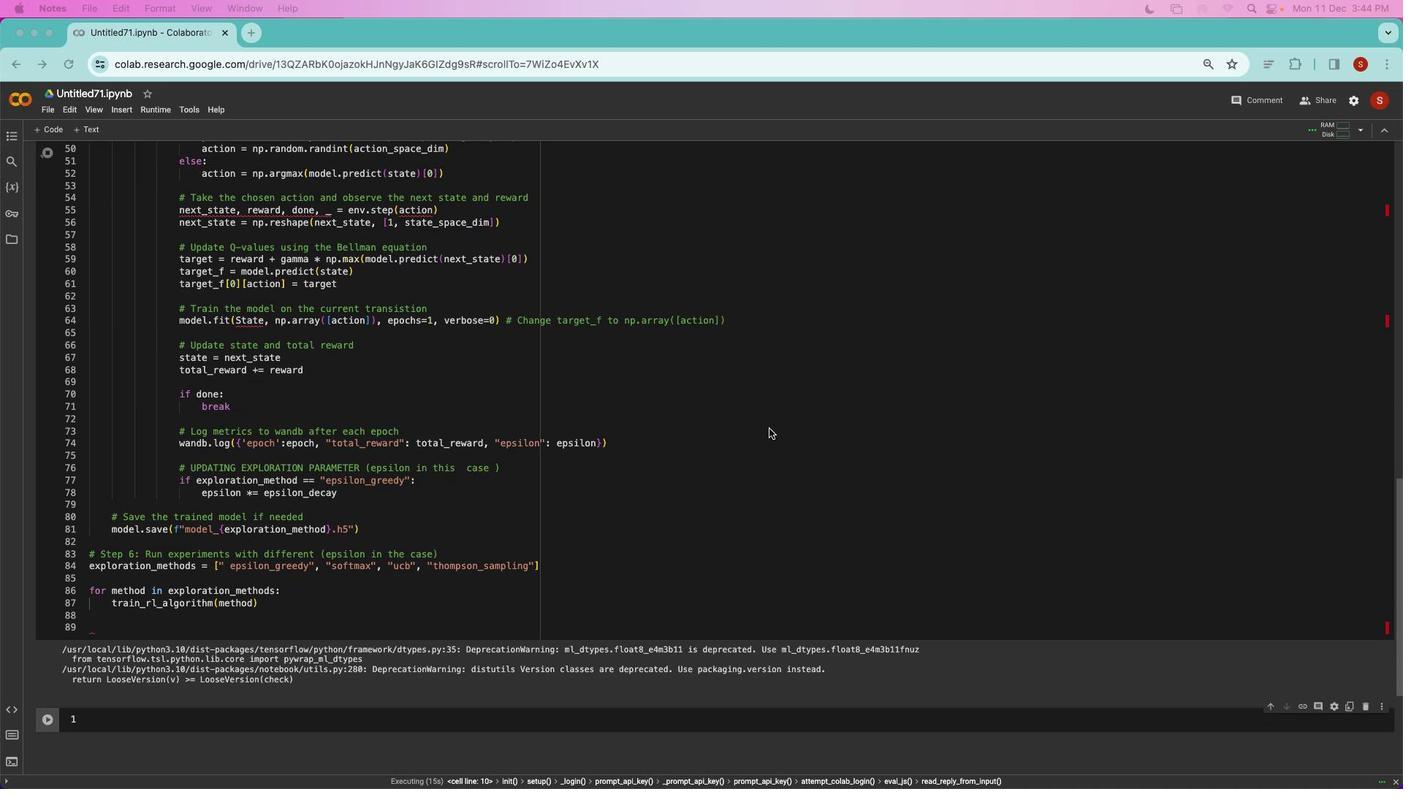 
Action: Mouse scrolled (956, 380) with delta (785, 807)
Screenshot: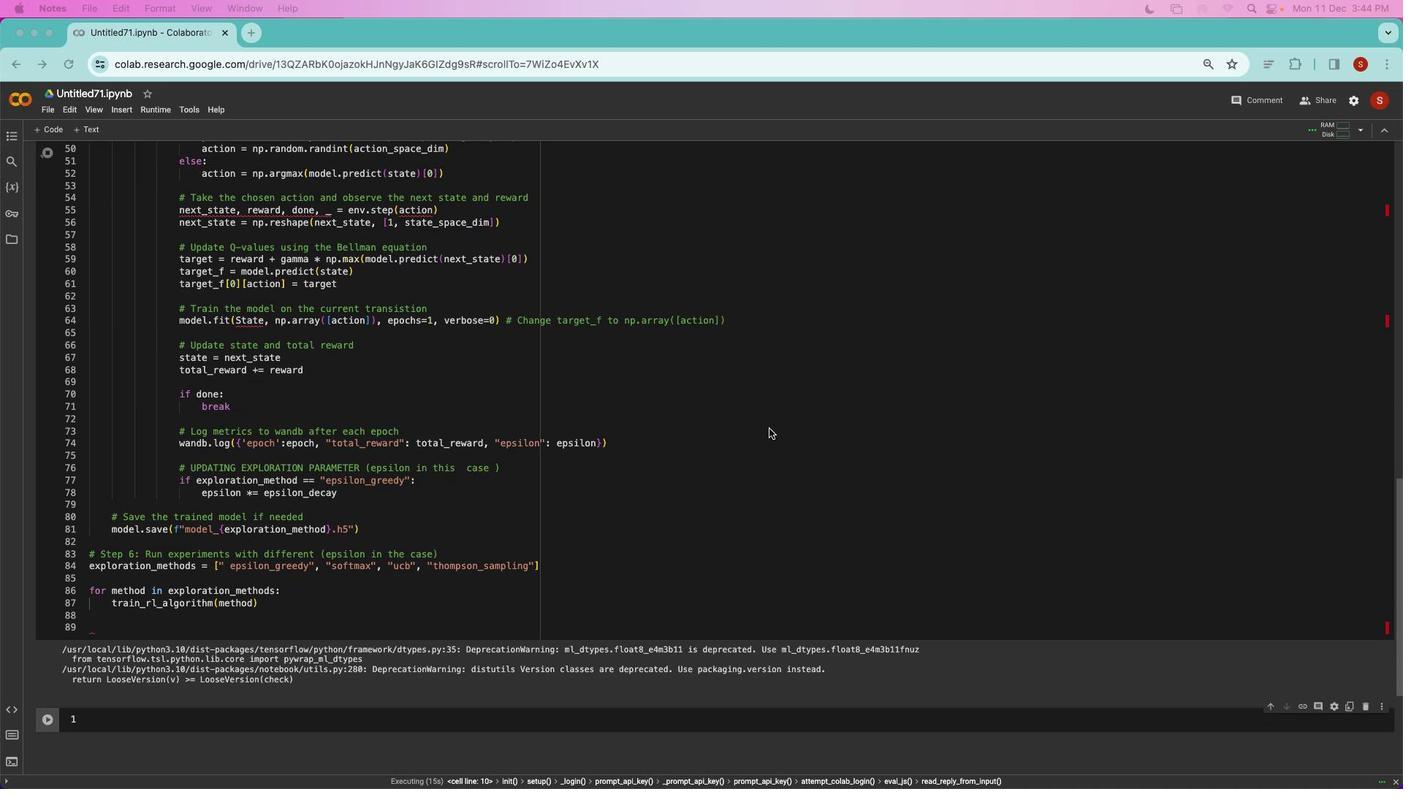 
Action: Mouse moved to (956, 382)
Screenshot: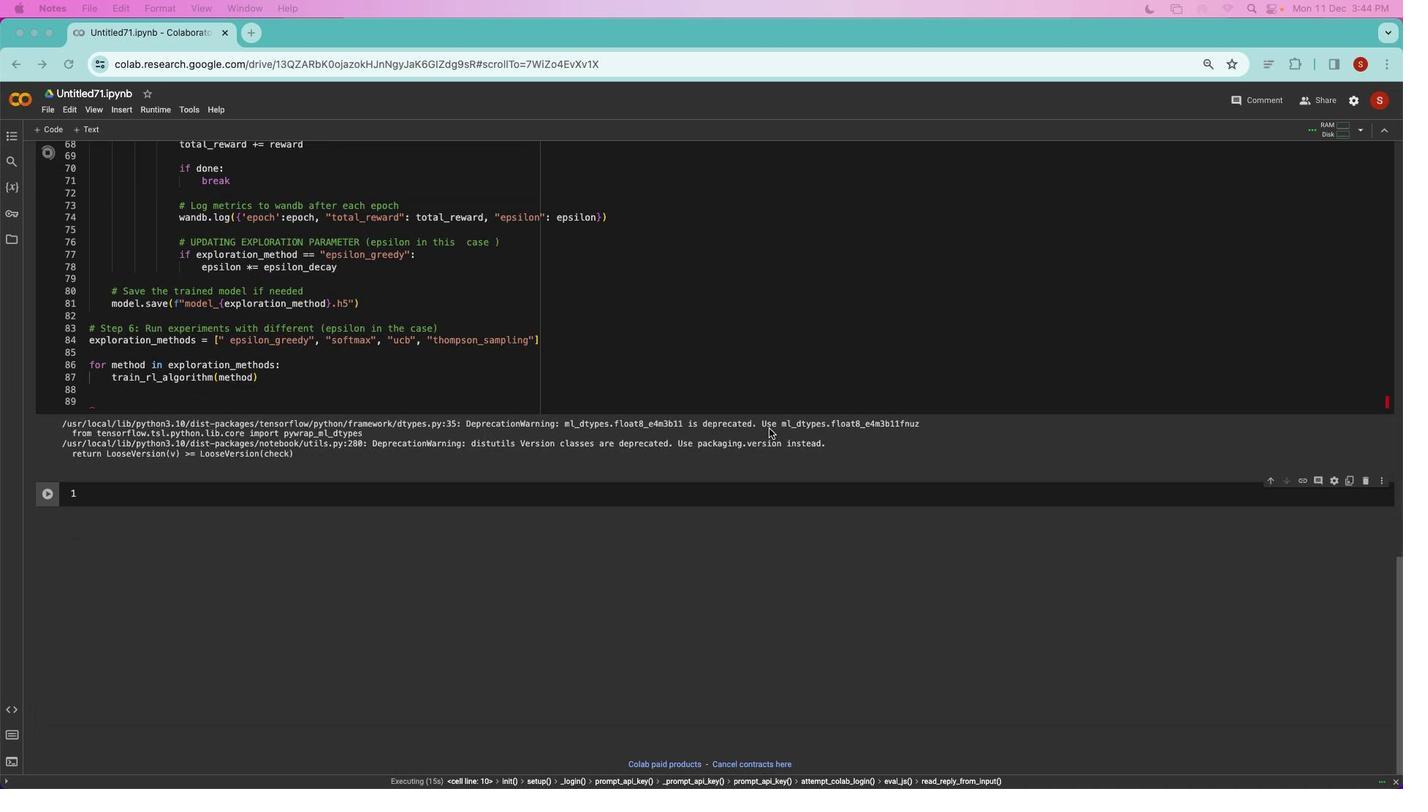 
Action: Mouse scrolled (956, 382) with delta (785, 810)
Screenshot: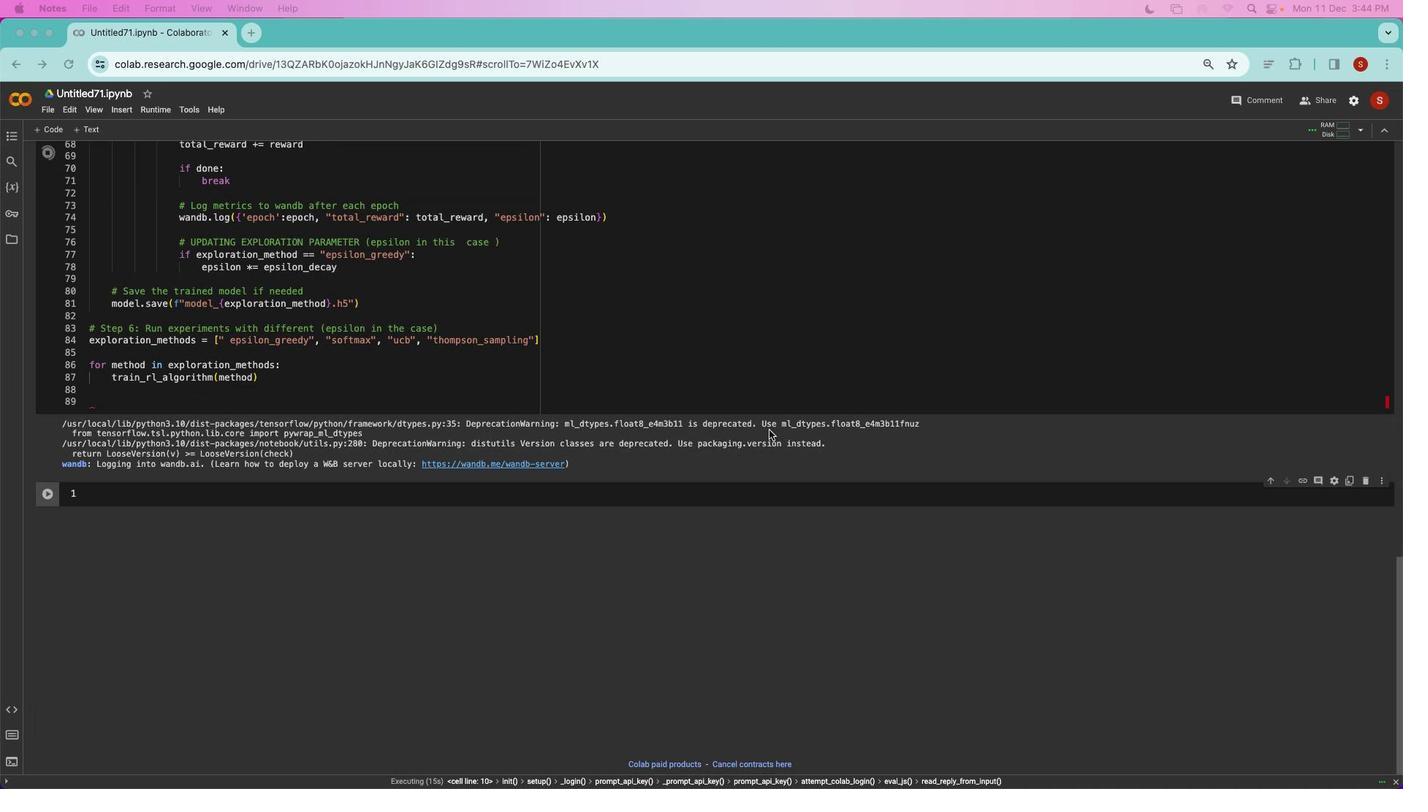
Action: Mouse scrolled (956, 382) with delta (785, 810)
Screenshot: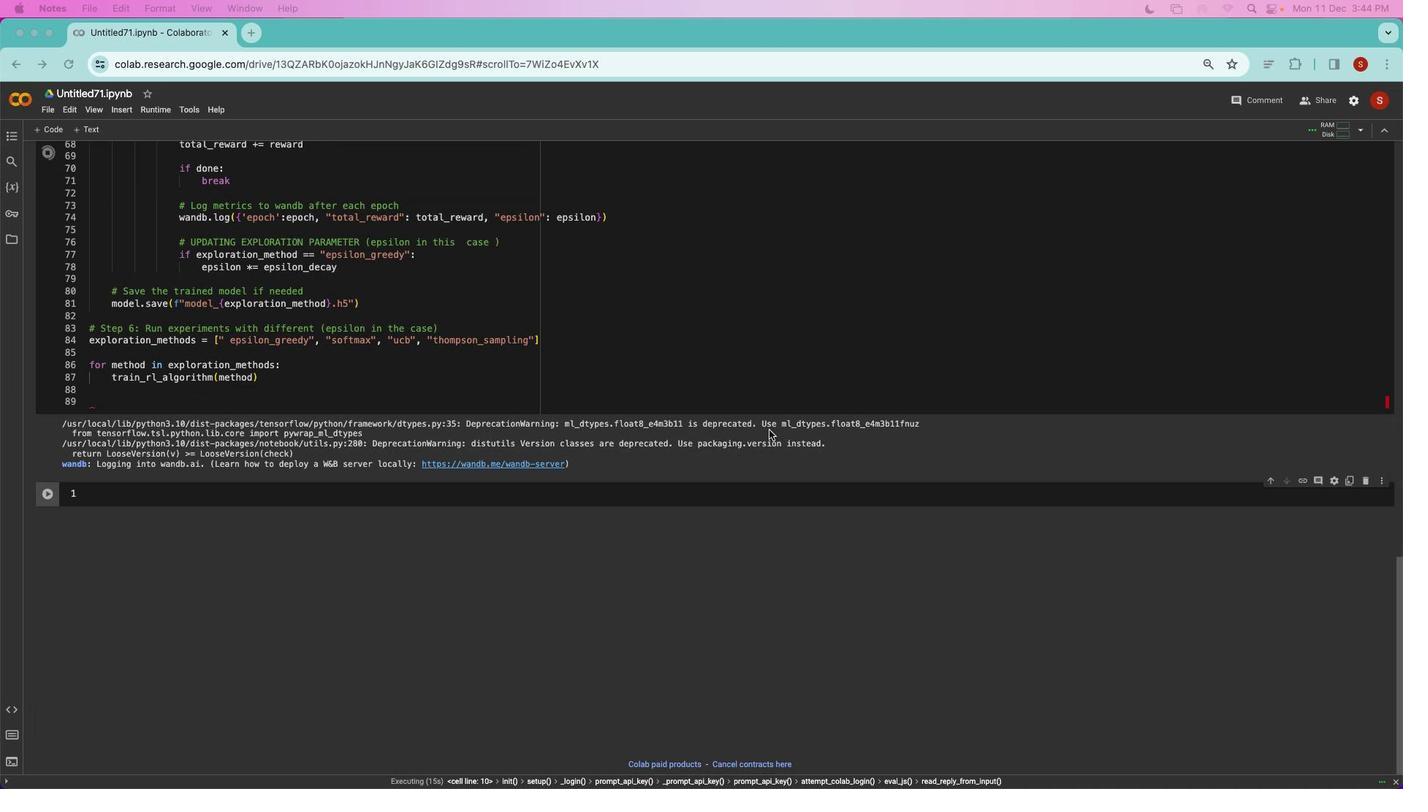 
Action: Mouse scrolled (956, 382) with delta (785, 809)
Screenshot: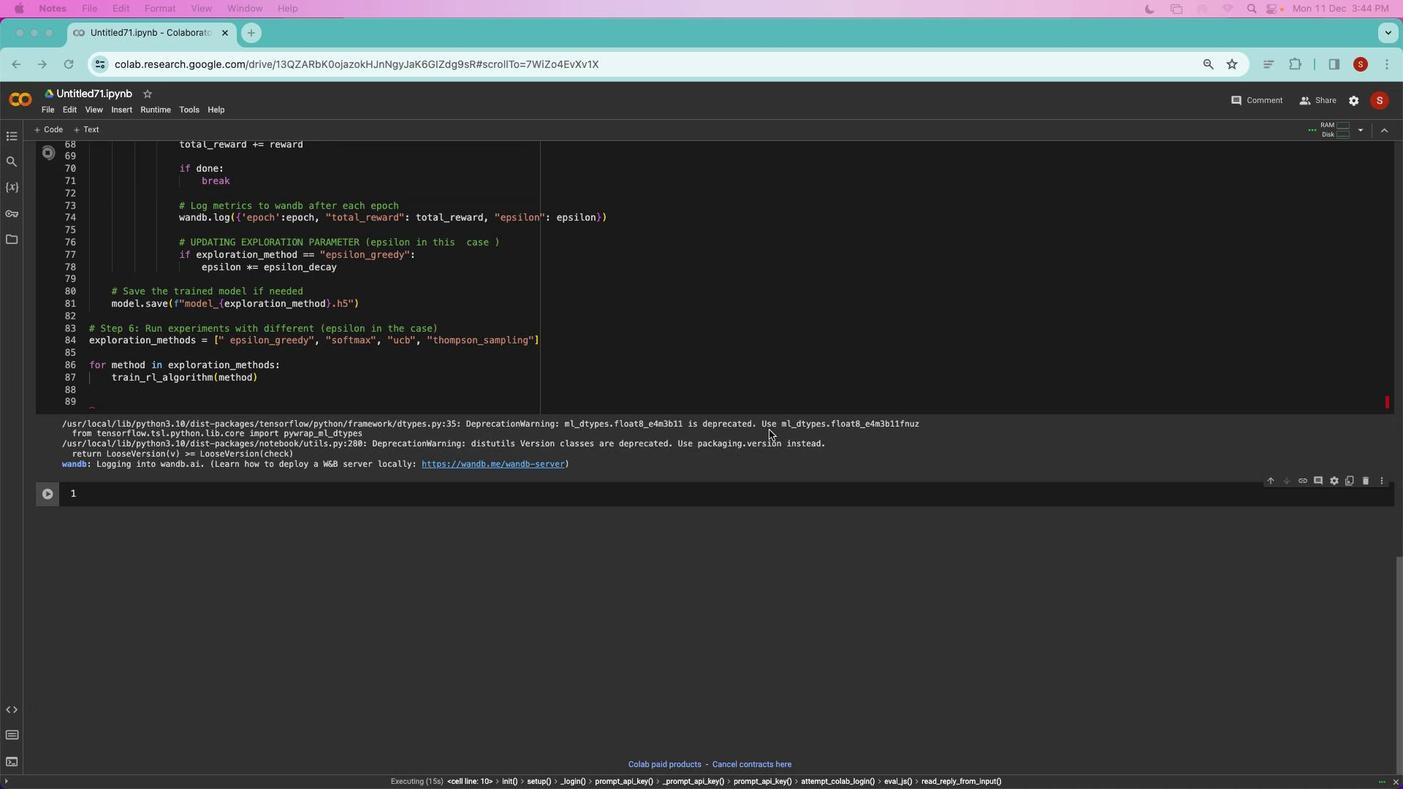 
Action: Mouse moved to (956, 381)
Screenshot: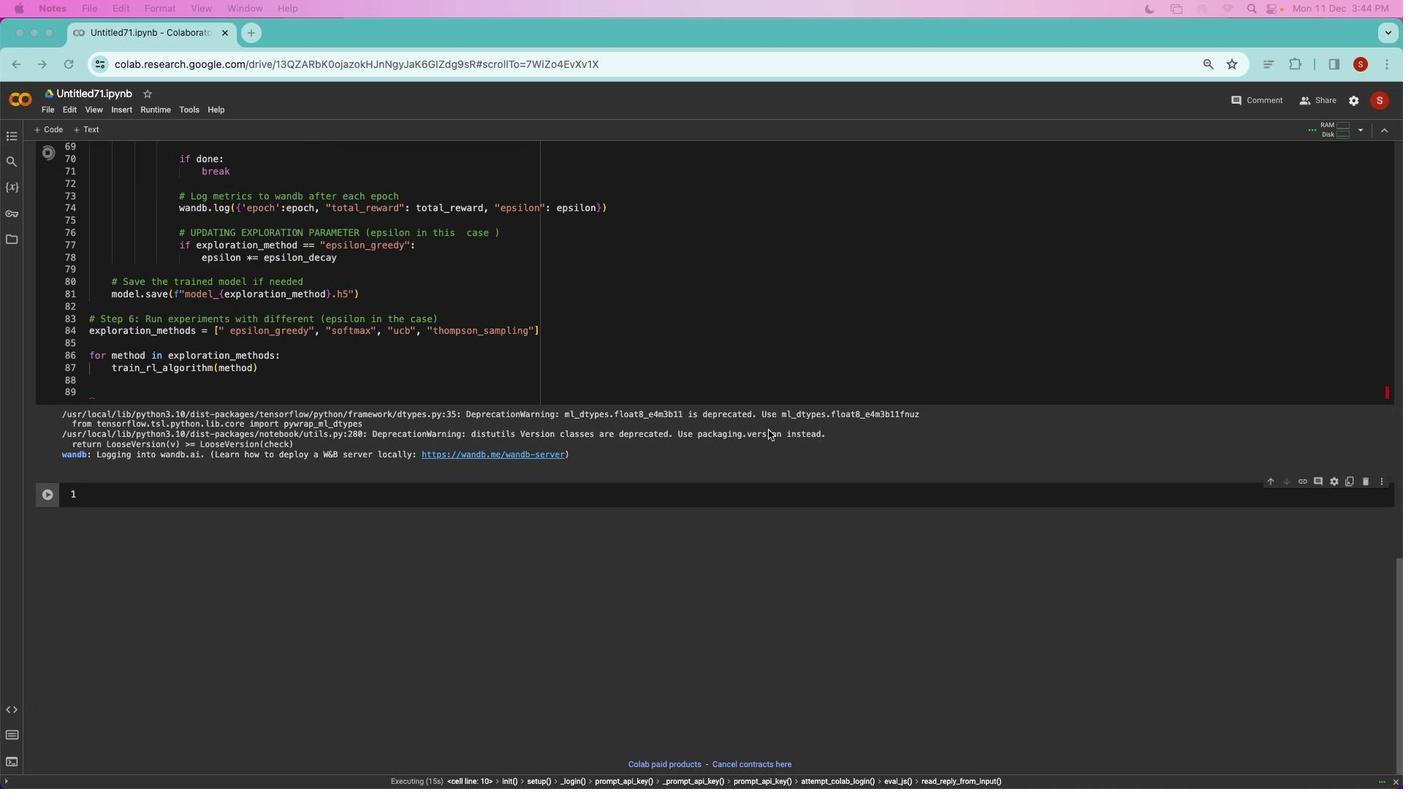 
Action: Mouse scrolled (956, 381) with delta (785, 807)
Screenshot: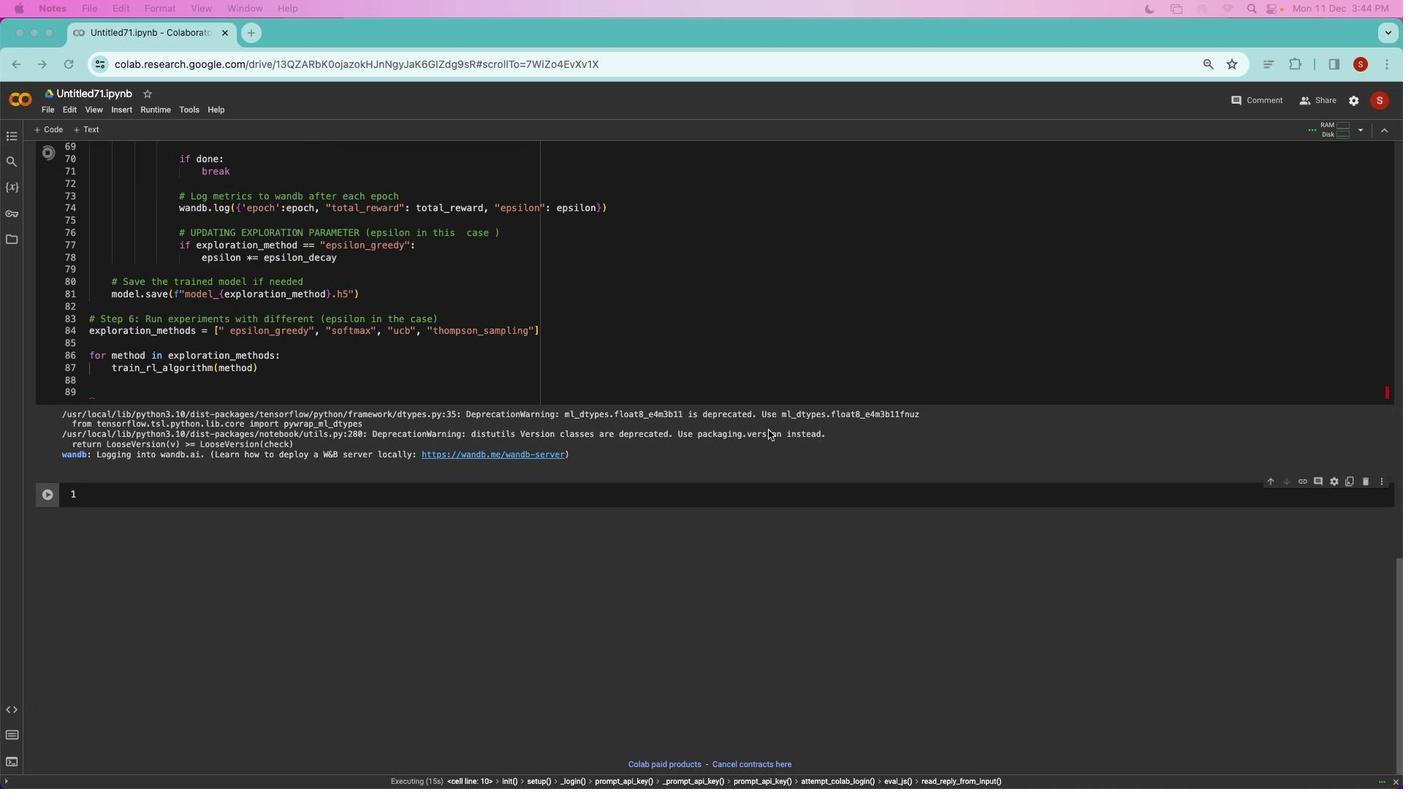 
Action: Mouse moved to (956, 380)
Screenshot: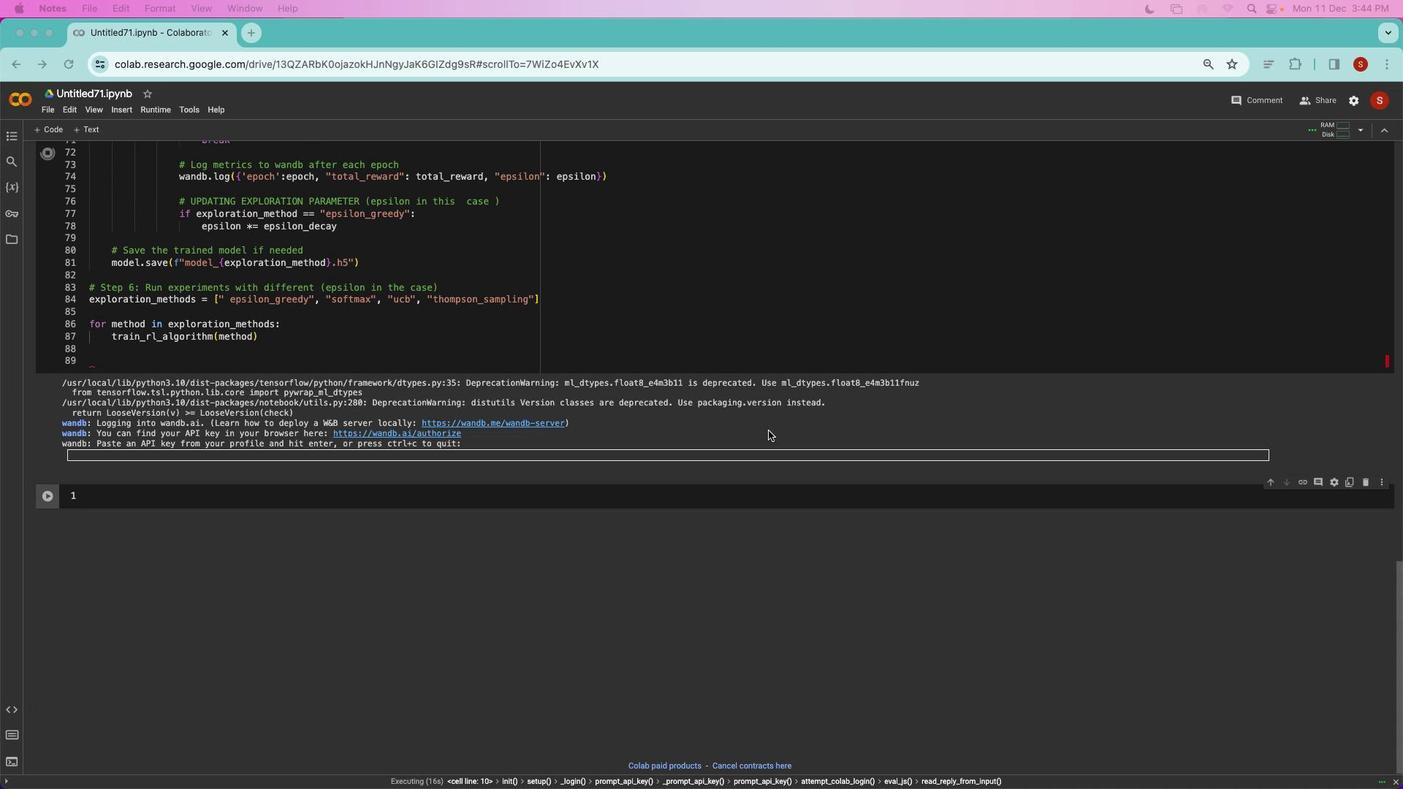 
Action: Mouse scrolled (956, 380) with delta (785, 812)
Screenshot: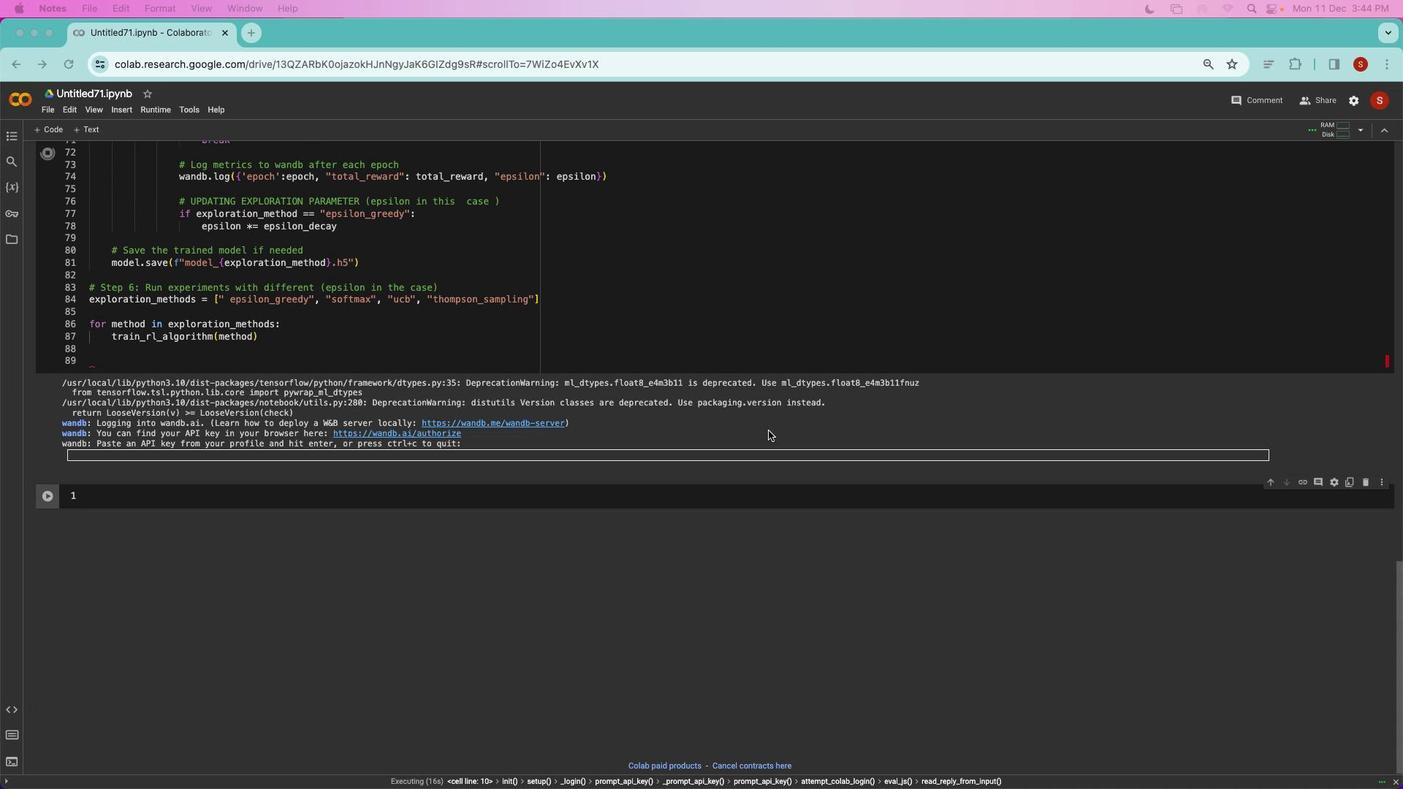 
Action: Mouse moved to (956, 380)
Screenshot: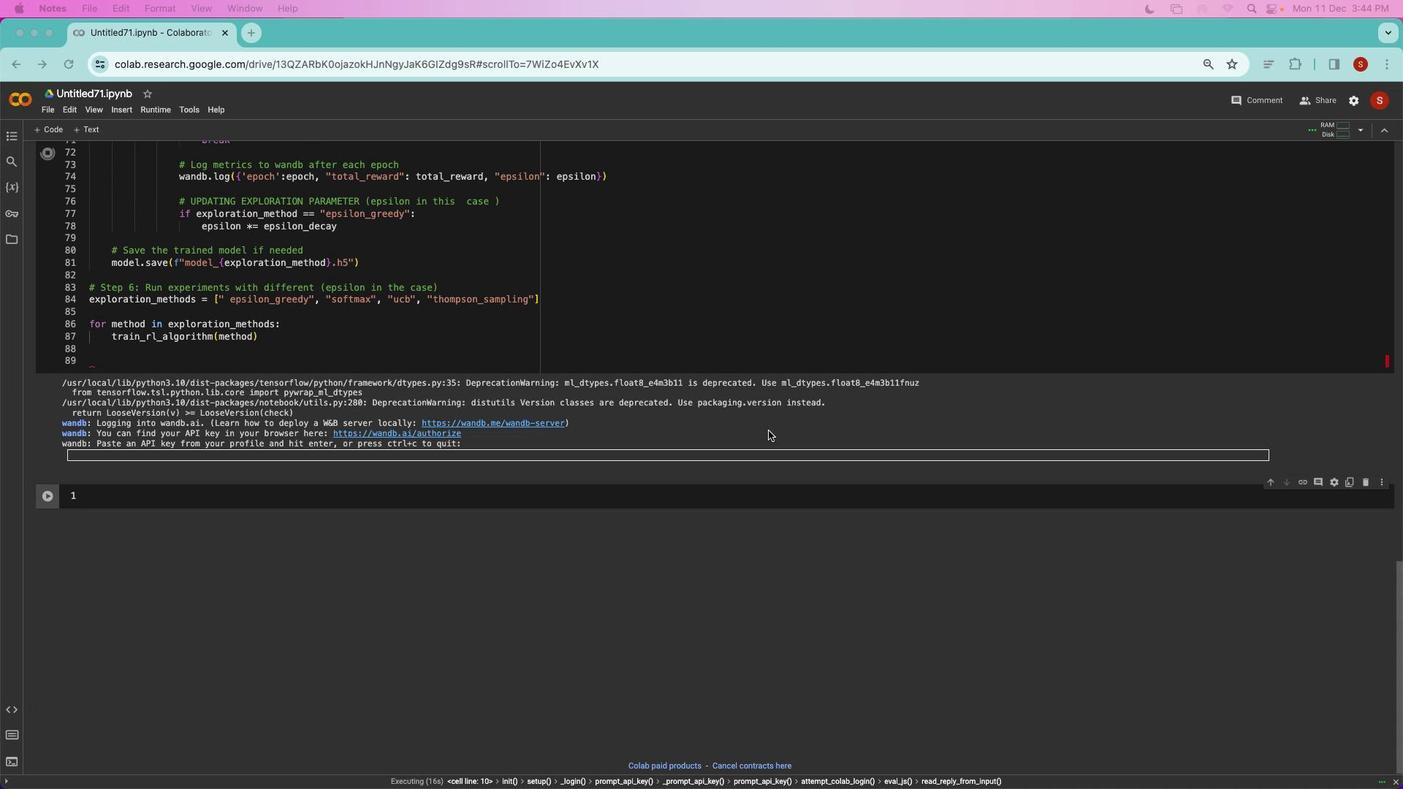 
Action: Mouse scrolled (956, 380) with delta (785, 812)
Screenshot: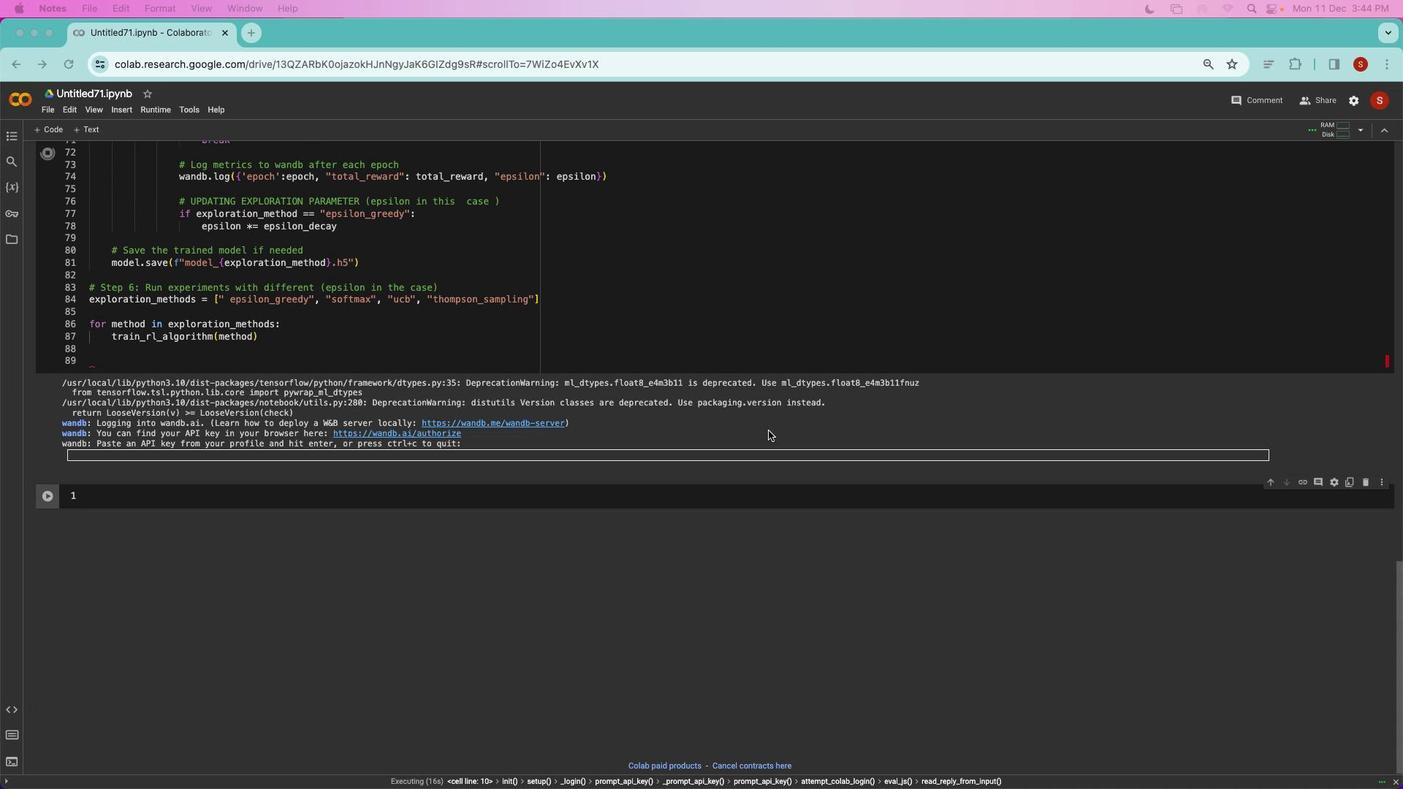 
Action: Mouse moved to (956, 380)
Screenshot: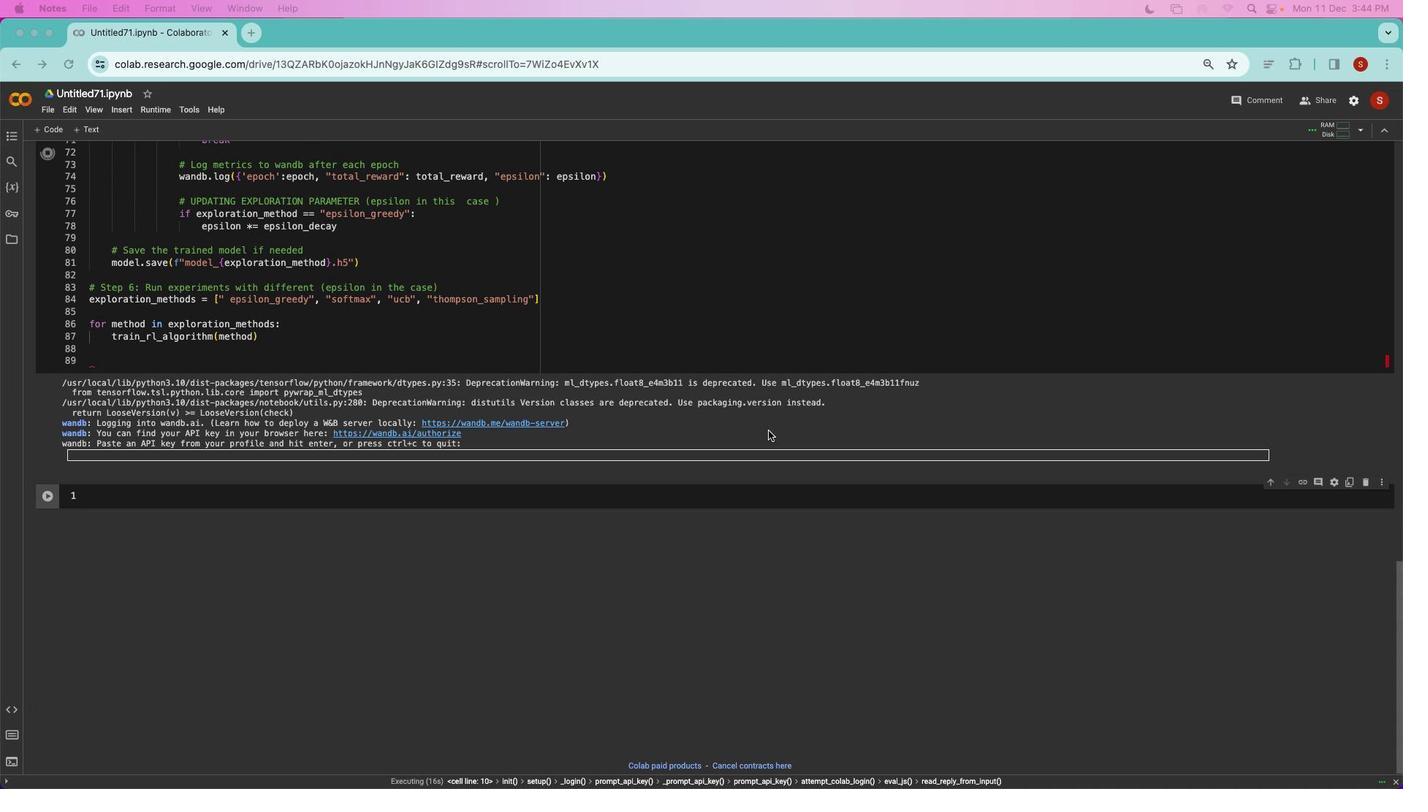 
Action: Mouse scrolled (956, 380) with delta (785, 813)
Screenshot: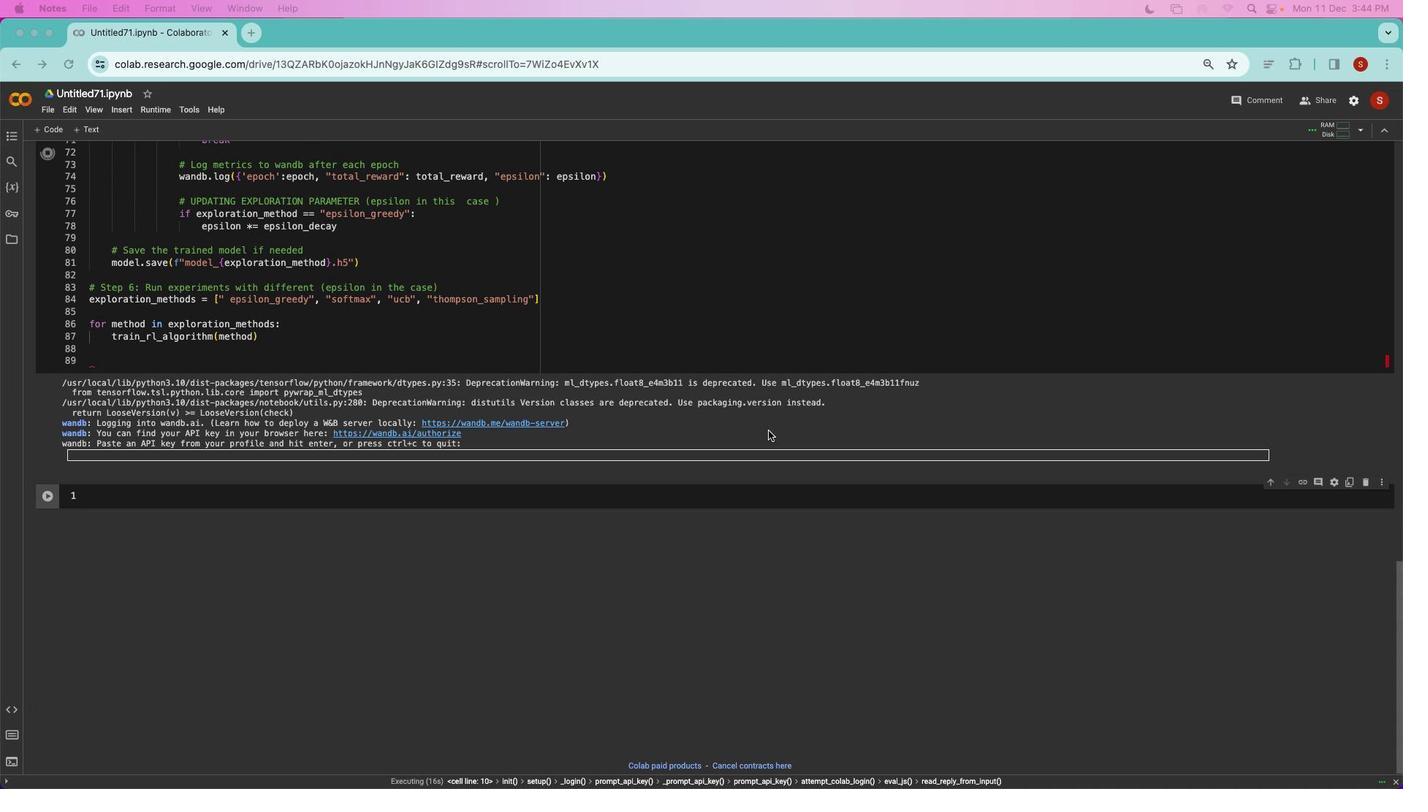 
Action: Mouse moved to (956, 380)
Screenshot: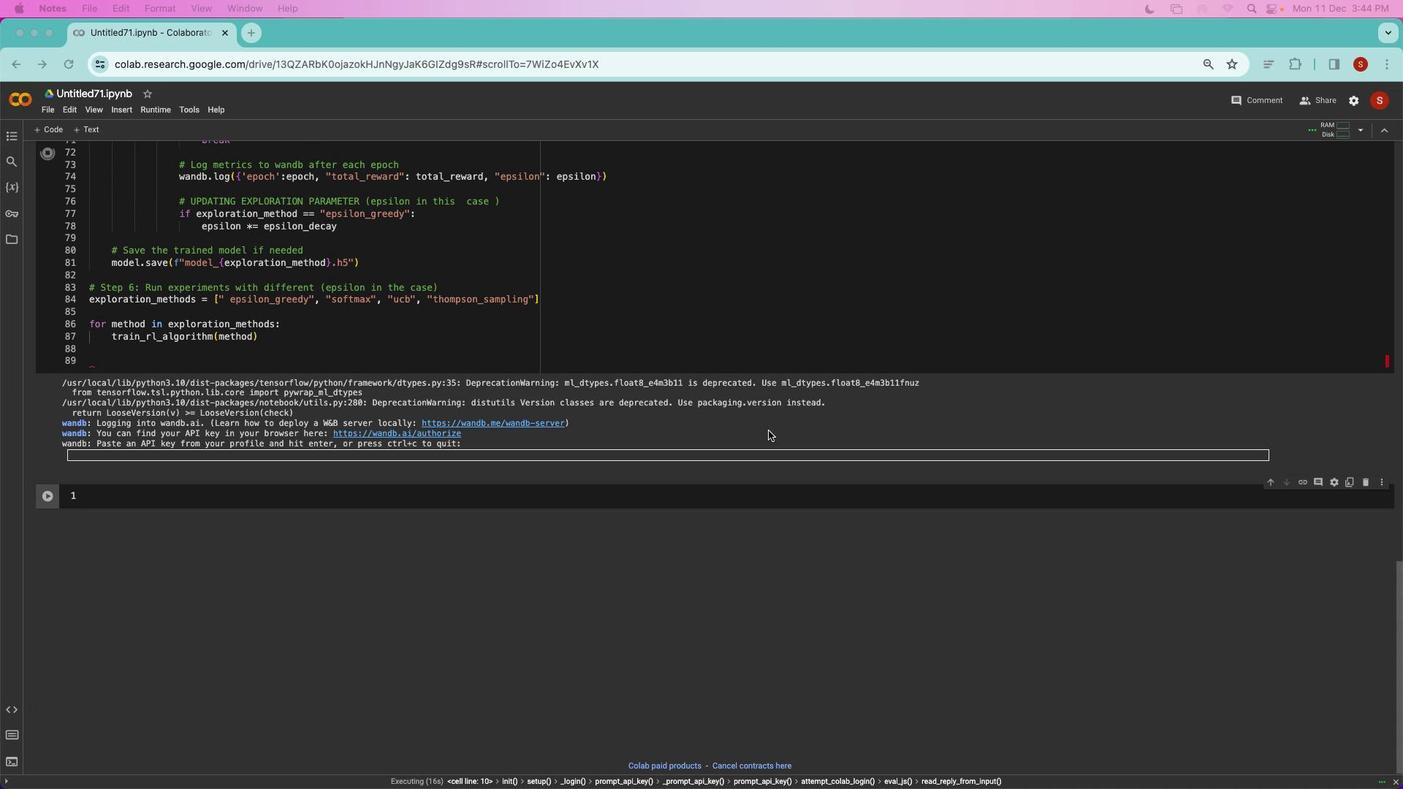 
Action: Mouse scrolled (956, 380) with delta (785, 814)
Screenshot: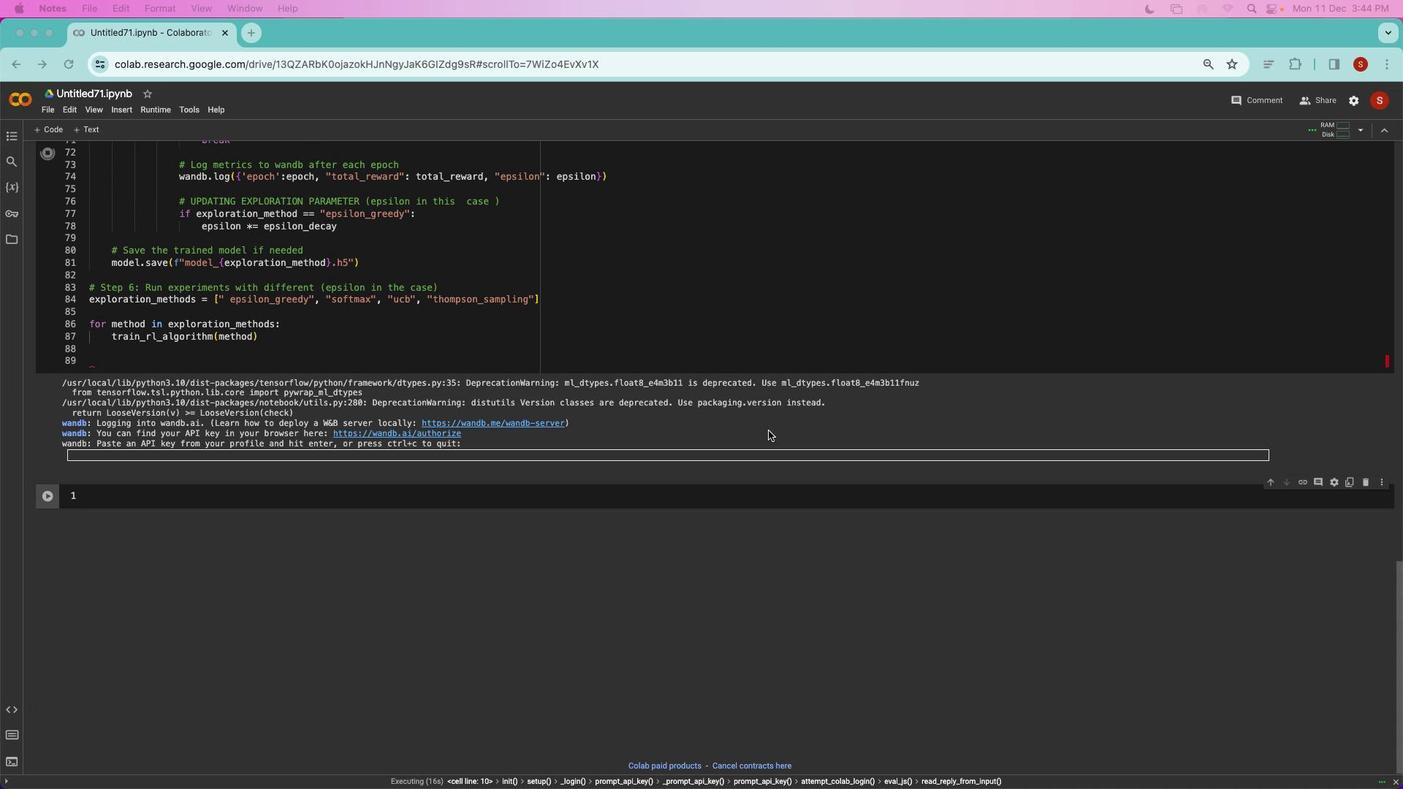 
Action: Mouse moved to (956, 381)
Screenshot: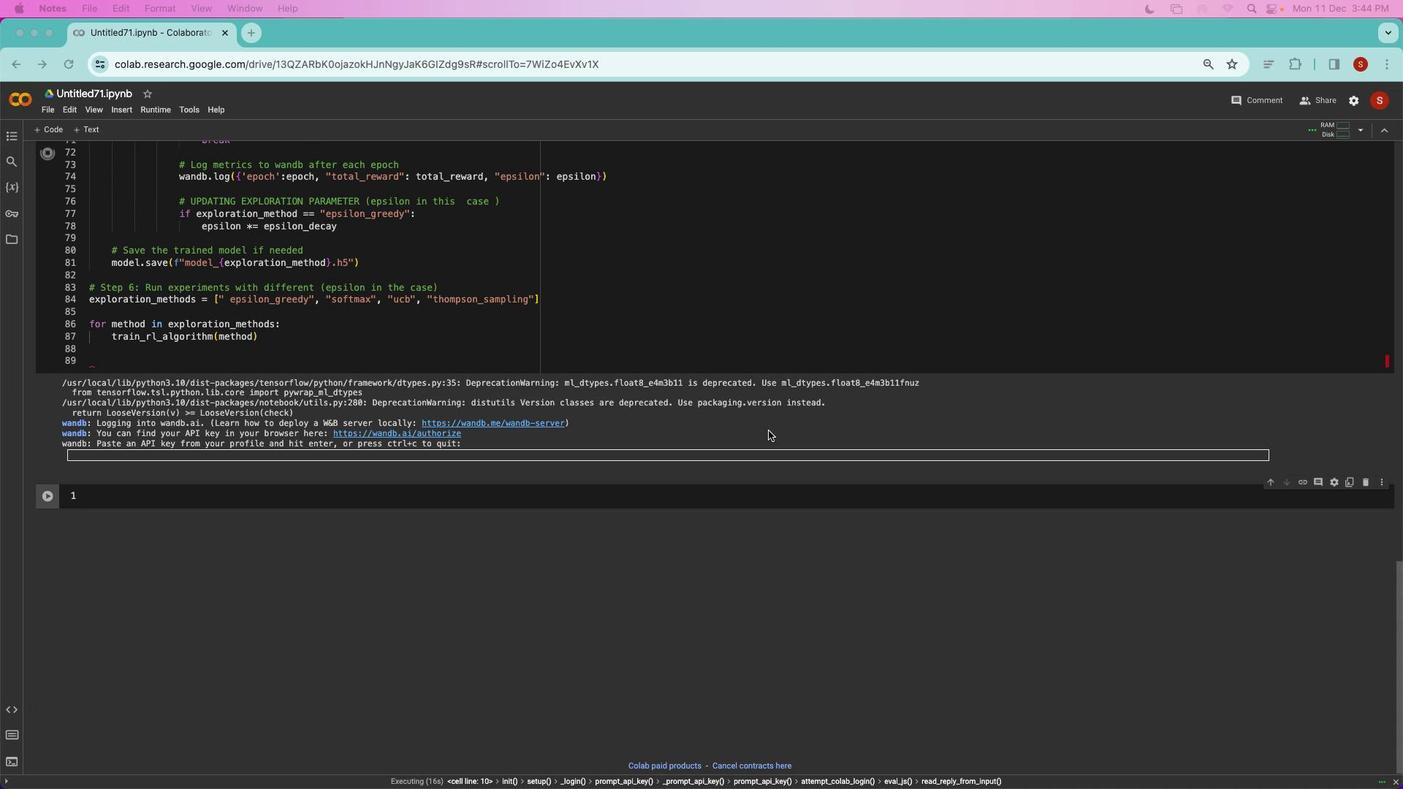 
Action: Mouse scrolled (956, 381) with delta (785, 814)
Screenshot: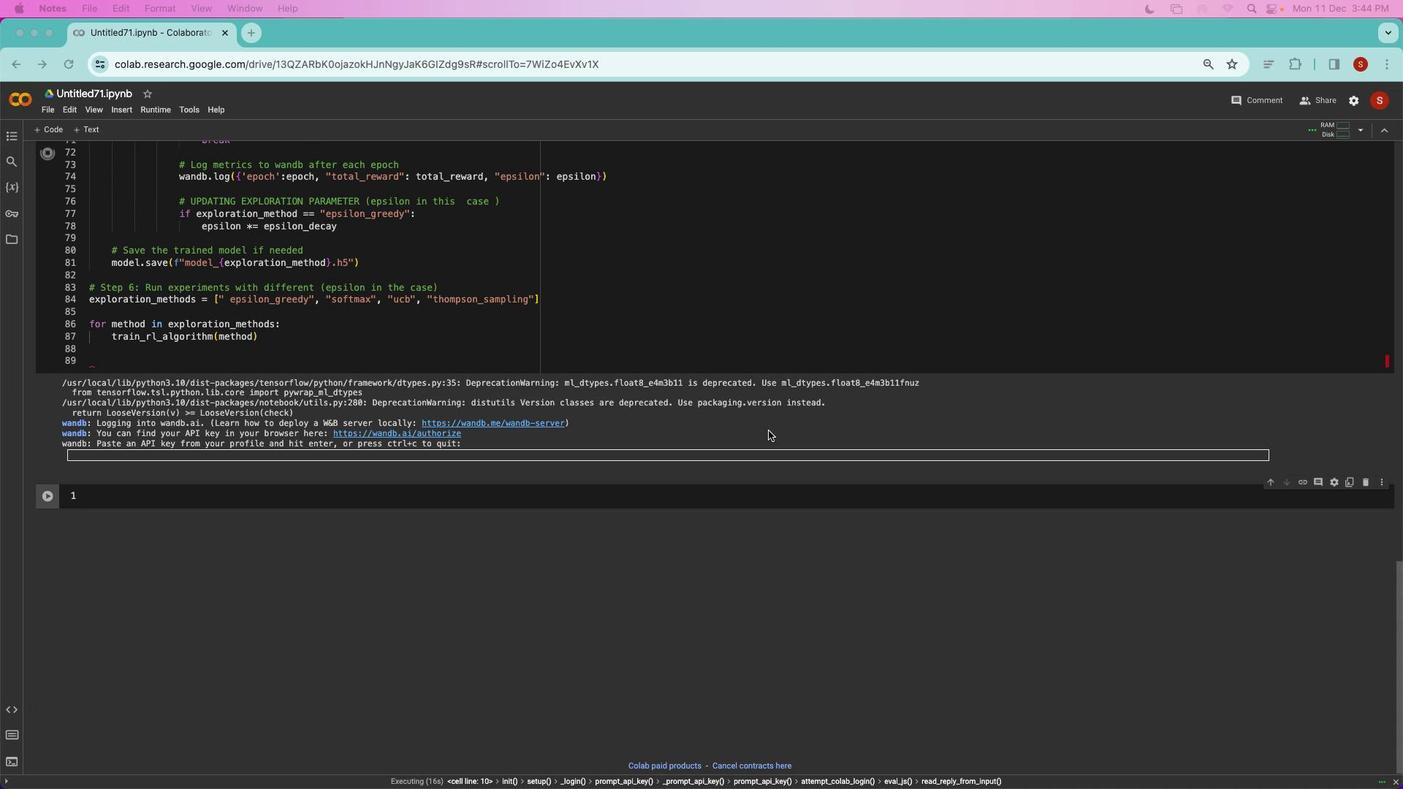 
Action: Mouse scrolled (956, 381) with delta (785, 812)
Screenshot: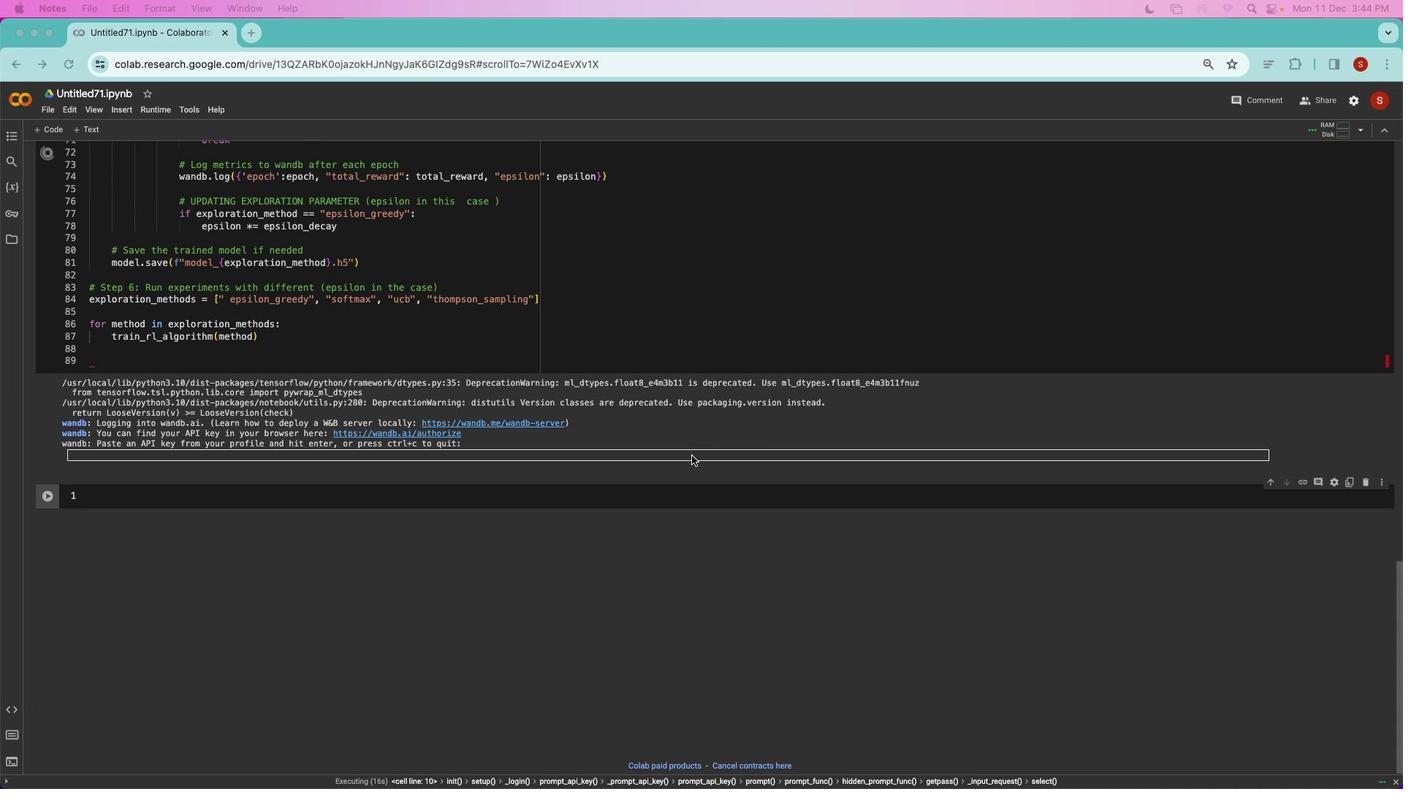 
Action: Mouse scrolled (956, 381) with delta (785, 812)
Screenshot: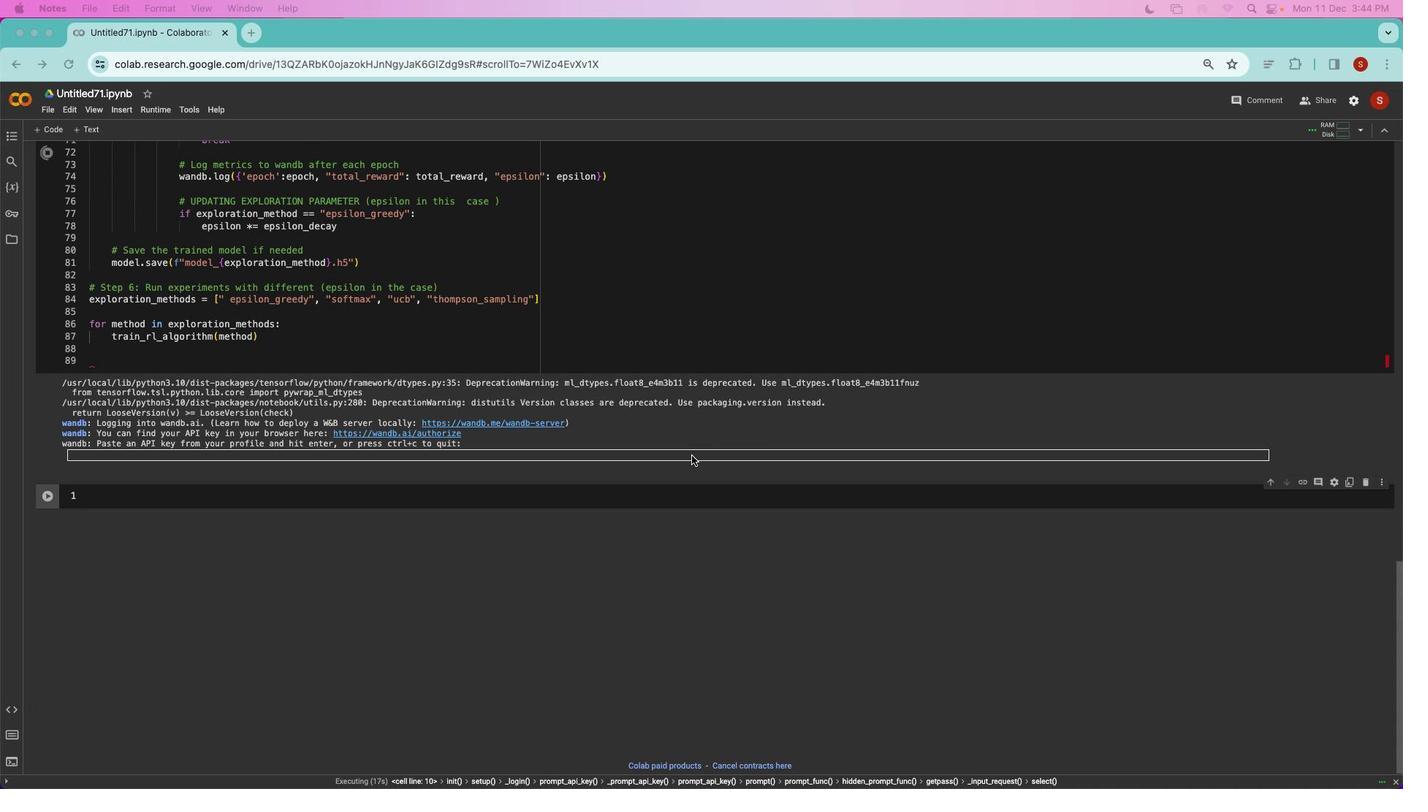 
Action: Mouse scrolled (956, 381) with delta (785, 813)
